 Task: Go to Program & Features. Select Whole Food Market. Add to cart Organic Mangoes-2. Select Amazon Health. Add to cart Vitamin C supplement-1. Place order for Drake Wright, _x000D_
2504 Standardbred Dr_x000D_
Lancaster, Pennsylvania(PA), 17603, Cell Number (717) 299-6227
Action: Mouse moved to (72, 158)
Screenshot: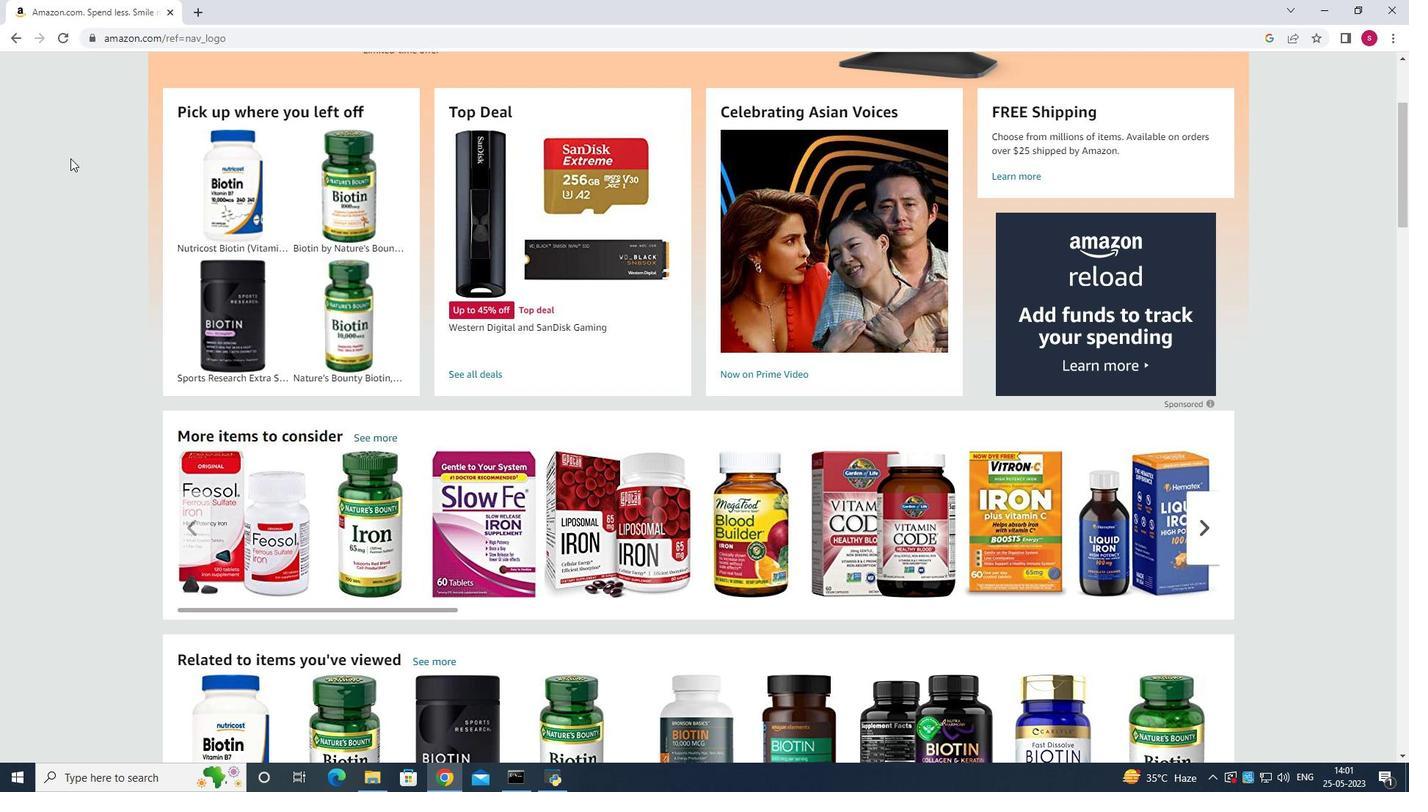 
Action: Mouse scrolled (72, 159) with delta (0, 0)
Screenshot: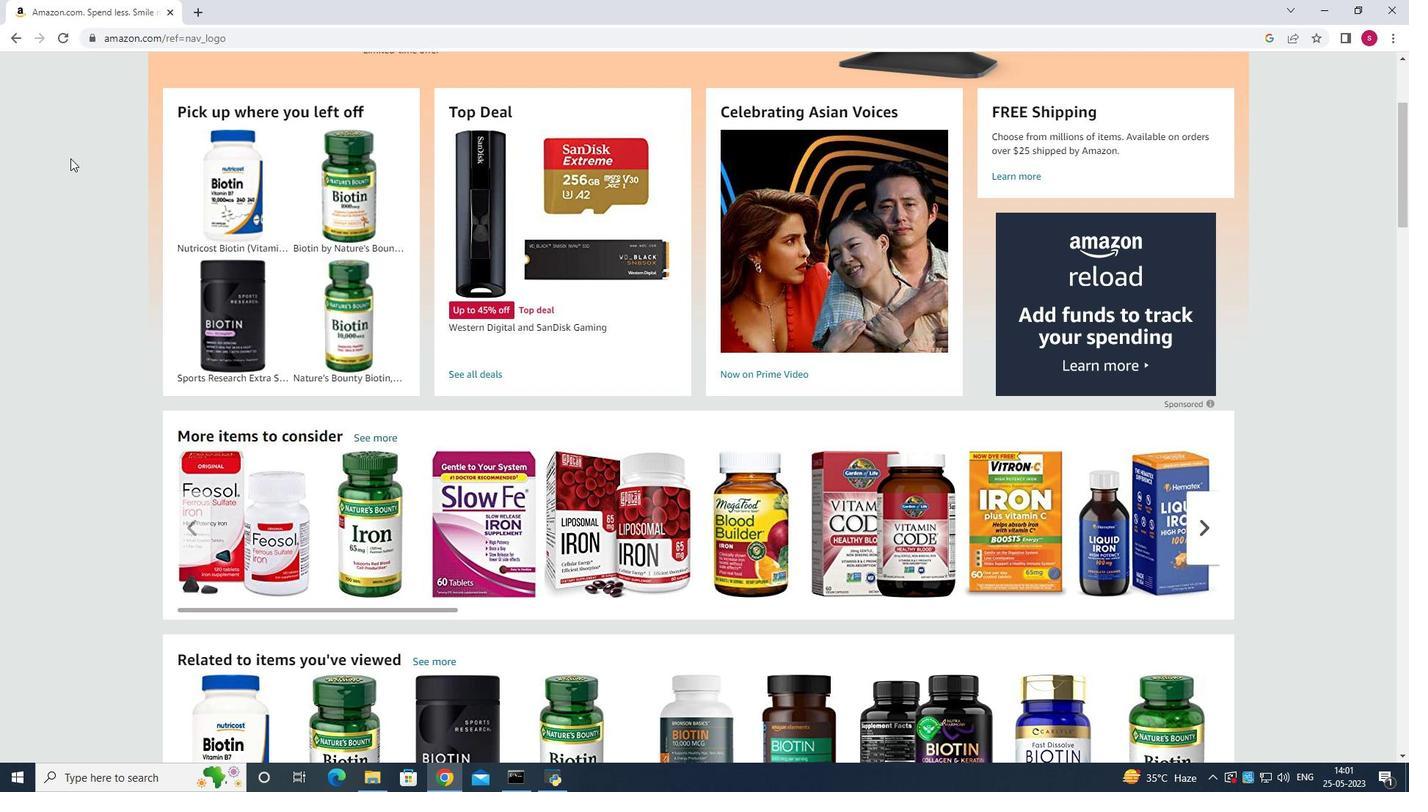 
Action: Mouse scrolled (72, 159) with delta (0, 0)
Screenshot: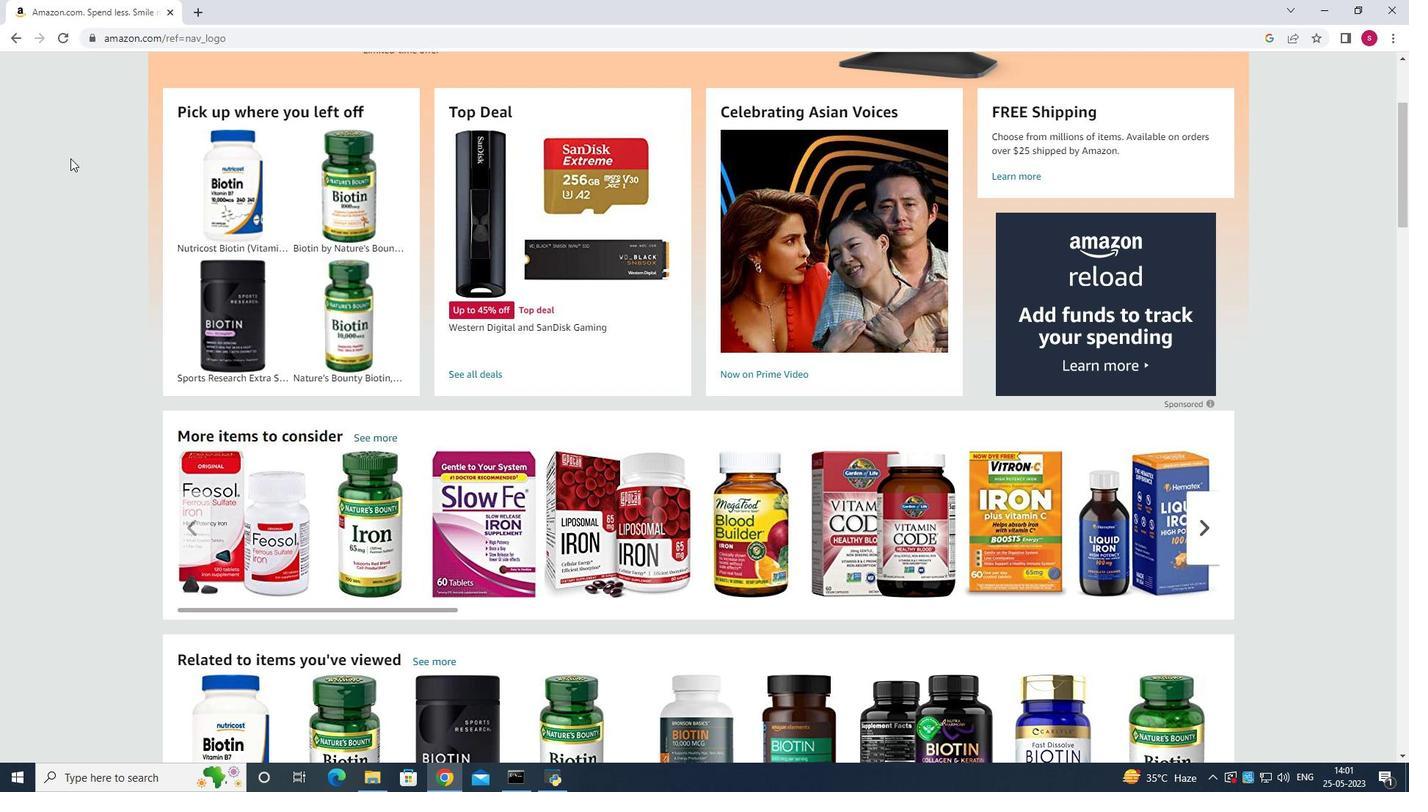 
Action: Mouse moved to (72, 158)
Screenshot: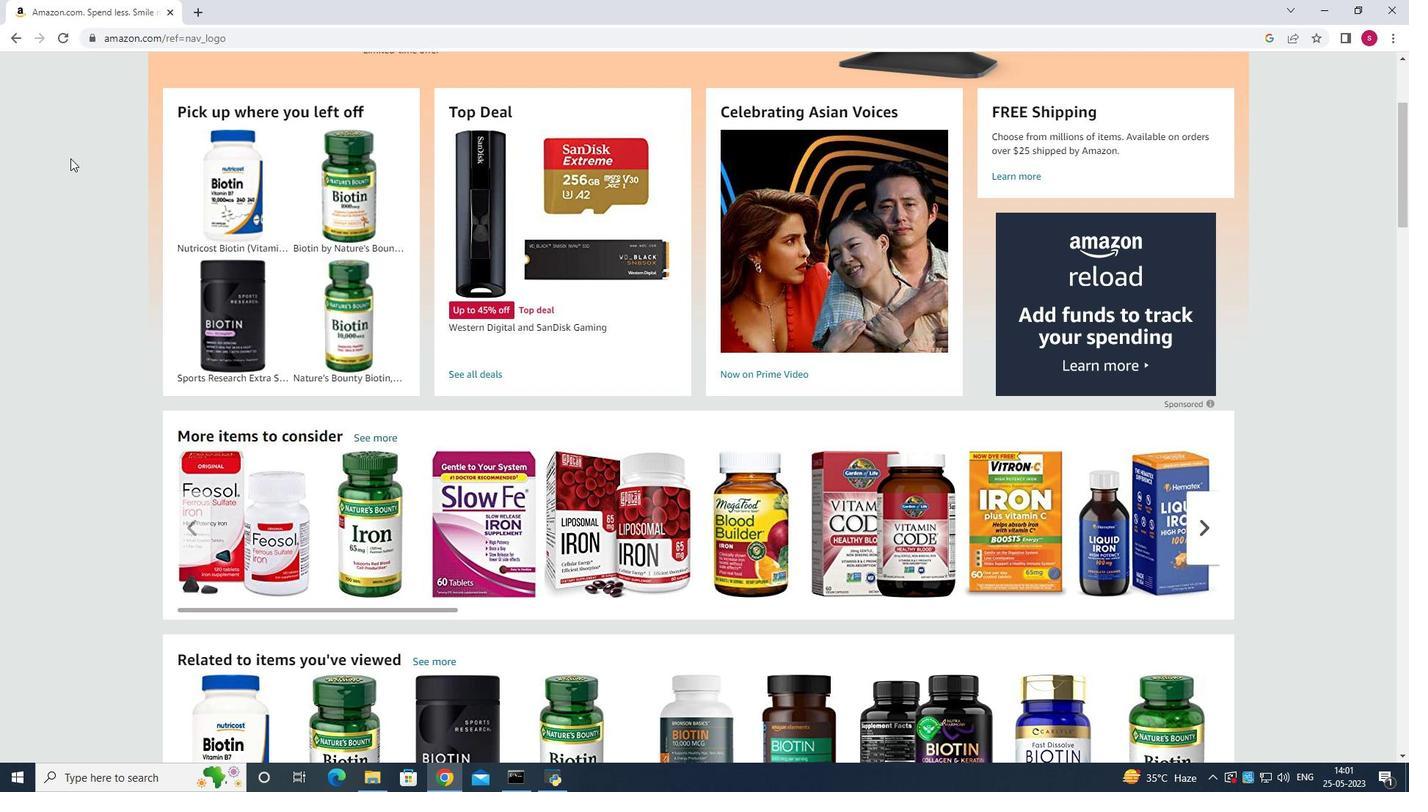 
Action: Mouse scrolled (72, 159) with delta (0, 0)
Screenshot: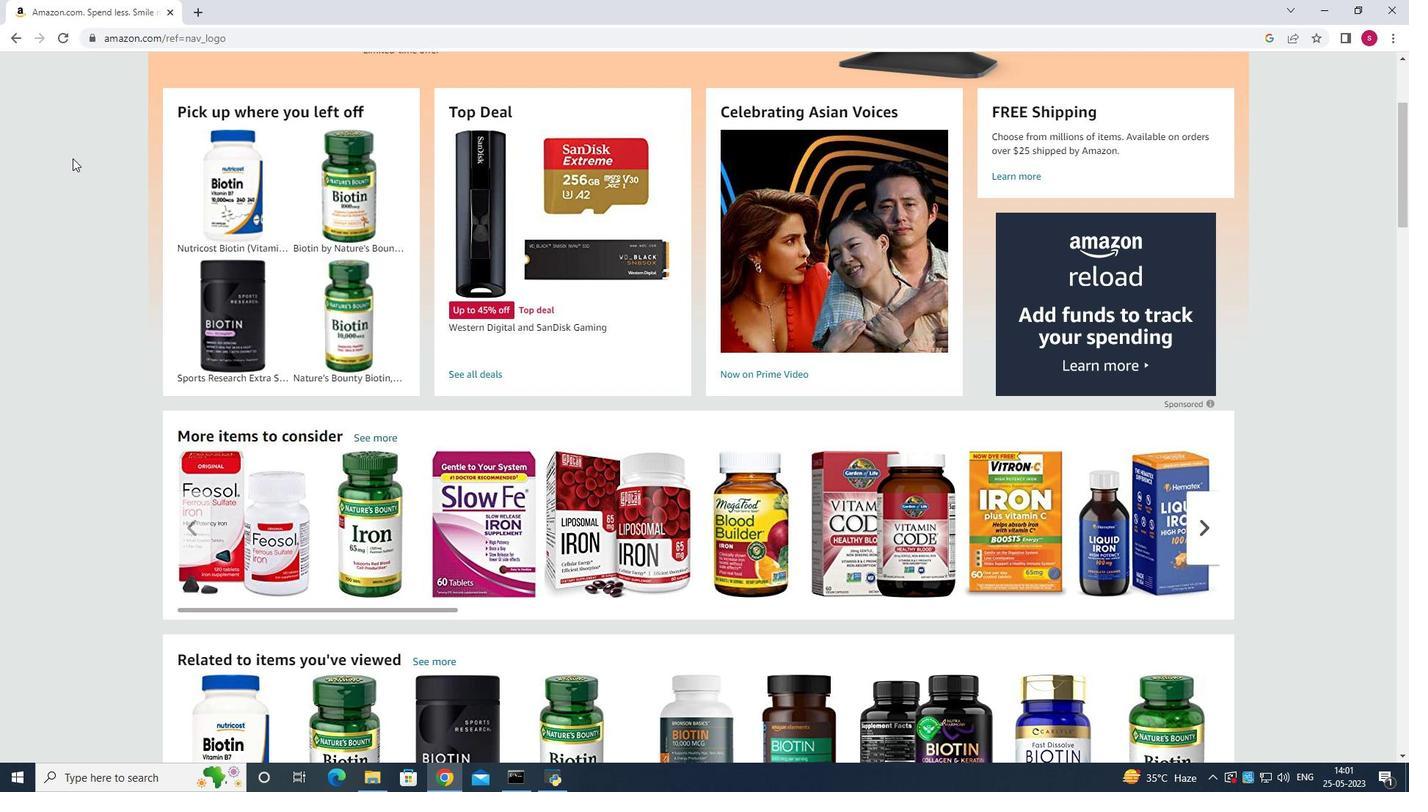 
Action: Mouse scrolled (72, 159) with delta (0, 0)
Screenshot: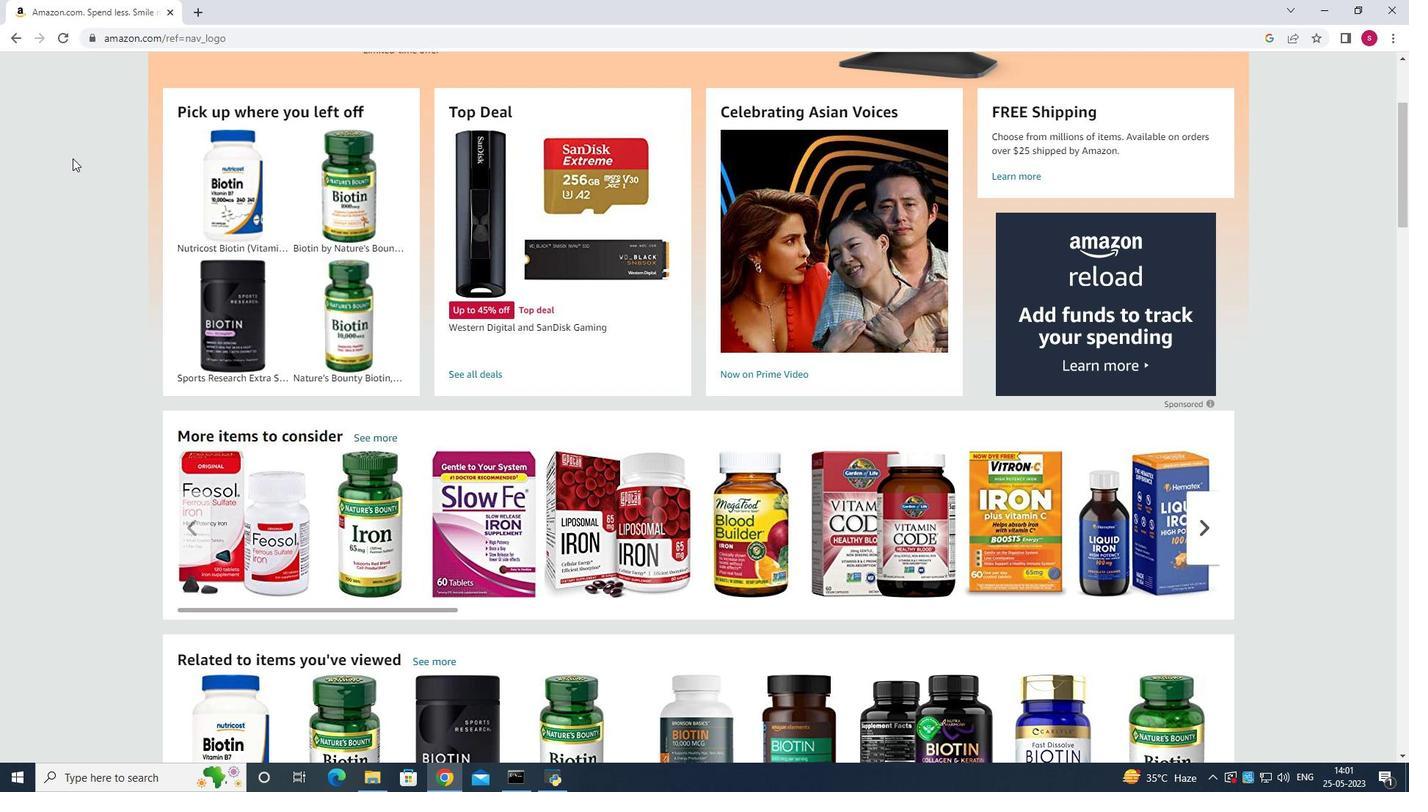 
Action: Mouse scrolled (72, 159) with delta (0, 0)
Screenshot: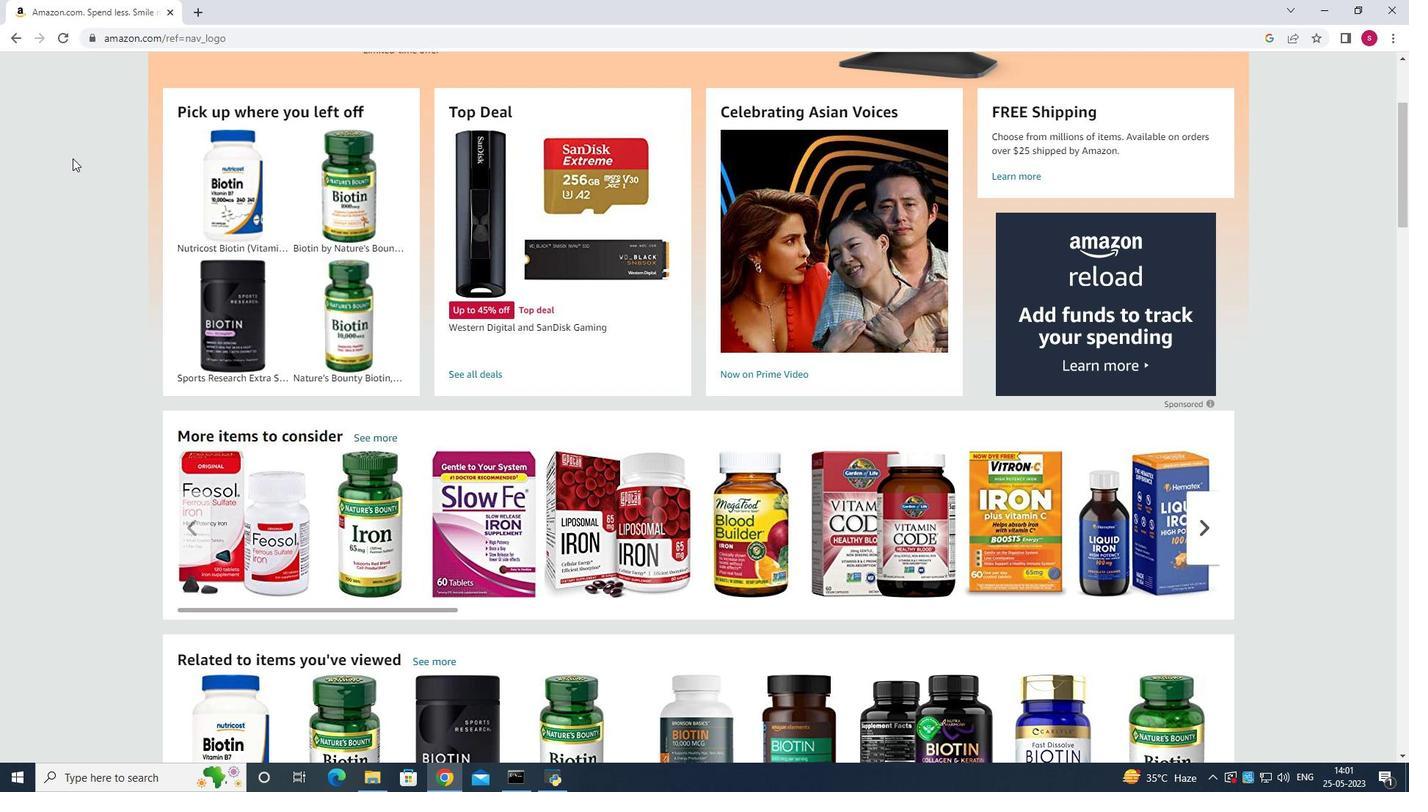 
Action: Mouse scrolled (72, 159) with delta (0, 0)
Screenshot: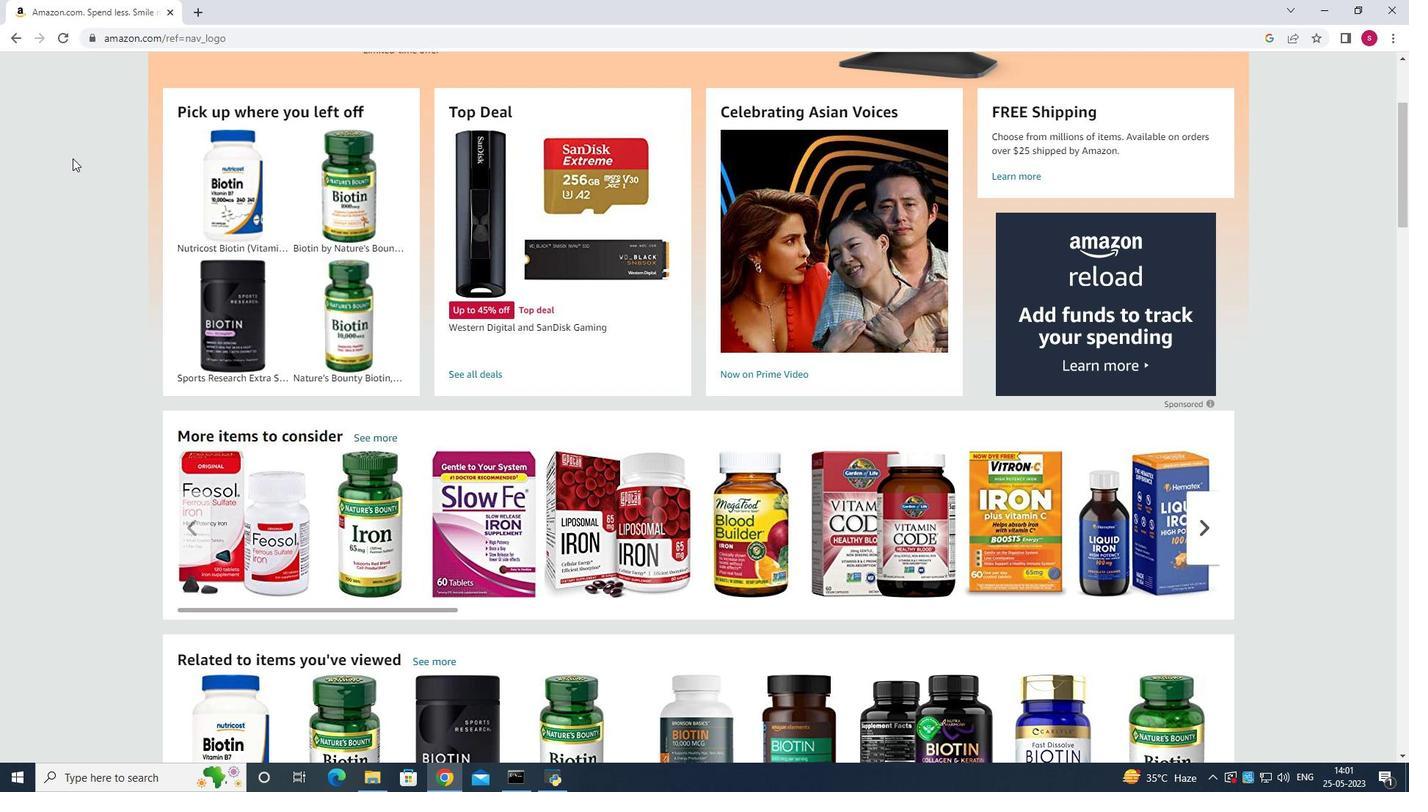 
Action: Mouse scrolled (72, 159) with delta (0, 0)
Screenshot: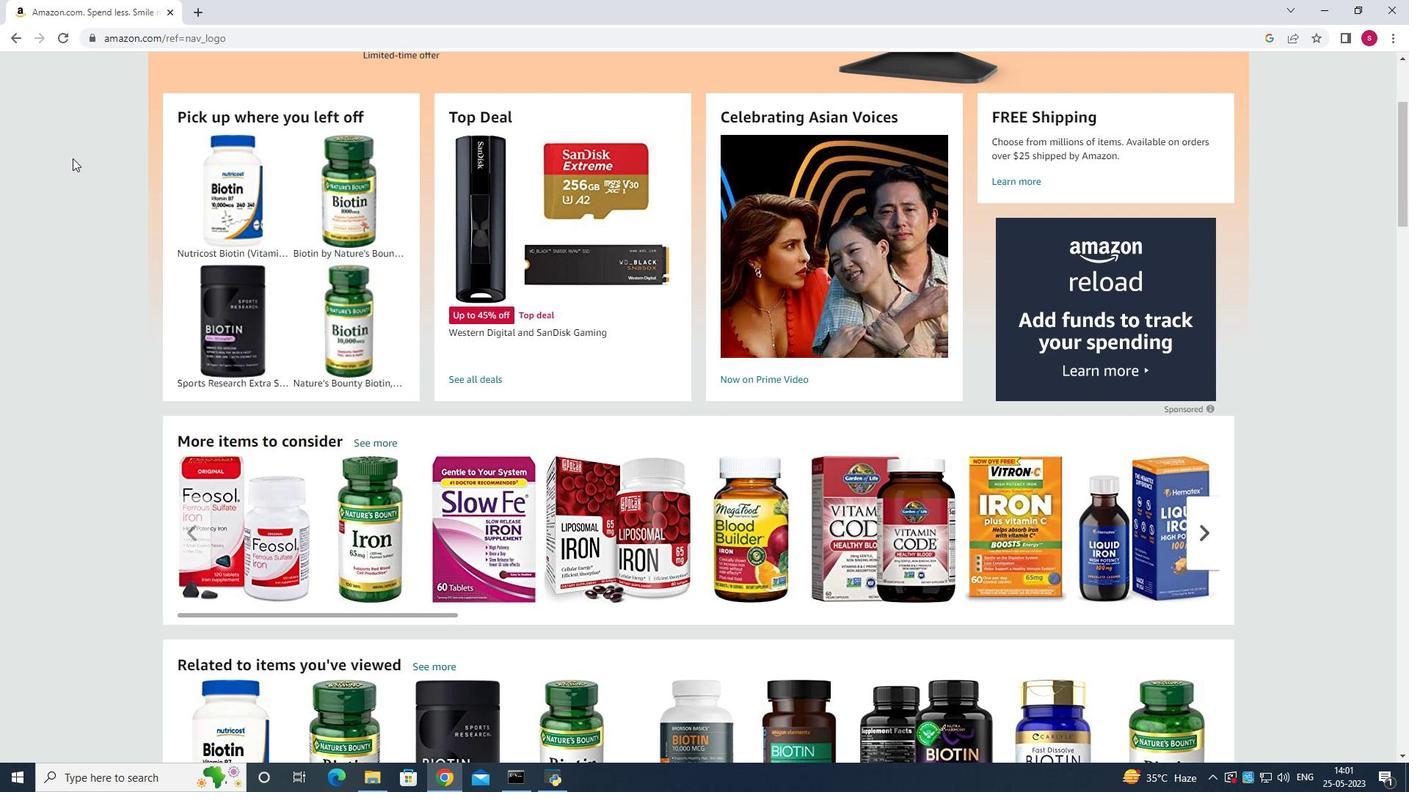 
Action: Mouse scrolled (72, 159) with delta (0, 0)
Screenshot: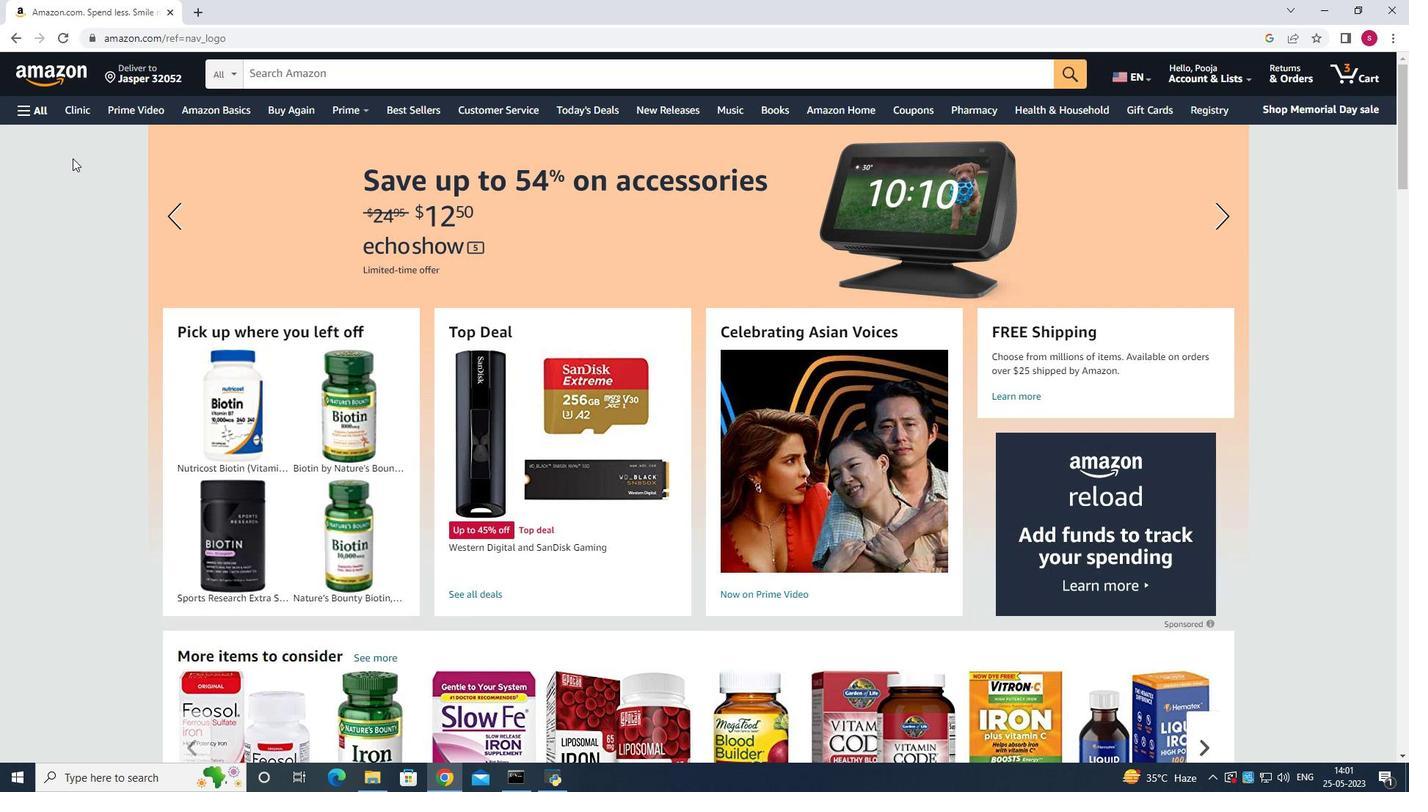 
Action: Mouse scrolled (72, 159) with delta (0, 0)
Screenshot: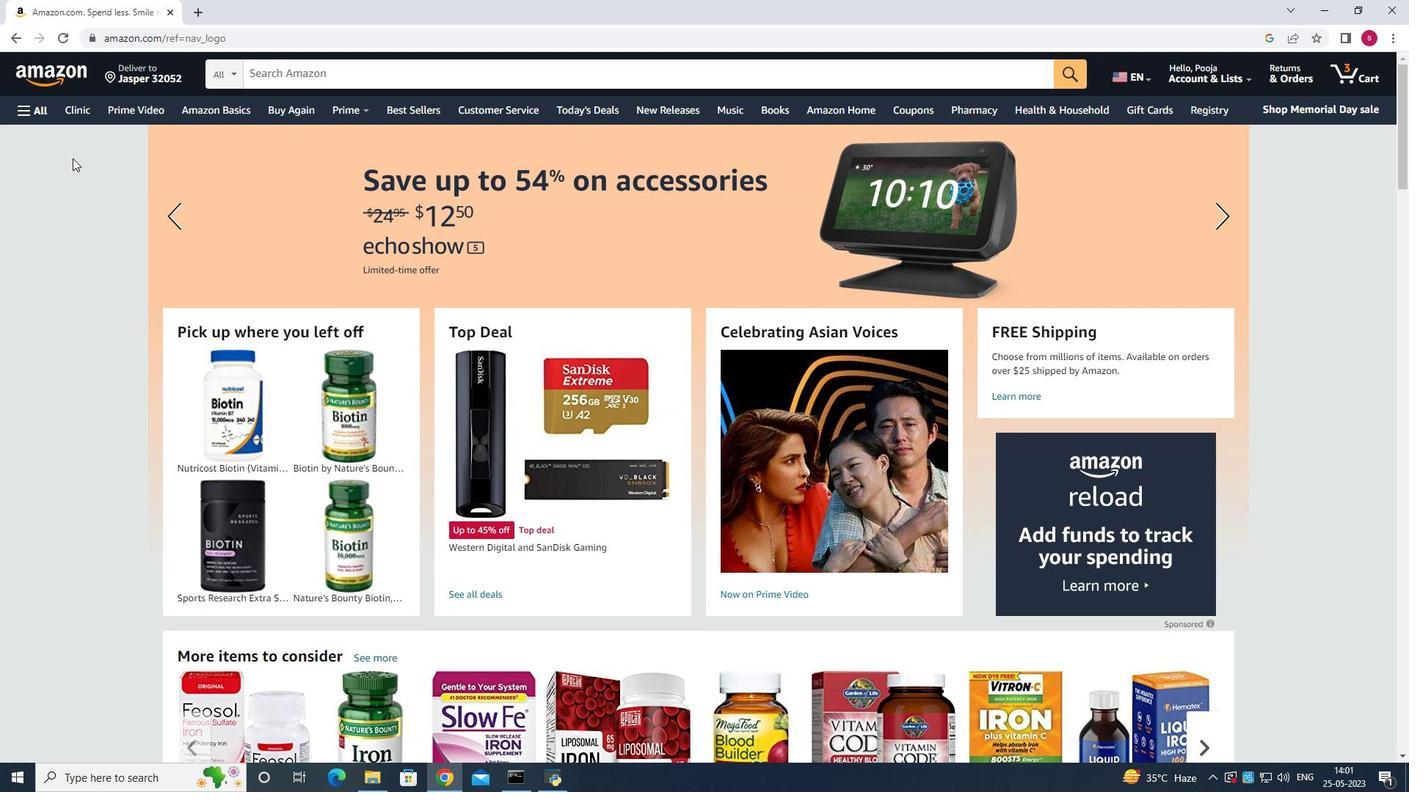 
Action: Mouse scrolled (72, 159) with delta (0, 0)
Screenshot: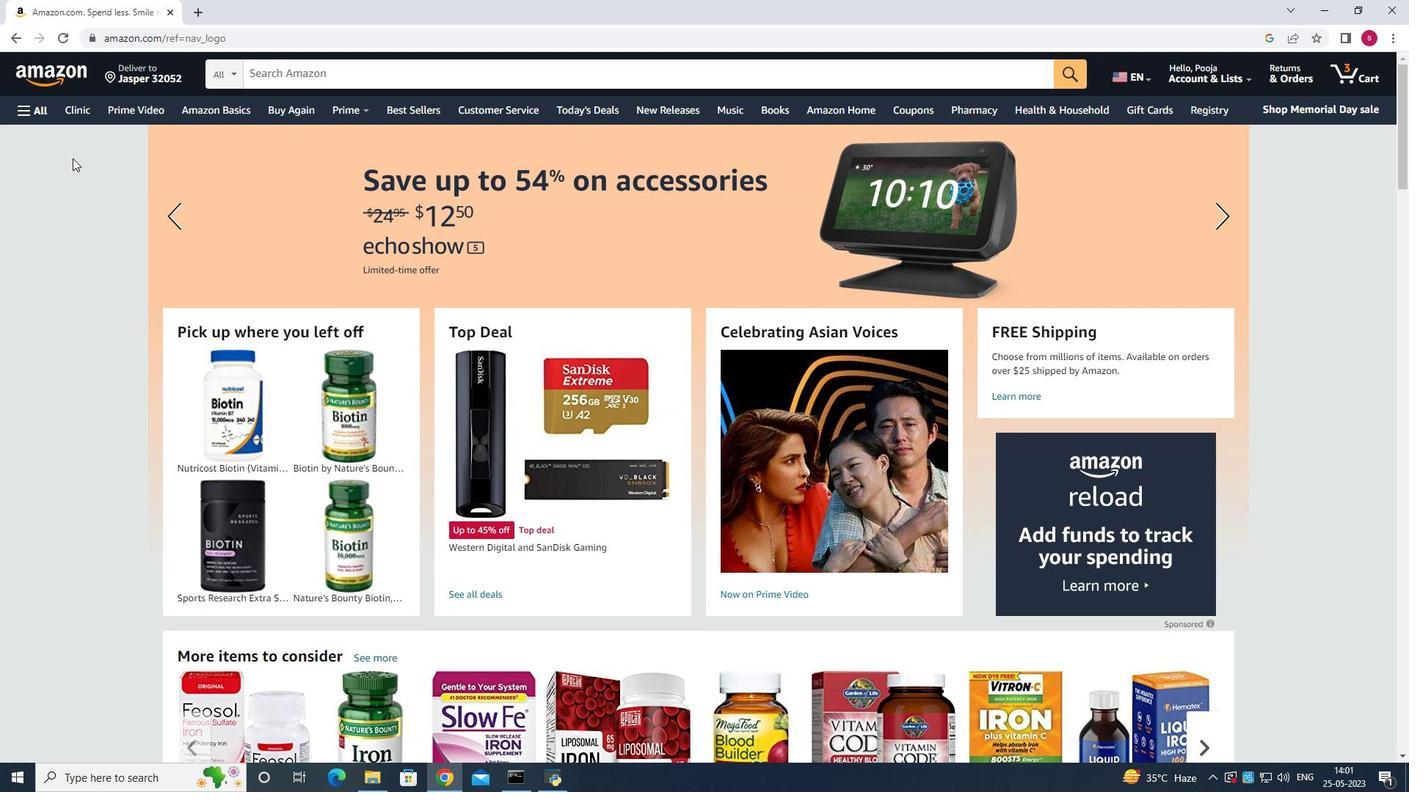 
Action: Mouse scrolled (72, 159) with delta (0, 0)
Screenshot: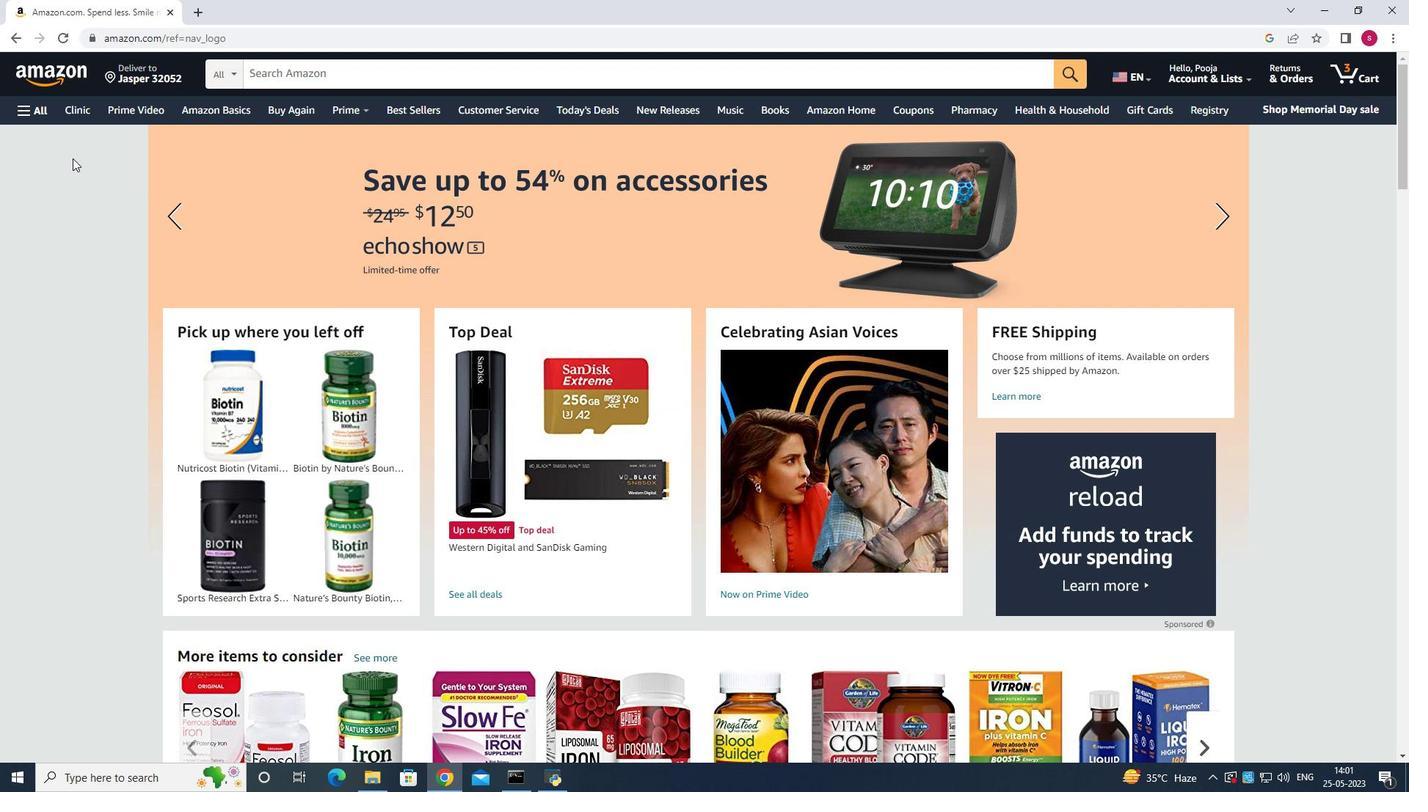 
Action: Mouse moved to (26, 104)
Screenshot: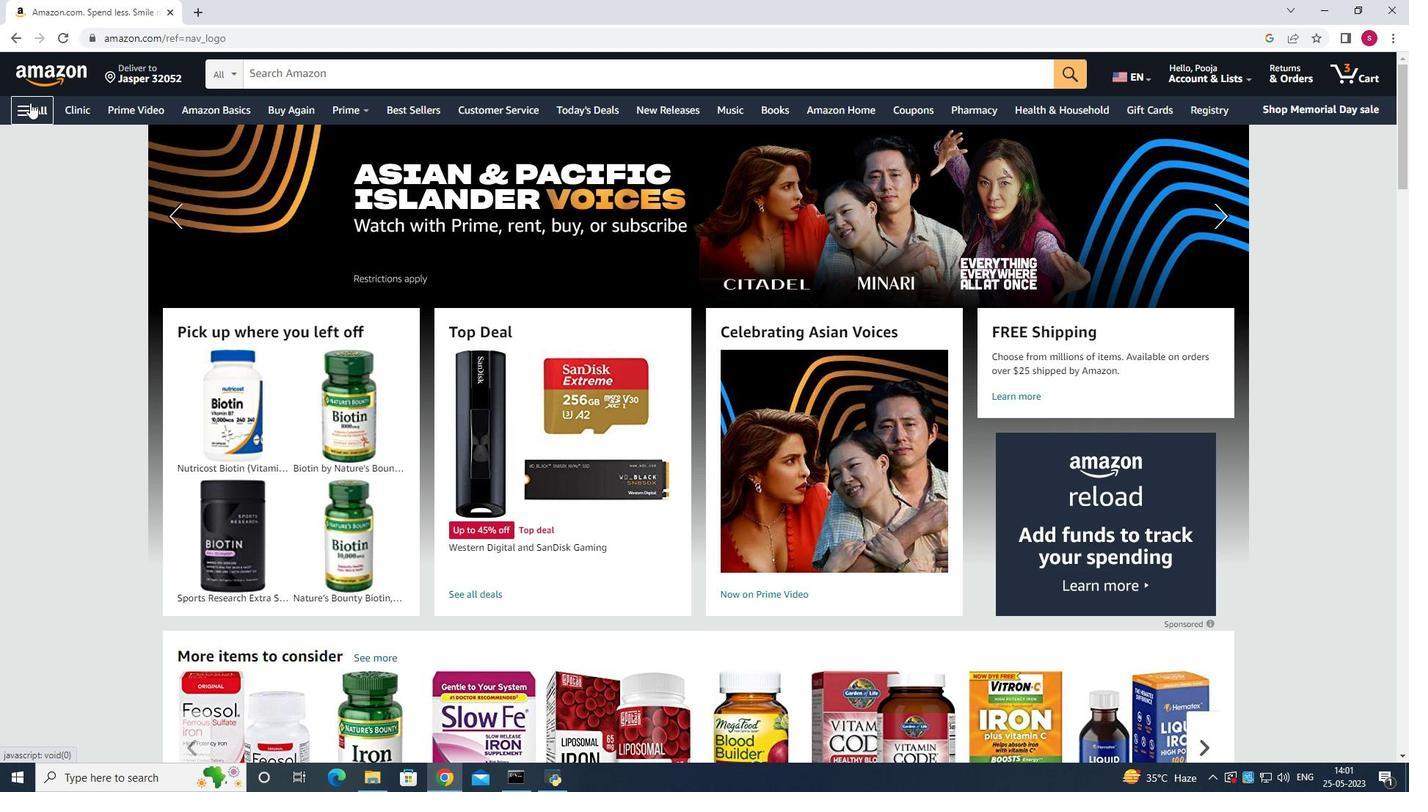 
Action: Mouse pressed left at (26, 104)
Screenshot: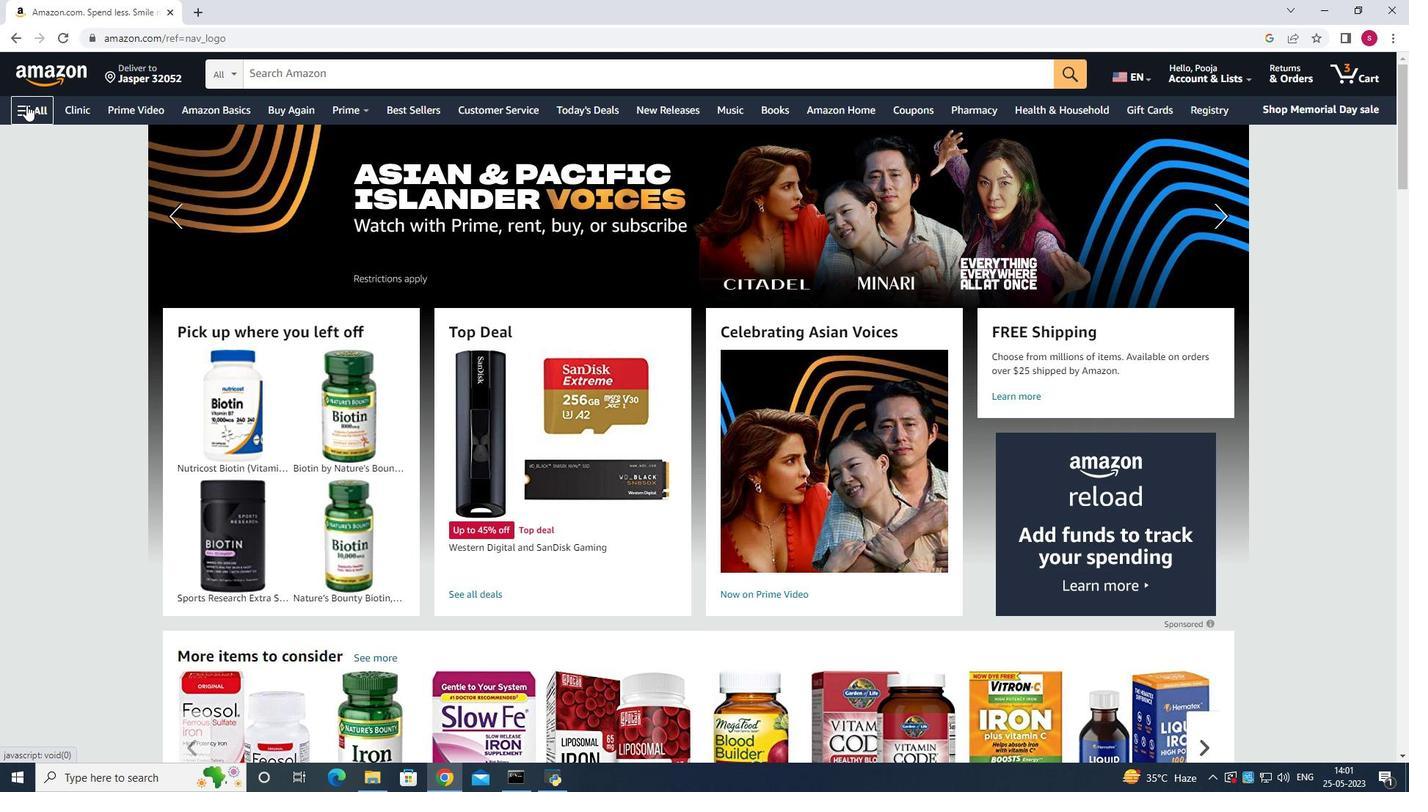 
Action: Mouse moved to (8, 355)
Screenshot: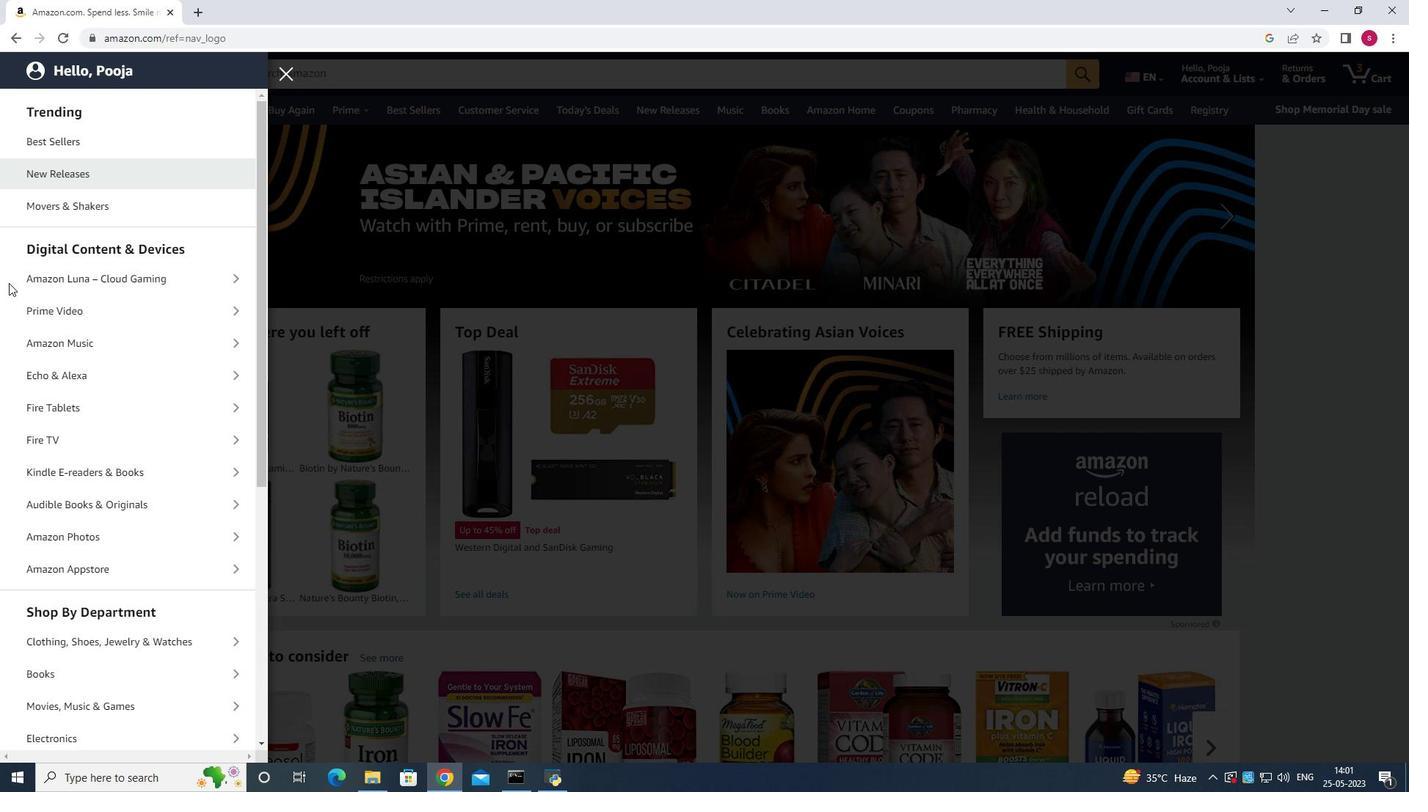 
Action: Mouse scrolled (8, 354) with delta (0, 0)
Screenshot: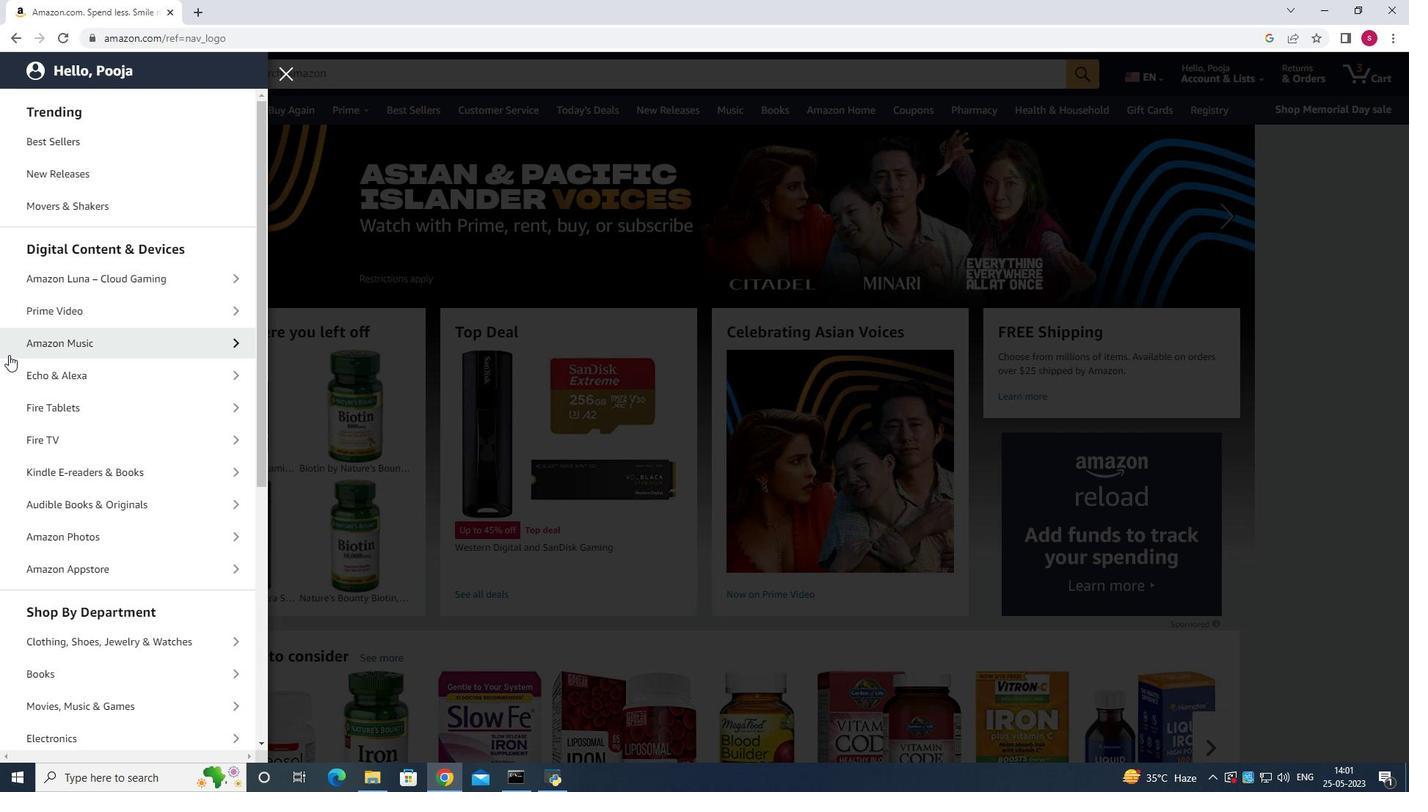 
Action: Mouse scrolled (8, 354) with delta (0, 0)
Screenshot: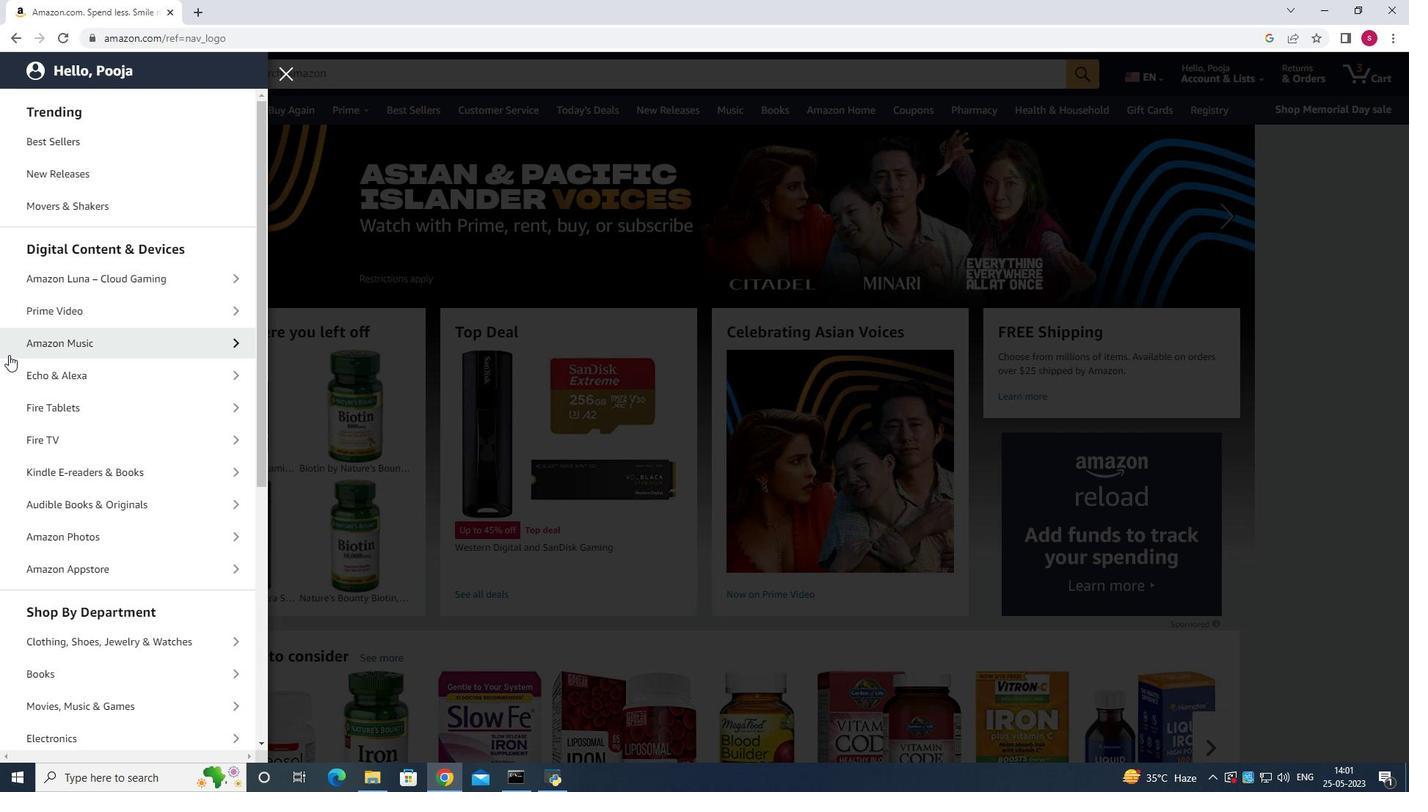
Action: Mouse scrolled (8, 354) with delta (0, 0)
Screenshot: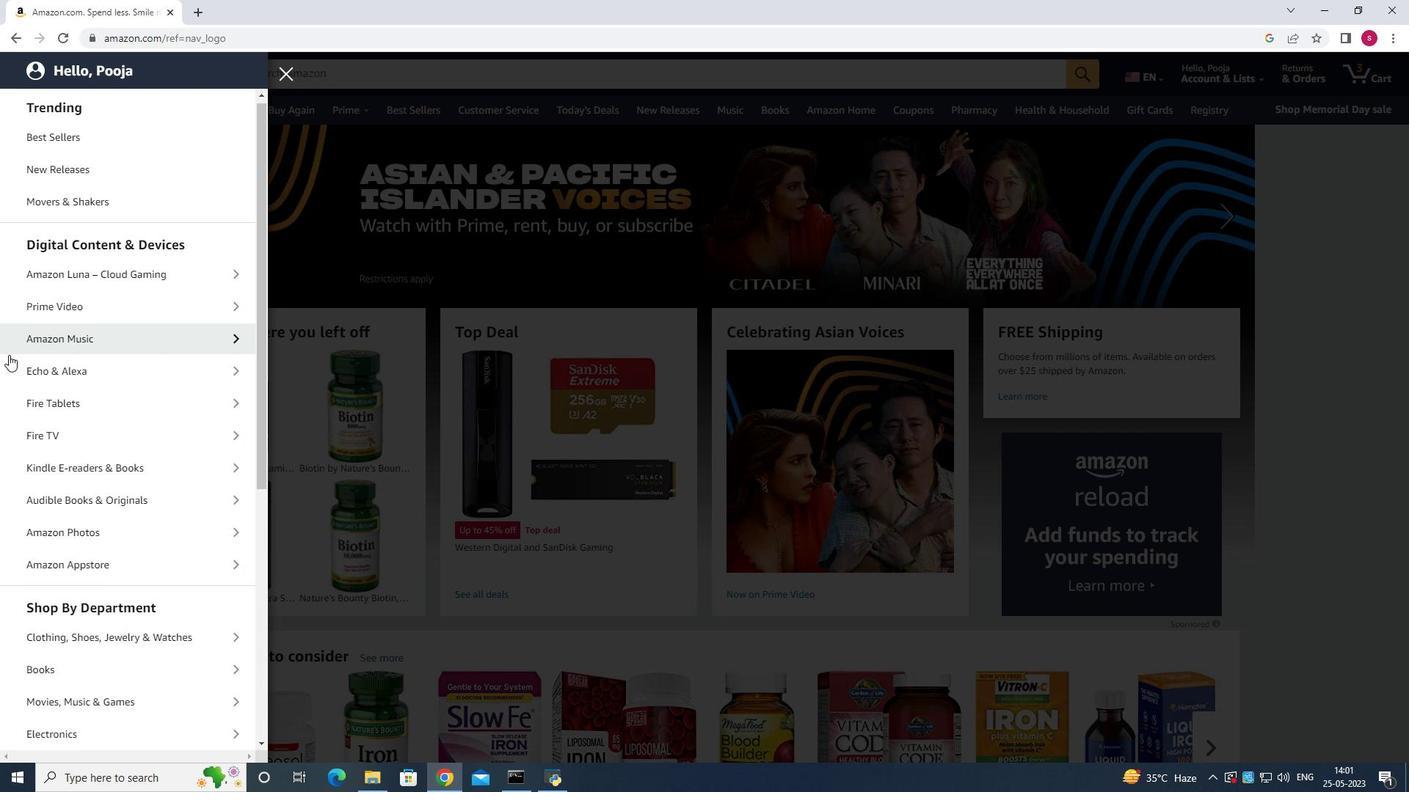 
Action: Mouse moved to (9, 356)
Screenshot: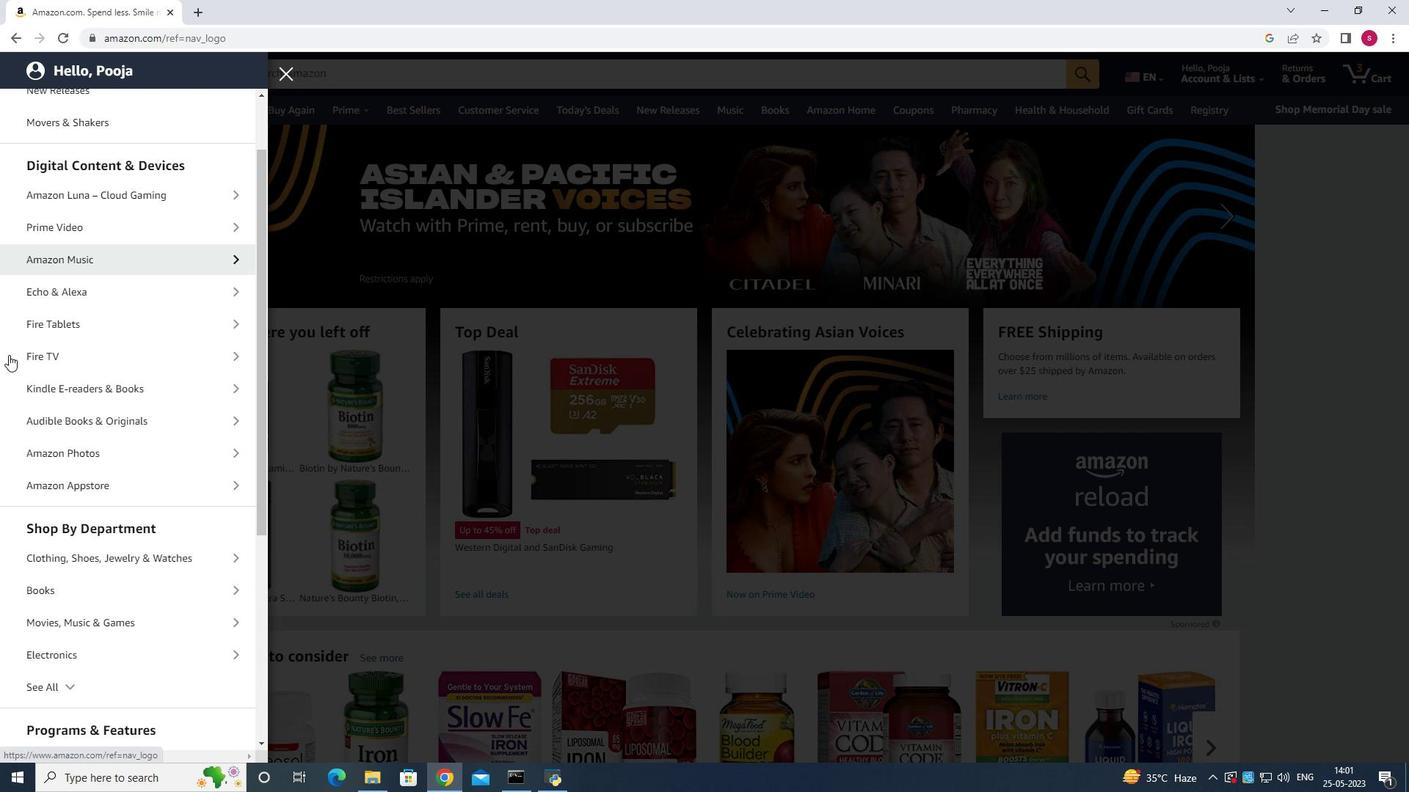 
Action: Mouse scrolled (9, 355) with delta (0, 0)
Screenshot: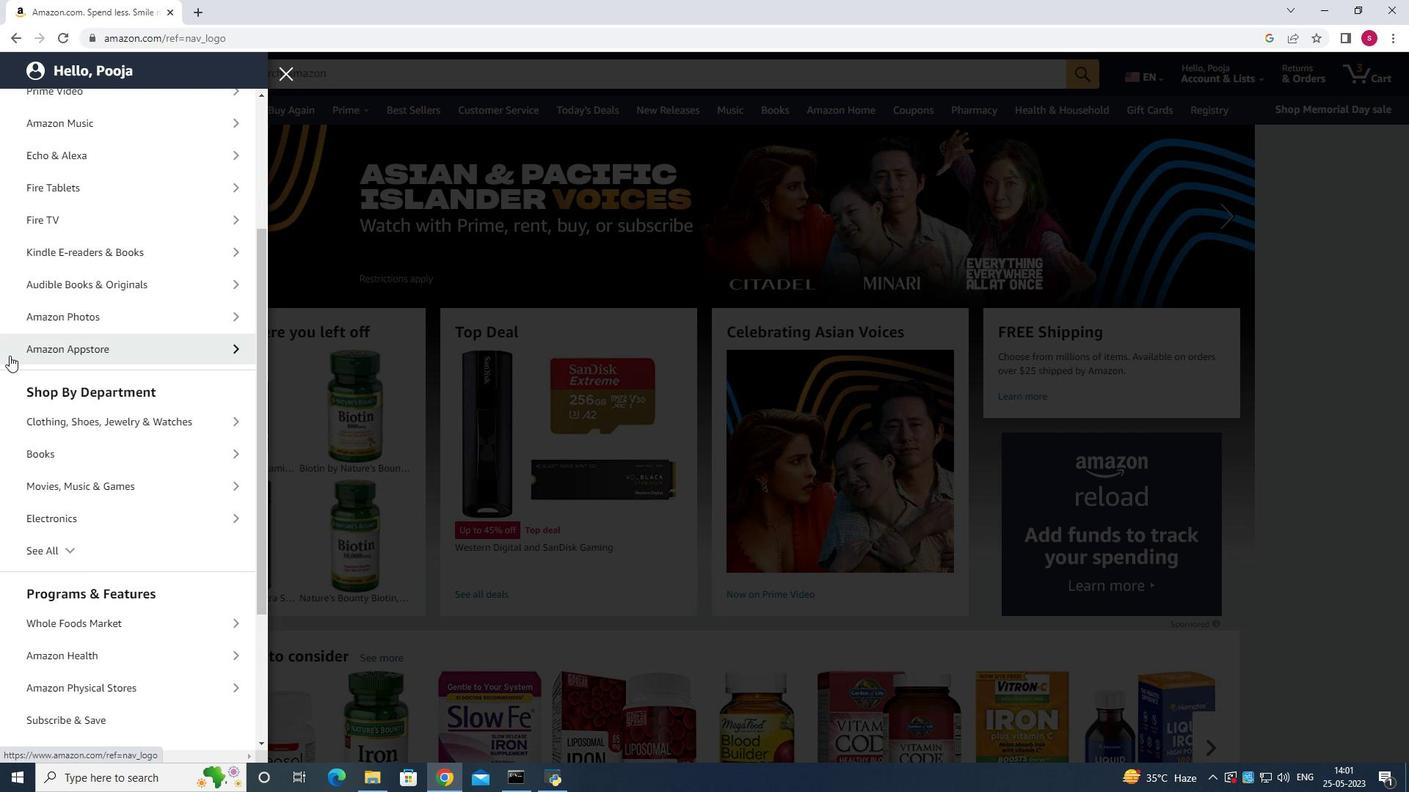 
Action: Mouse moved to (51, 359)
Screenshot: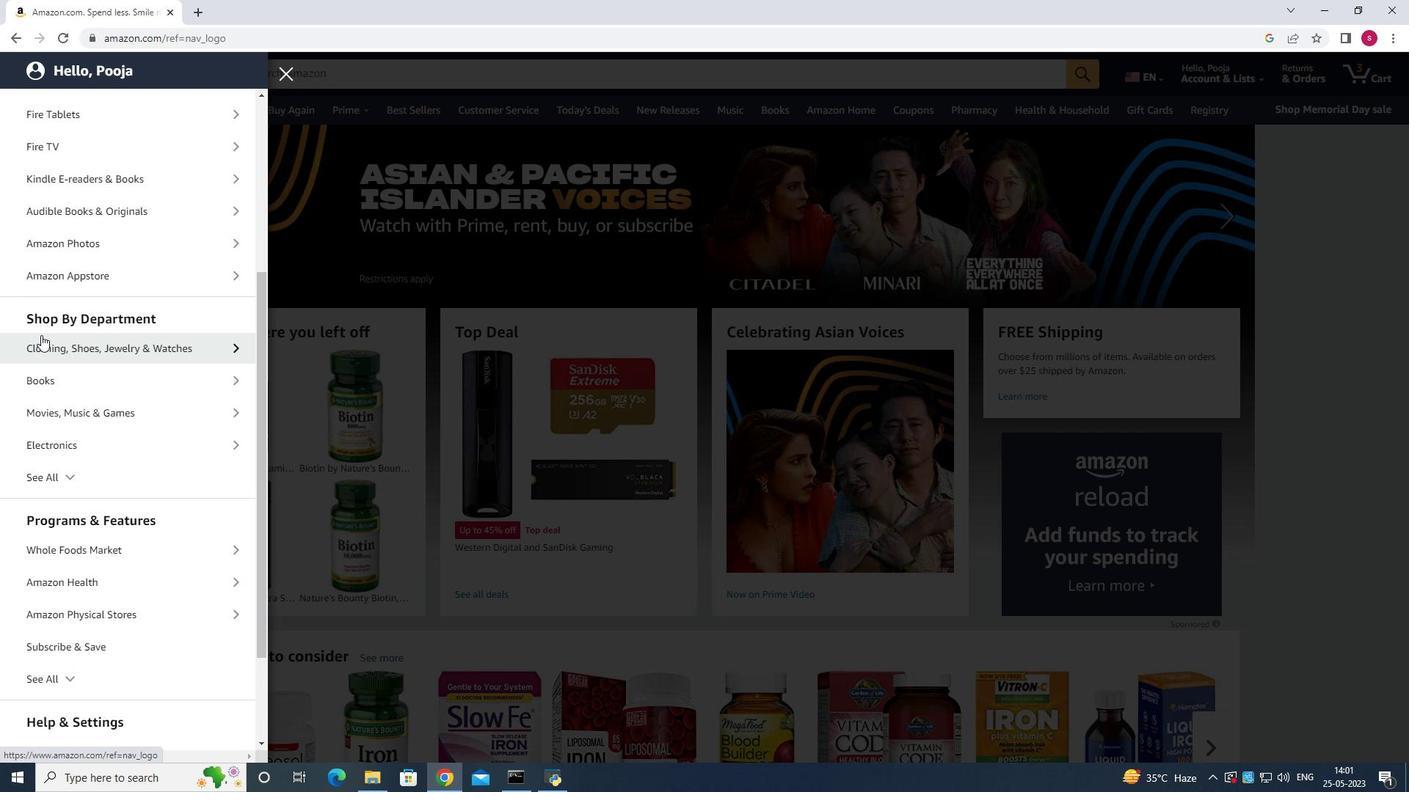 
Action: Mouse scrolled (51, 358) with delta (0, 0)
Screenshot: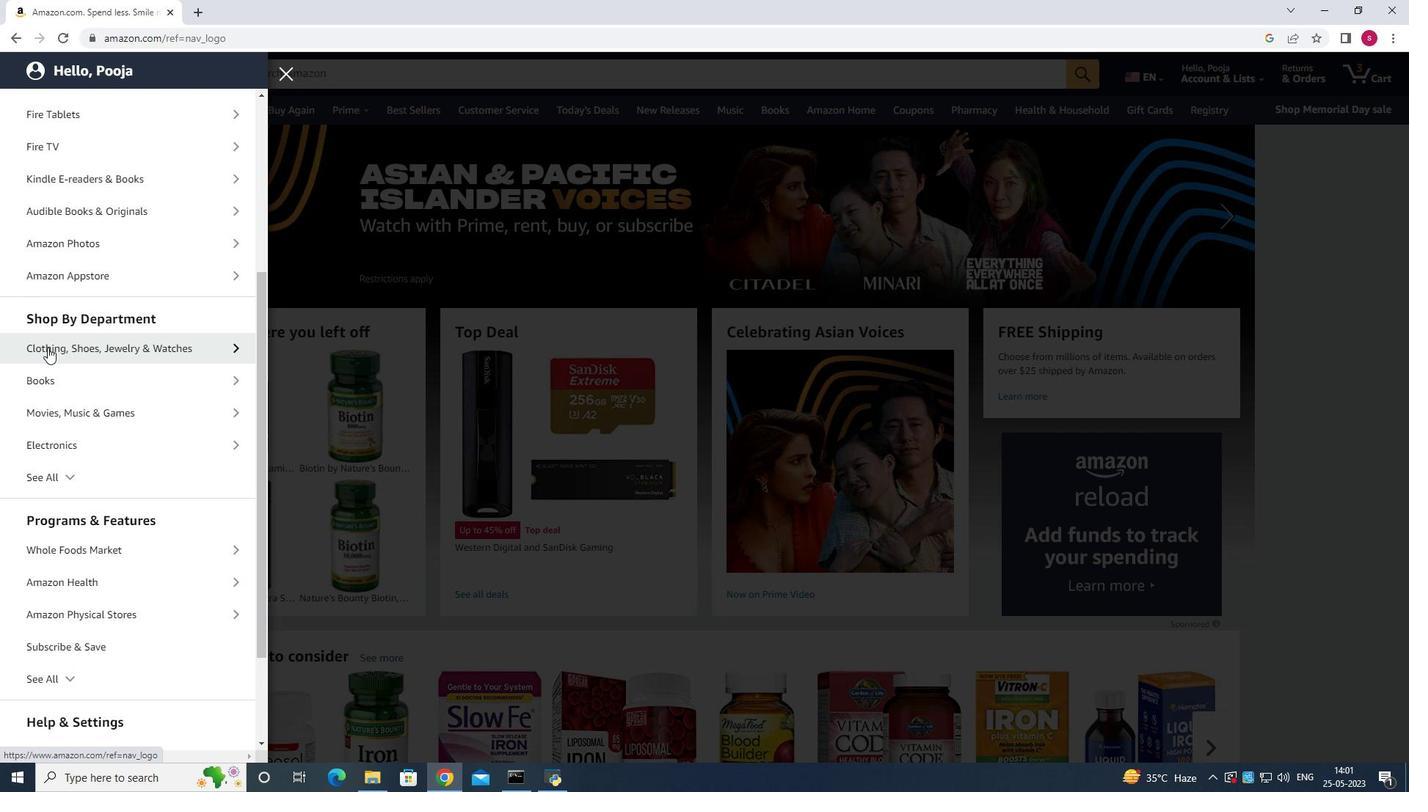 
Action: Mouse moved to (52, 361)
Screenshot: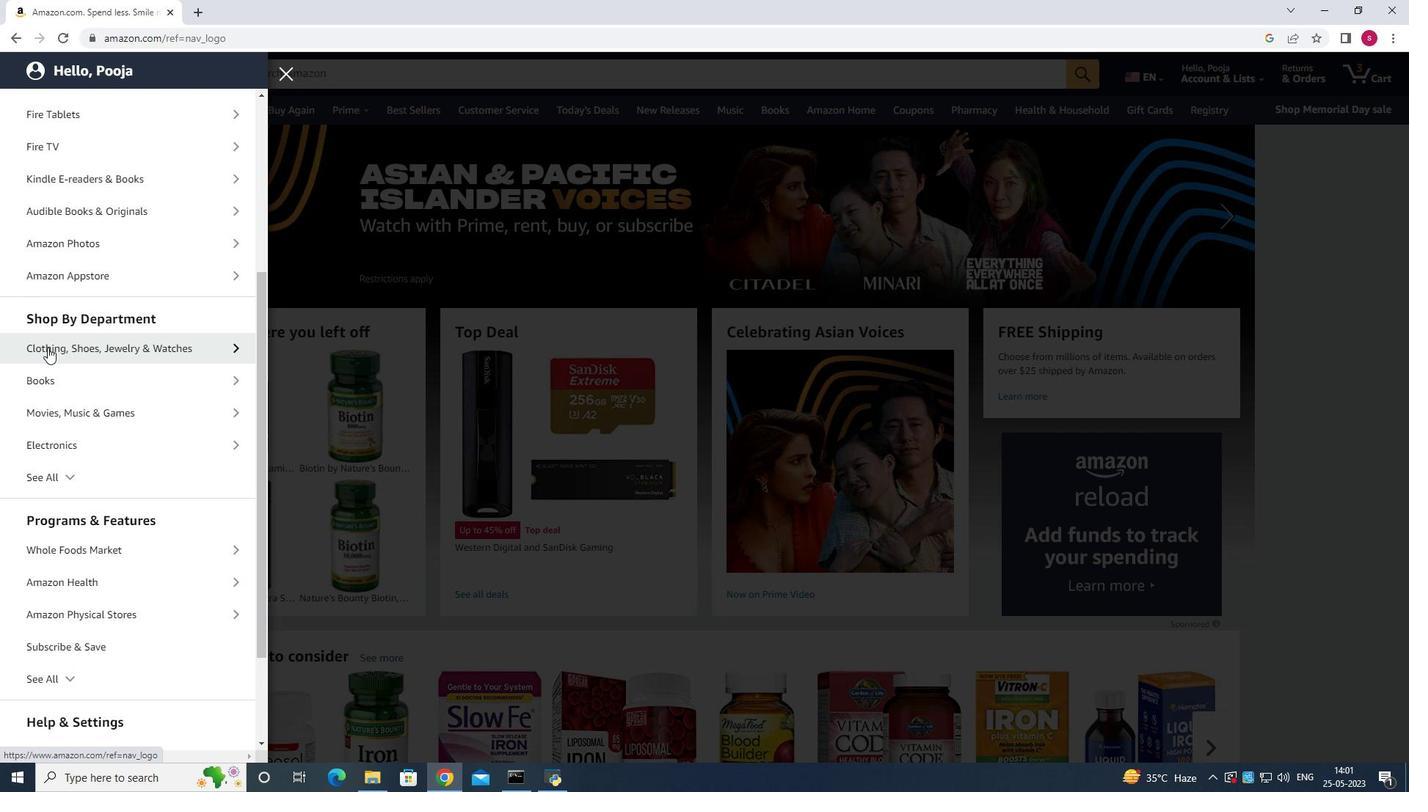 
Action: Mouse pressed left at (52, 361)
Screenshot: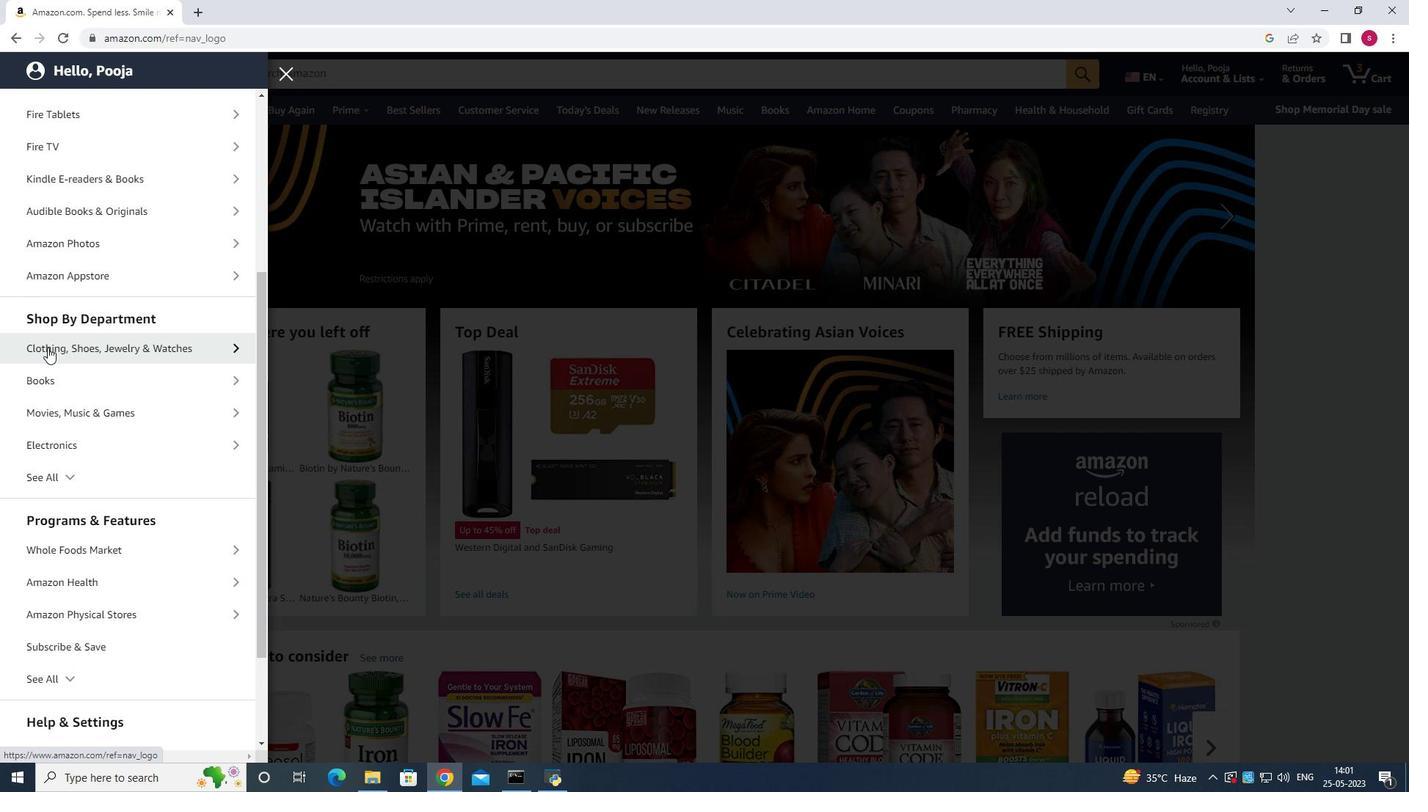 
Action: Mouse moved to (55, 373)
Screenshot: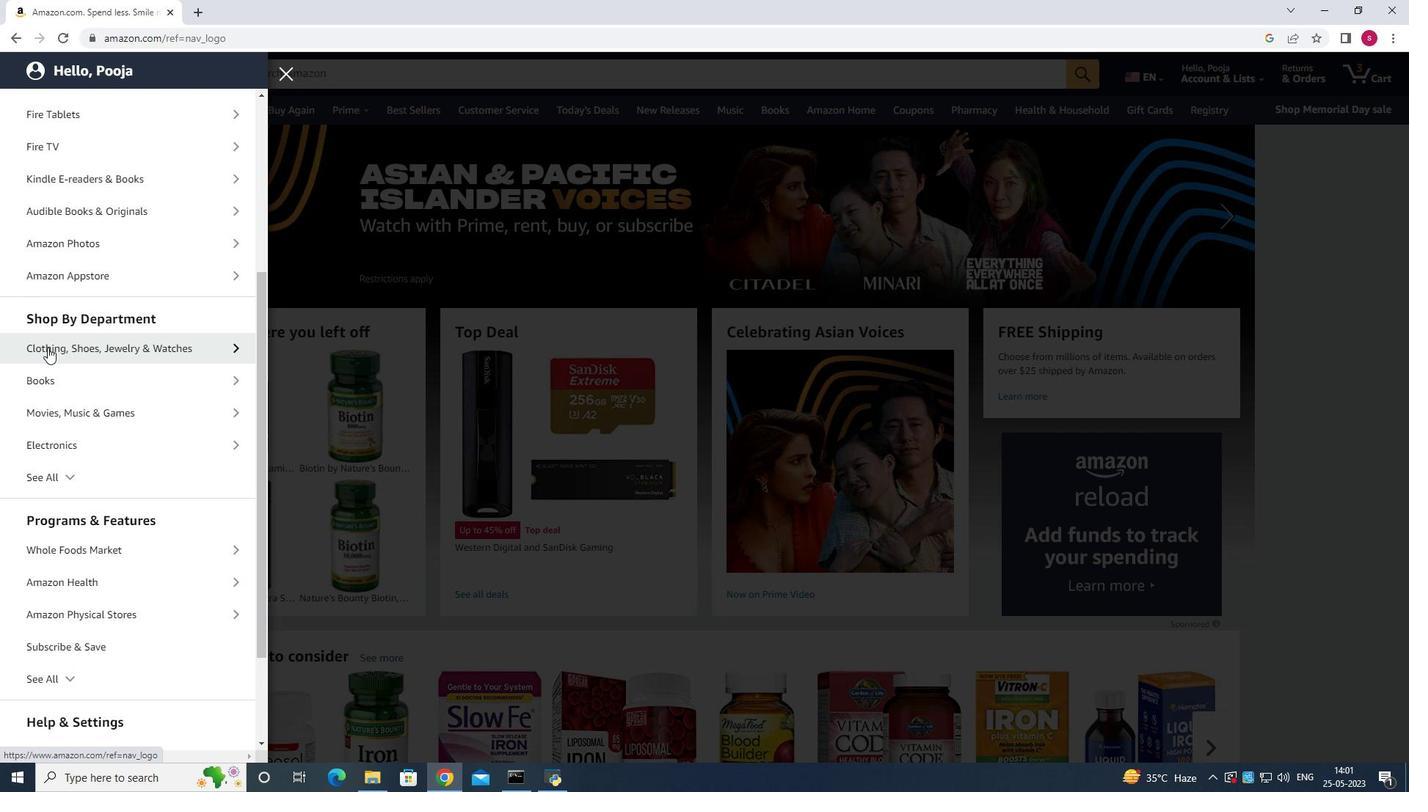 
Action: Mouse scrolled (55, 372) with delta (0, 0)
Screenshot: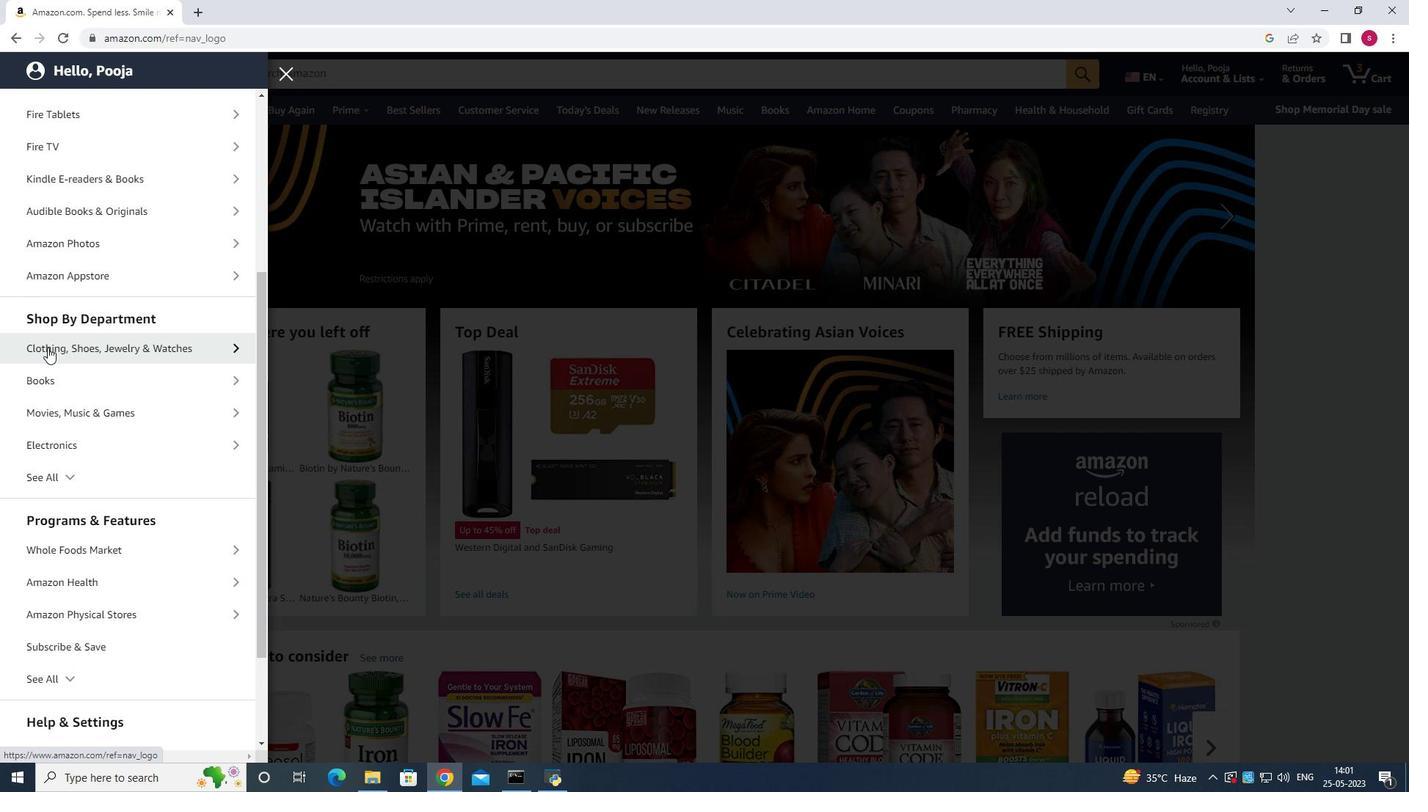
Action: Mouse moved to (56, 375)
Screenshot: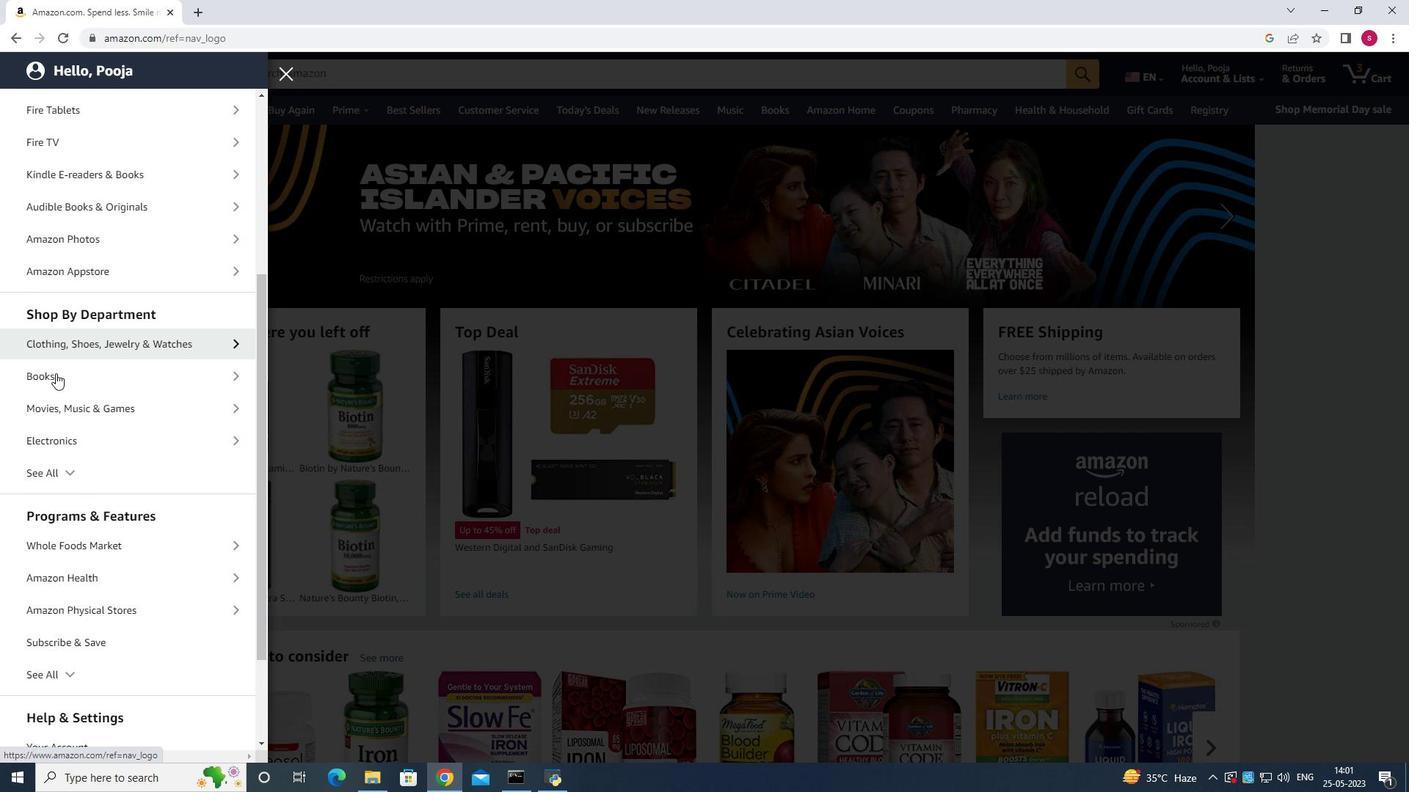 
Action: Mouse scrolled (56, 374) with delta (0, 0)
Screenshot: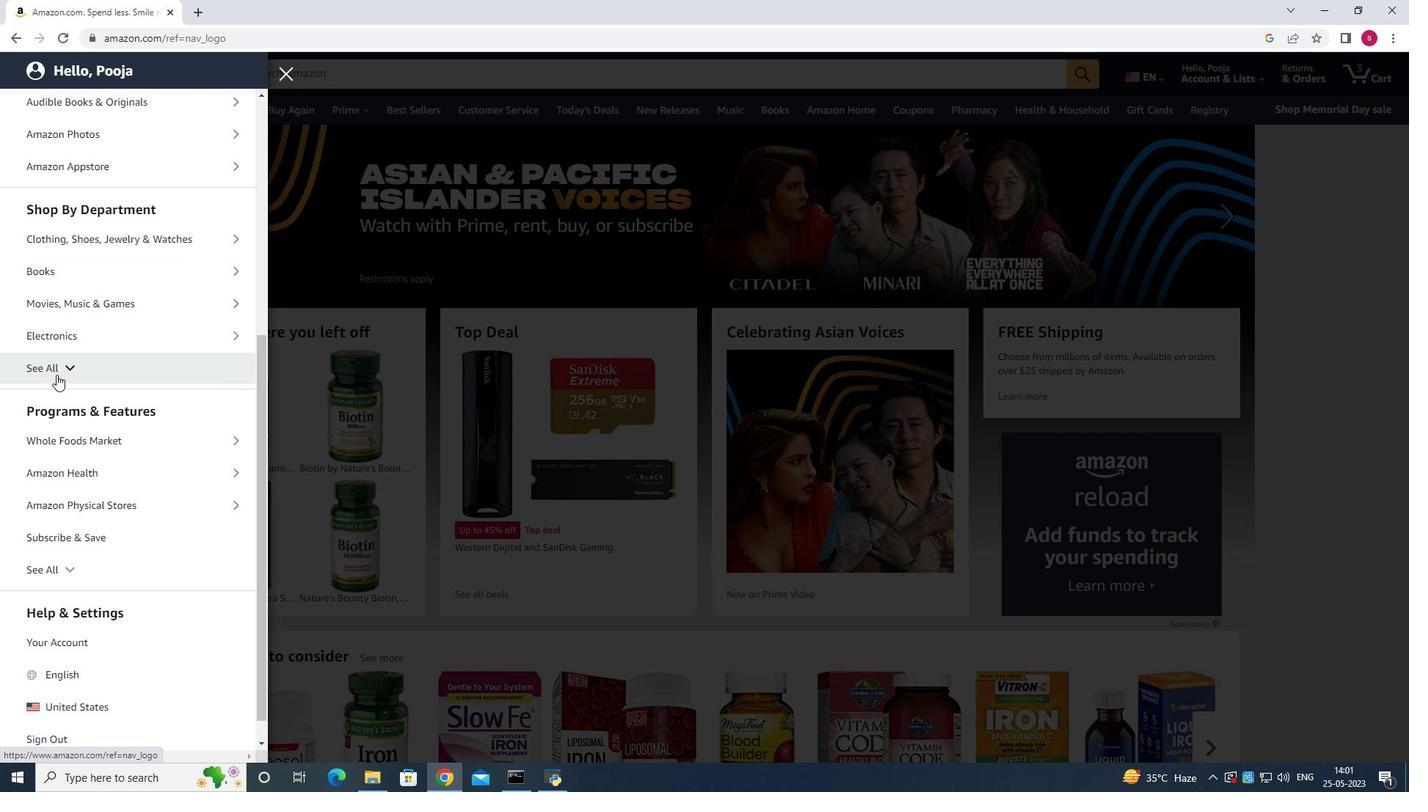 
Action: Mouse scrolled (56, 374) with delta (0, 0)
Screenshot: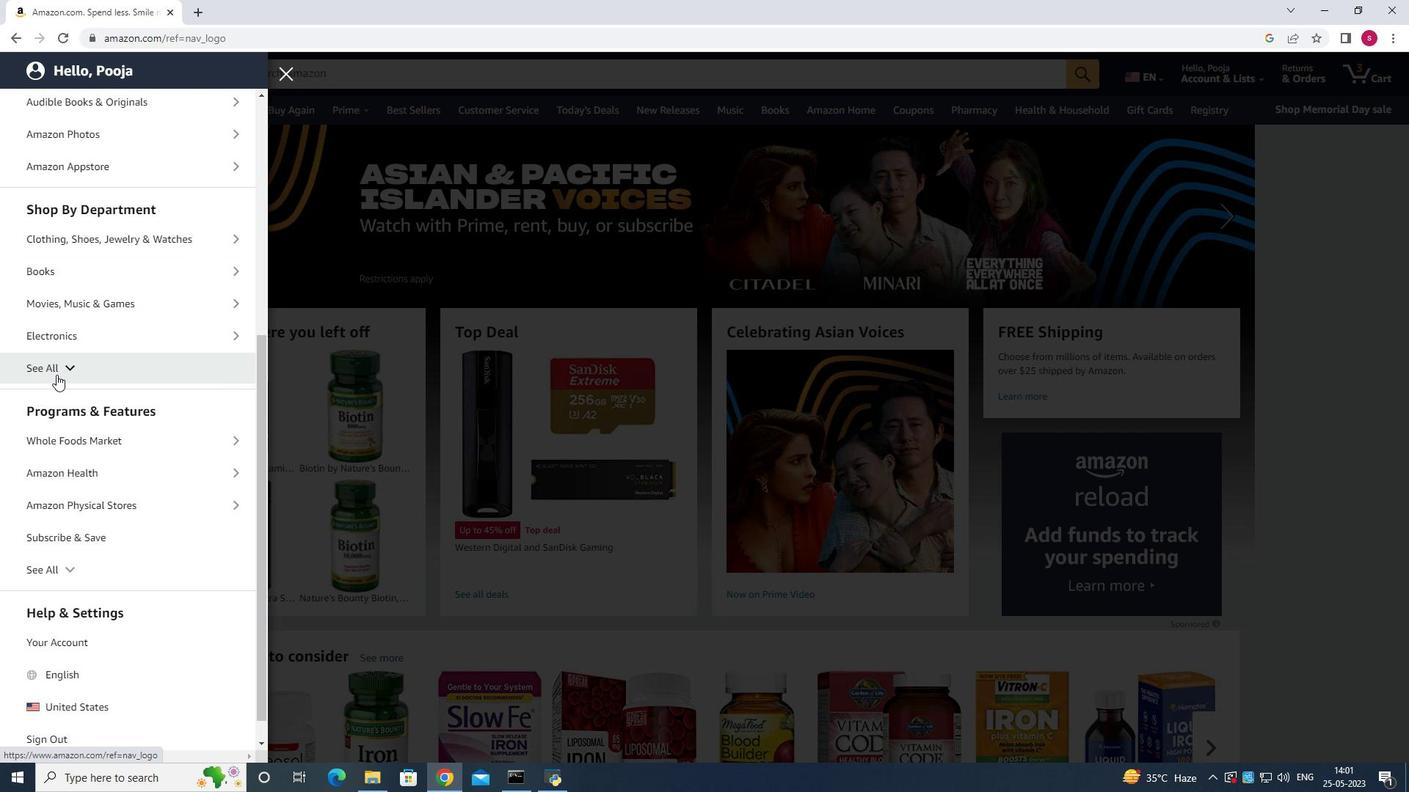 
Action: Mouse scrolled (56, 374) with delta (0, 0)
Screenshot: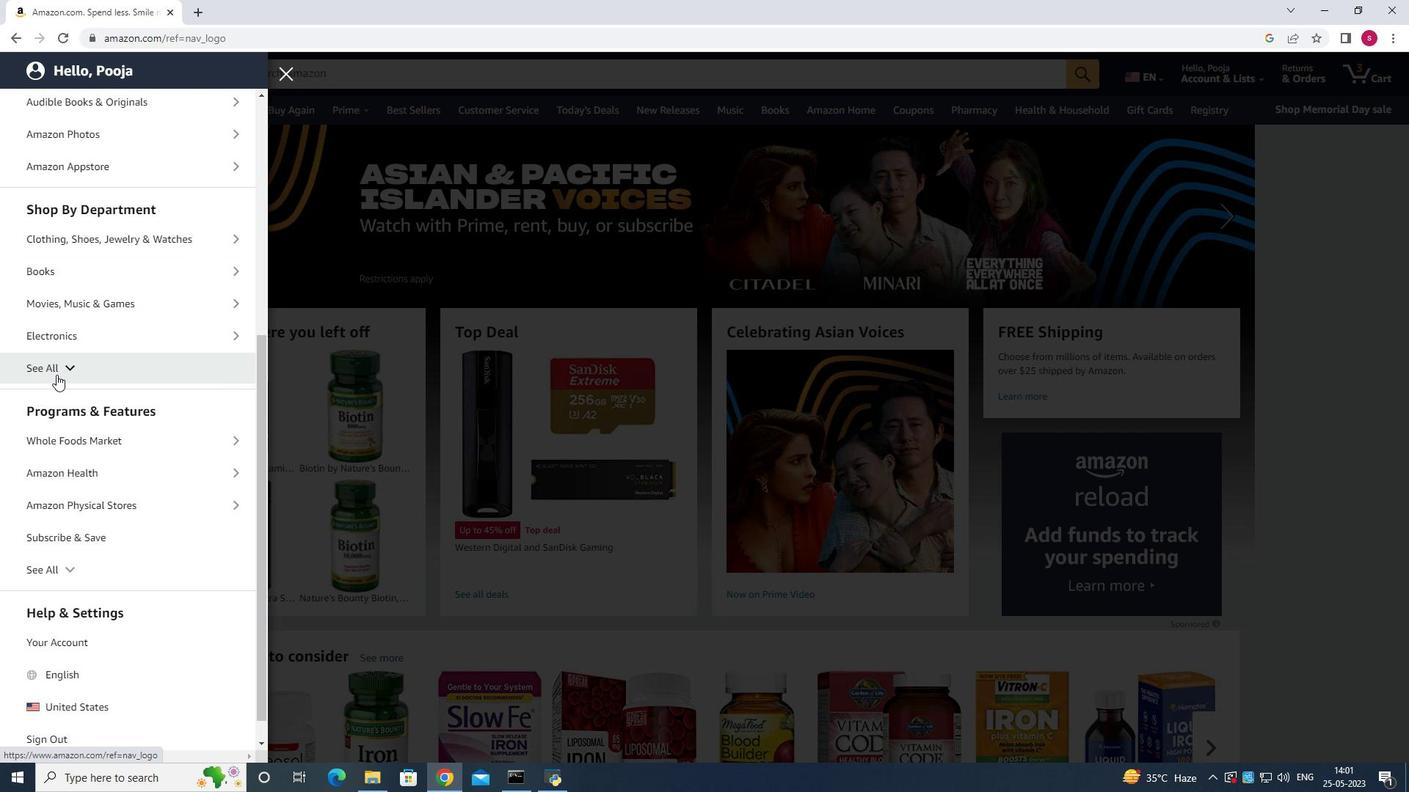 
Action: Mouse moved to (85, 410)
Screenshot: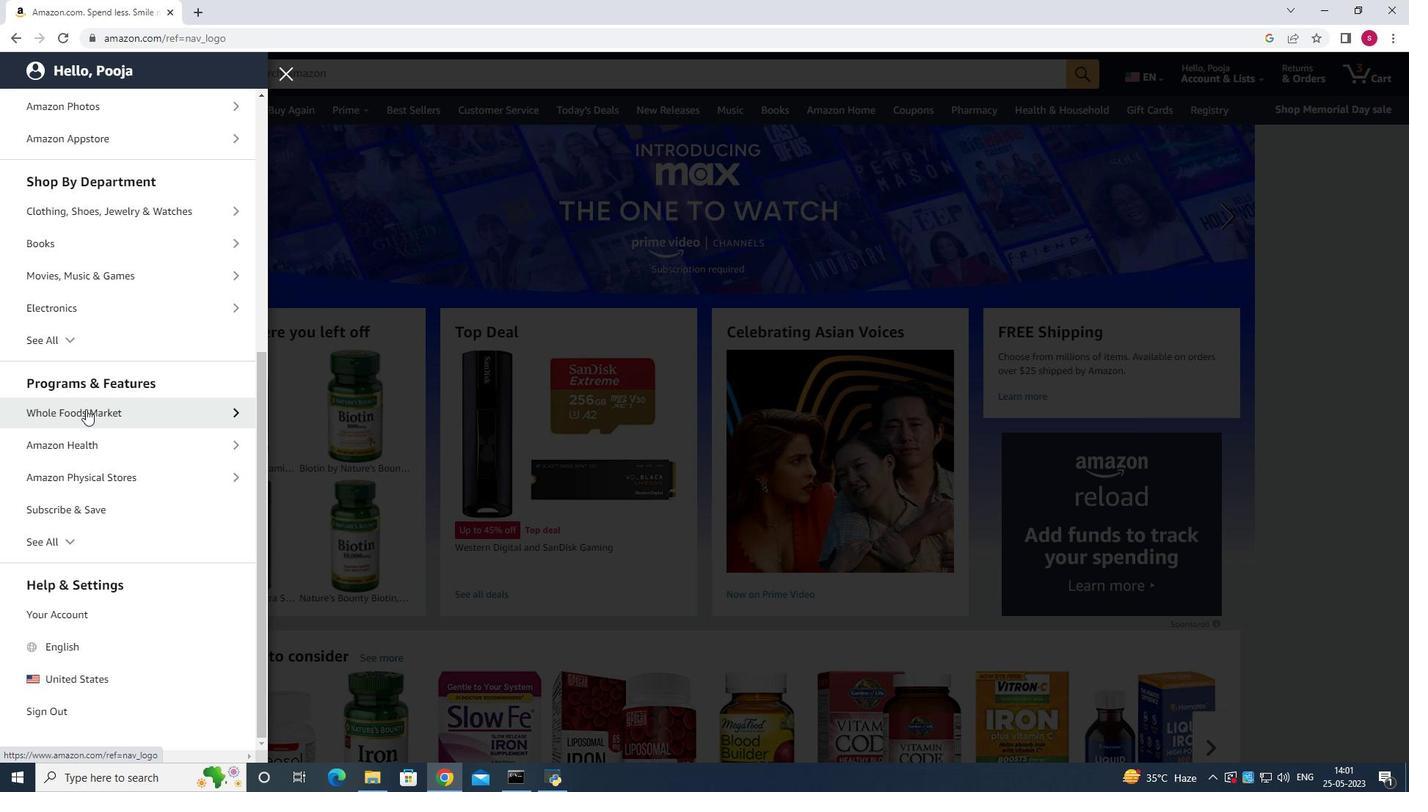 
Action: Mouse pressed left at (85, 410)
Screenshot: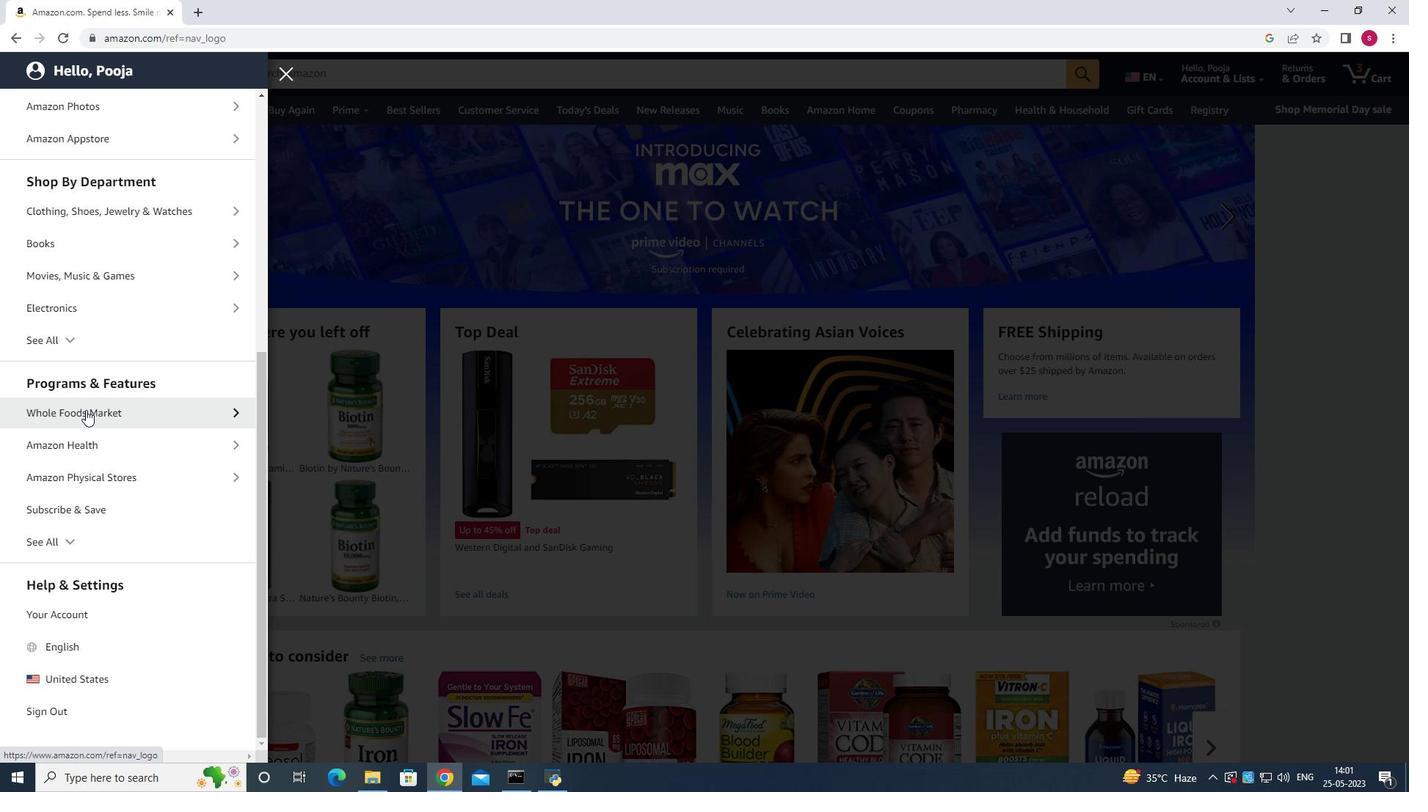
Action: Mouse moved to (185, 173)
Screenshot: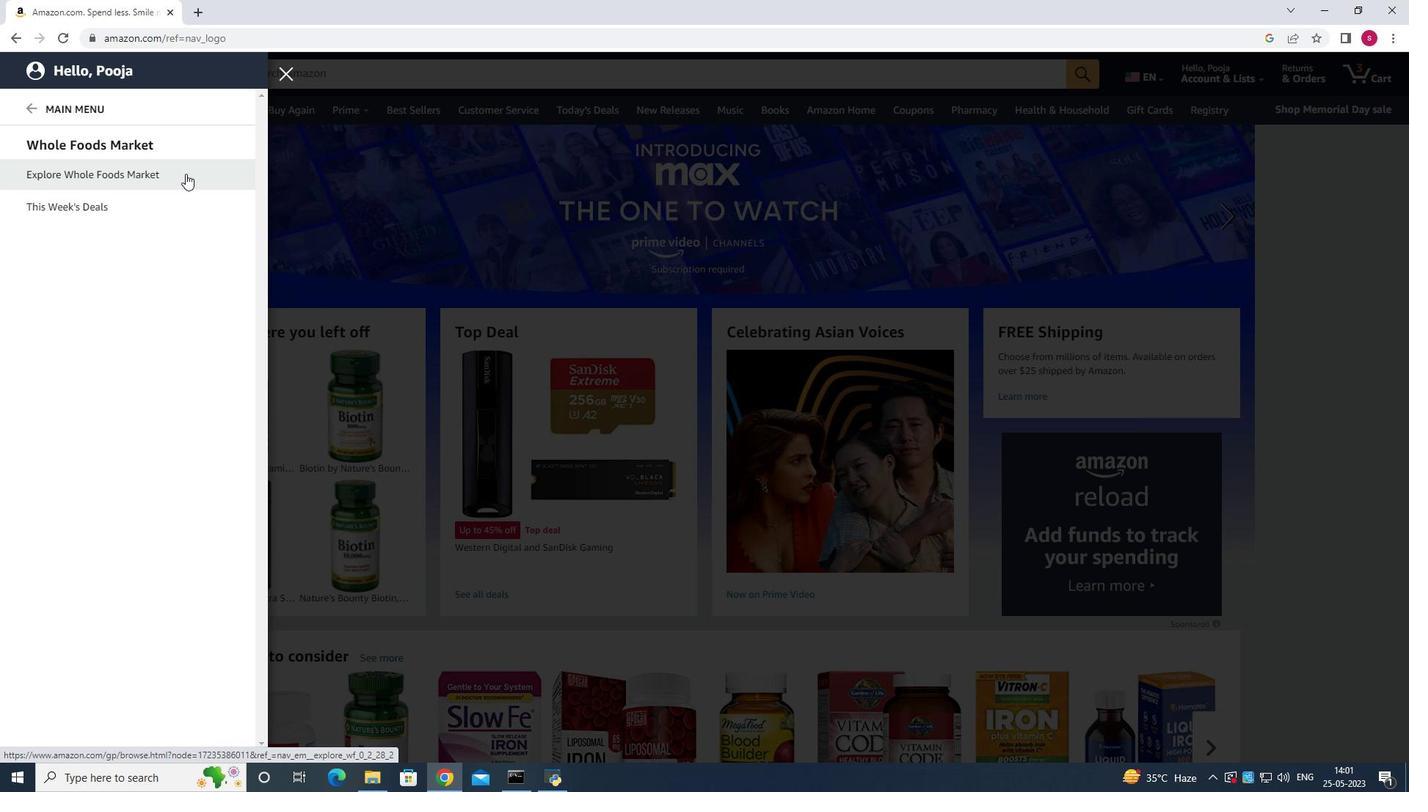 
Action: Mouse pressed left at (185, 173)
Screenshot: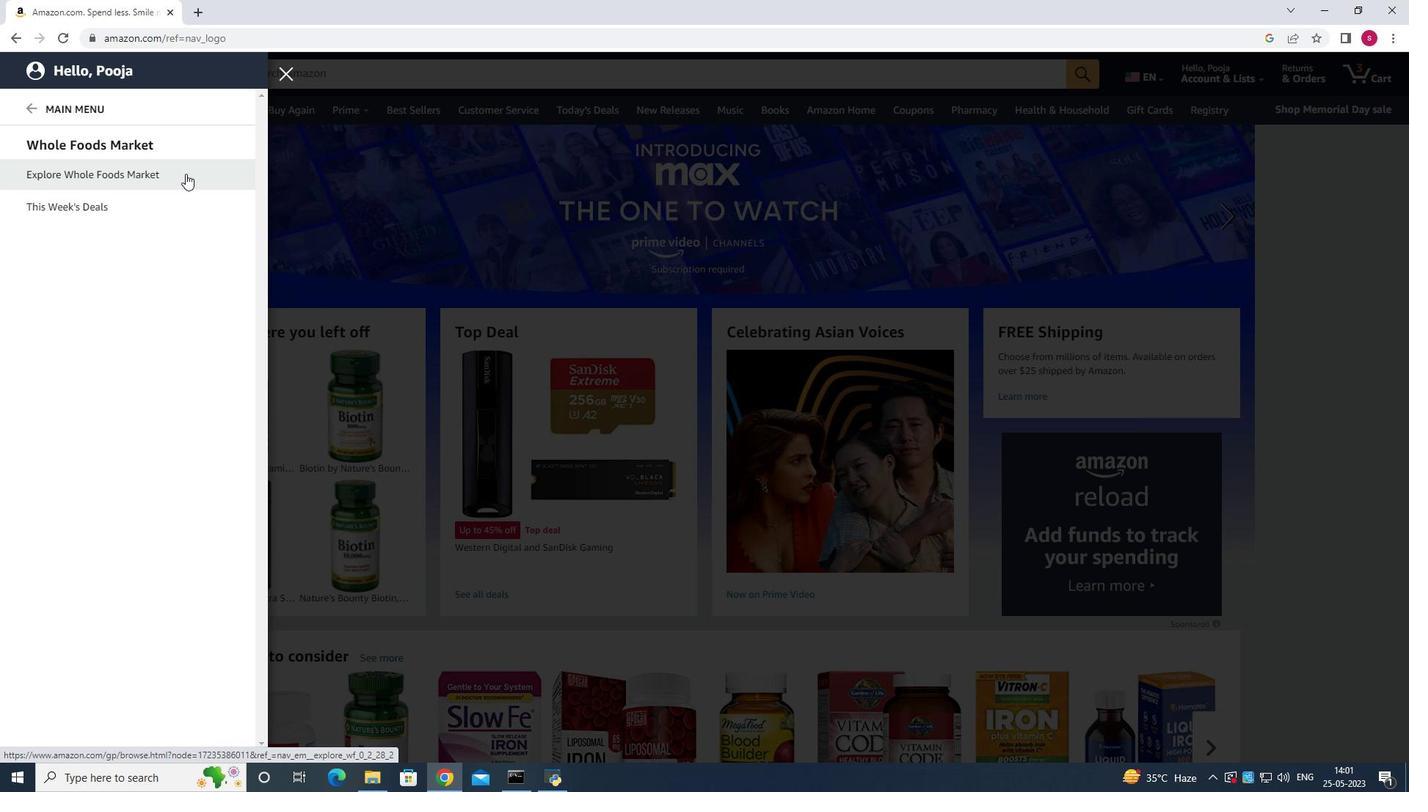 
Action: Mouse moved to (419, 321)
Screenshot: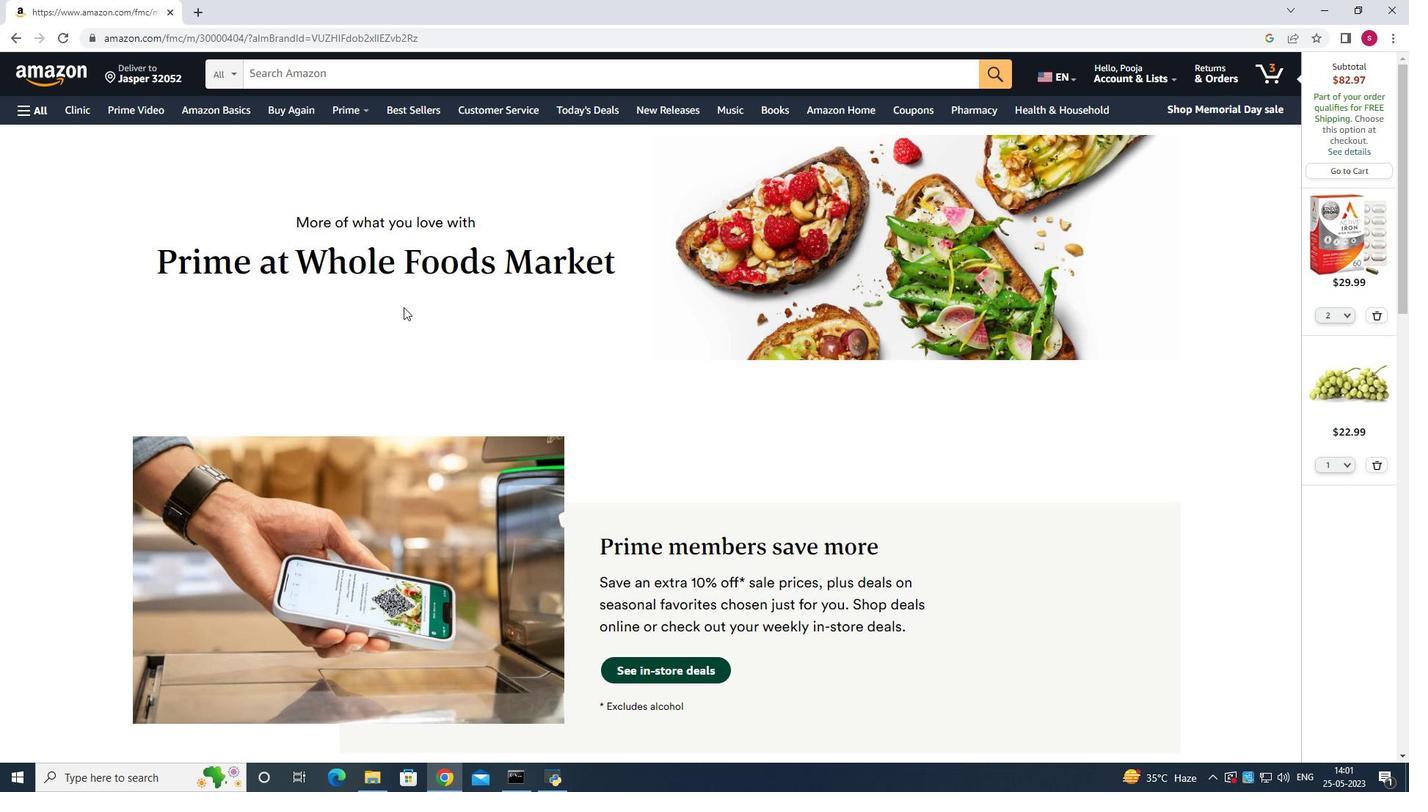 
Action: Mouse scrolled (419, 320) with delta (0, 0)
Screenshot: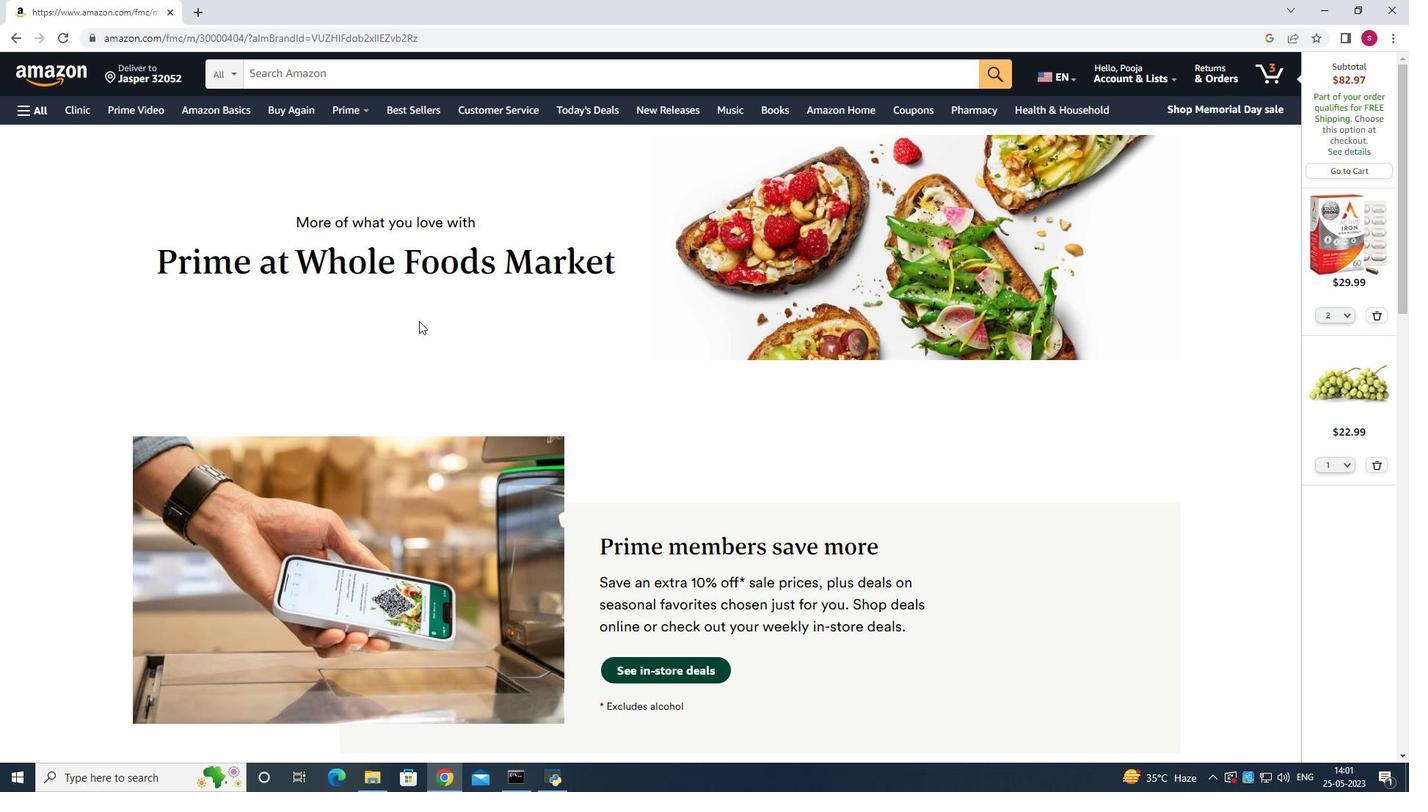 
Action: Mouse scrolled (419, 320) with delta (0, 0)
Screenshot: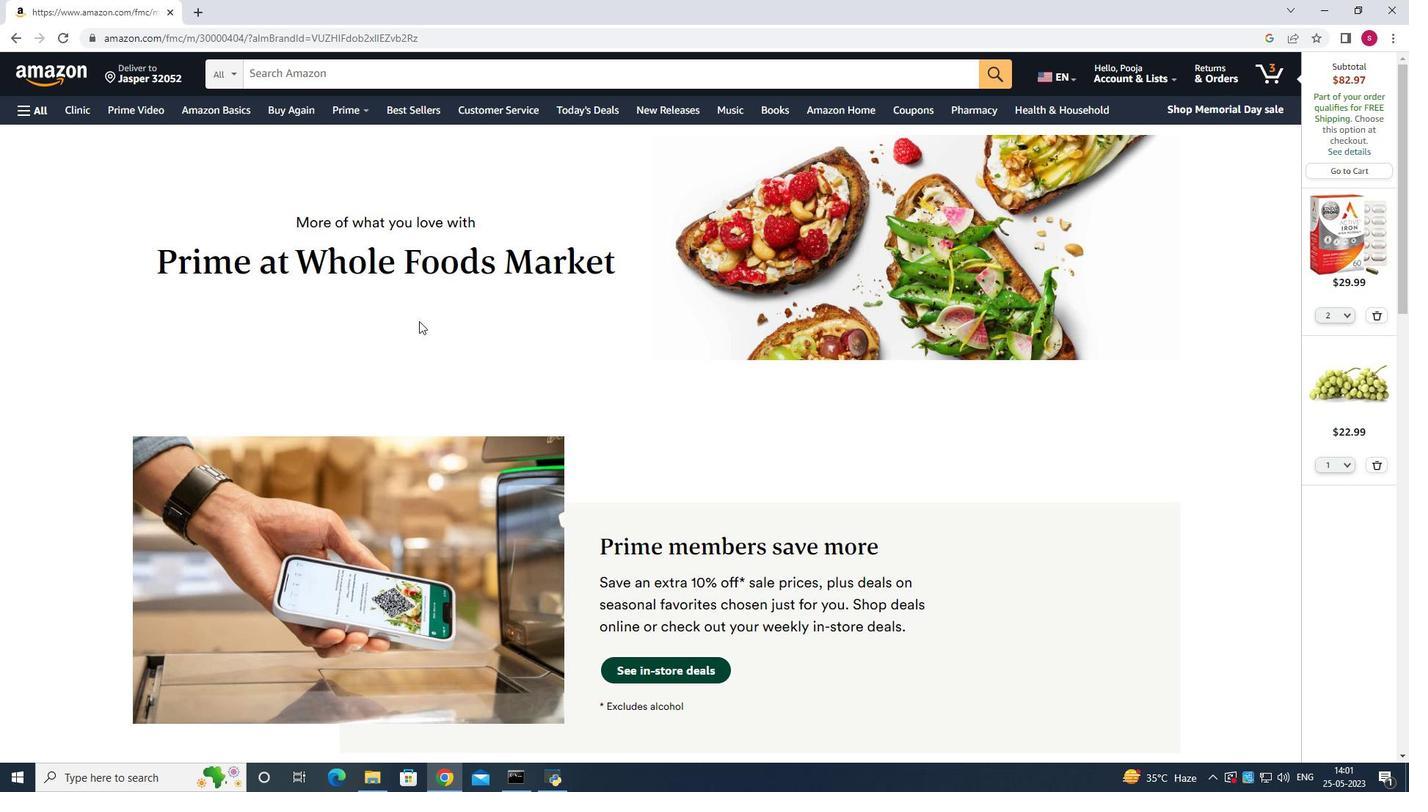 
Action: Mouse scrolled (419, 320) with delta (0, 0)
Screenshot: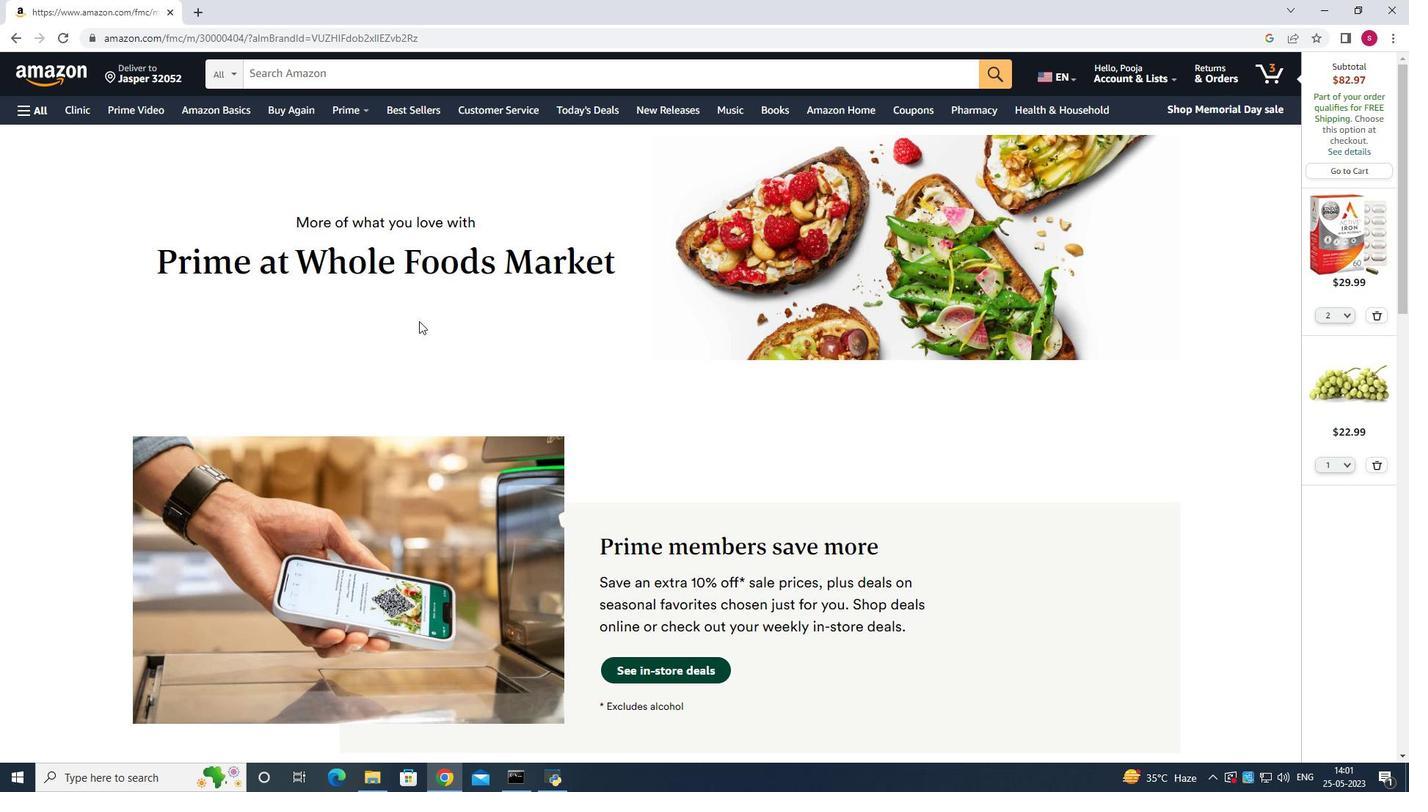 
Action: Mouse scrolled (419, 320) with delta (0, 0)
Screenshot: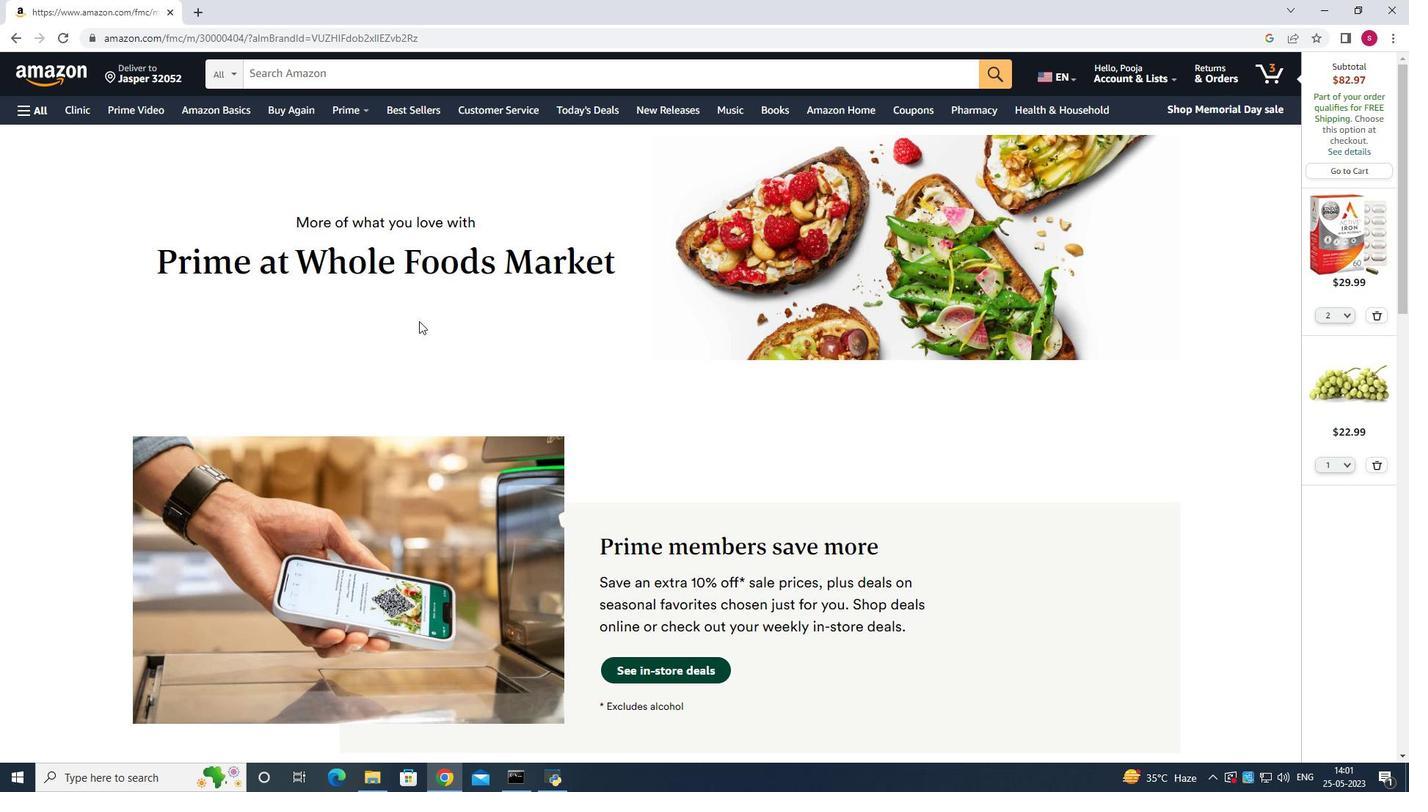 
Action: Mouse scrolled (419, 320) with delta (0, 0)
Screenshot: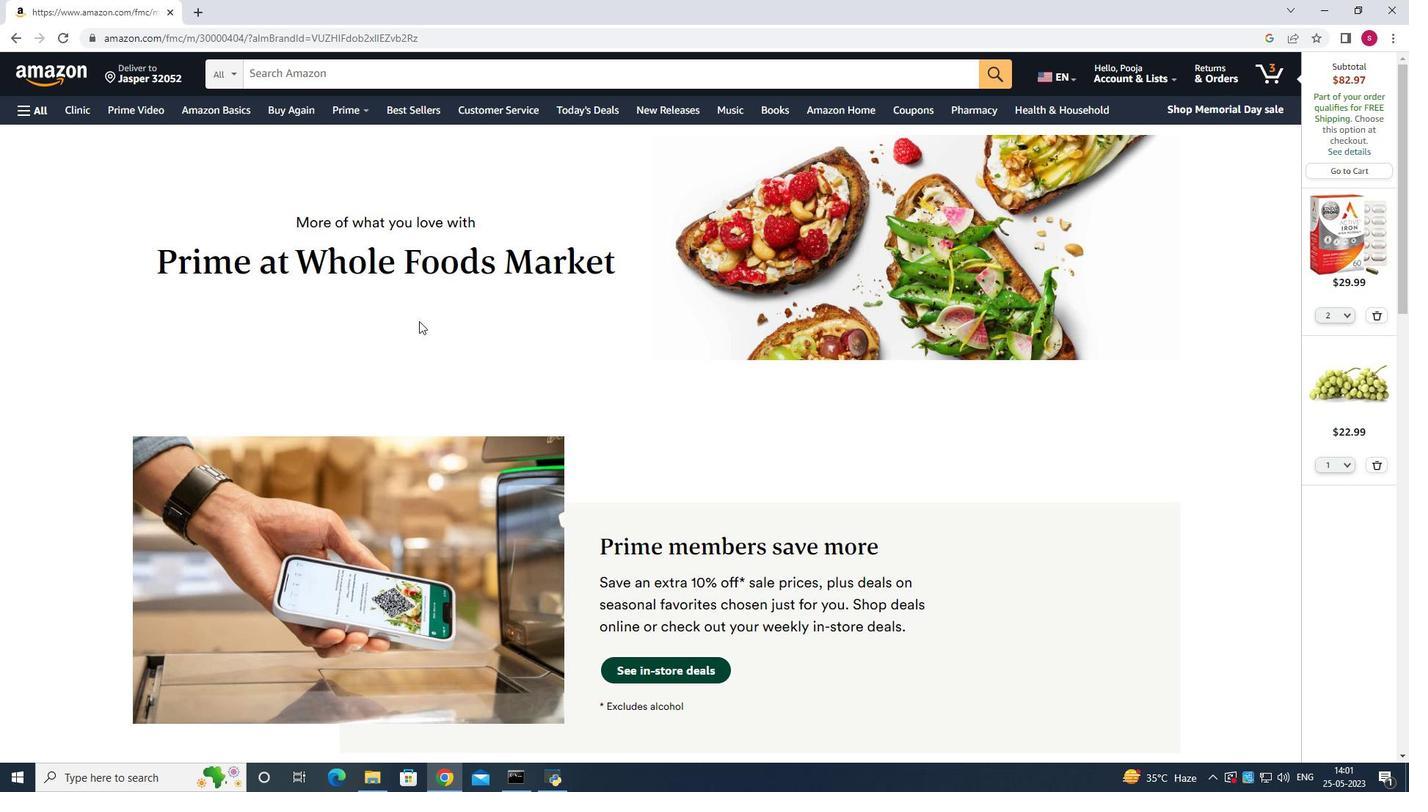 
Action: Mouse moved to (635, 303)
Screenshot: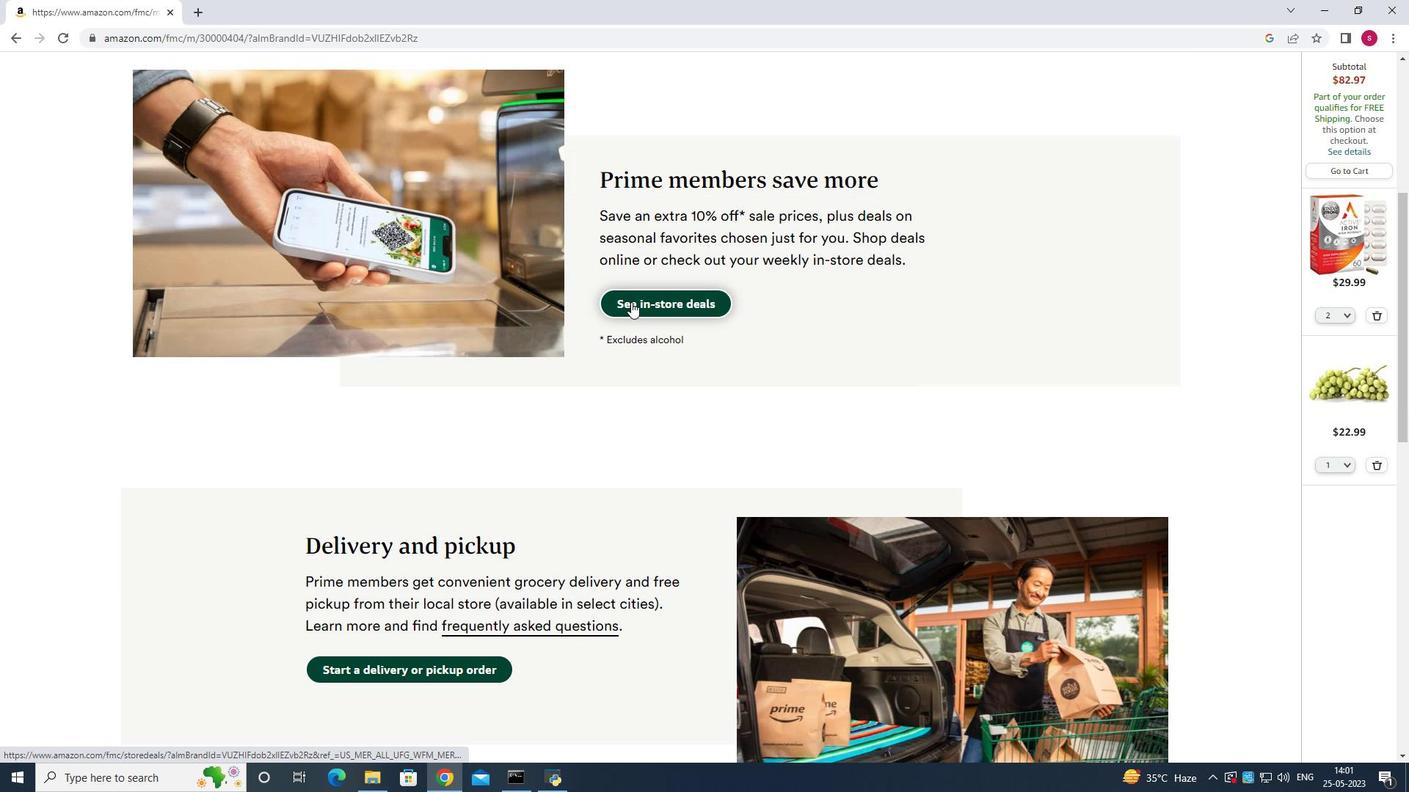 
Action: Mouse pressed left at (635, 303)
Screenshot: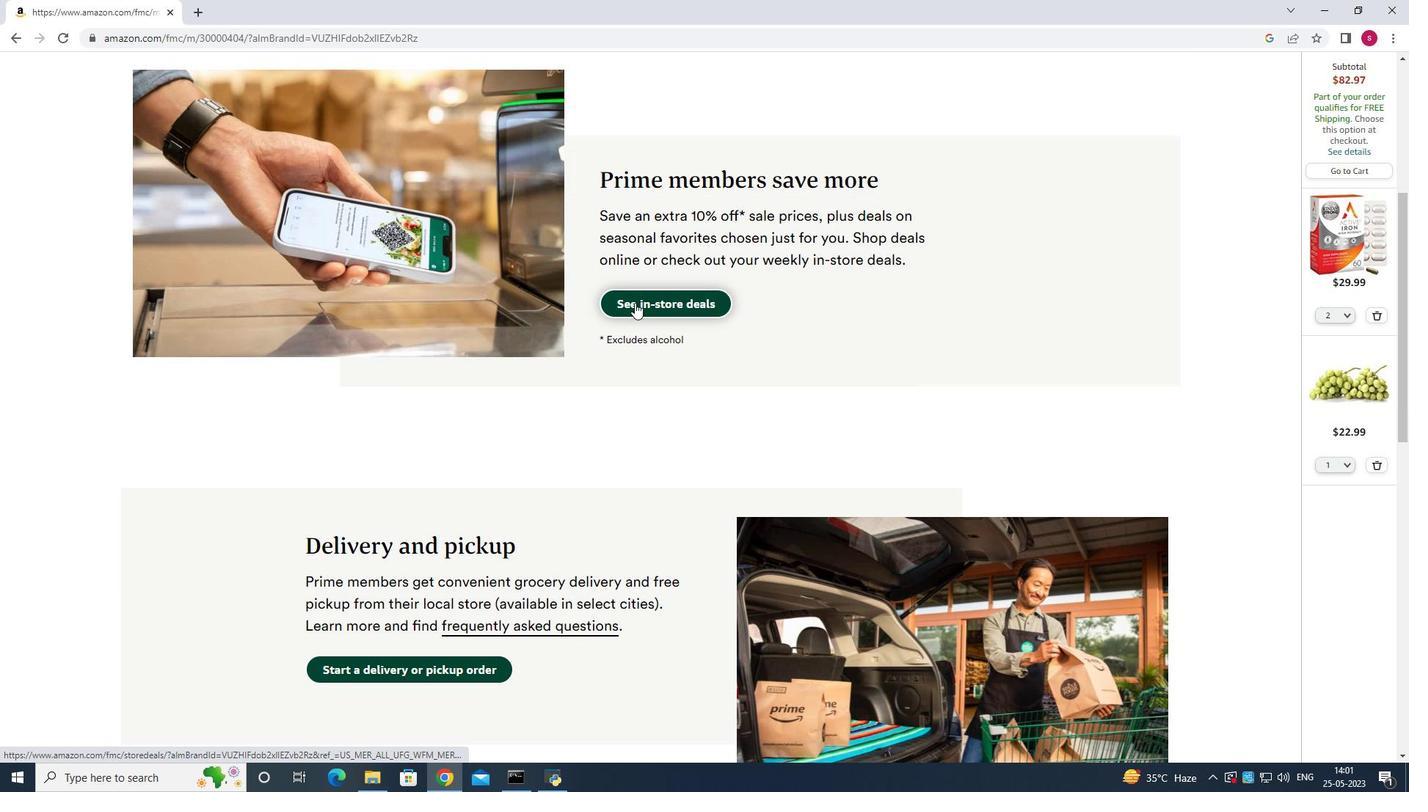 
Action: Mouse moved to (634, 305)
Screenshot: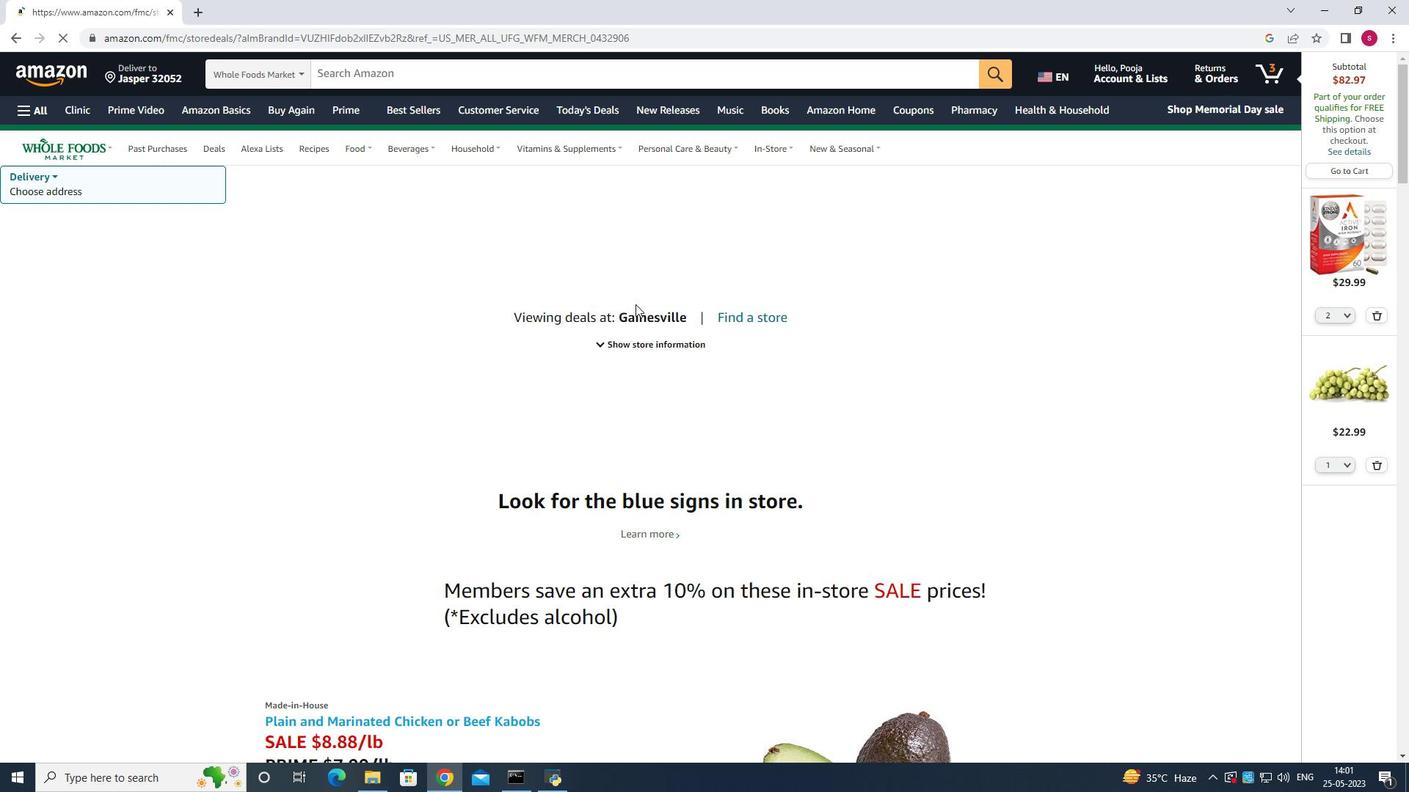 
Action: Mouse scrolled (634, 304) with delta (0, 0)
Screenshot: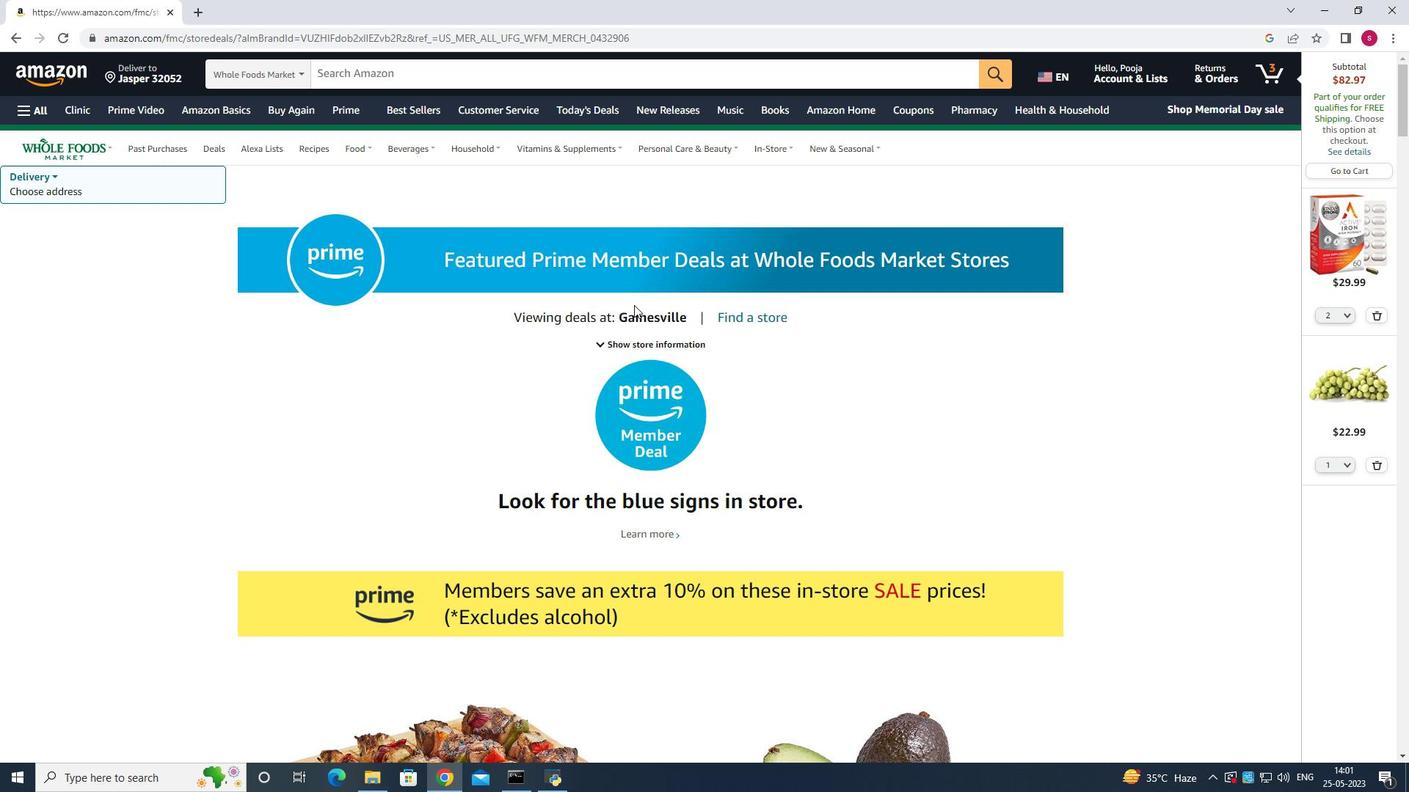 
Action: Mouse moved to (633, 306)
Screenshot: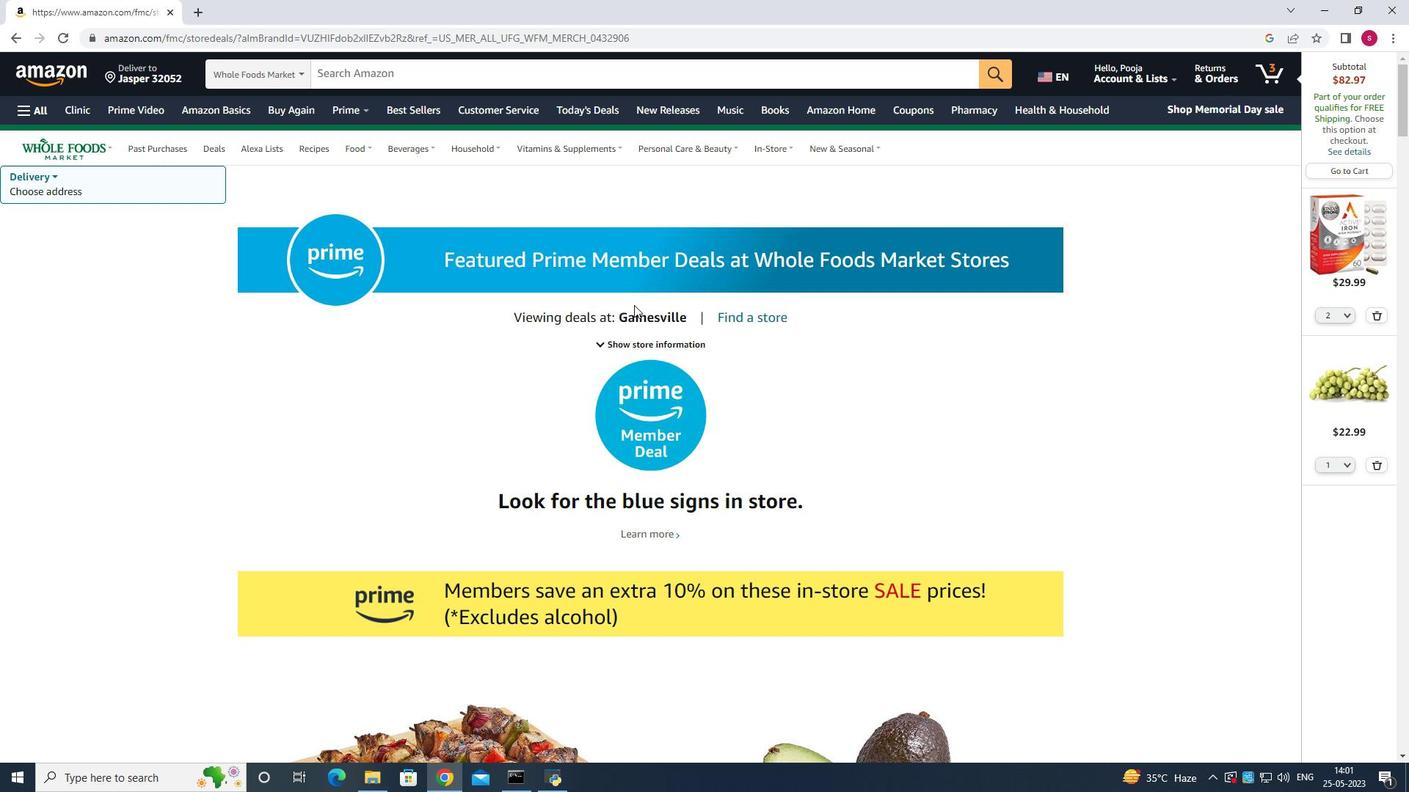 
Action: Mouse scrolled (633, 305) with delta (0, 0)
Screenshot: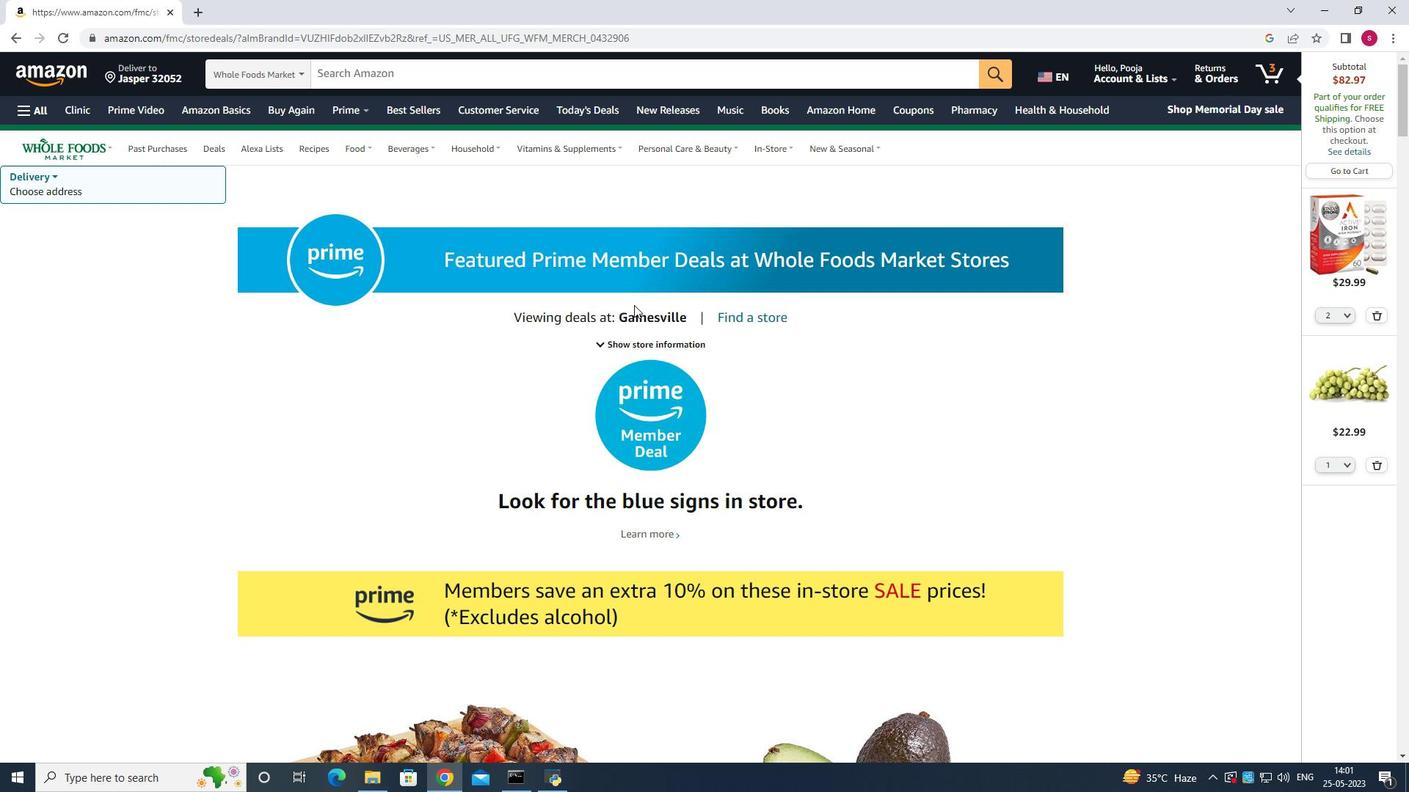 
Action: Mouse scrolled (633, 305) with delta (0, 0)
Screenshot: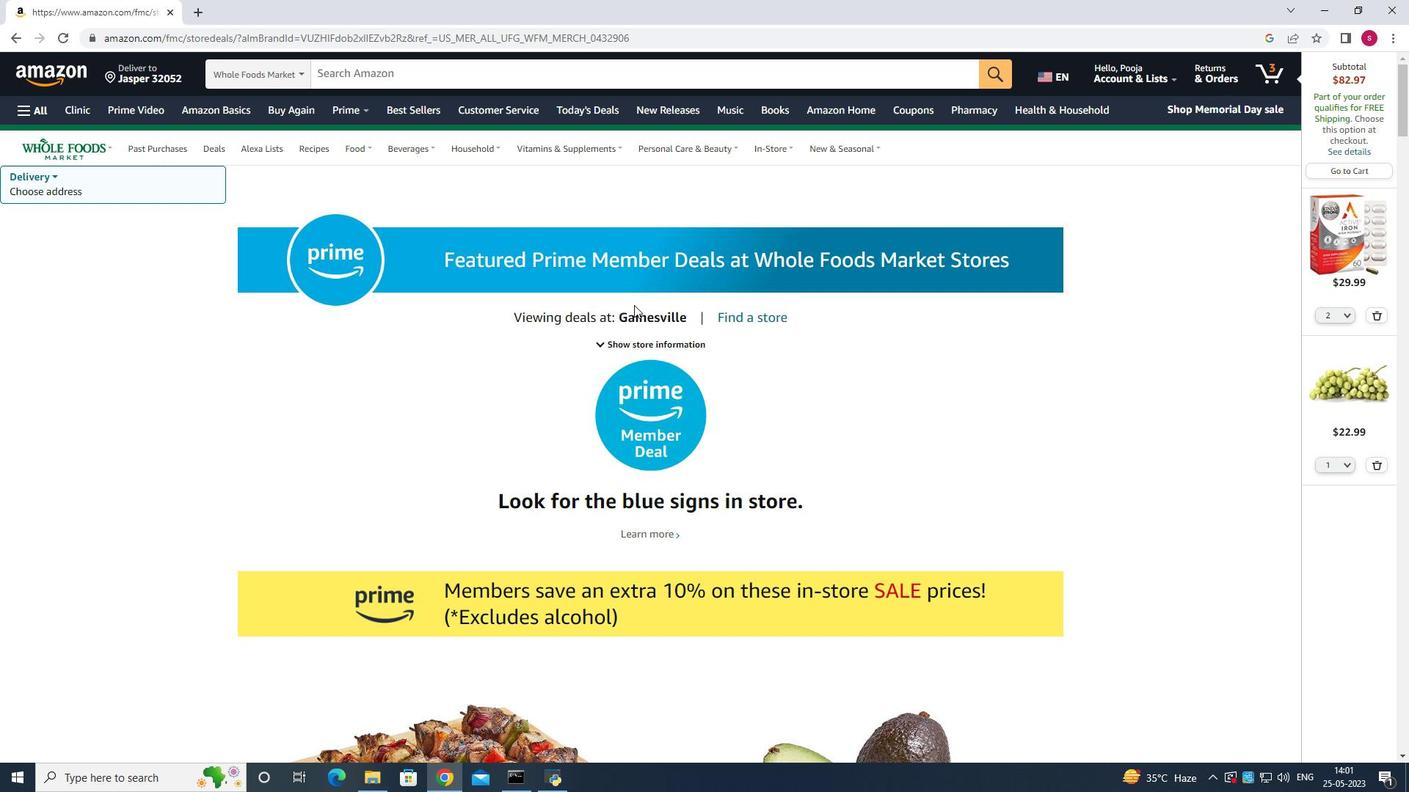 
Action: Mouse scrolled (633, 305) with delta (0, 0)
Screenshot: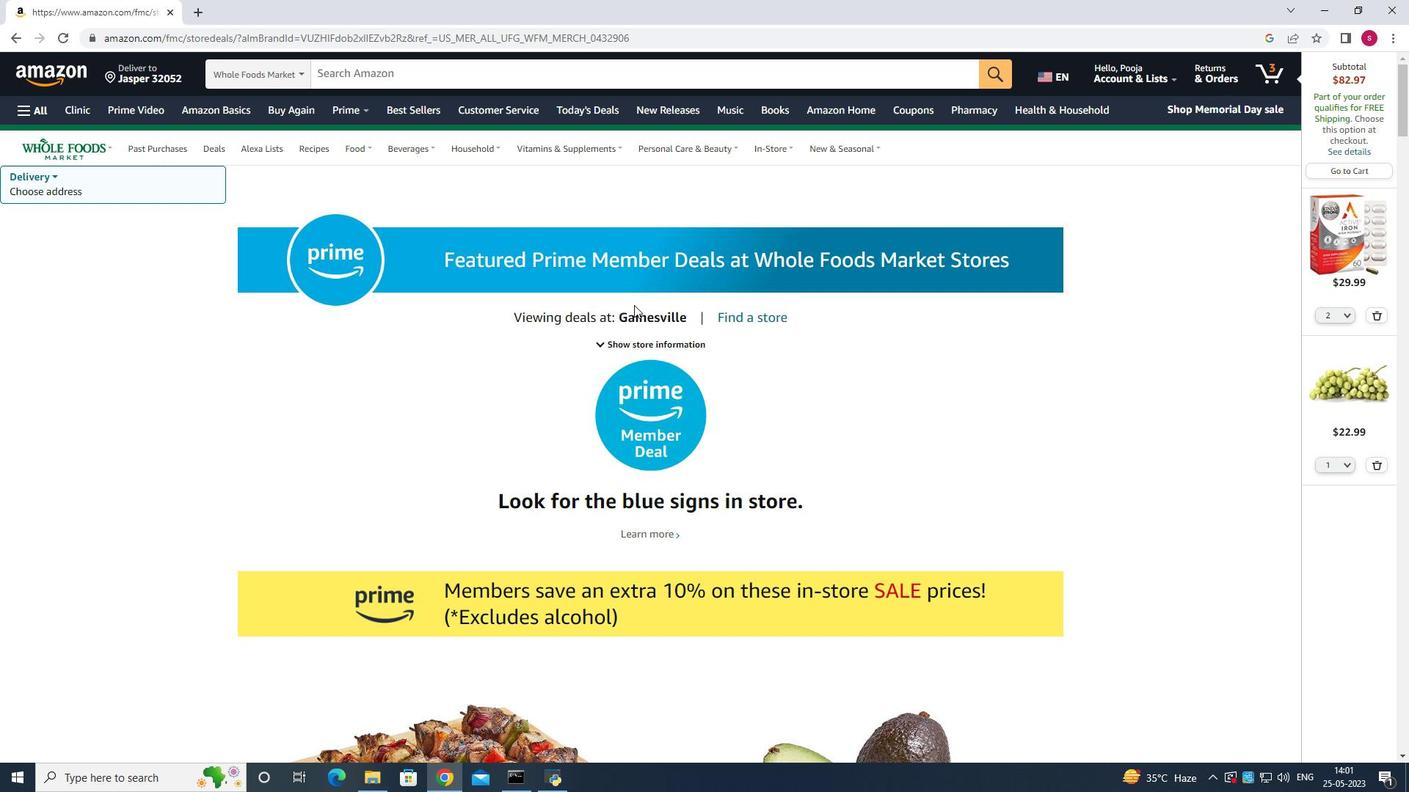 
Action: Mouse scrolled (633, 305) with delta (0, 0)
Screenshot: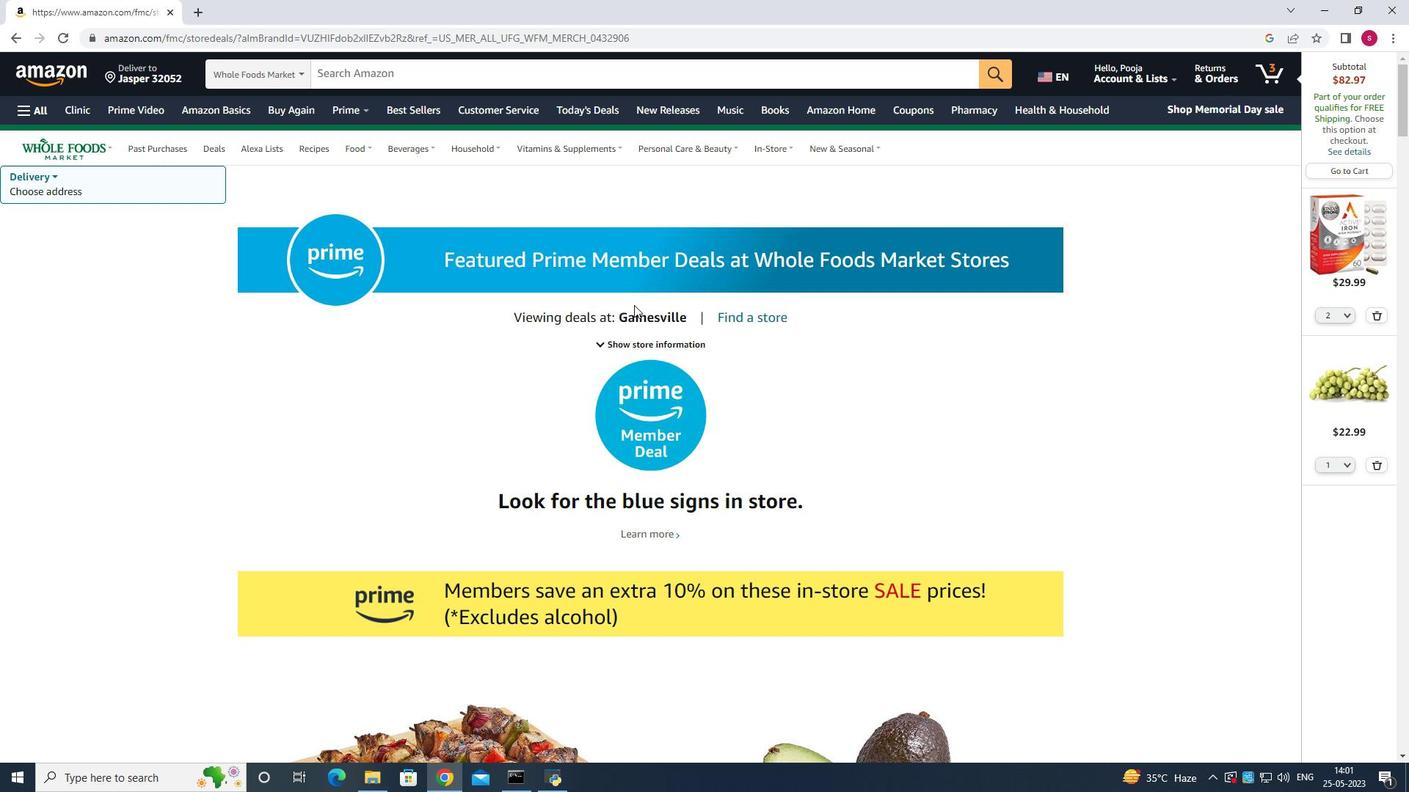 
Action: Mouse scrolled (633, 305) with delta (0, 0)
Screenshot: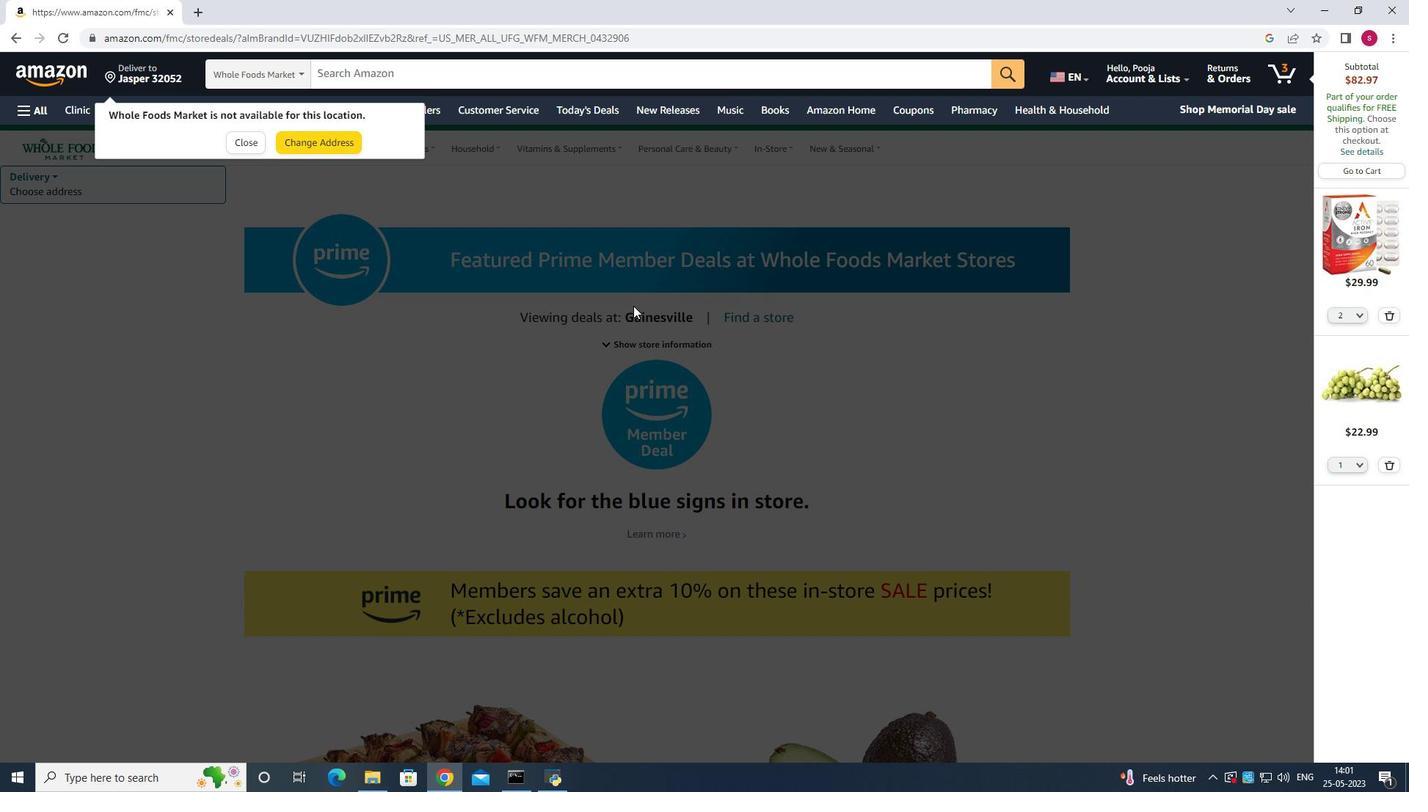 
Action: Mouse scrolled (633, 305) with delta (0, 0)
Screenshot: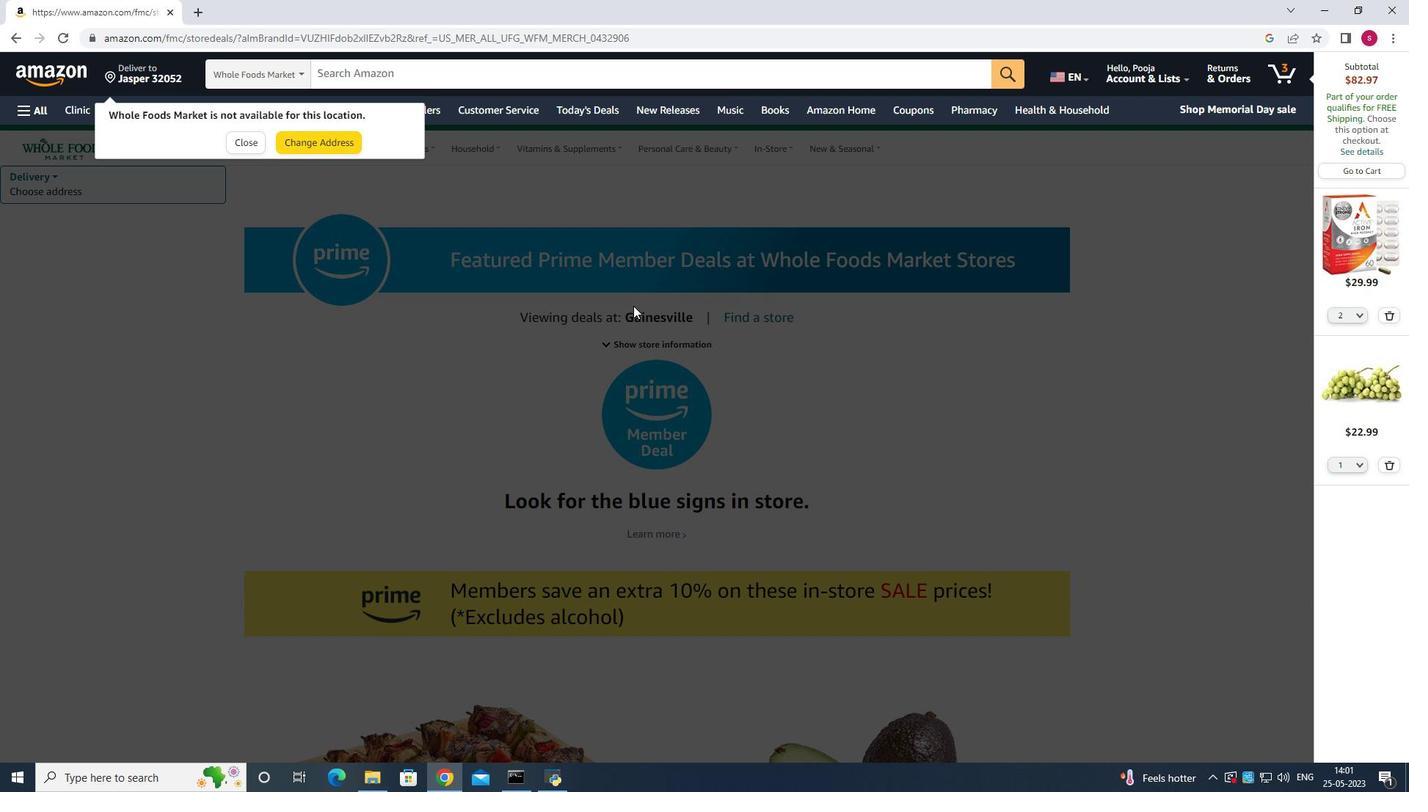 
Action: Mouse scrolled (633, 305) with delta (0, 0)
Screenshot: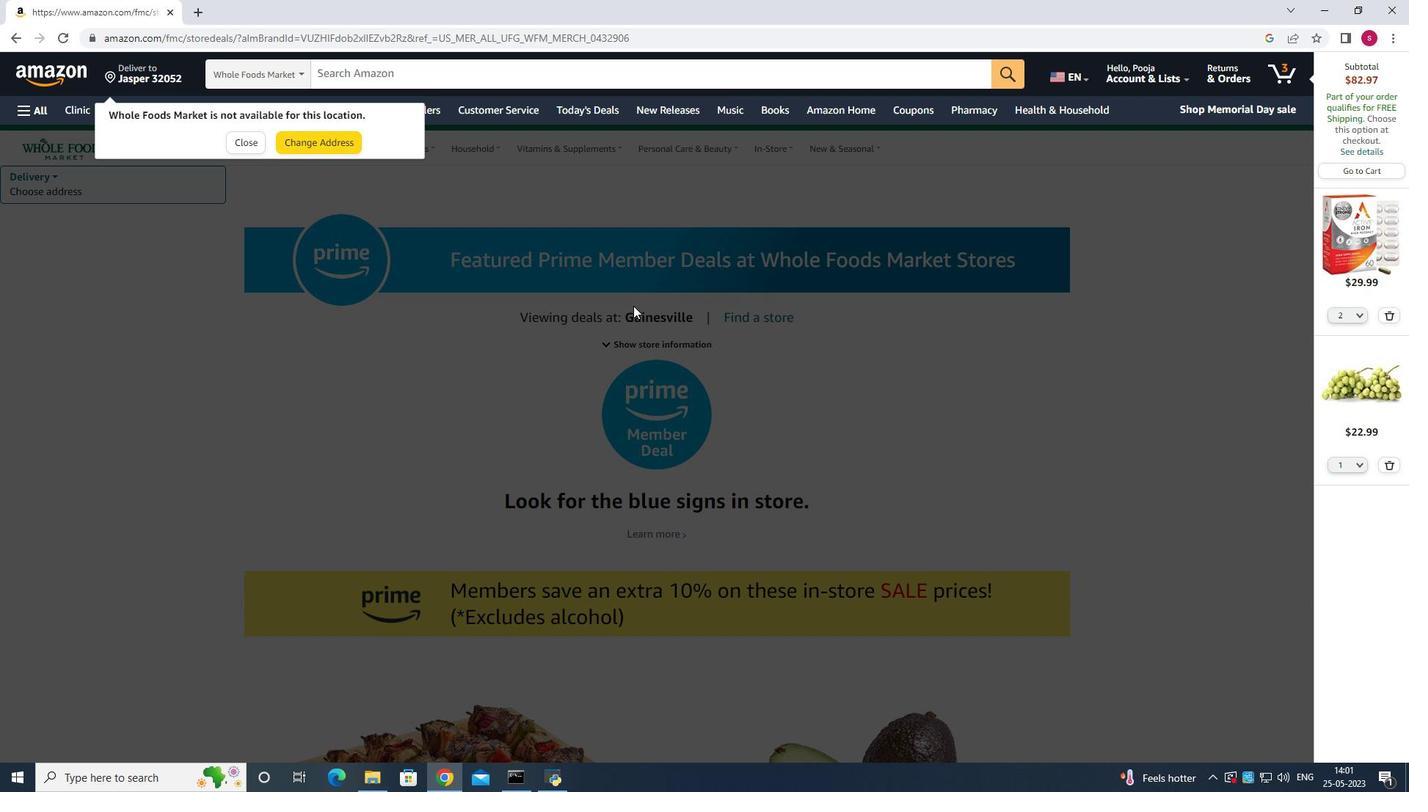 
Action: Mouse scrolled (633, 305) with delta (0, 0)
Screenshot: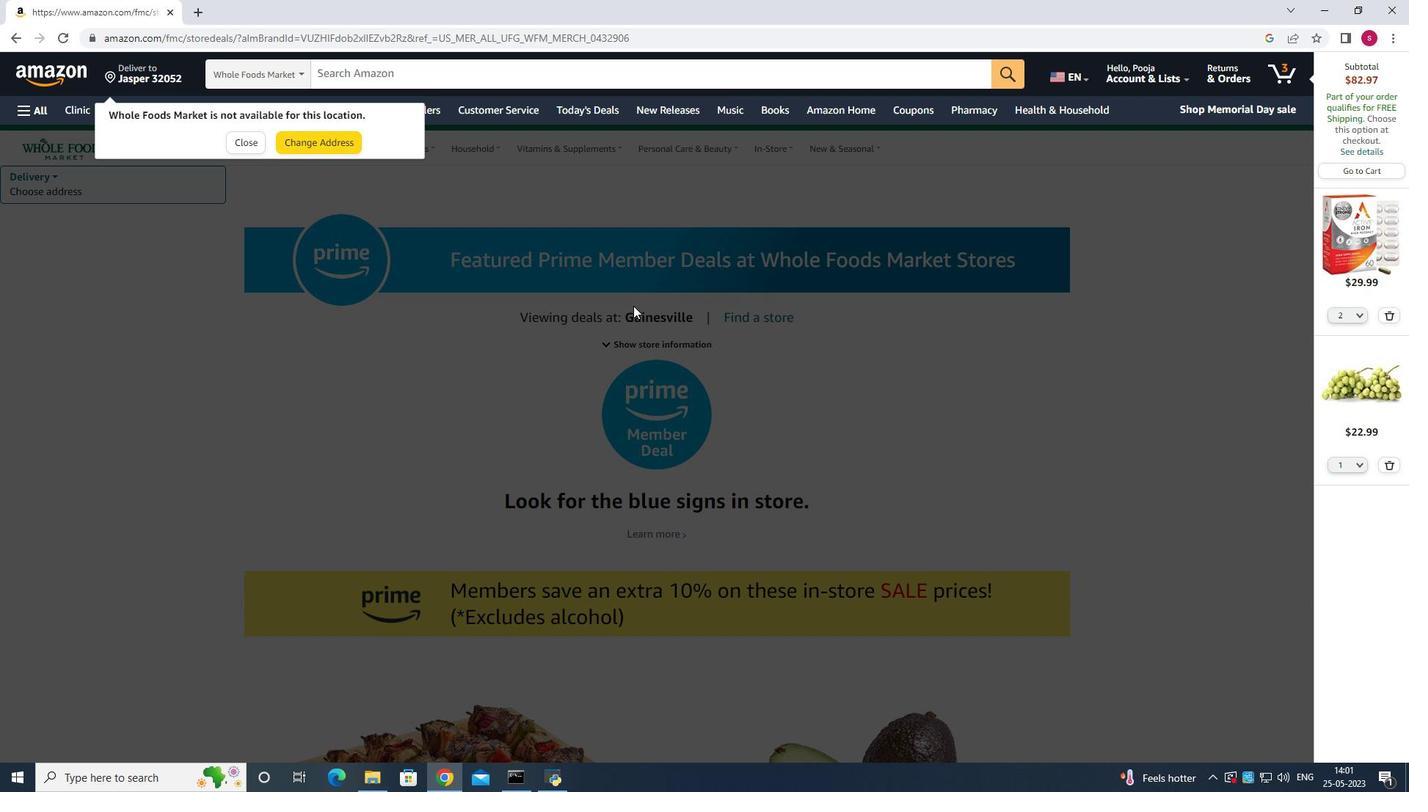 
Action: Mouse scrolled (633, 305) with delta (0, 0)
Screenshot: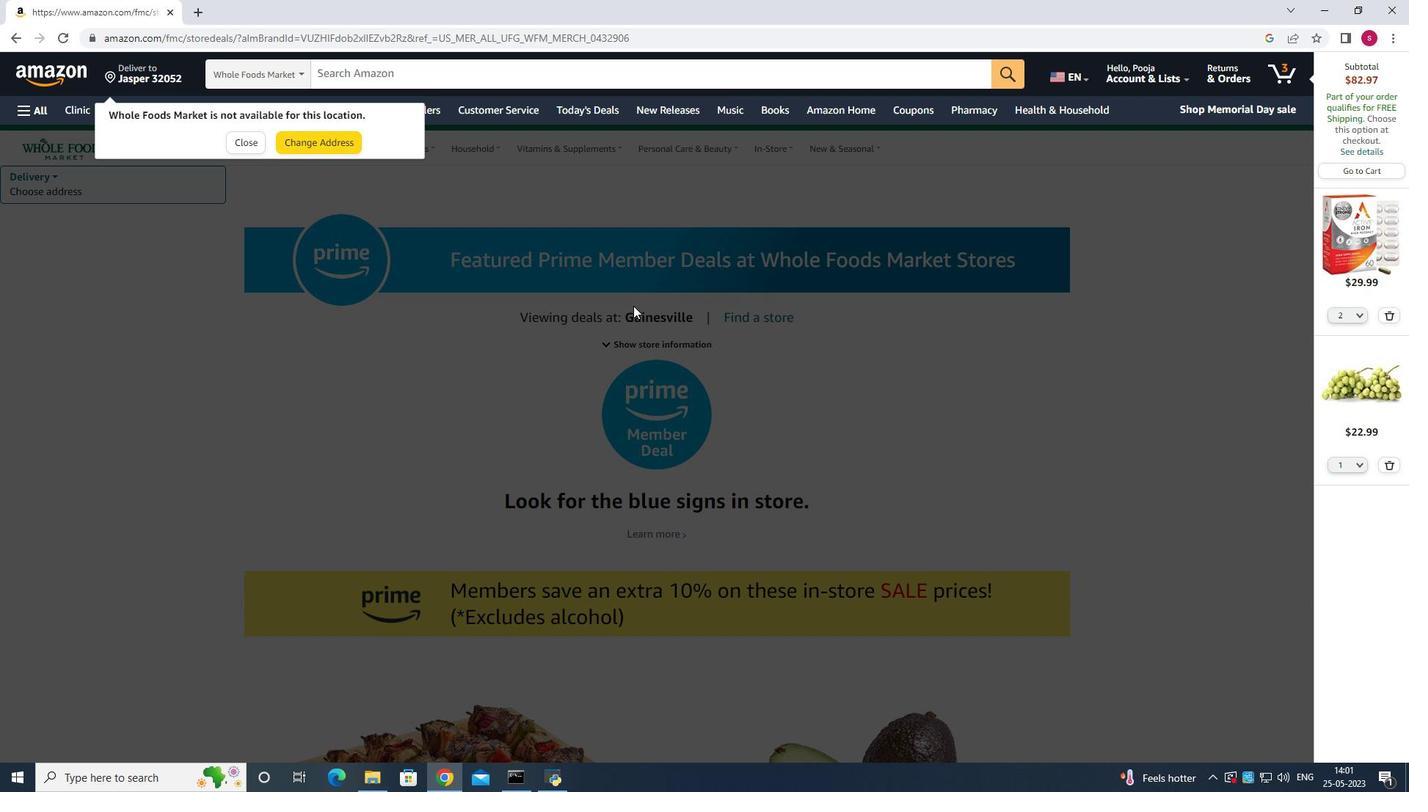 
Action: Mouse scrolled (633, 305) with delta (0, 0)
Screenshot: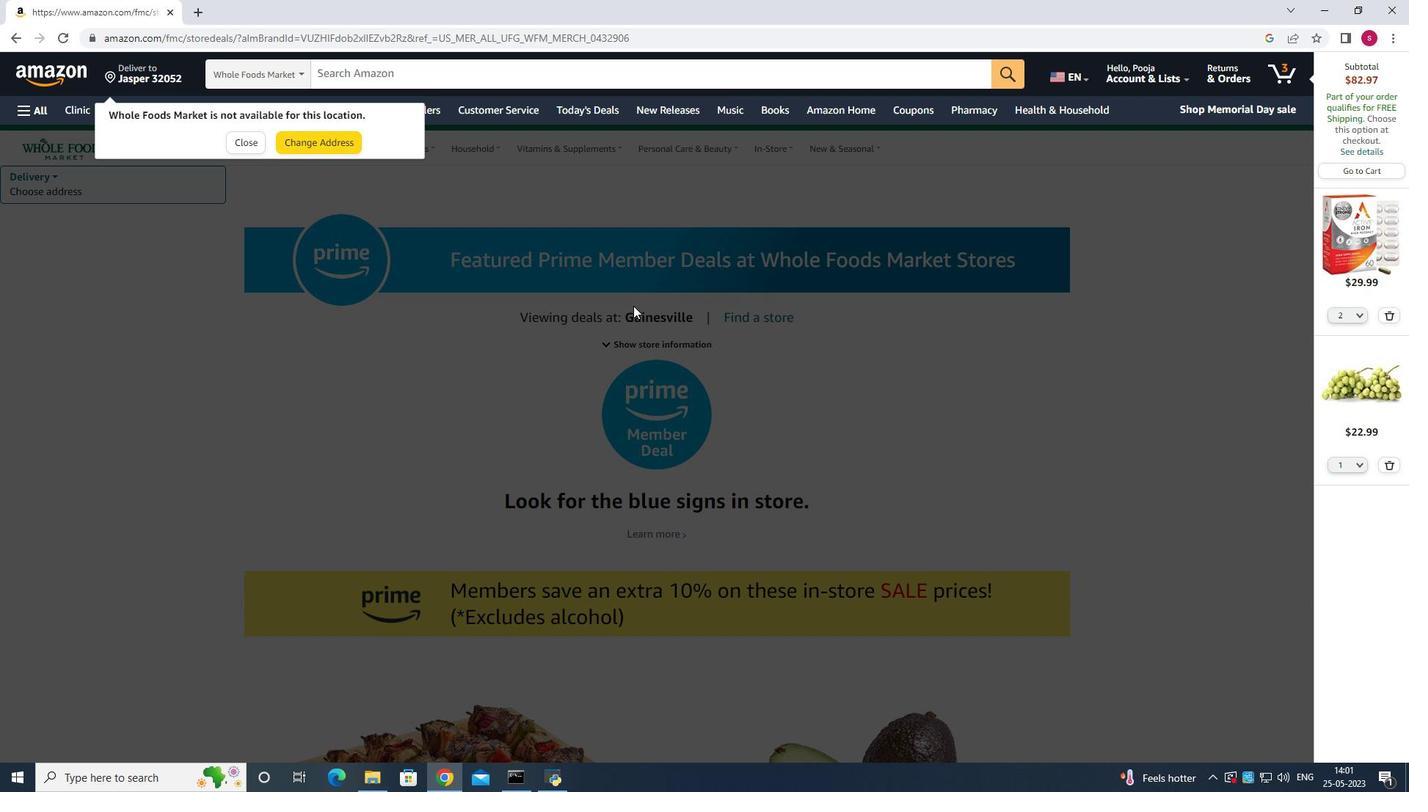 
Action: Mouse moved to (261, 142)
Screenshot: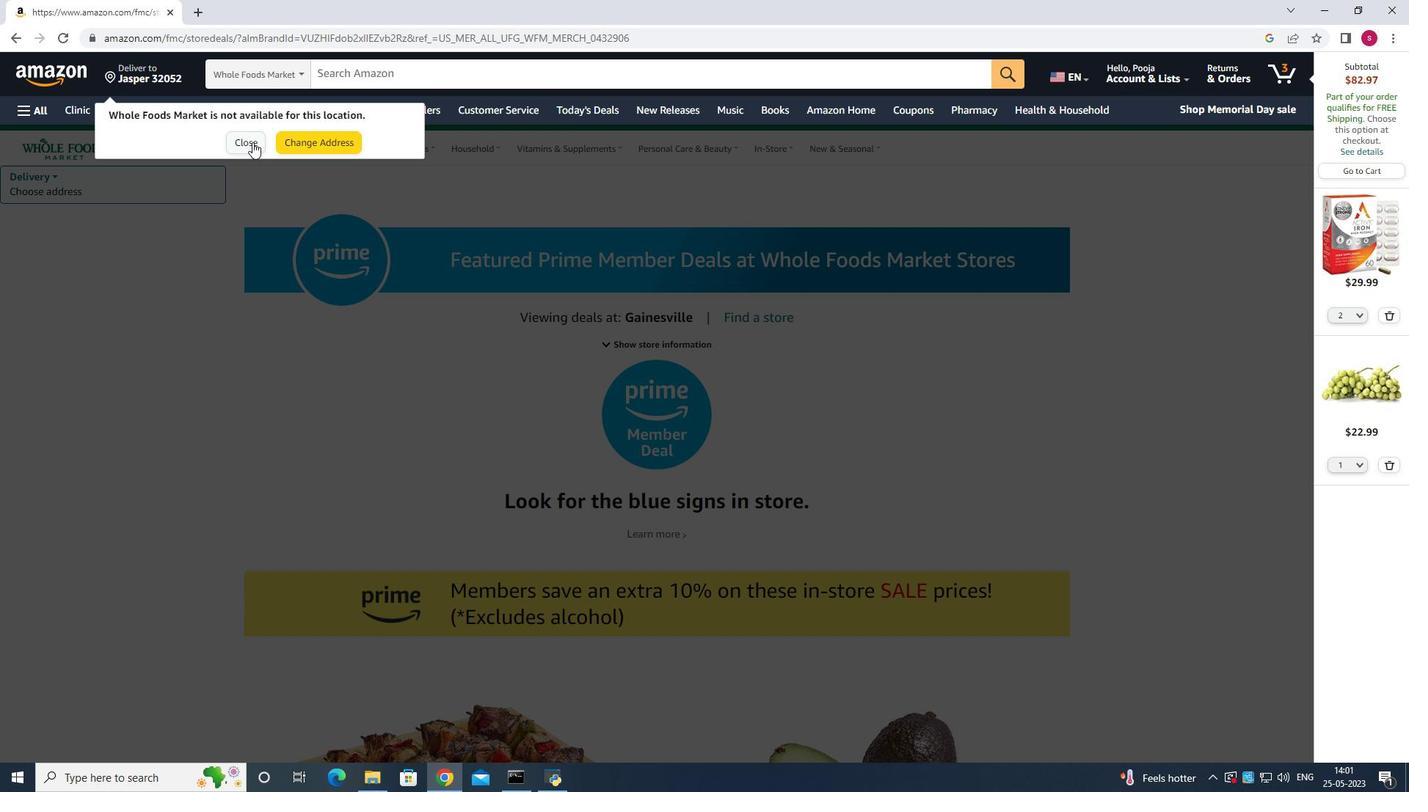 
Action: Mouse pressed left at (261, 142)
Screenshot: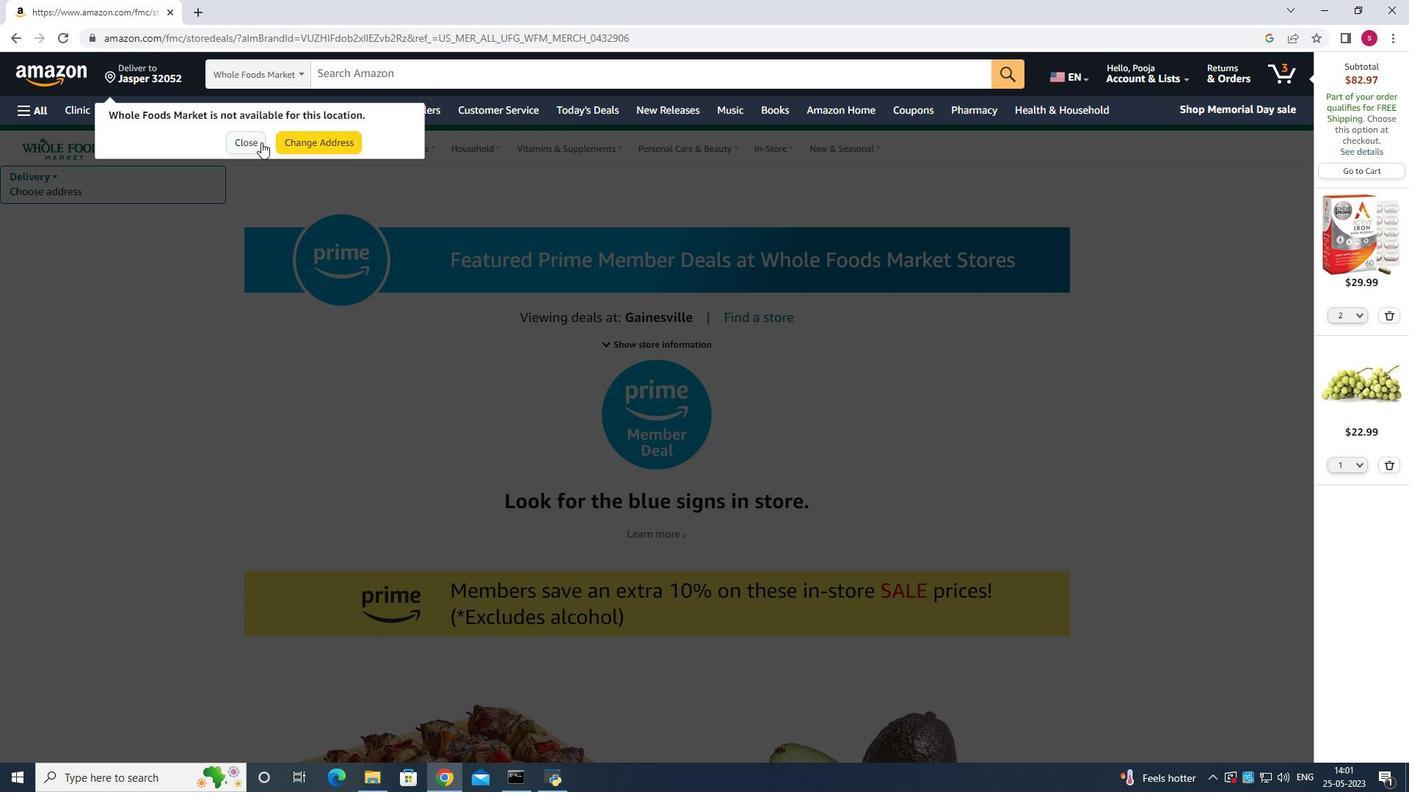 
Action: Mouse moved to (492, 450)
Screenshot: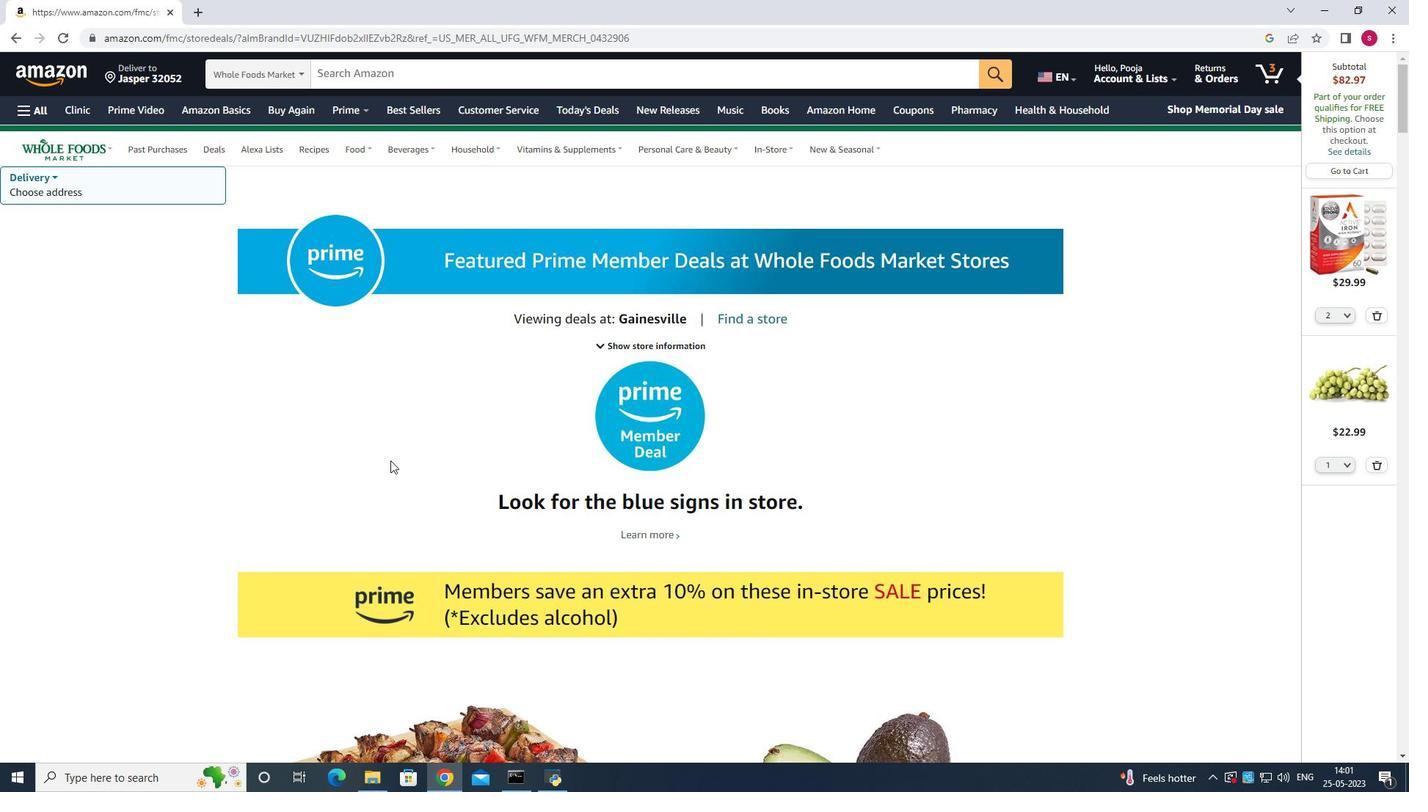 
Action: Mouse scrolled (492, 449) with delta (0, 0)
Screenshot: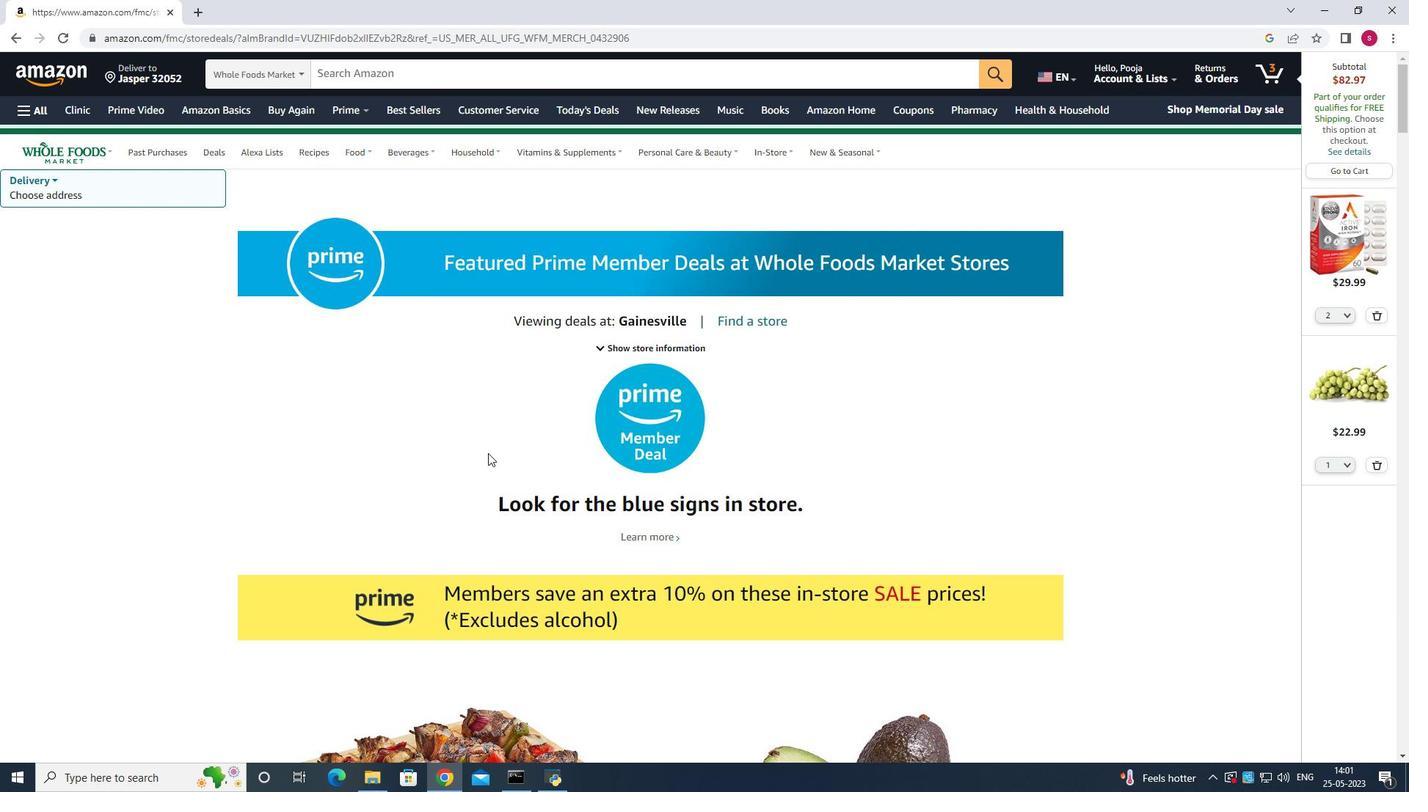 
Action: Mouse scrolled (492, 449) with delta (0, 0)
Screenshot: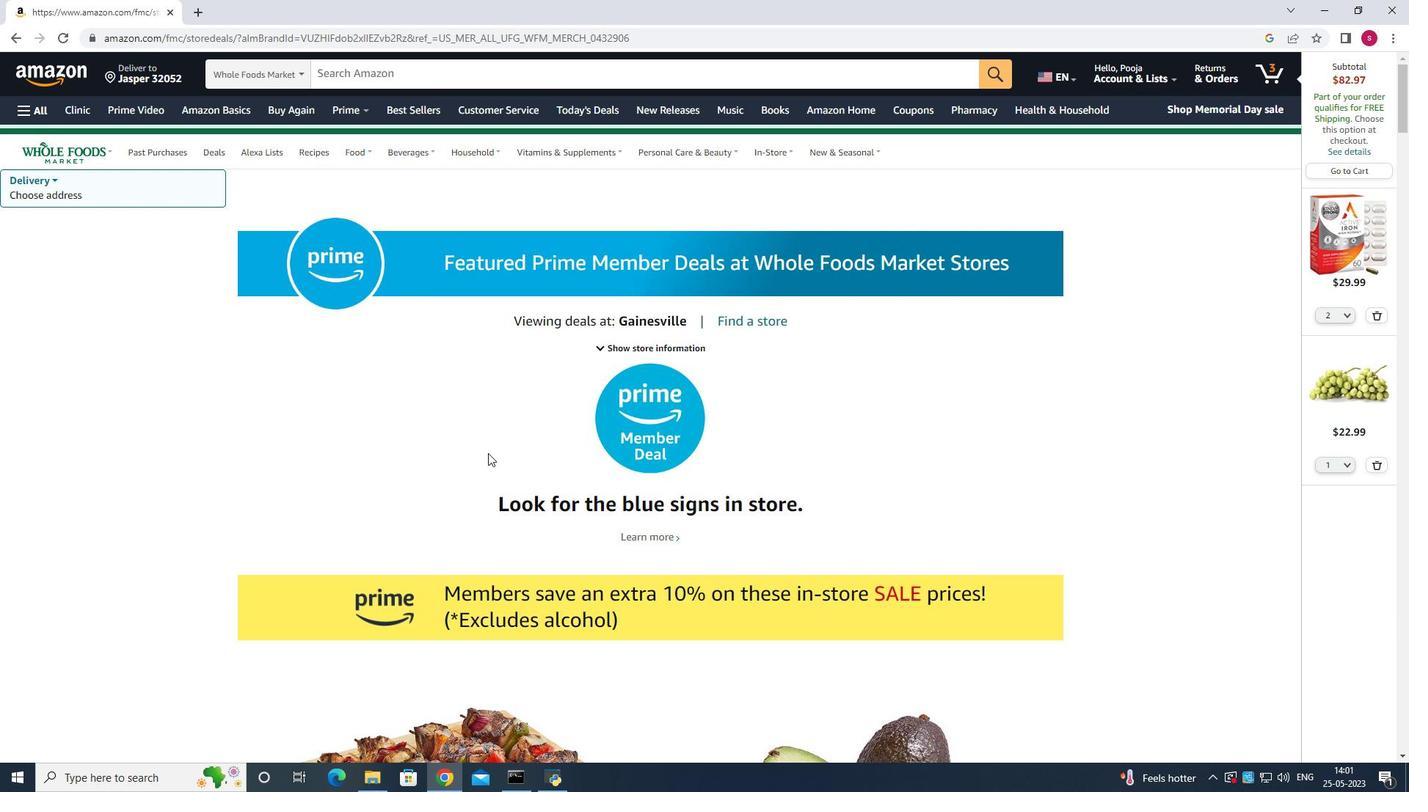 
Action: Mouse scrolled (492, 449) with delta (0, 0)
Screenshot: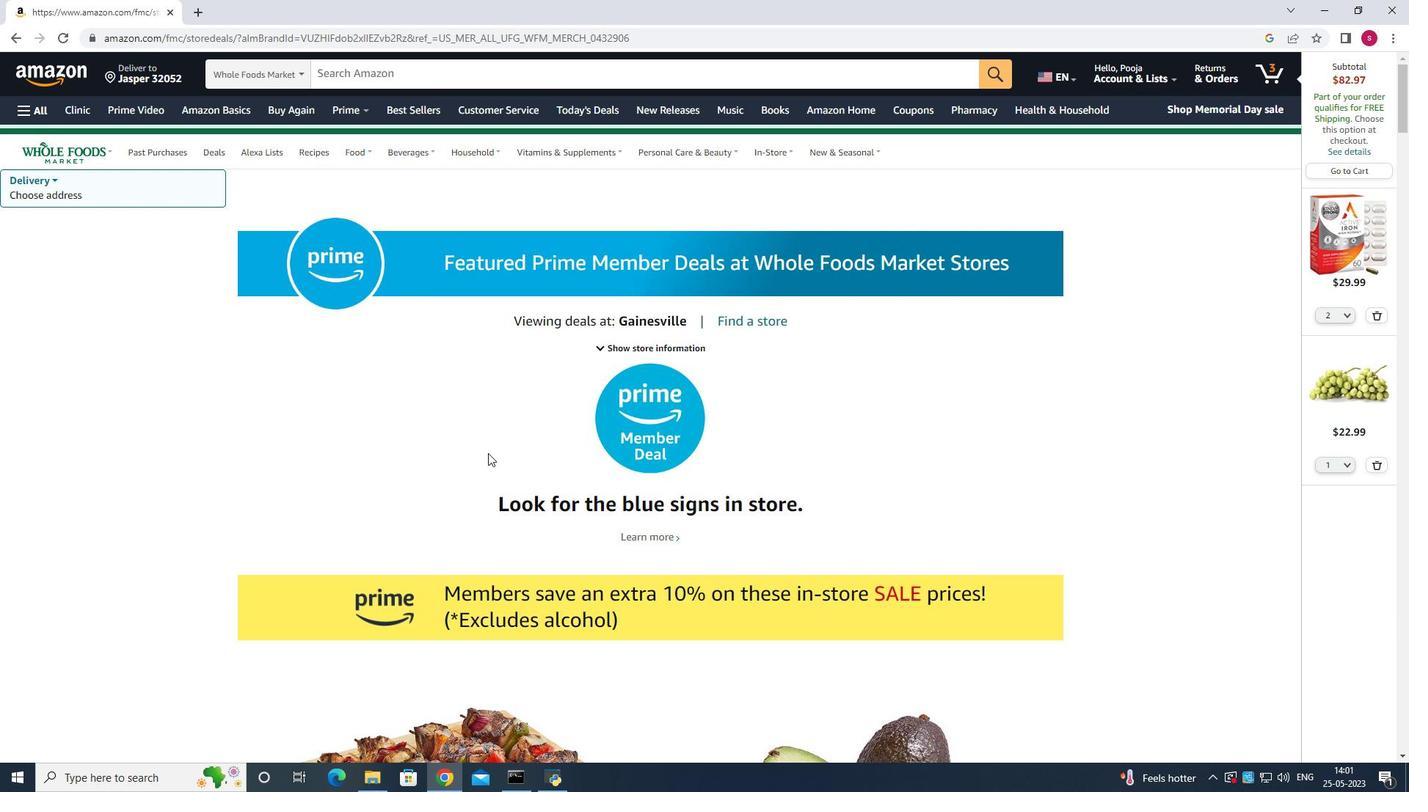 
Action: Mouse scrolled (492, 449) with delta (0, 0)
Screenshot: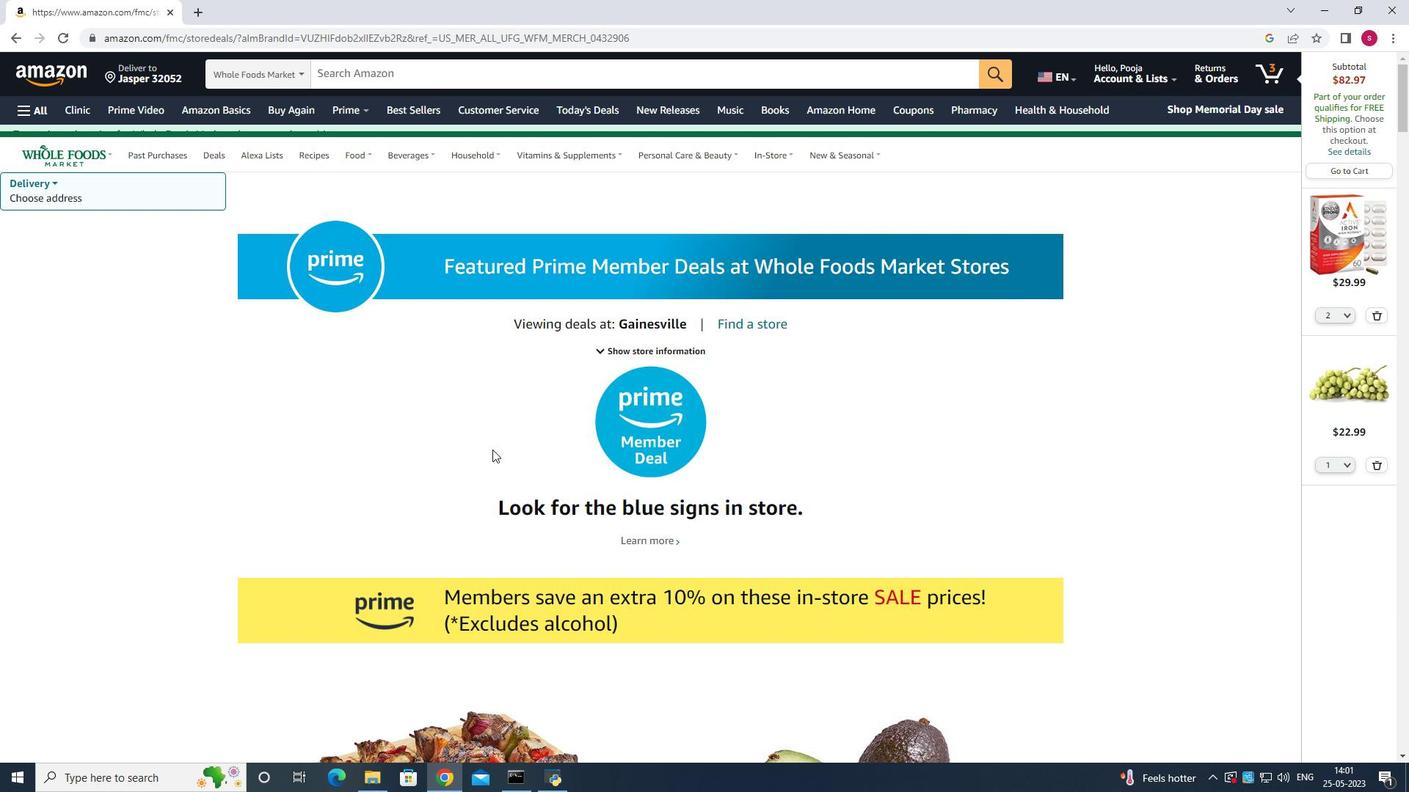 
Action: Mouse scrolled (492, 449) with delta (0, 0)
Screenshot: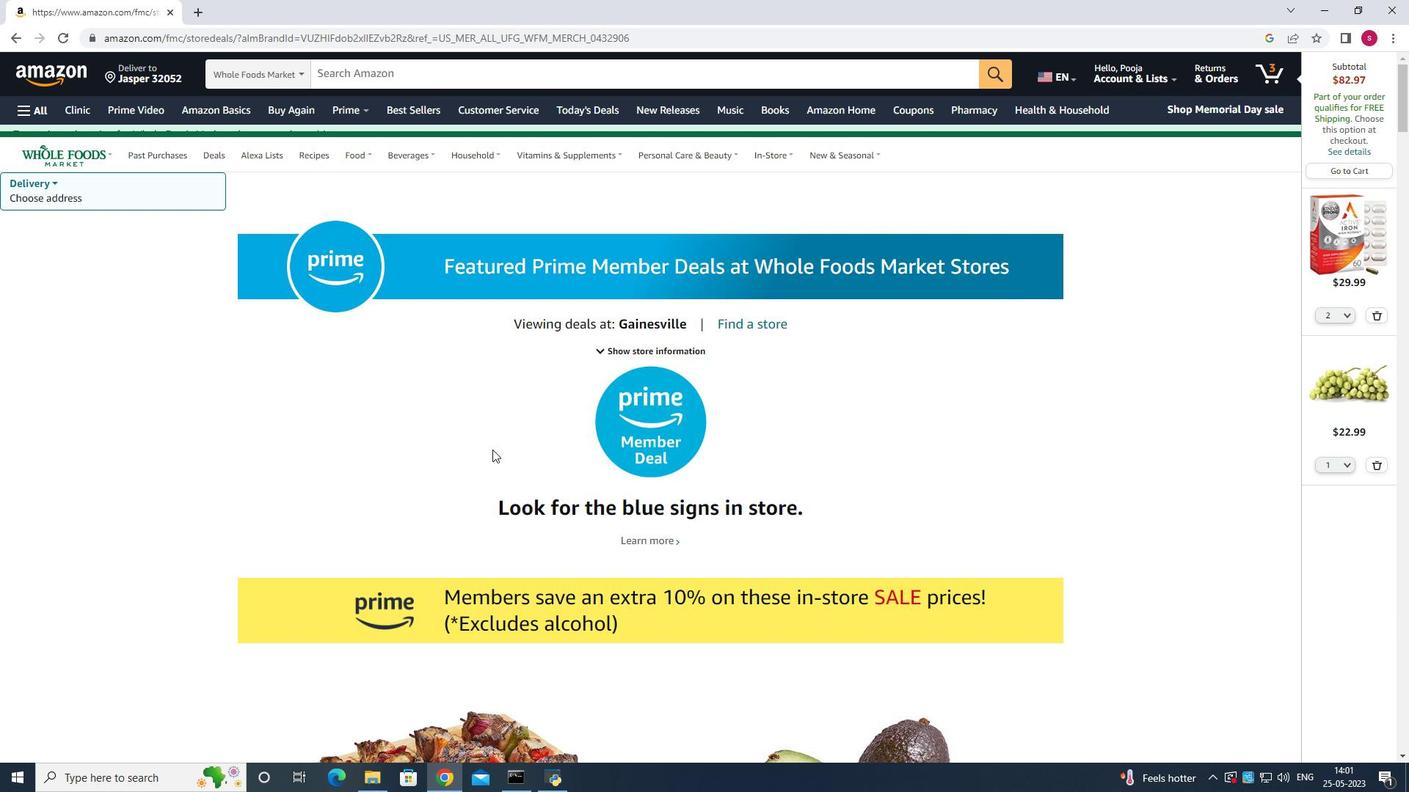 
Action: Mouse scrolled (492, 449) with delta (0, 0)
Screenshot: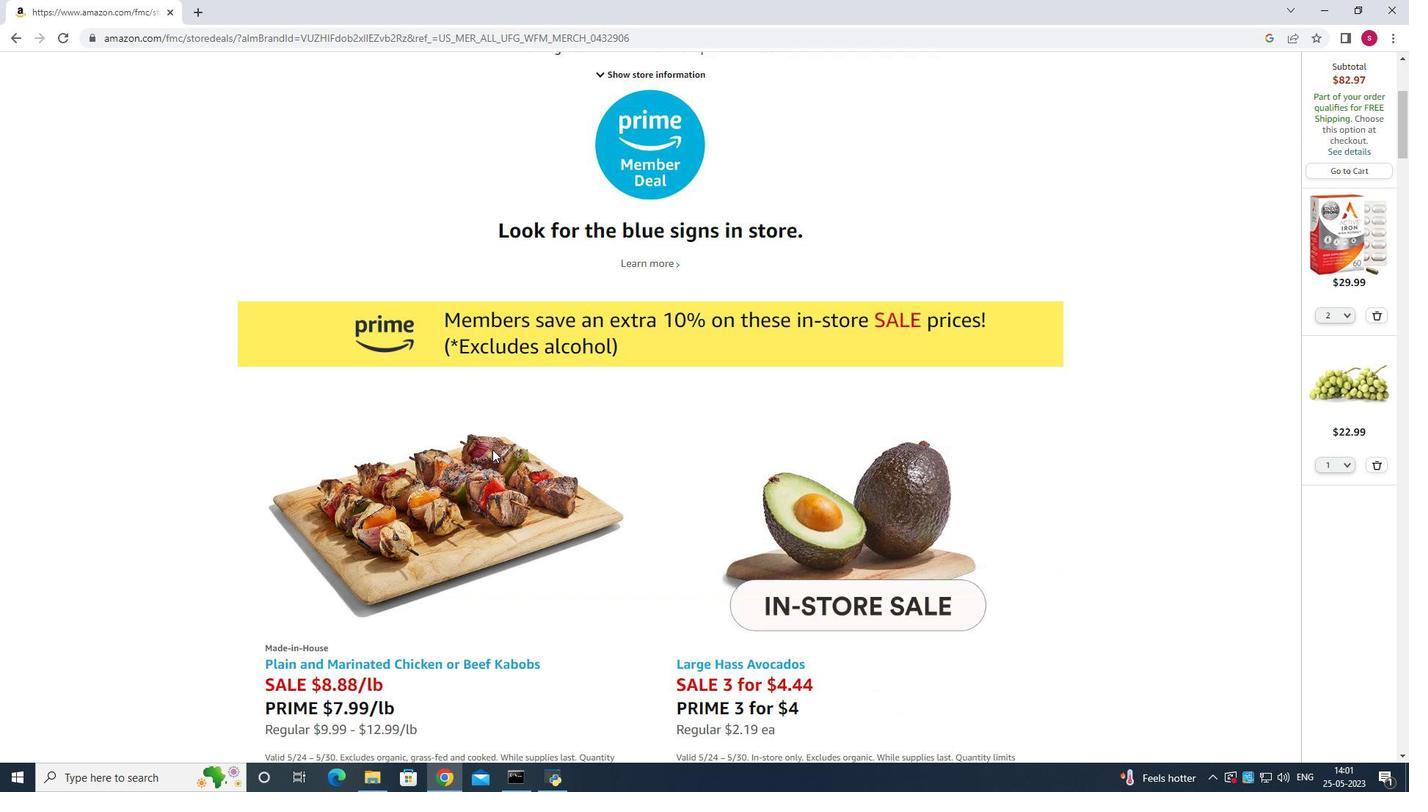 
Action: Mouse scrolled (492, 449) with delta (0, 0)
Screenshot: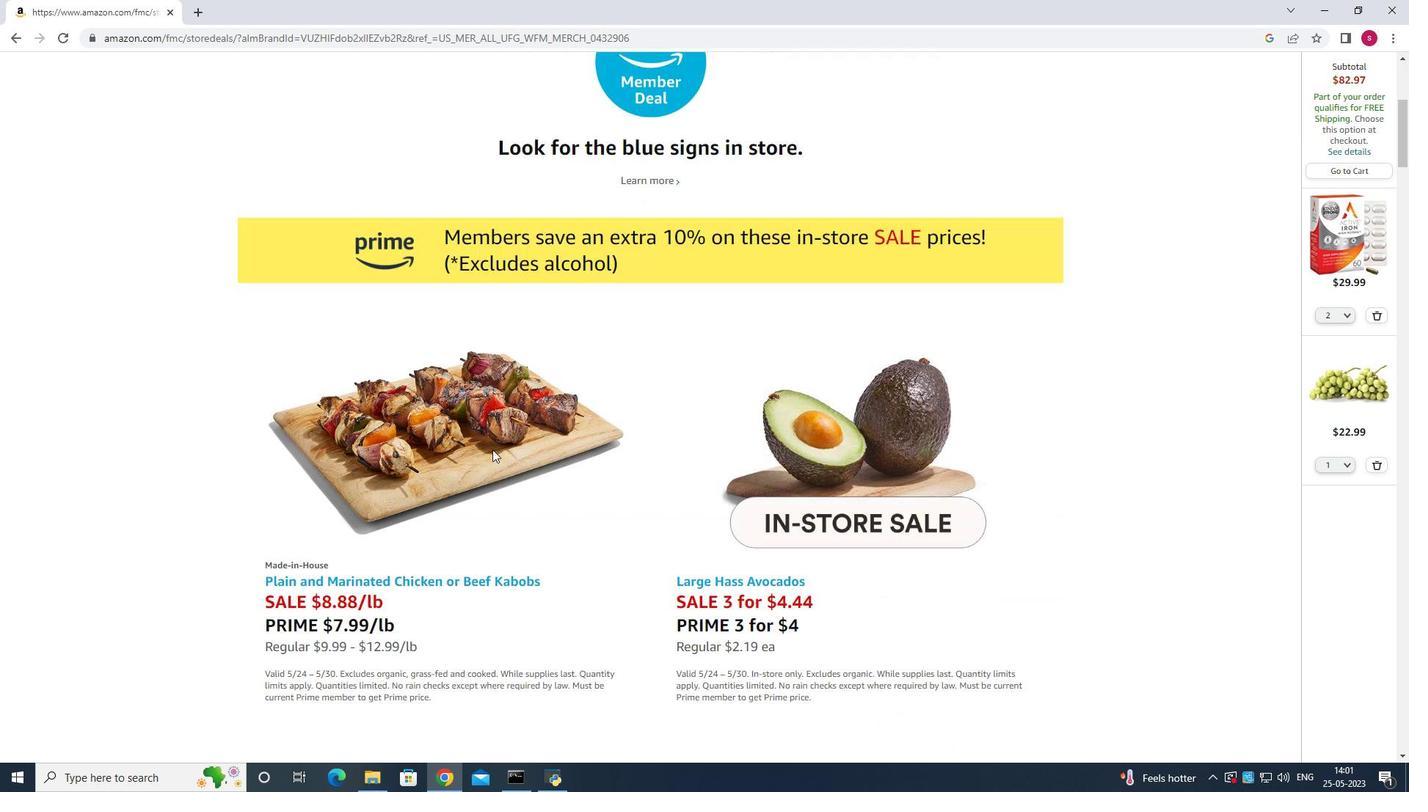 
Action: Mouse scrolled (492, 449) with delta (0, 0)
Screenshot: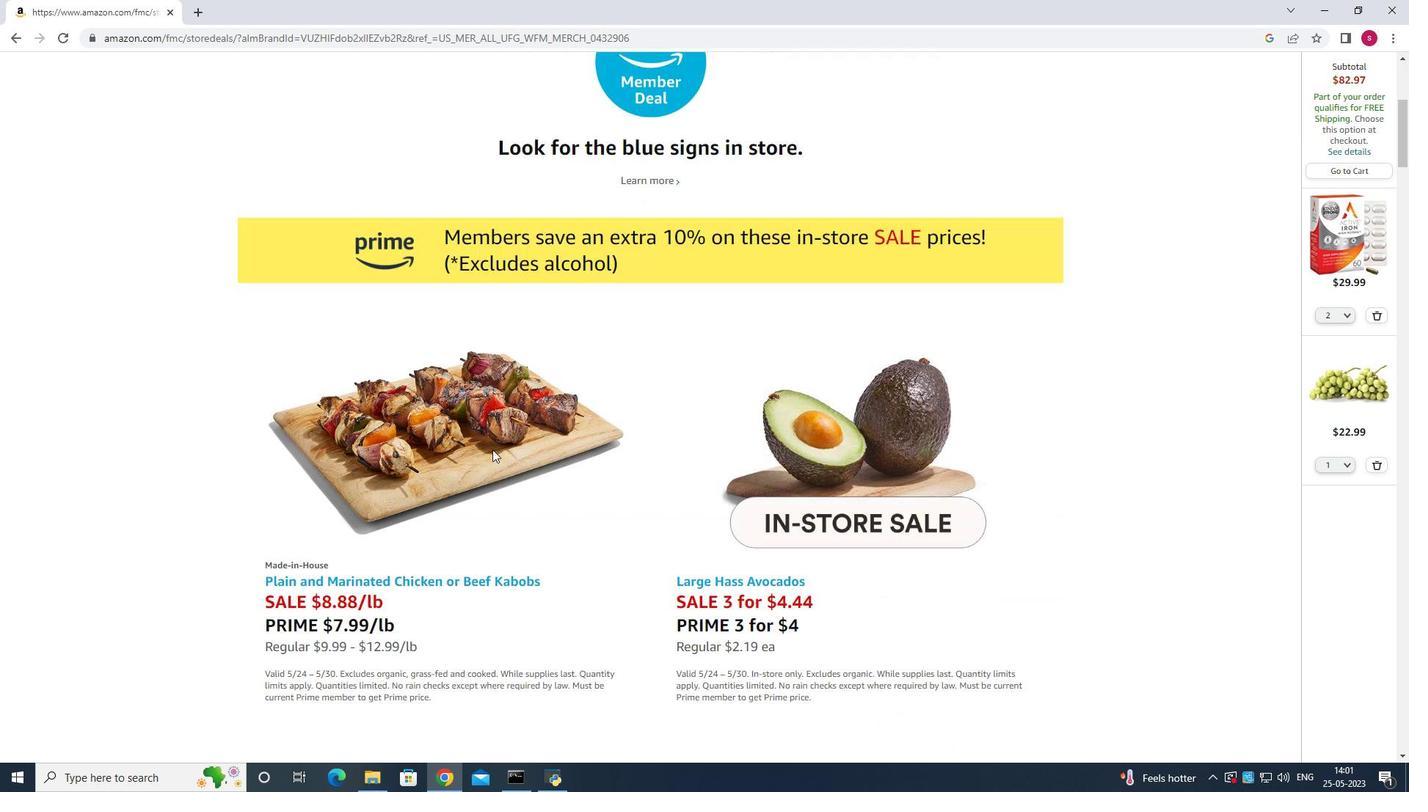 
Action: Mouse scrolled (492, 449) with delta (0, 0)
Screenshot: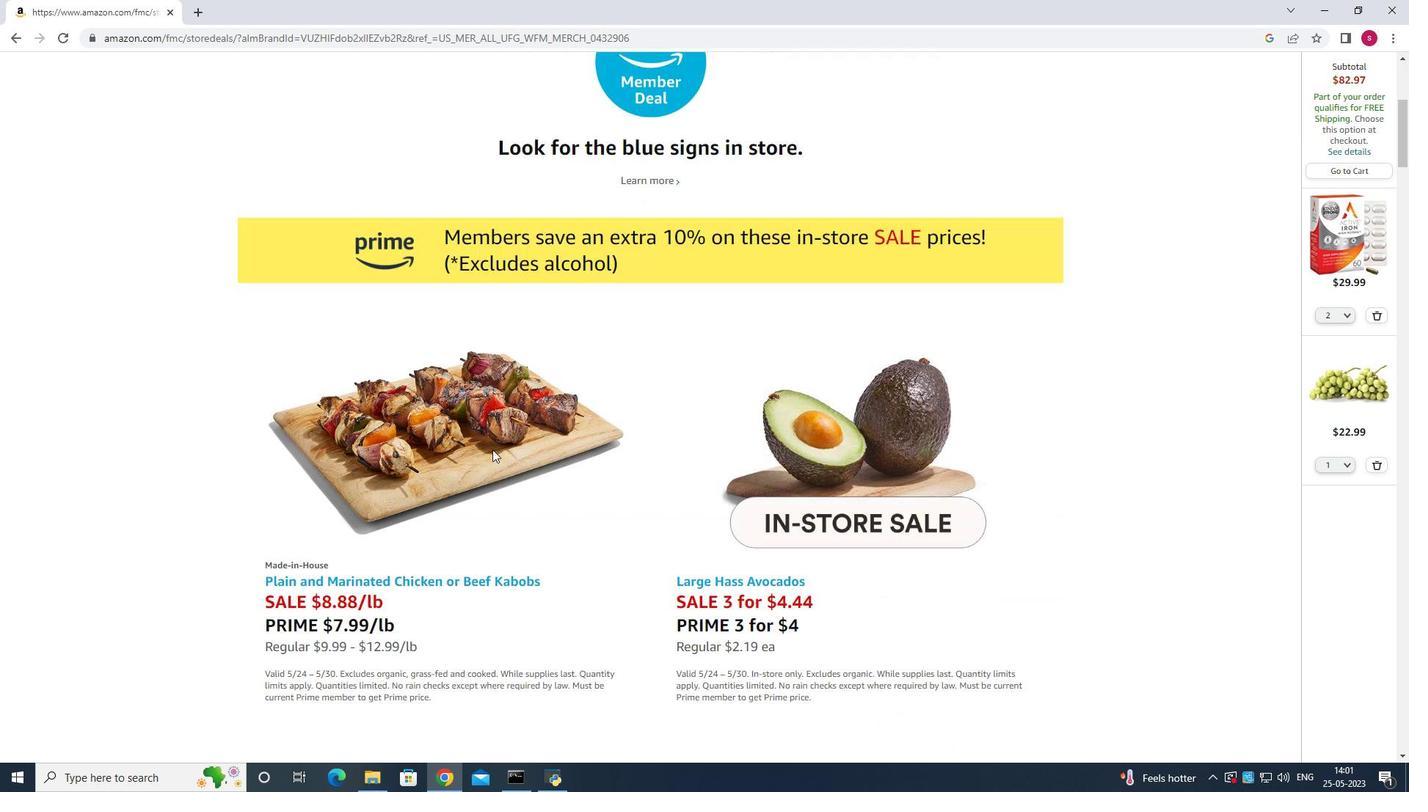 
Action: Mouse scrolled (492, 449) with delta (0, 0)
Screenshot: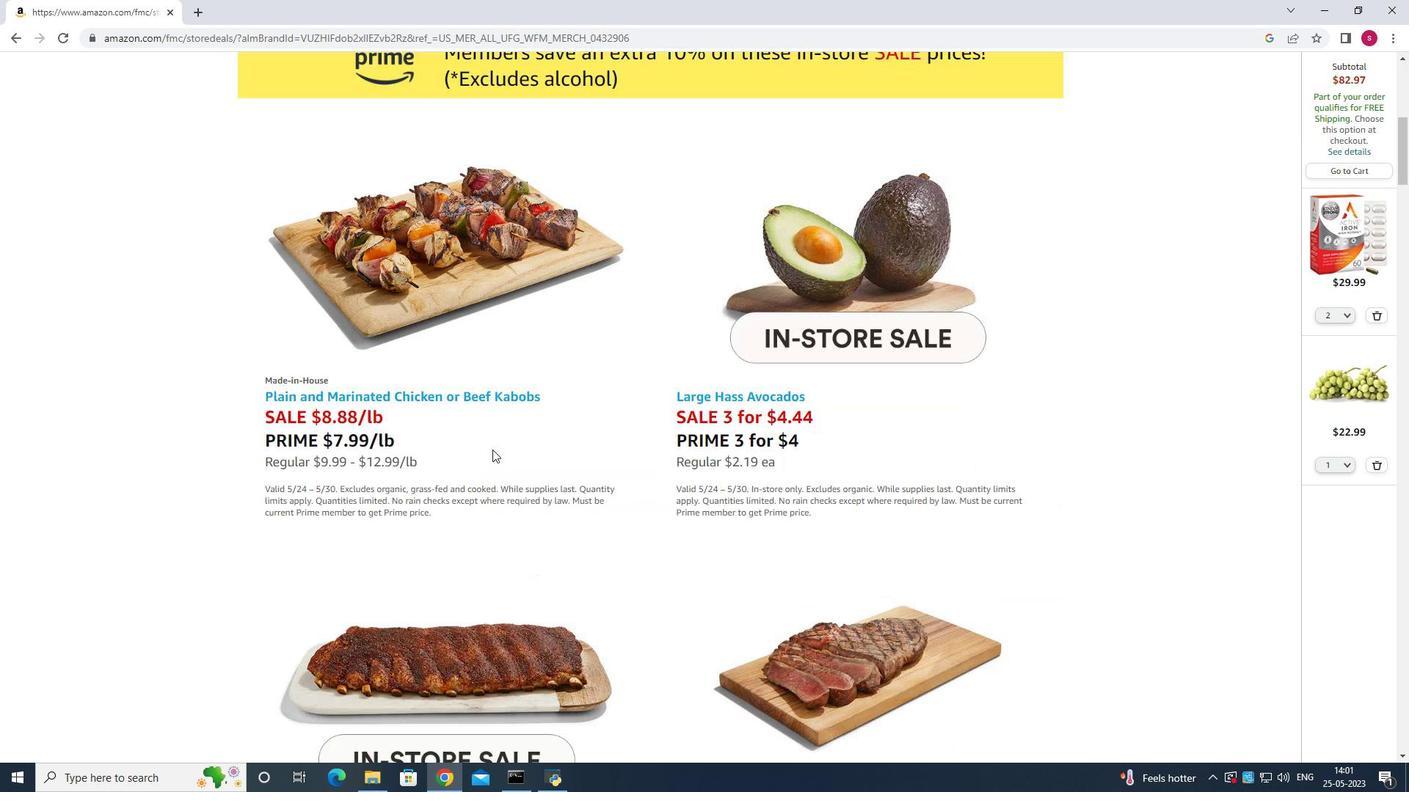 
Action: Mouse scrolled (492, 449) with delta (0, 0)
Screenshot: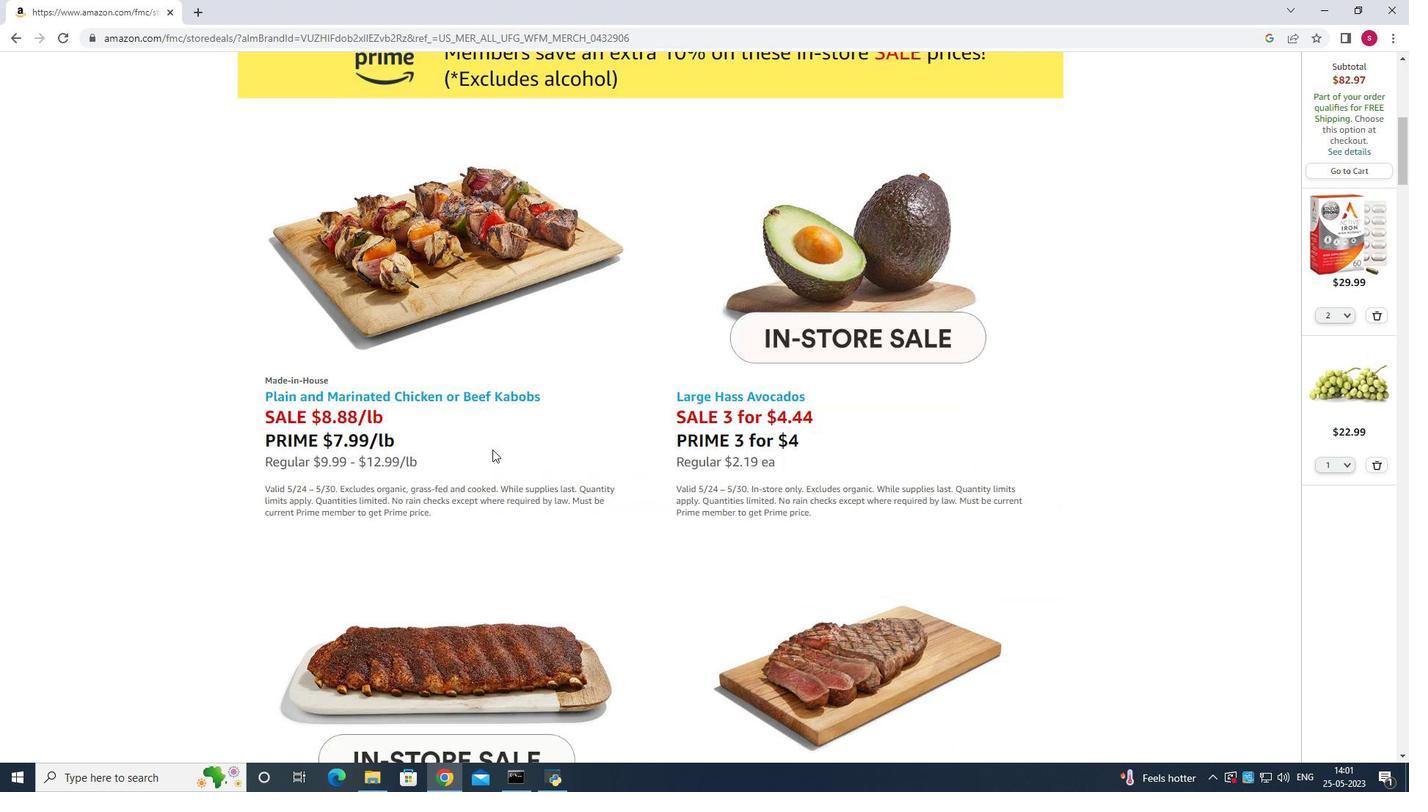 
Action: Mouse scrolled (492, 449) with delta (0, 0)
Screenshot: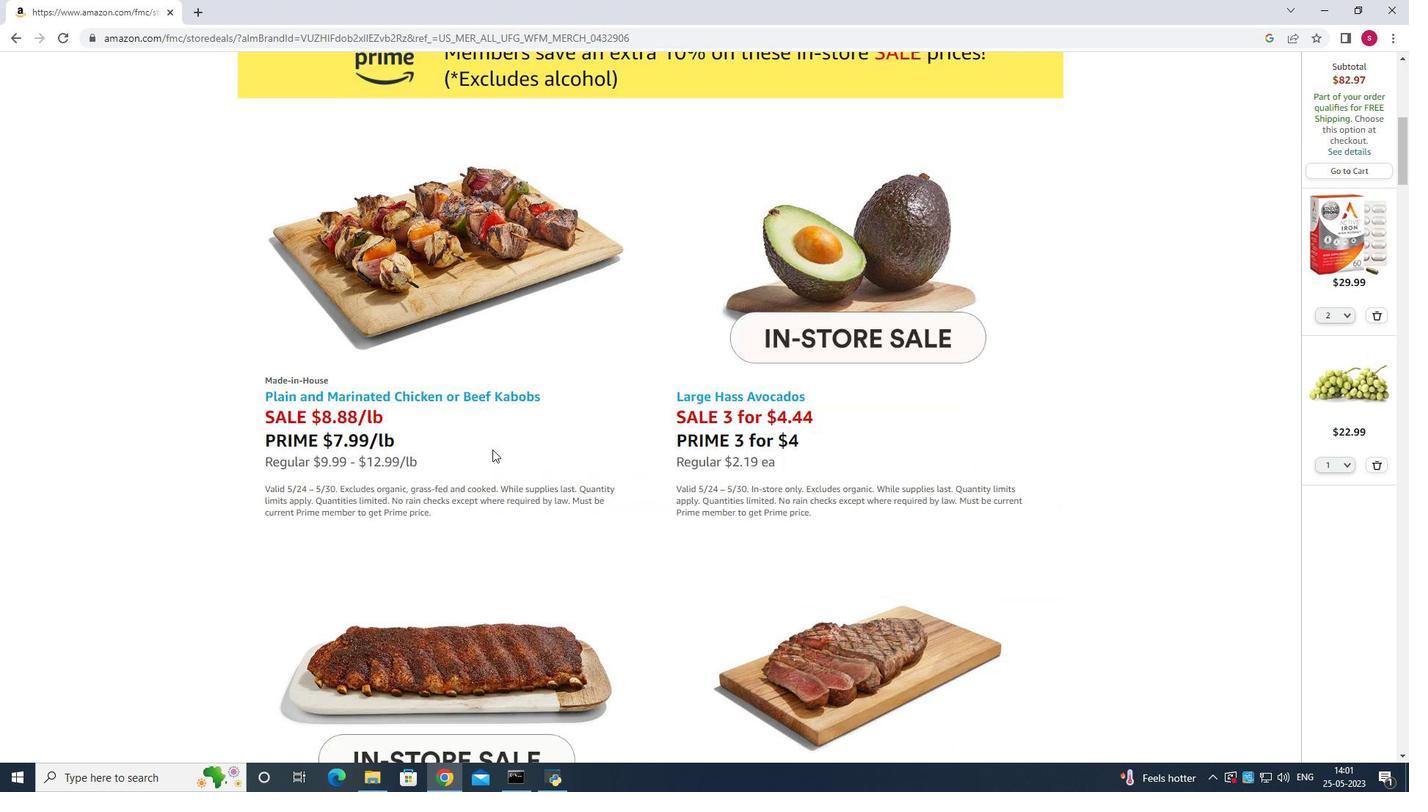 
Action: Mouse scrolled (492, 449) with delta (0, 0)
Screenshot: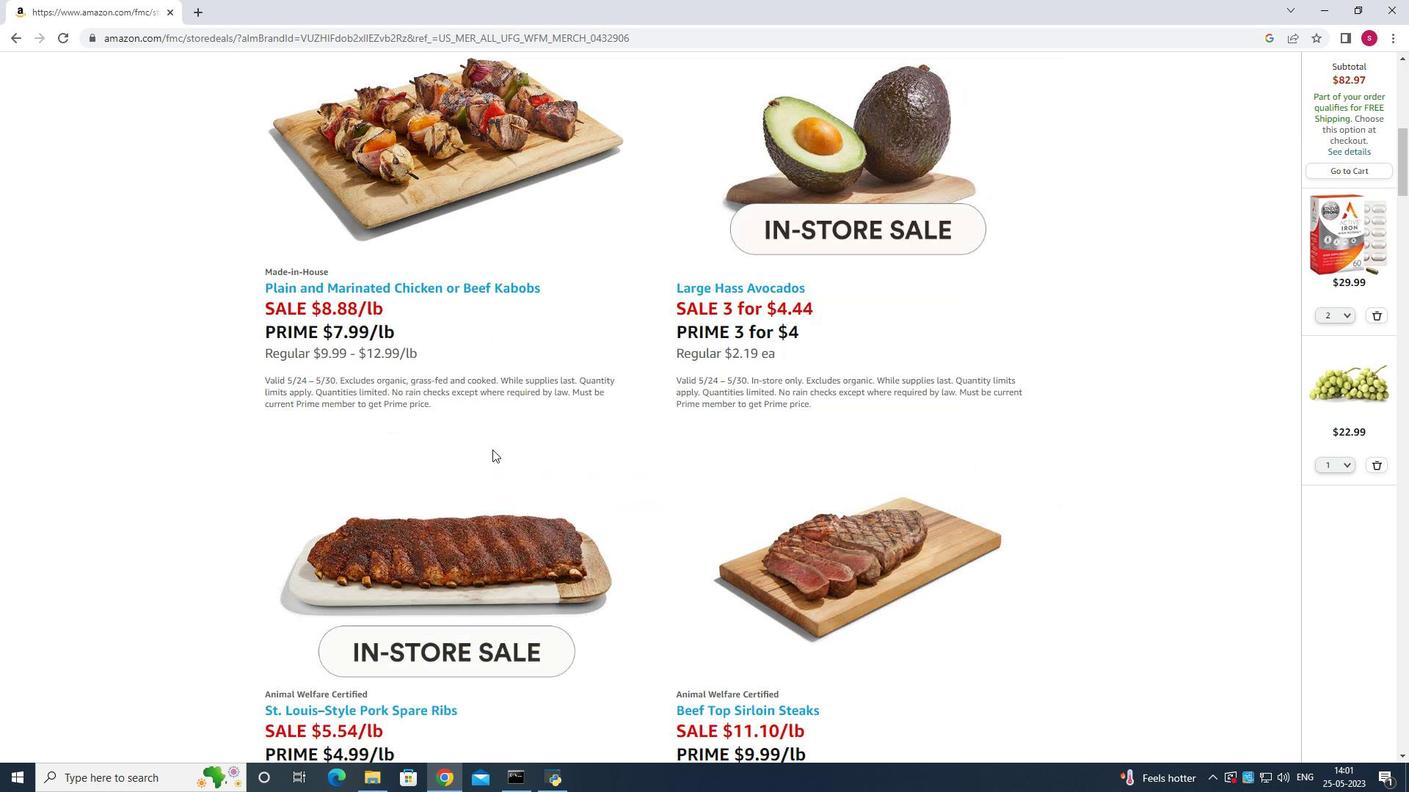 
Action: Mouse scrolled (492, 450) with delta (0, 0)
Screenshot: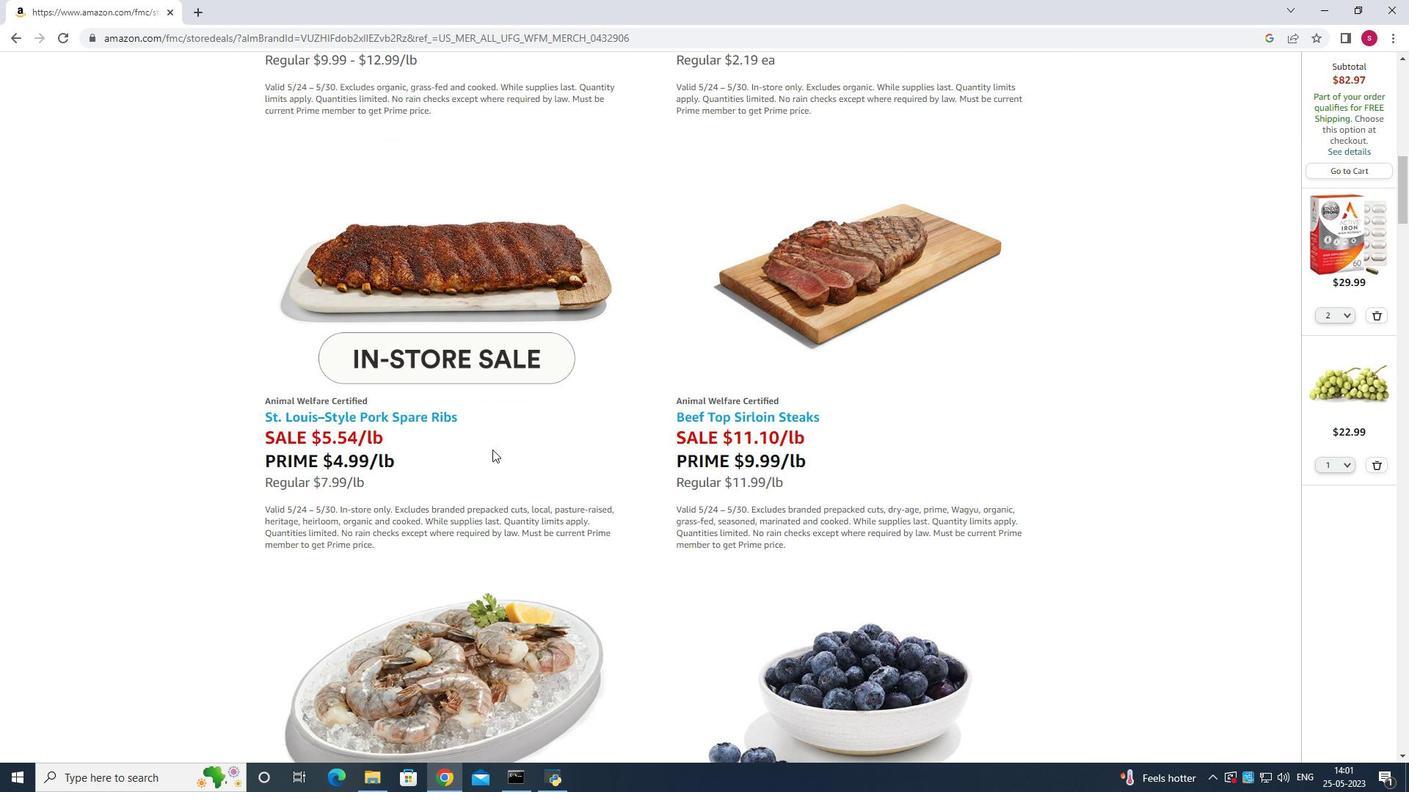 
Action: Mouse scrolled (492, 450) with delta (0, 0)
Screenshot: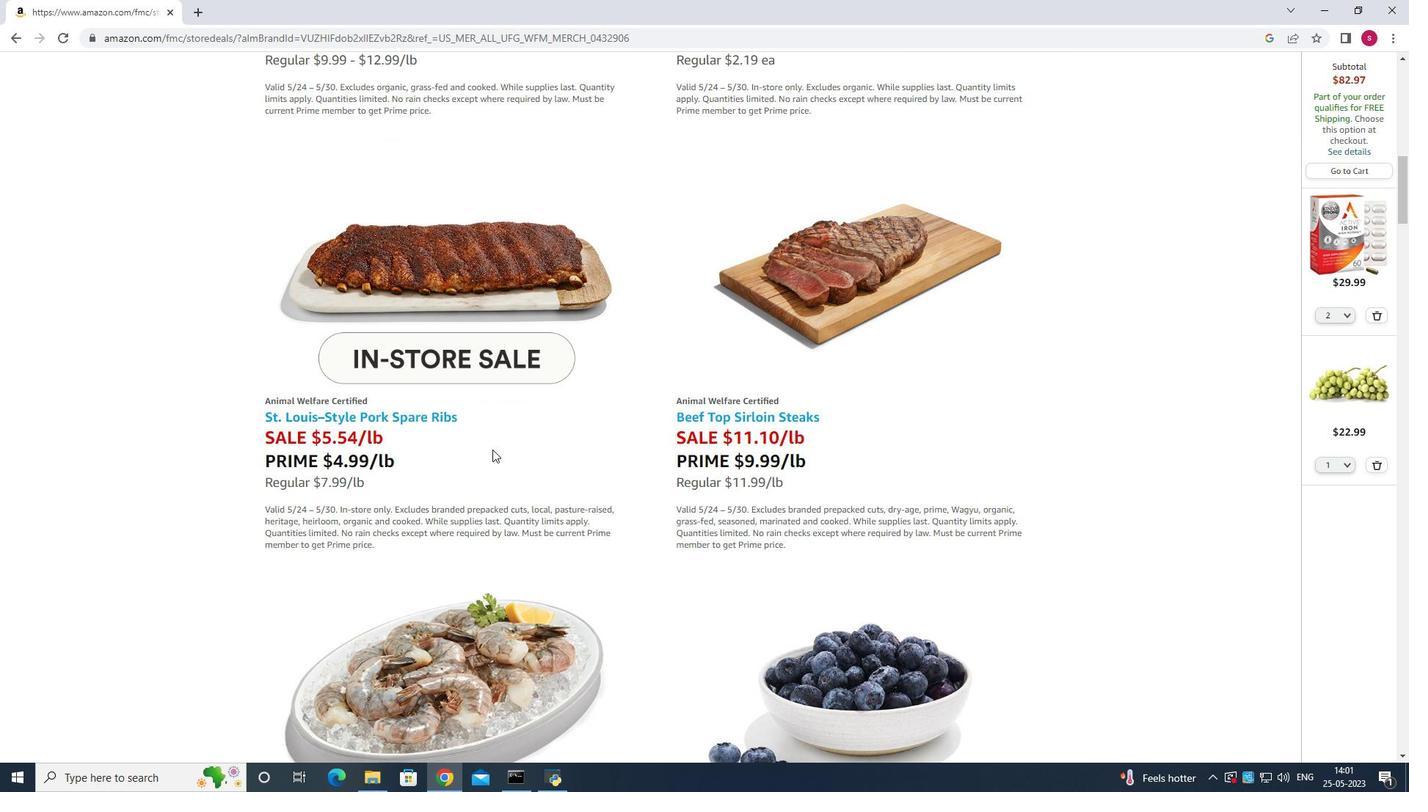 
Action: Mouse scrolled (492, 450) with delta (0, 0)
Screenshot: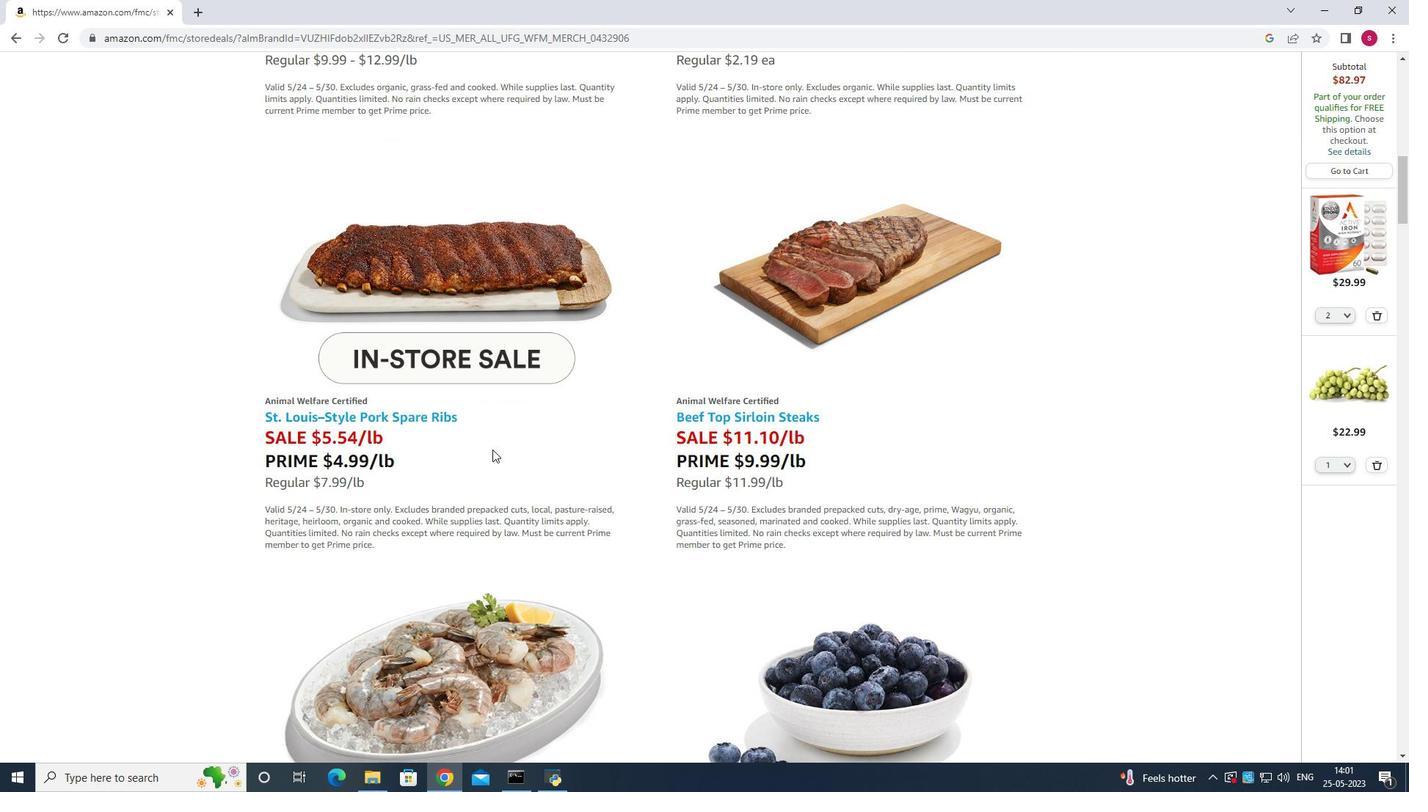 
Action: Mouse scrolled (492, 450) with delta (0, 0)
Screenshot: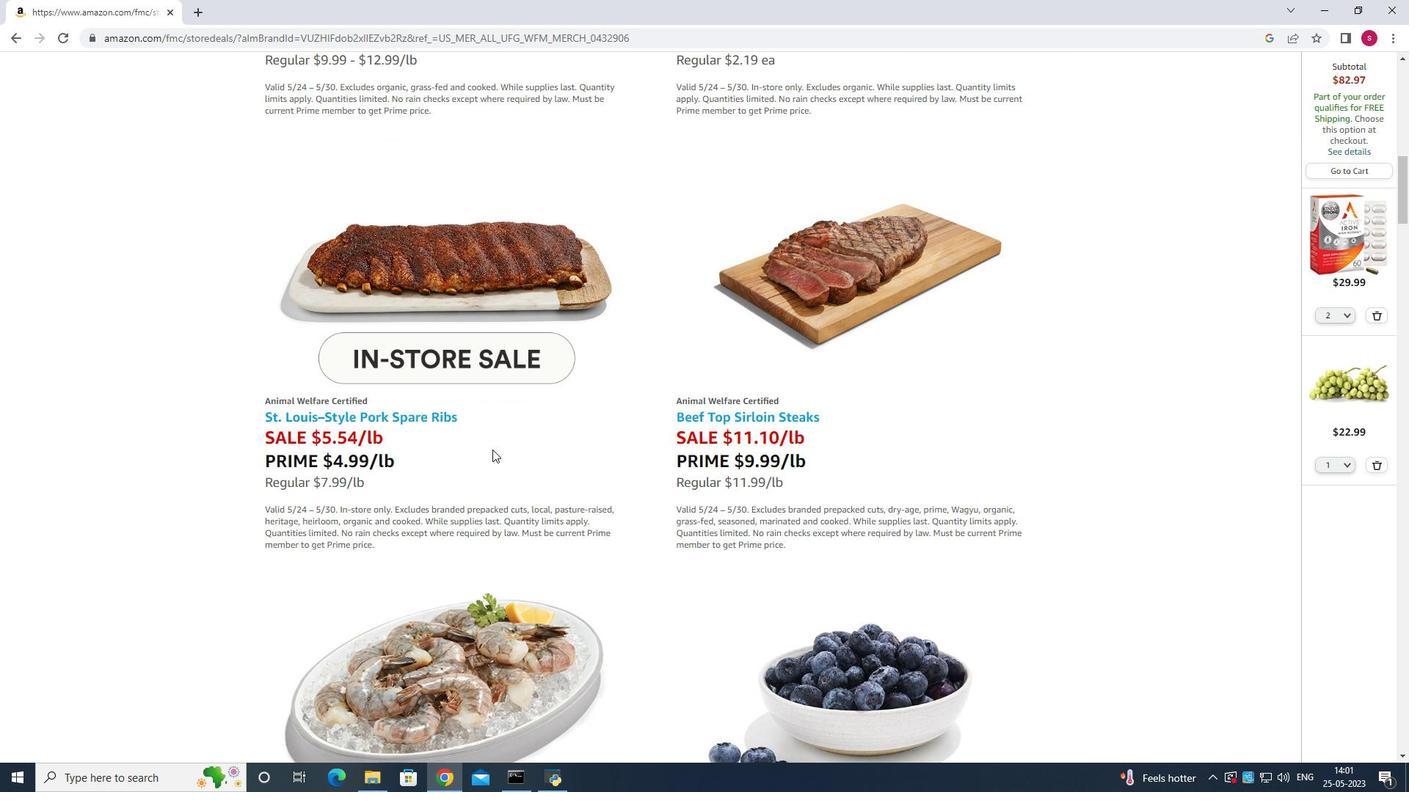 
Action: Mouse scrolled (492, 450) with delta (0, 0)
Screenshot: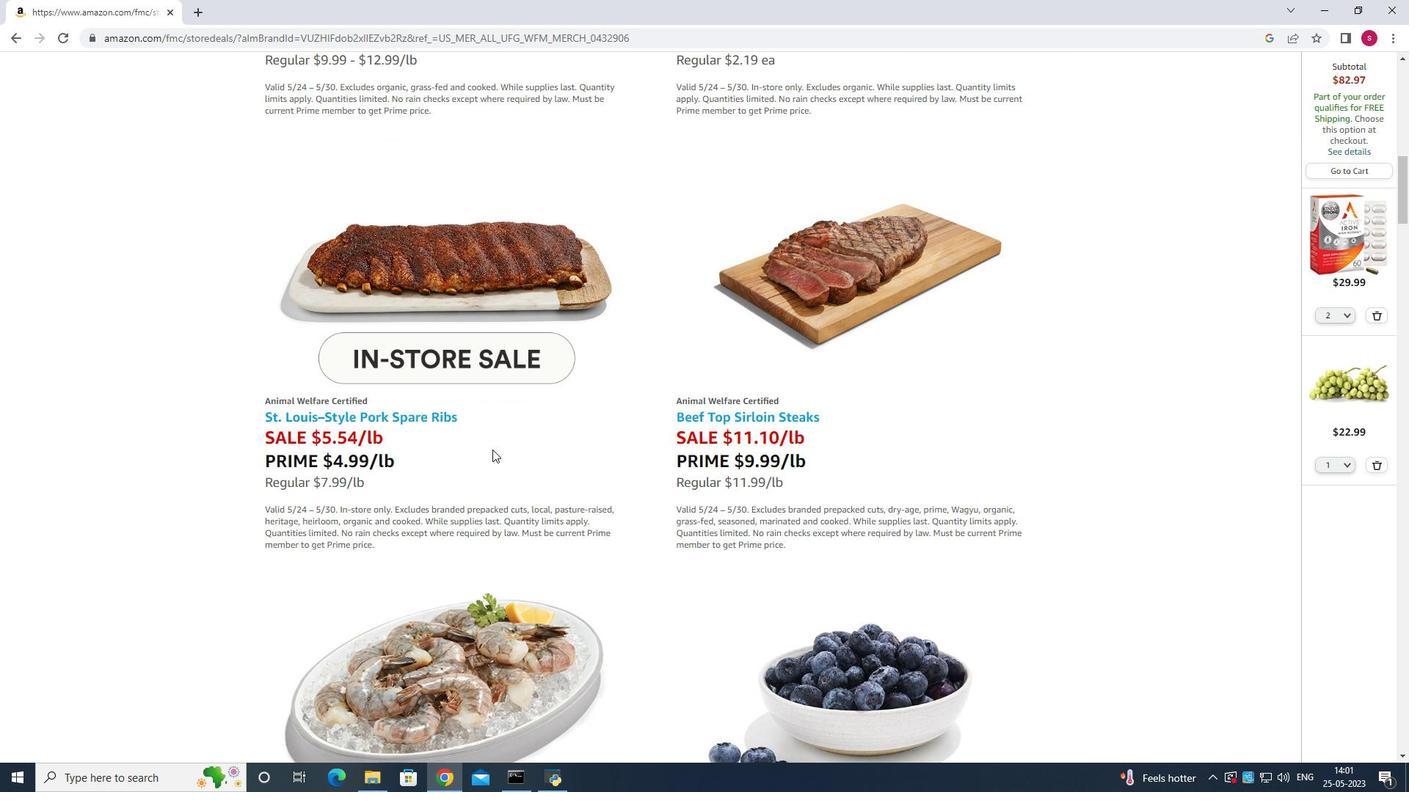 
Action: Mouse scrolled (492, 449) with delta (0, 0)
Screenshot: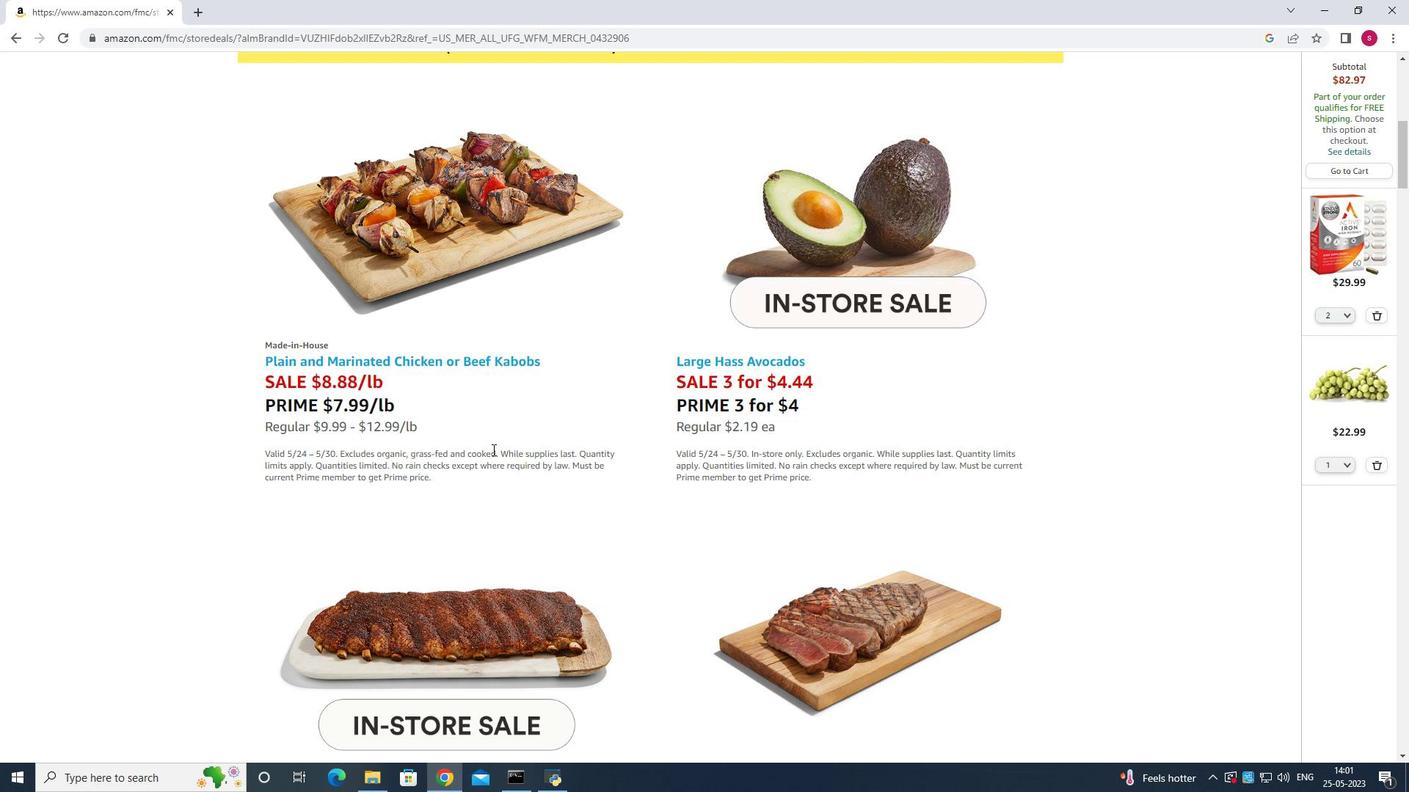 
Action: Mouse scrolled (492, 449) with delta (0, 0)
Screenshot: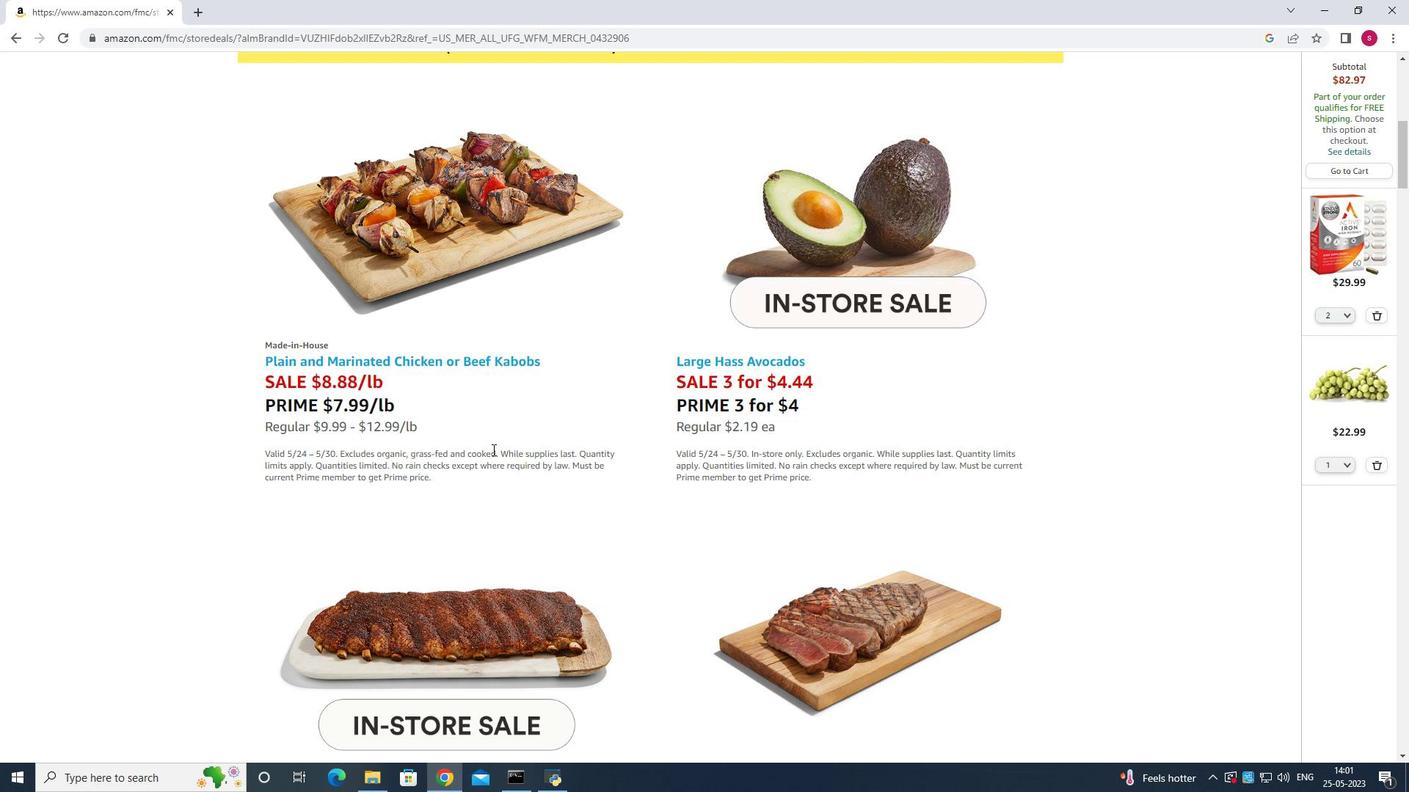 
Action: Mouse scrolled (492, 449) with delta (0, 0)
Screenshot: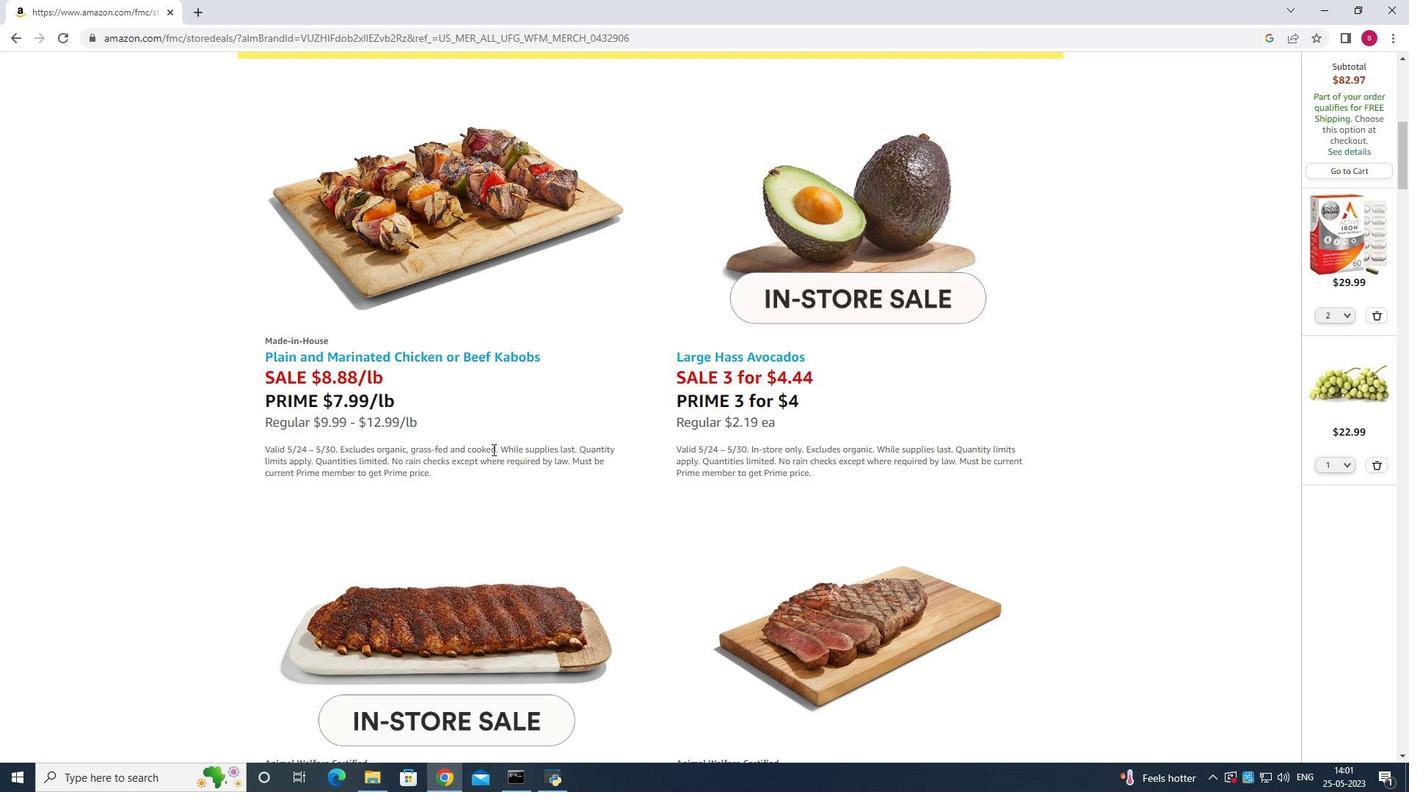 
Action: Mouse scrolled (492, 449) with delta (0, 0)
Screenshot: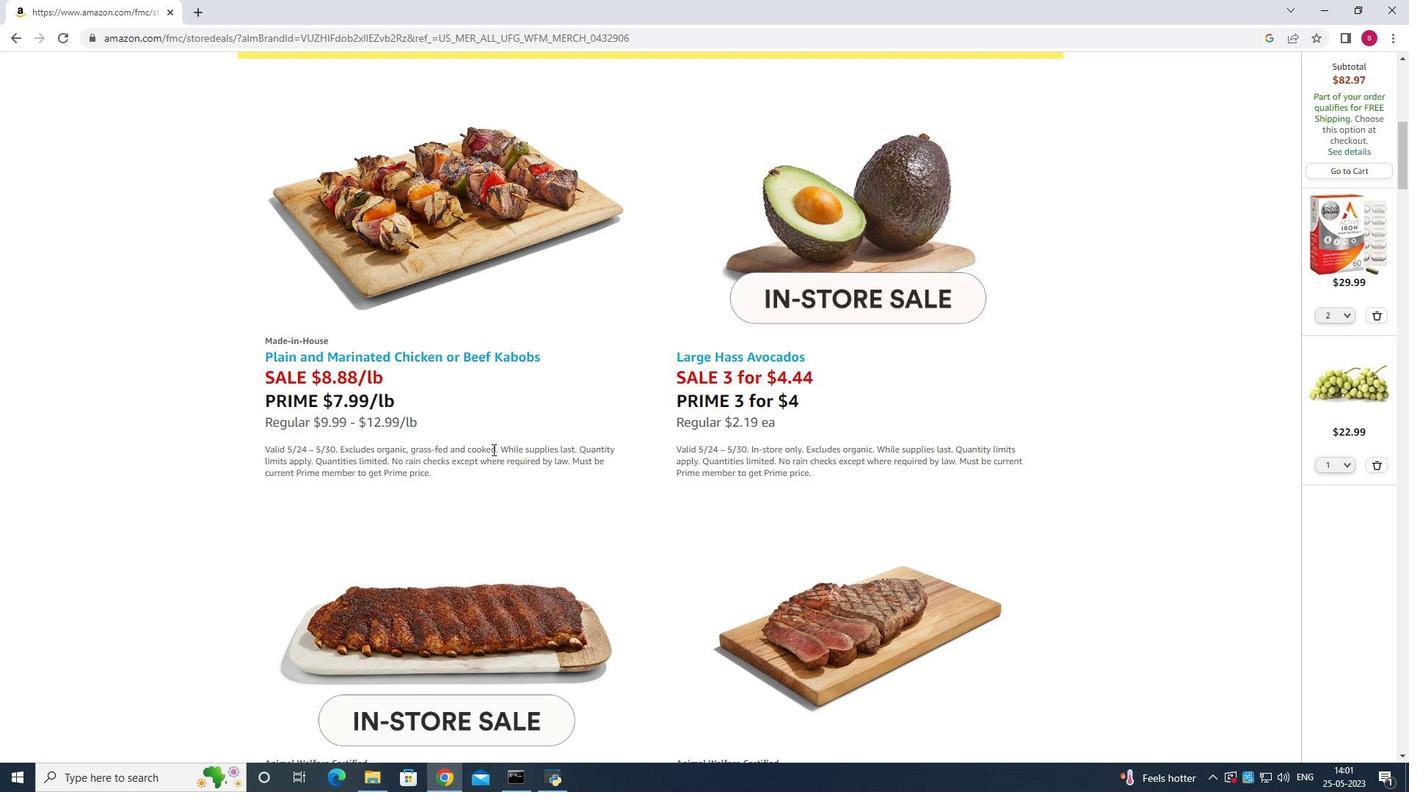 
Action: Mouse scrolled (492, 449) with delta (0, 0)
Screenshot: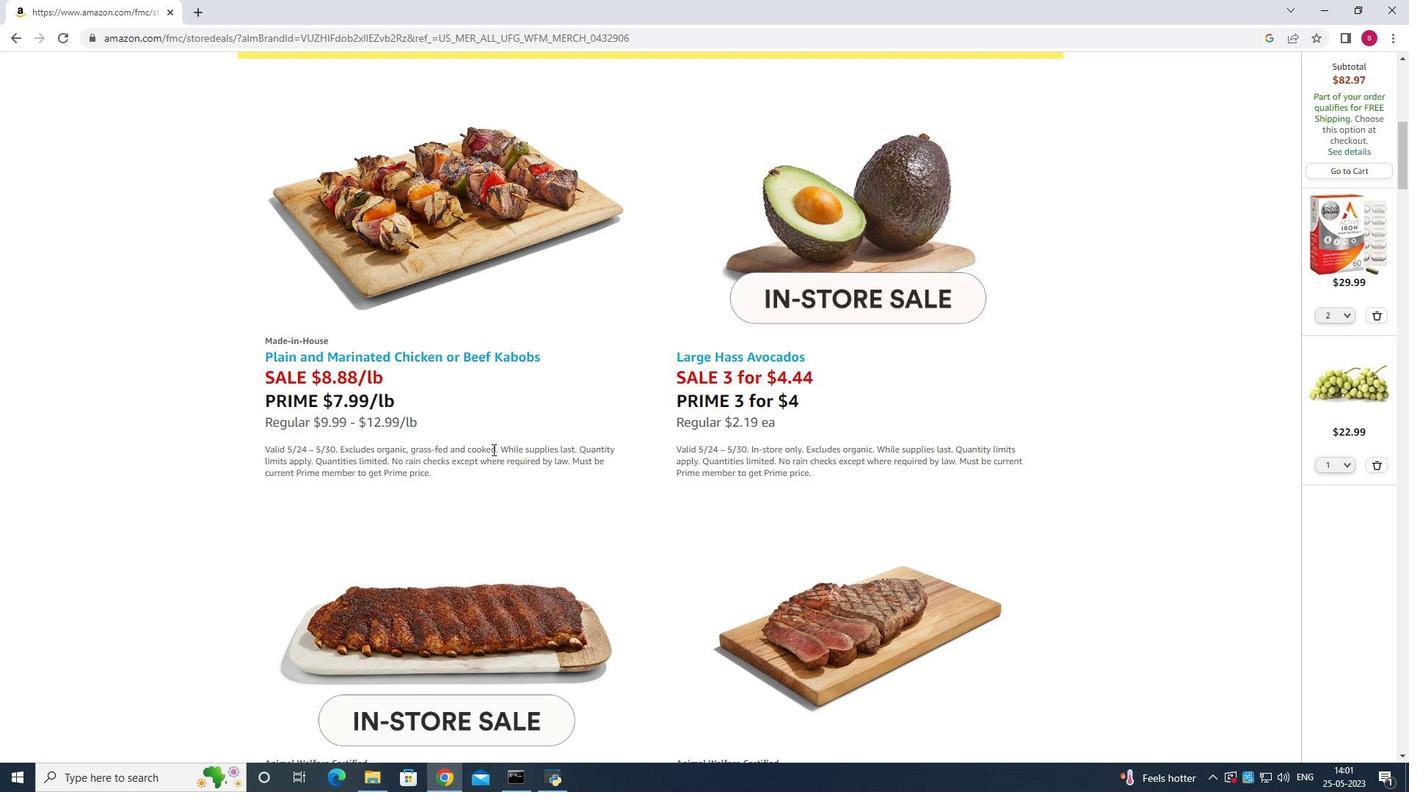 
Action: Mouse scrolled (492, 449) with delta (0, 0)
Screenshot: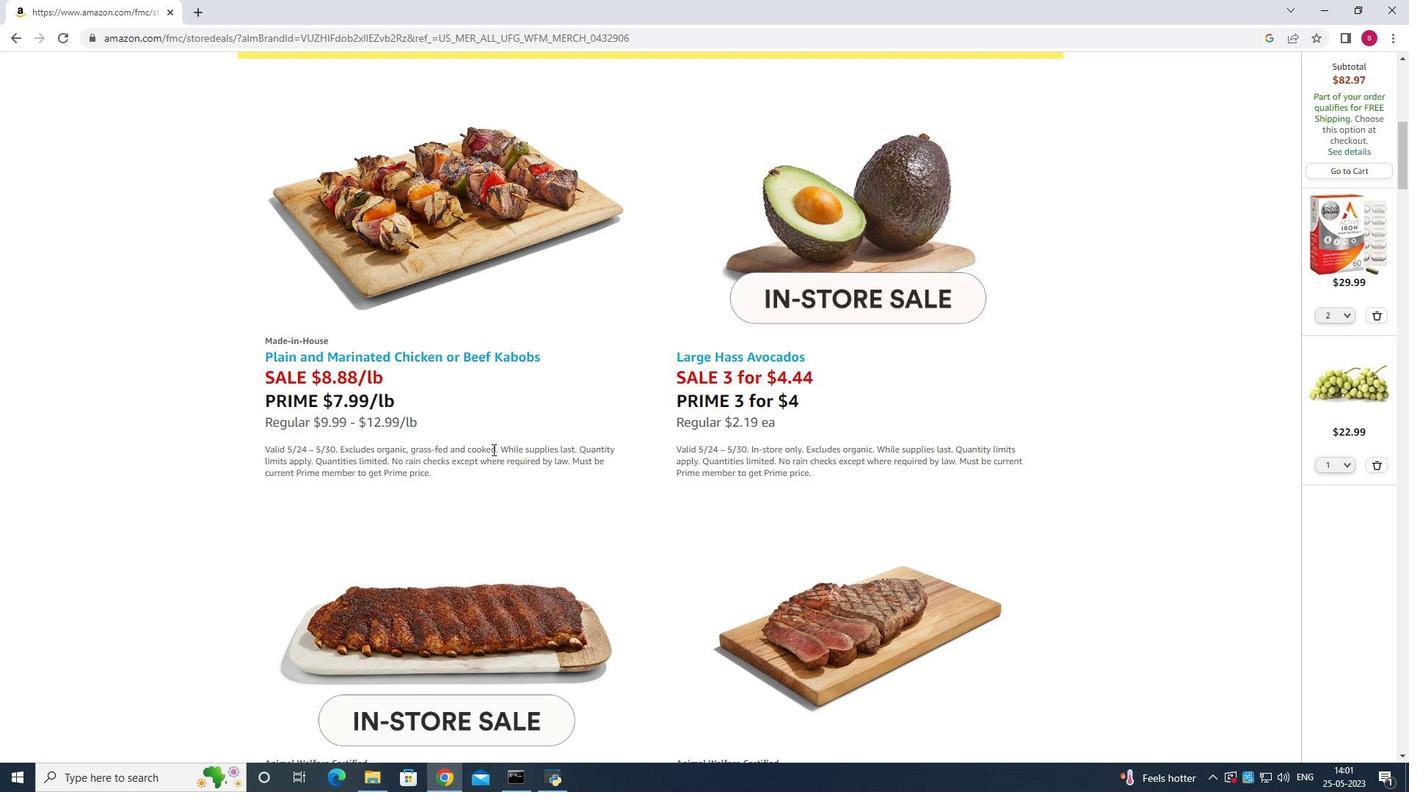 
Action: Mouse scrolled (492, 450) with delta (0, 0)
Screenshot: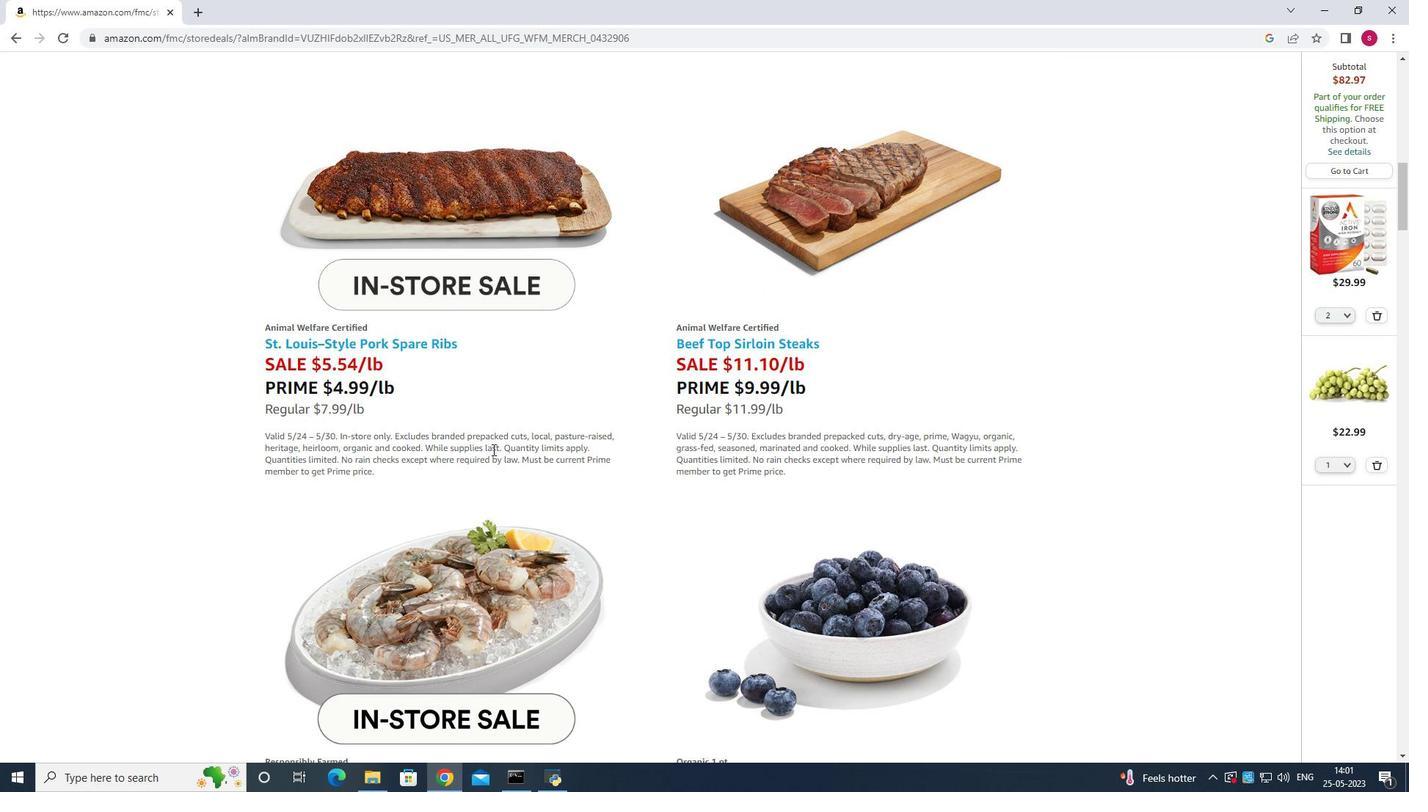 
Action: Mouse scrolled (492, 450) with delta (0, 0)
Screenshot: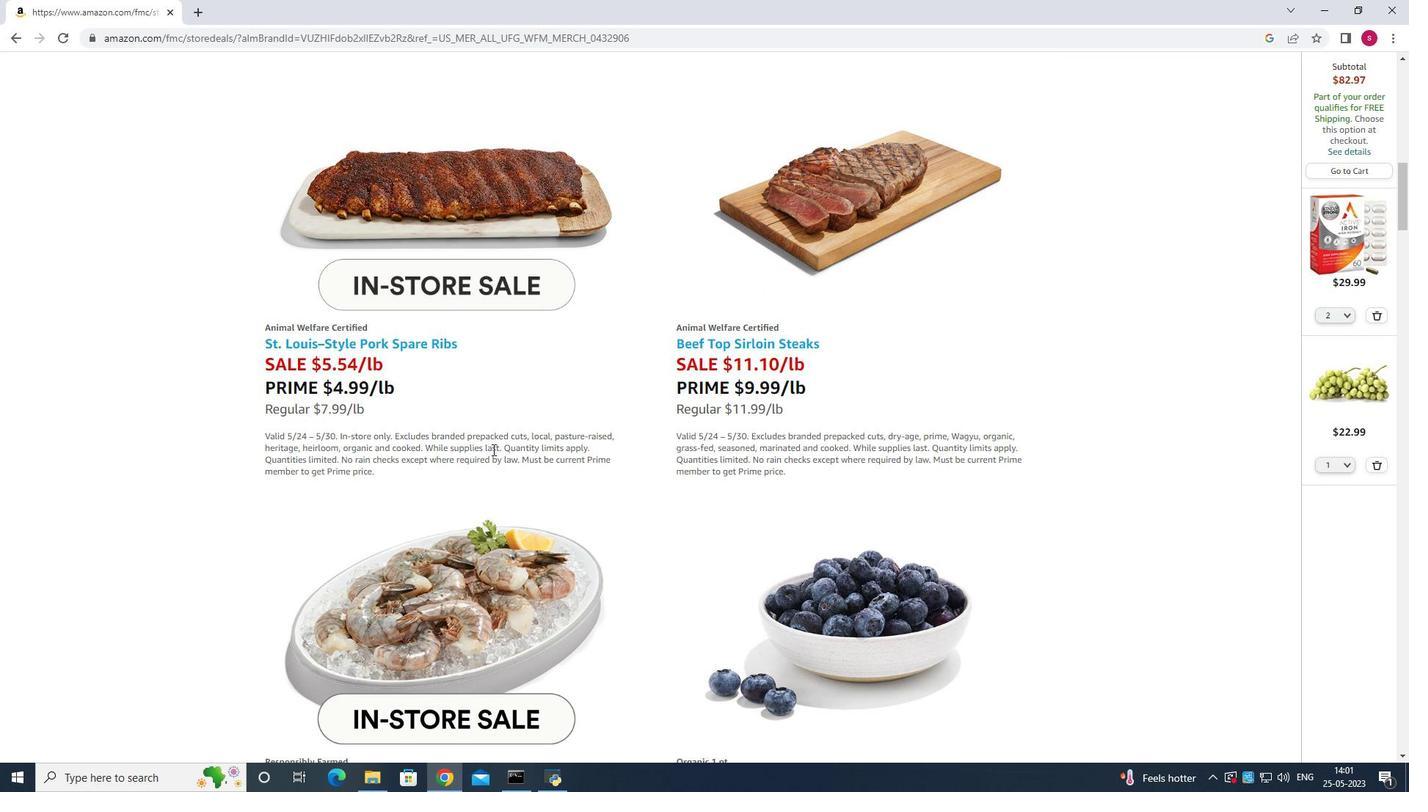 
Action: Mouse moved to (492, 449)
Screenshot: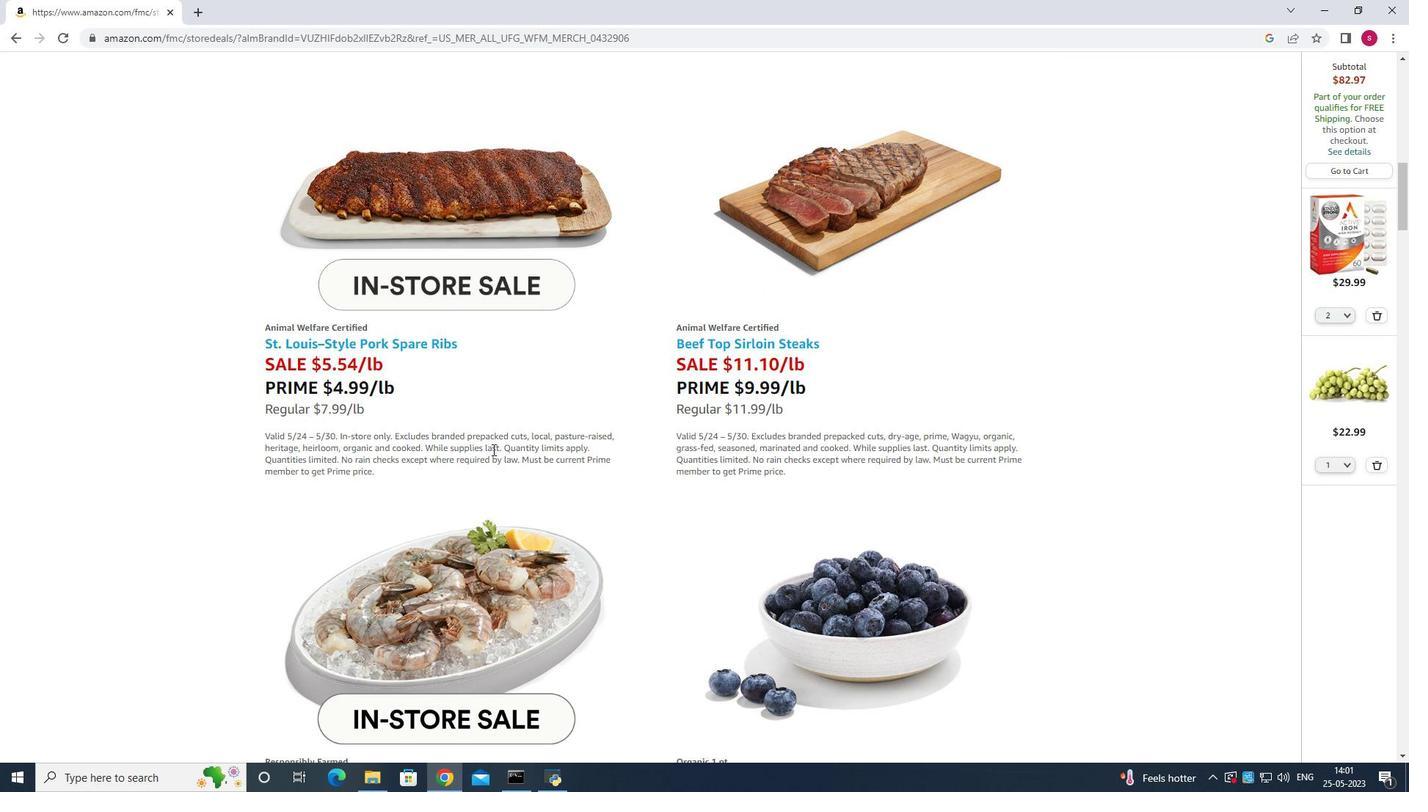 
Action: Mouse scrolled (492, 450) with delta (0, 0)
Screenshot: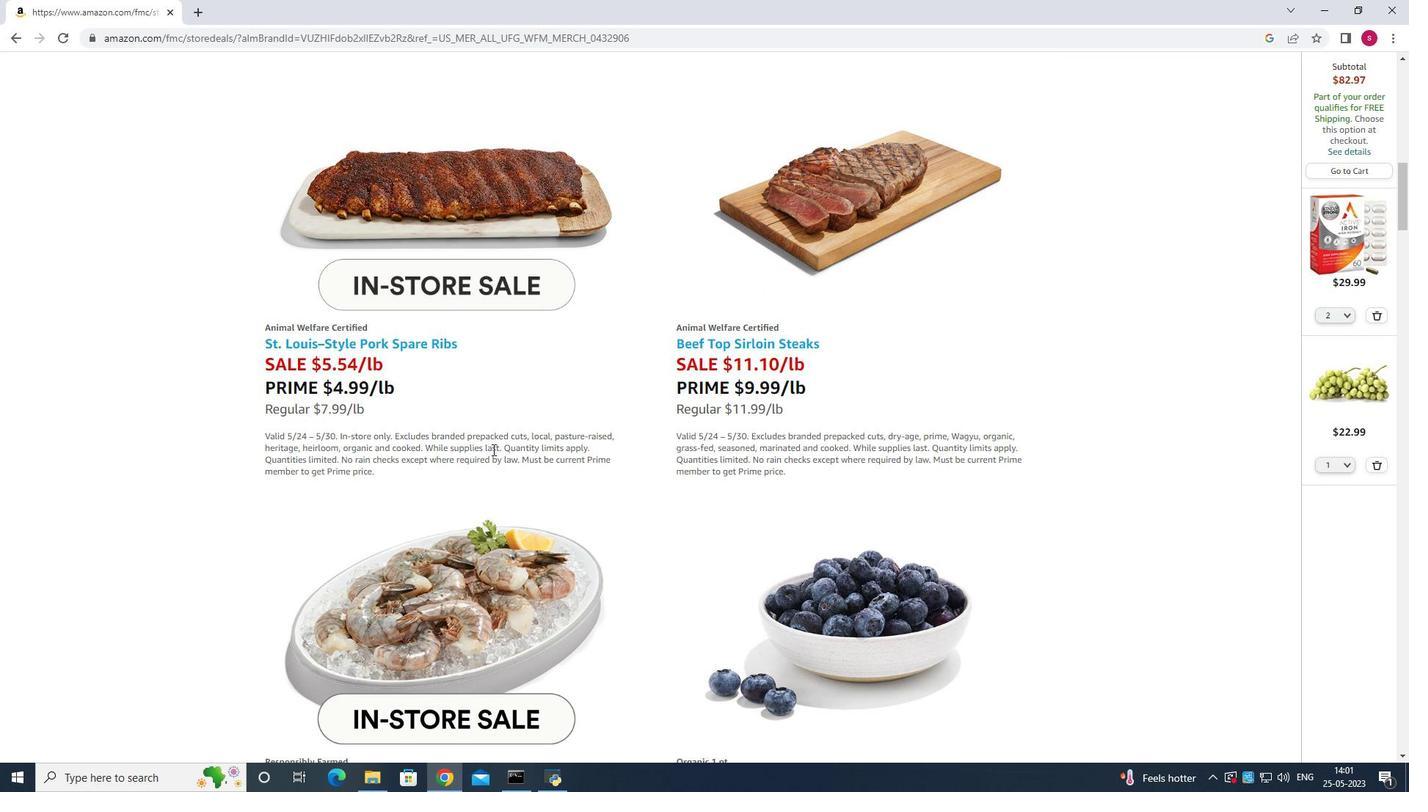
Action: Mouse scrolled (492, 450) with delta (0, 0)
Screenshot: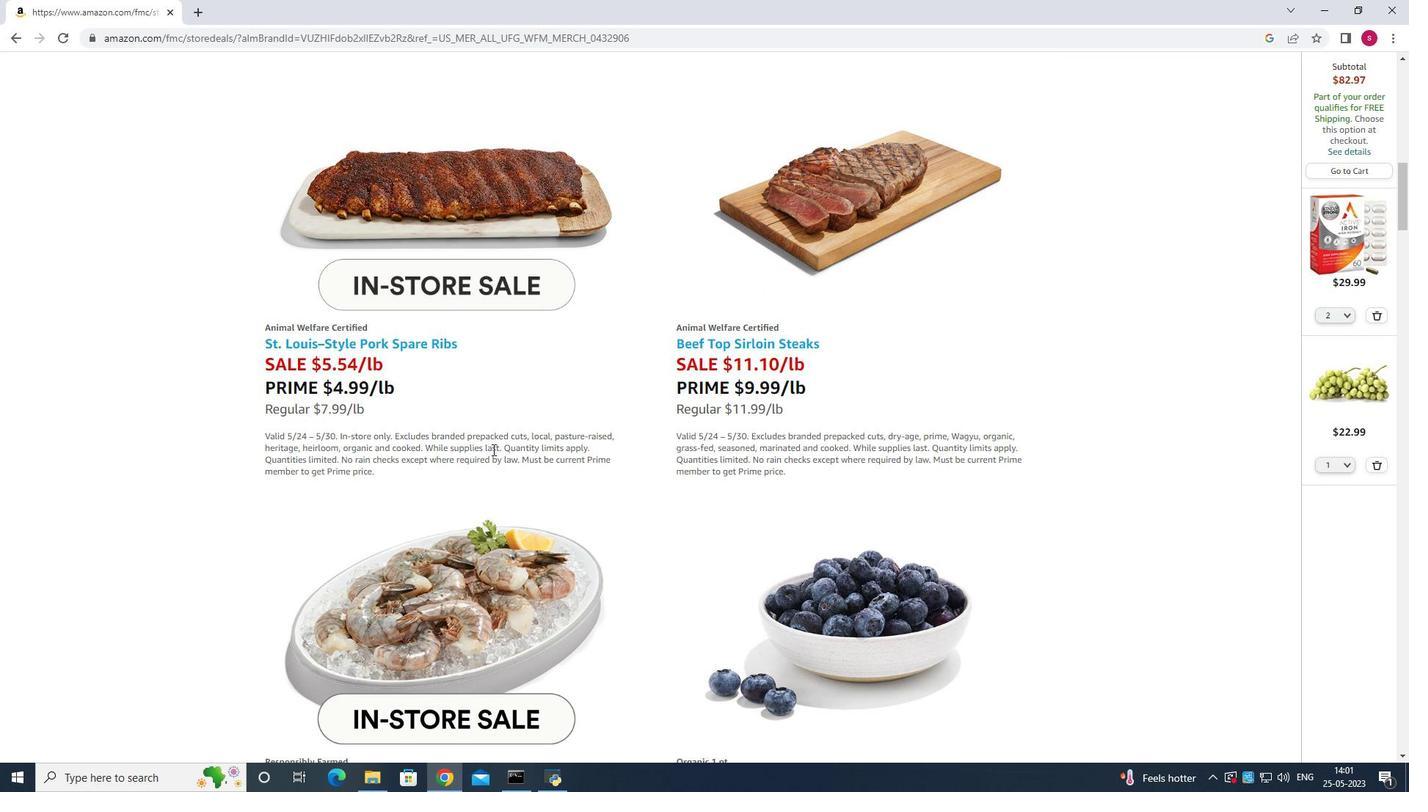 
Action: Mouse scrolled (492, 450) with delta (0, 0)
Screenshot: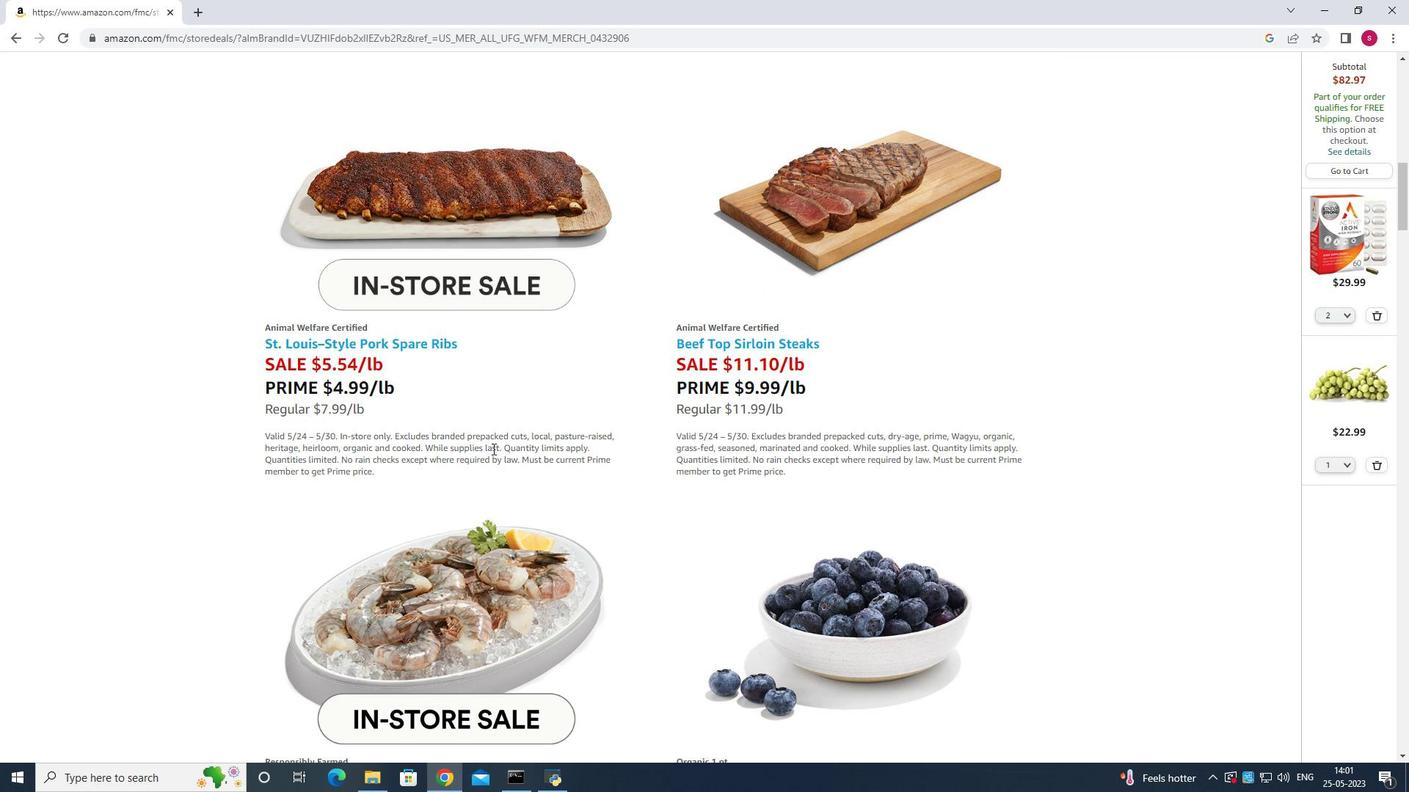 
Action: Mouse scrolled (492, 450) with delta (0, 0)
Screenshot: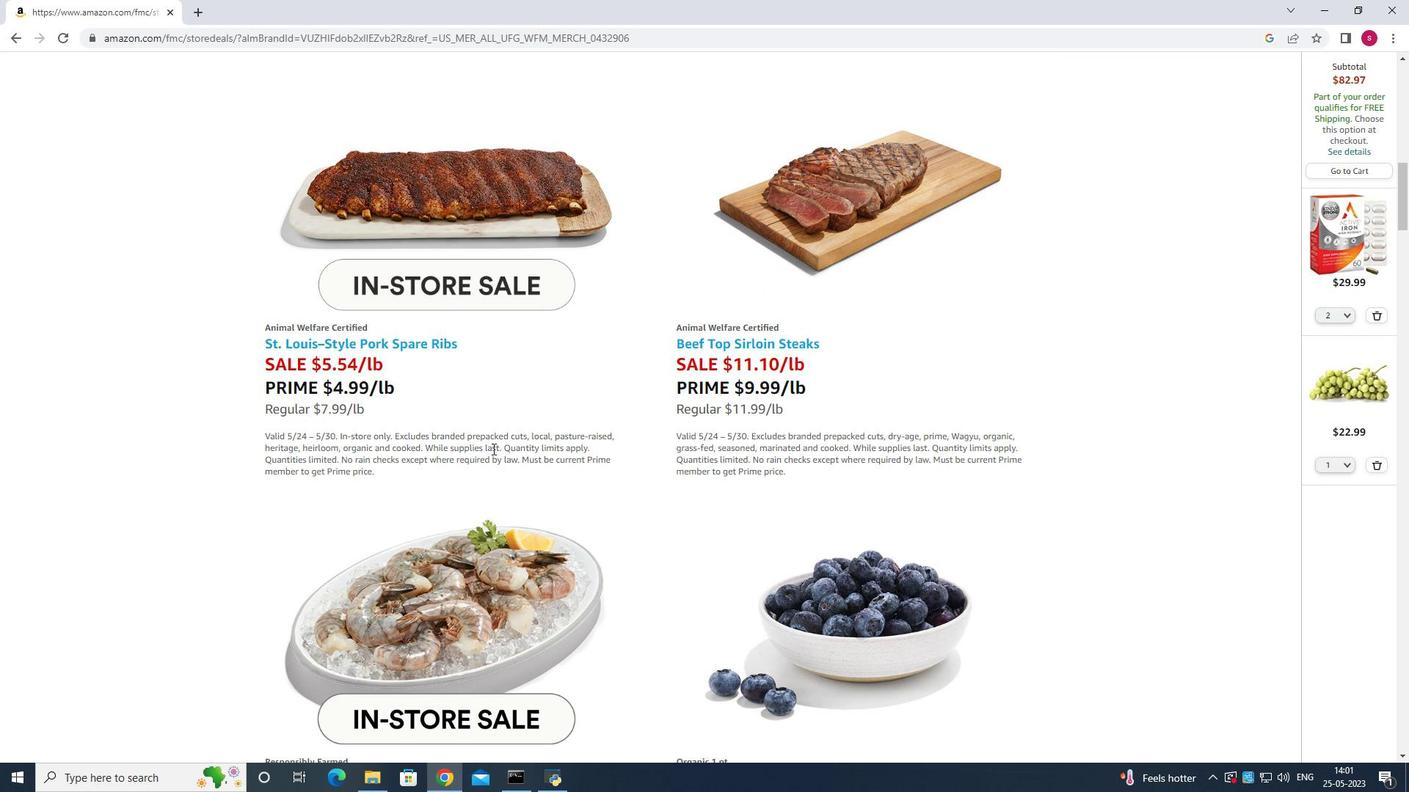 
Action: Mouse moved to (483, 435)
Screenshot: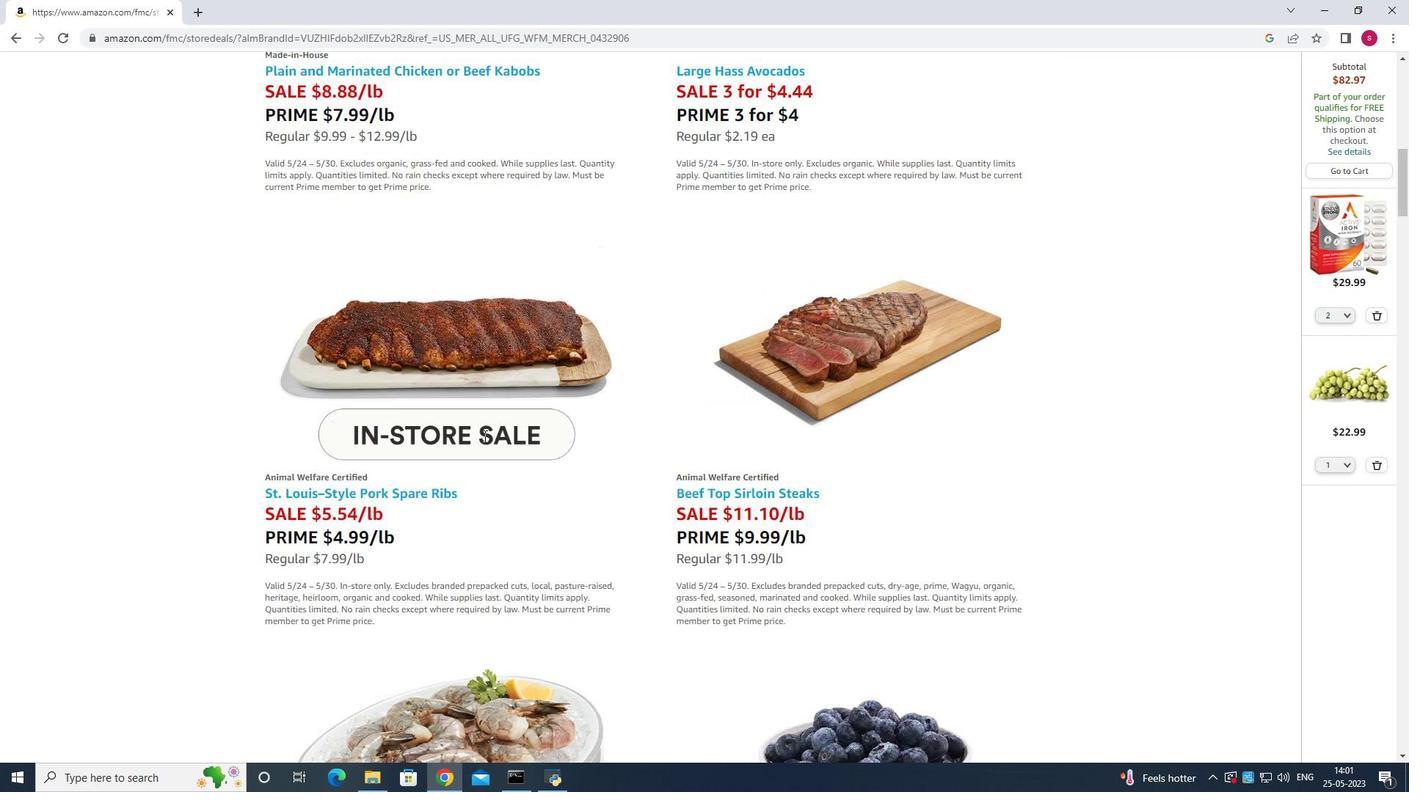 
Action: Mouse scrolled (483, 436) with delta (0, 0)
Screenshot: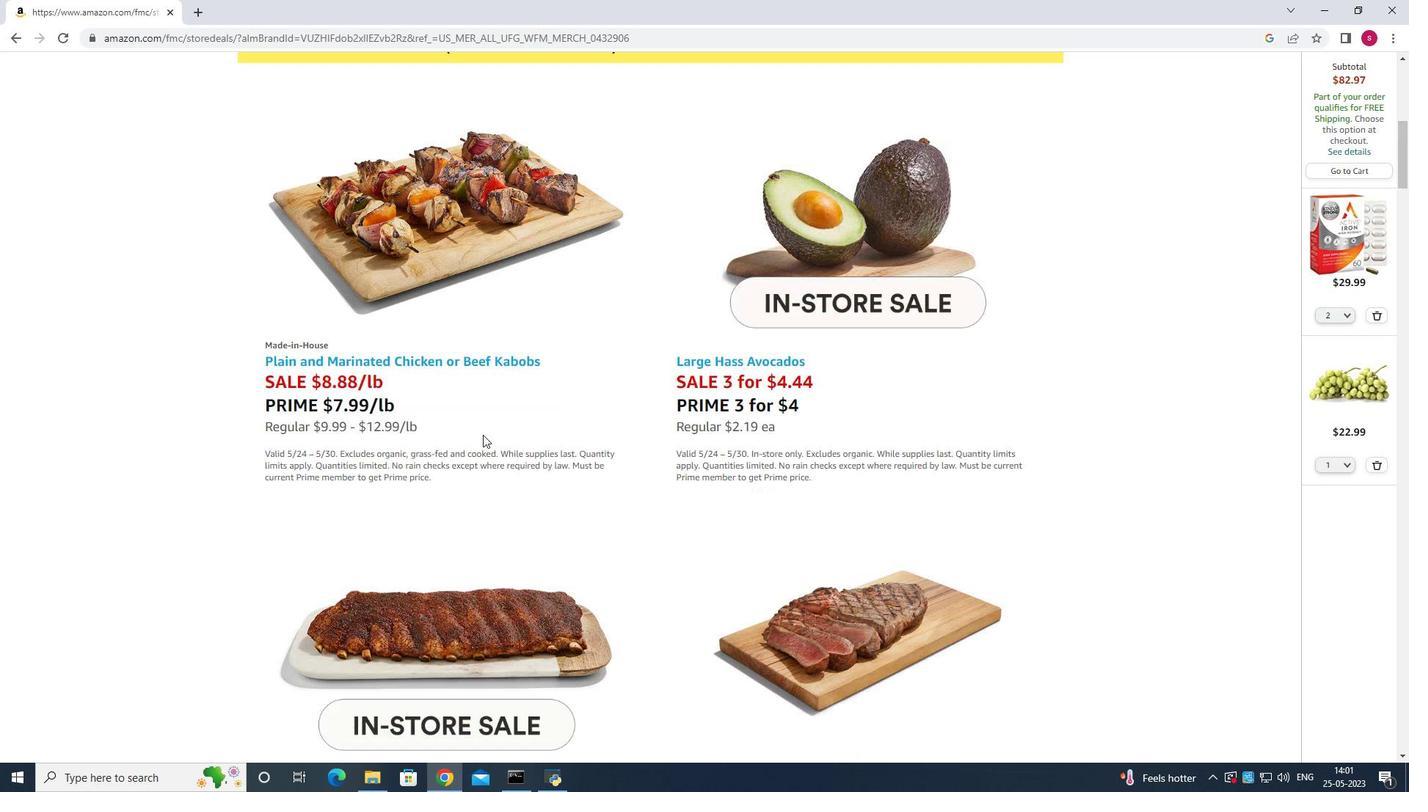 
Action: Mouse scrolled (483, 436) with delta (0, 0)
Screenshot: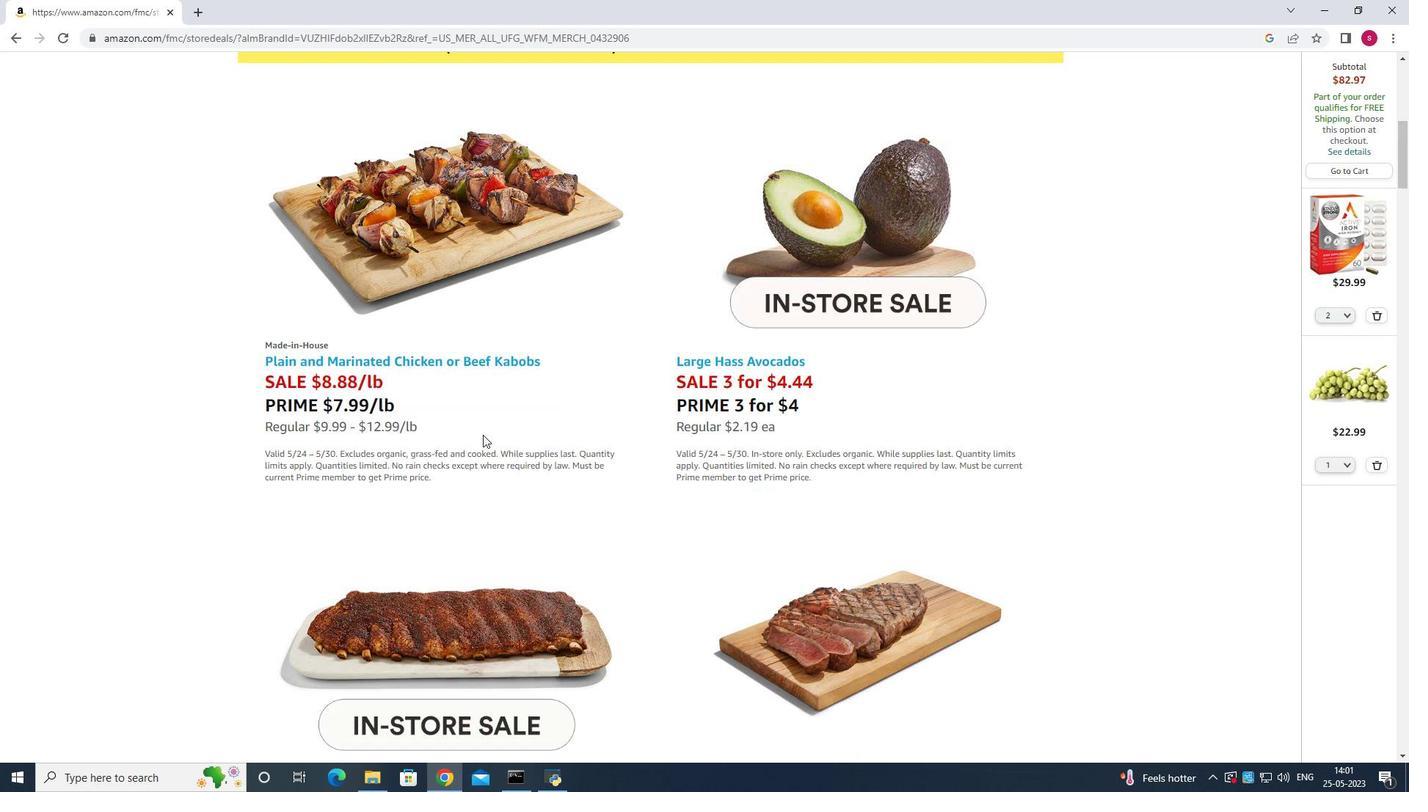 
Action: Mouse scrolled (483, 436) with delta (0, 0)
Screenshot: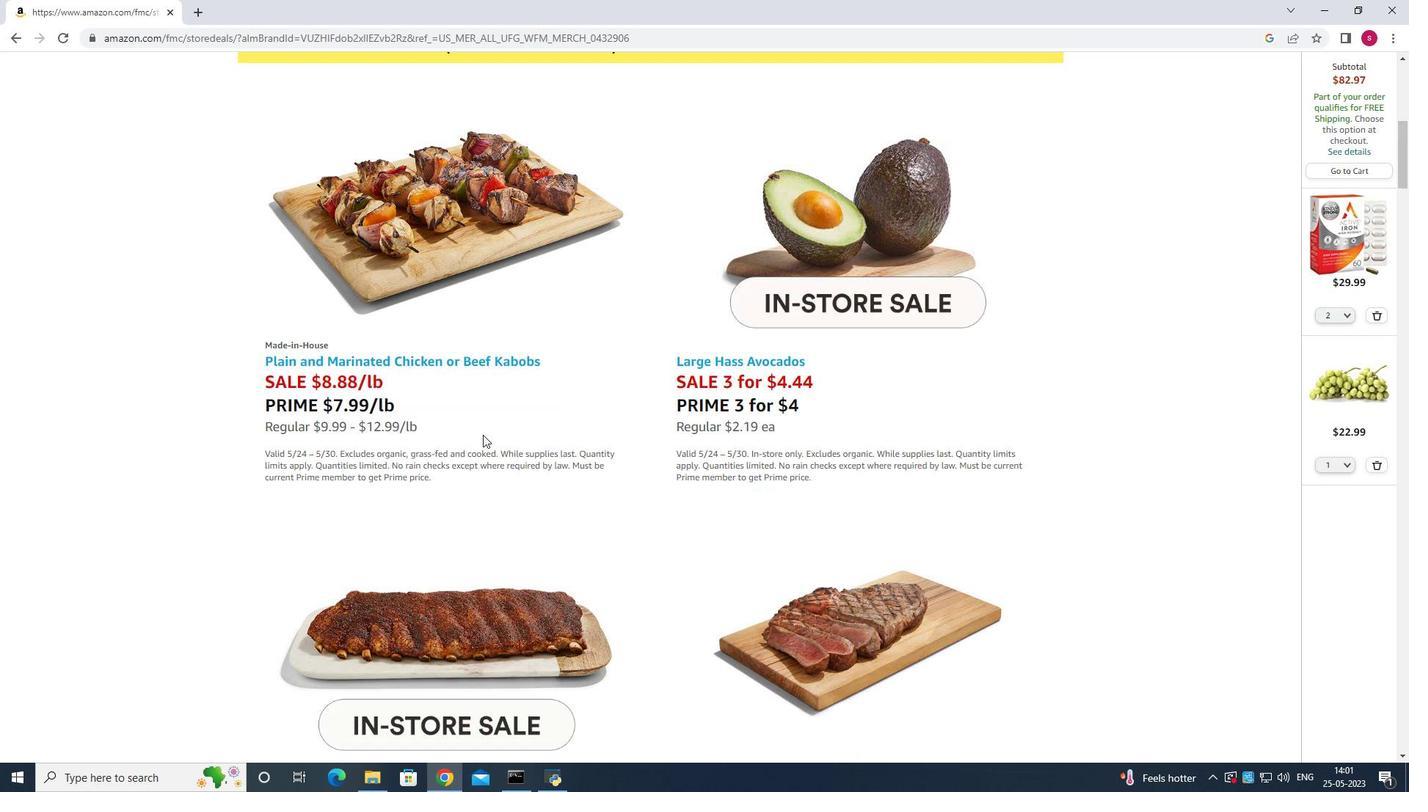 
Action: Mouse scrolled (483, 436) with delta (0, 0)
Screenshot: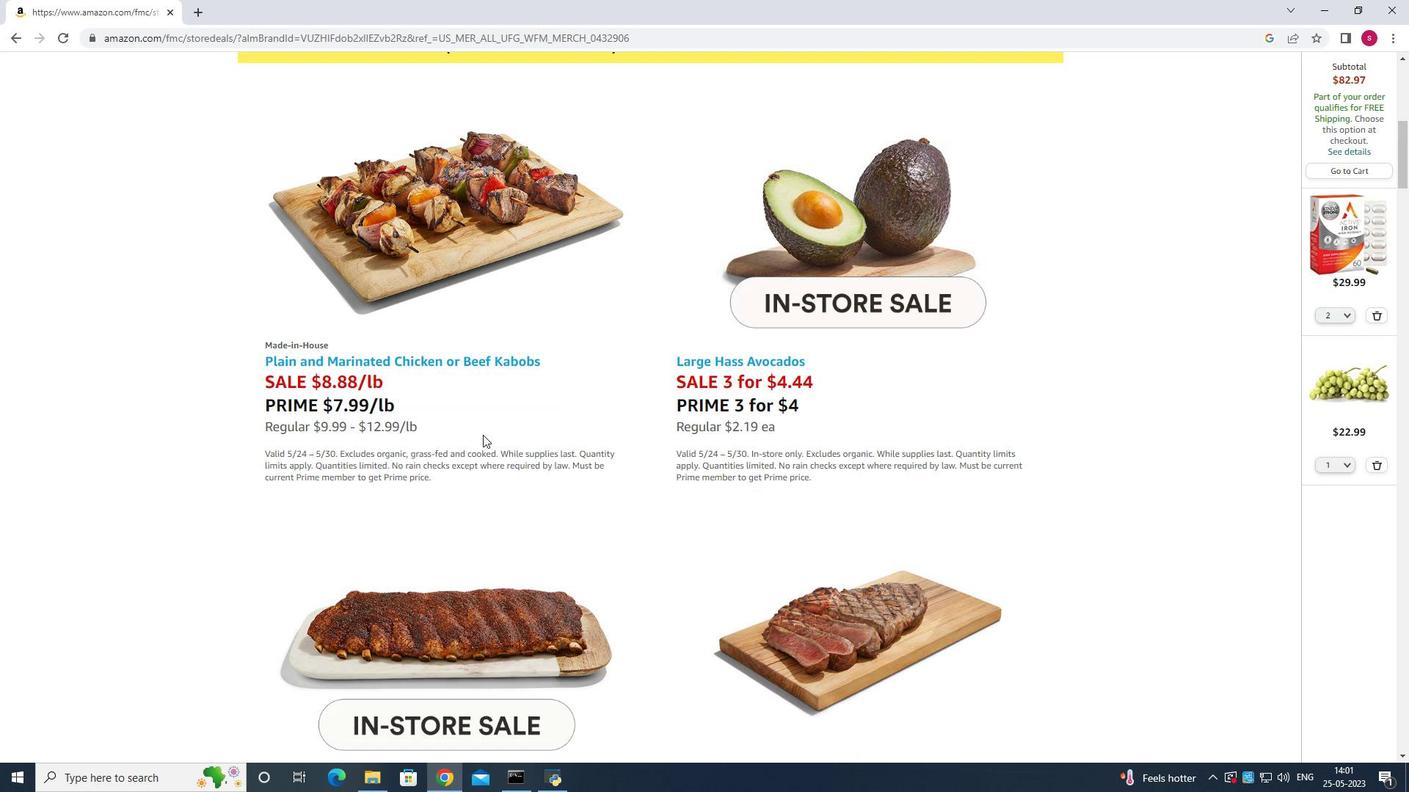 
Action: Mouse scrolled (483, 436) with delta (0, 0)
Screenshot: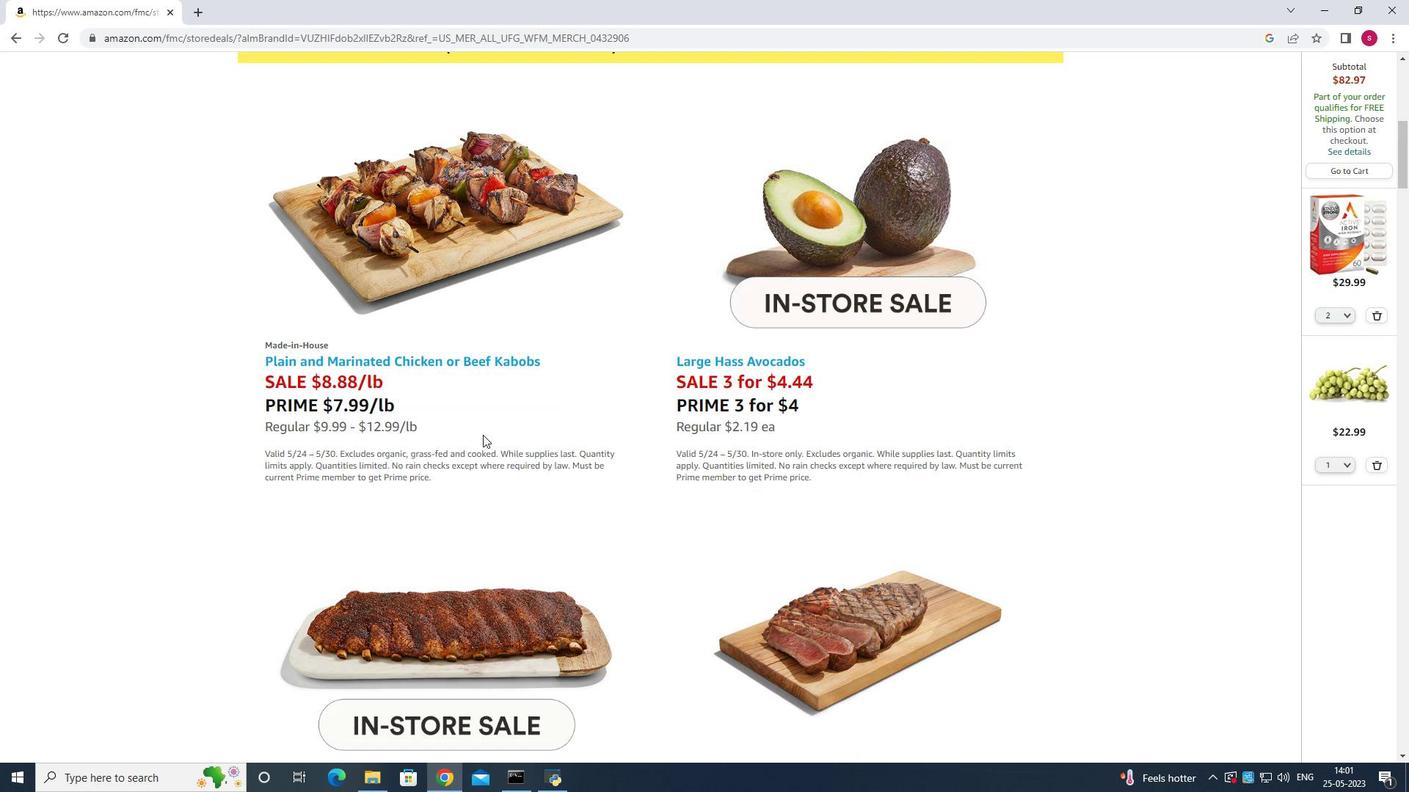 
Action: Mouse scrolled (483, 436) with delta (0, 0)
Screenshot: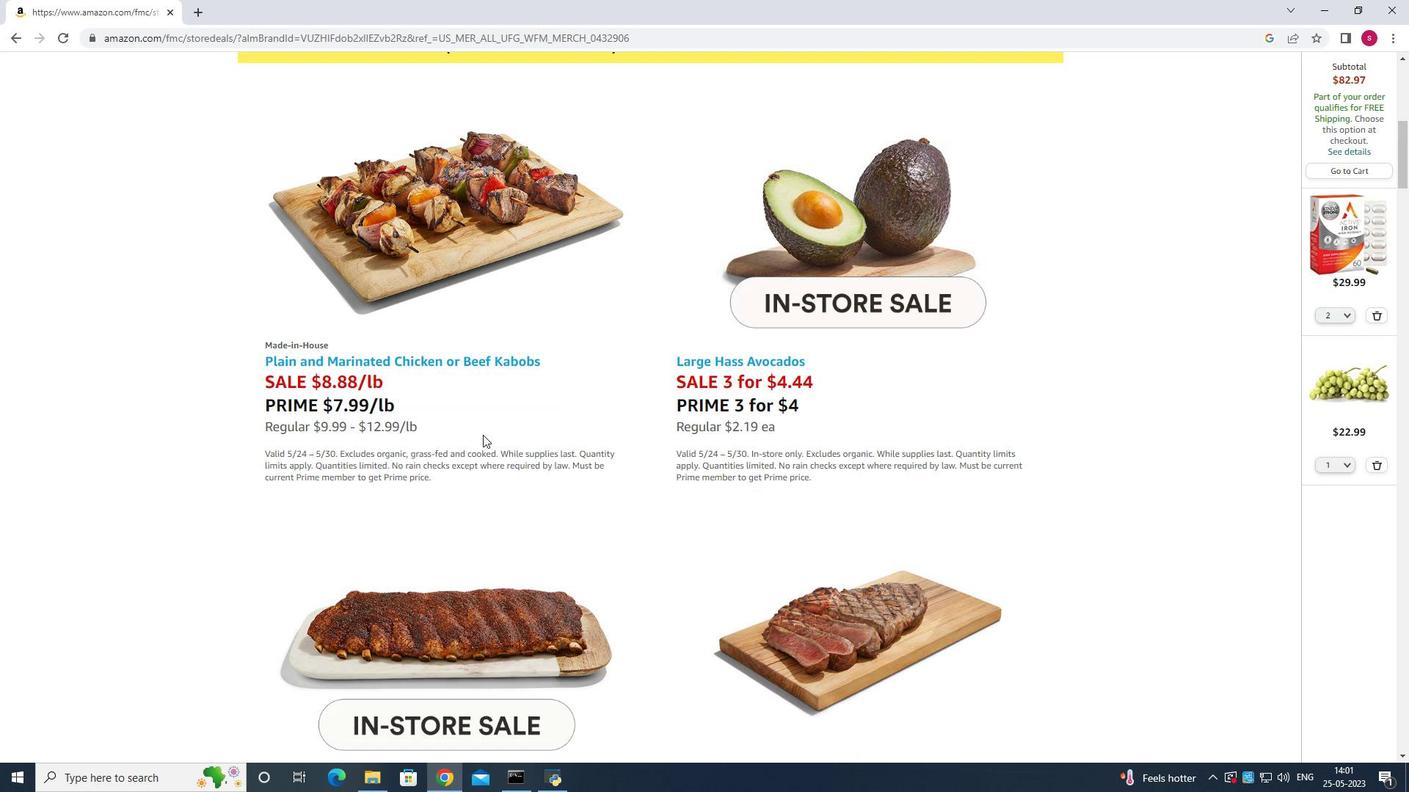
Action: Mouse scrolled (483, 436) with delta (0, 0)
Screenshot: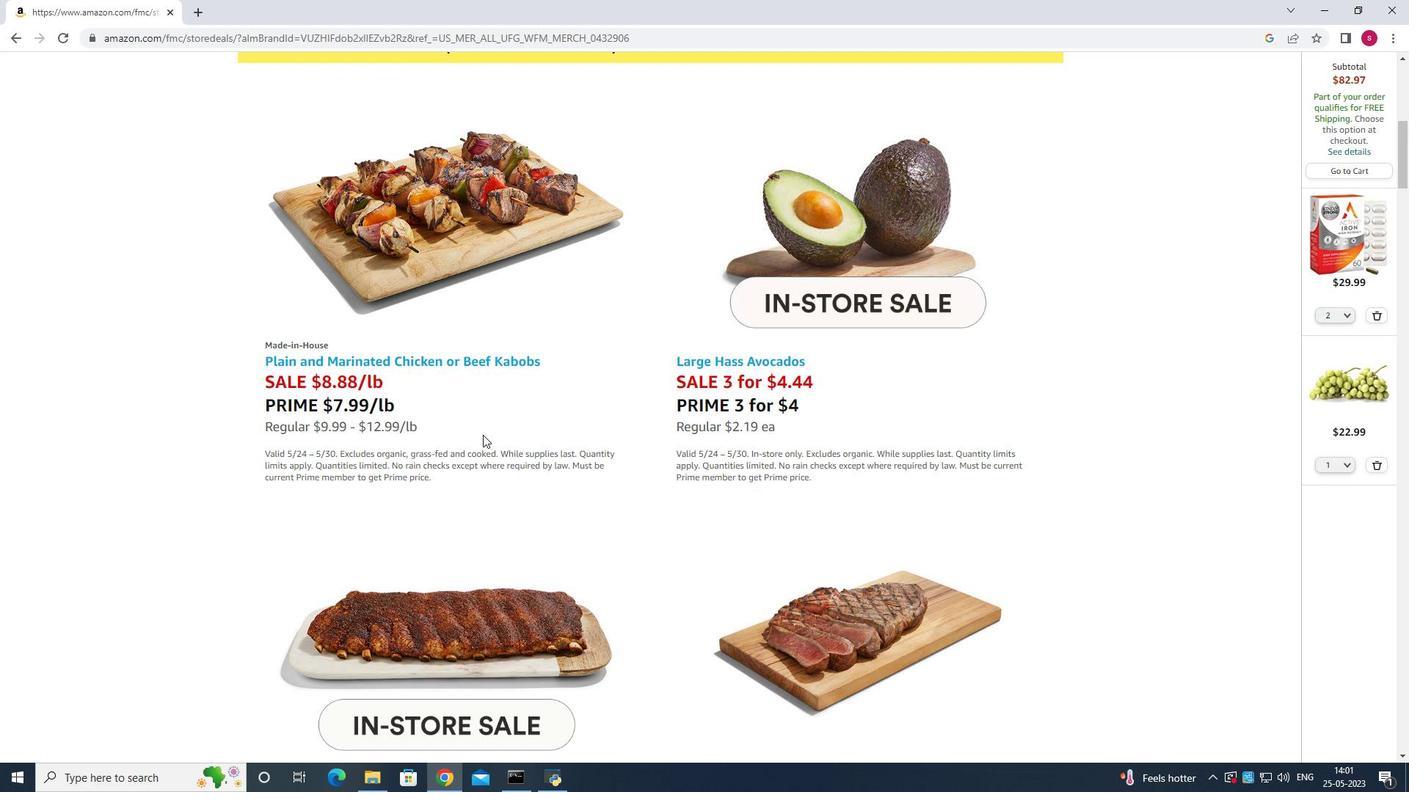 
Action: Mouse scrolled (483, 436) with delta (0, 0)
Screenshot: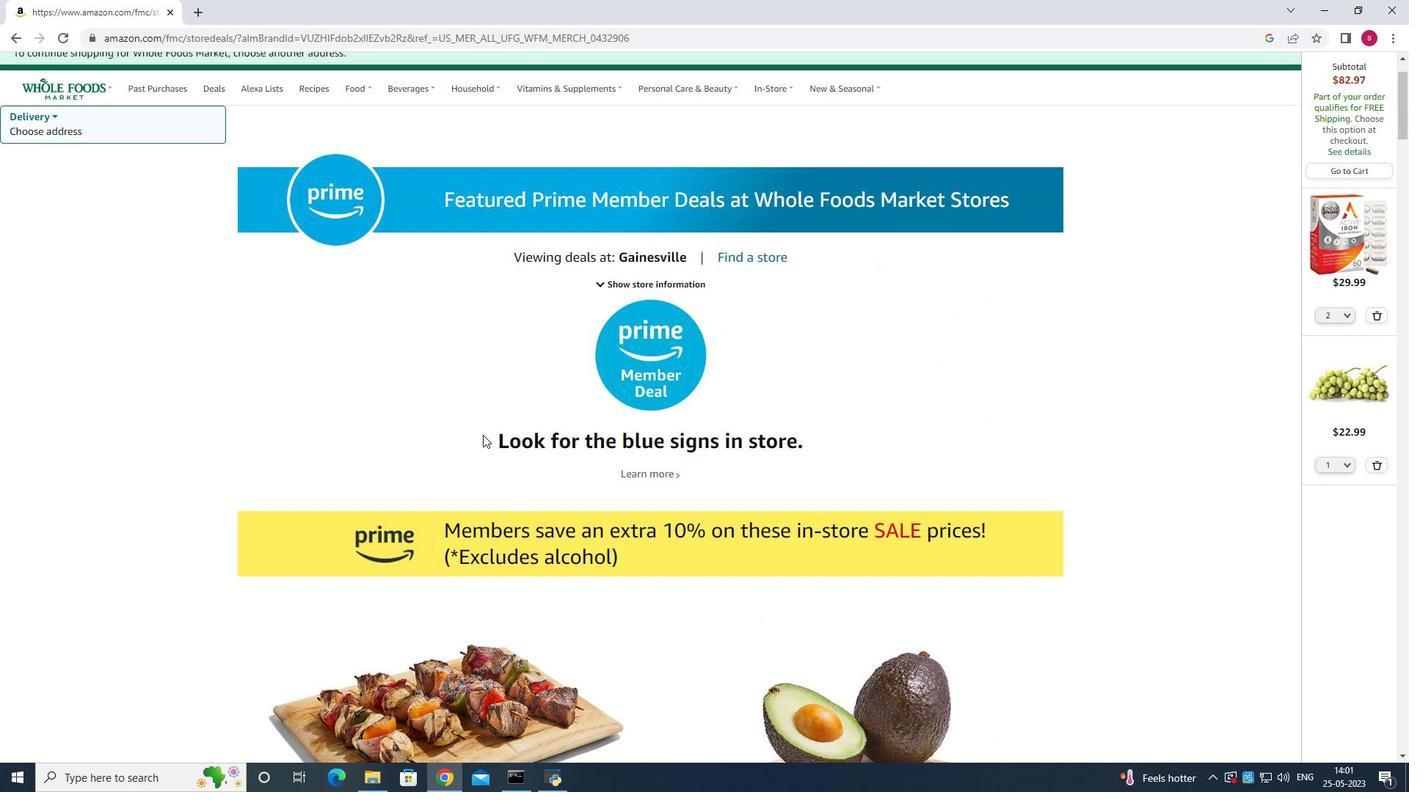 
Action: Mouse scrolled (483, 436) with delta (0, 0)
Screenshot: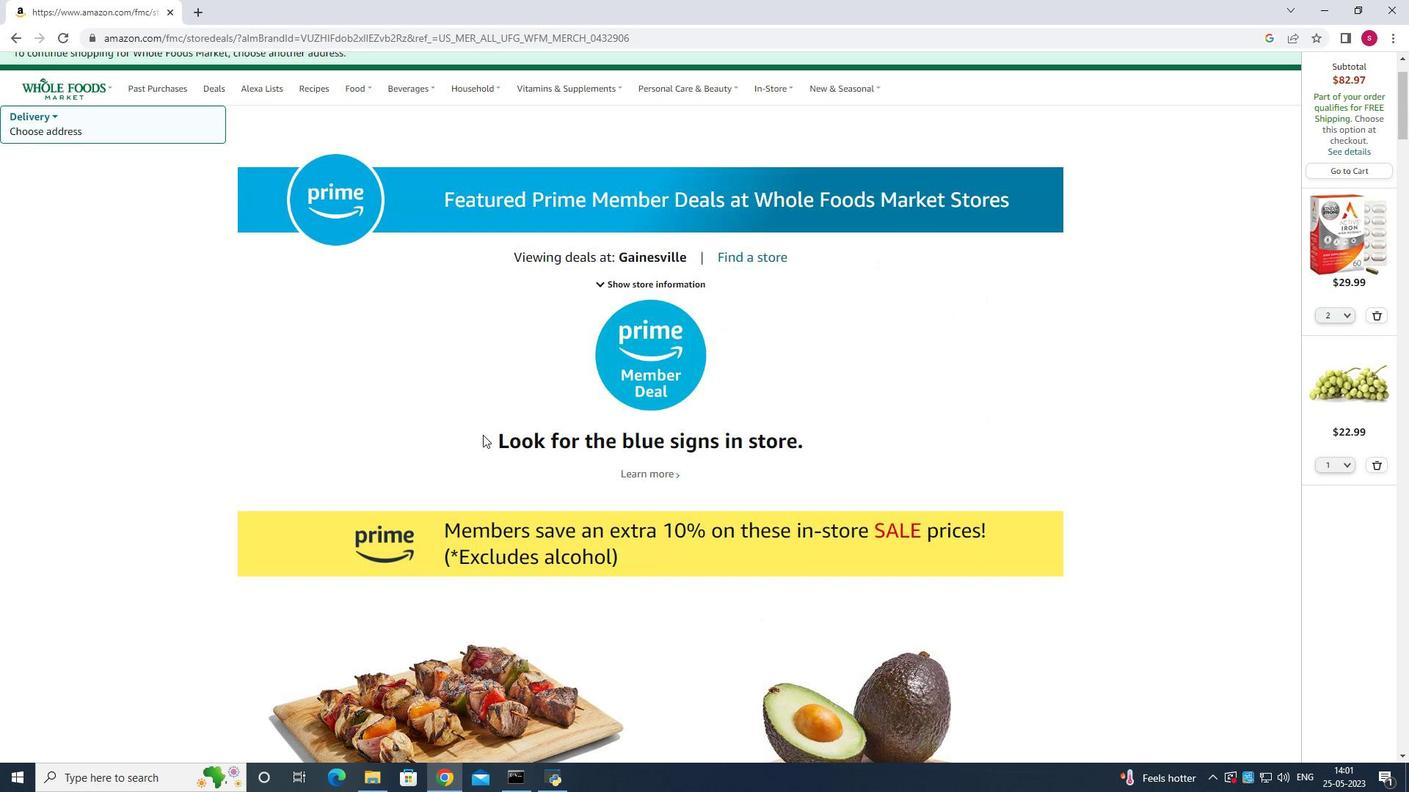 
Action: Mouse scrolled (483, 436) with delta (0, 0)
Screenshot: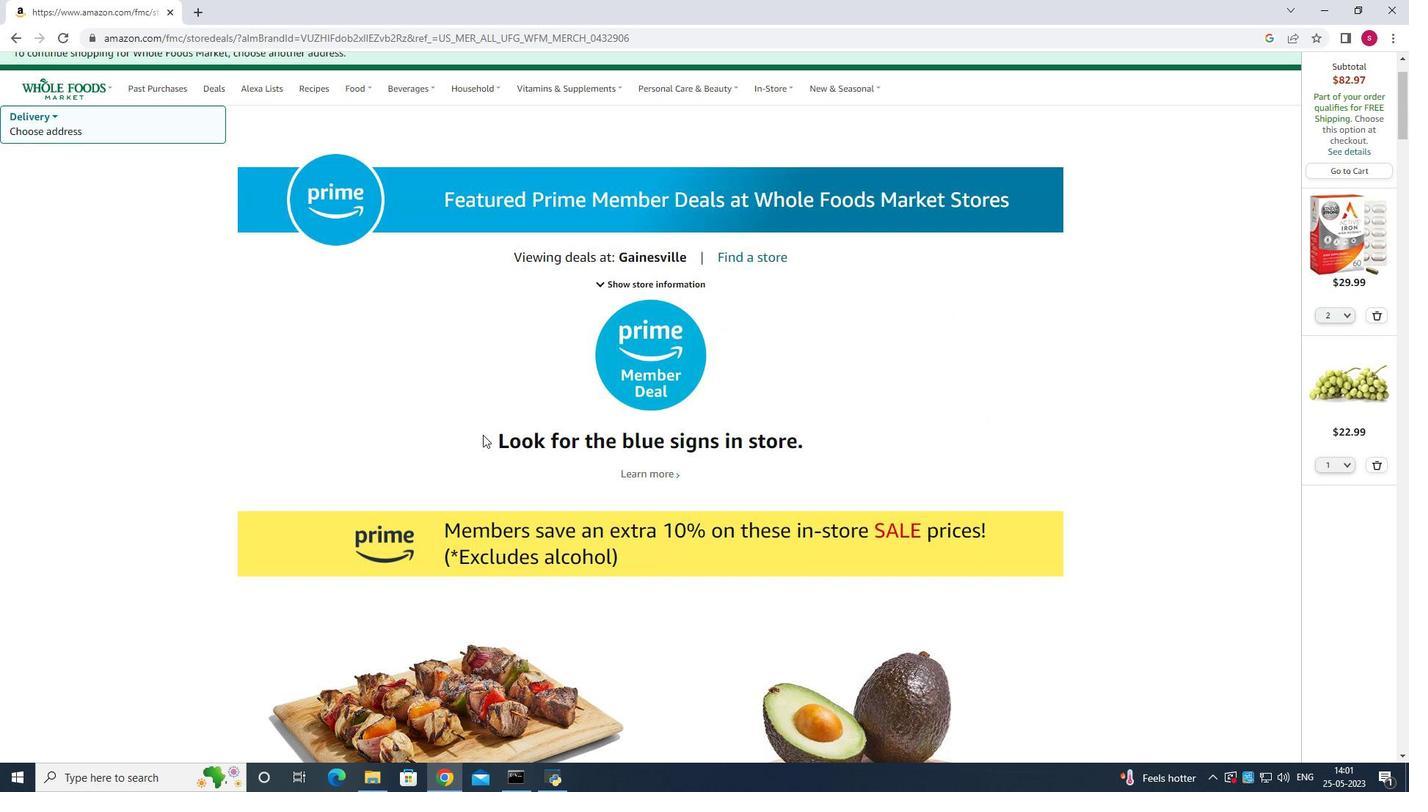 
Action: Mouse scrolled (483, 436) with delta (0, 0)
Screenshot: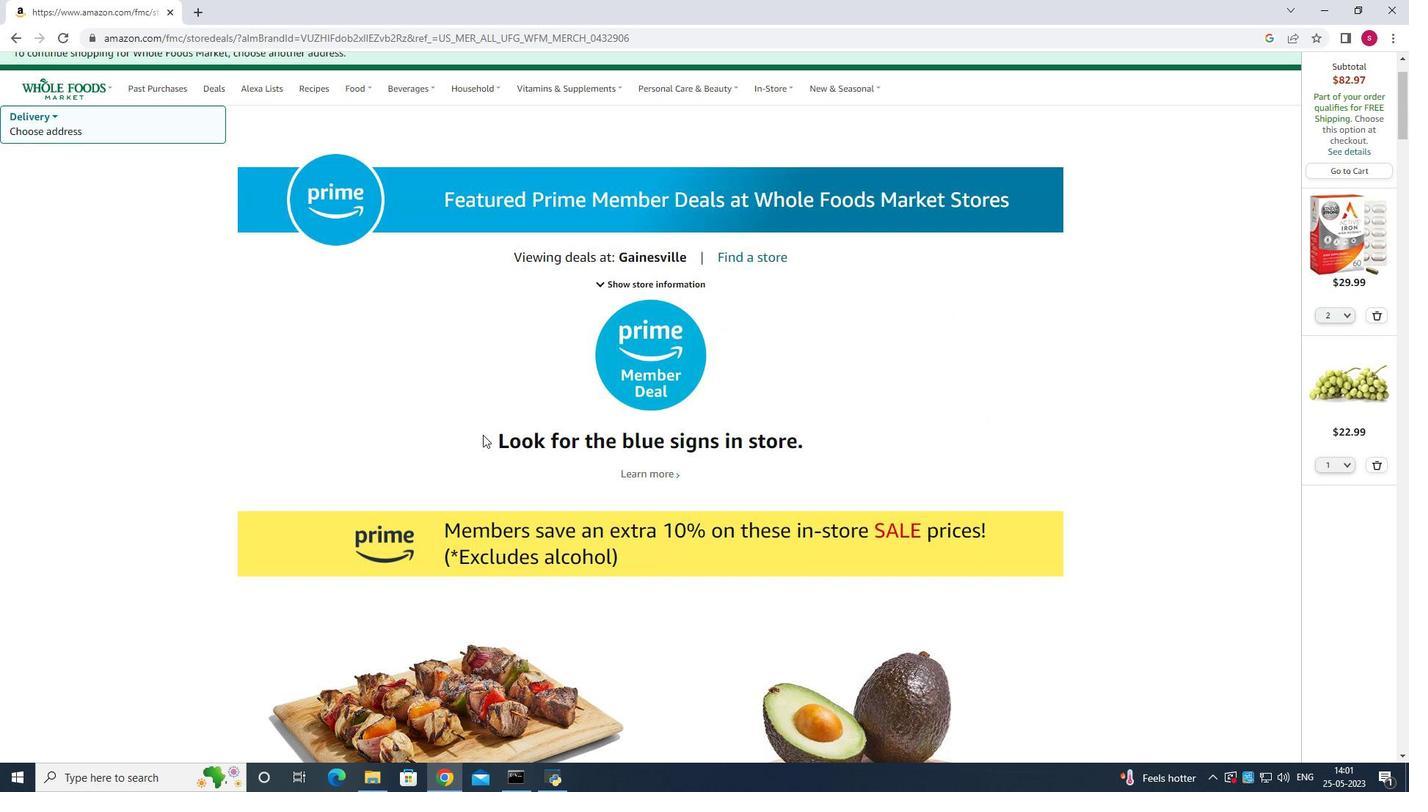 
Action: Mouse scrolled (483, 436) with delta (0, 0)
Screenshot: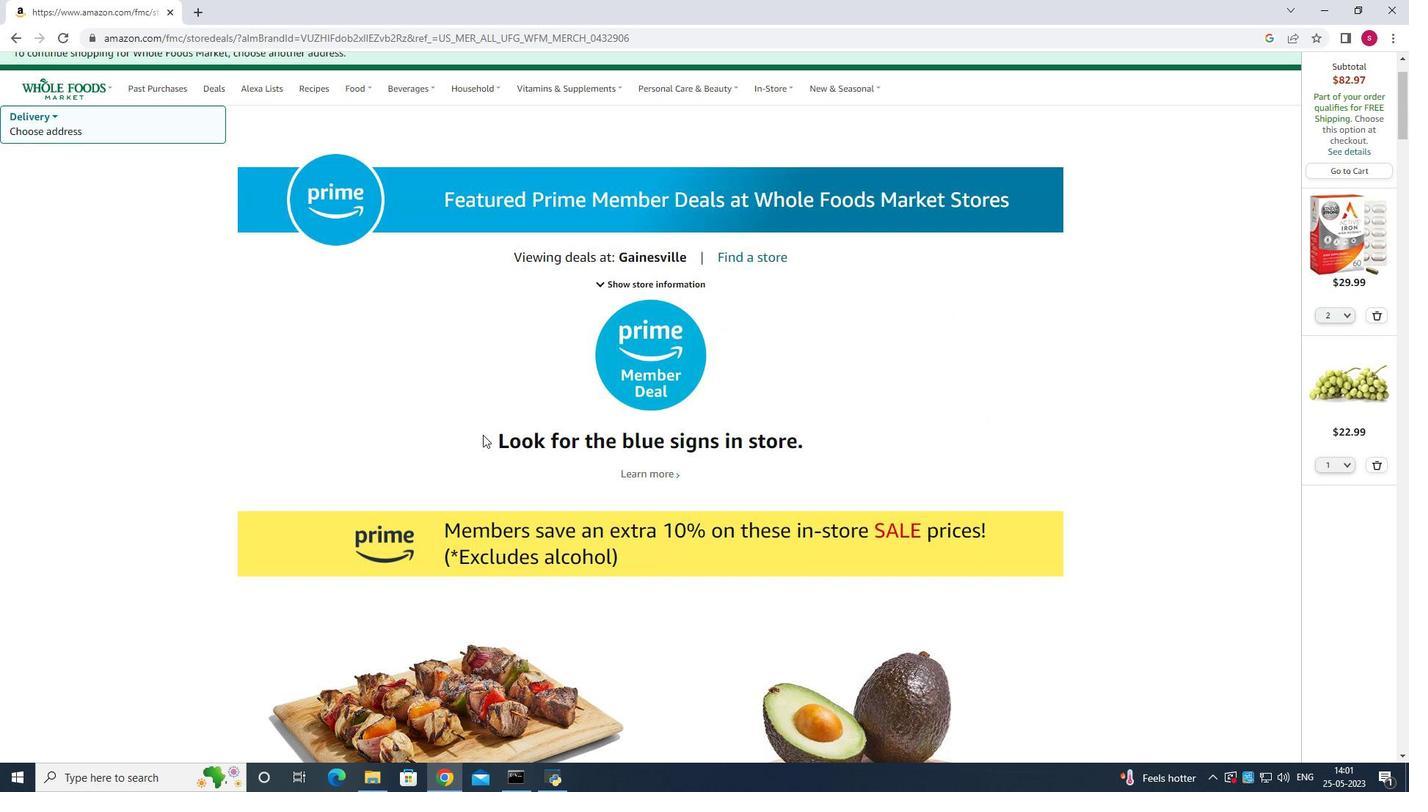
Action: Mouse scrolled (483, 436) with delta (0, 0)
Screenshot: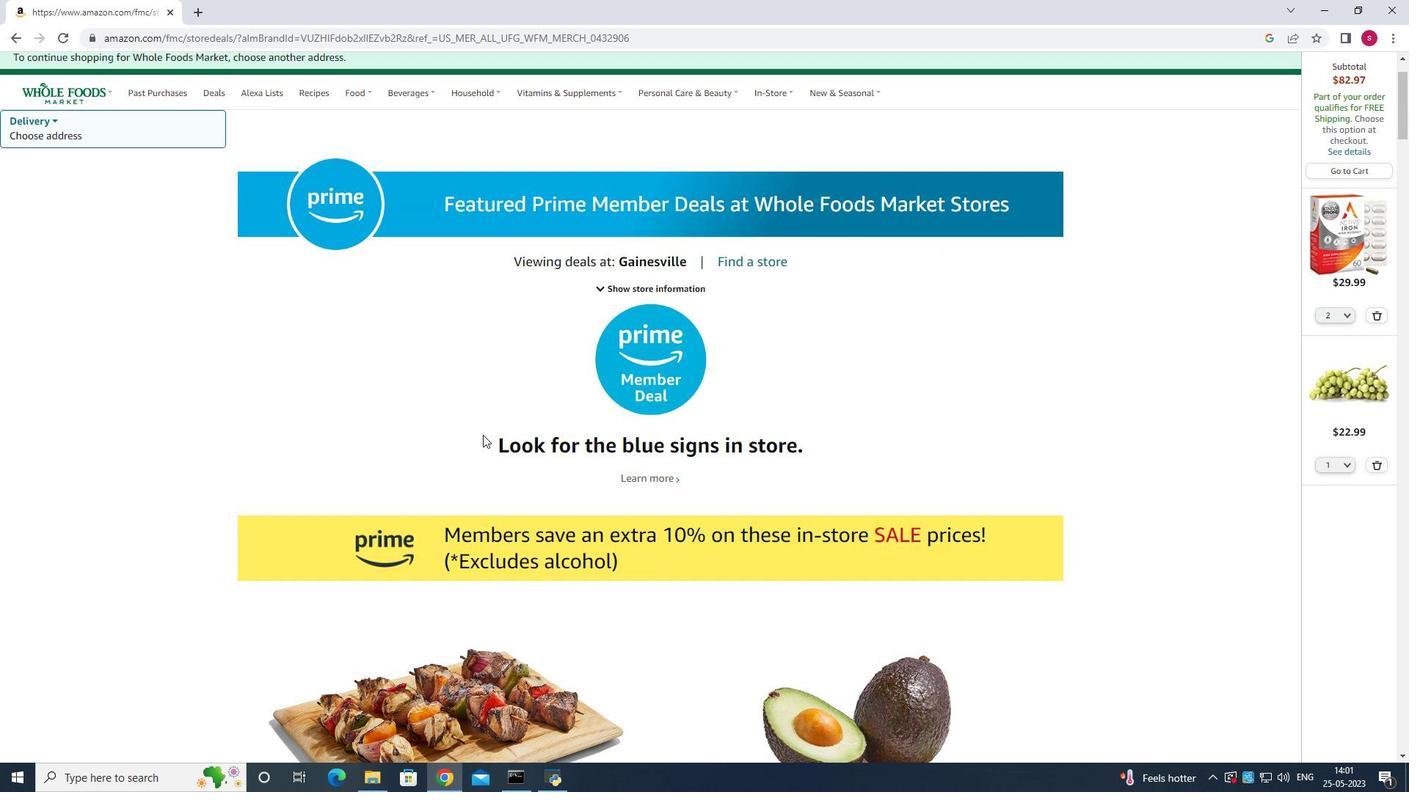 
Action: Mouse moved to (483, 435)
Screenshot: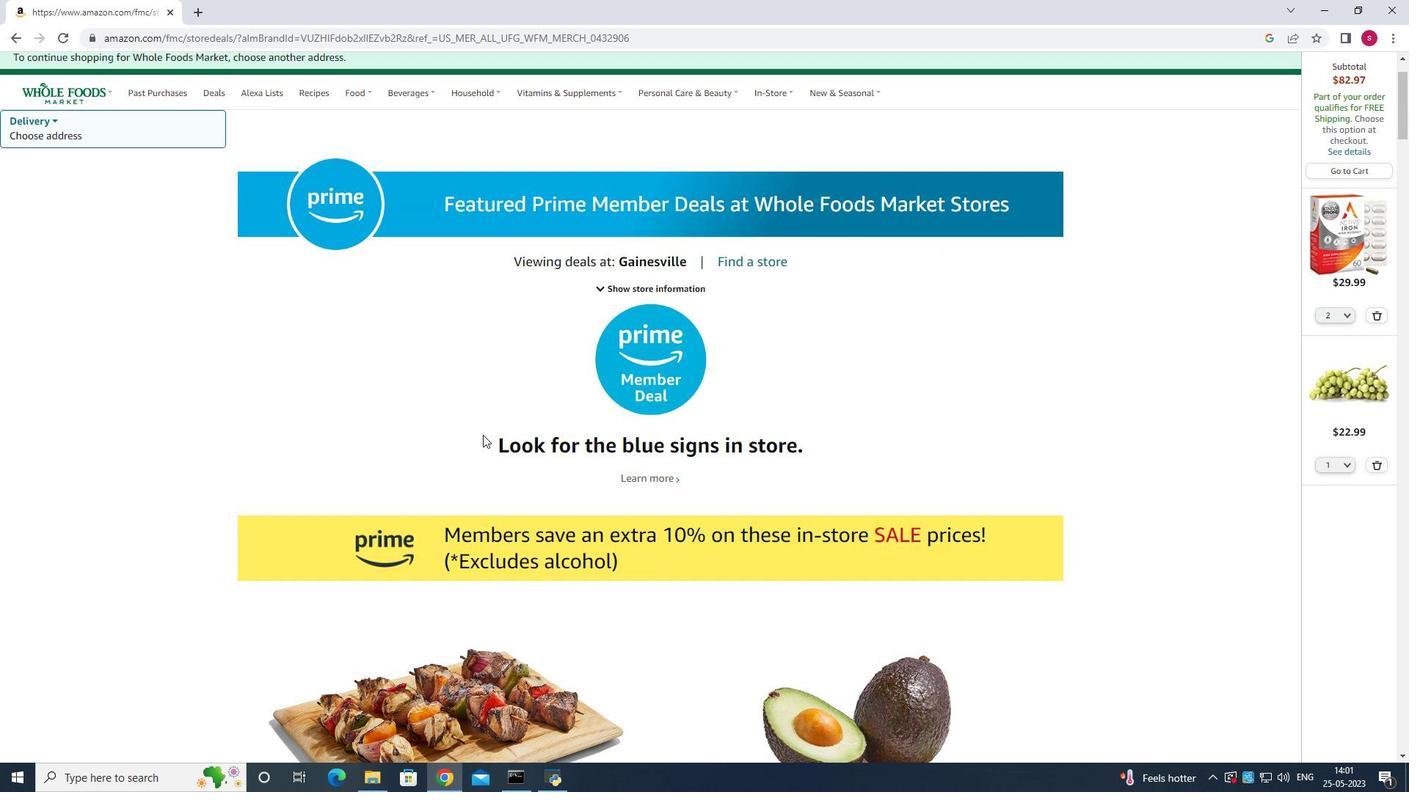 
Action: Mouse scrolled (483, 436) with delta (0, 0)
Screenshot: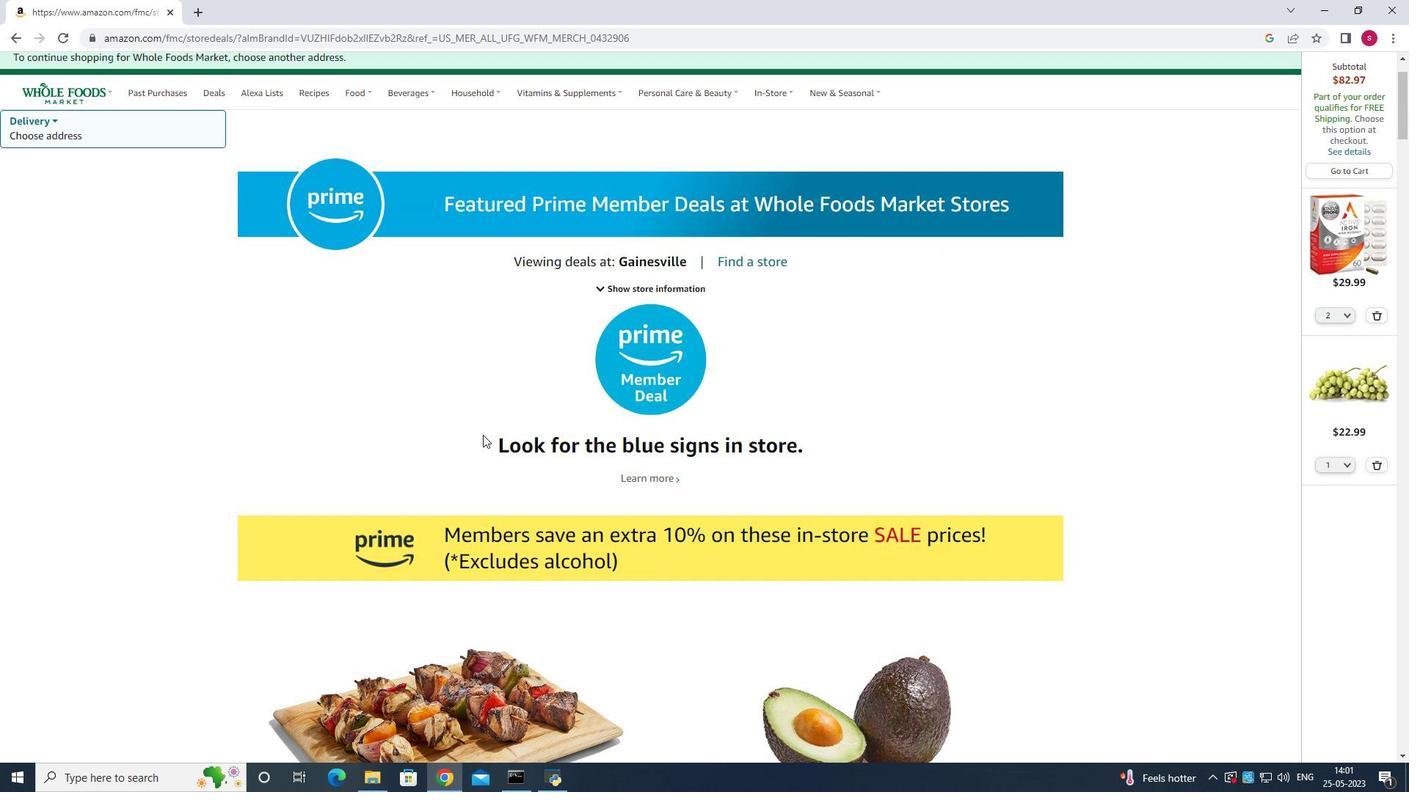 
Action: Mouse scrolled (483, 436) with delta (0, 0)
Screenshot: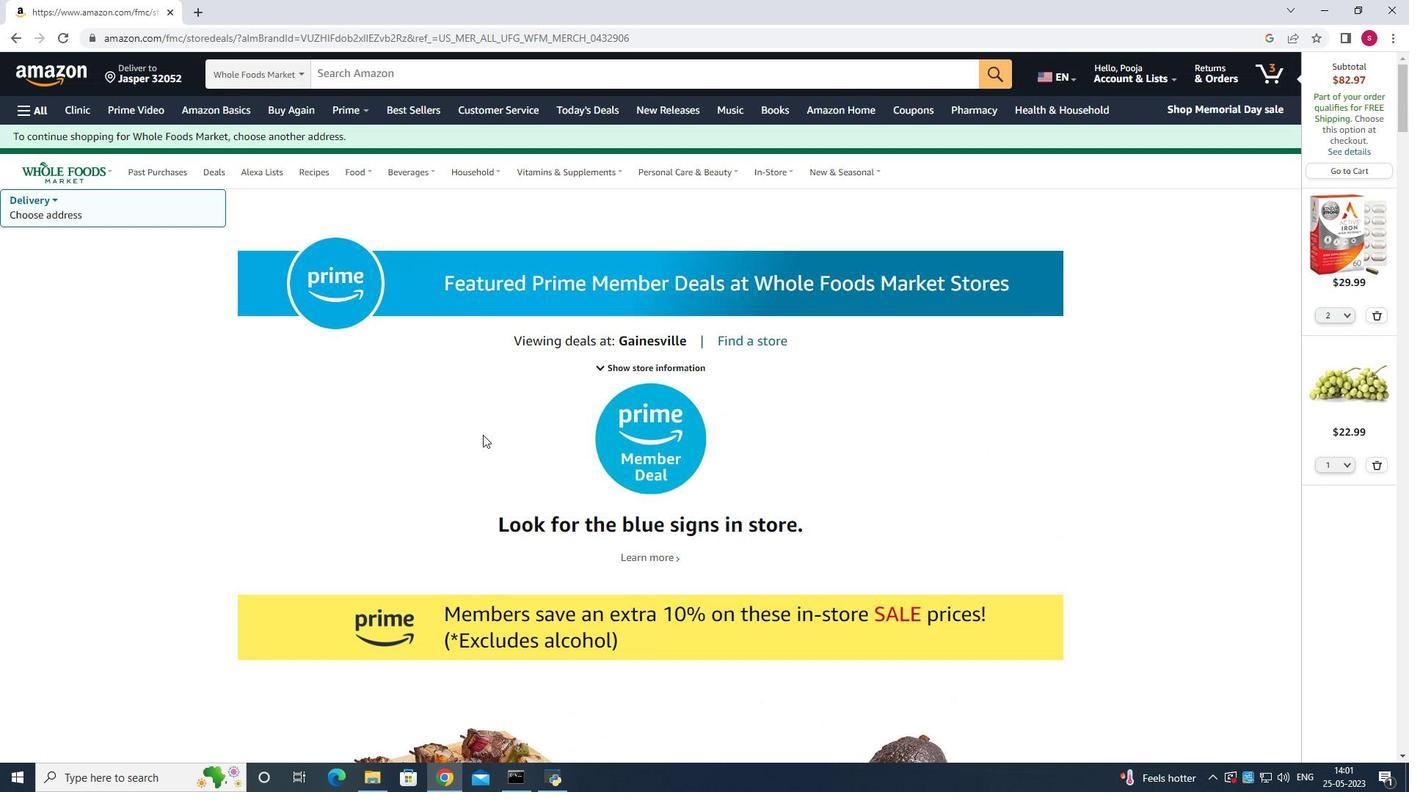 
Action: Mouse scrolled (483, 436) with delta (0, 0)
Screenshot: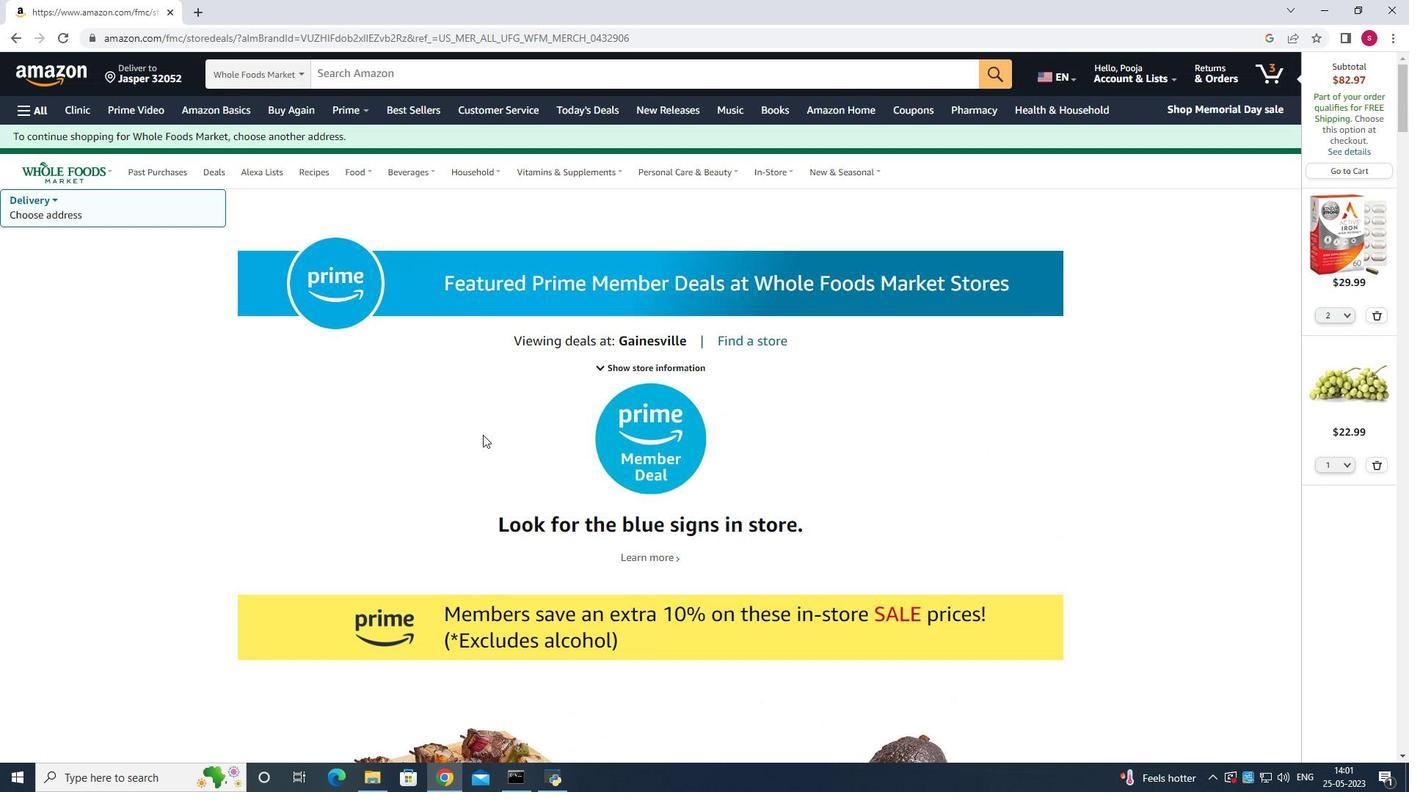 
Action: Mouse scrolled (483, 436) with delta (0, 0)
Screenshot: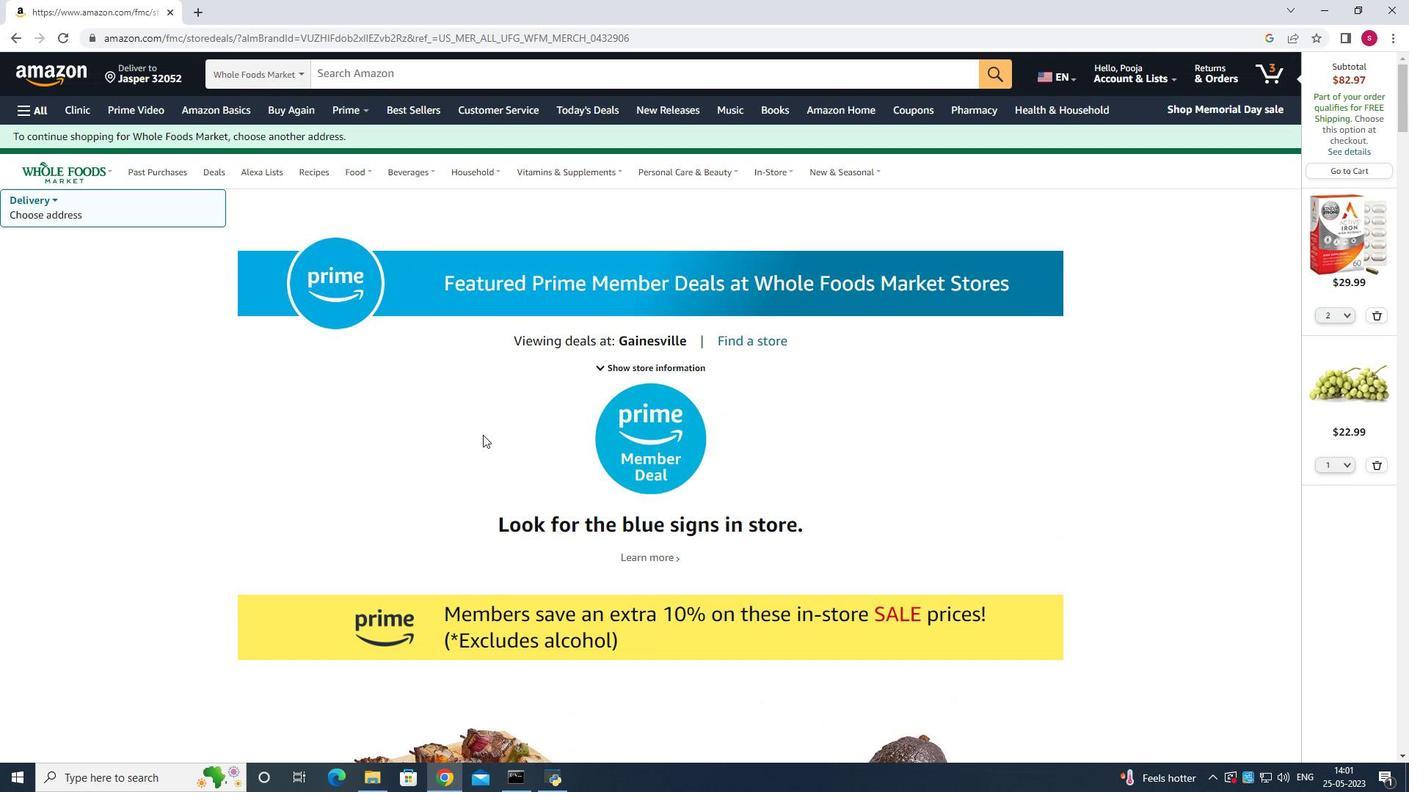 
Action: Mouse scrolled (483, 436) with delta (0, 0)
Screenshot: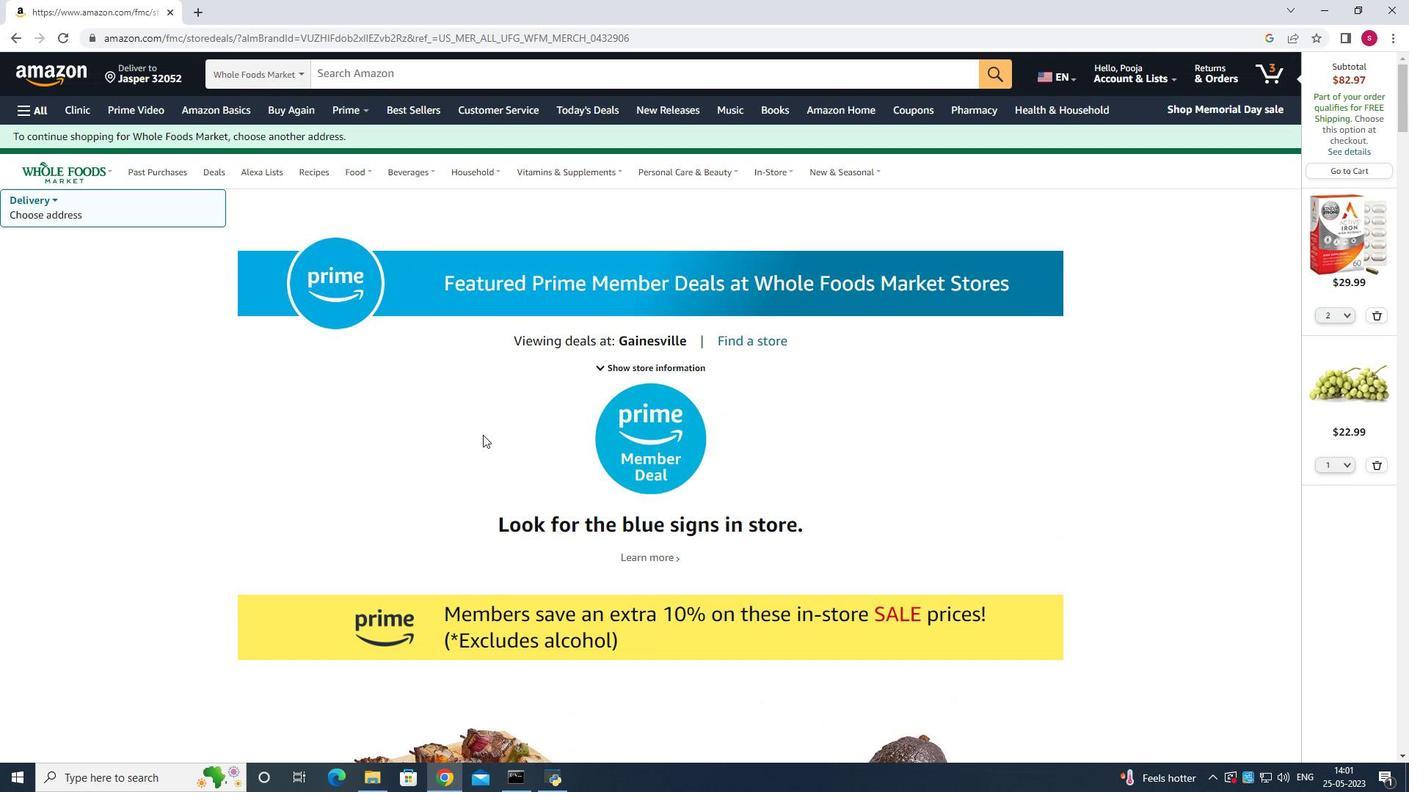 
Action: Mouse scrolled (483, 436) with delta (0, 0)
Screenshot: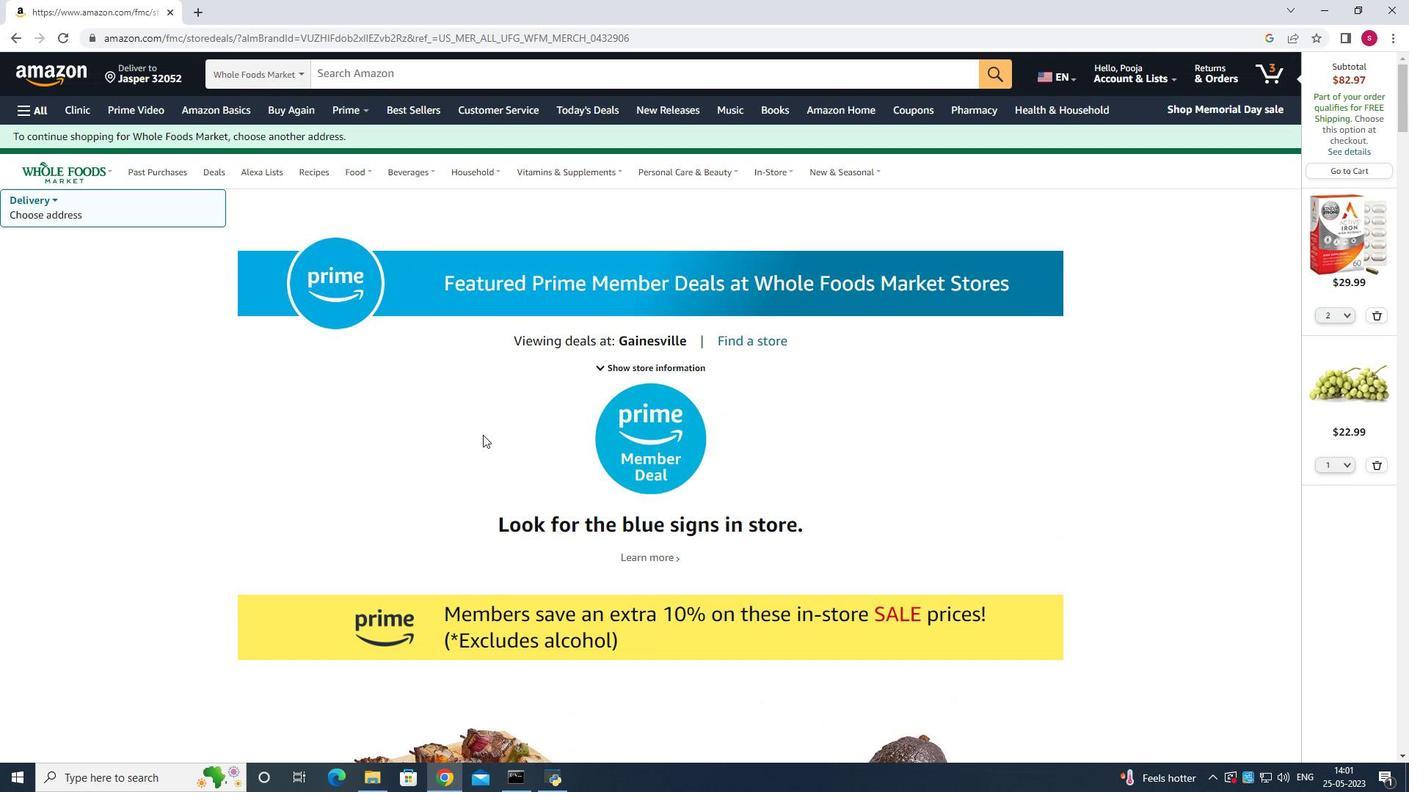 
Action: Mouse moved to (483, 428)
Screenshot: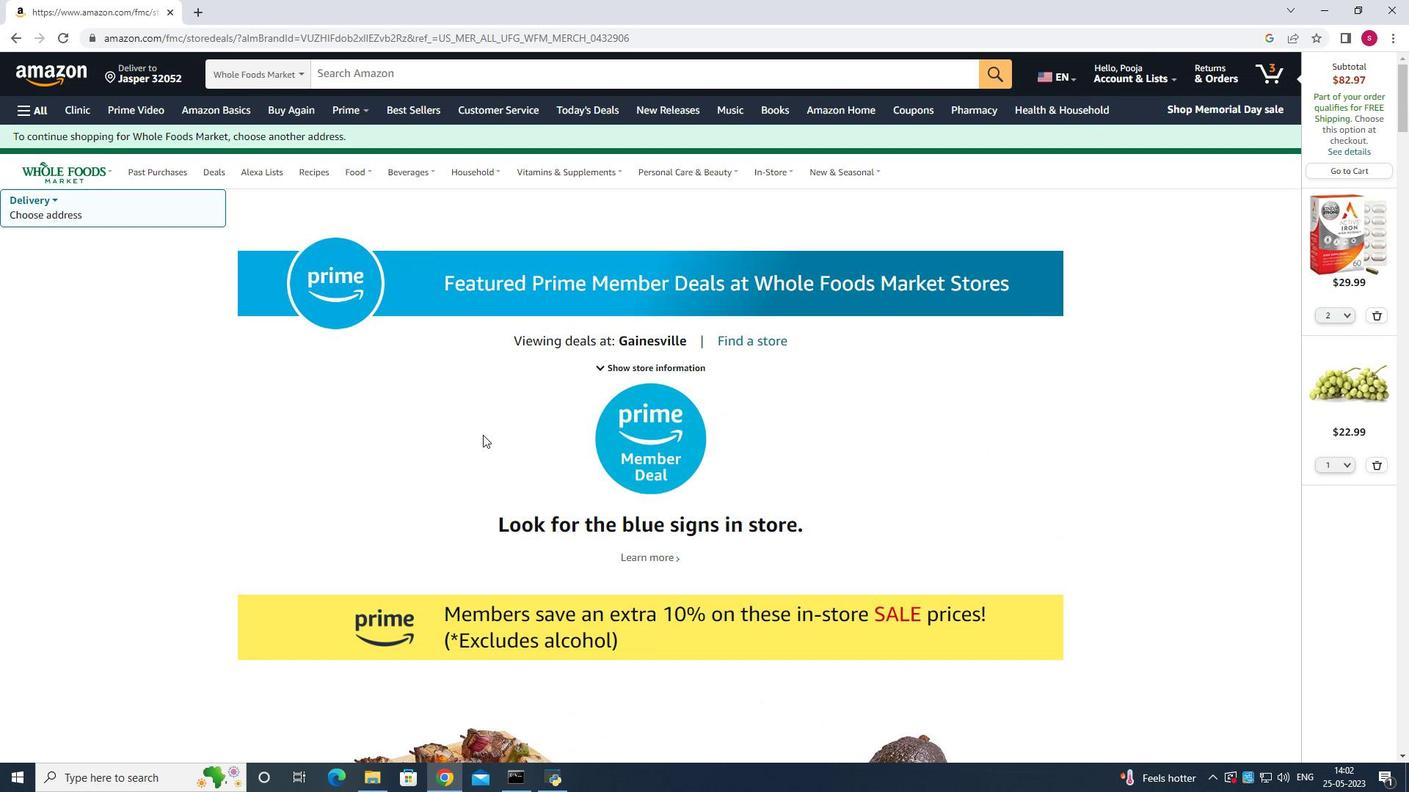 
Action: Mouse scrolled (483, 429) with delta (0, 0)
Screenshot: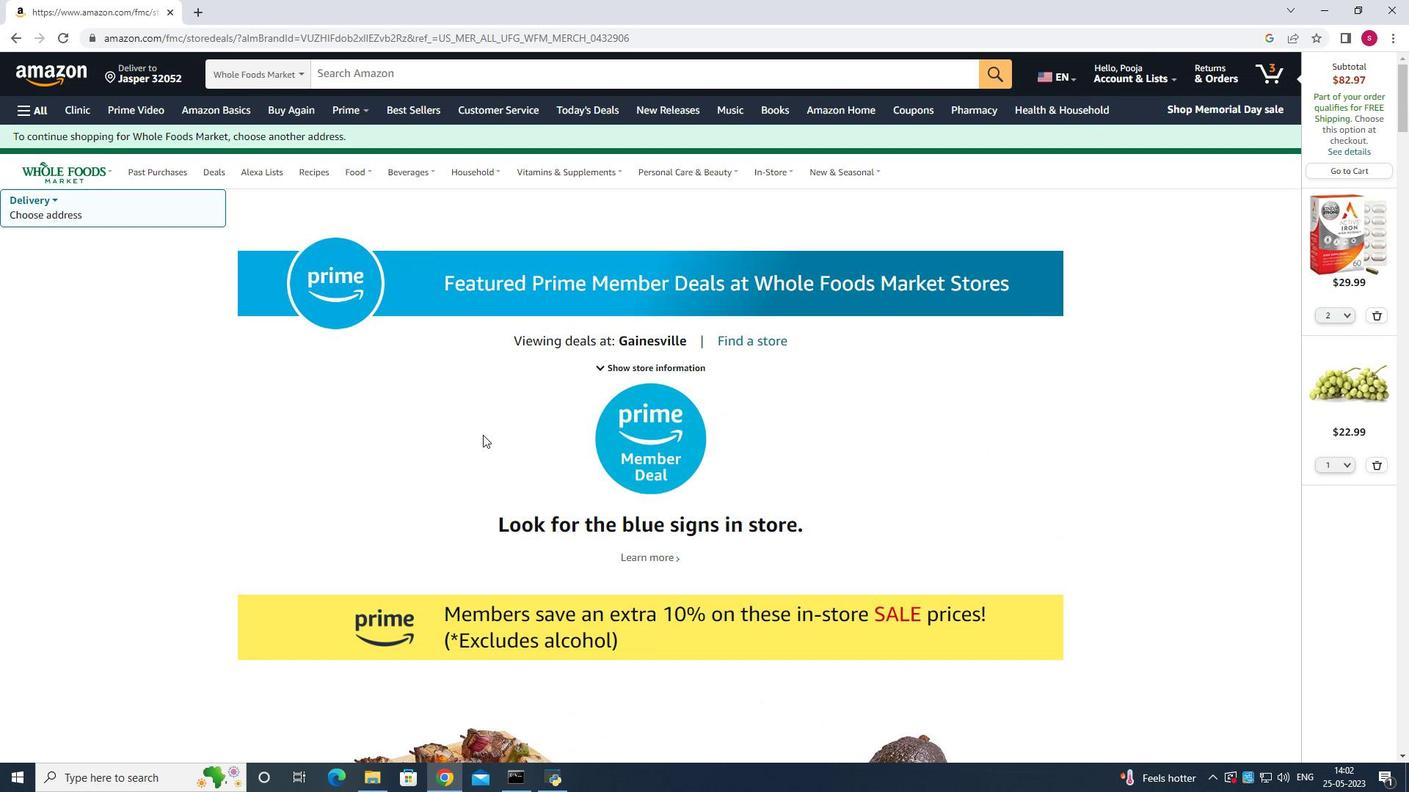 
Action: Mouse moved to (466, 403)
Screenshot: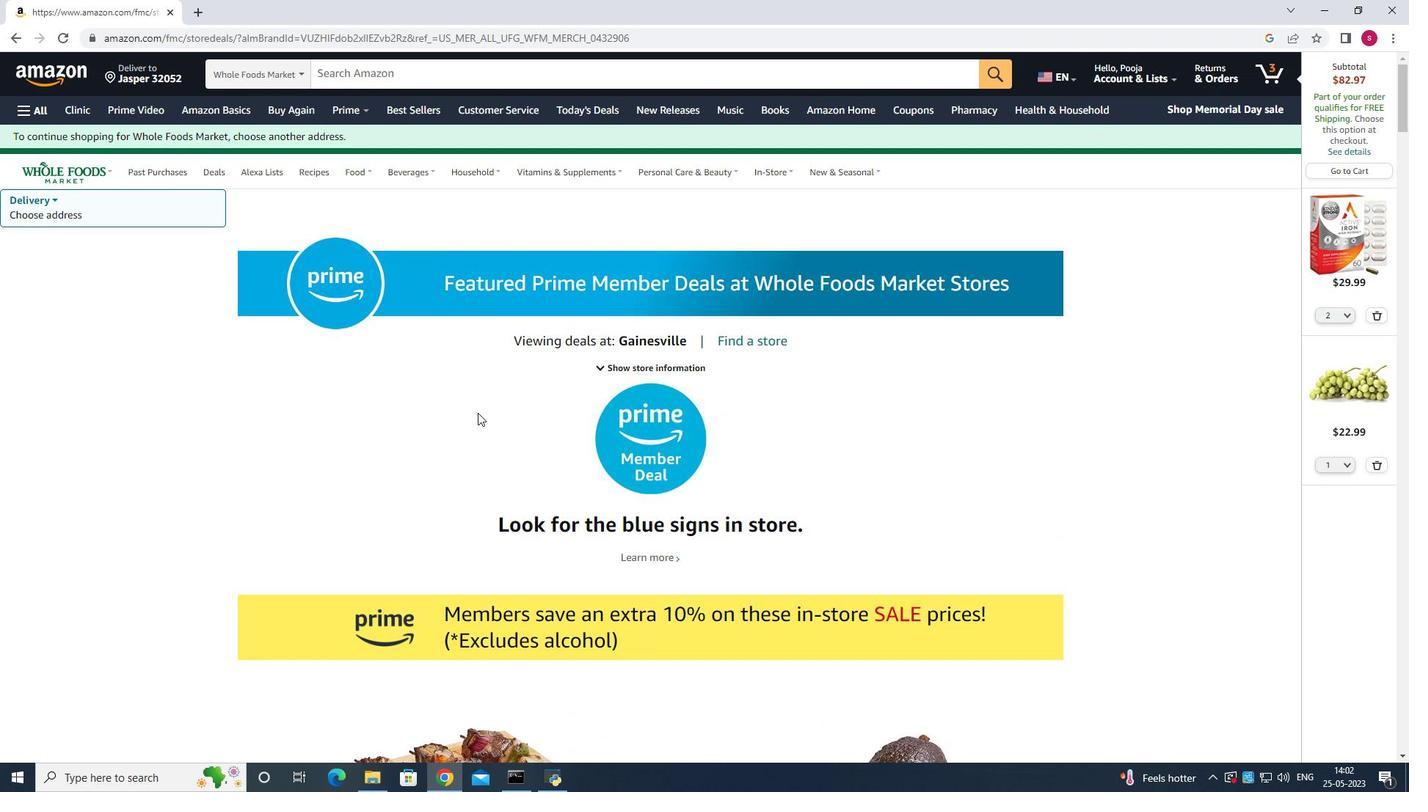 
Action: Mouse scrolled (466, 404) with delta (0, 0)
Screenshot: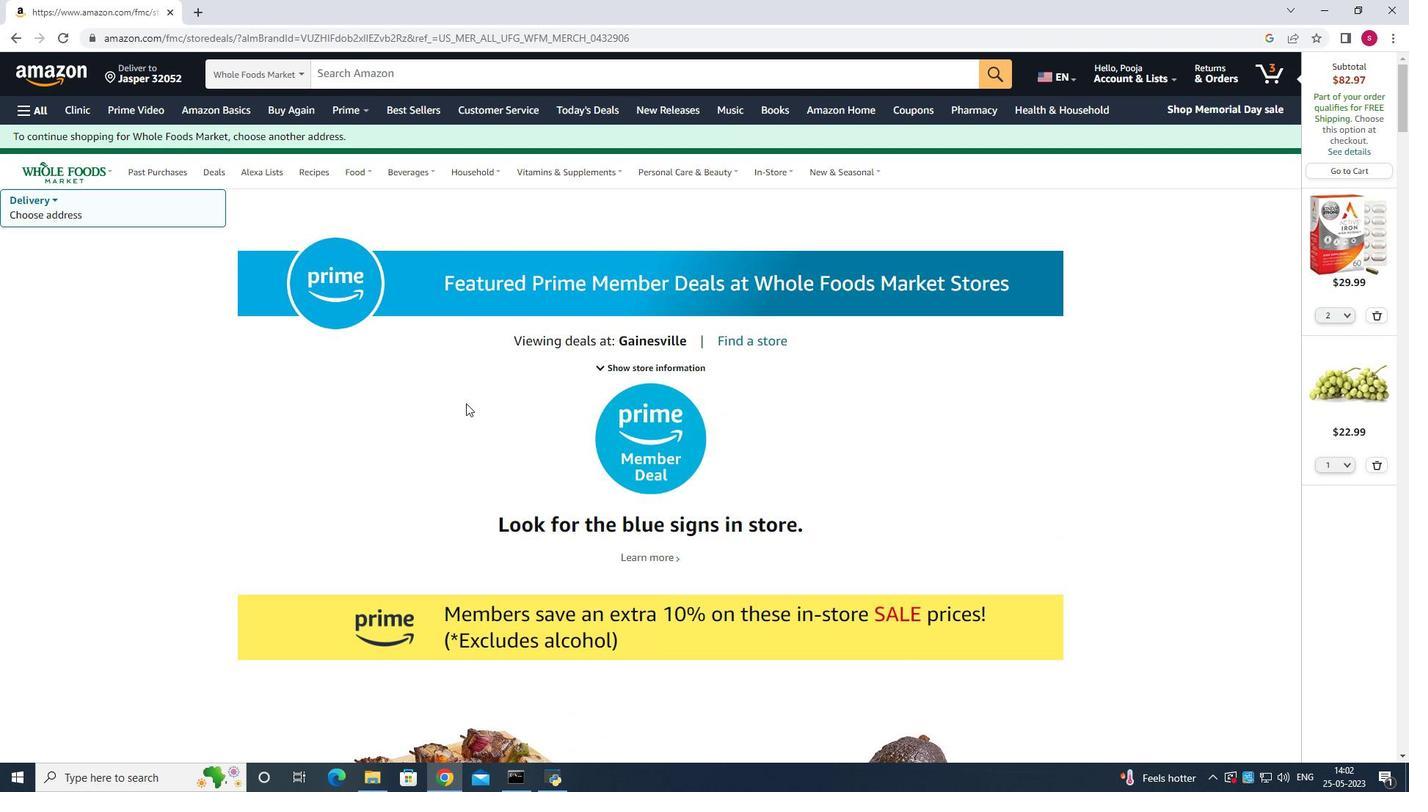 
Action: Mouse scrolled (466, 404) with delta (0, 0)
Screenshot: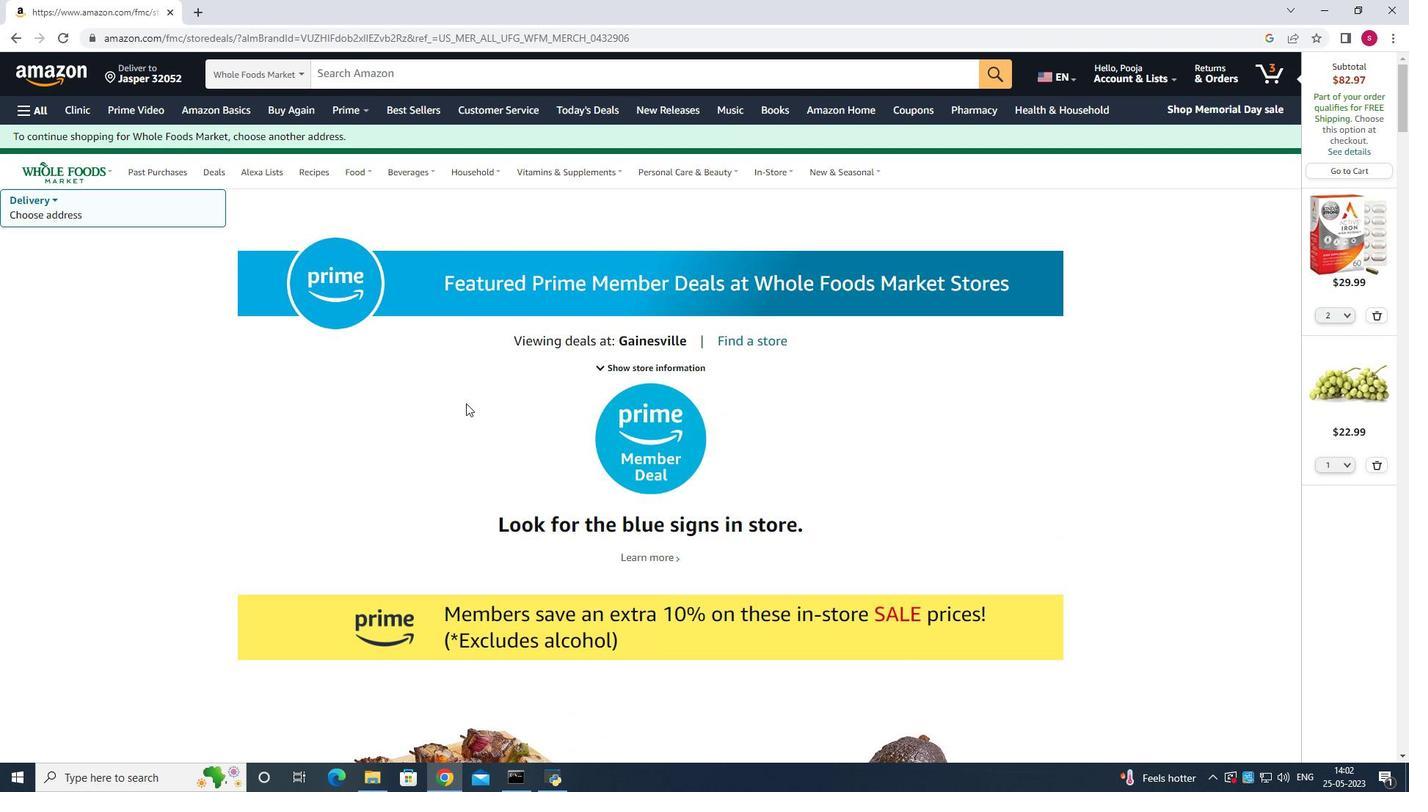 
Action: Mouse scrolled (466, 404) with delta (0, 0)
Screenshot: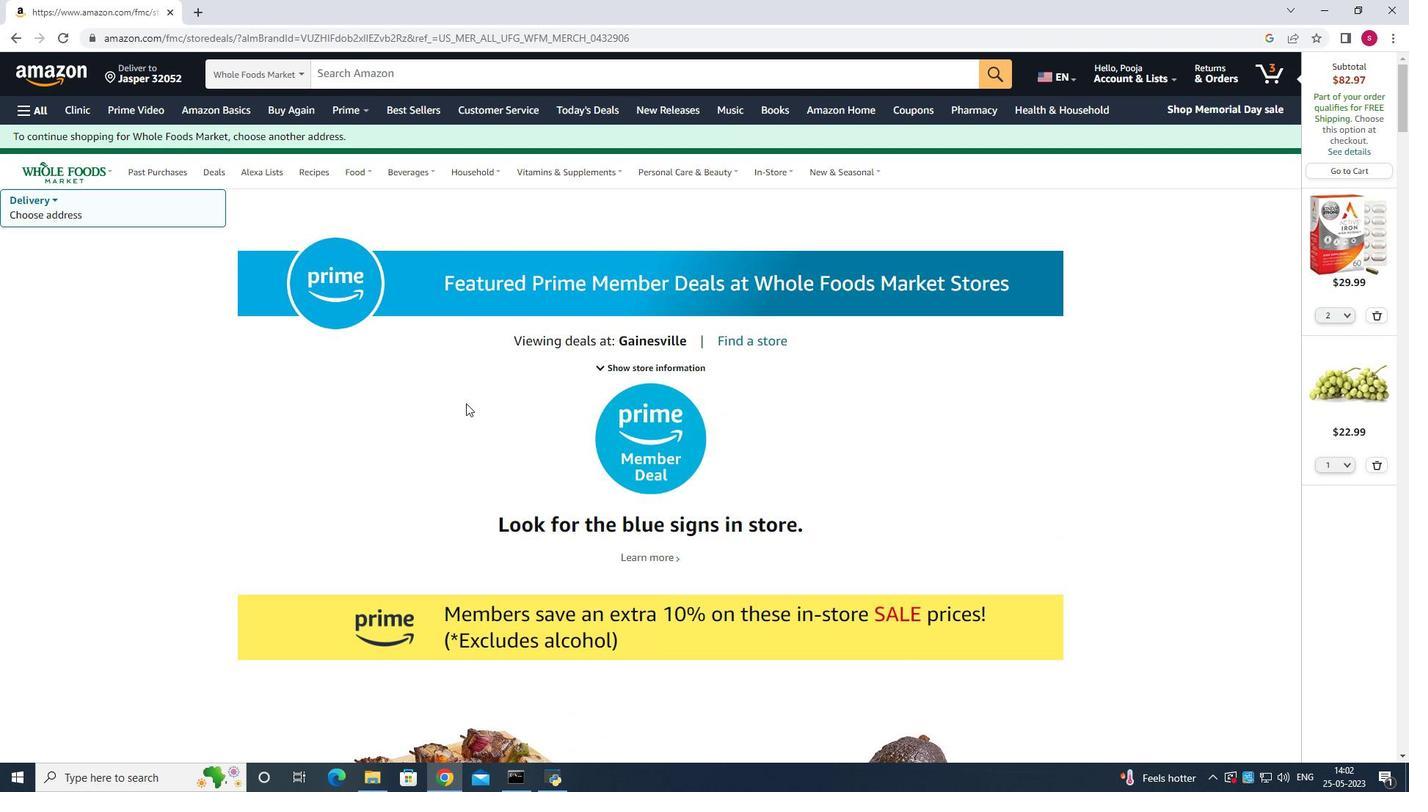 
Action: Mouse scrolled (466, 404) with delta (0, 0)
Screenshot: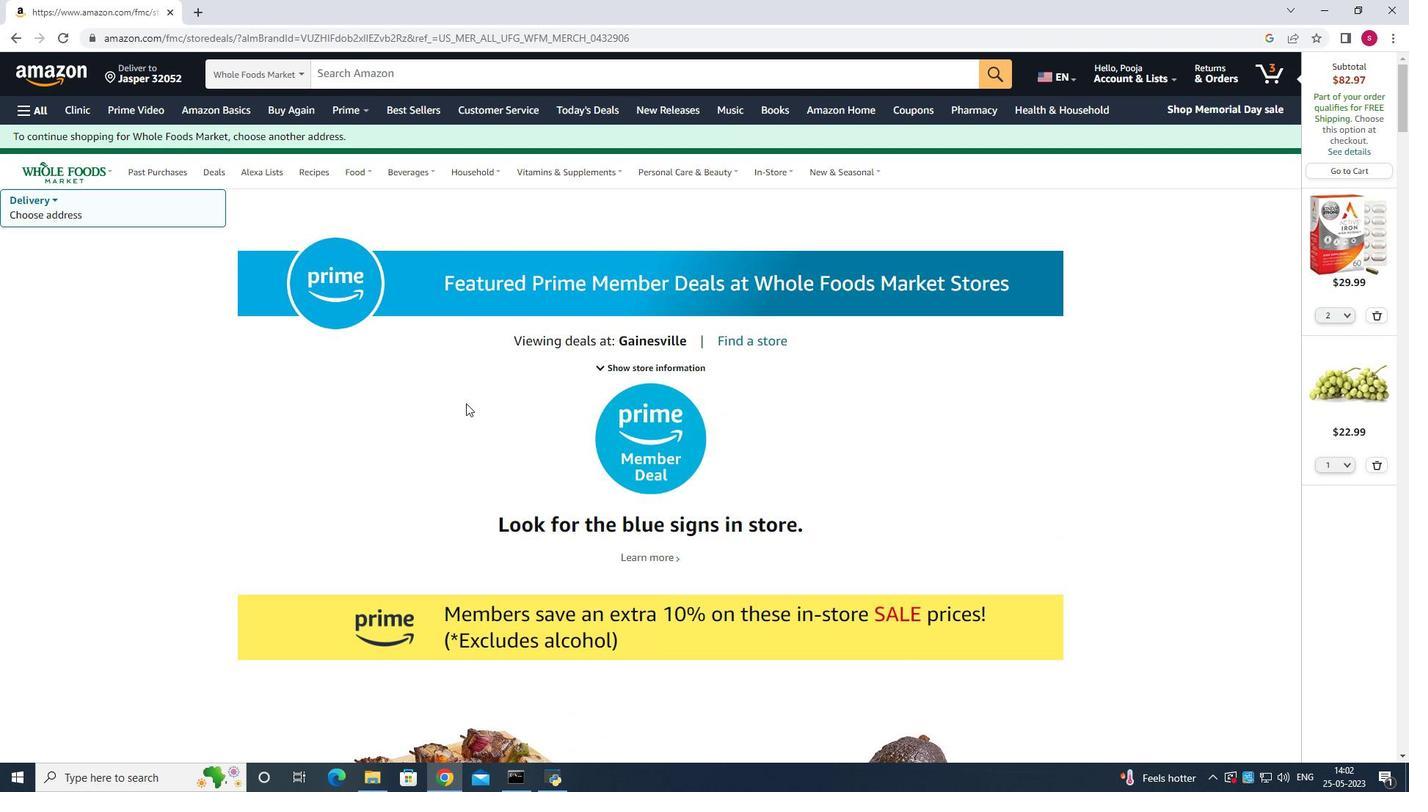
Action: Mouse moved to (10, 38)
Screenshot: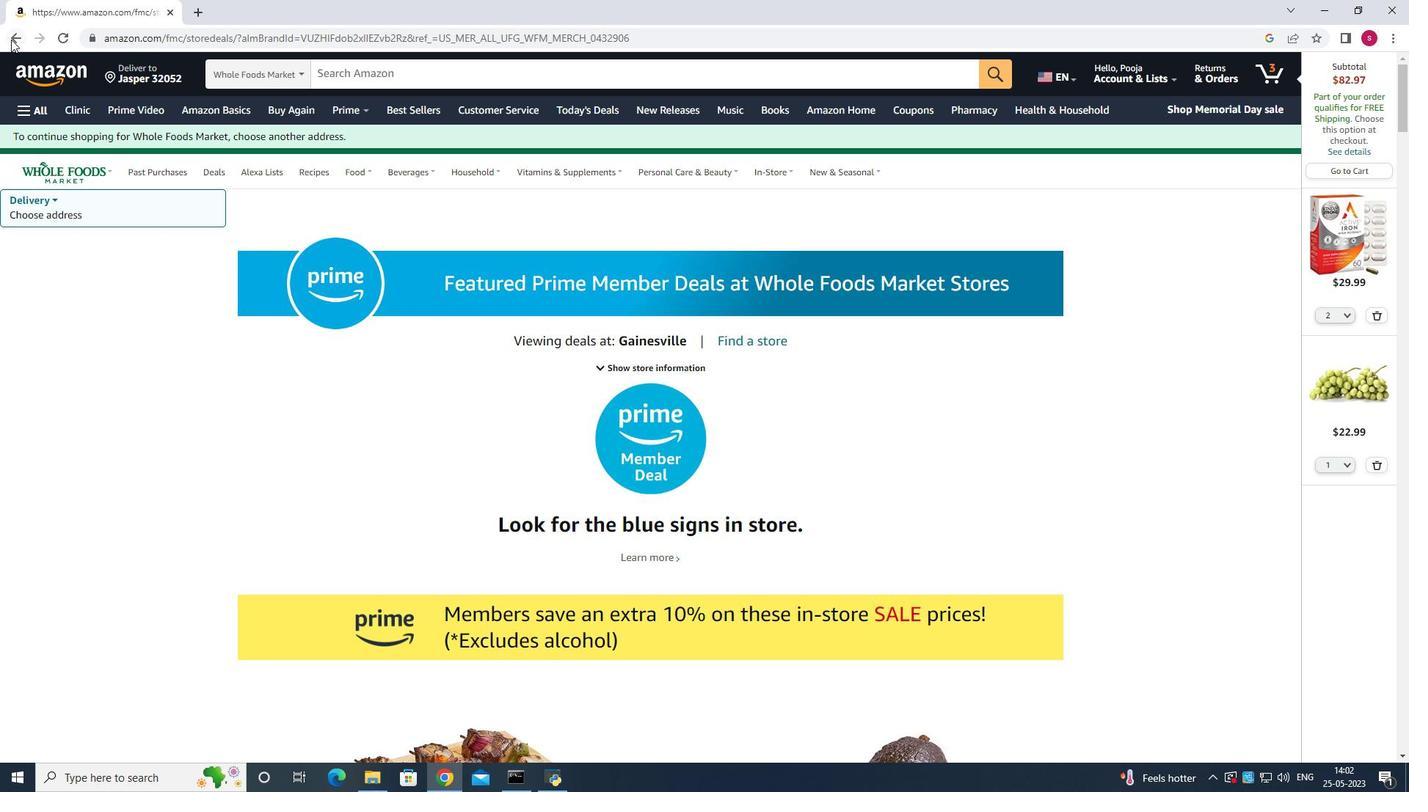 
Action: Mouse pressed left at (10, 38)
Screenshot: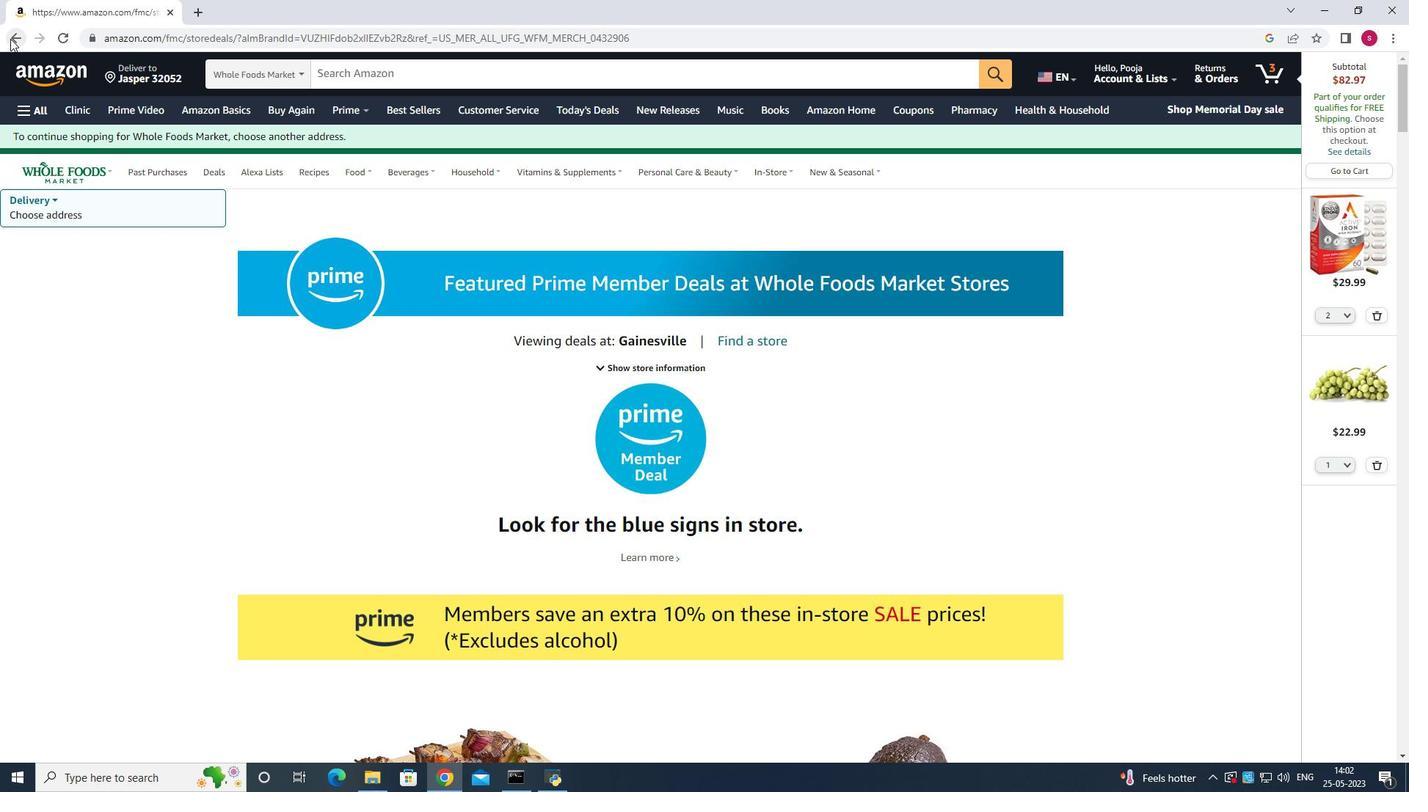 
Action: Mouse moved to (16, 41)
Screenshot: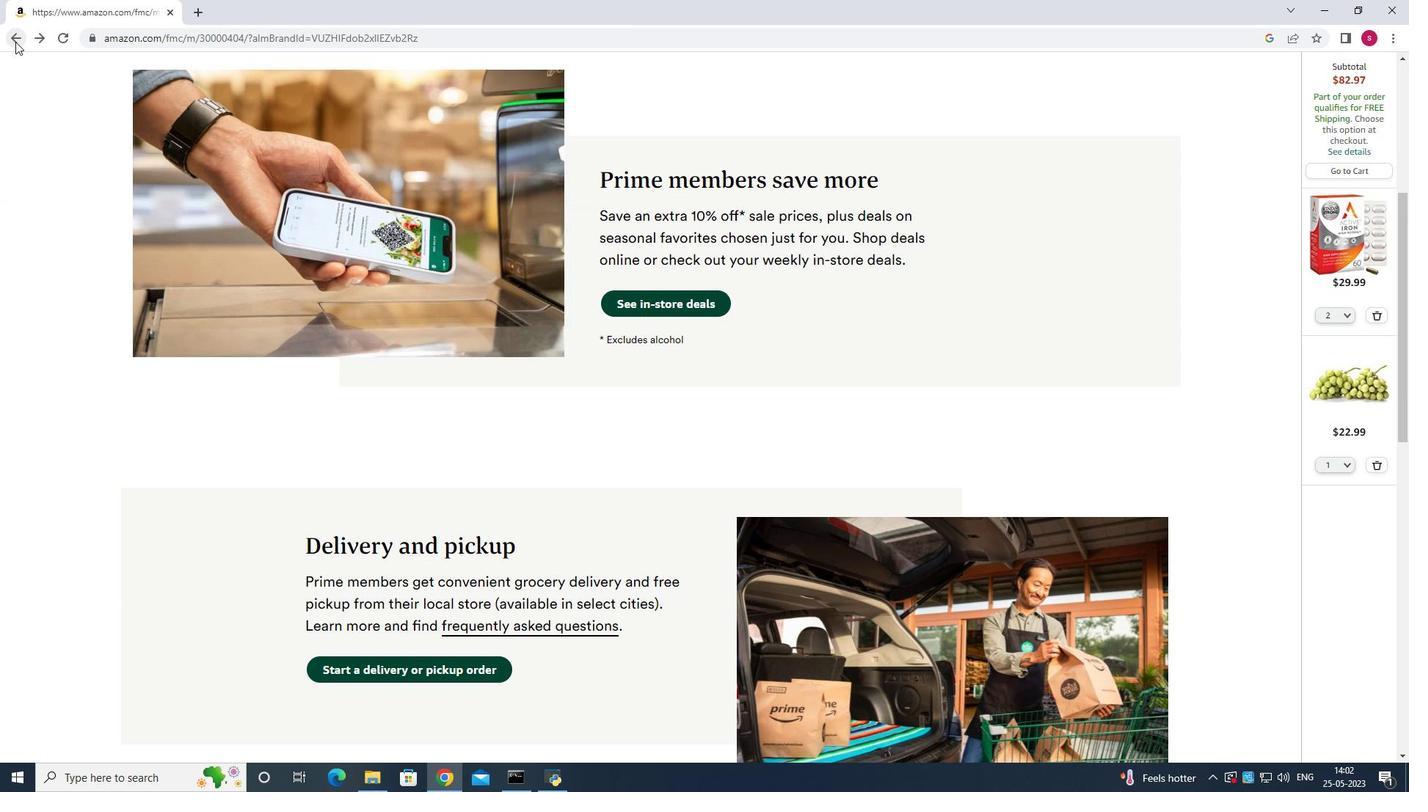 
Action: Mouse pressed left at (16, 41)
Screenshot: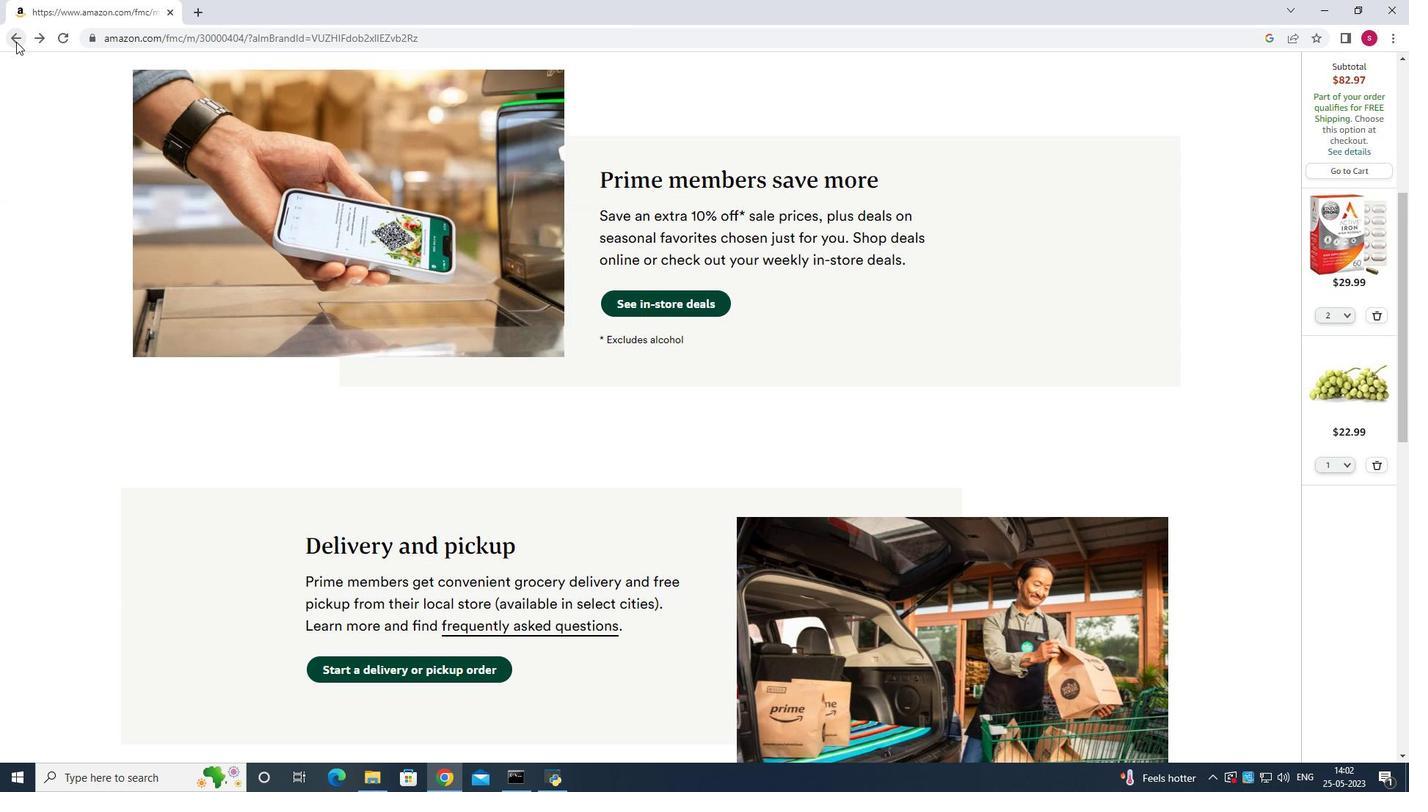 
Action: Mouse moved to (300, 69)
Screenshot: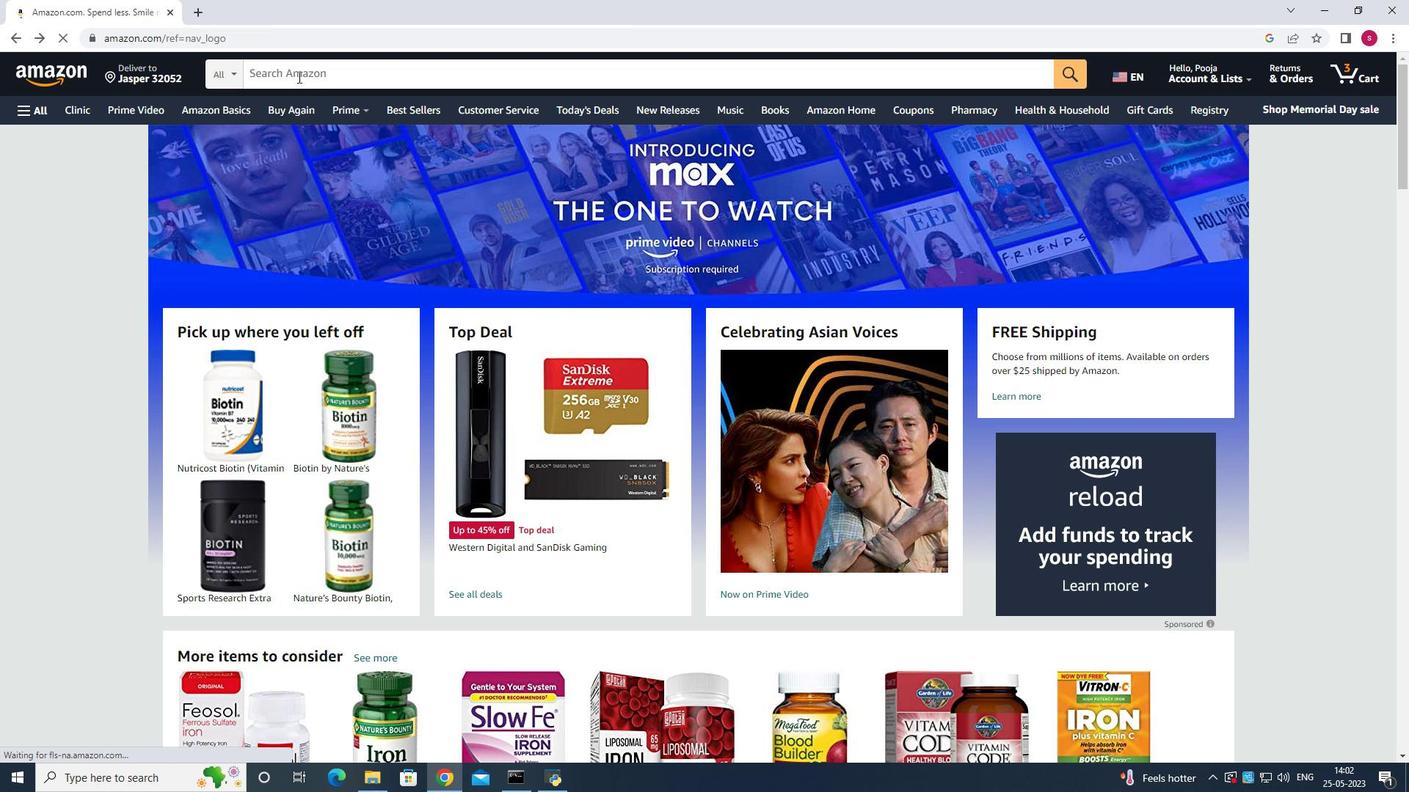 
Action: Mouse pressed left at (300, 69)
Screenshot: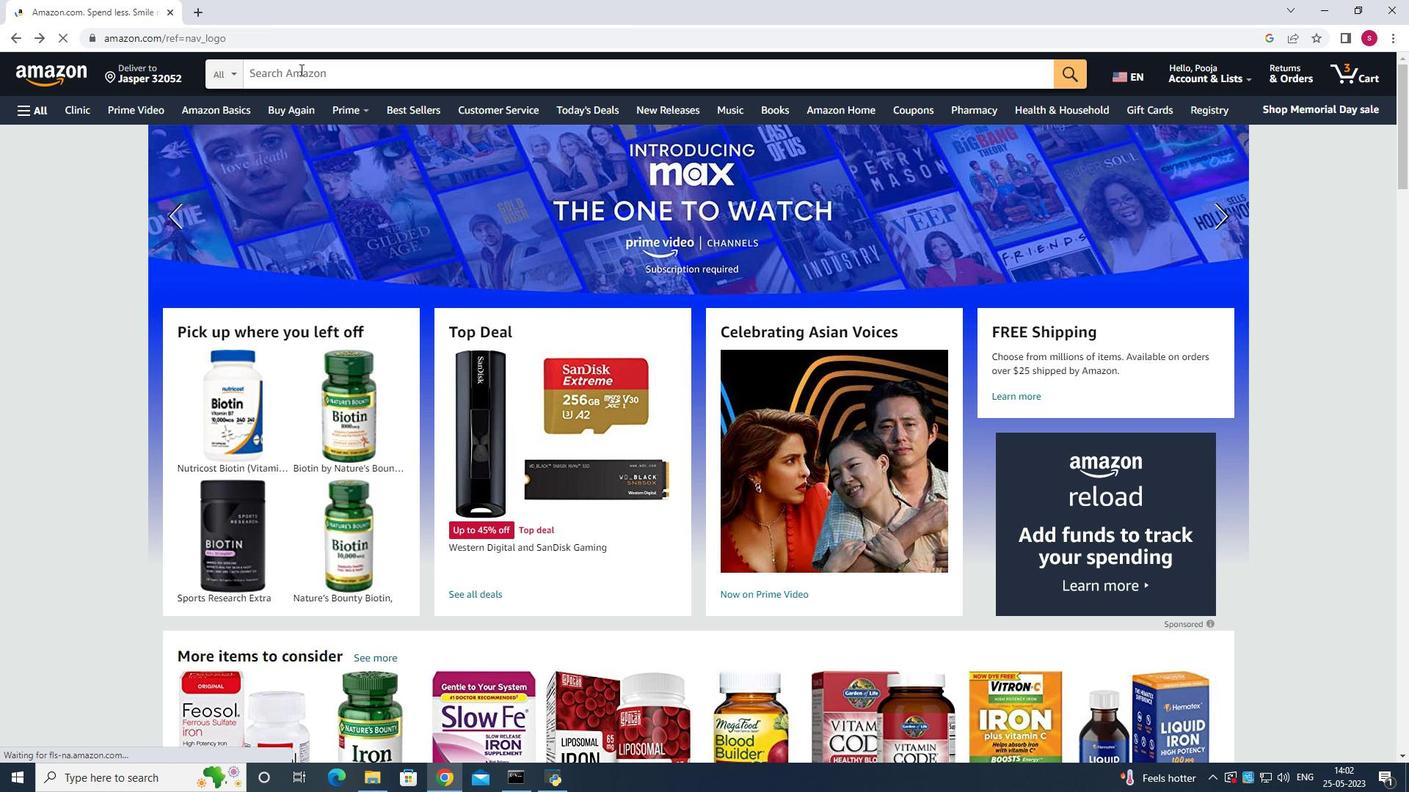
Action: Mouse moved to (256, 87)
Screenshot: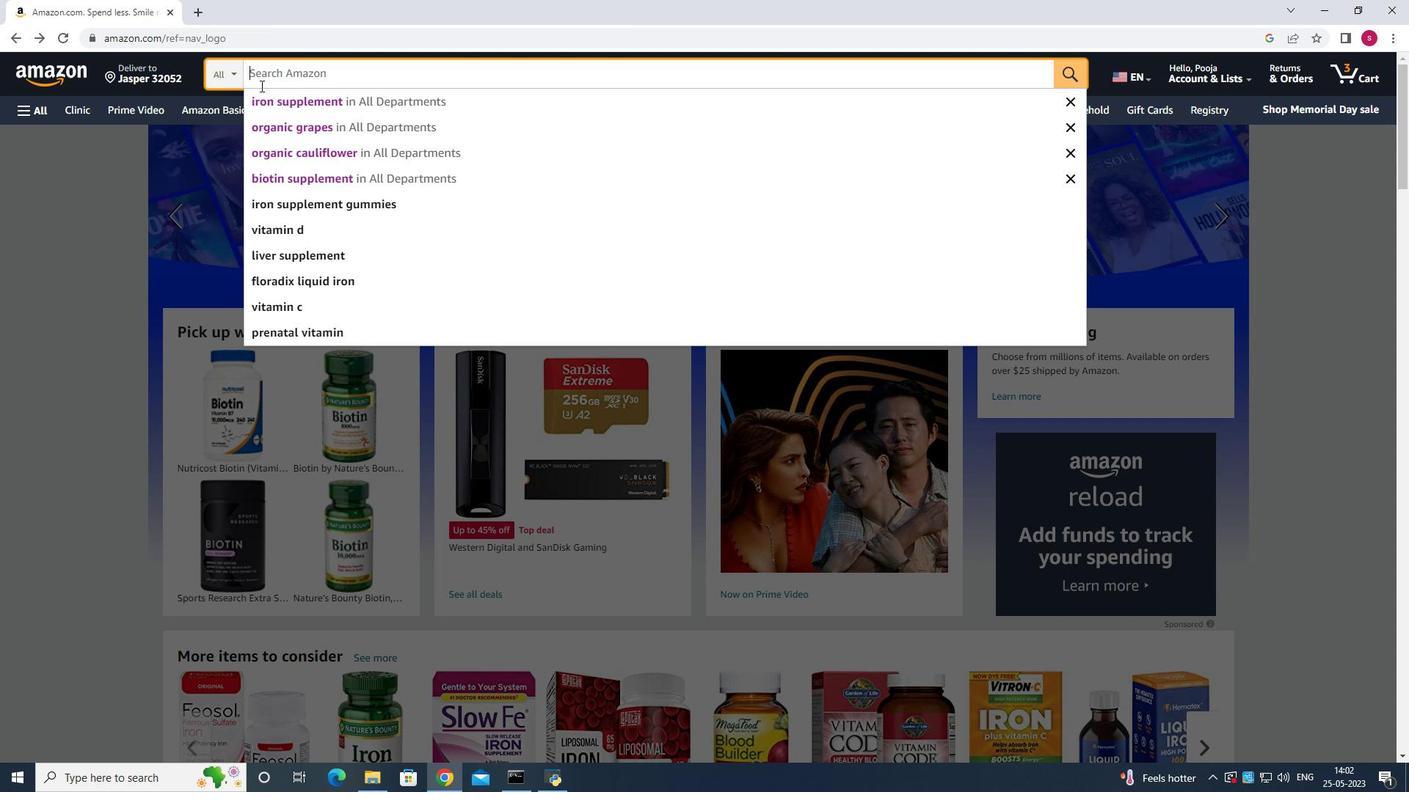 
Action: Key pressed <Key.shift>Oragnic<Key.space>mangoes<Key.enter>
Screenshot: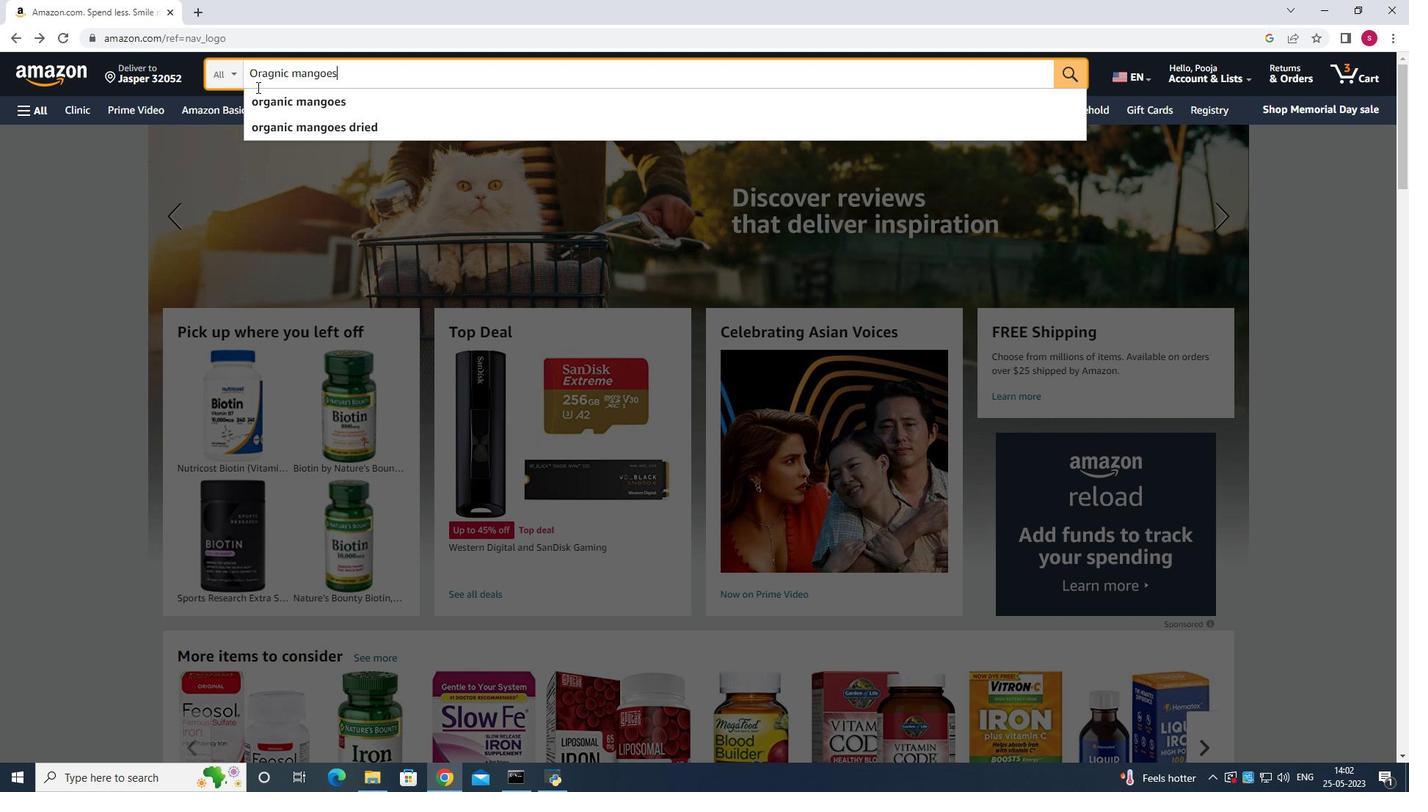 
Action: Mouse moved to (333, 232)
Screenshot: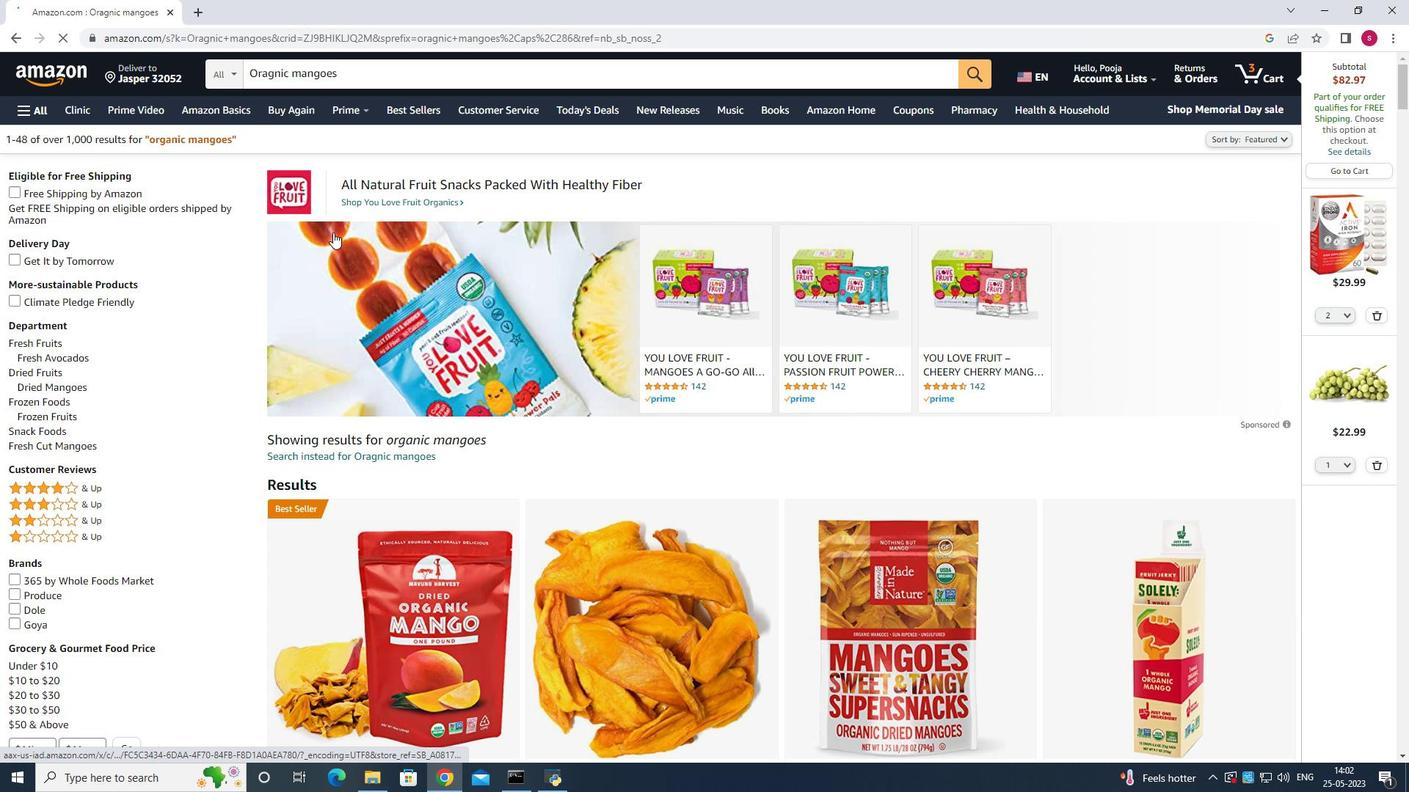
Action: Mouse scrolled (333, 231) with delta (0, 0)
Screenshot: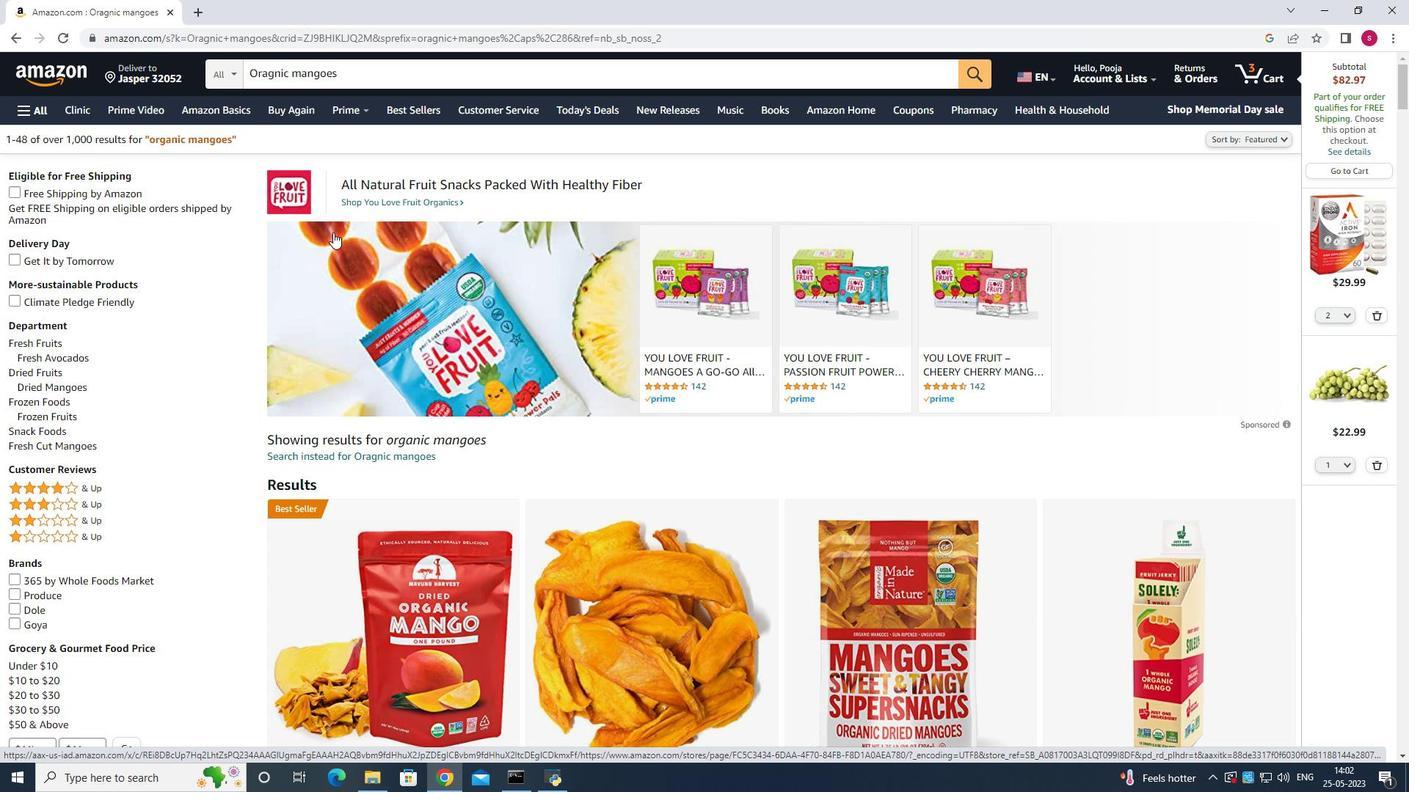 
Action: Mouse moved to (332, 232)
Screenshot: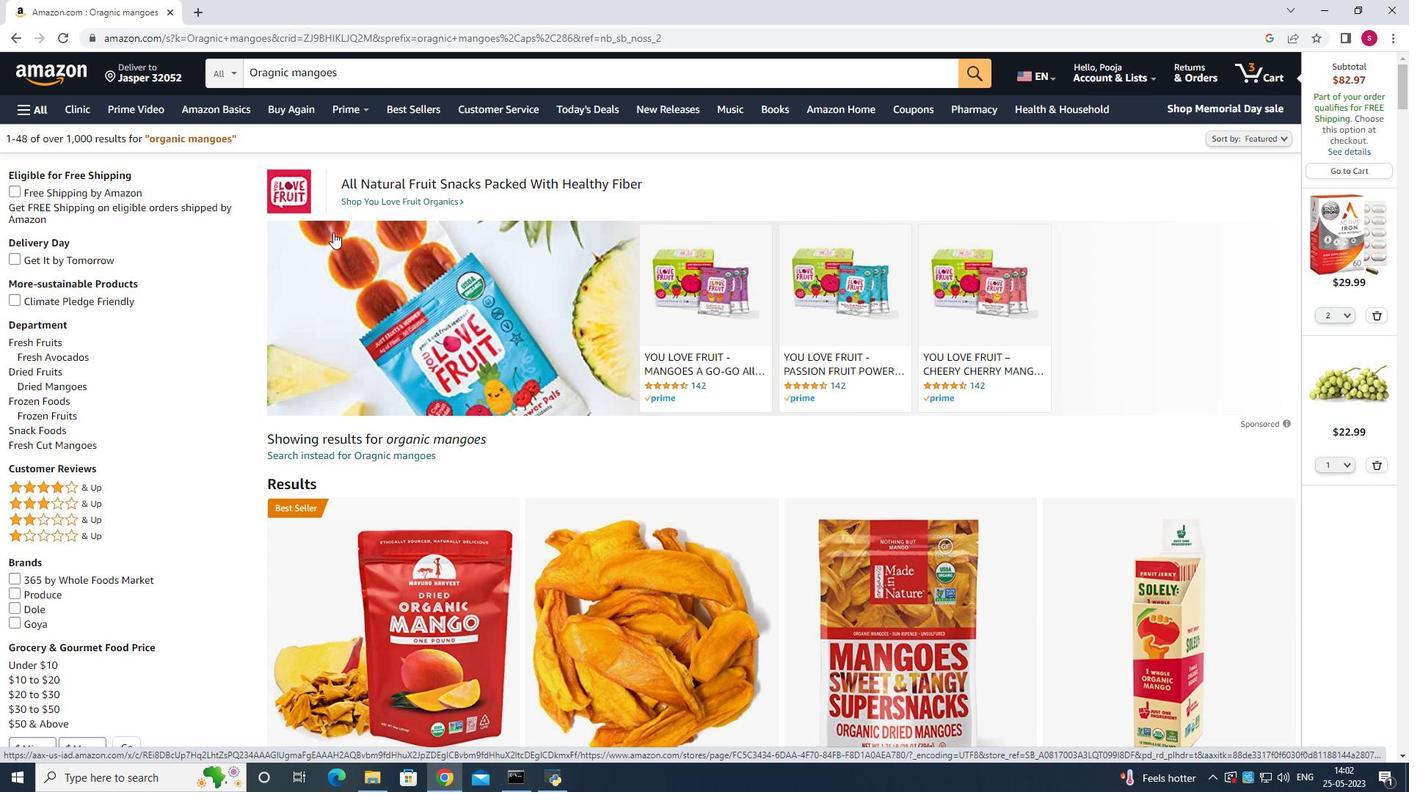 
Action: Mouse scrolled (332, 231) with delta (0, 0)
Screenshot: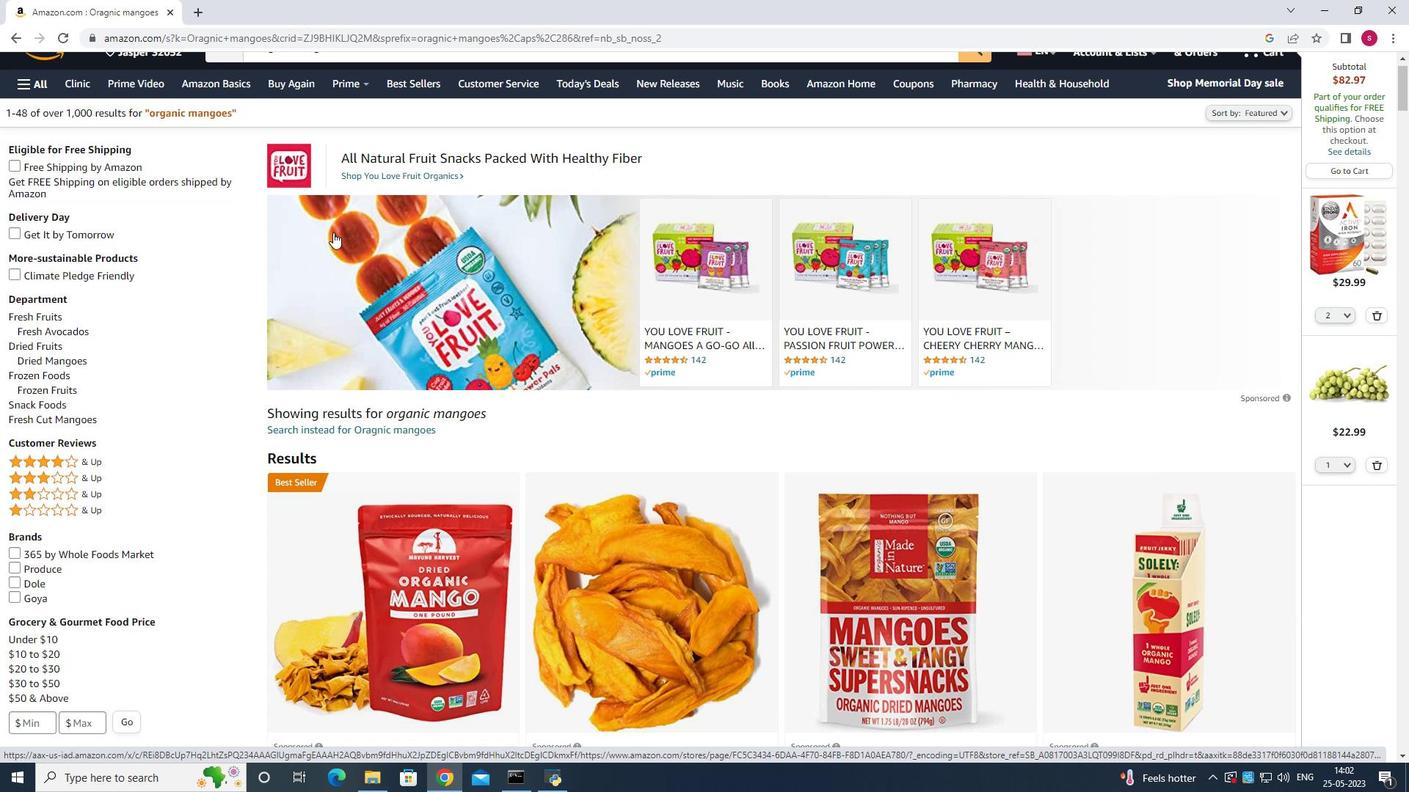 
Action: Mouse moved to (332, 233)
Screenshot: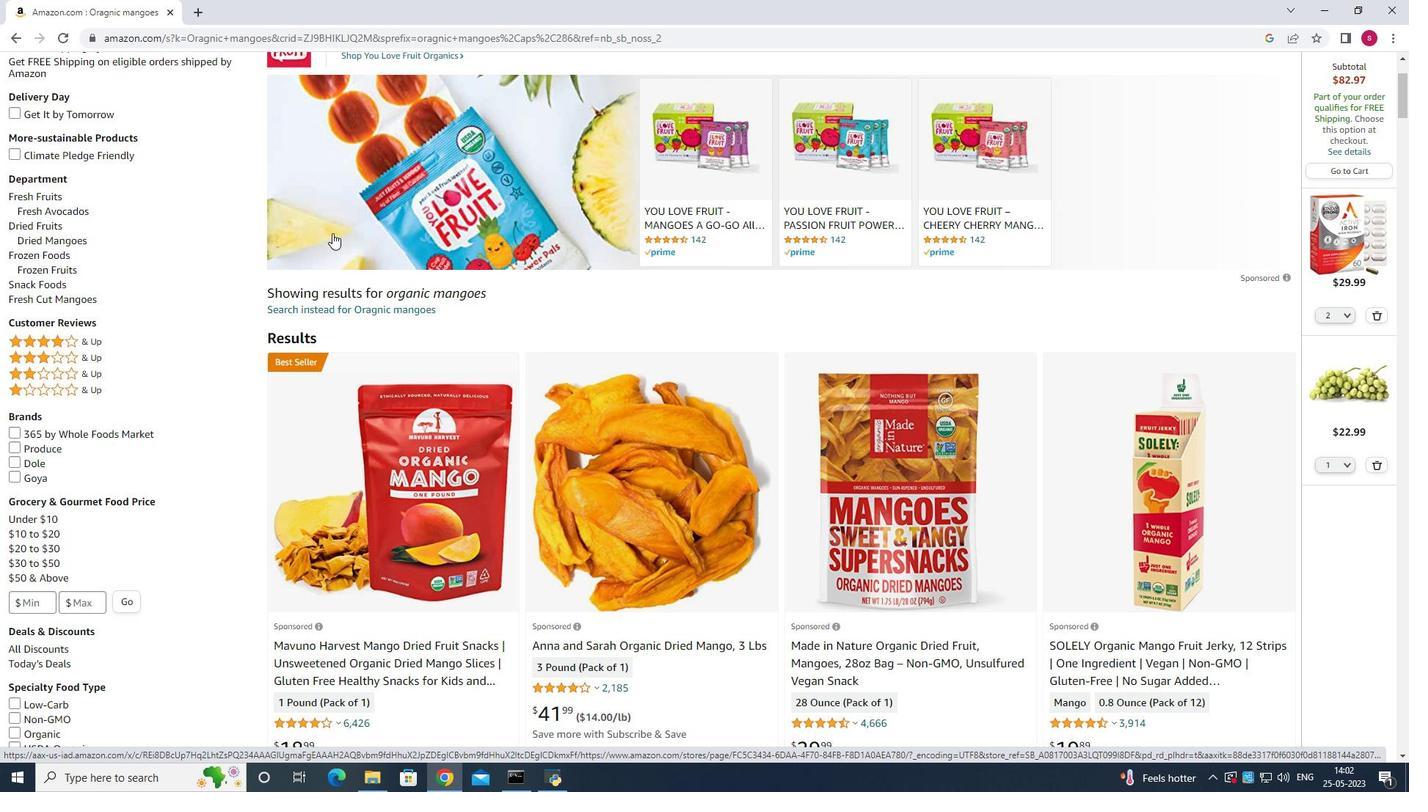 
Action: Mouse scrolled (332, 232) with delta (0, 0)
Screenshot: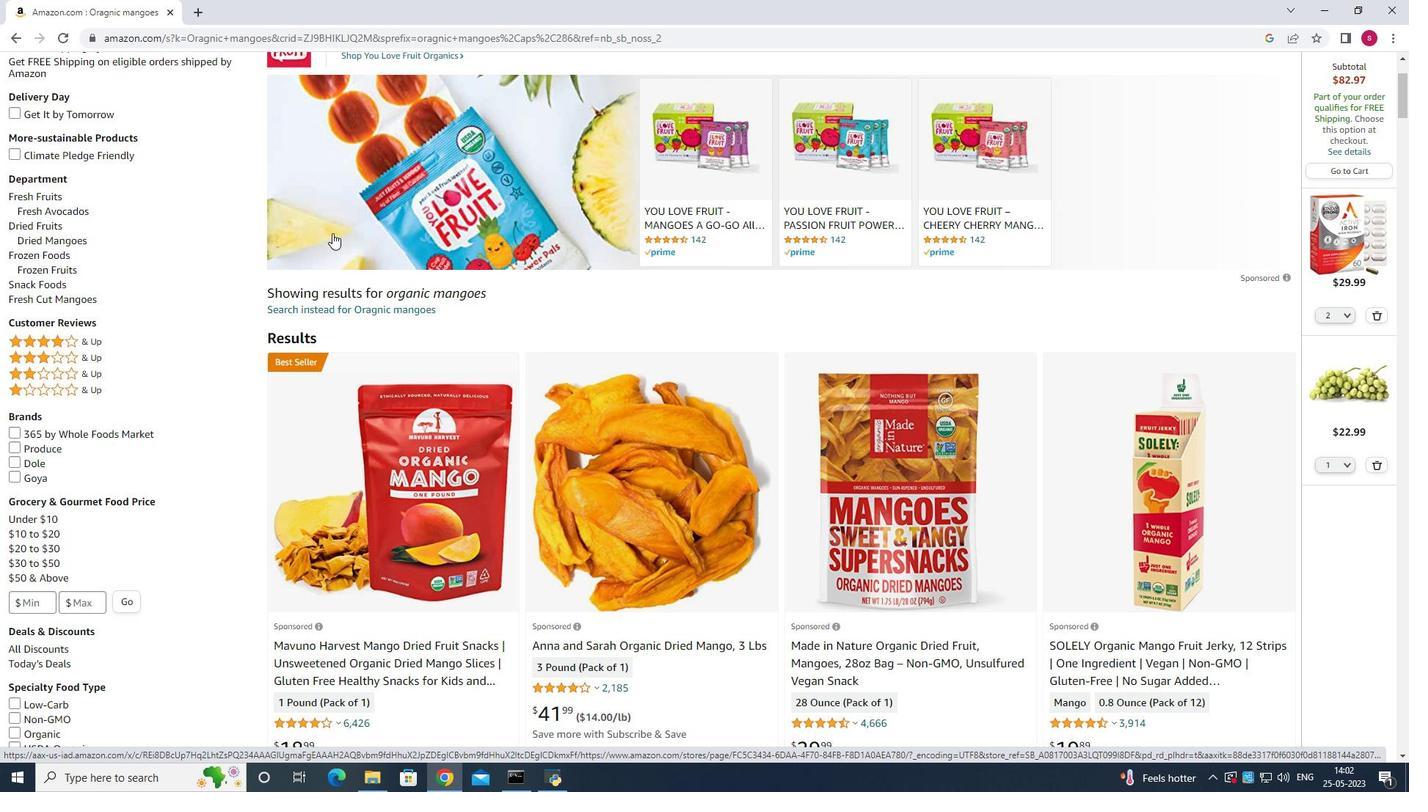 
Action: Mouse scrolled (332, 232) with delta (0, 0)
Screenshot: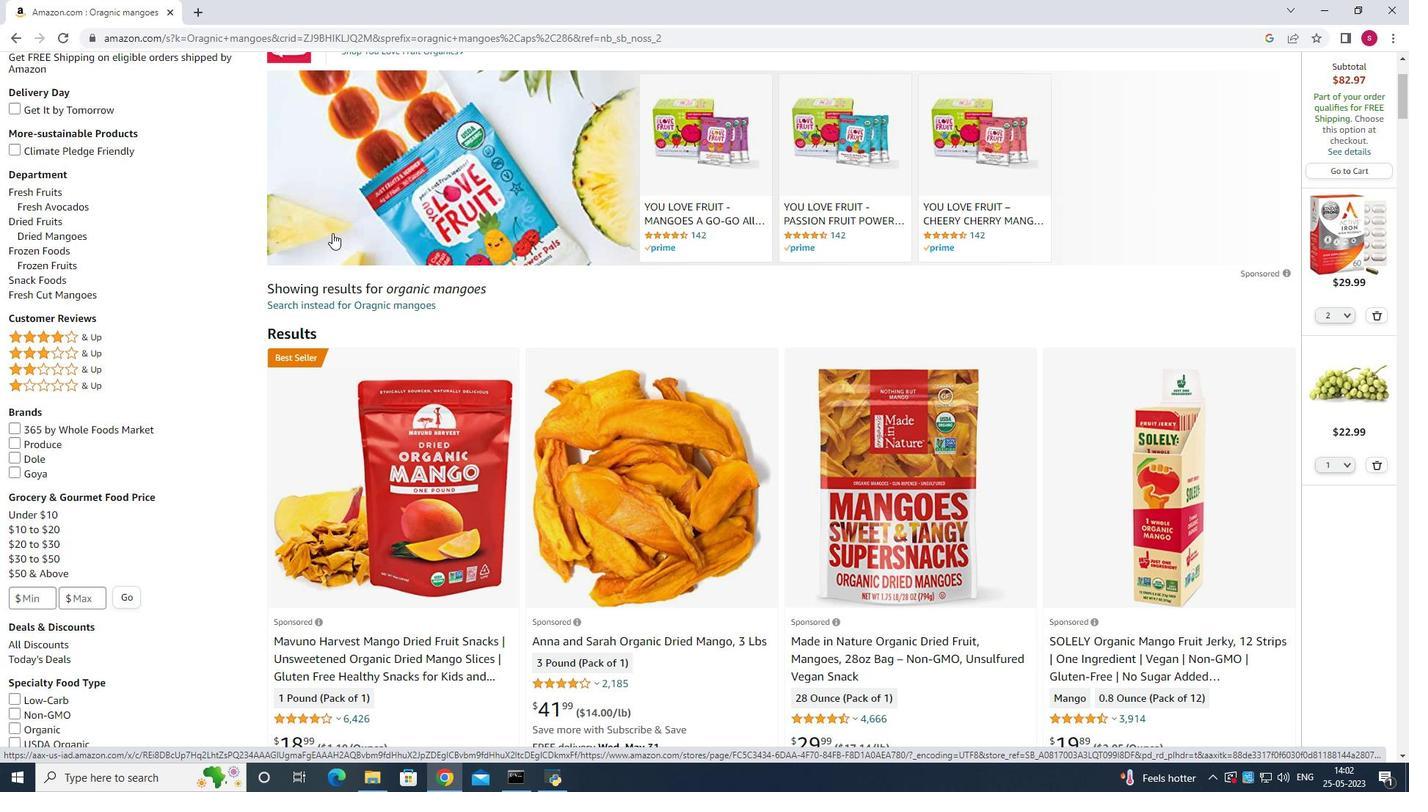 
Action: Mouse moved to (372, 308)
Screenshot: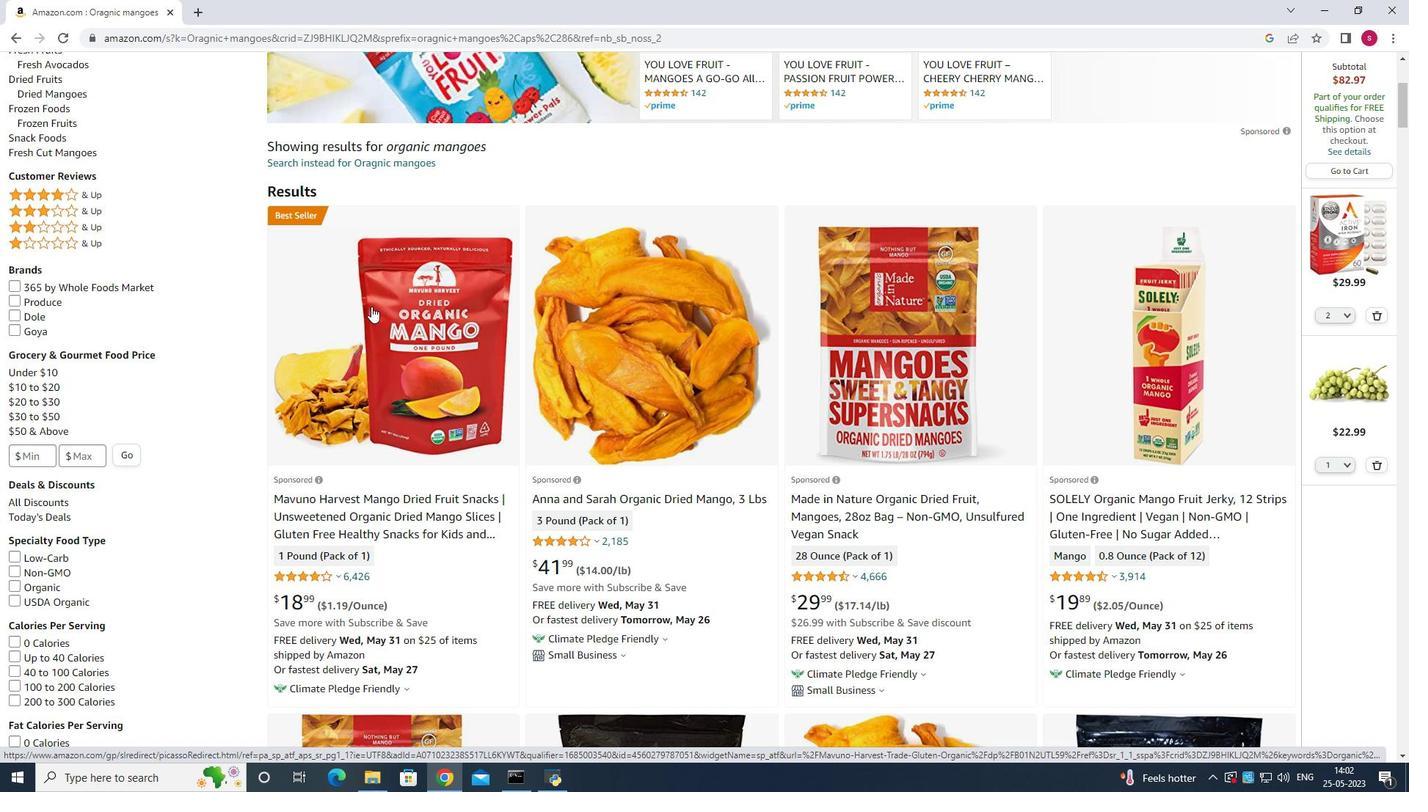 
Action: Mouse pressed left at (372, 308)
Screenshot: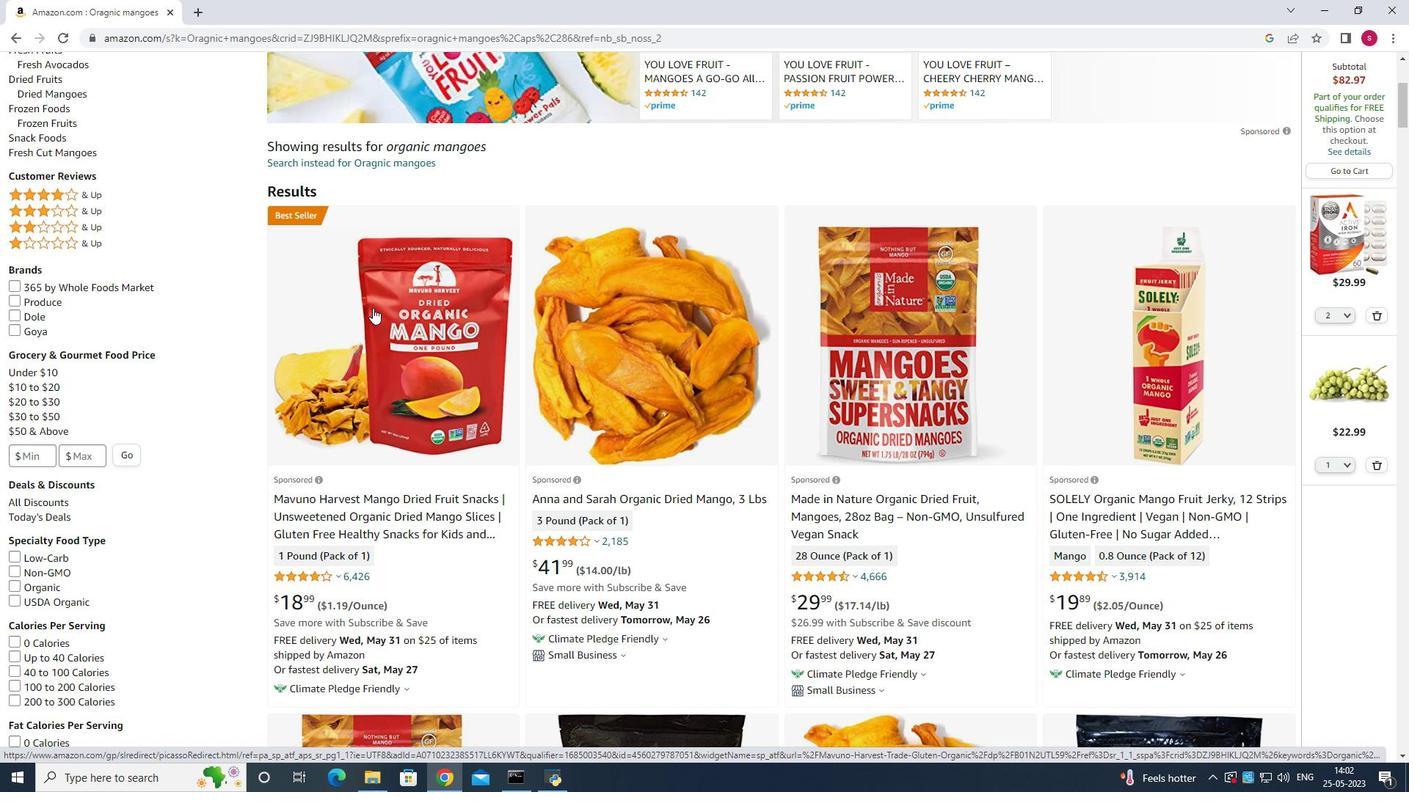 
Action: Mouse moved to (373, 306)
Screenshot: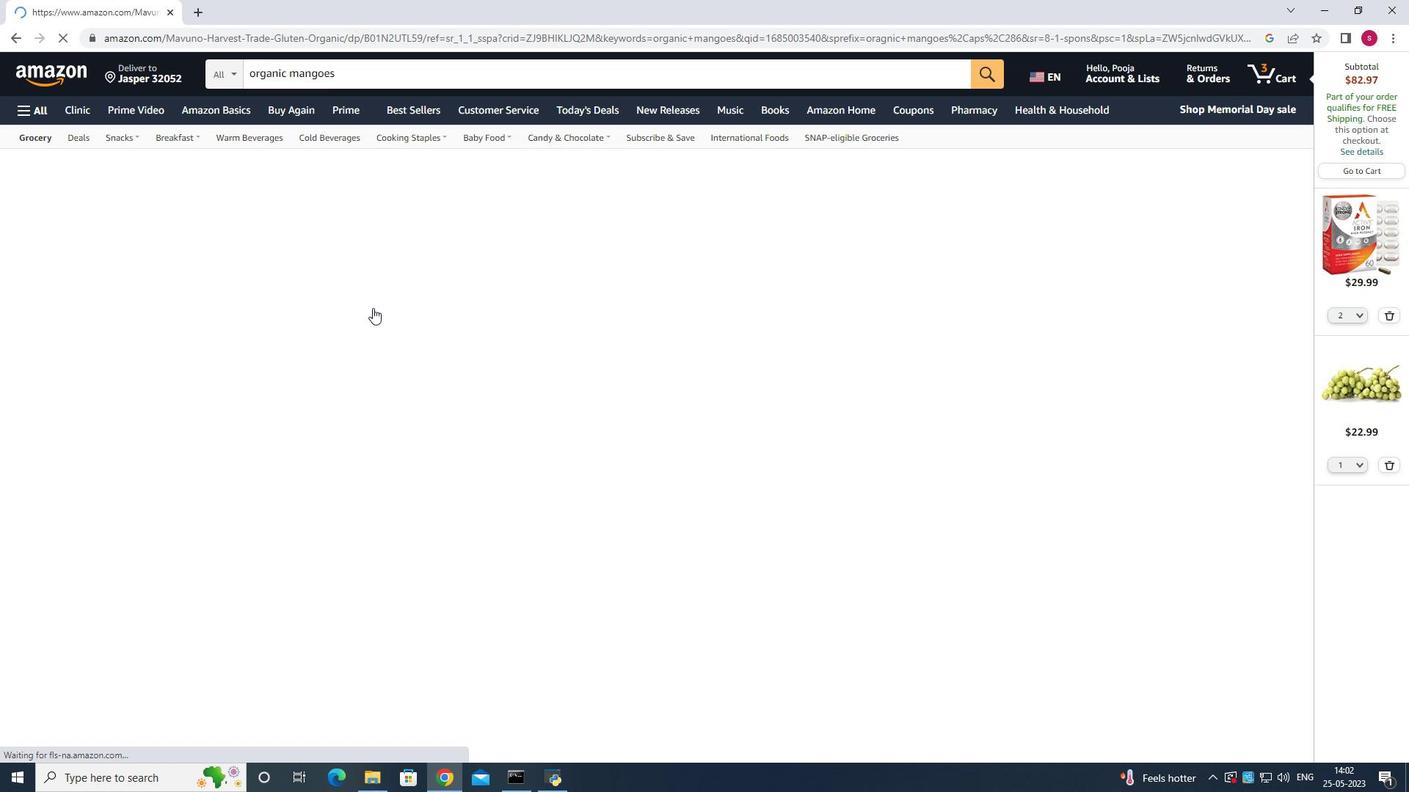 
Action: Mouse scrolled (373, 306) with delta (0, 0)
Screenshot: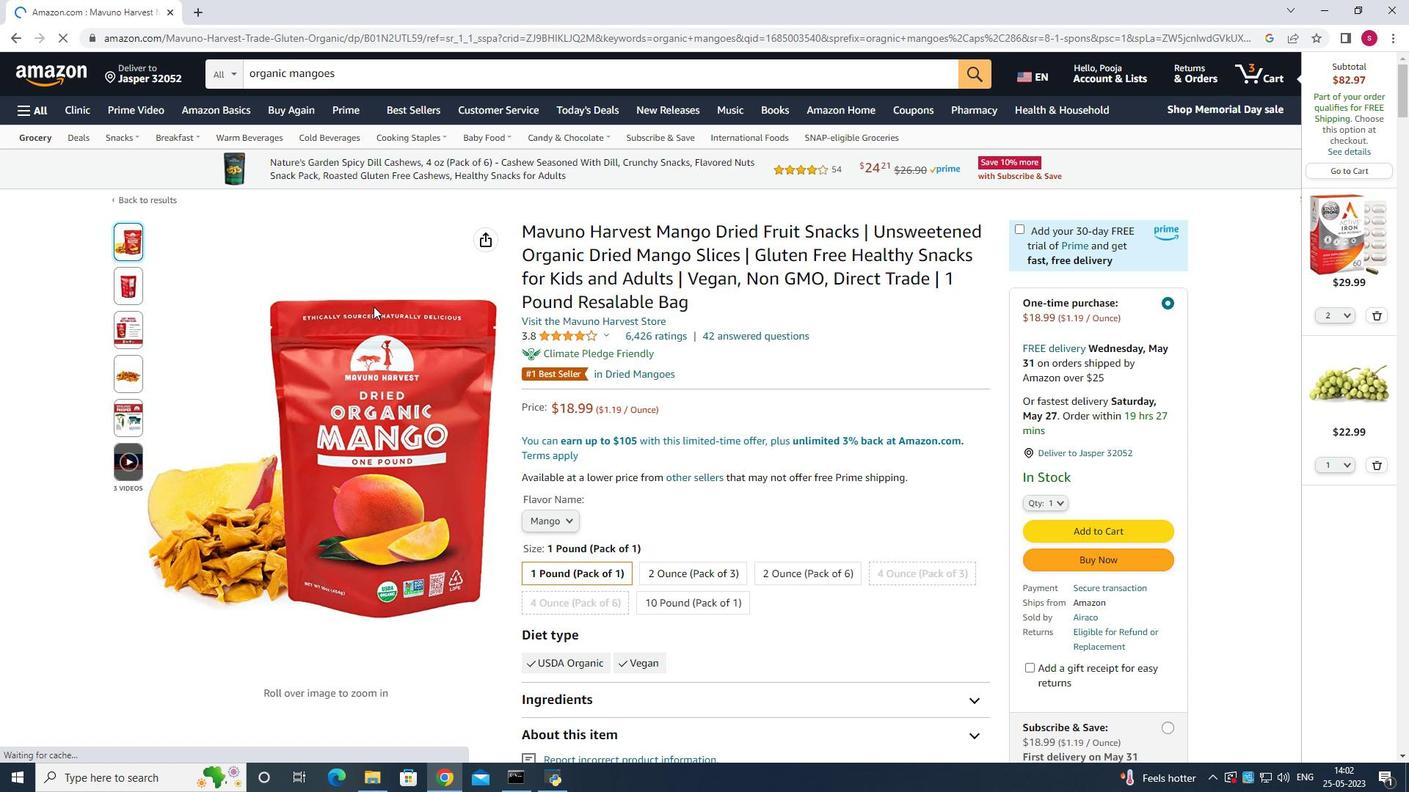 
Action: Mouse scrolled (373, 306) with delta (0, 0)
Screenshot: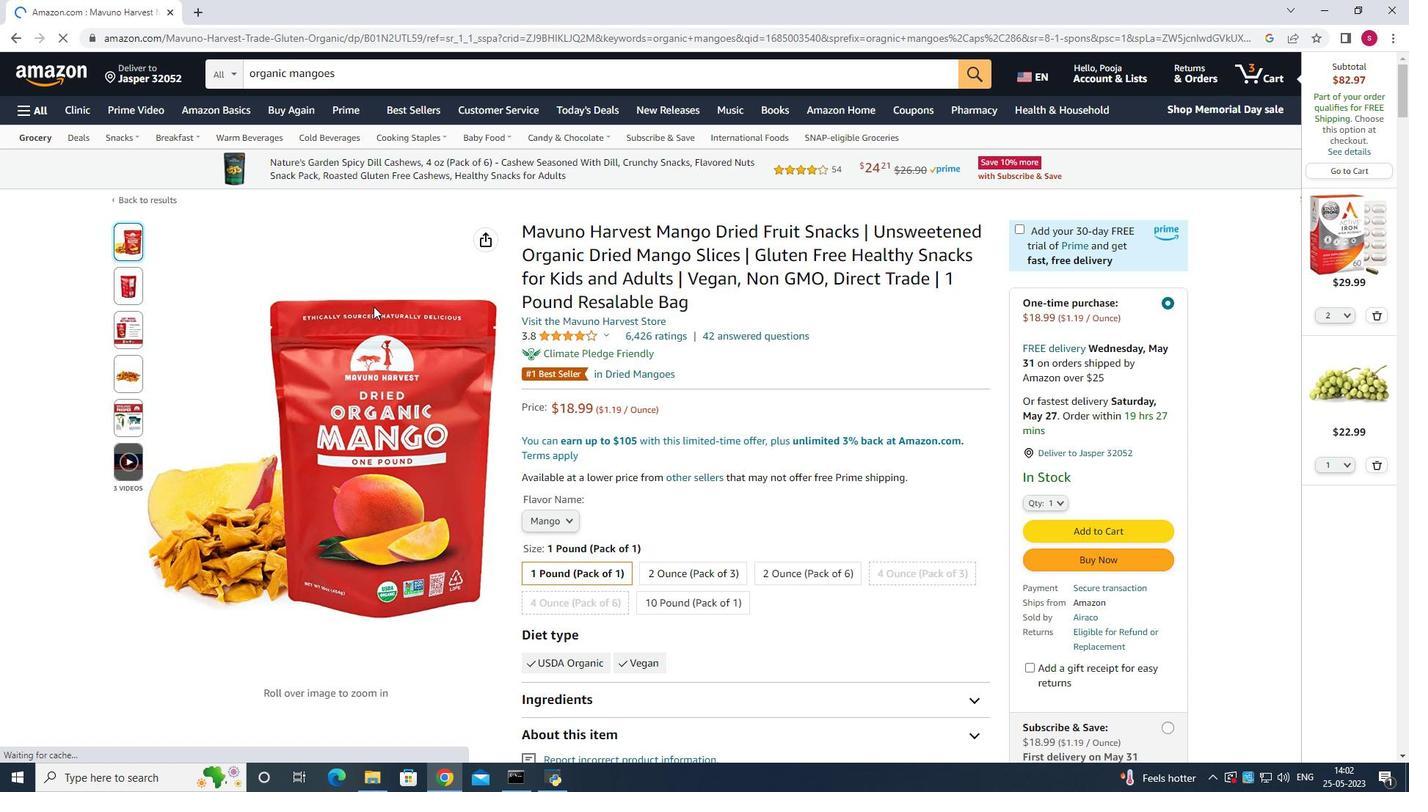 
Action: Mouse moved to (1061, 361)
Screenshot: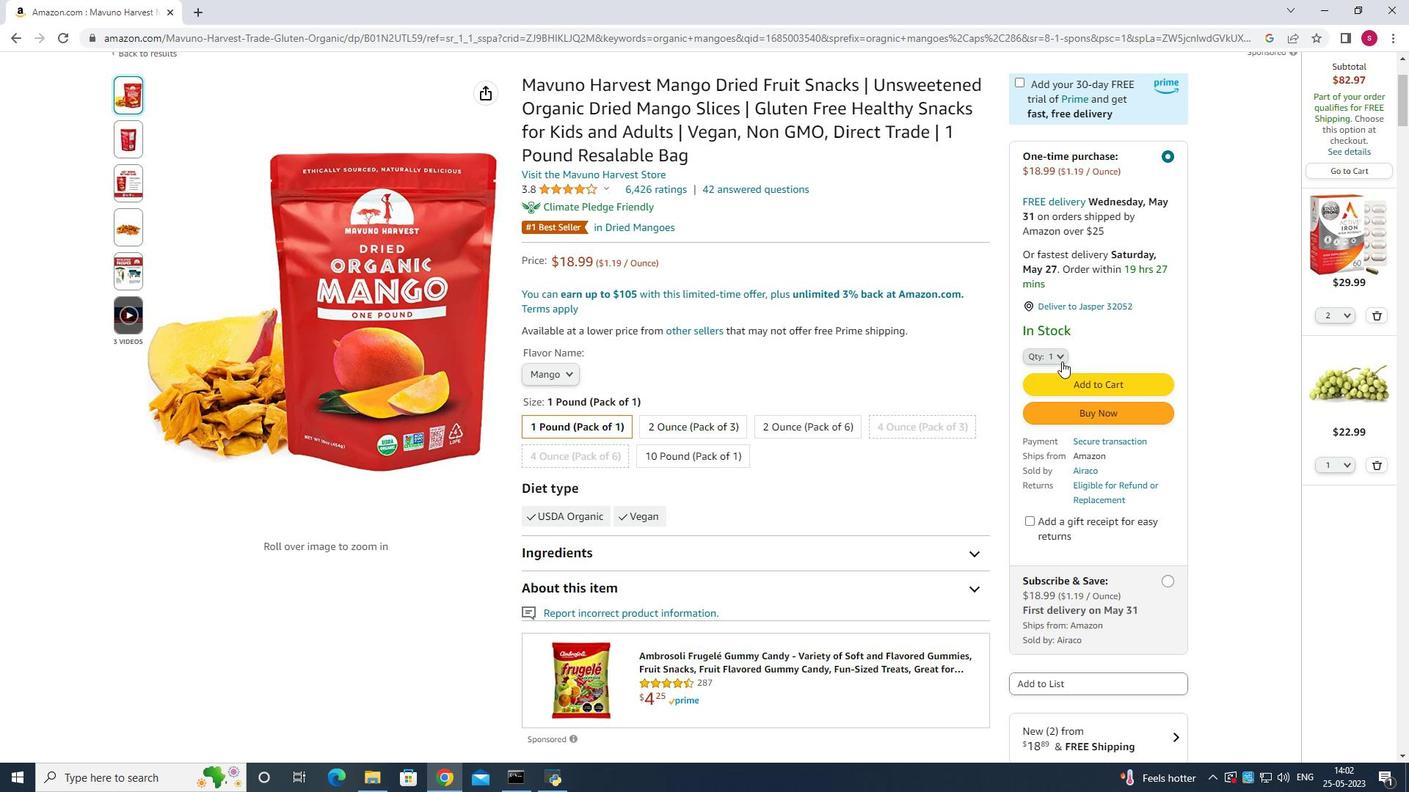 
Action: Mouse pressed left at (1061, 361)
Screenshot: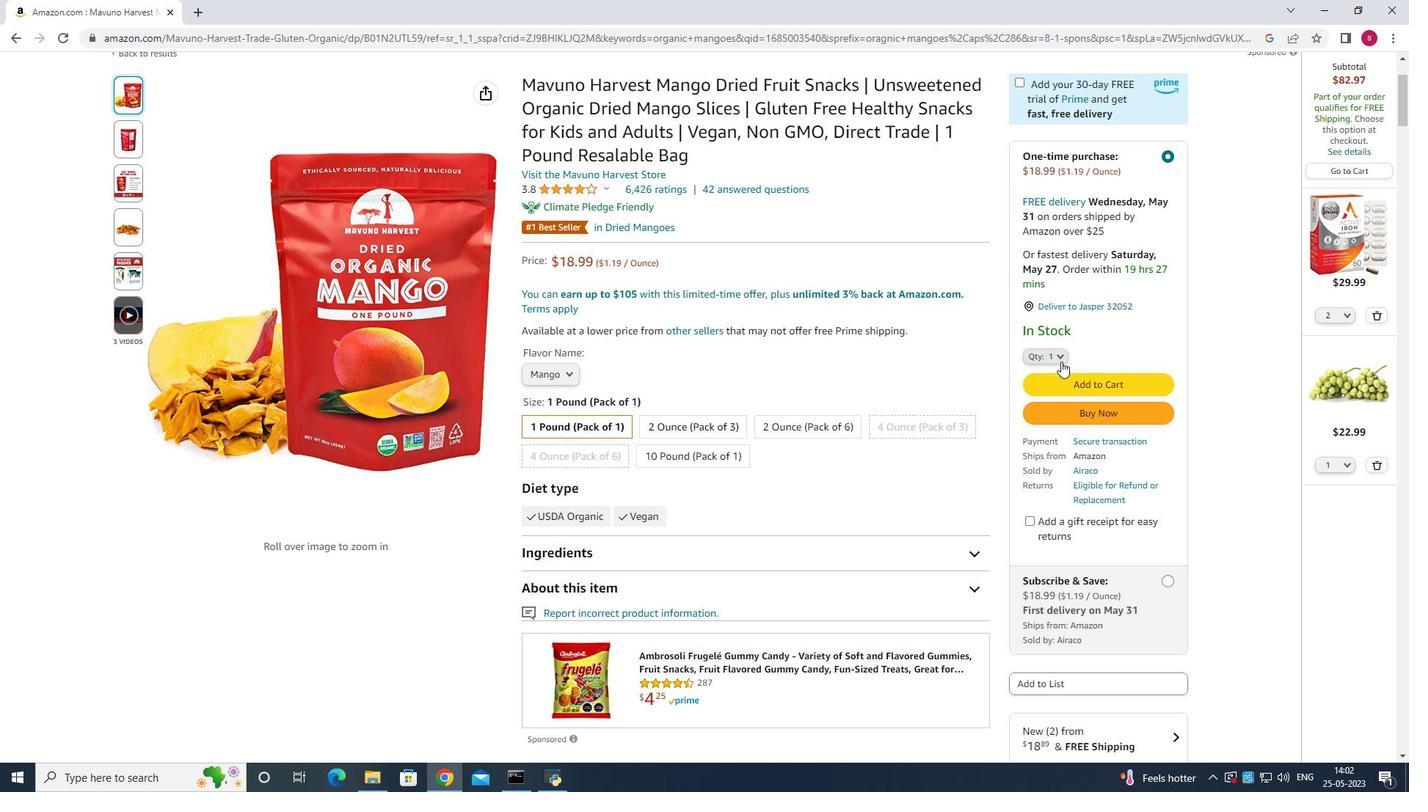
Action: Mouse moved to (1060, 370)
Screenshot: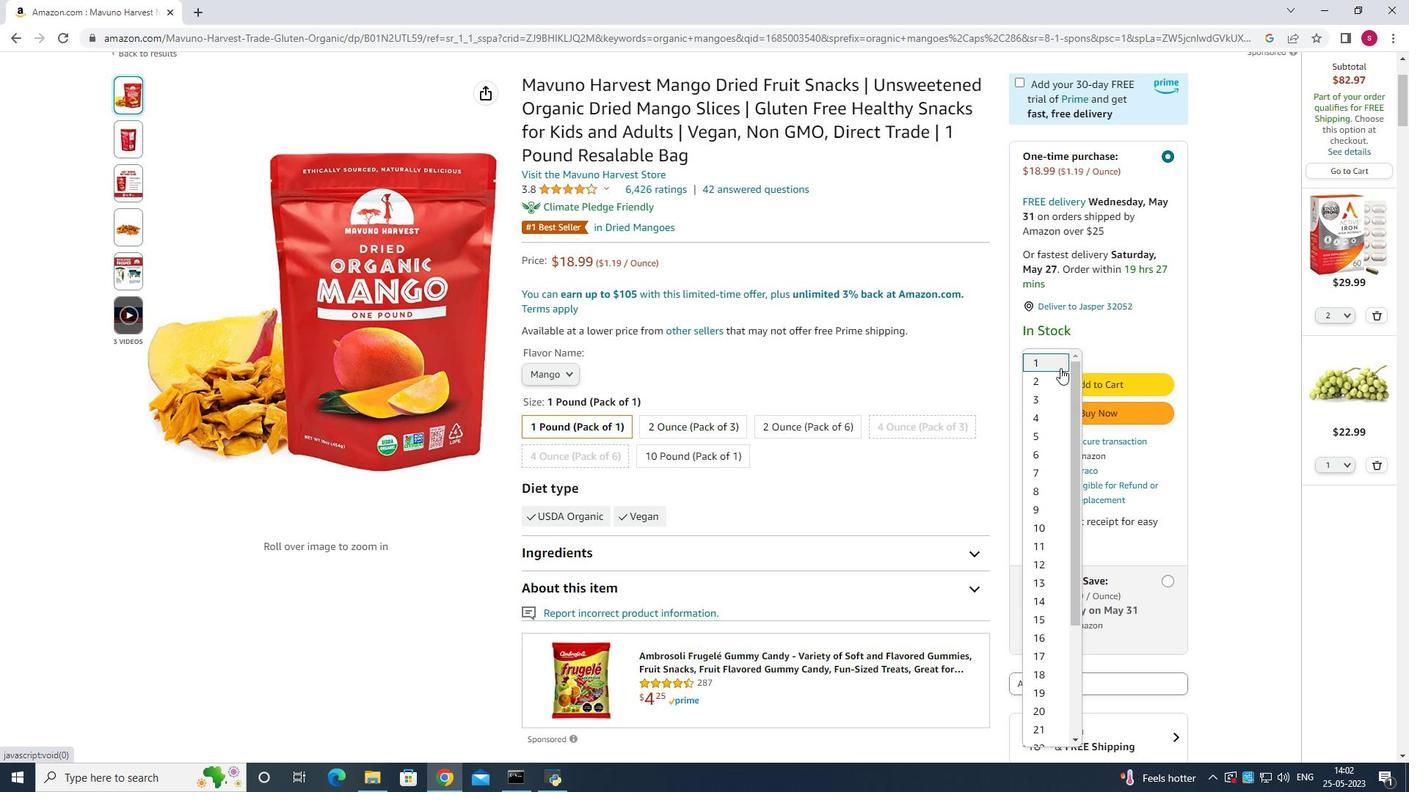
Action: Mouse pressed left at (1060, 370)
Screenshot: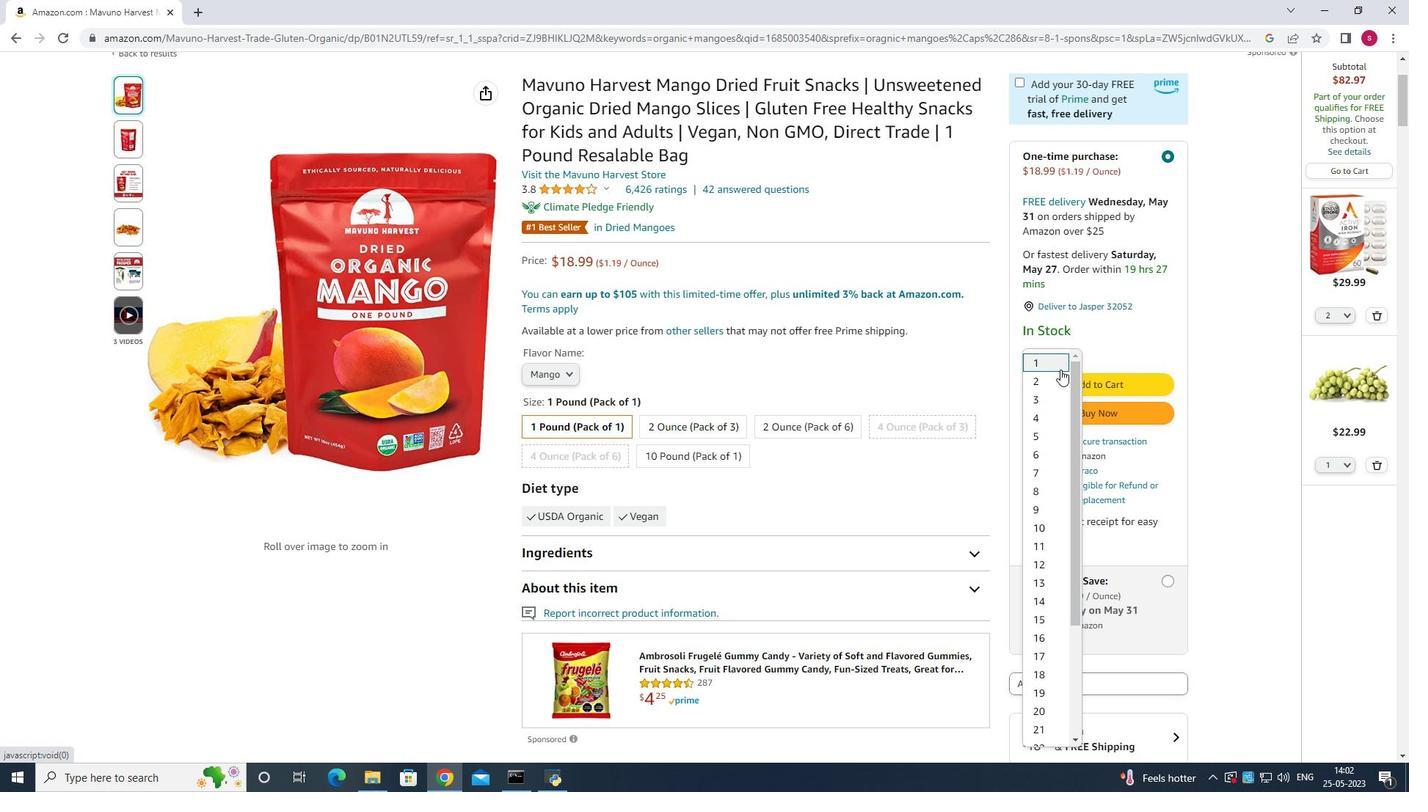 
Action: Mouse moved to (1060, 359)
Screenshot: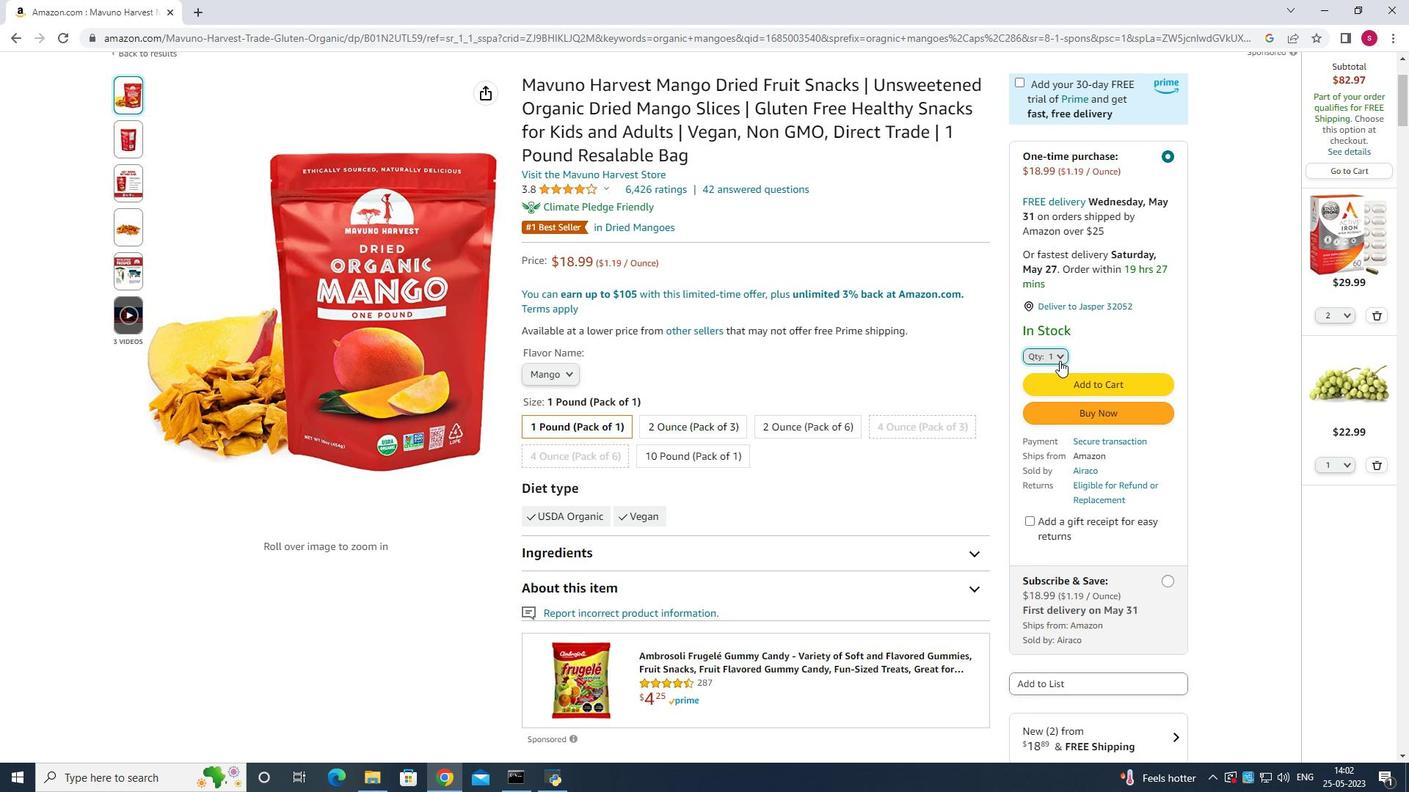 
Action: Mouse pressed left at (1060, 359)
Screenshot: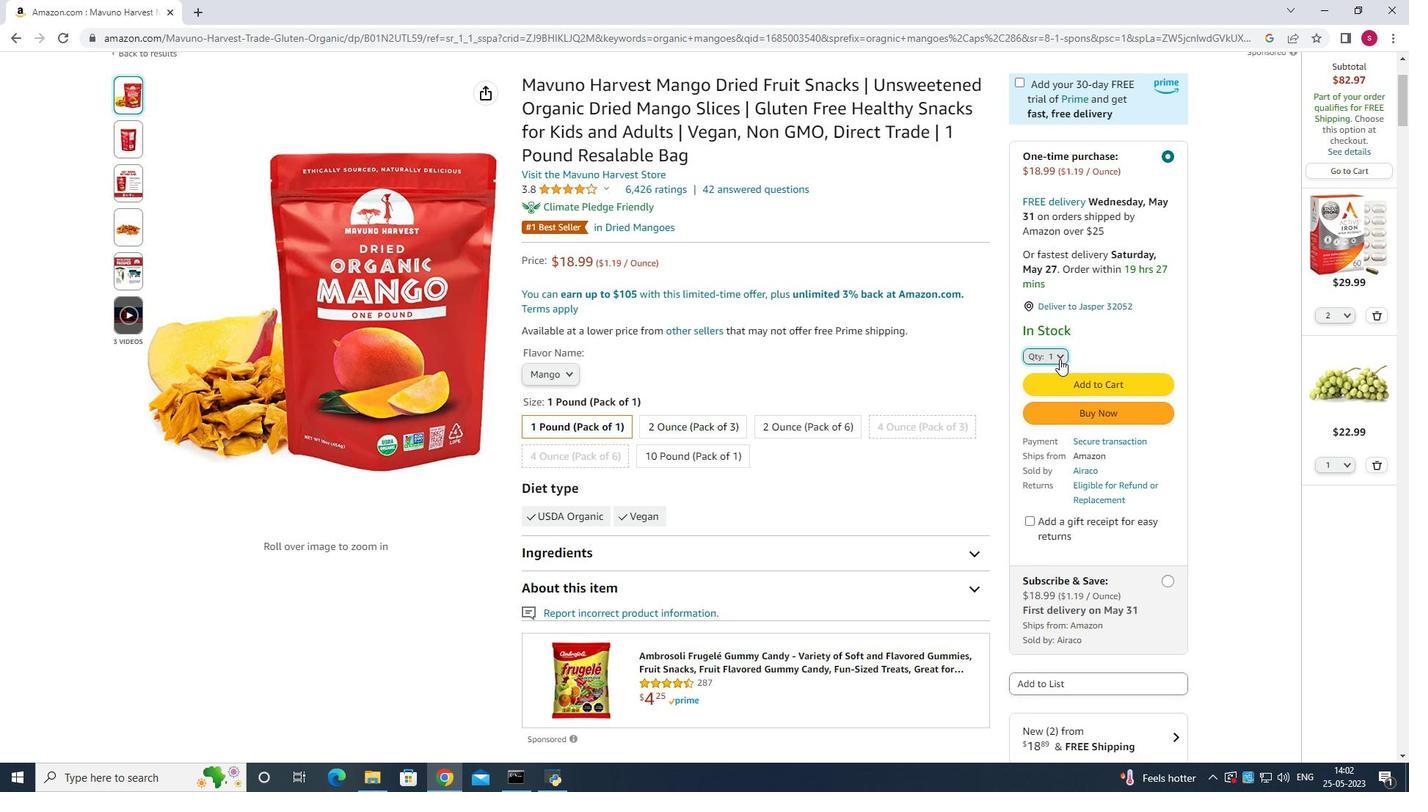 
Action: Mouse moved to (1050, 382)
Screenshot: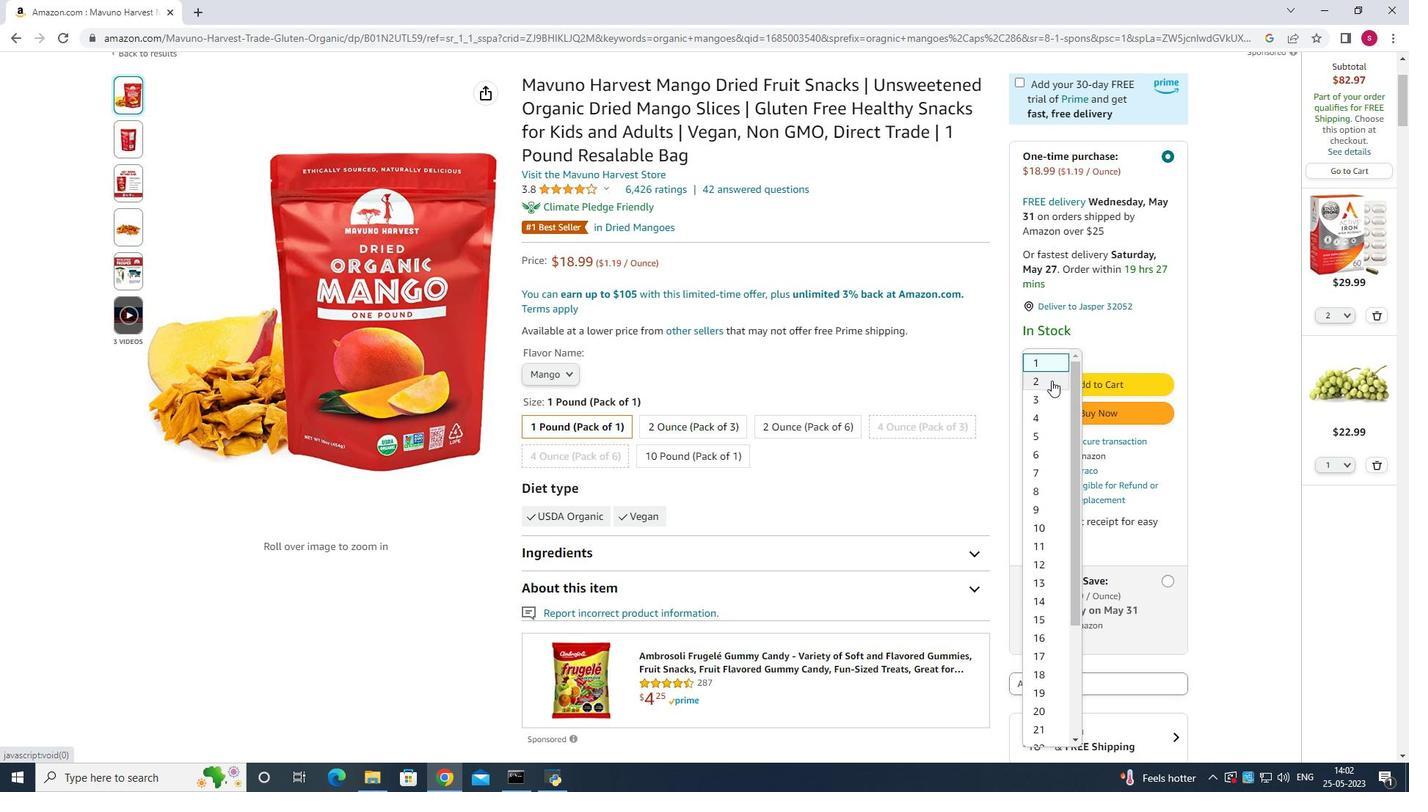 
Action: Mouse pressed left at (1050, 382)
Screenshot: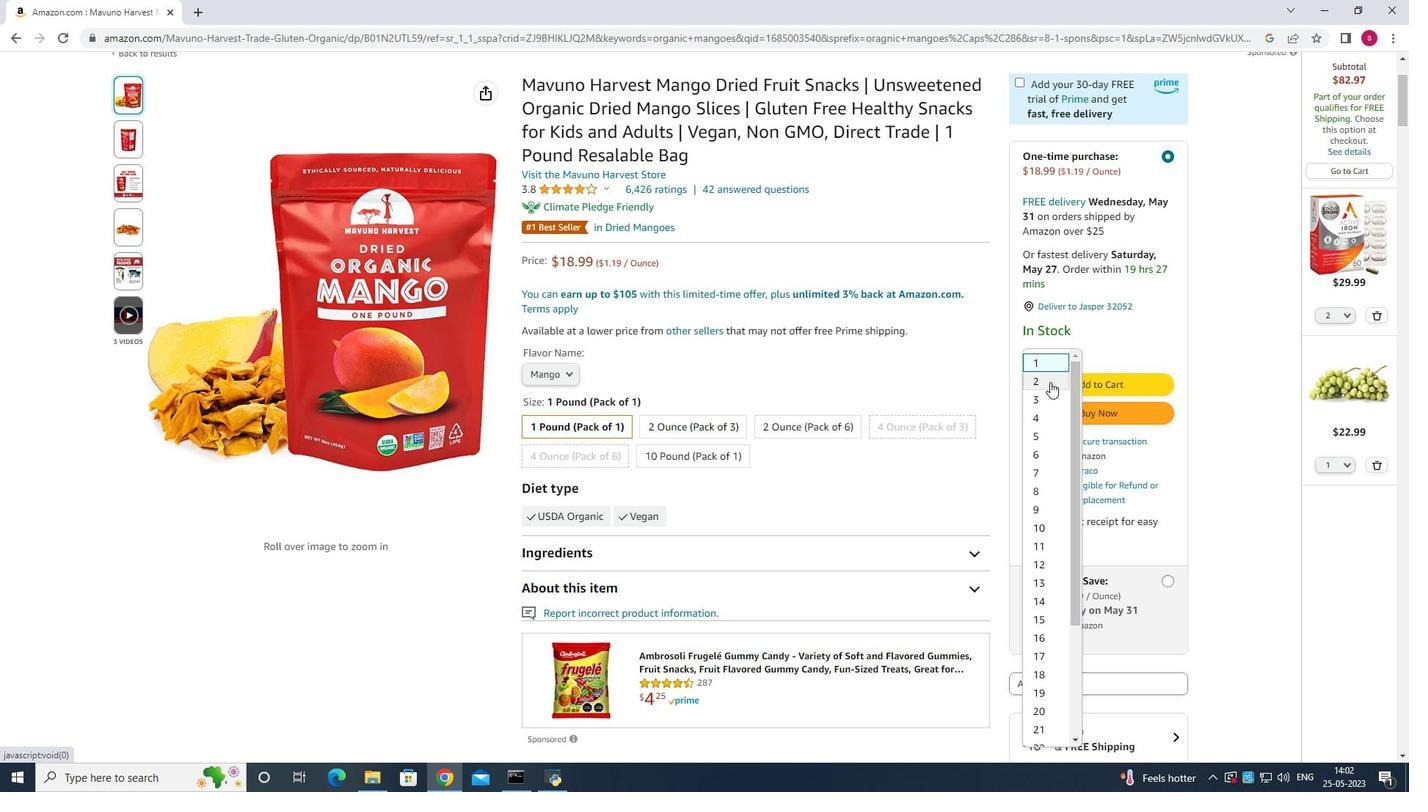 
Action: Mouse moved to (1372, 465)
Screenshot: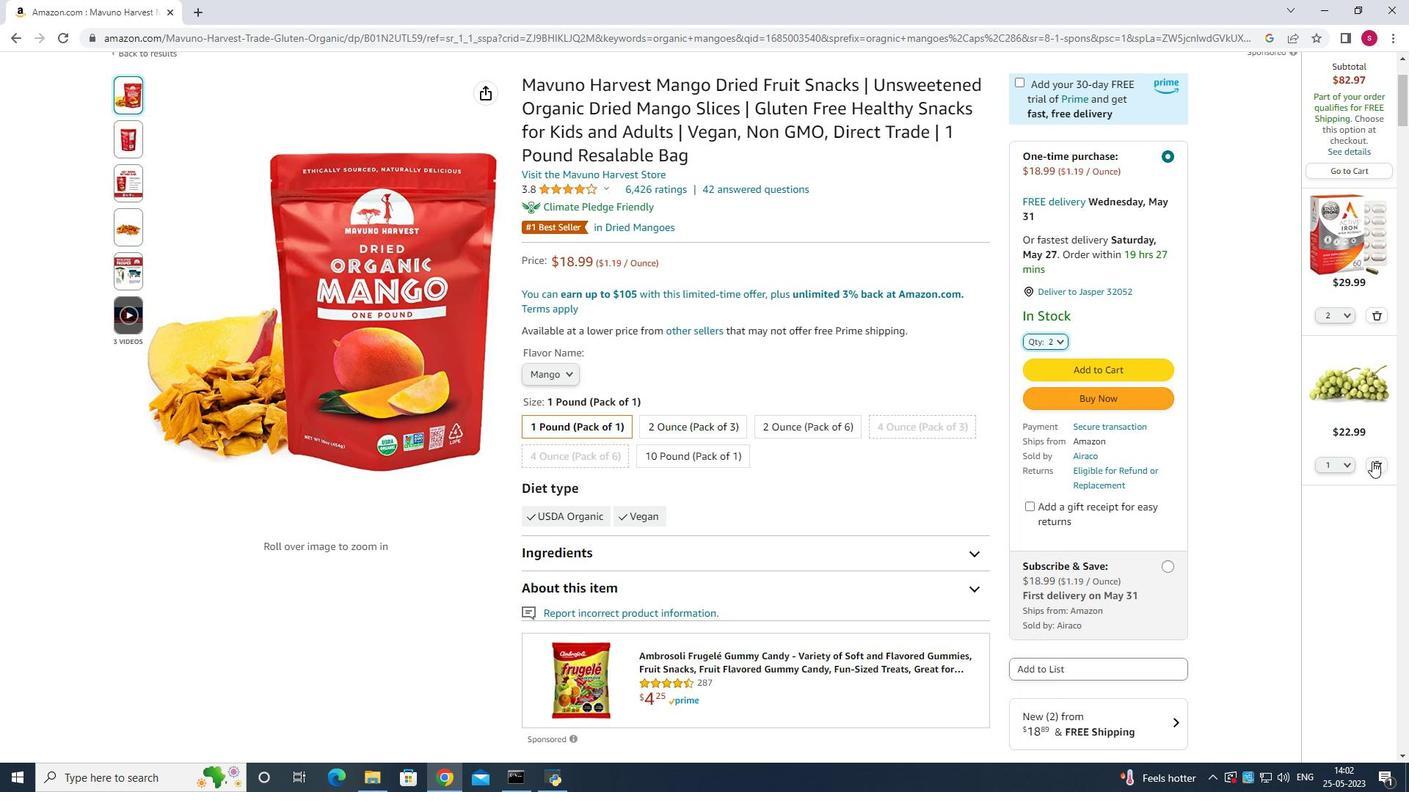 
Action: Mouse pressed left at (1372, 465)
Screenshot: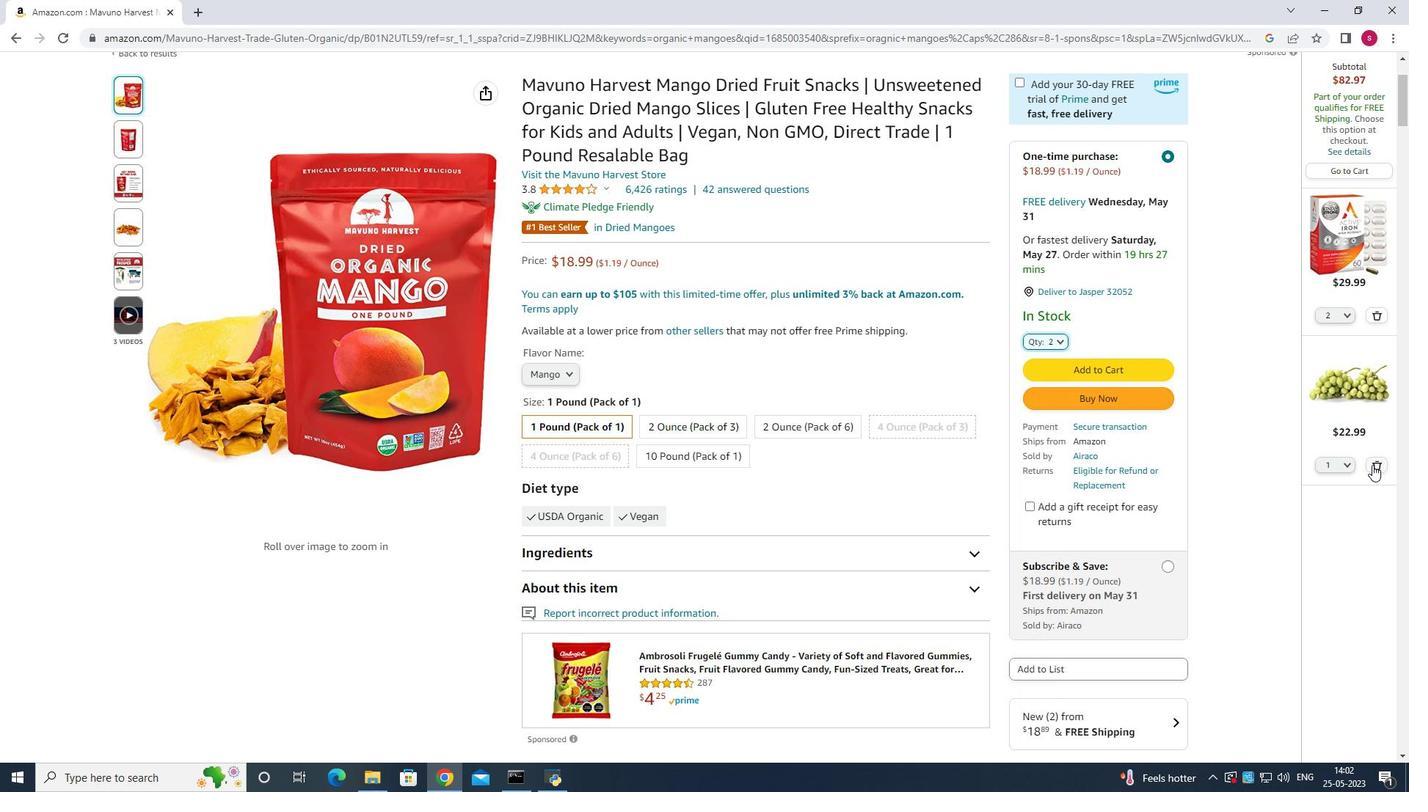 
Action: Mouse moved to (1375, 310)
Screenshot: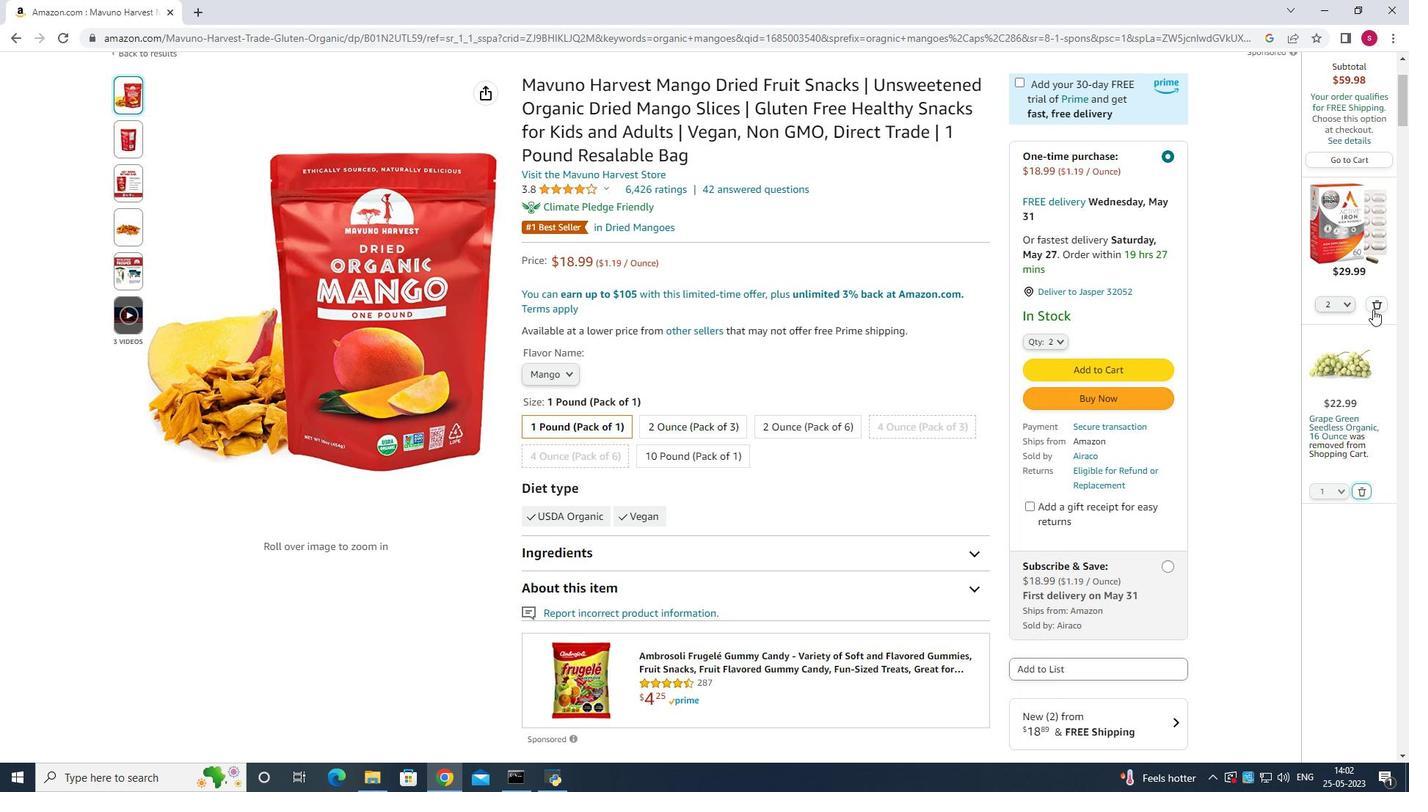 
Action: Mouse pressed left at (1375, 310)
Screenshot: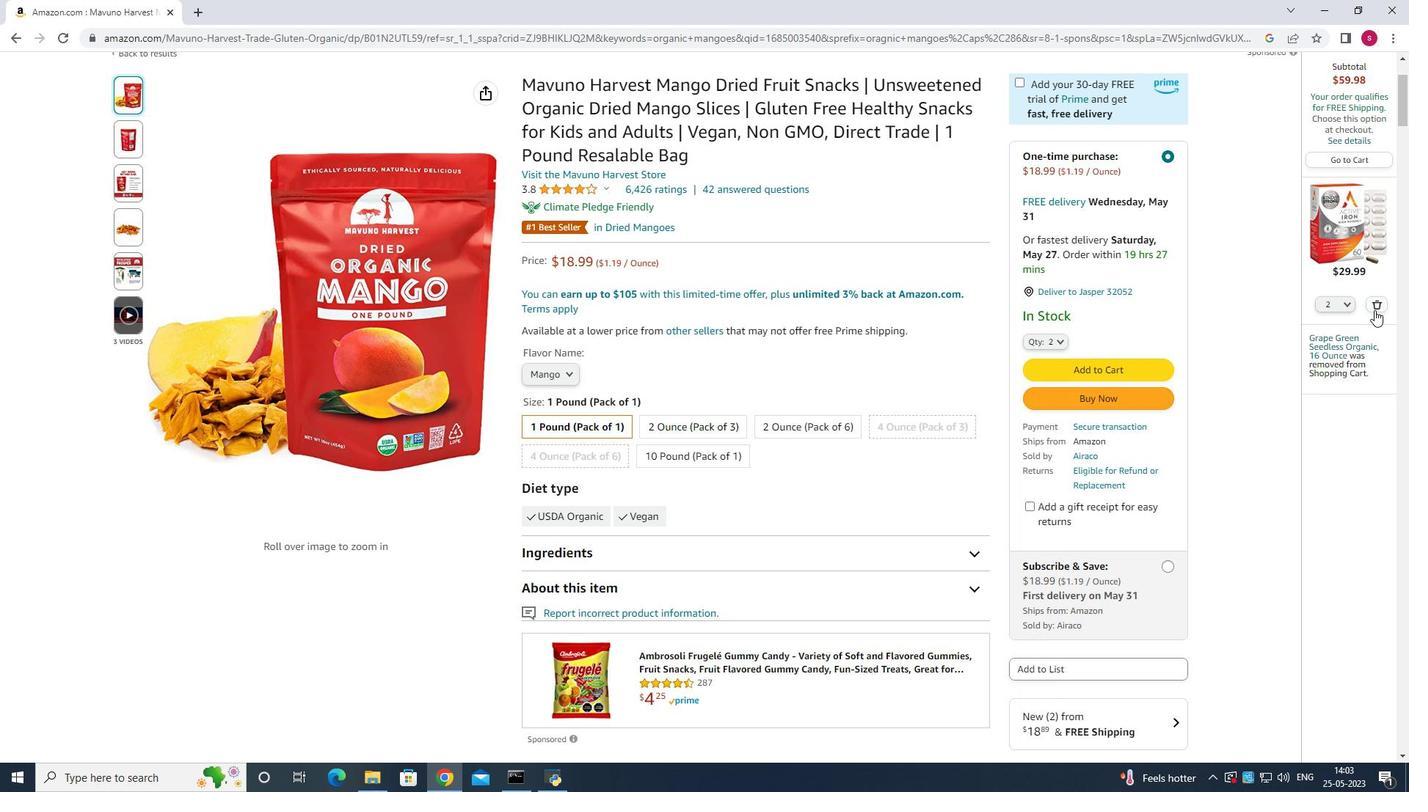 
Action: Mouse moved to (512, 439)
Screenshot: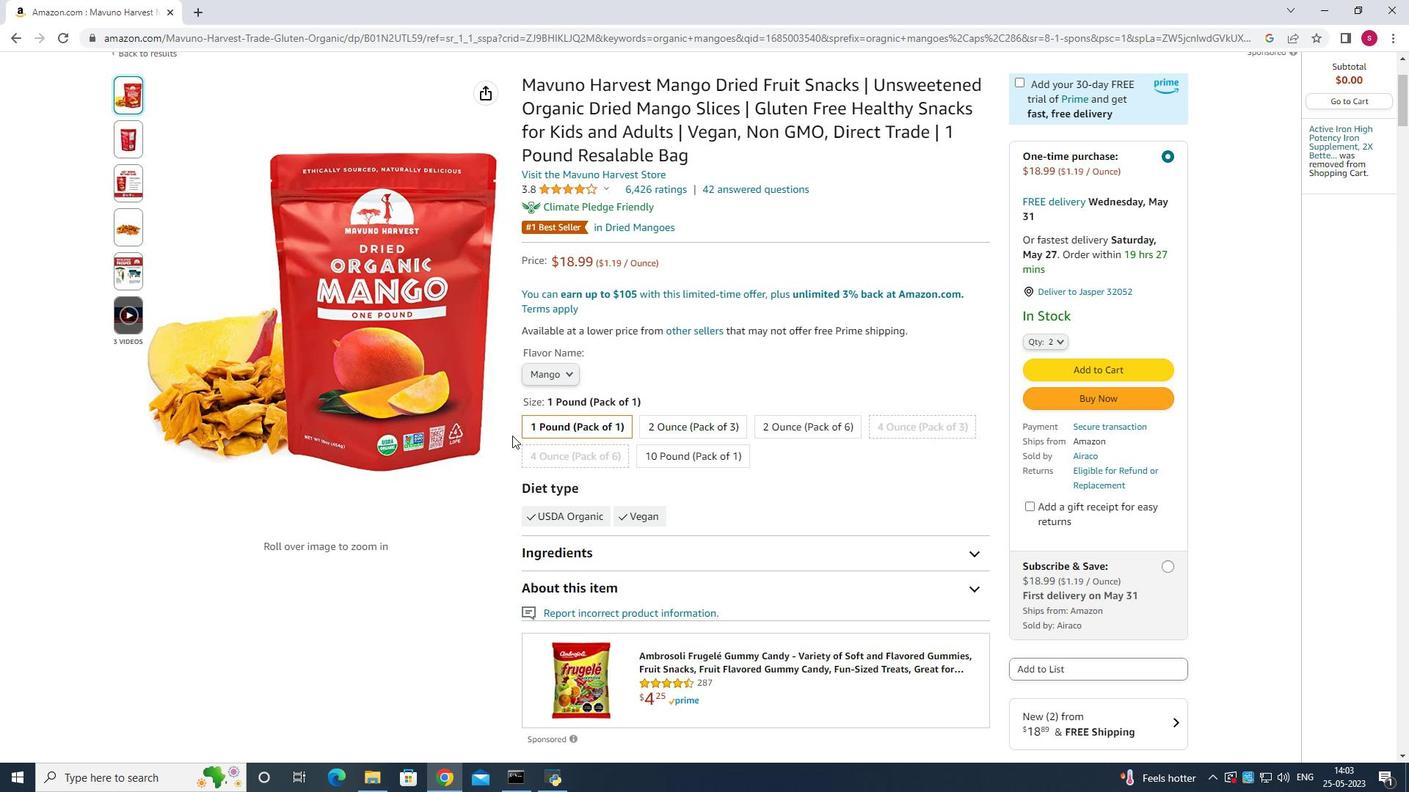 
Action: Mouse scrolled (512, 439) with delta (0, 0)
Screenshot: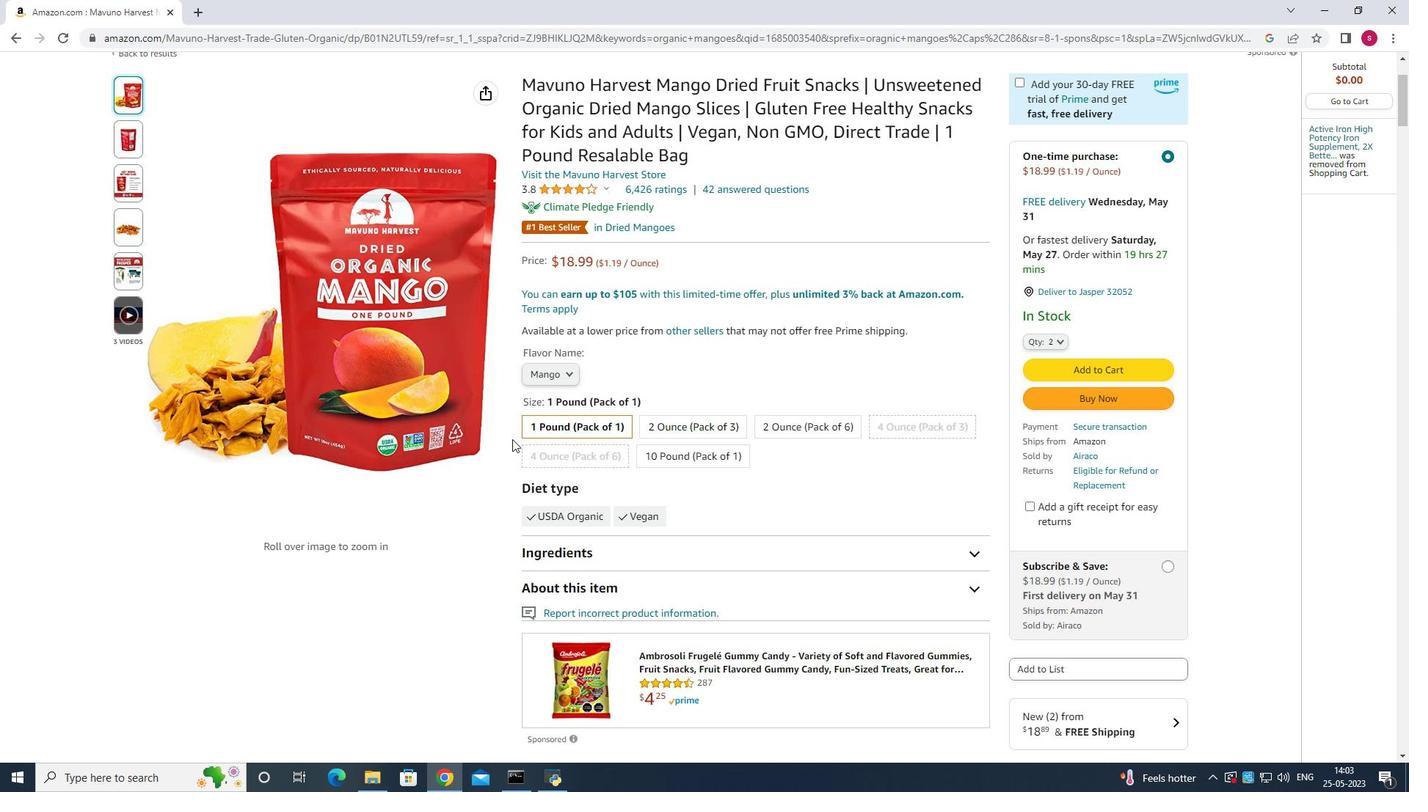 
Action: Mouse scrolled (512, 439) with delta (0, 0)
Screenshot: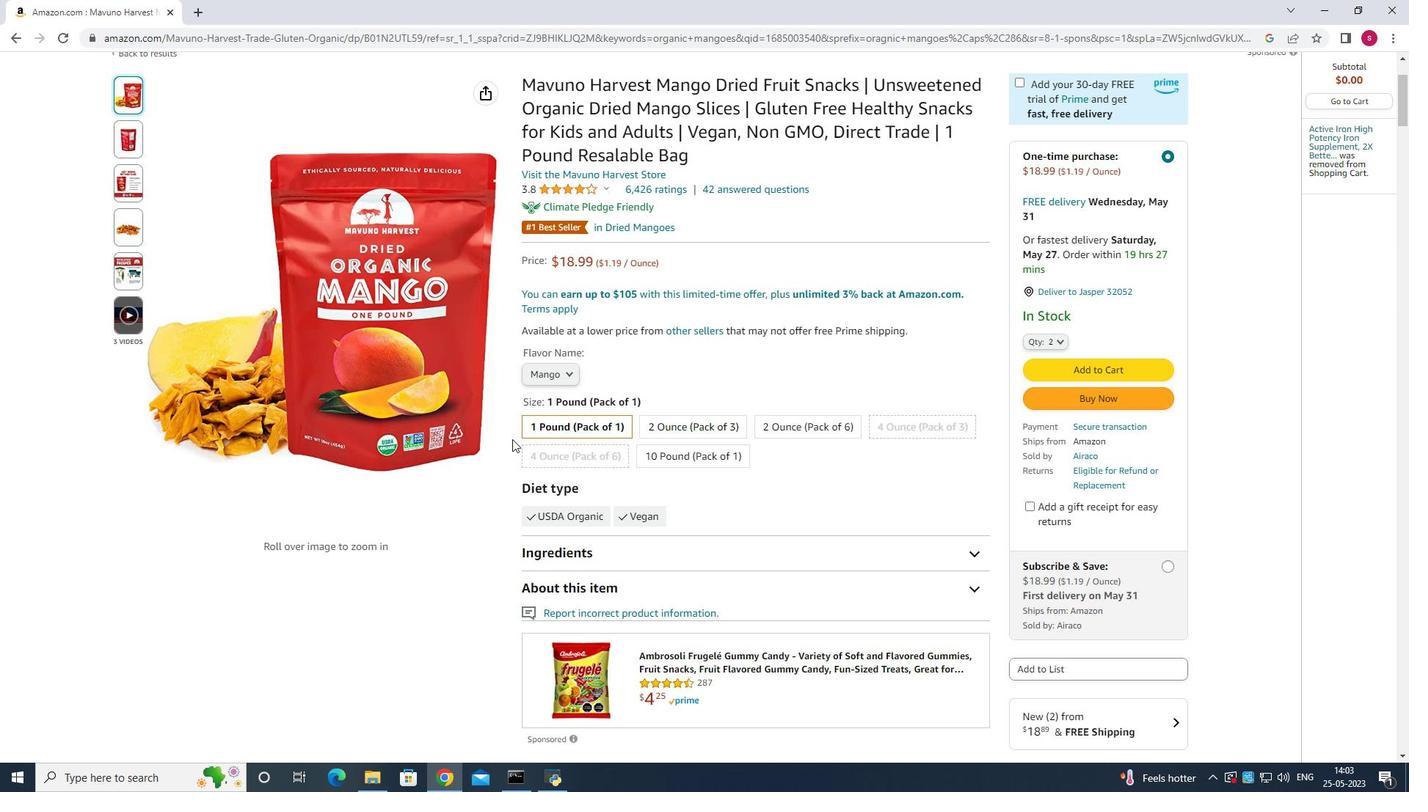 
Action: Mouse scrolled (512, 439) with delta (0, 0)
Screenshot: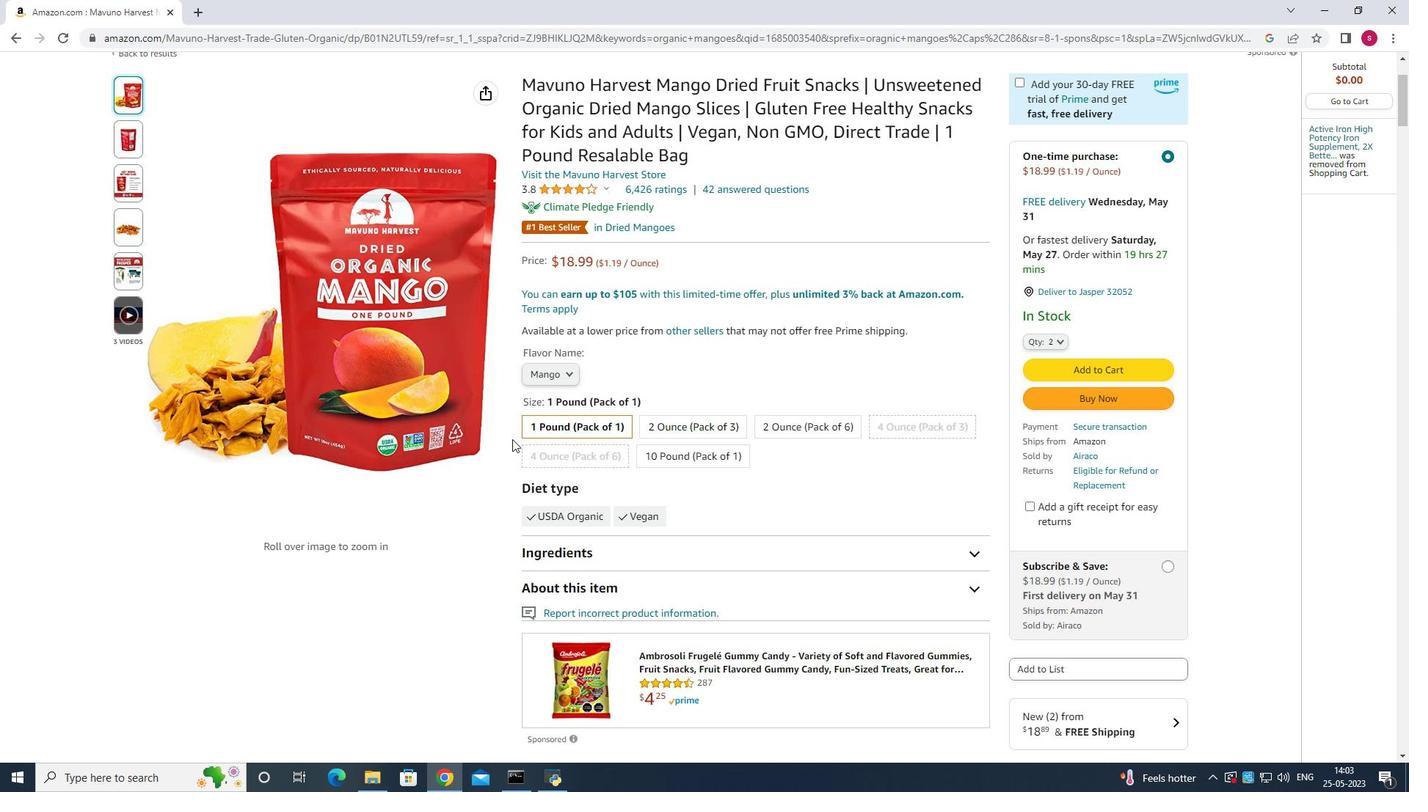 
Action: Mouse scrolled (512, 439) with delta (0, 0)
Screenshot: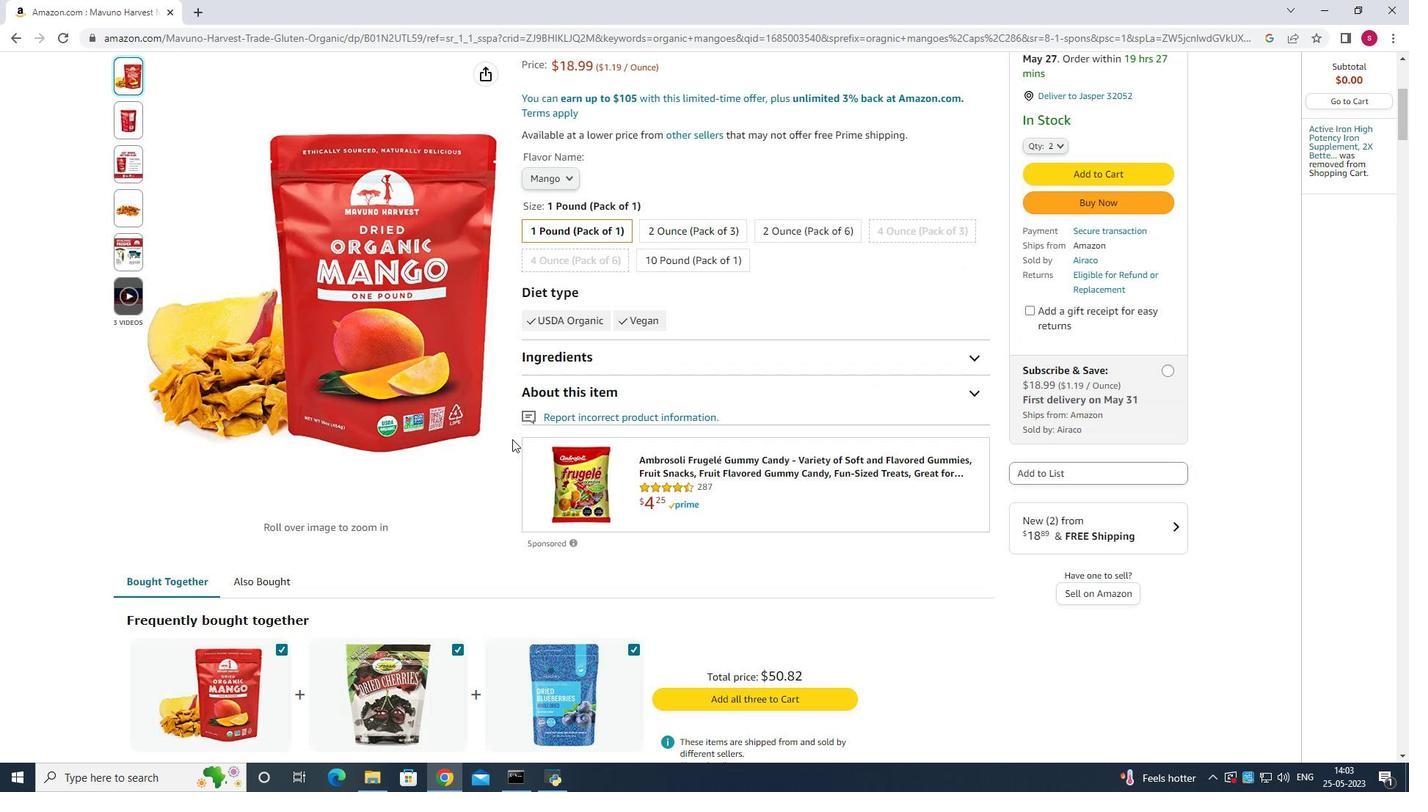 
Action: Mouse moved to (512, 439)
Screenshot: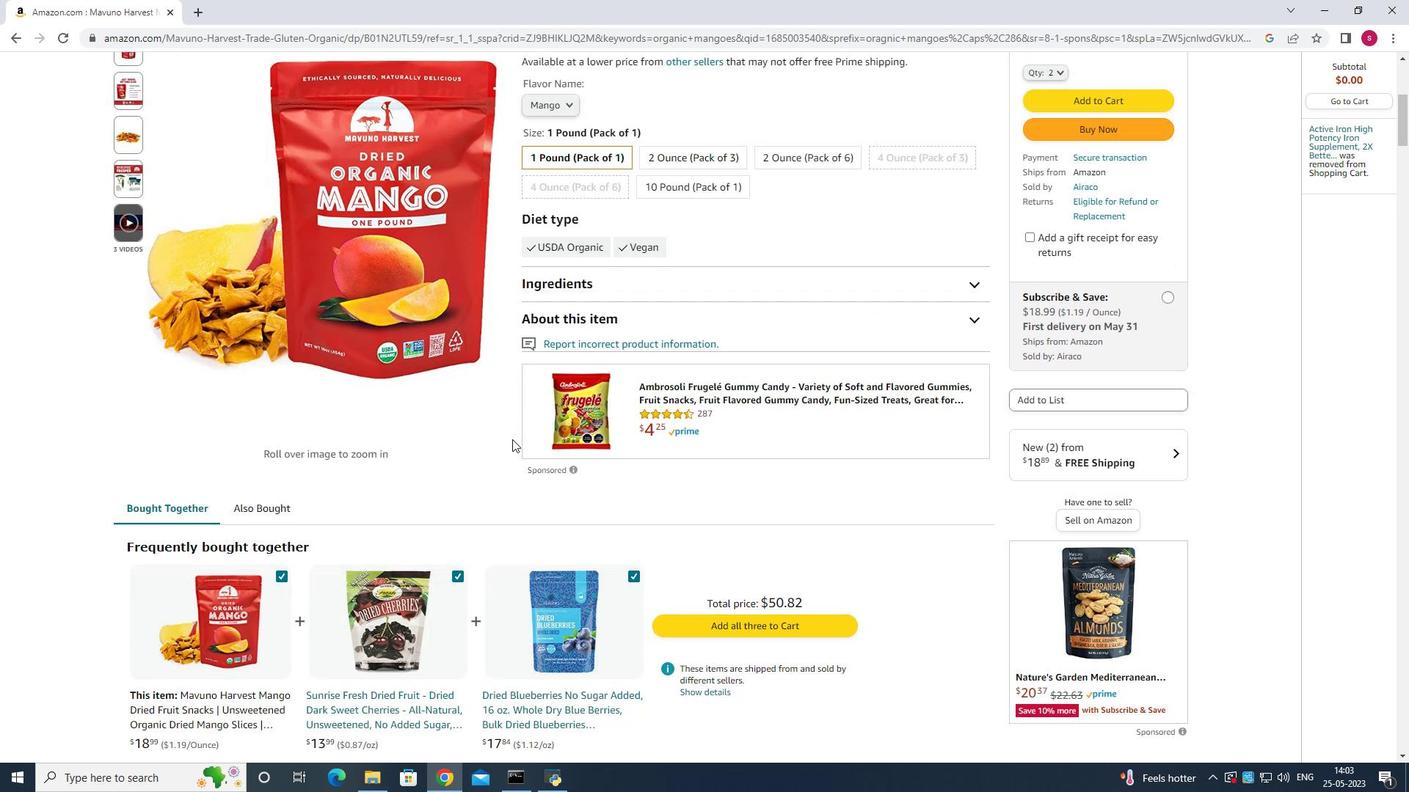 
Action: Mouse scrolled (512, 440) with delta (0, 0)
Screenshot: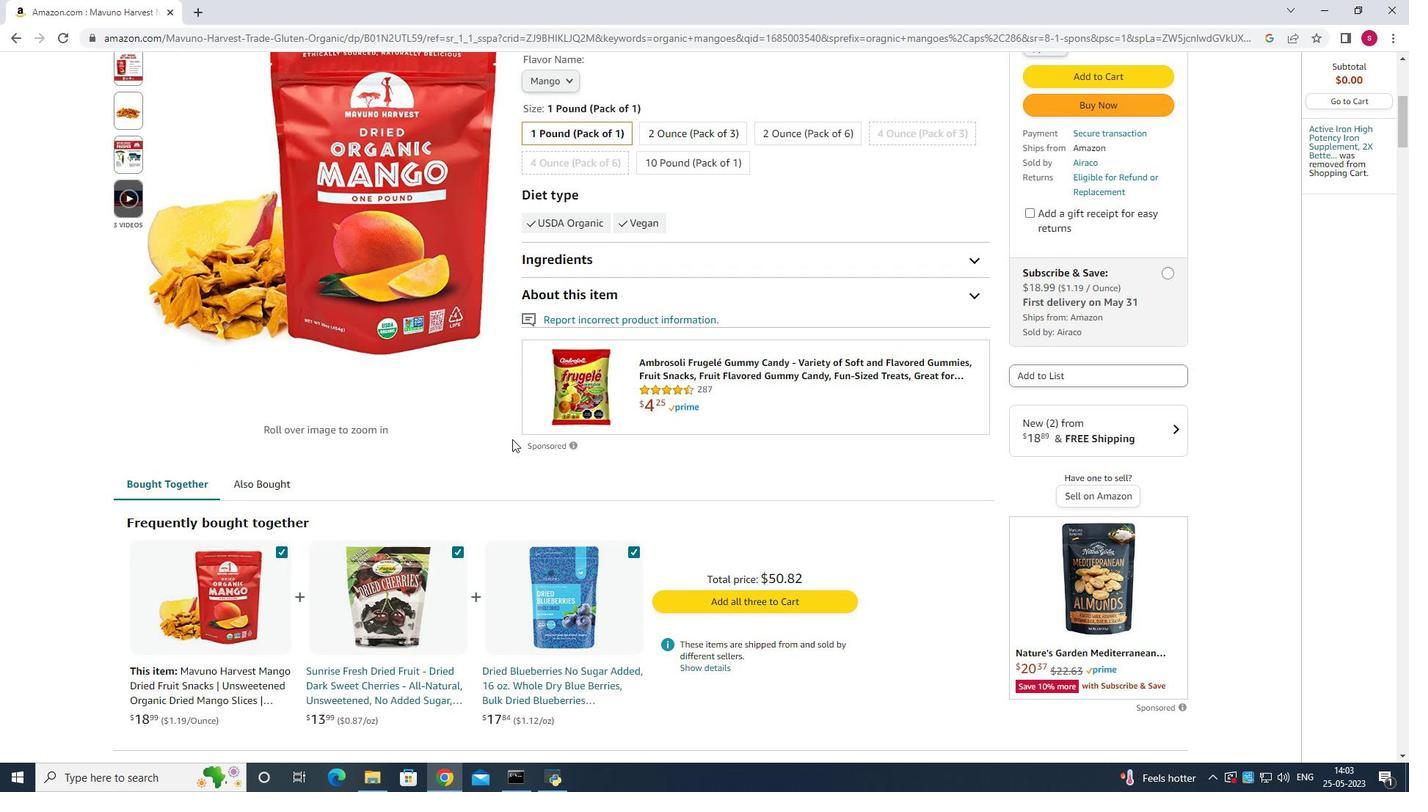 
Action: Mouse moved to (513, 439)
Screenshot: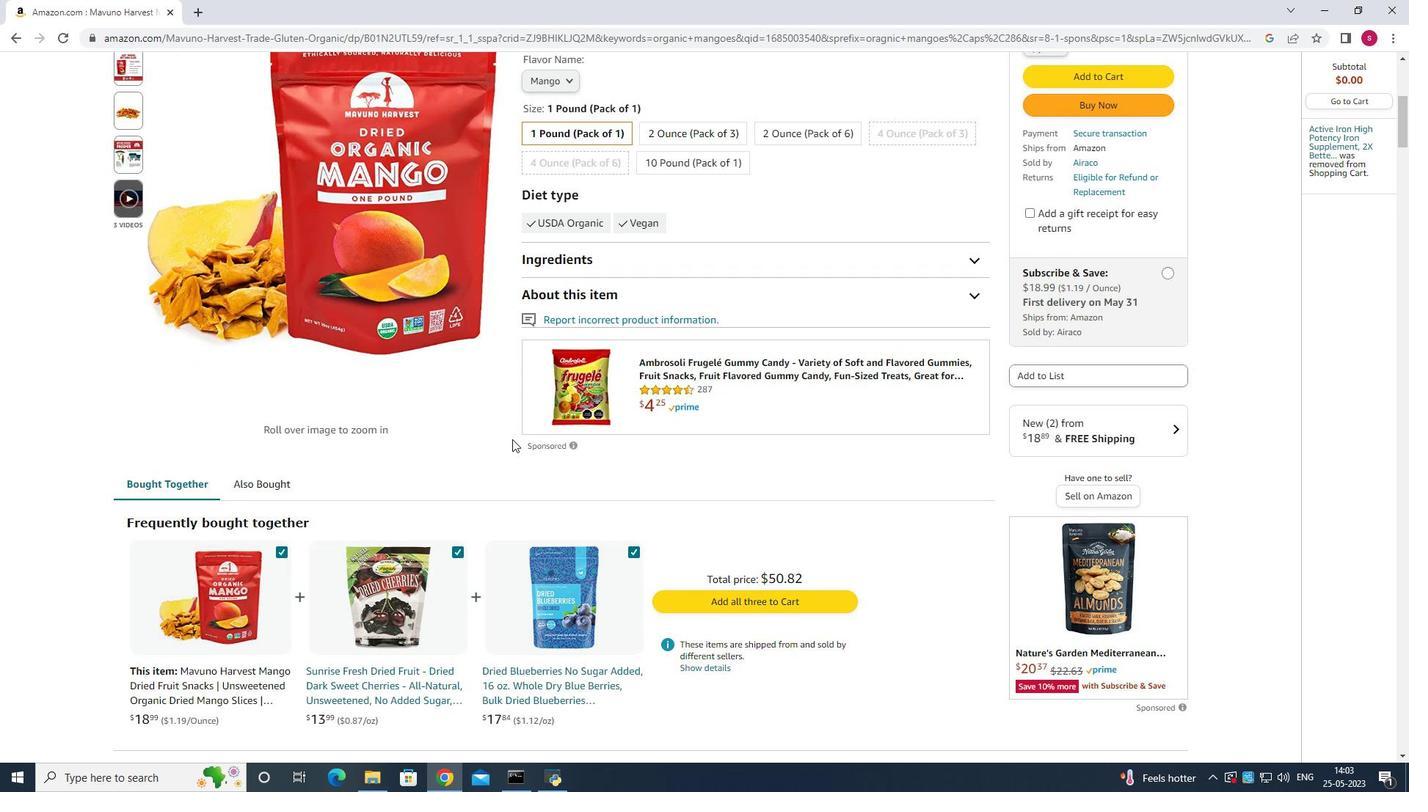 
Action: Mouse scrolled (513, 440) with delta (0, 0)
Screenshot: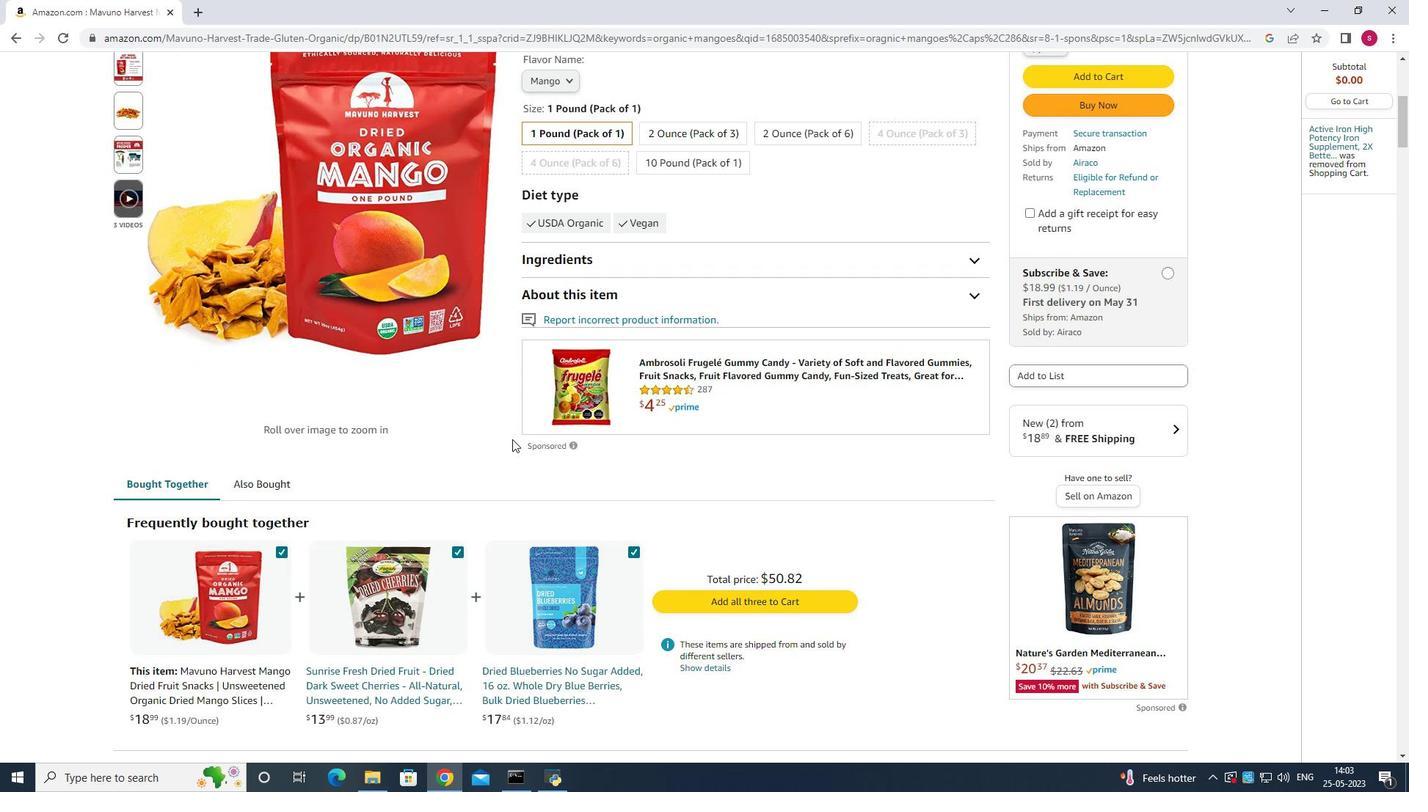 
Action: Mouse moved to (516, 438)
Screenshot: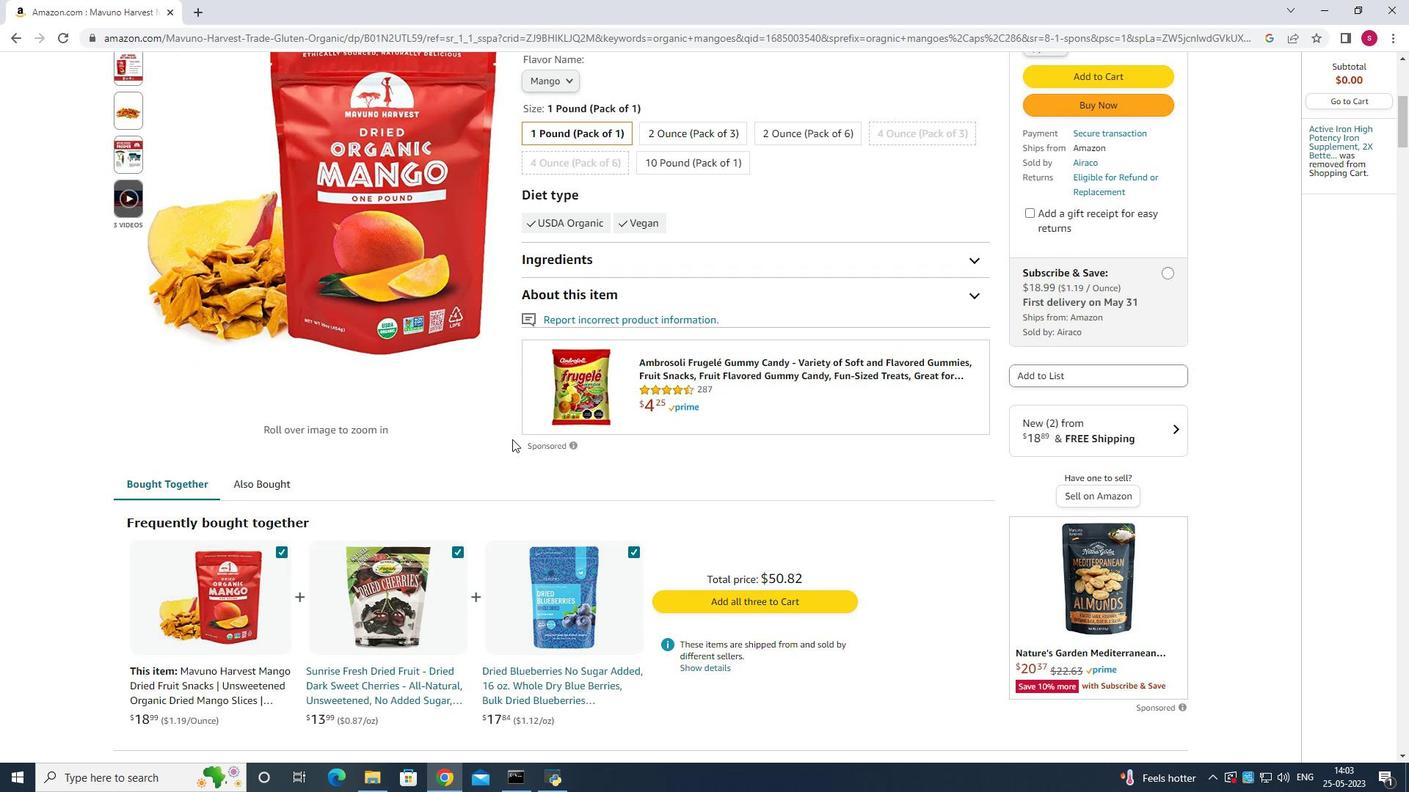 
Action: Mouse scrolled (516, 439) with delta (0, 0)
Screenshot: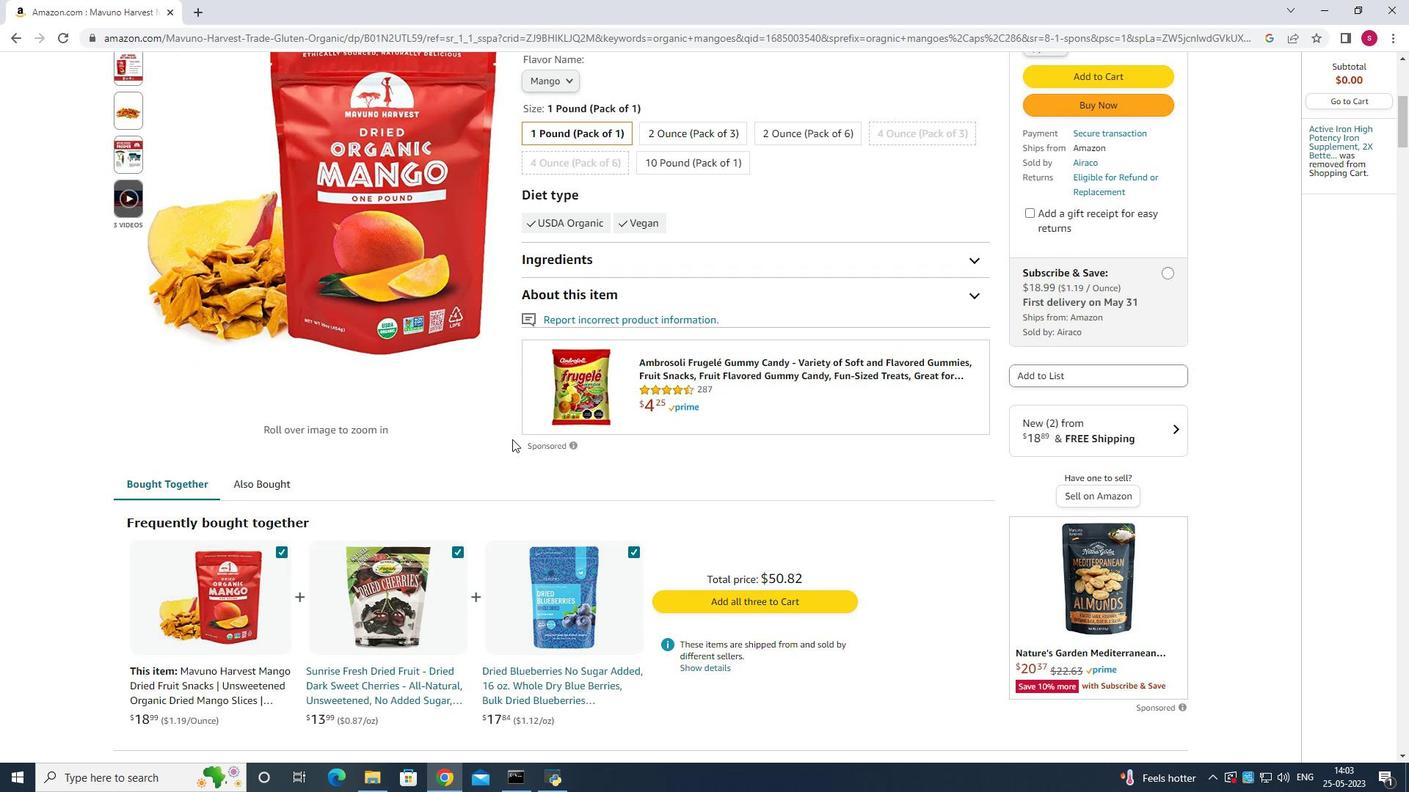 
Action: Mouse scrolled (516, 439) with delta (0, 0)
Screenshot: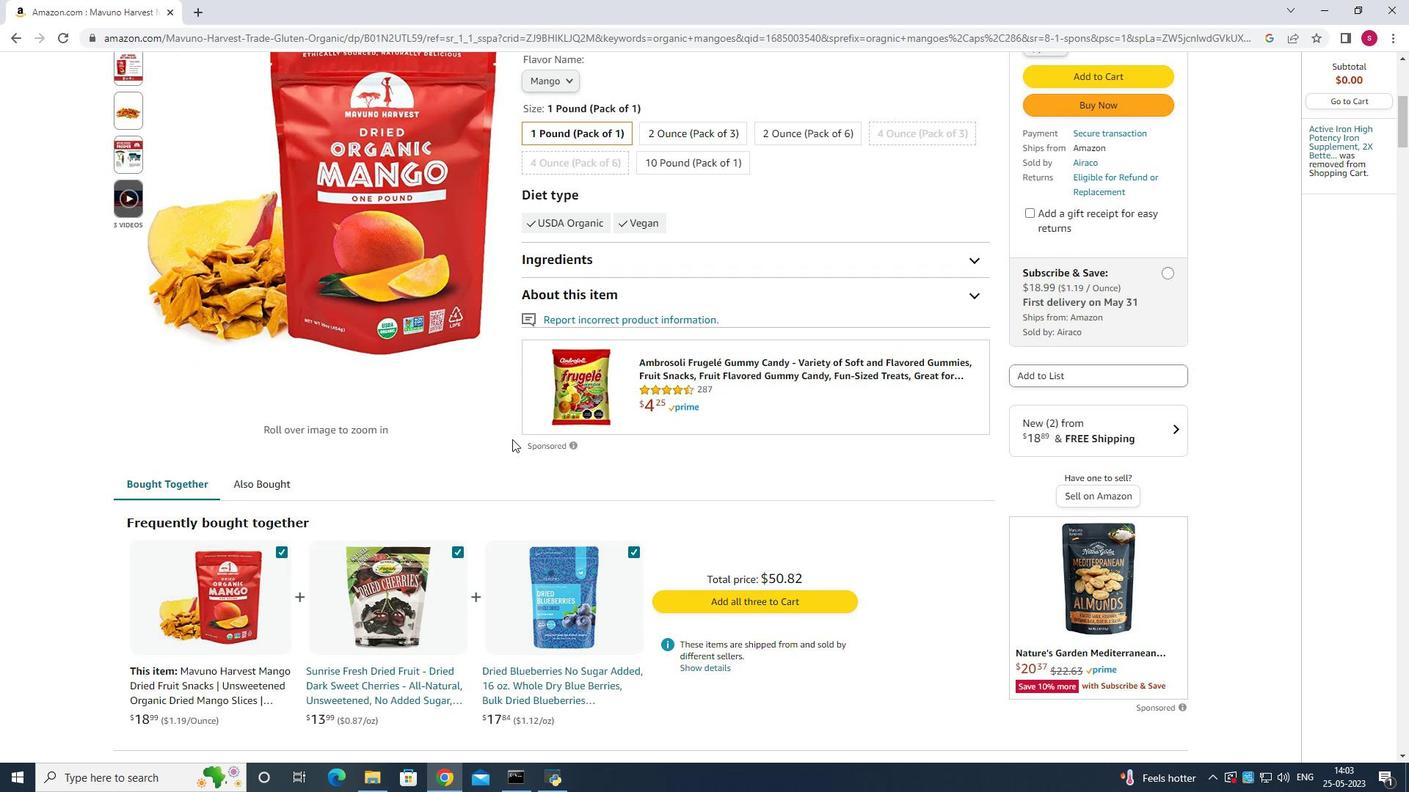 
Action: Mouse moved to (533, 429)
Screenshot: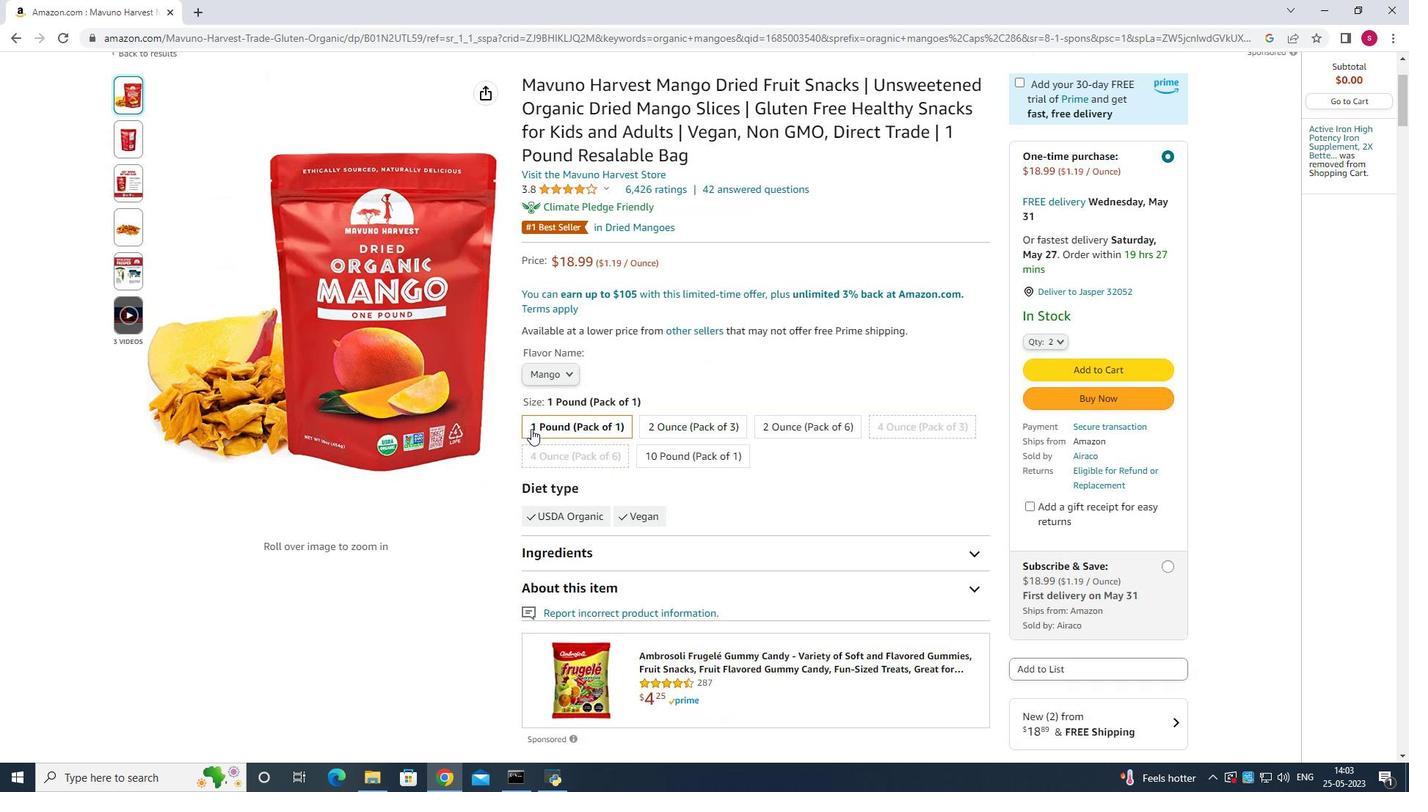 
Action: Mouse scrolled (533, 430) with delta (0, 0)
Screenshot: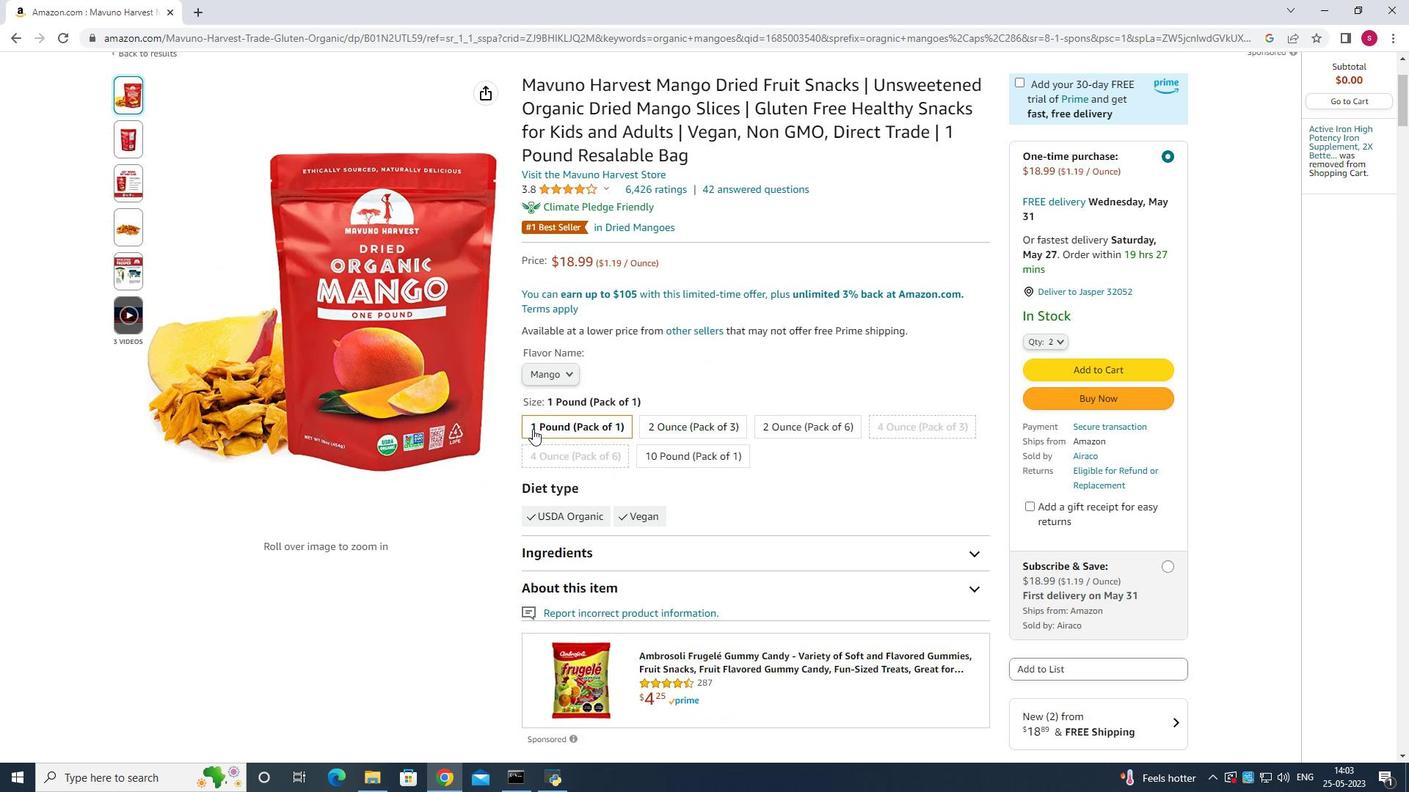 
Action: Mouse scrolled (533, 430) with delta (0, 0)
Screenshot: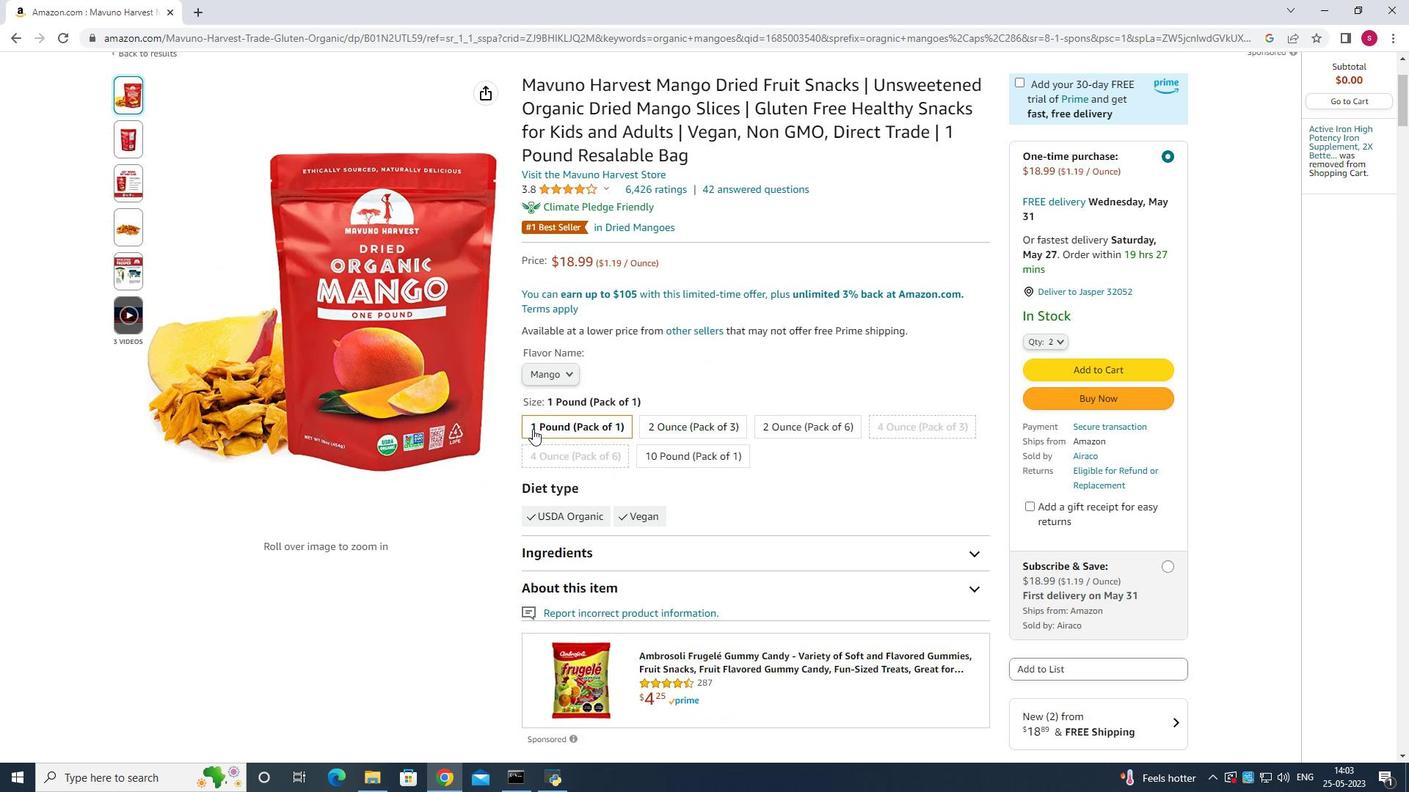 
Action: Mouse moved to (533, 428)
Screenshot: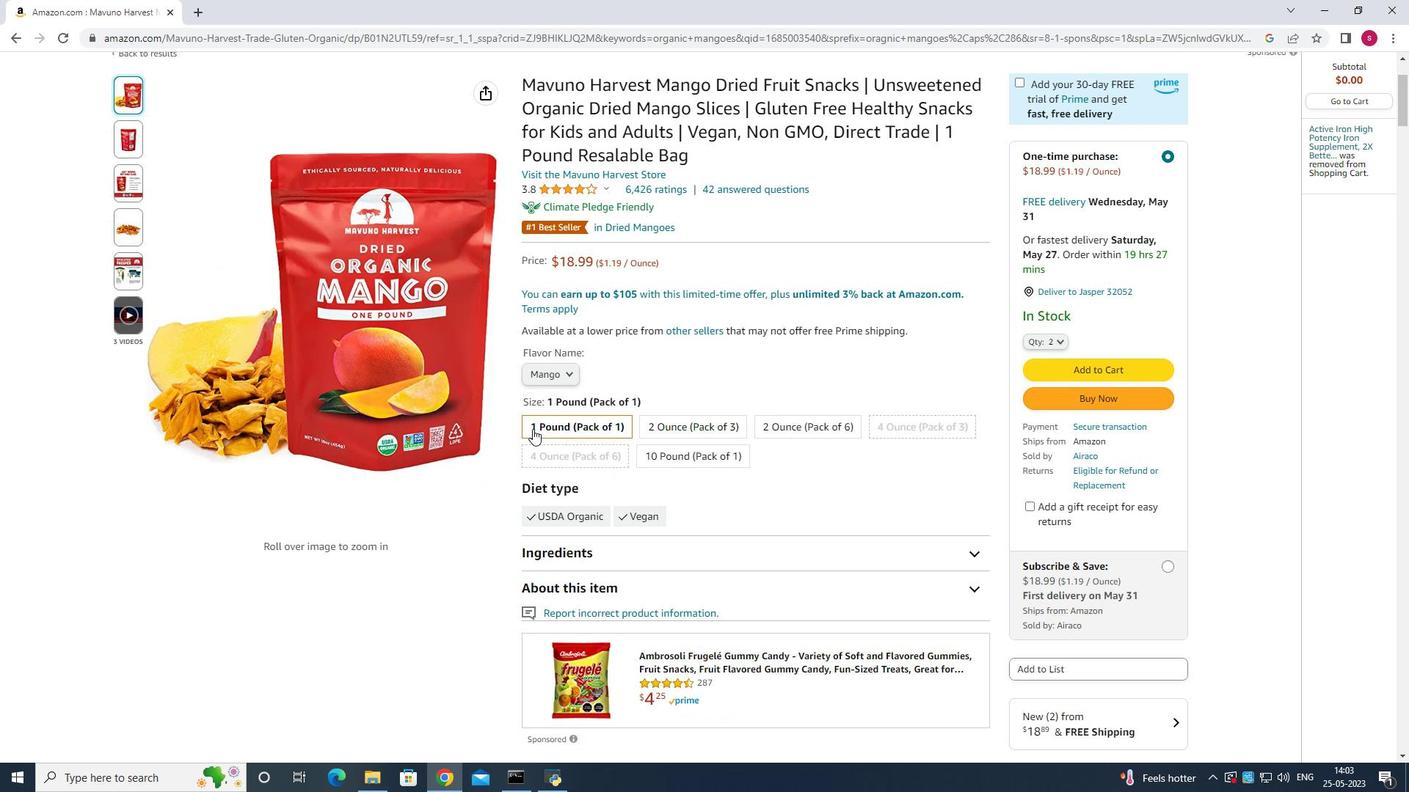 
Action: Mouse scrolled (533, 429) with delta (0, 0)
Screenshot: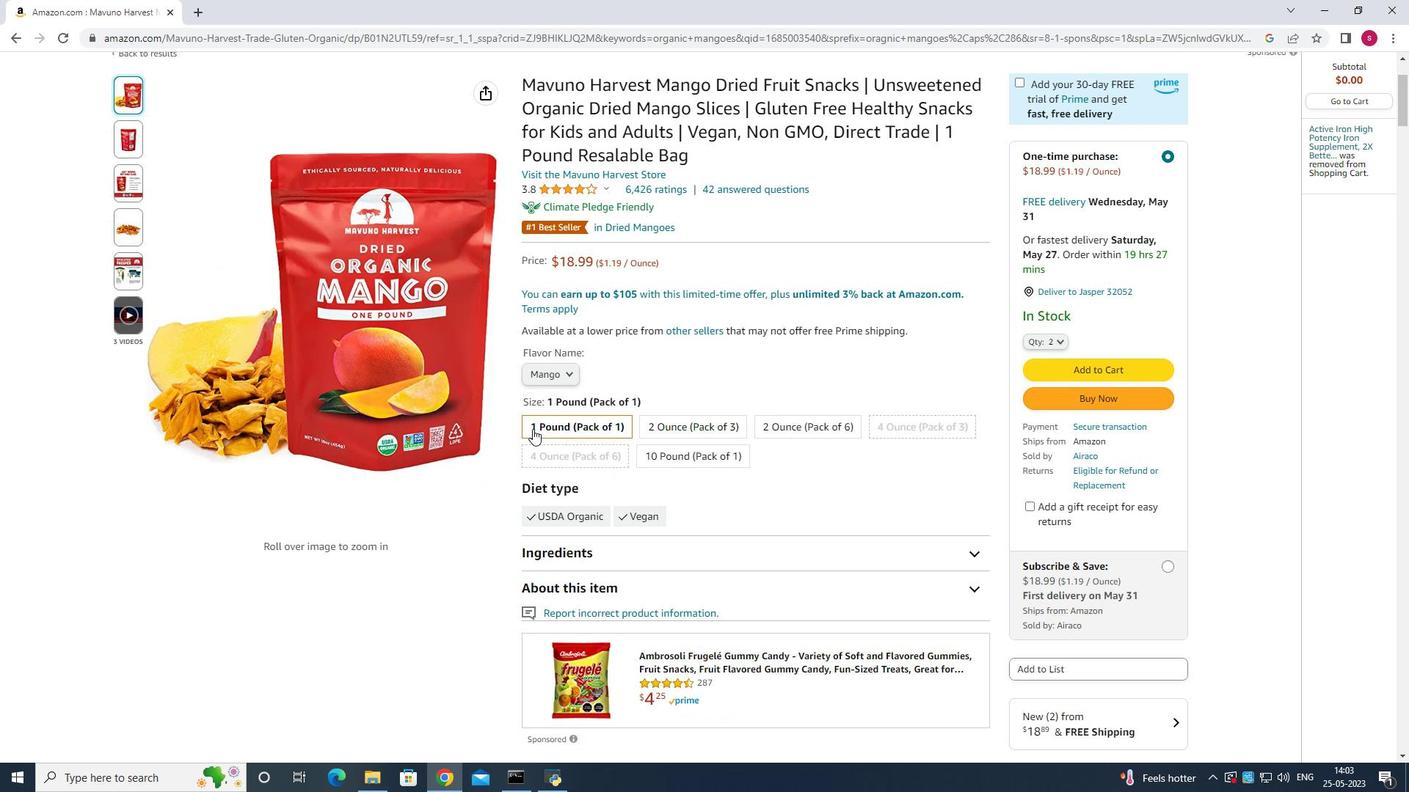 
Action: Mouse scrolled (533, 429) with delta (0, 0)
Screenshot: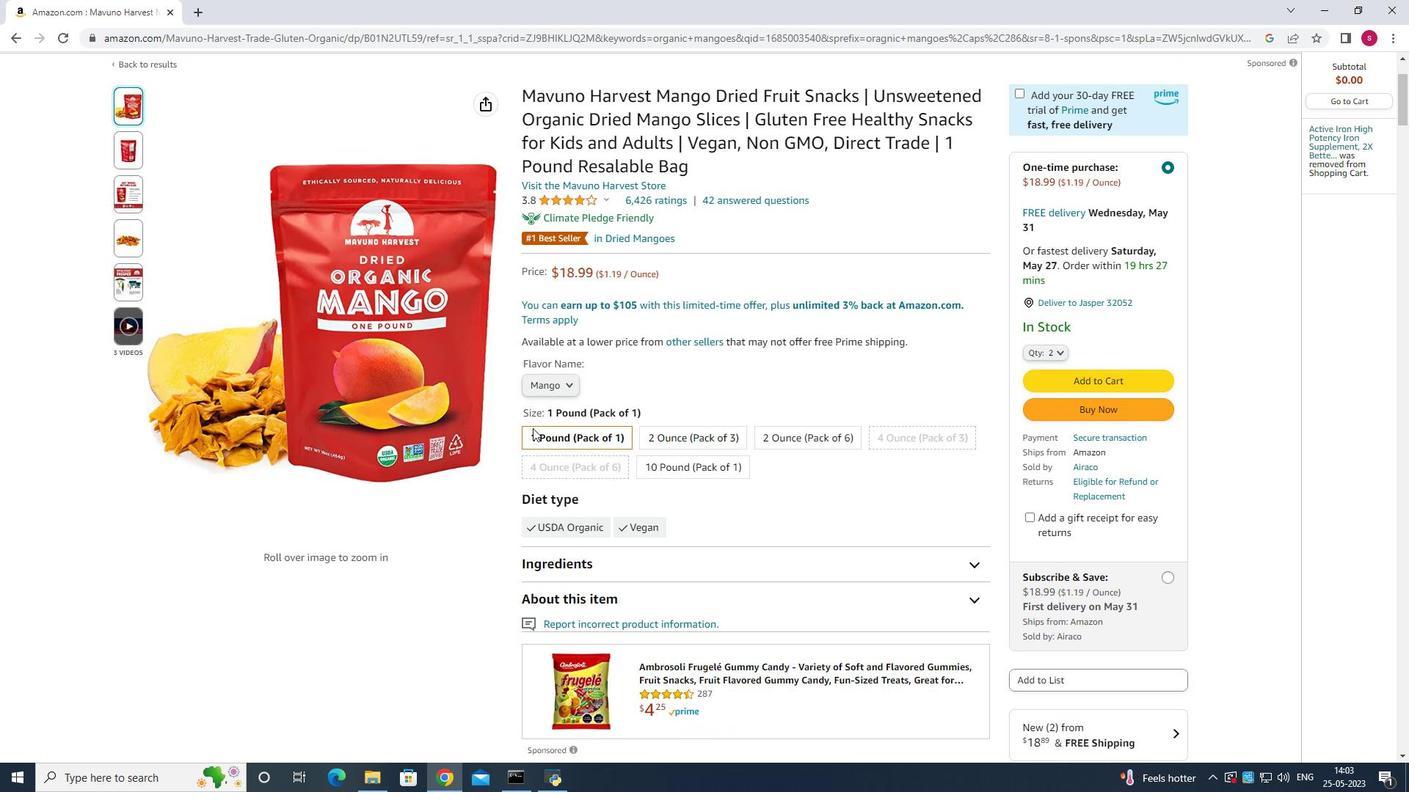 
Action: Mouse moved to (630, 82)
Screenshot: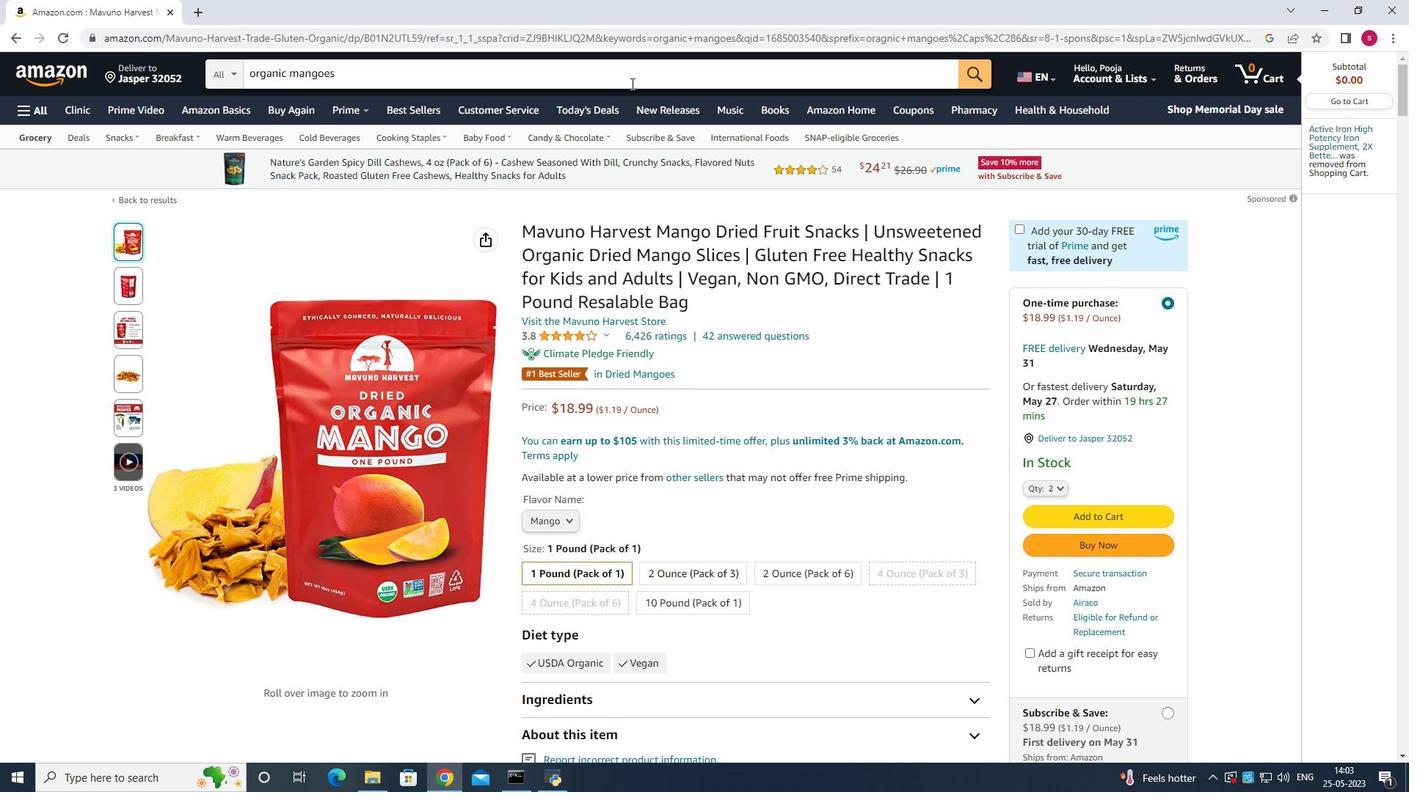 
Action: Mouse pressed left at (630, 82)
Screenshot: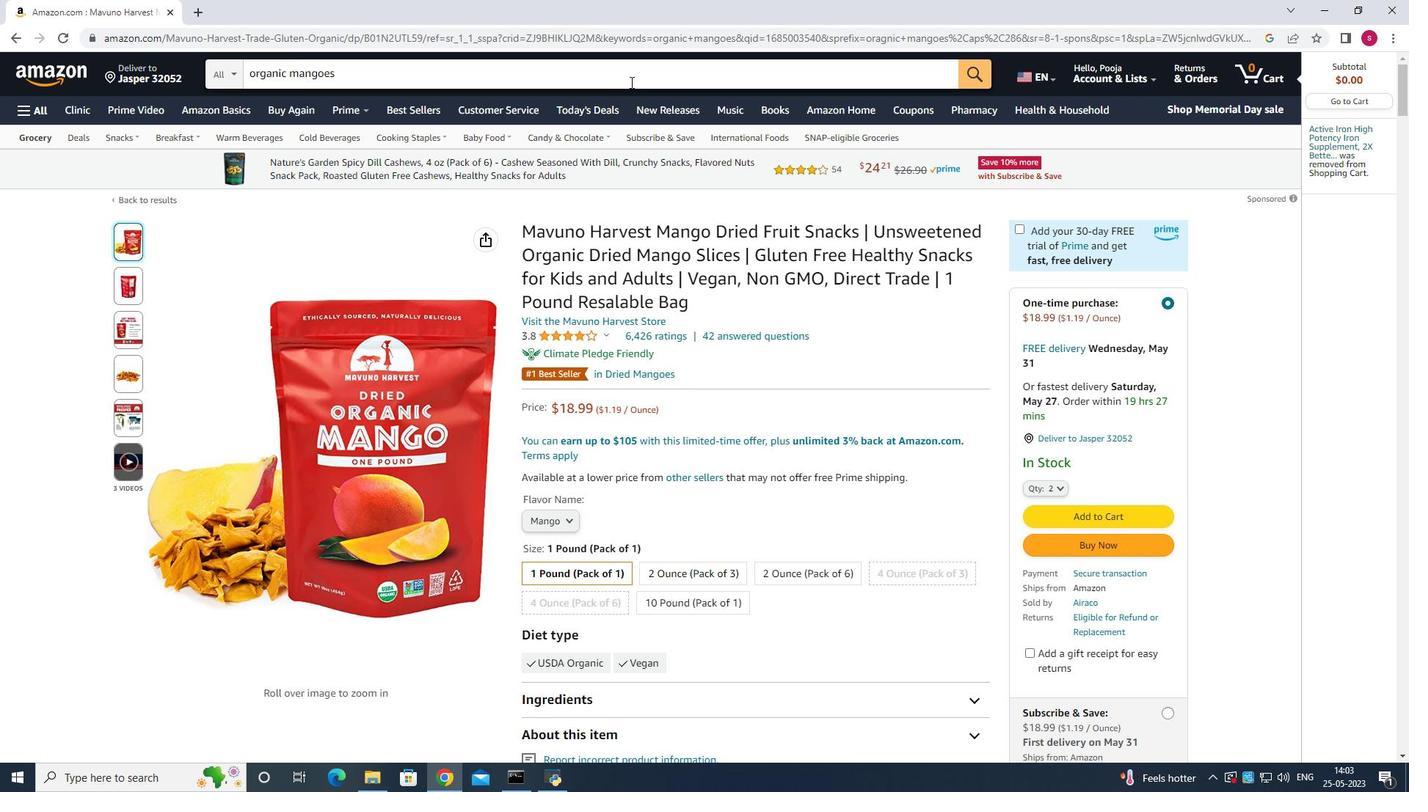 
Action: Mouse moved to (613, 75)
Screenshot: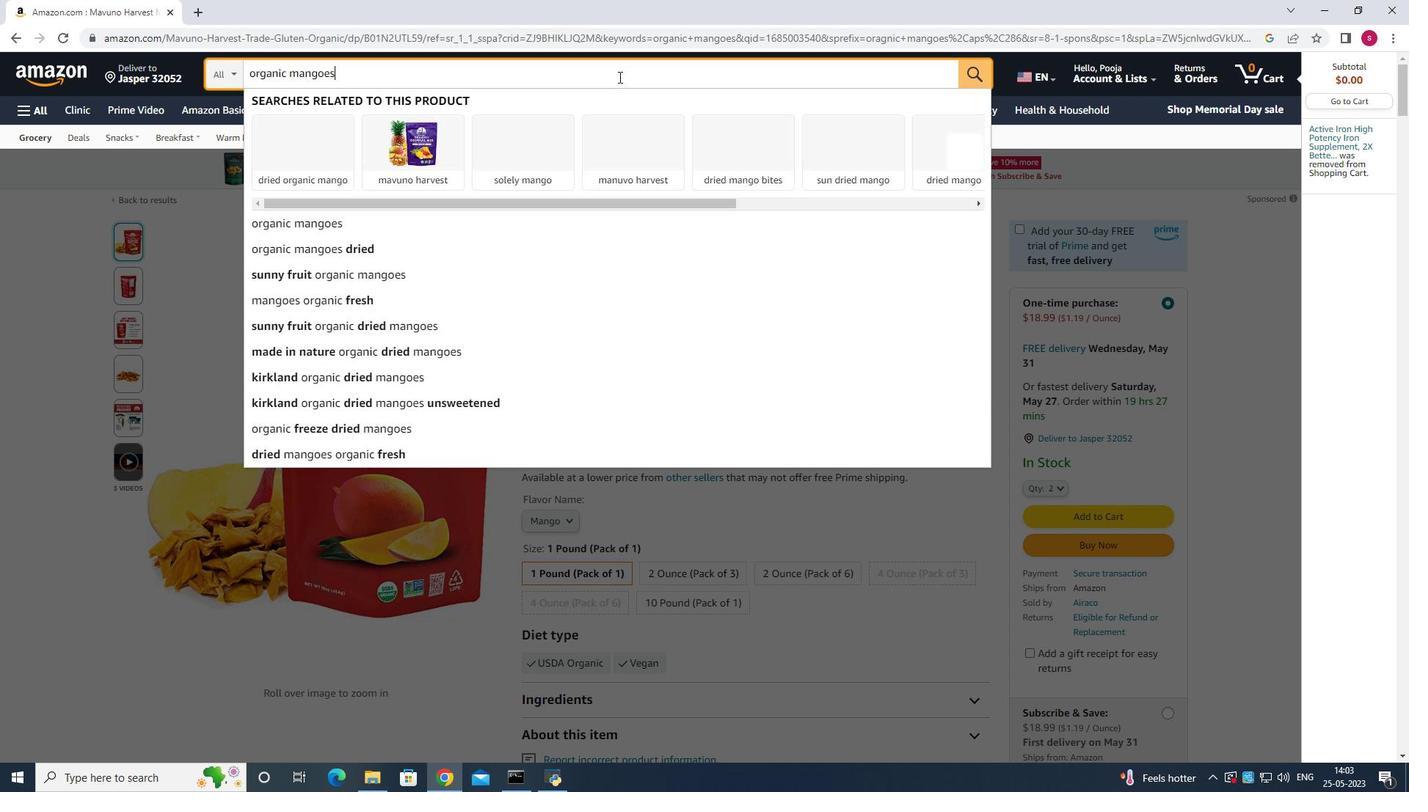 
Action: Key pressed <Key.backspace><Key.backspace><Key.backspace><Key.backspace><Key.backspace><Key.backspace><Key.backspace><Key.backspace><Key.backspace><Key.backspace><Key.backspace><Key.backspace><Key.backspace><Key.backspace><Key.backspace><Key.backspace><Key.backspace><Key.backspace><Key.backspace><Key.backspace><Key.backspace><Key.backspace><Key.backspace><Key.backspace><Key.backspace><Key.backspace><Key.backspace><Key.backspace><Key.backspace><Key.backspace><Key.backspace><Key.backspace><Key.backspace><Key.backspace><Key.backspace><Key.backspace><Key.backspace><Key.backspace><Key.backspace><Key.backspace><Key.backspace><Key.backspace><Key.backspace><Key.backspace><Key.backspace><Key.backspace><Key.backspace><Key.backspace><Key.backspace><Key.backspace><Key.backspace><Key.backspace><Key.backspace><Key.backspace><Key.backspace><Key.backspace><Key.backspace><Key.backspace><Key.backspace><Key.backspace><Key.shift>Viramin<Key.space>c<Key.space>supplem<Key.down><Key.enter>
Screenshot: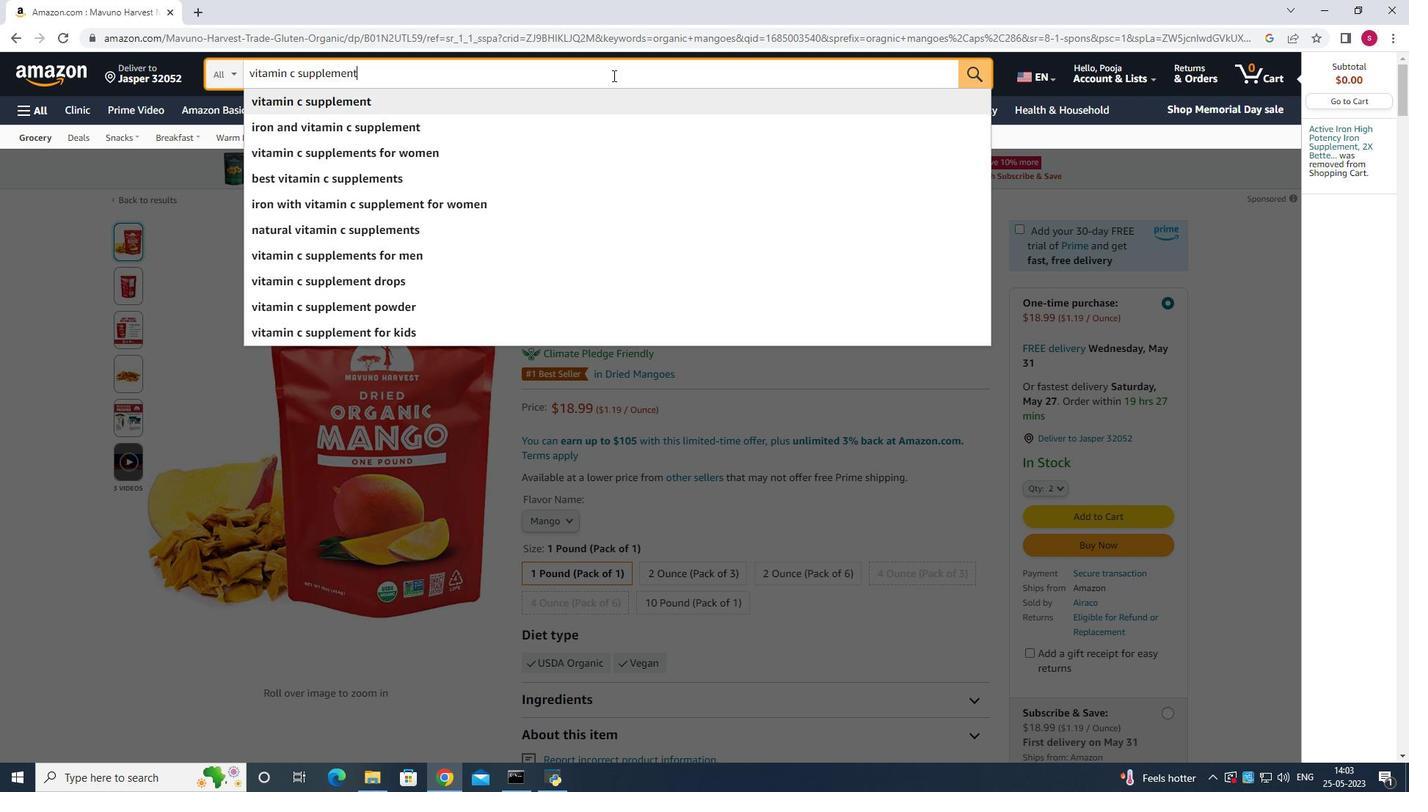 
Action: Mouse moved to (564, 291)
Screenshot: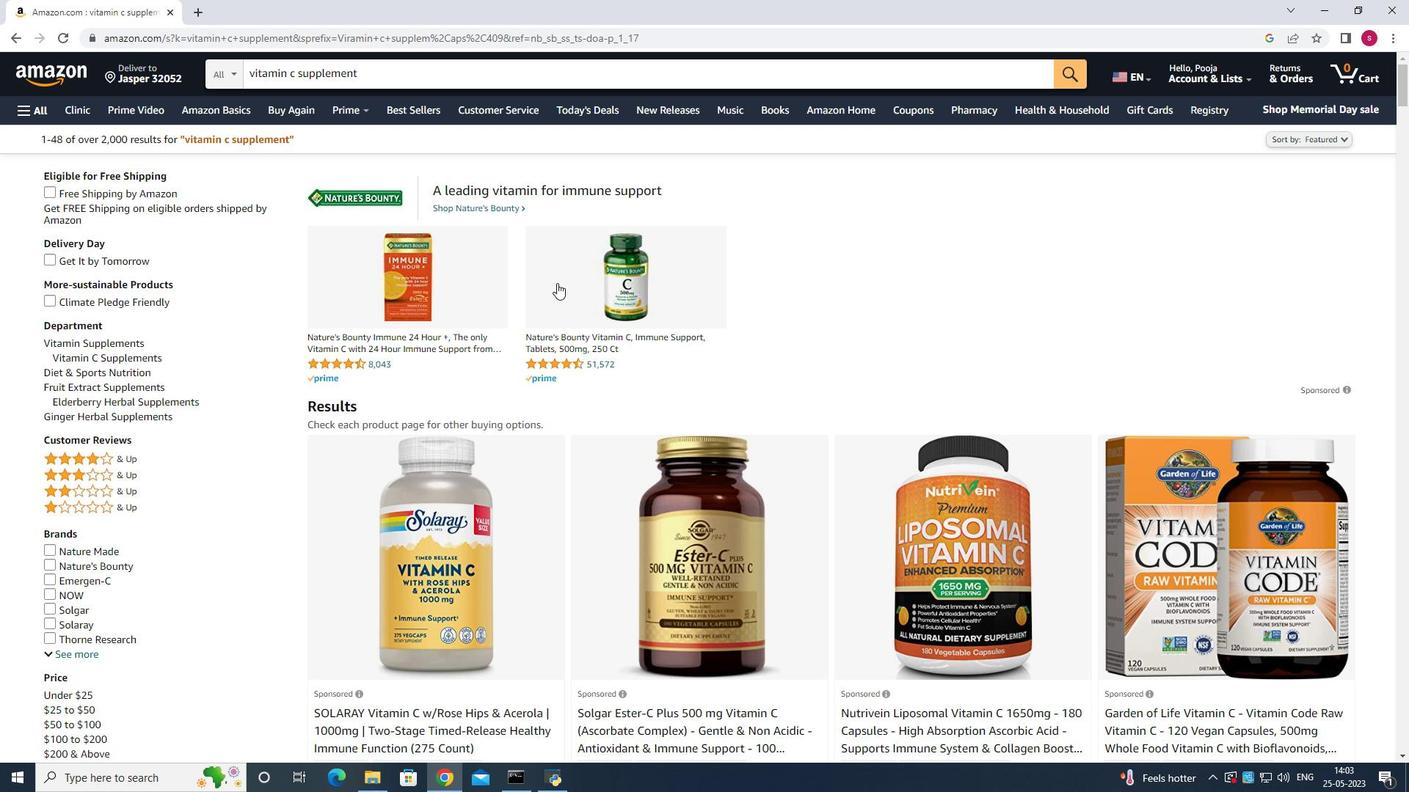 
Action: Mouse scrolled (564, 290) with delta (0, 0)
Screenshot: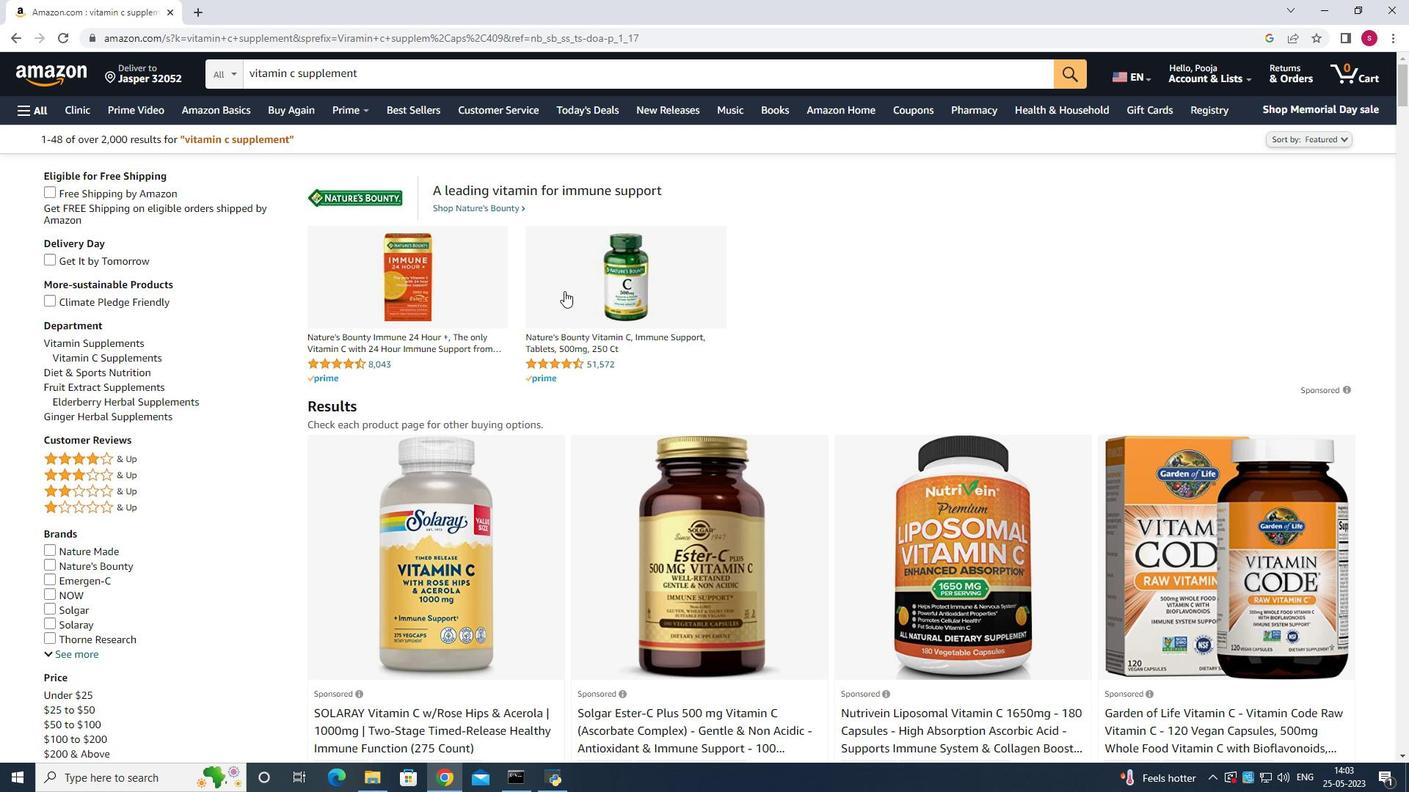 
Action: Mouse moved to (566, 293)
Screenshot: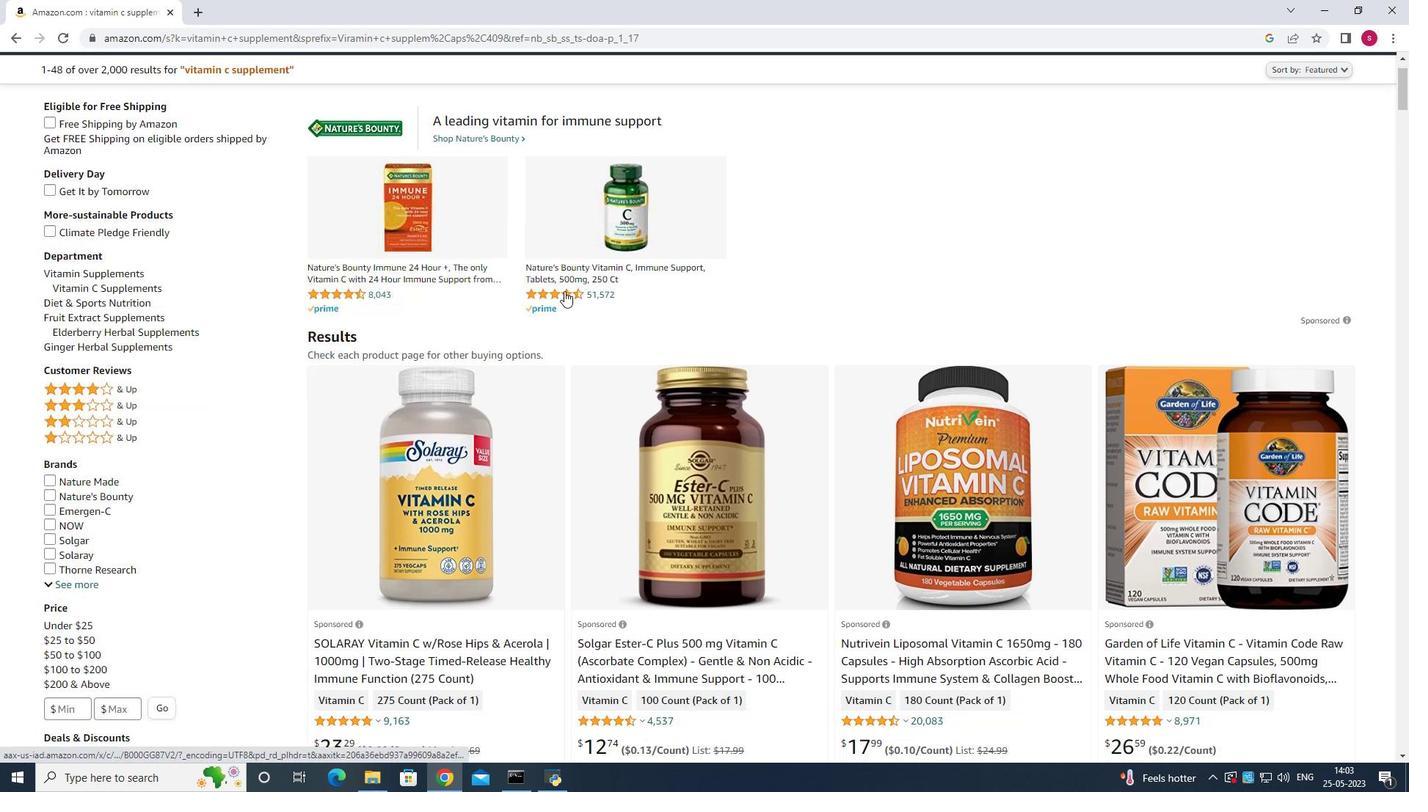 
Action: Mouse scrolled (566, 292) with delta (0, 0)
Screenshot: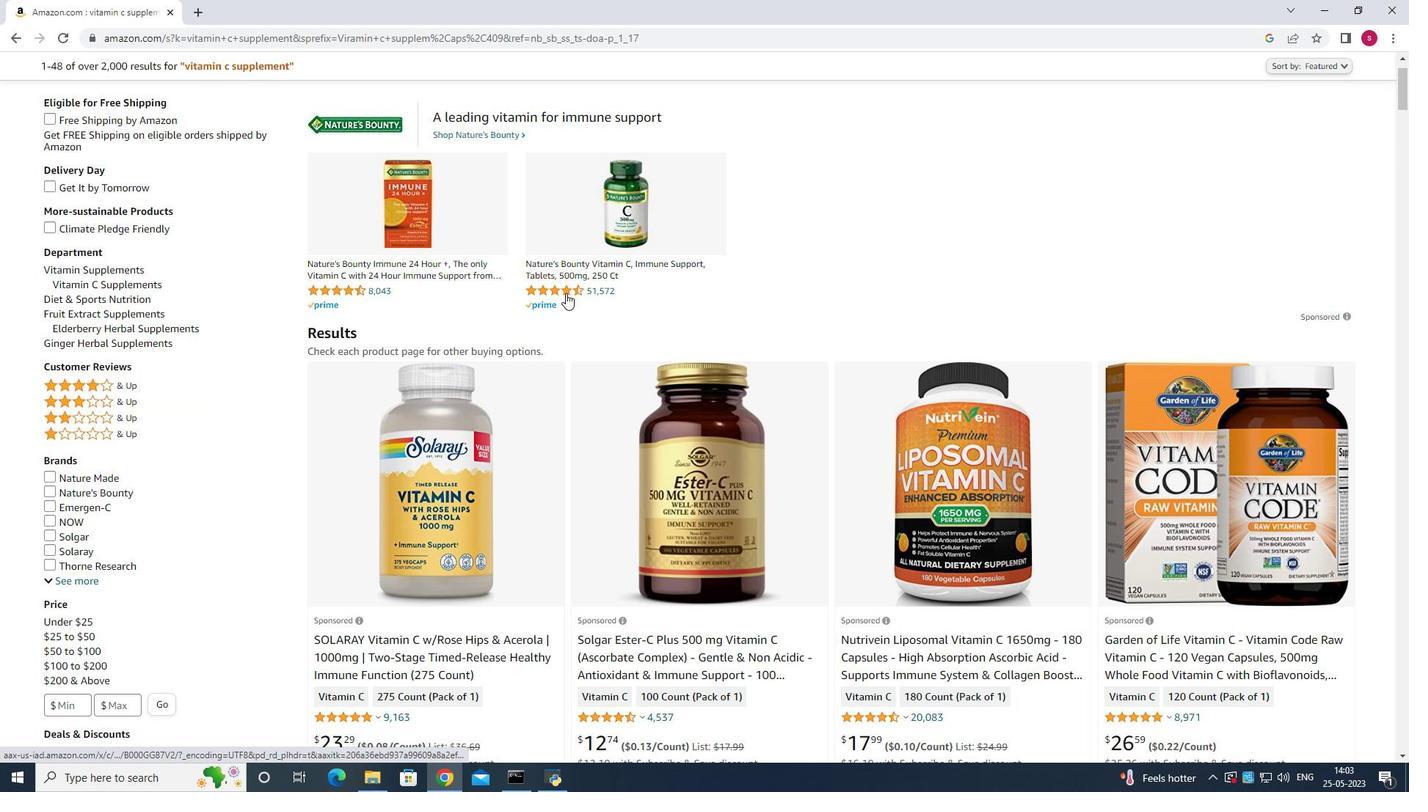
Action: Mouse moved to (441, 455)
Screenshot: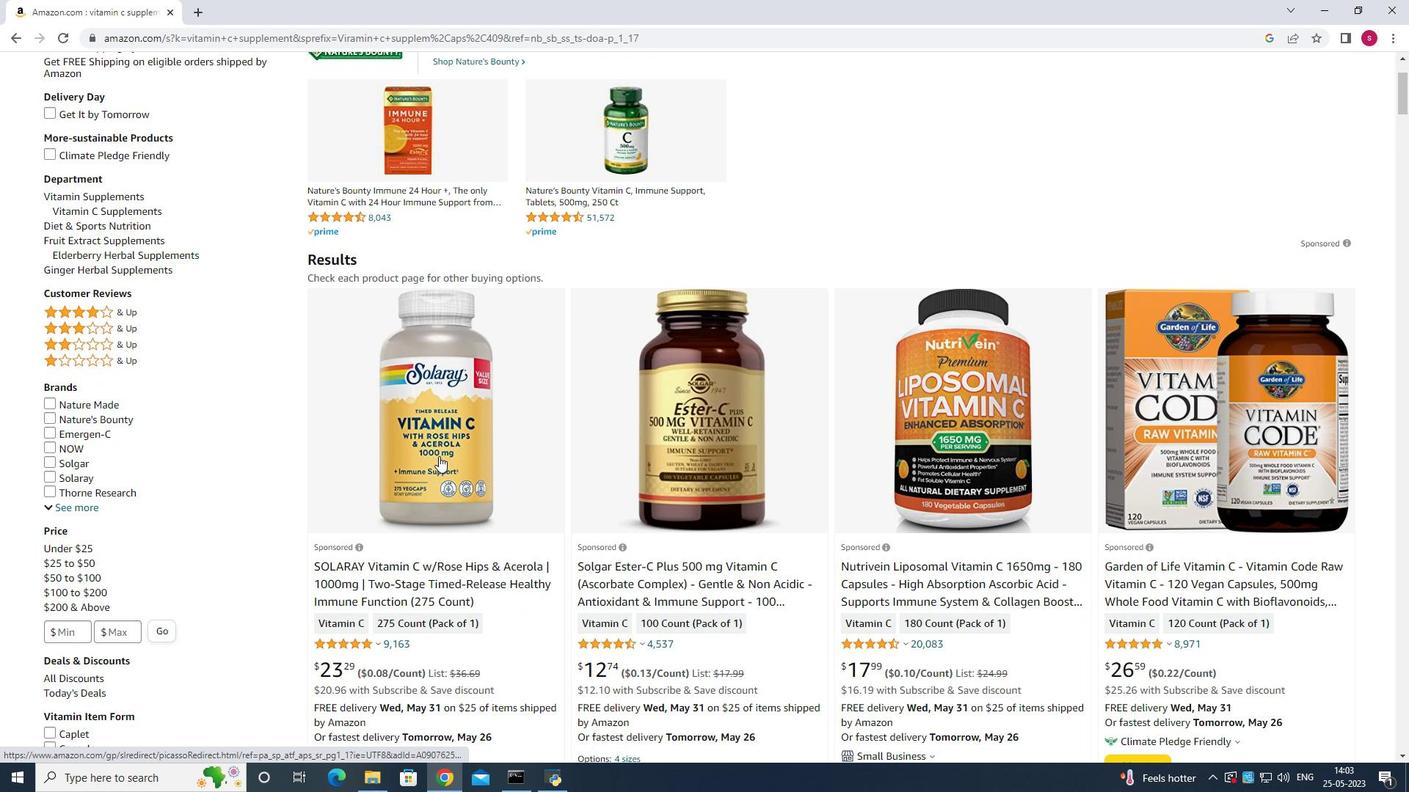 
Action: Mouse pressed left at (441, 455)
Screenshot: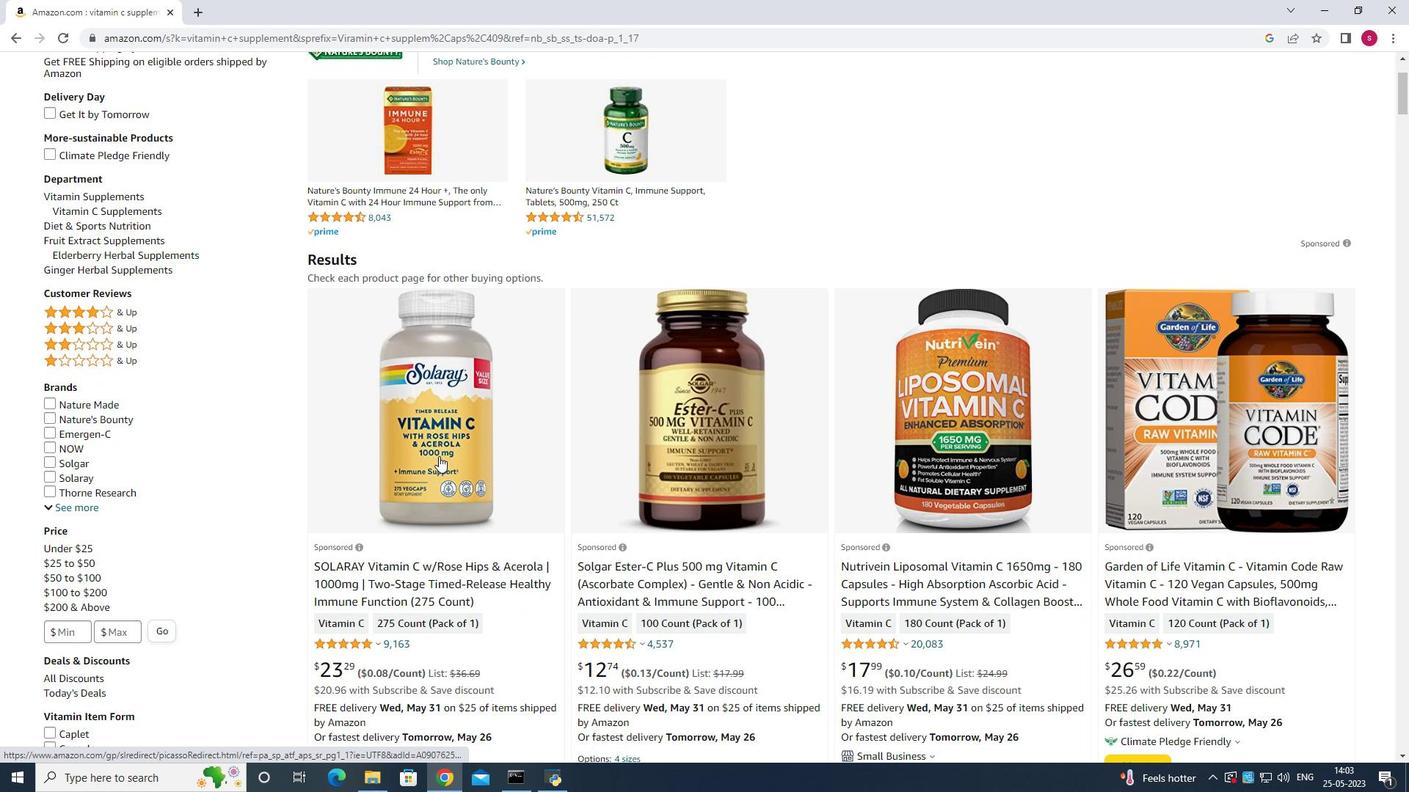 
Action: Mouse moved to (442, 455)
Screenshot: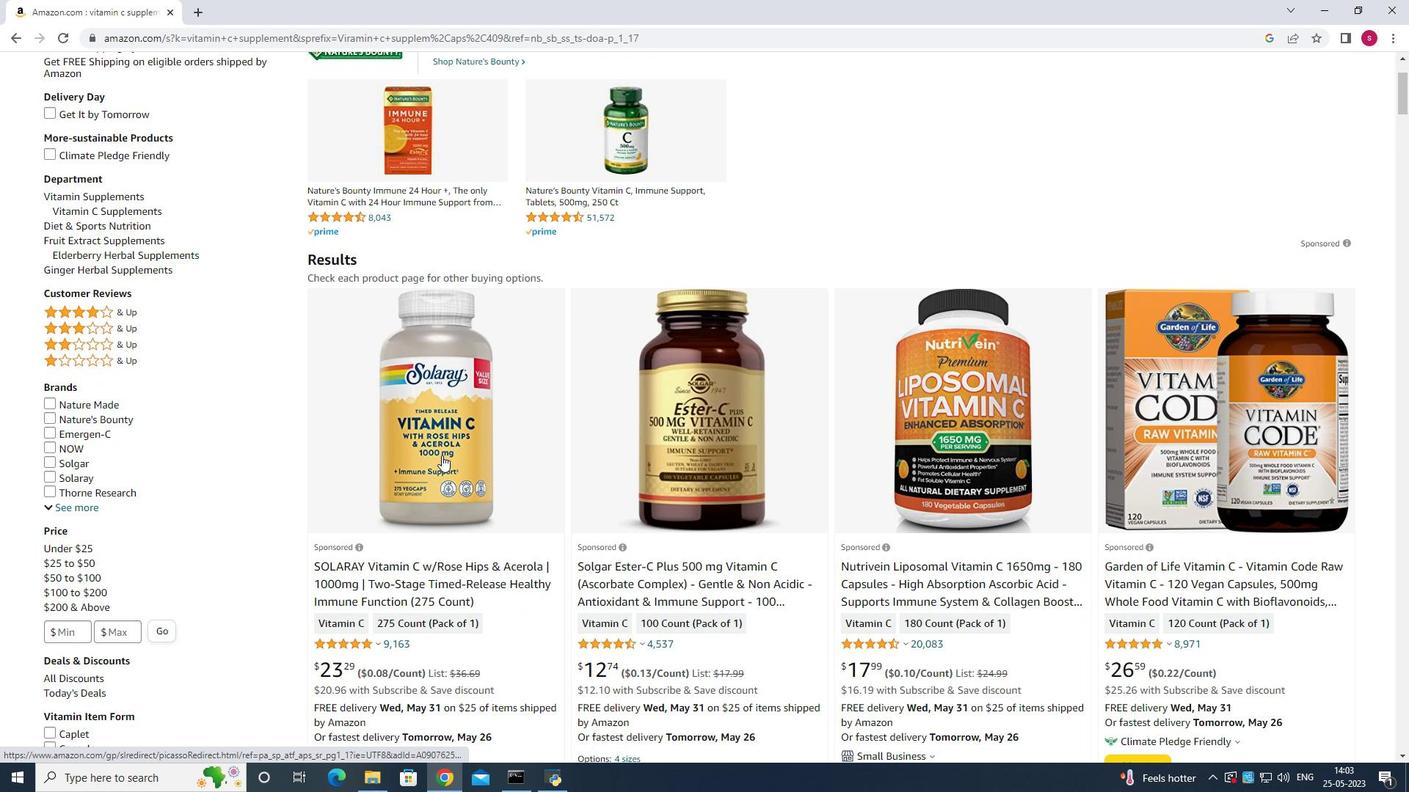 
Action: Mouse scrolled (442, 454) with delta (0, 0)
Screenshot: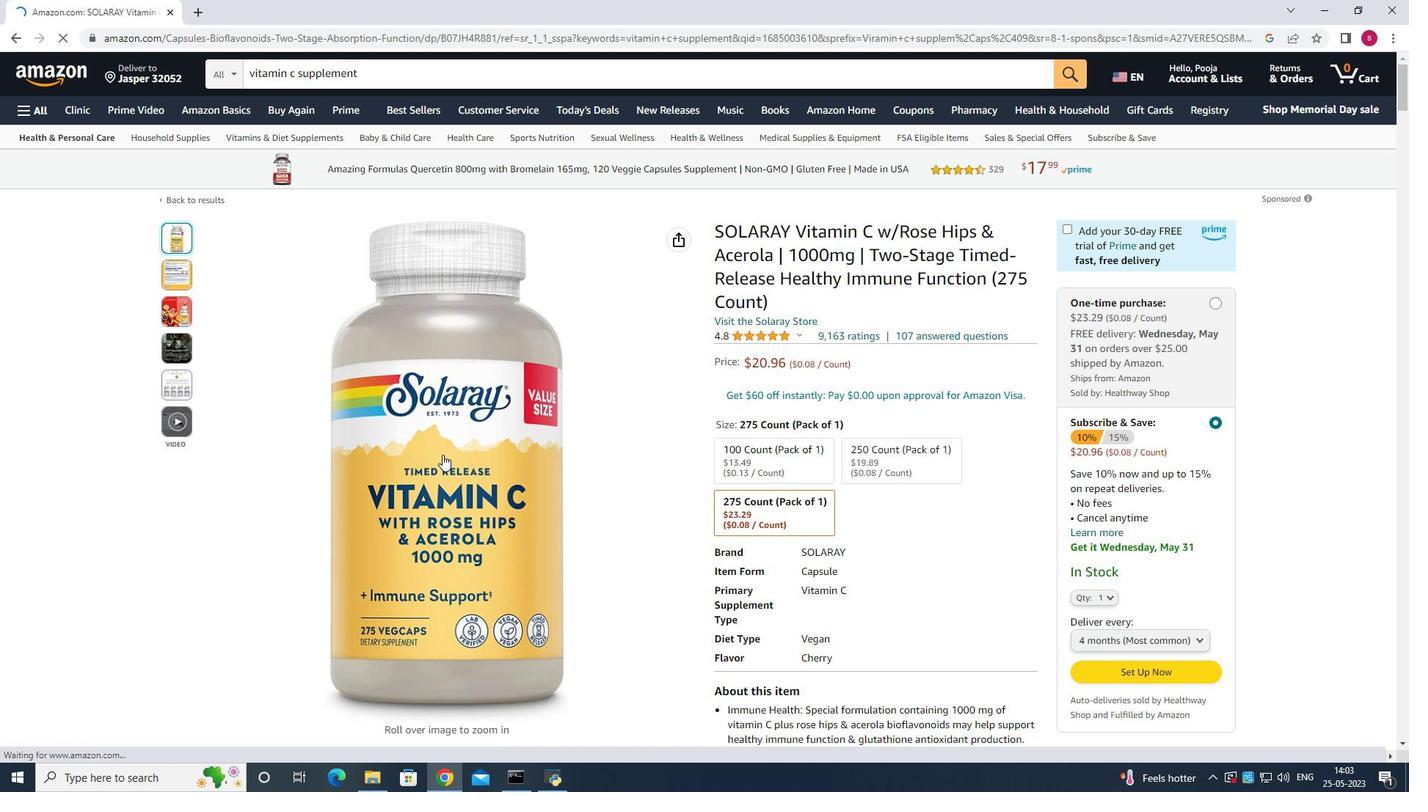 
Action: Mouse scrolled (442, 454) with delta (0, 0)
Screenshot: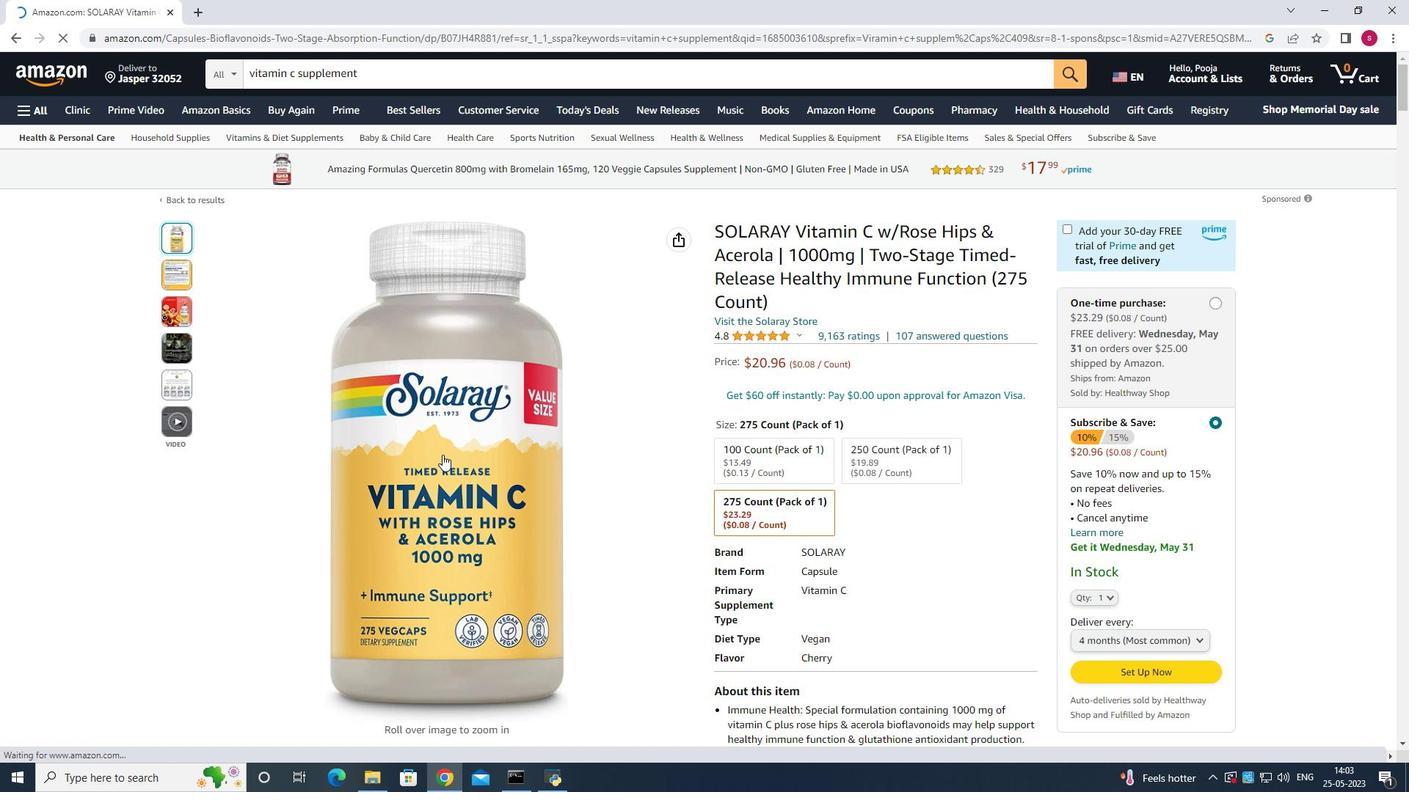 
Action: Mouse scrolled (442, 454) with delta (0, 0)
Screenshot: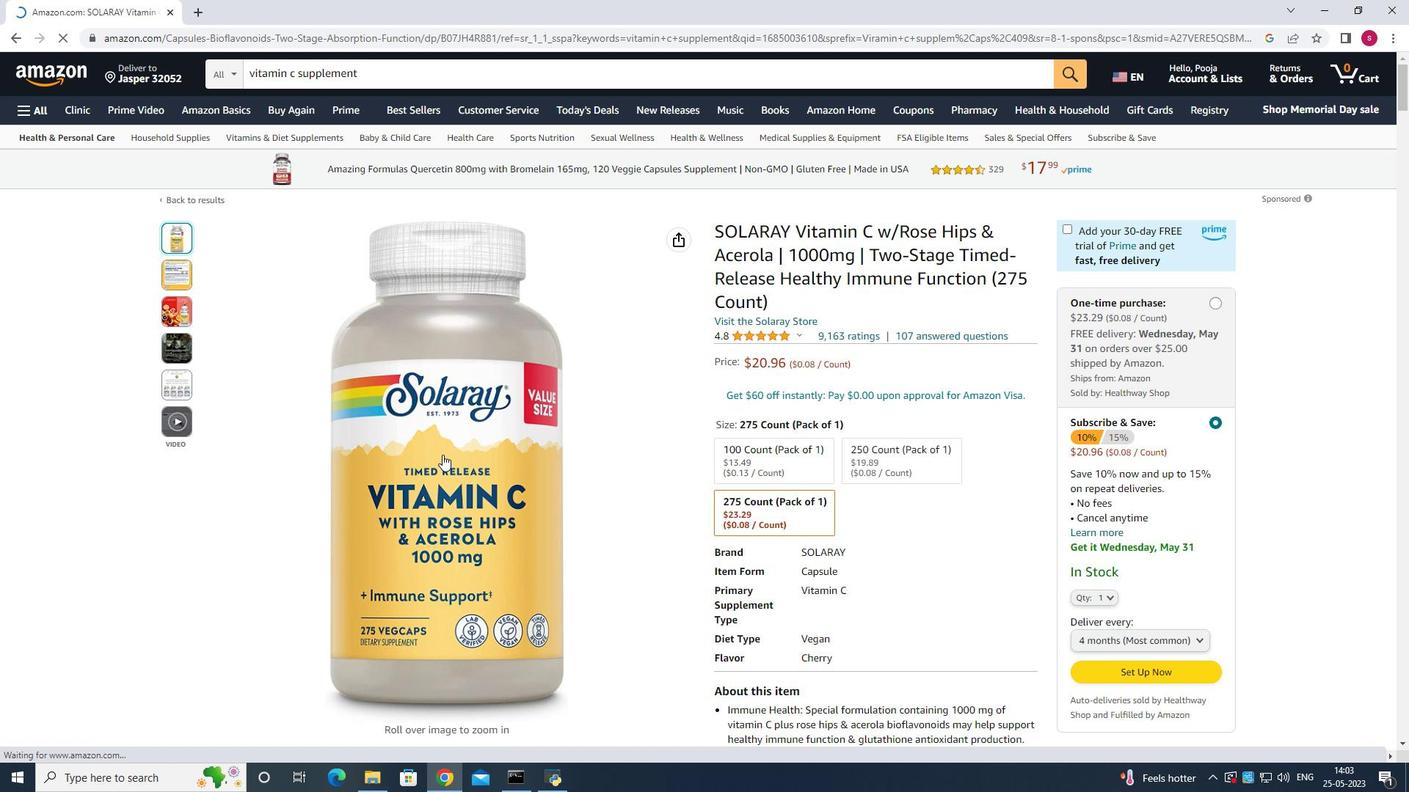 
Action: Mouse moved to (446, 453)
Screenshot: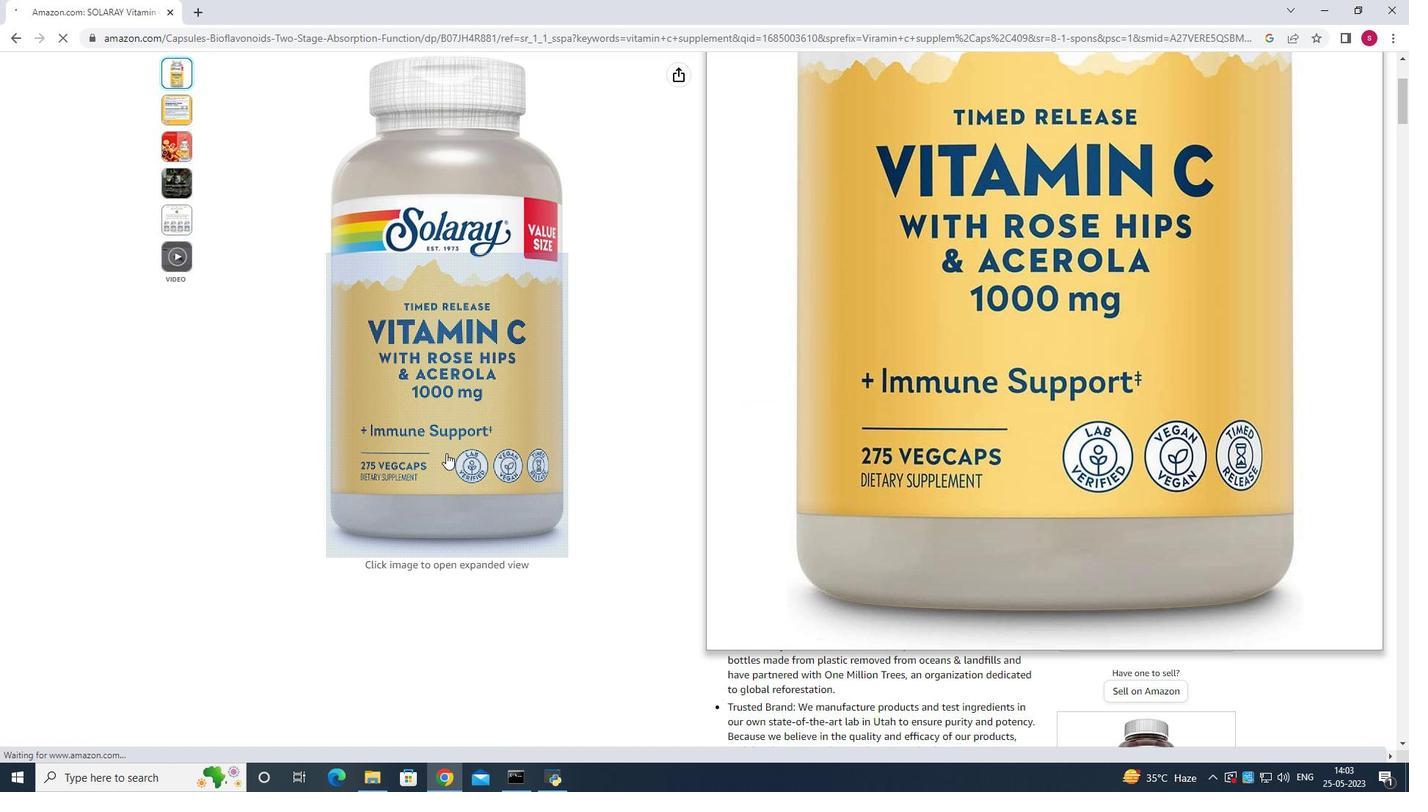 
Action: Mouse scrolled (446, 452) with delta (0, 0)
Screenshot: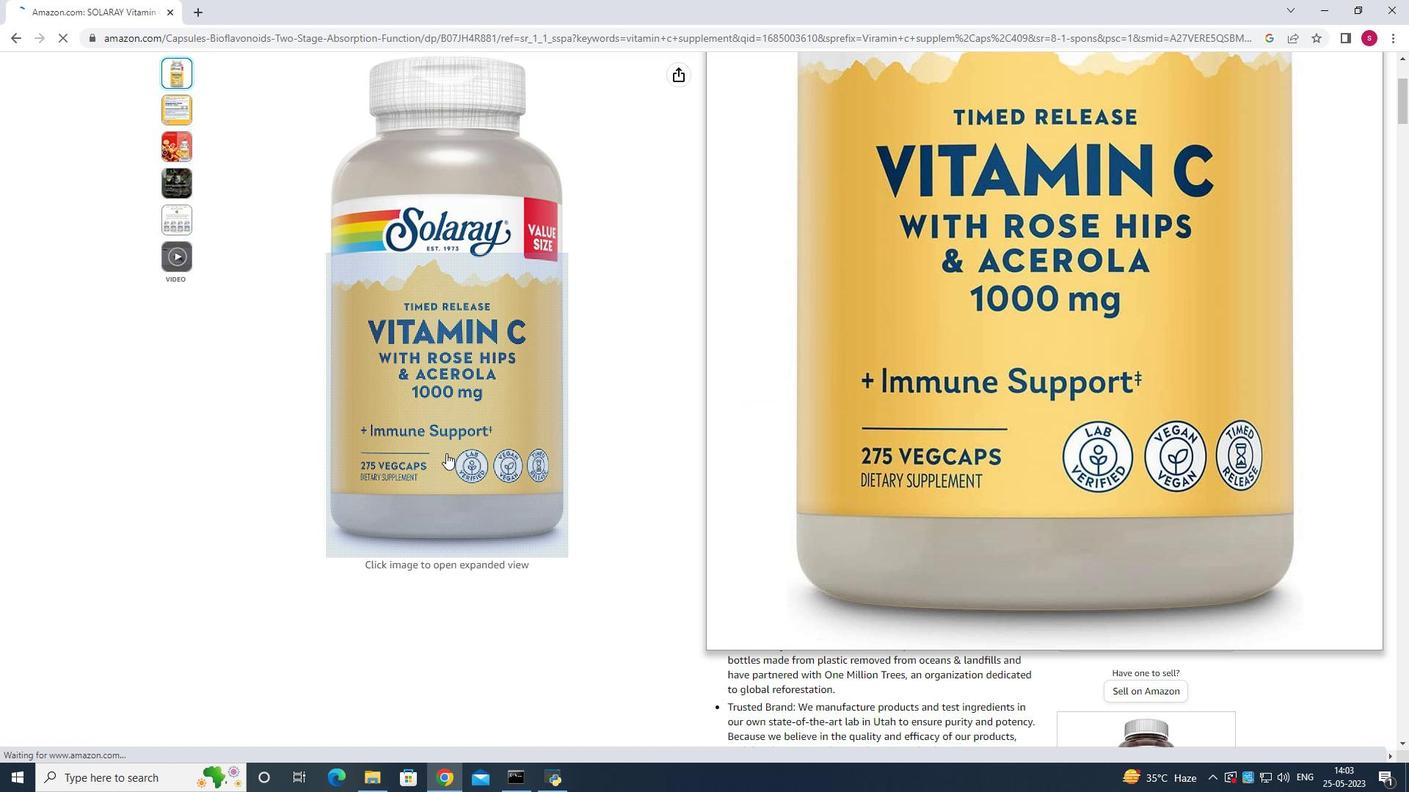 
Action: Mouse scrolled (446, 452) with delta (0, 0)
Screenshot: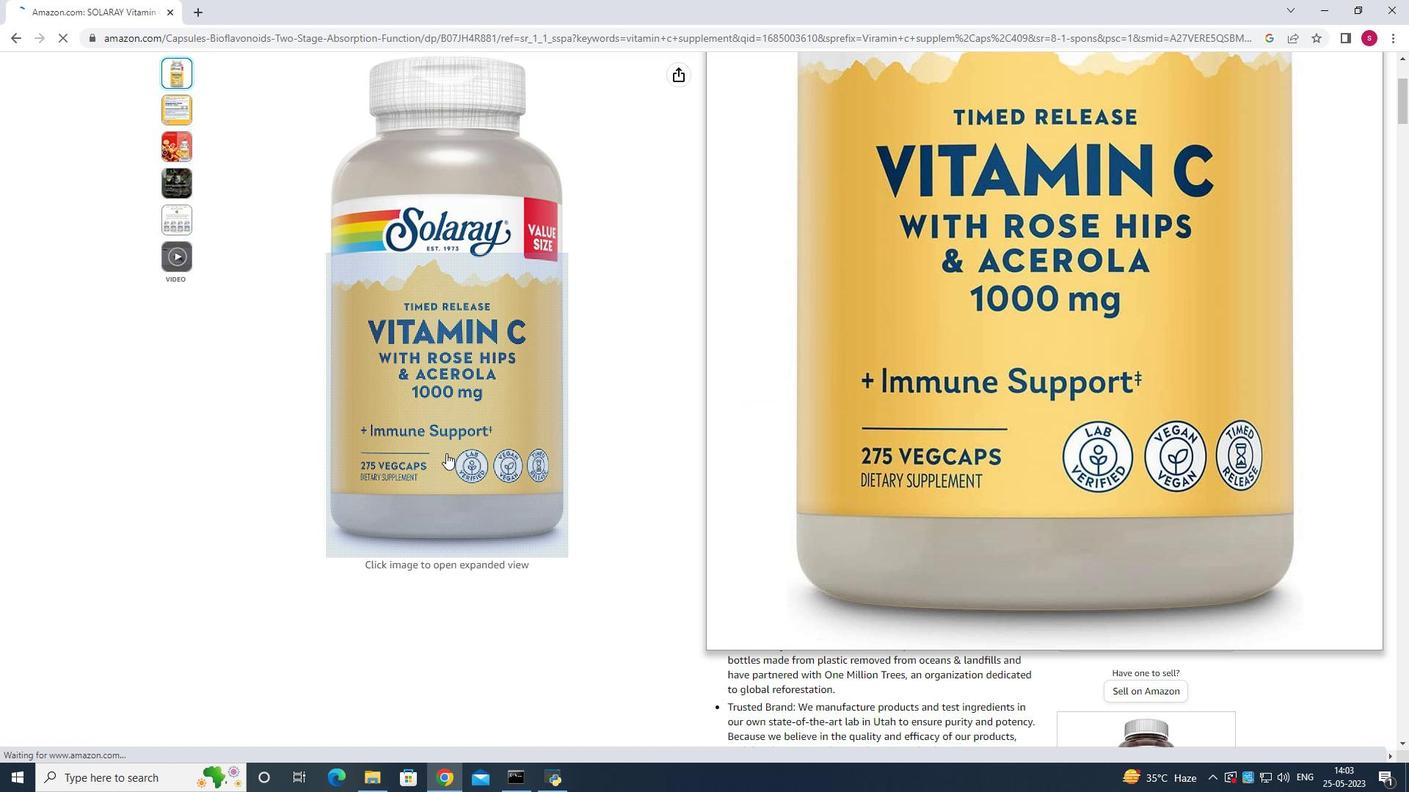 
Action: Mouse scrolled (446, 454) with delta (0, 0)
Screenshot: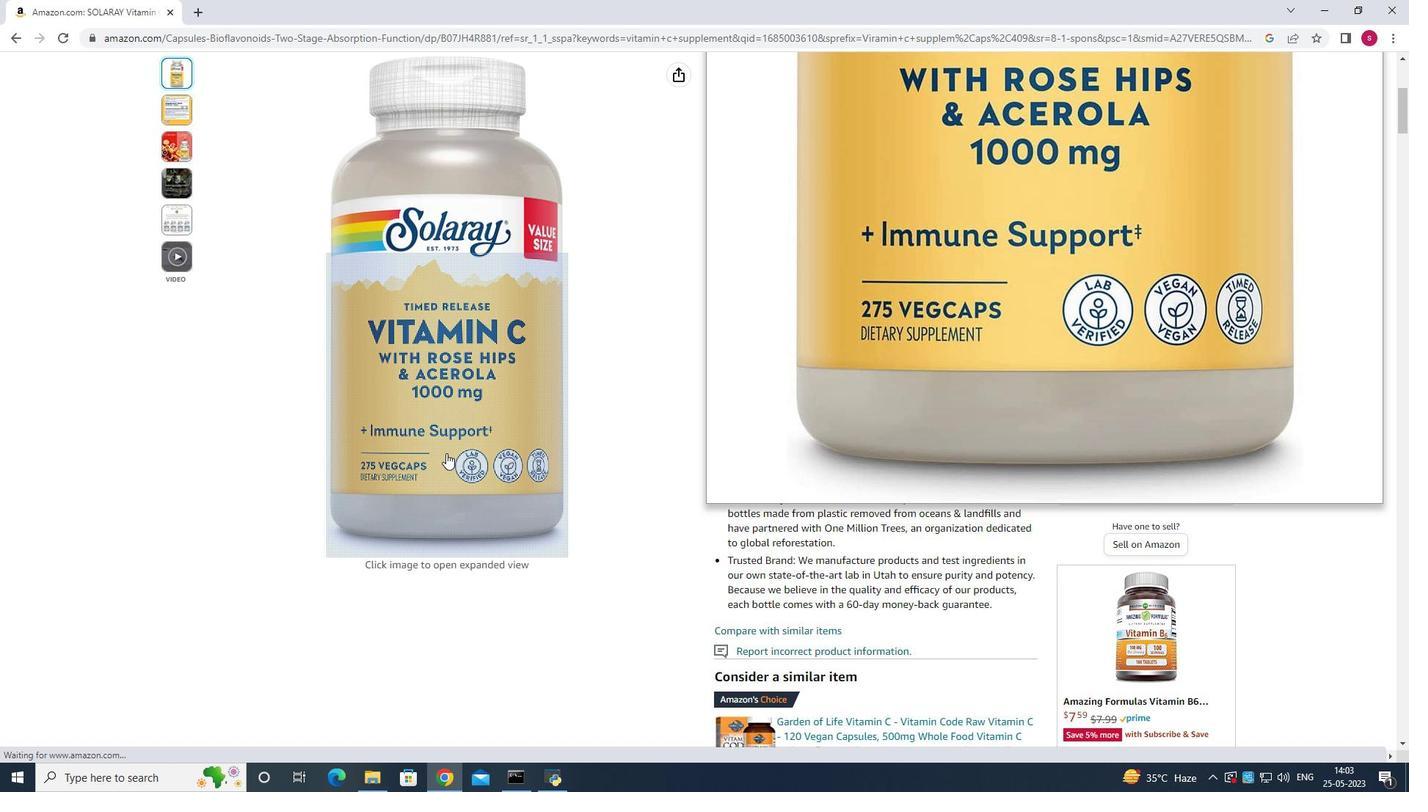 
Action: Mouse scrolled (446, 454) with delta (0, 0)
Screenshot: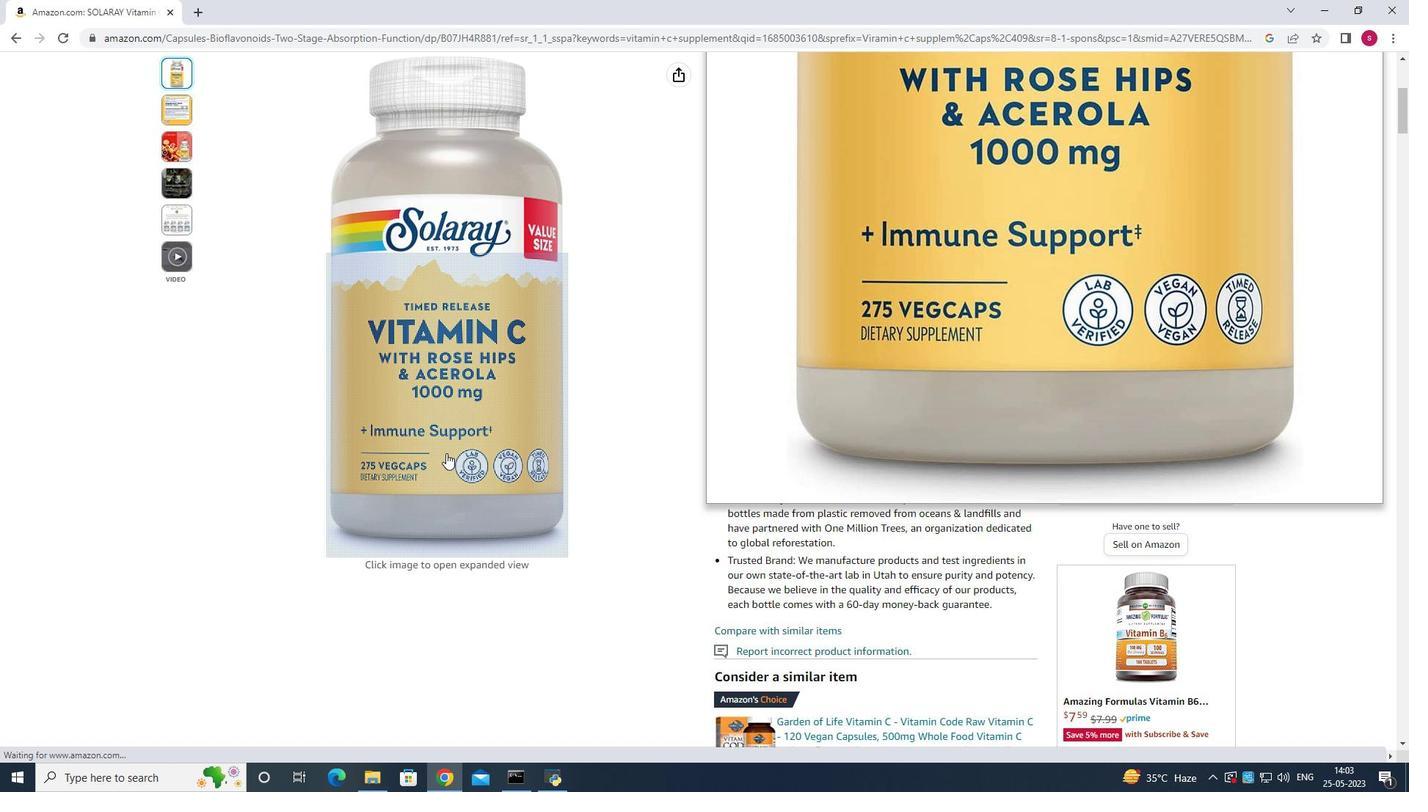
Action: Mouse moved to (1023, 398)
Screenshot: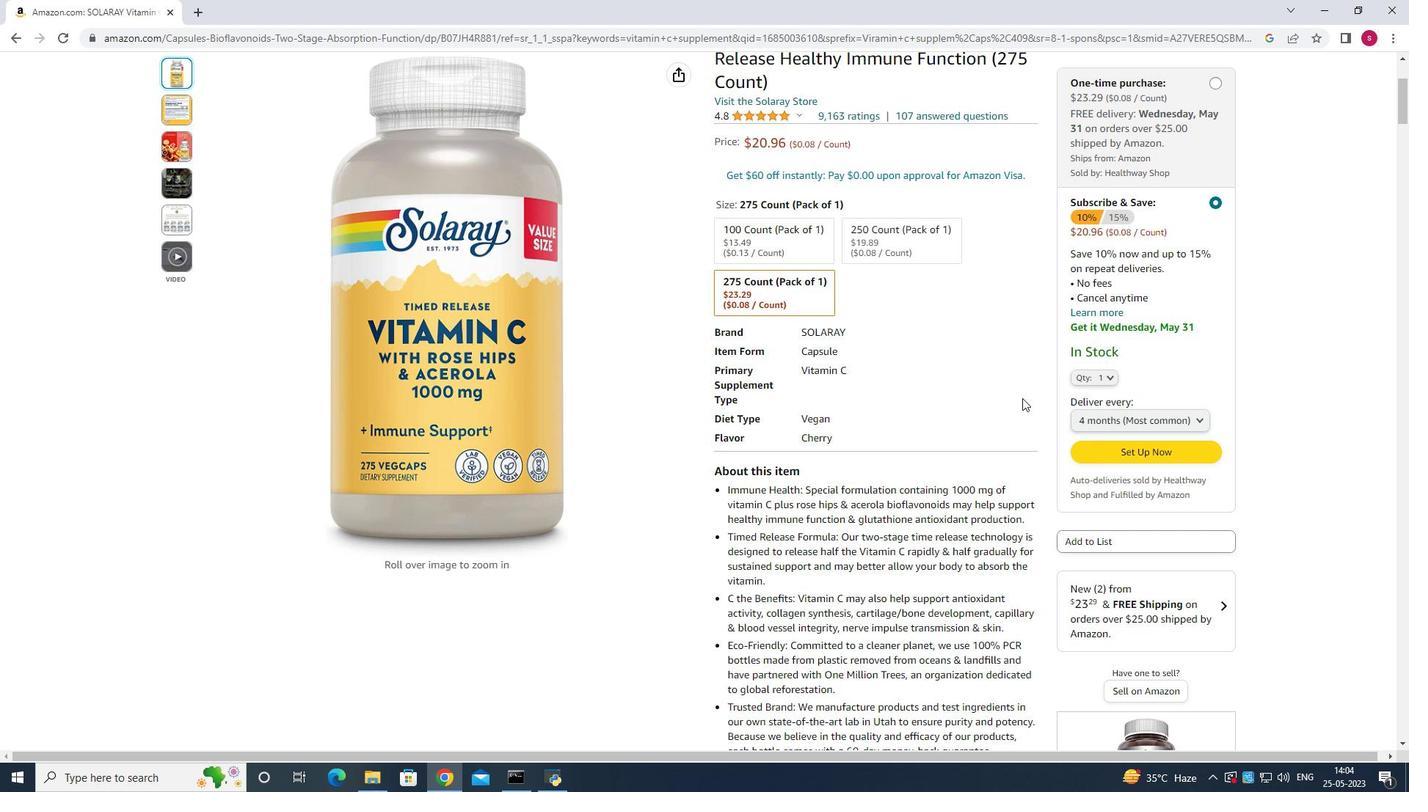 
Action: Mouse scrolled (1023, 399) with delta (0, 0)
Screenshot: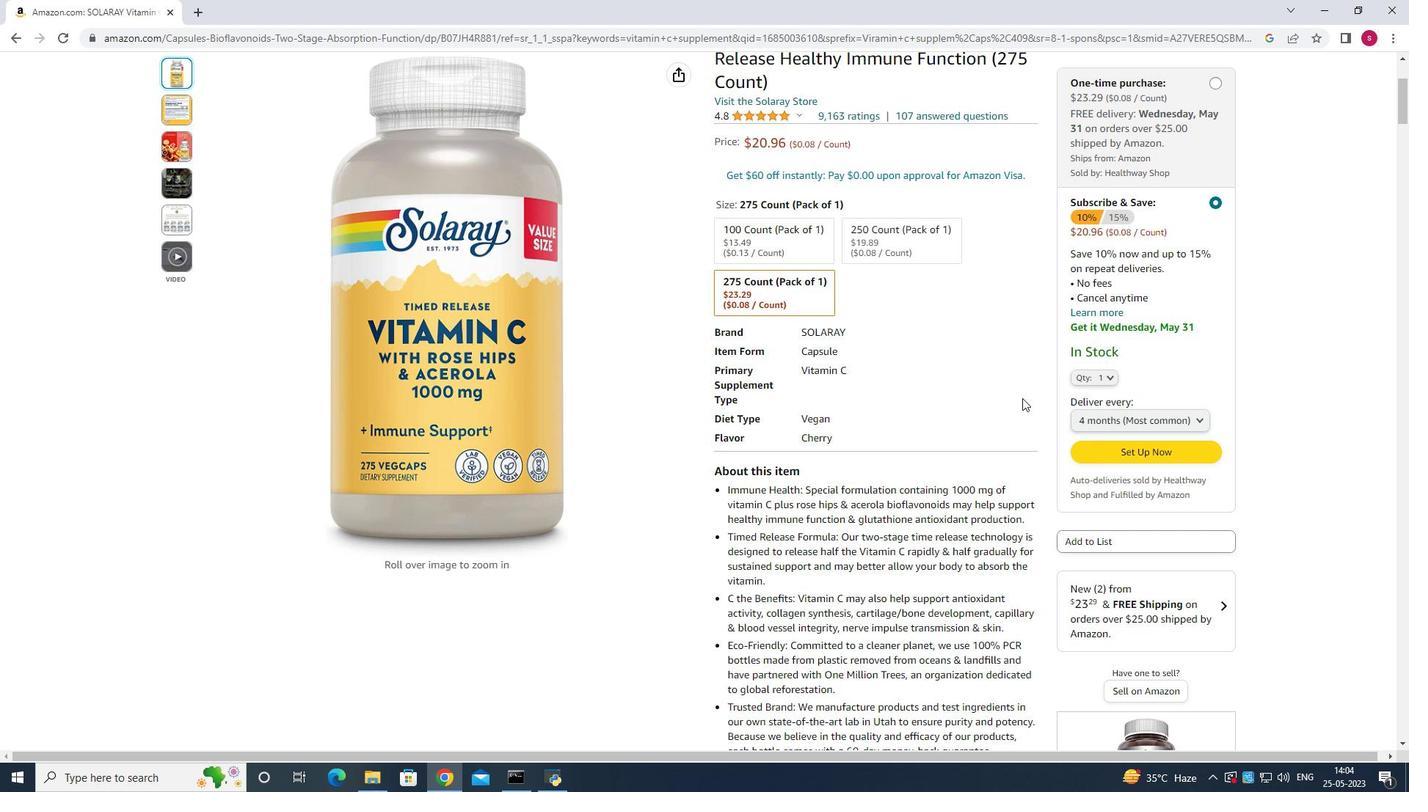 
Action: Mouse moved to (1024, 398)
Screenshot: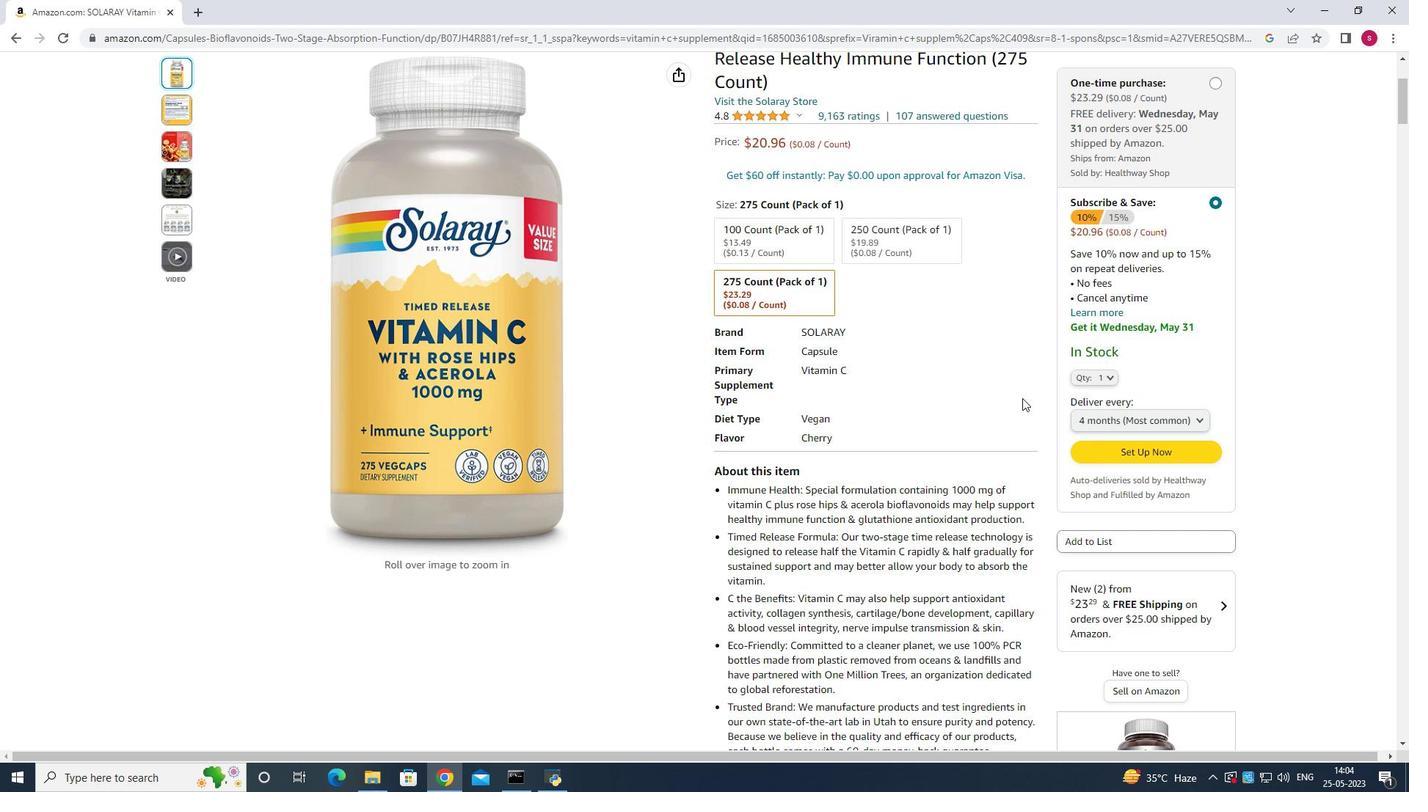 
Action: Mouse scrolled (1023, 399) with delta (0, 0)
Screenshot: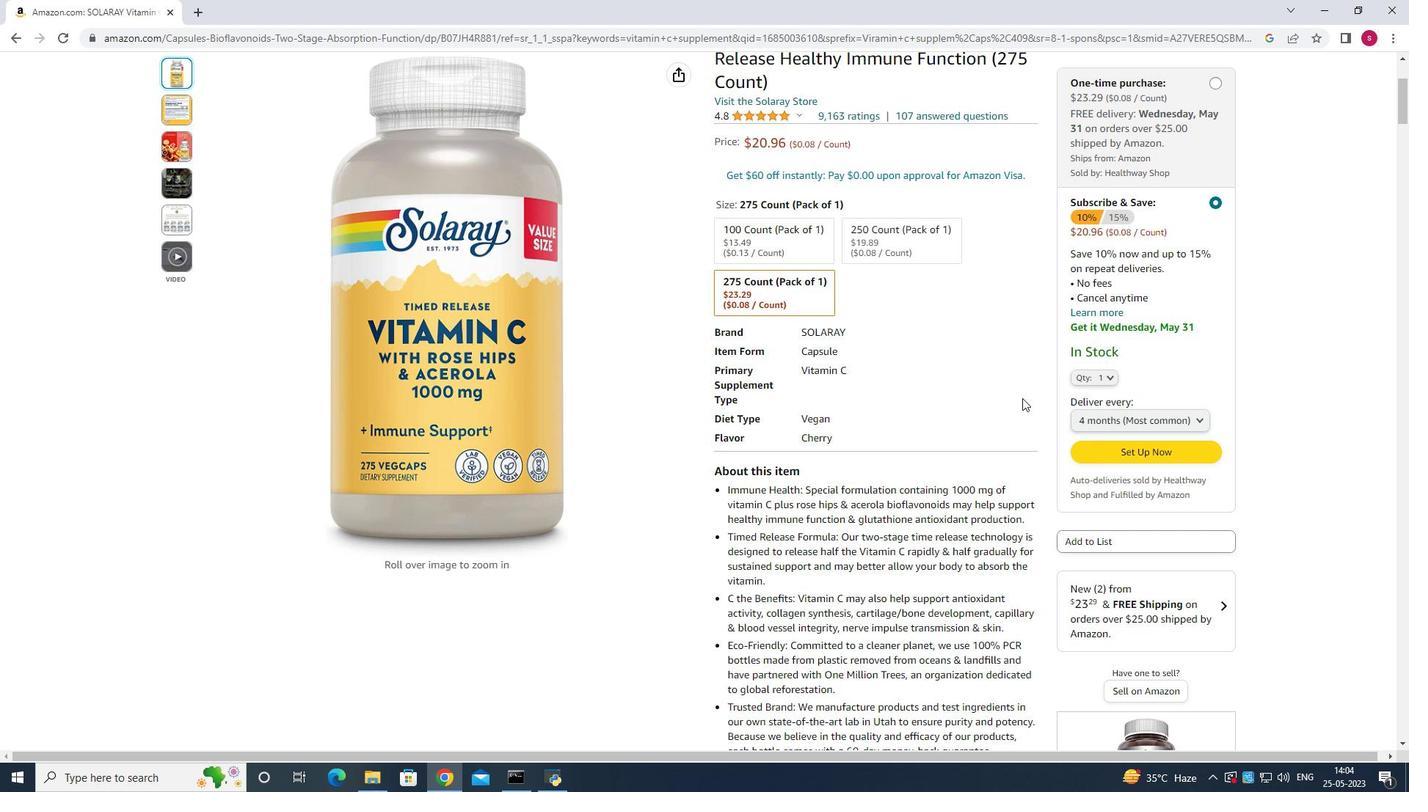 
Action: Mouse moved to (1024, 397)
Screenshot: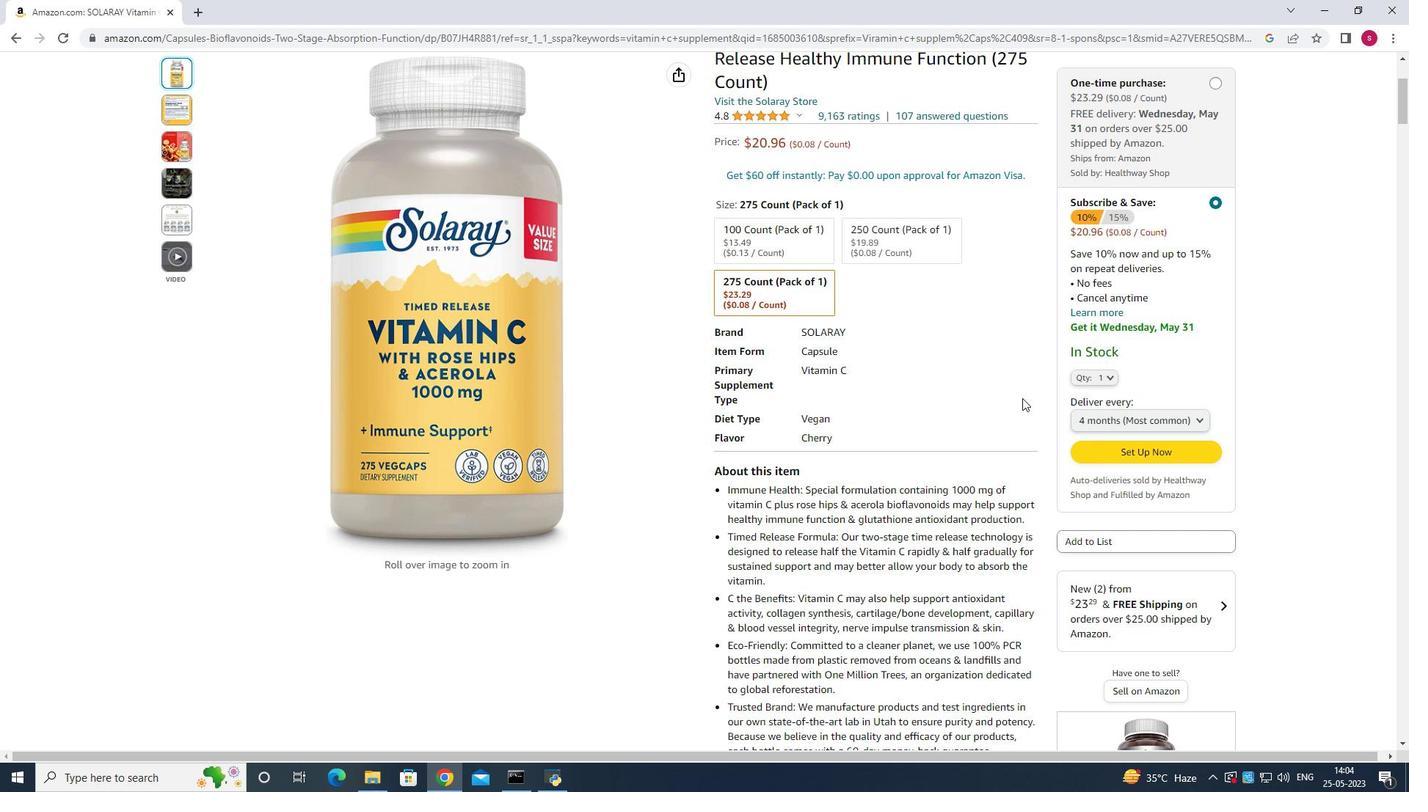 
Action: Mouse scrolled (1023, 399) with delta (0, 0)
Screenshot: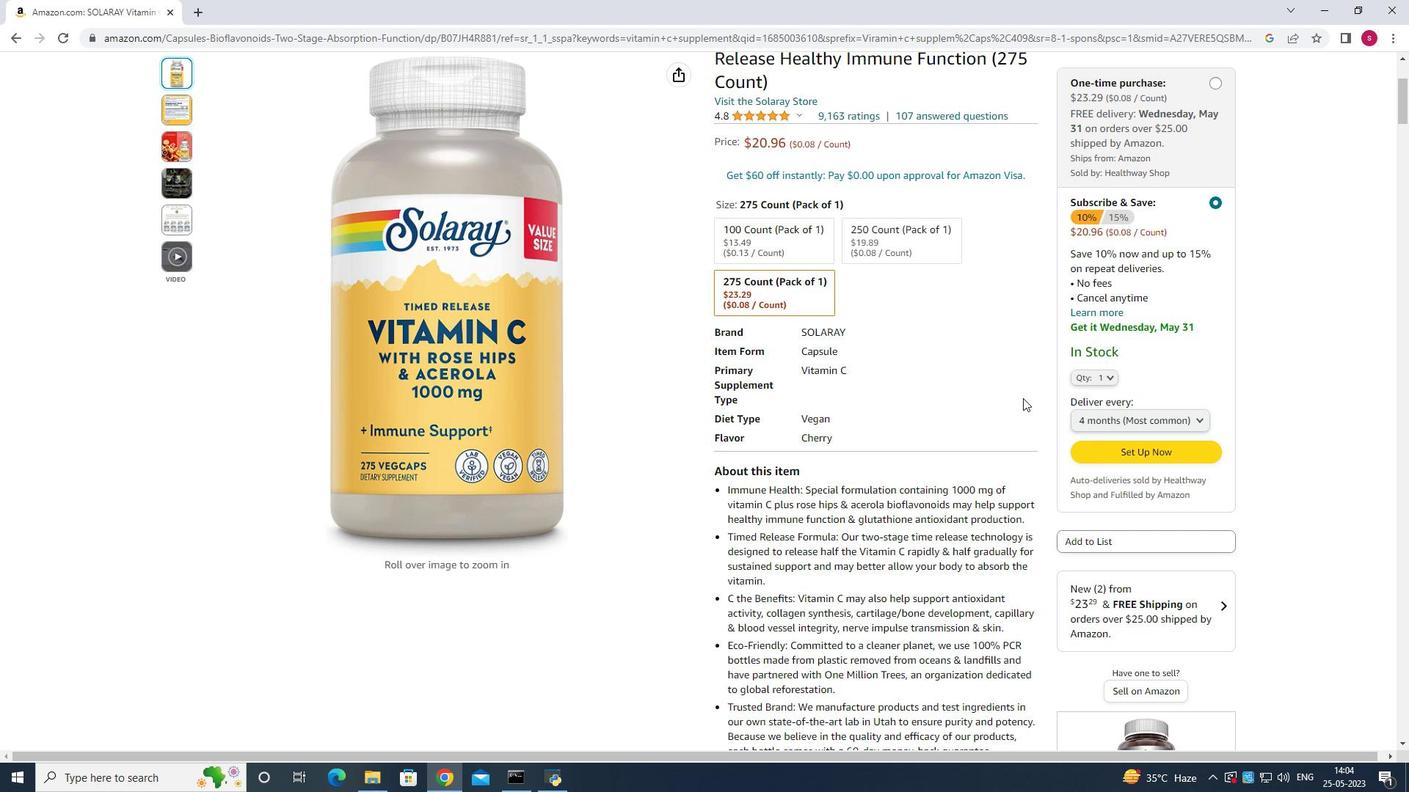 
Action: Mouse scrolled (1024, 399) with delta (0, 0)
Screenshot: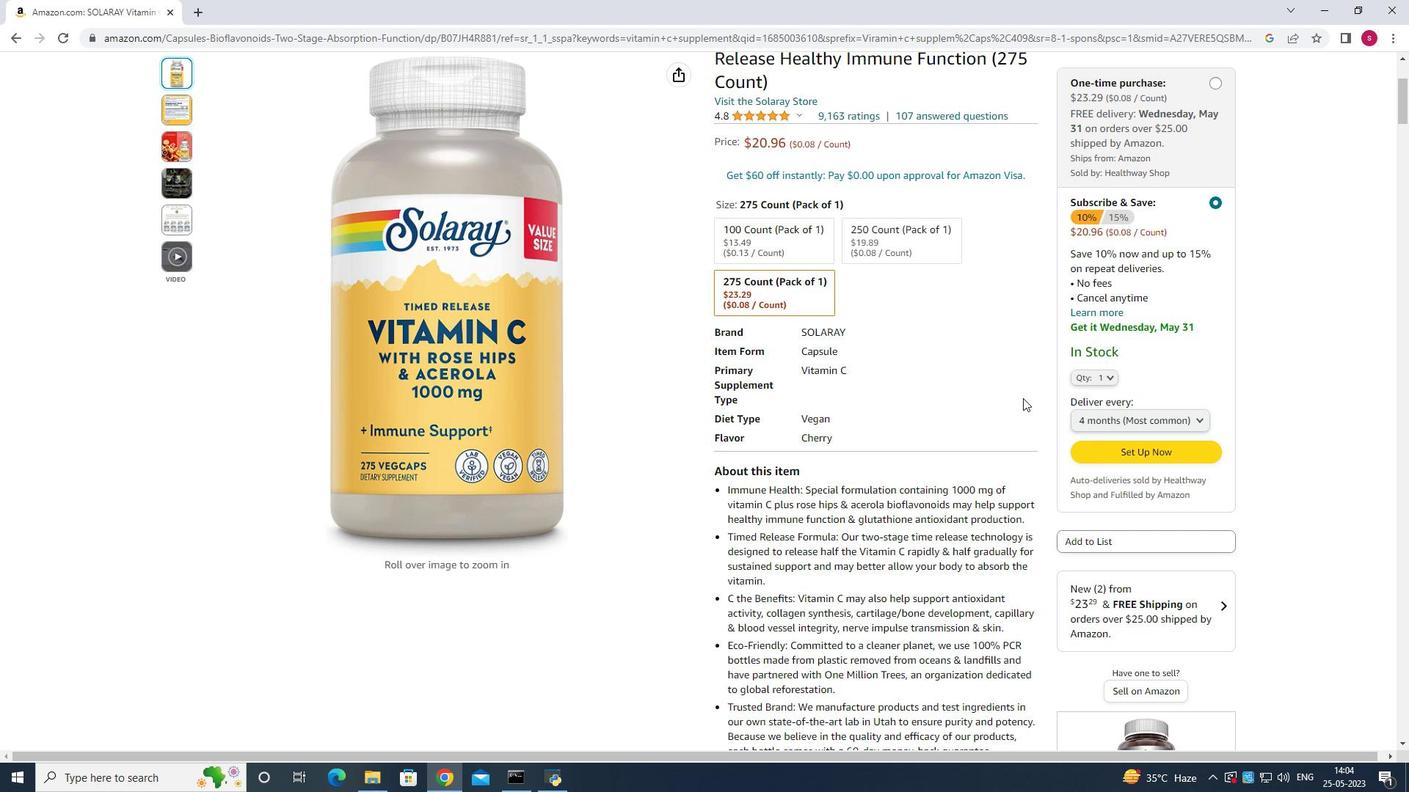 
Action: Mouse scrolled (1024, 399) with delta (0, 0)
Screenshot: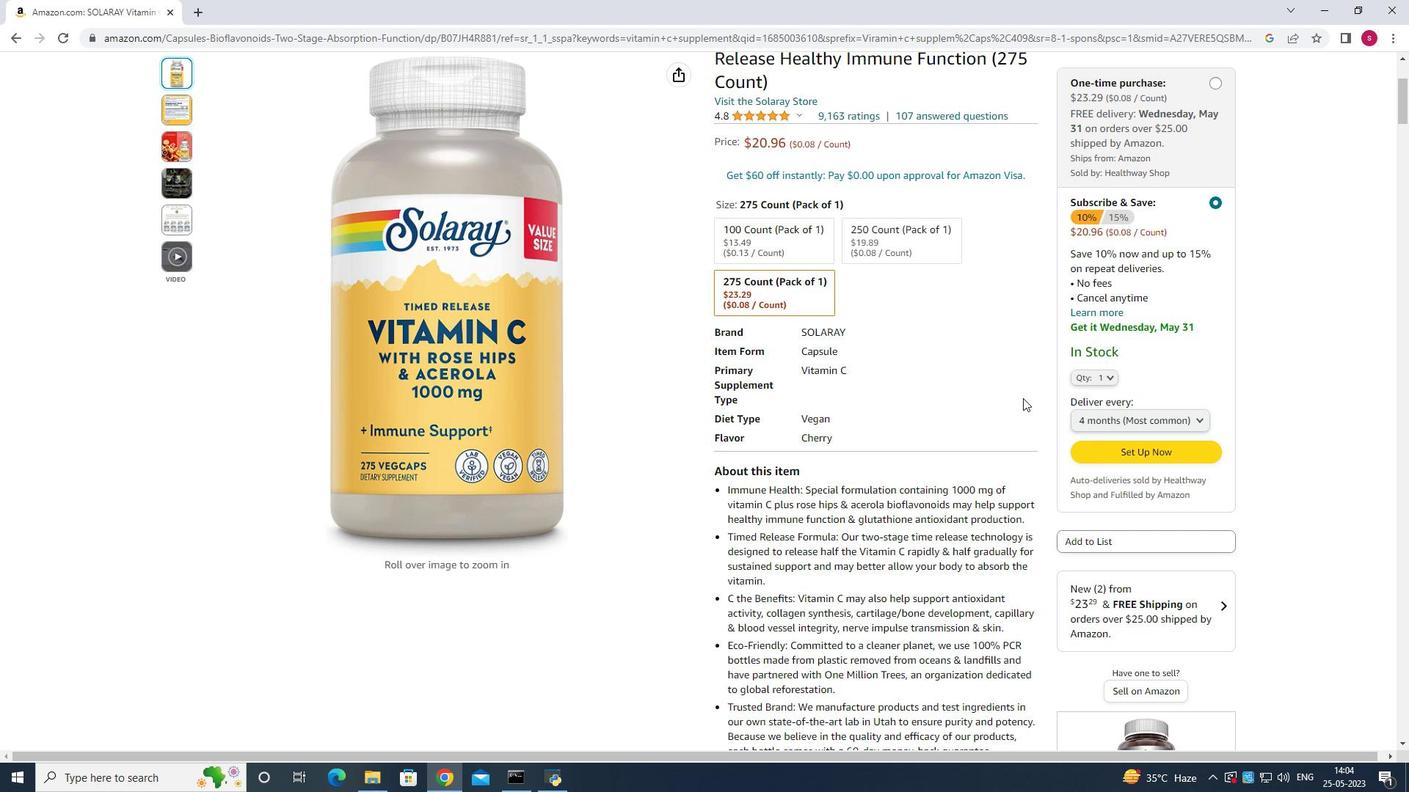 
Action: Mouse moved to (1024, 397)
Screenshot: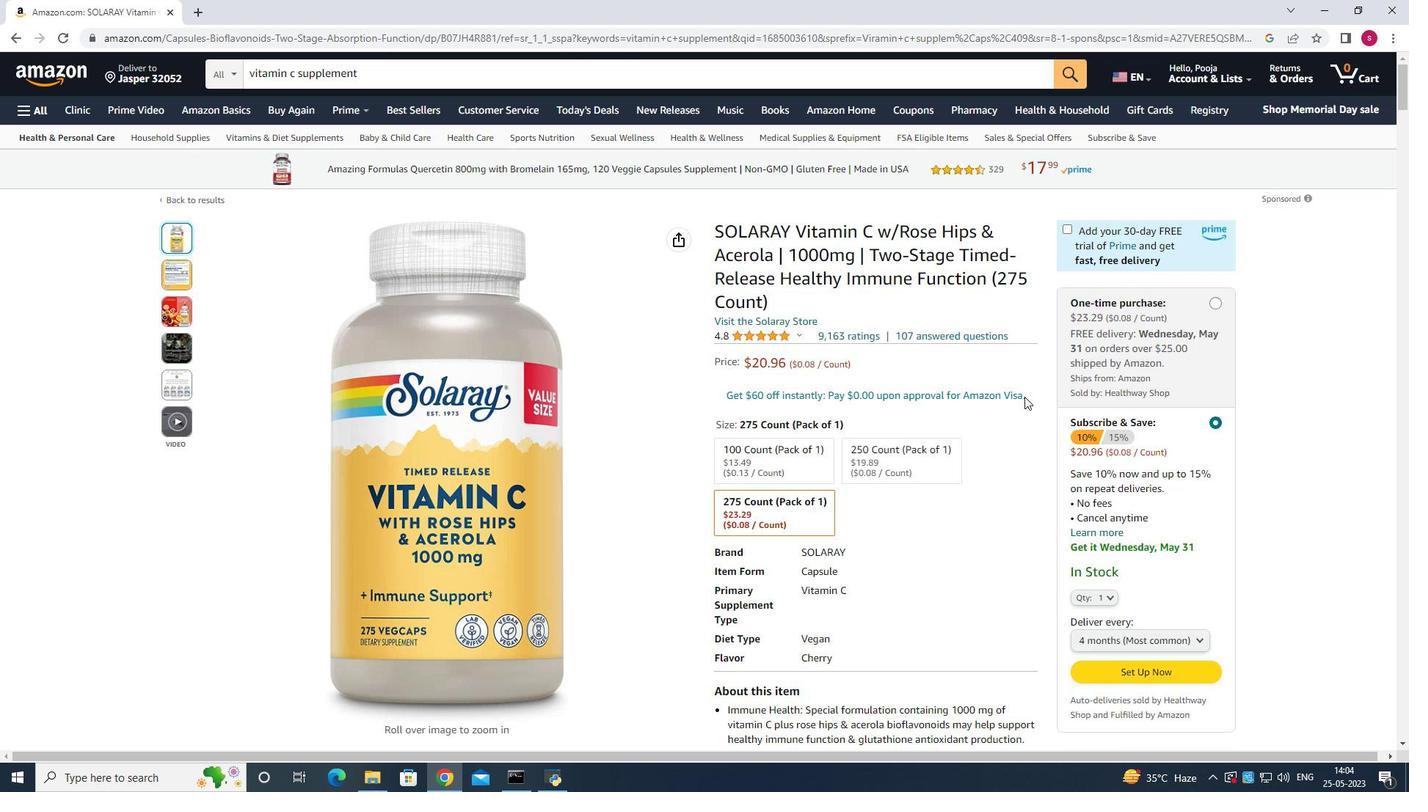 
Action: Mouse scrolled (1024, 397) with delta (0, 0)
Screenshot: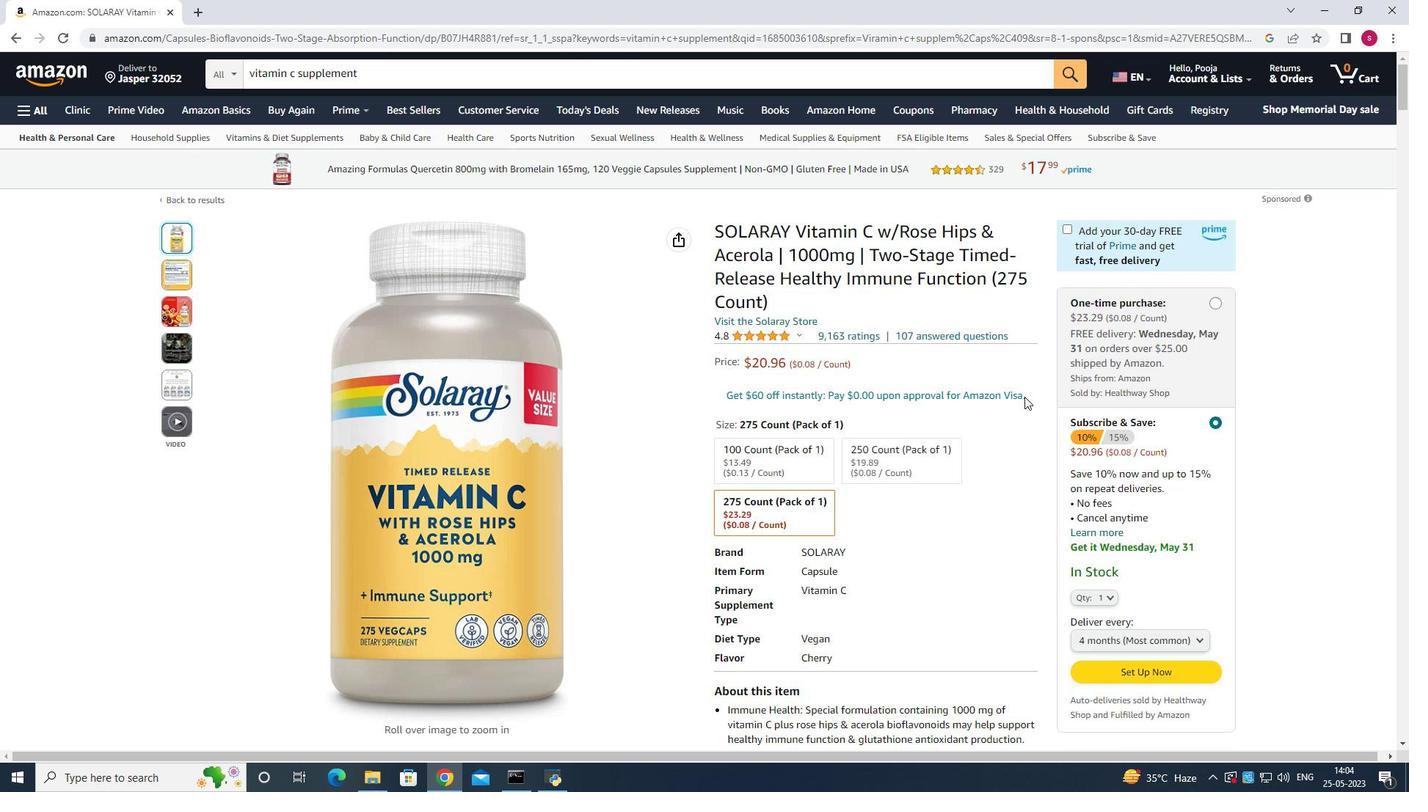
Action: Mouse scrolled (1024, 397) with delta (0, 0)
Screenshot: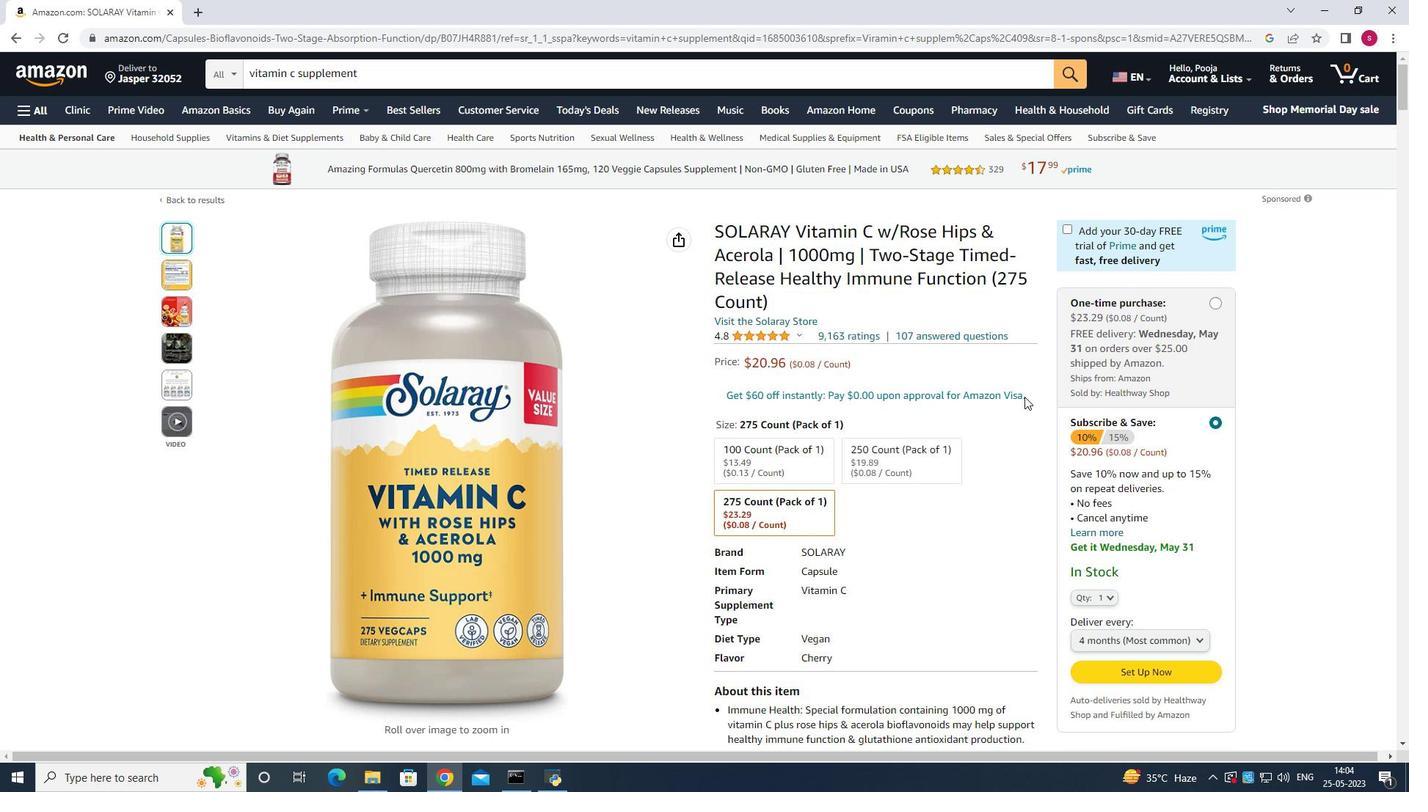 
Action: Mouse scrolled (1024, 397) with delta (0, 0)
Screenshot: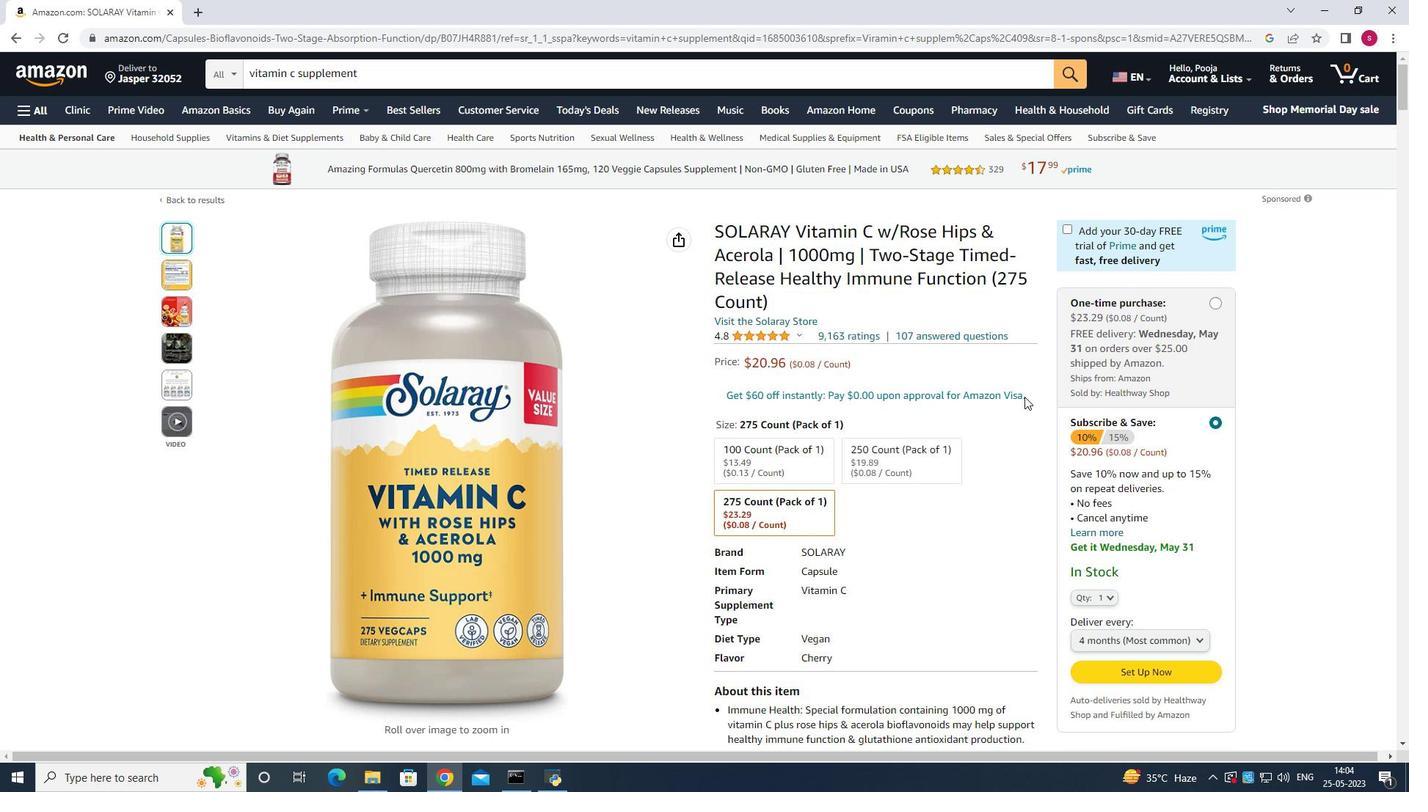
Action: Mouse scrolled (1024, 397) with delta (0, 0)
Screenshot: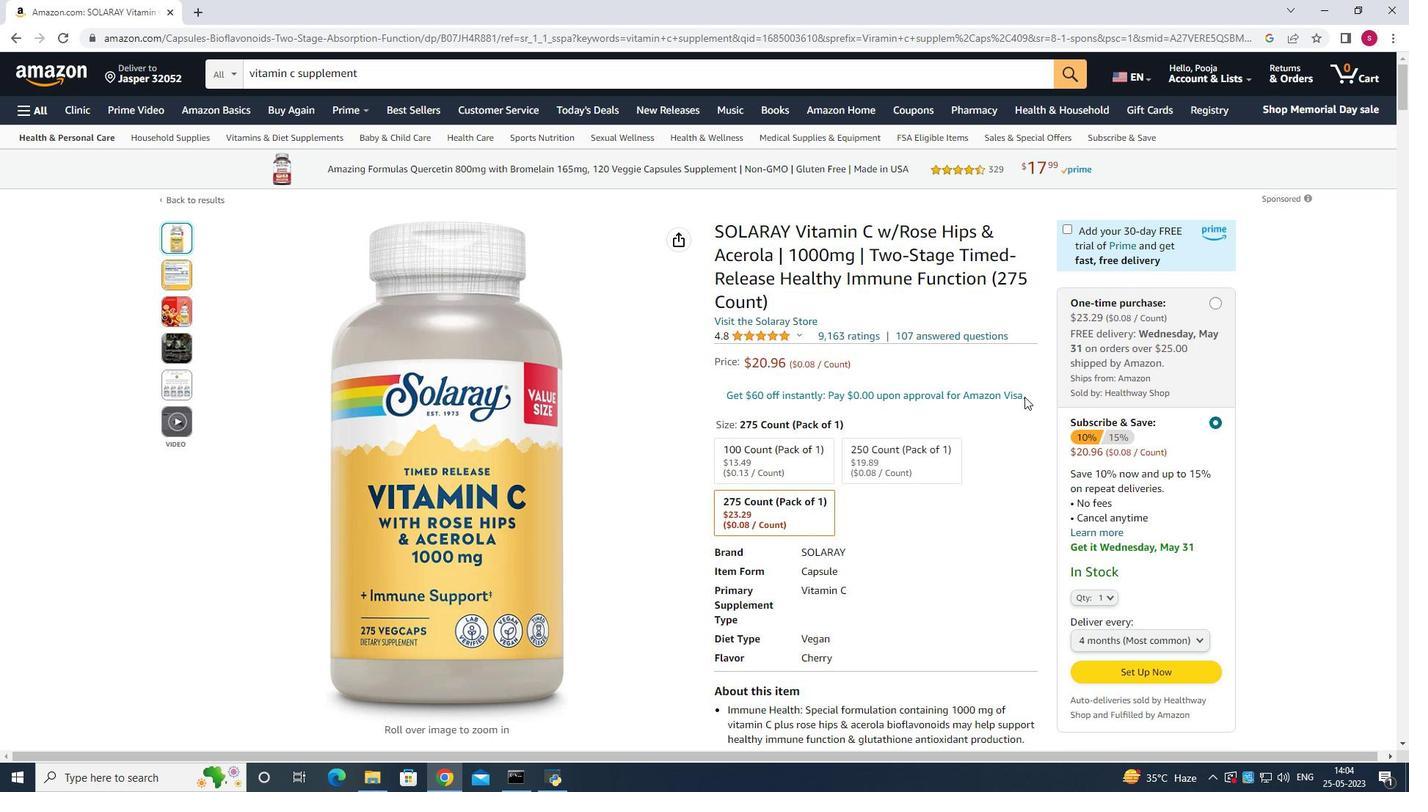 
Action: Mouse scrolled (1024, 397) with delta (0, 0)
Screenshot: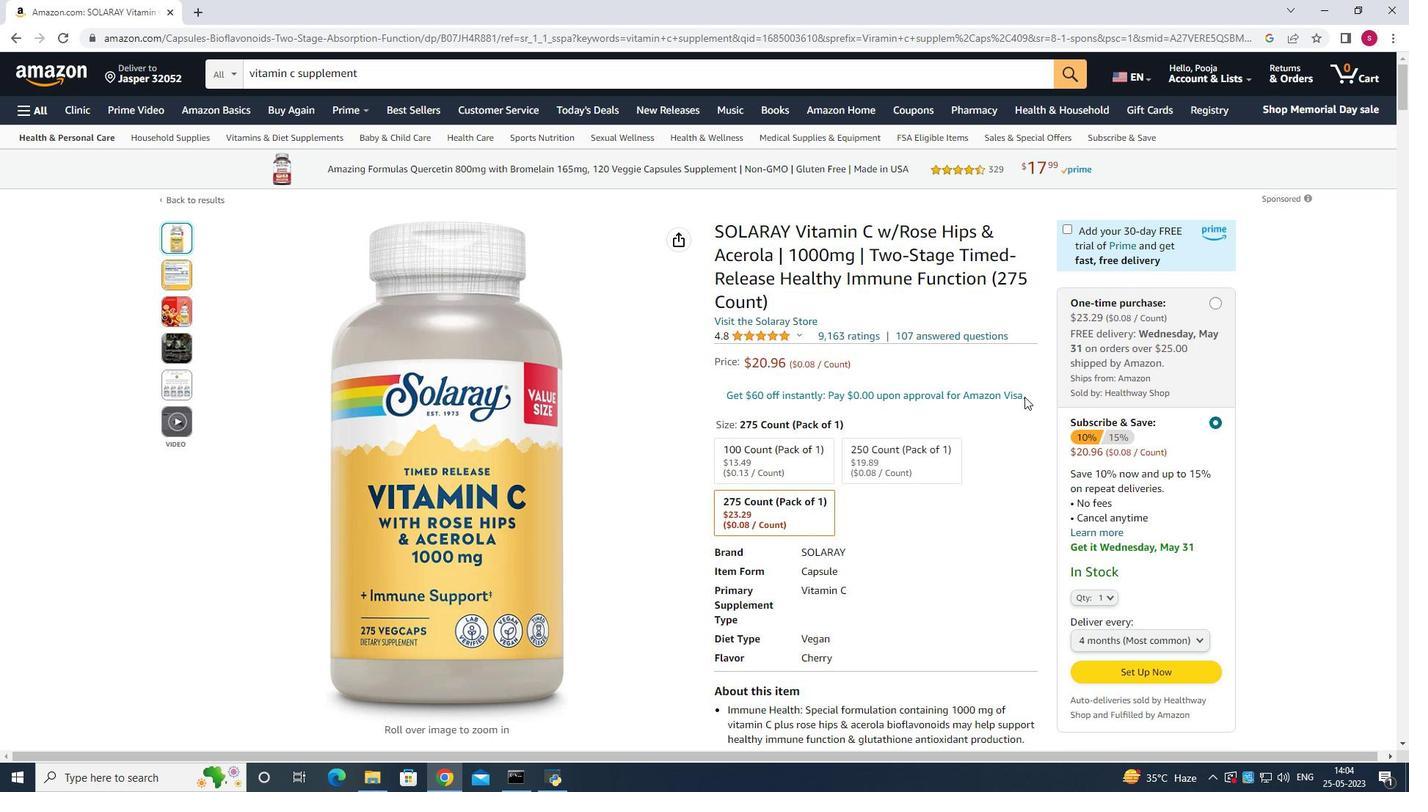 
Action: Mouse moved to (18, 40)
Screenshot: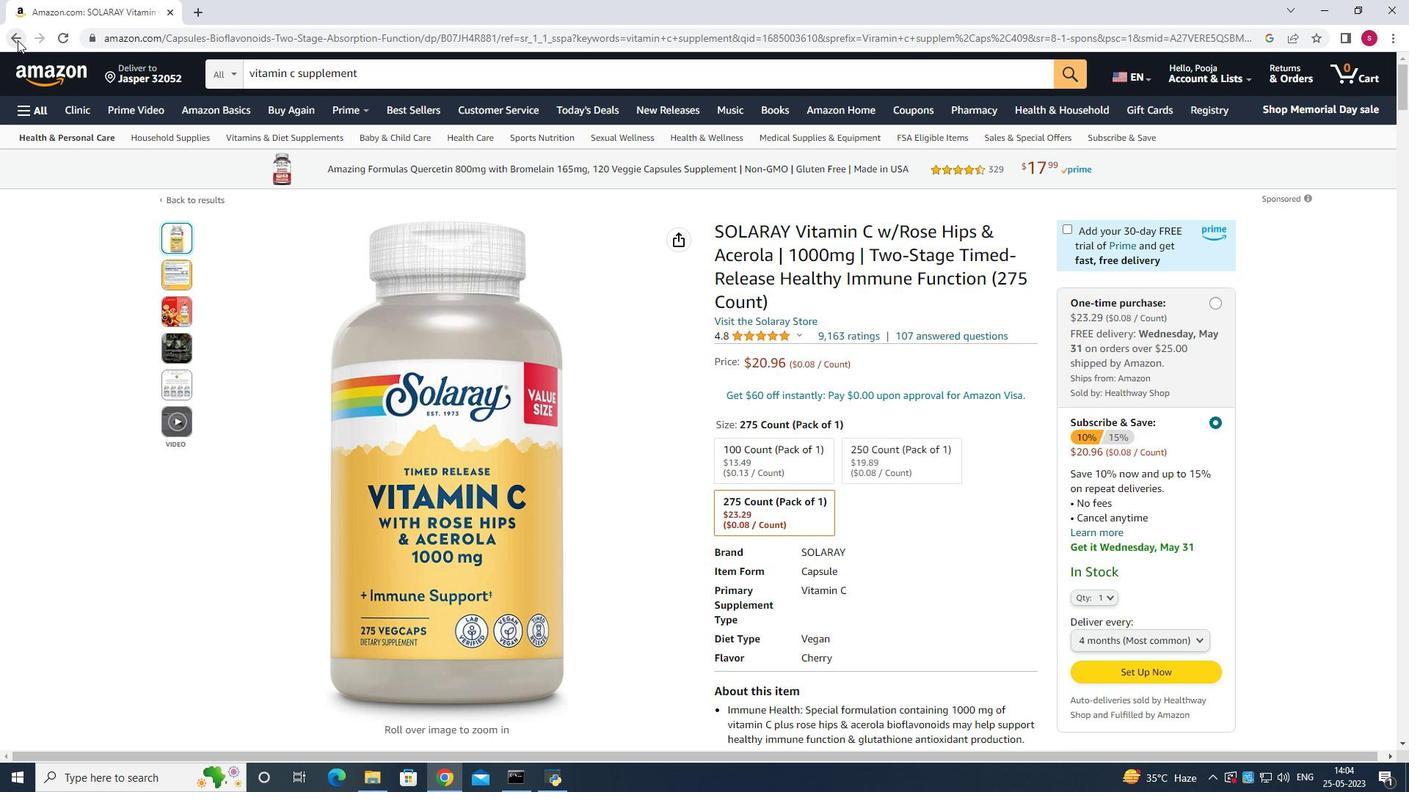 
Action: Mouse pressed left at (18, 40)
Screenshot: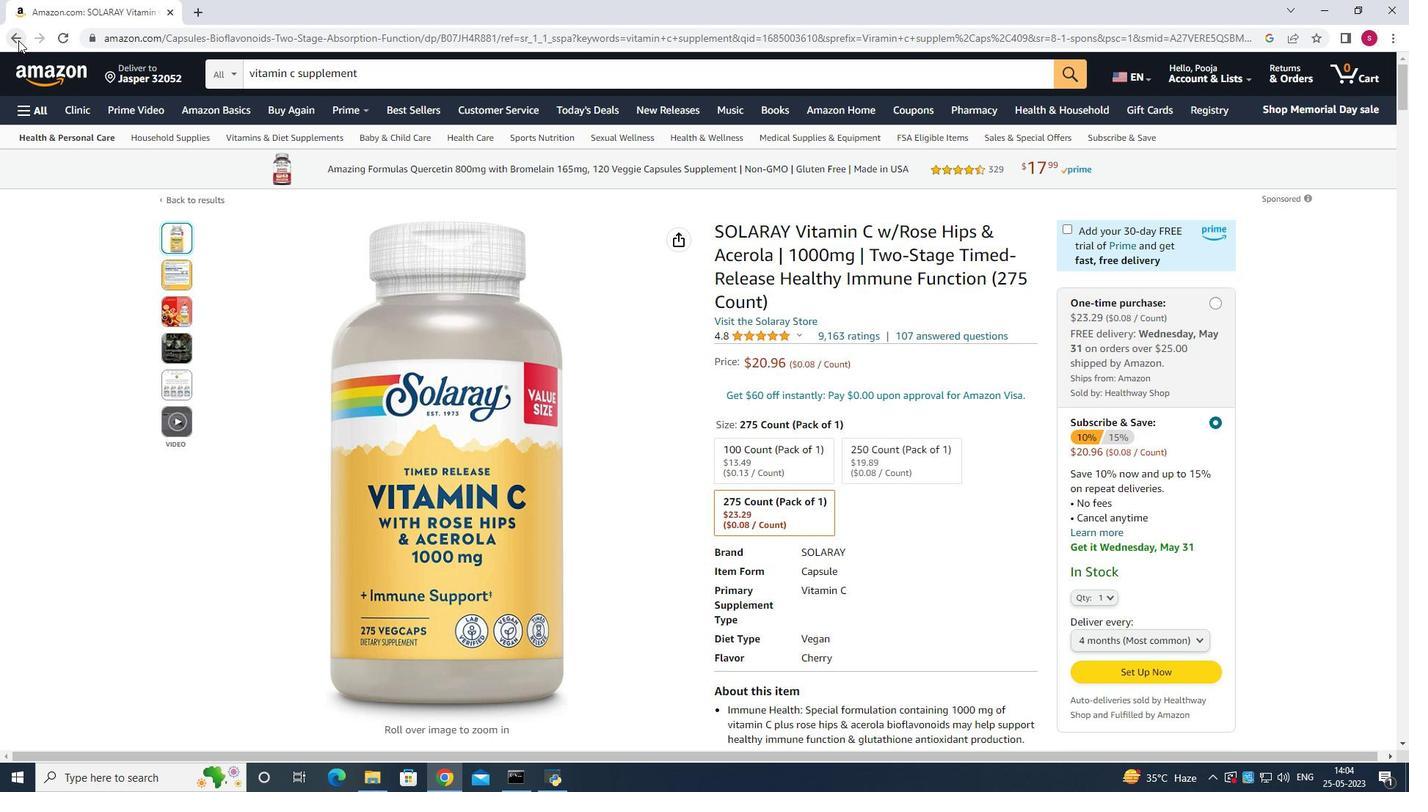 
Action: Mouse moved to (993, 593)
Screenshot: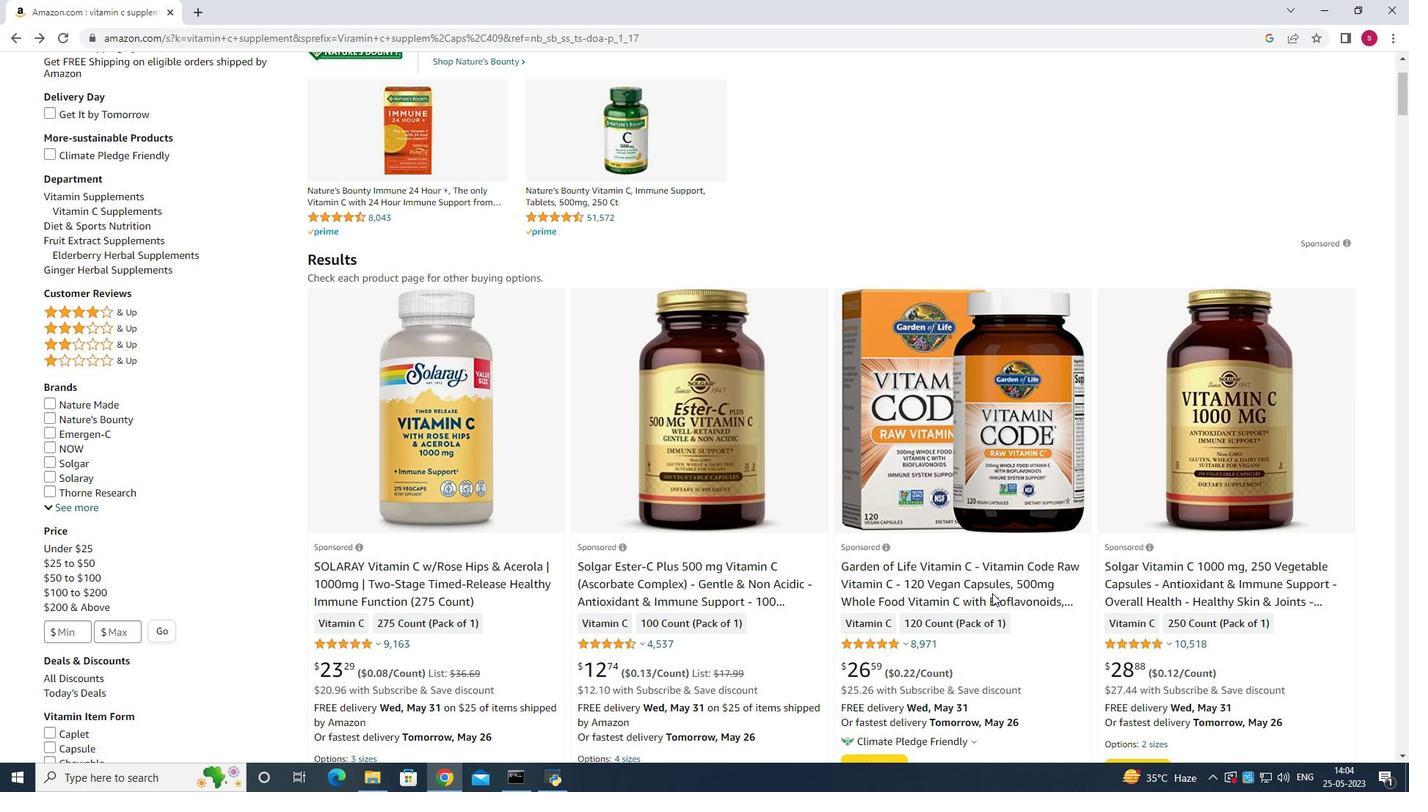 
Action: Mouse scrolled (993, 593) with delta (0, 0)
Screenshot: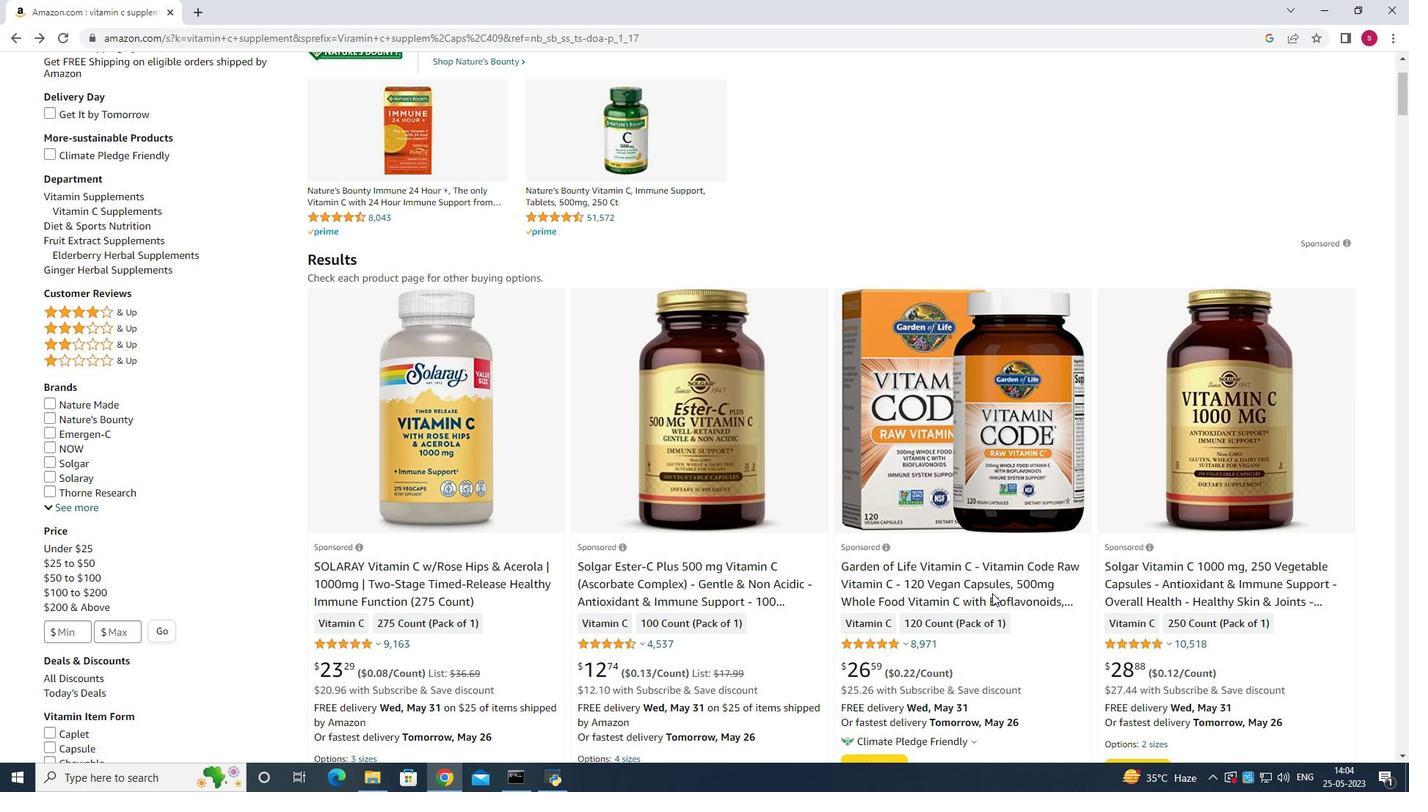 
Action: Mouse scrolled (993, 593) with delta (0, 0)
Screenshot: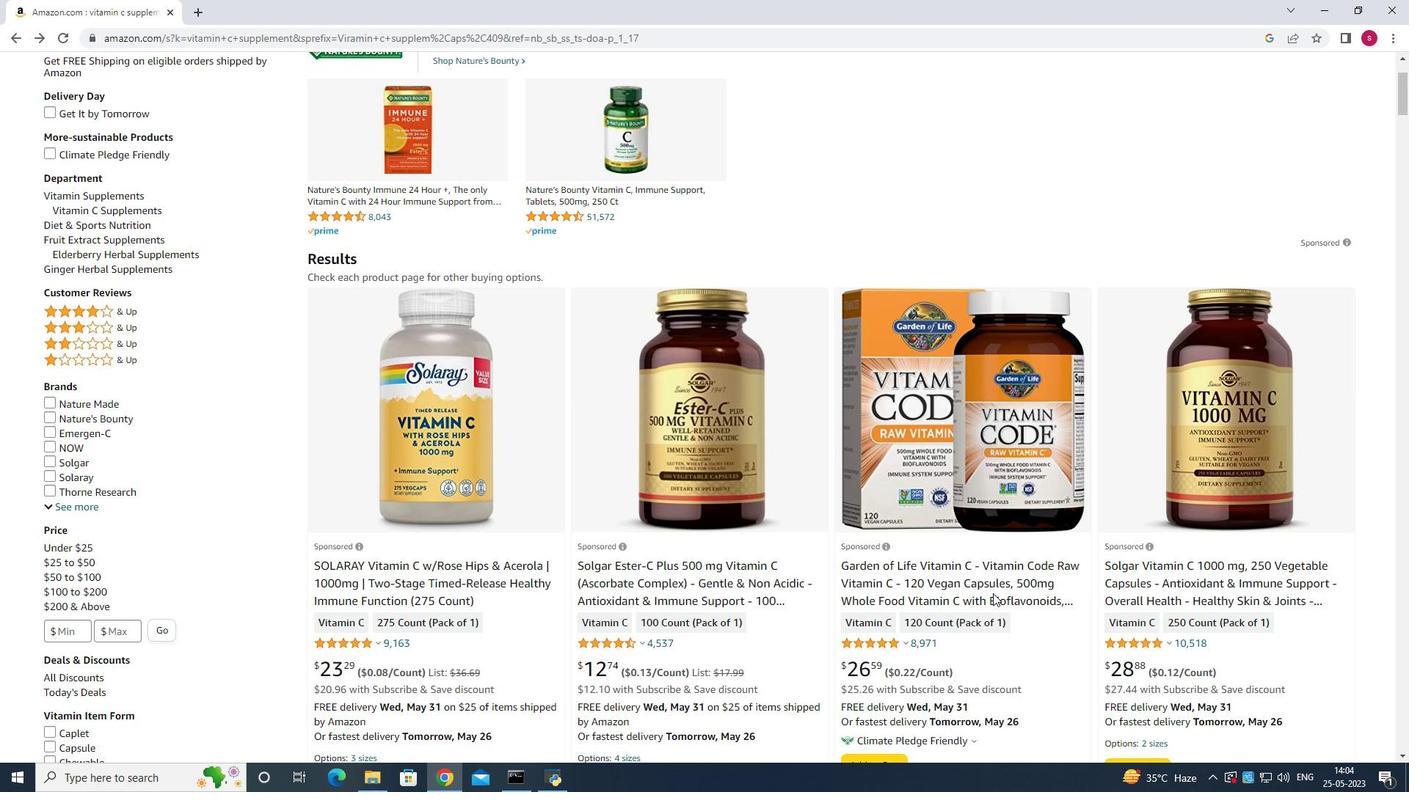 
Action: Mouse scrolled (993, 593) with delta (0, 0)
Screenshot: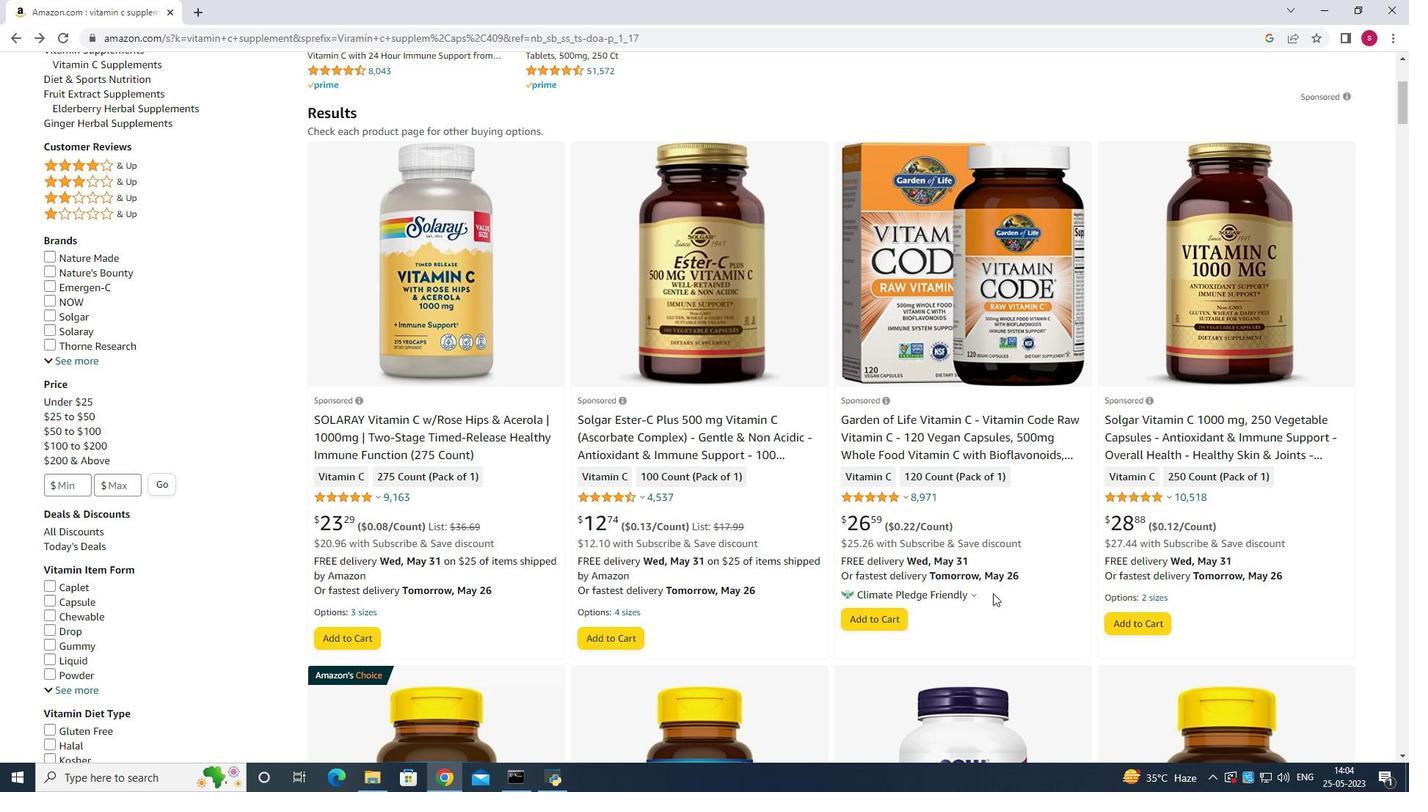
Action: Mouse moved to (942, 605)
Screenshot: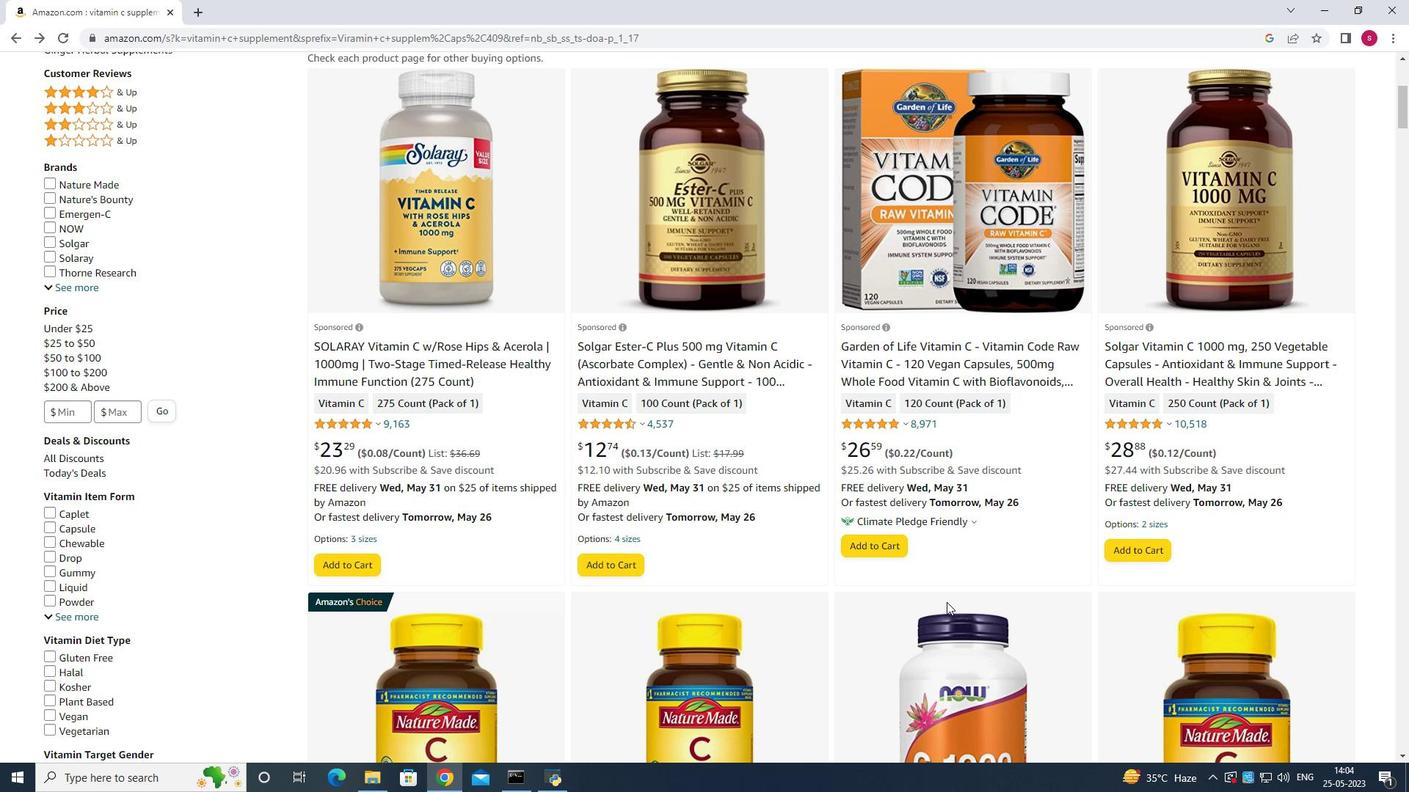 
Action: Mouse scrolled (942, 604) with delta (0, 0)
Screenshot: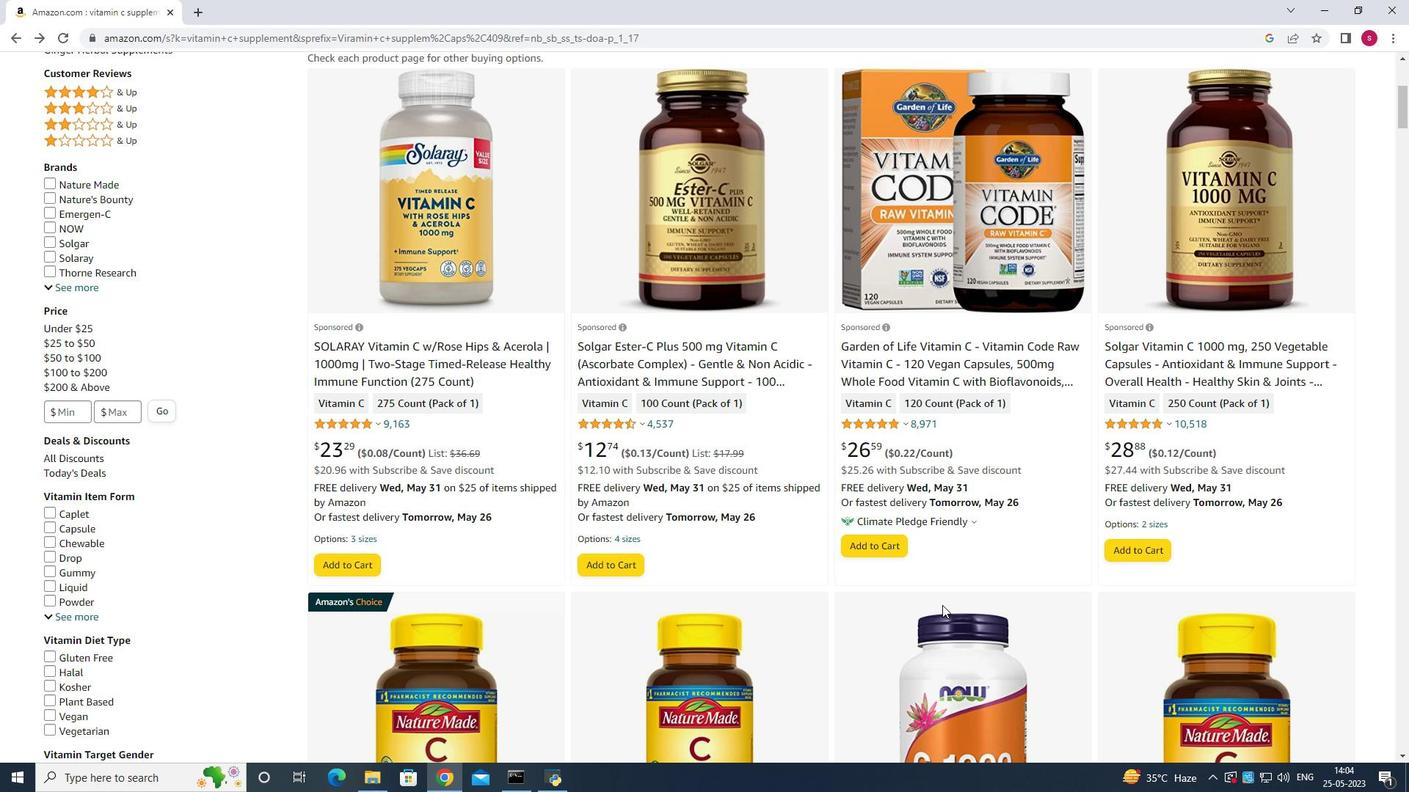 
Action: Mouse scrolled (942, 604) with delta (0, 0)
Screenshot: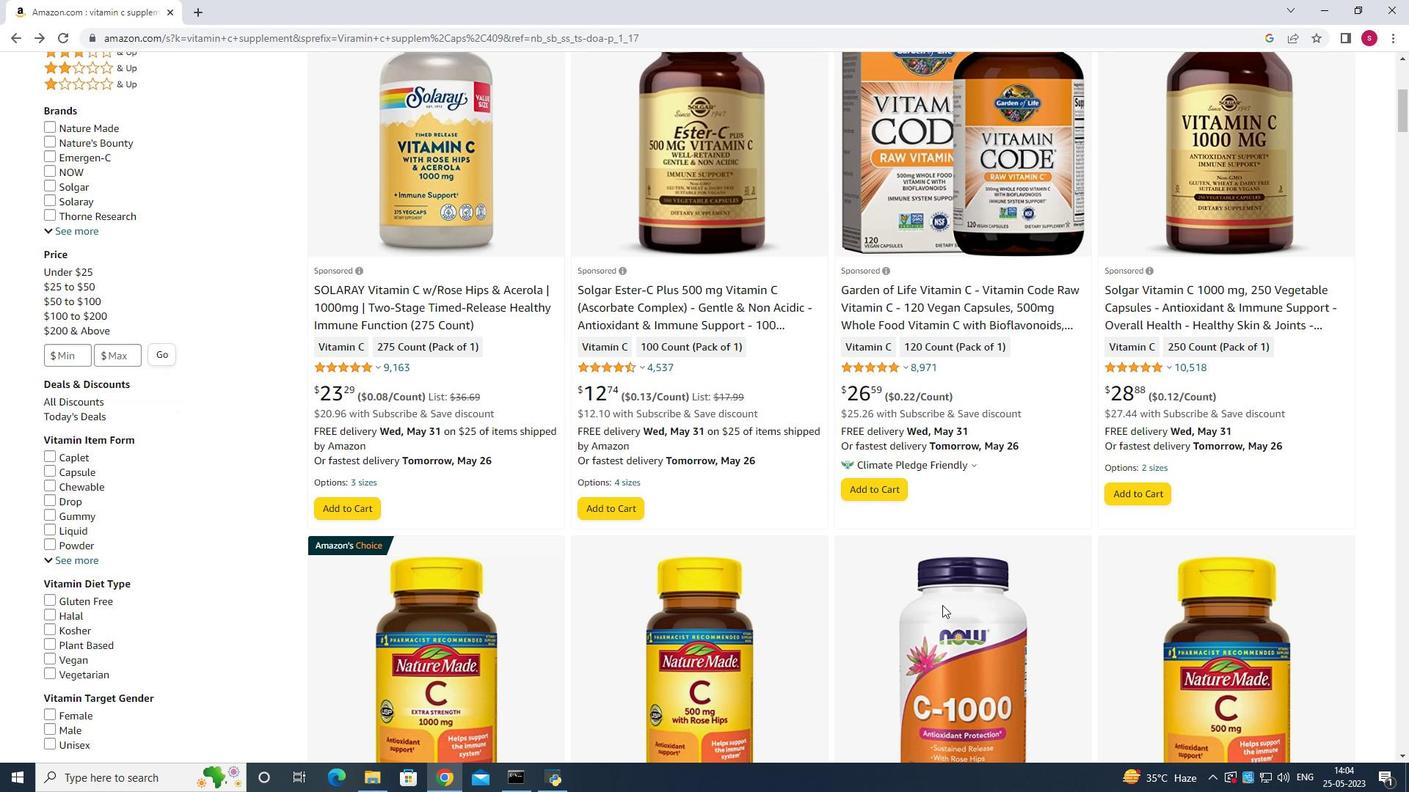 
Action: Mouse scrolled (942, 604) with delta (0, 0)
Screenshot: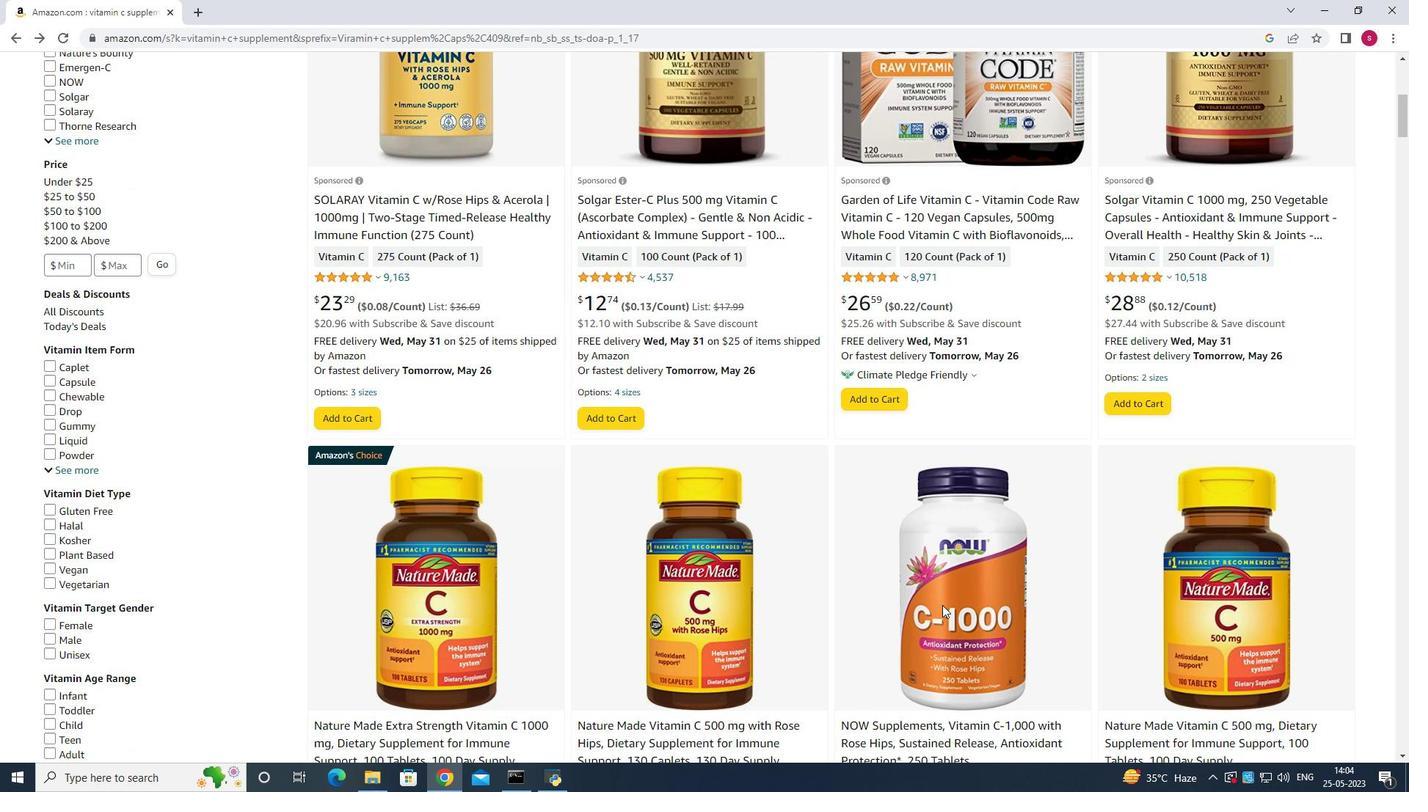 
Action: Mouse scrolled (942, 604) with delta (0, 0)
Screenshot: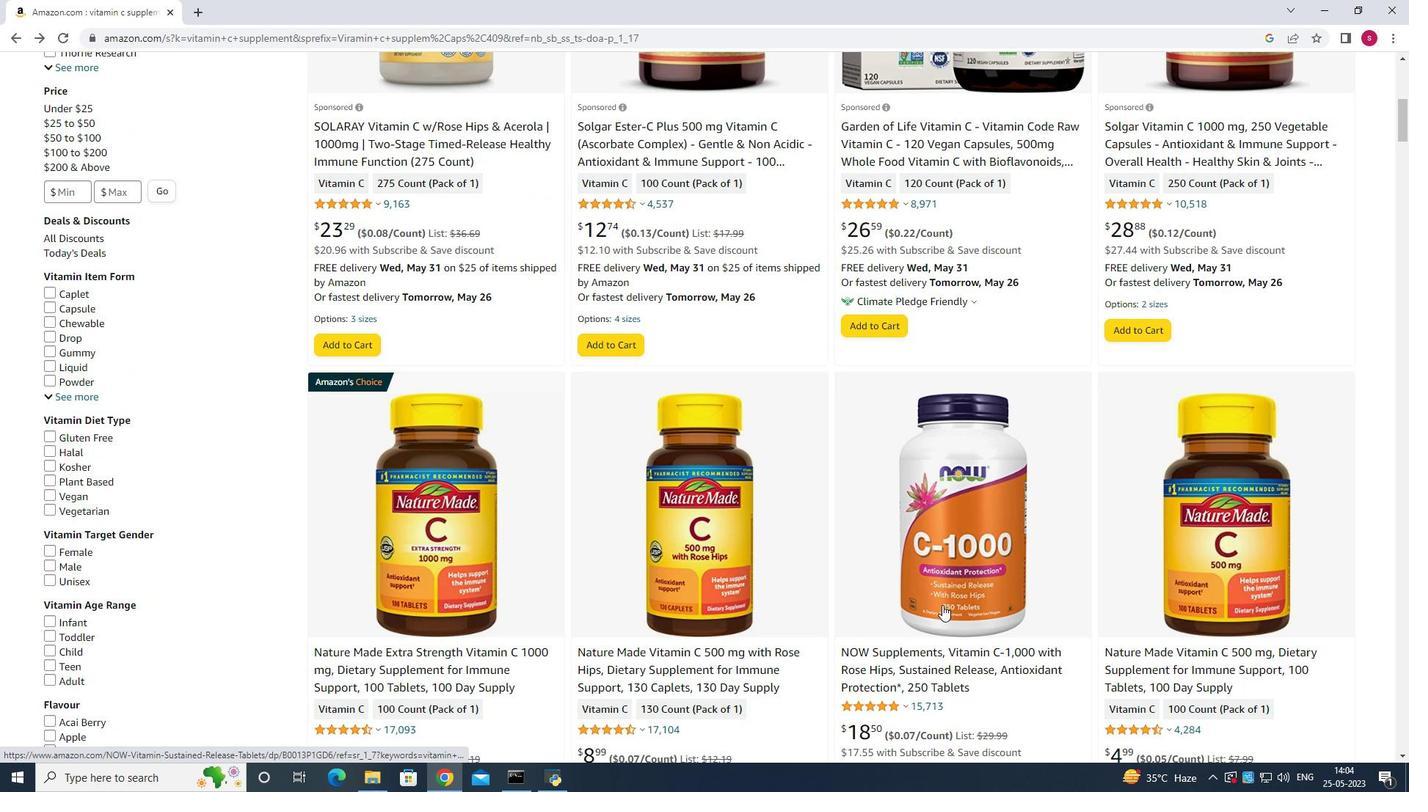 
Action: Mouse scrolled (942, 604) with delta (0, 0)
Screenshot: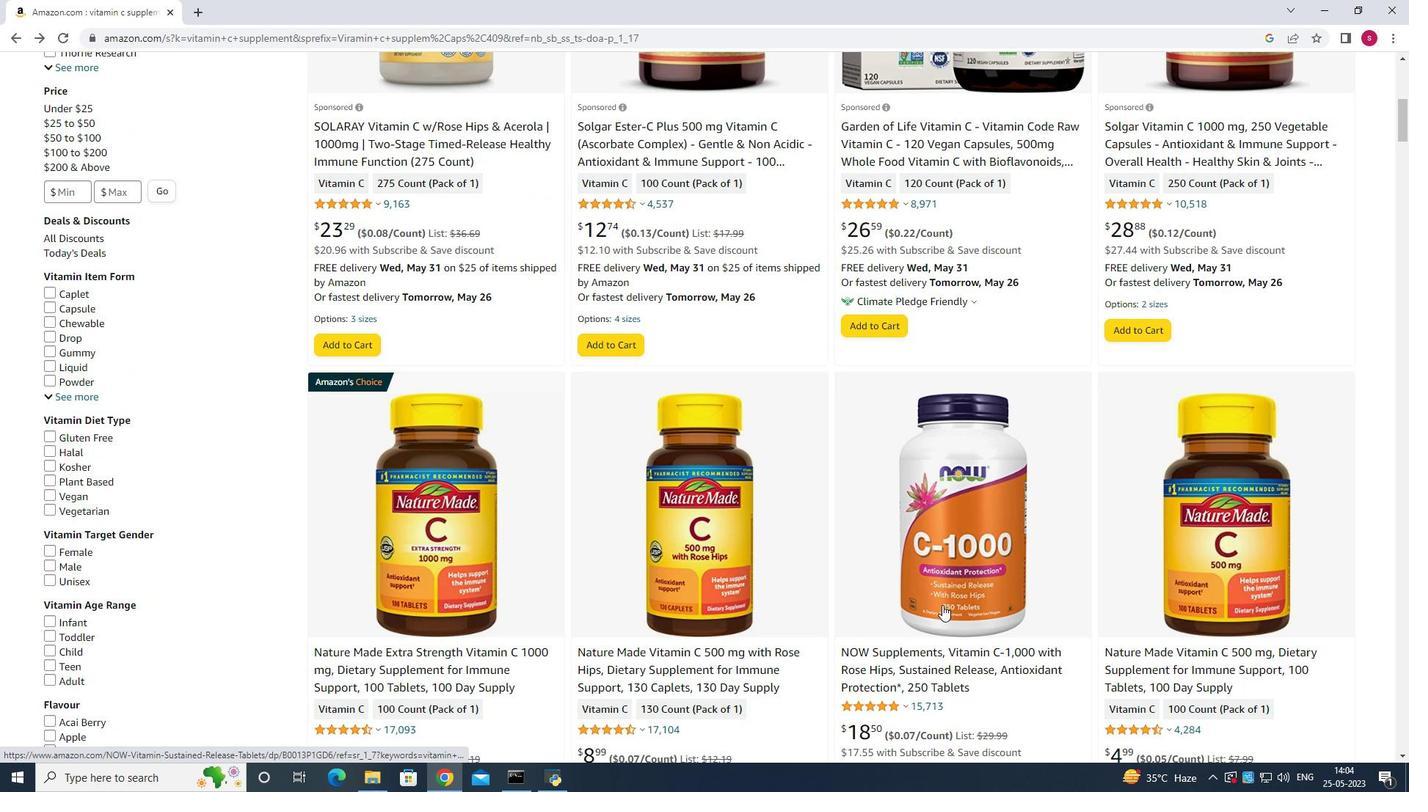 
Action: Mouse scrolled (942, 604) with delta (0, 0)
Screenshot: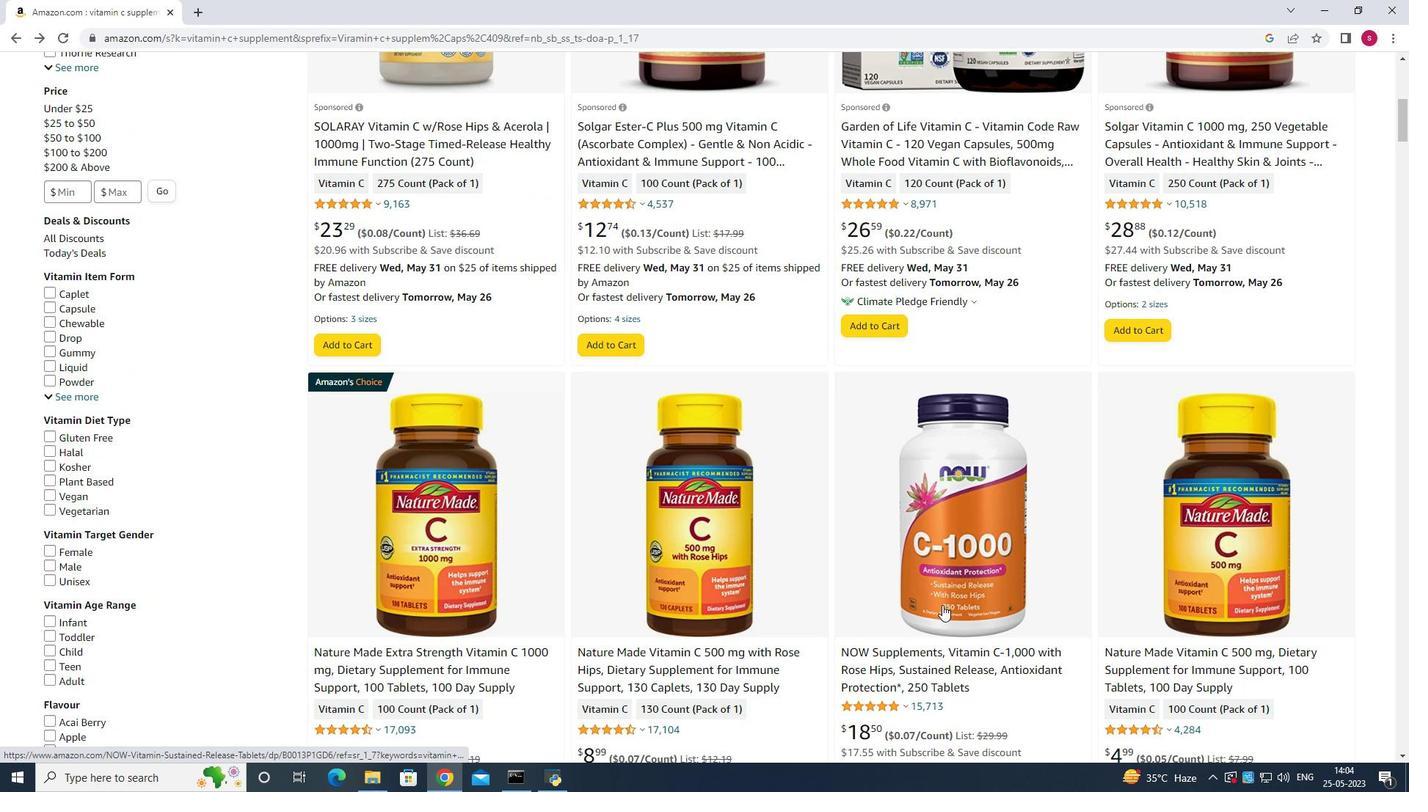 
Action: Mouse scrolled (942, 604) with delta (0, 0)
Screenshot: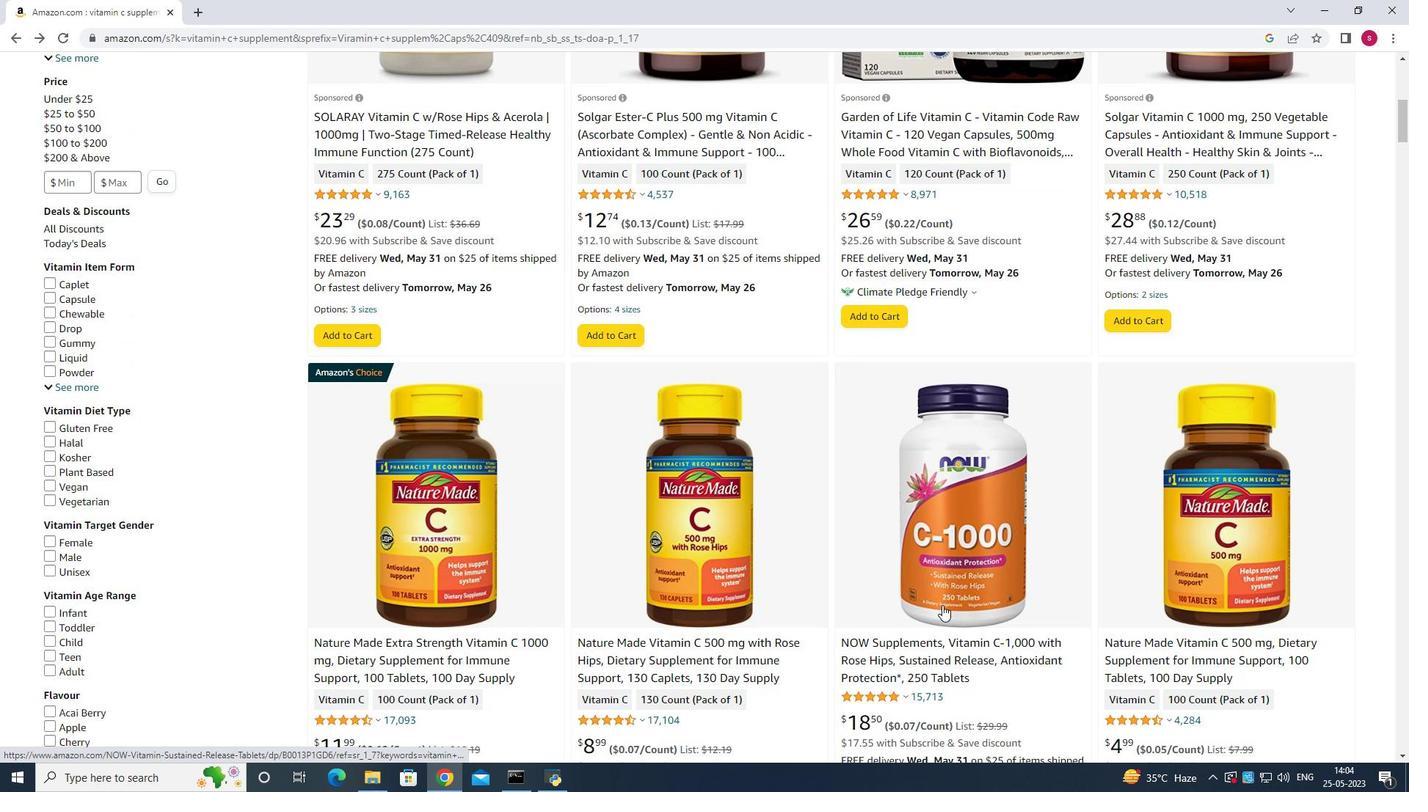 
Action: Mouse scrolled (942, 604) with delta (0, 0)
Screenshot: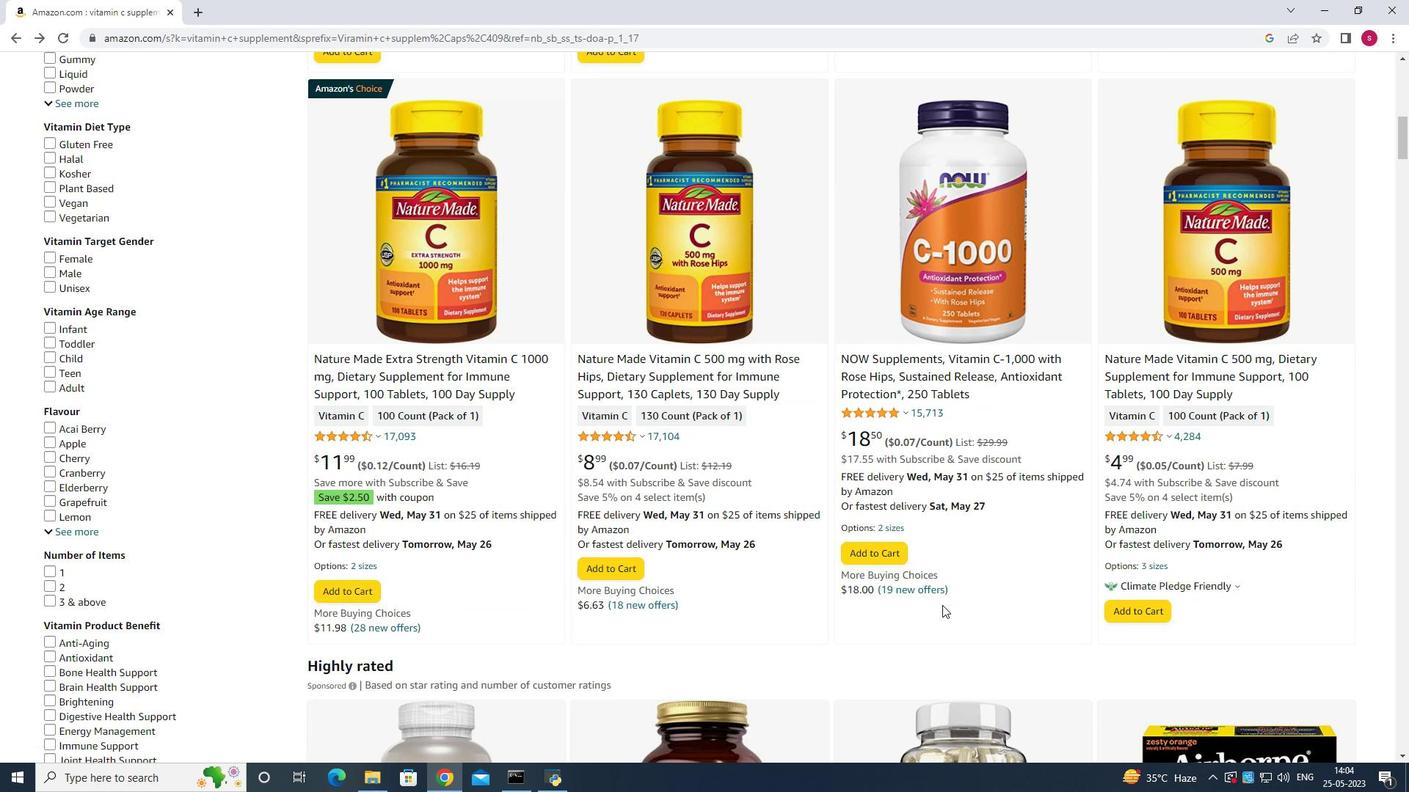 
Action: Mouse scrolled (942, 604) with delta (0, 0)
Screenshot: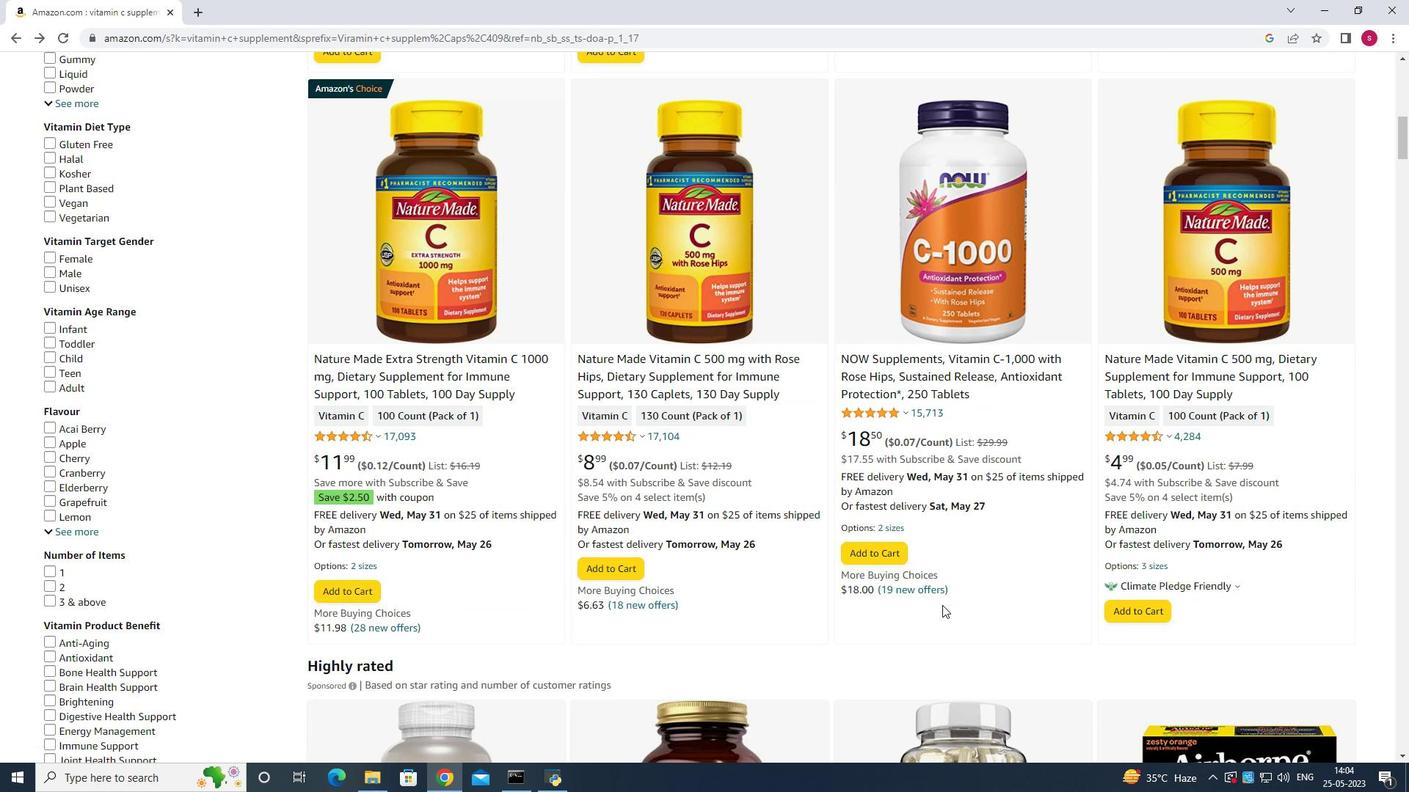 
Action: Mouse scrolled (942, 604) with delta (0, 0)
Screenshot: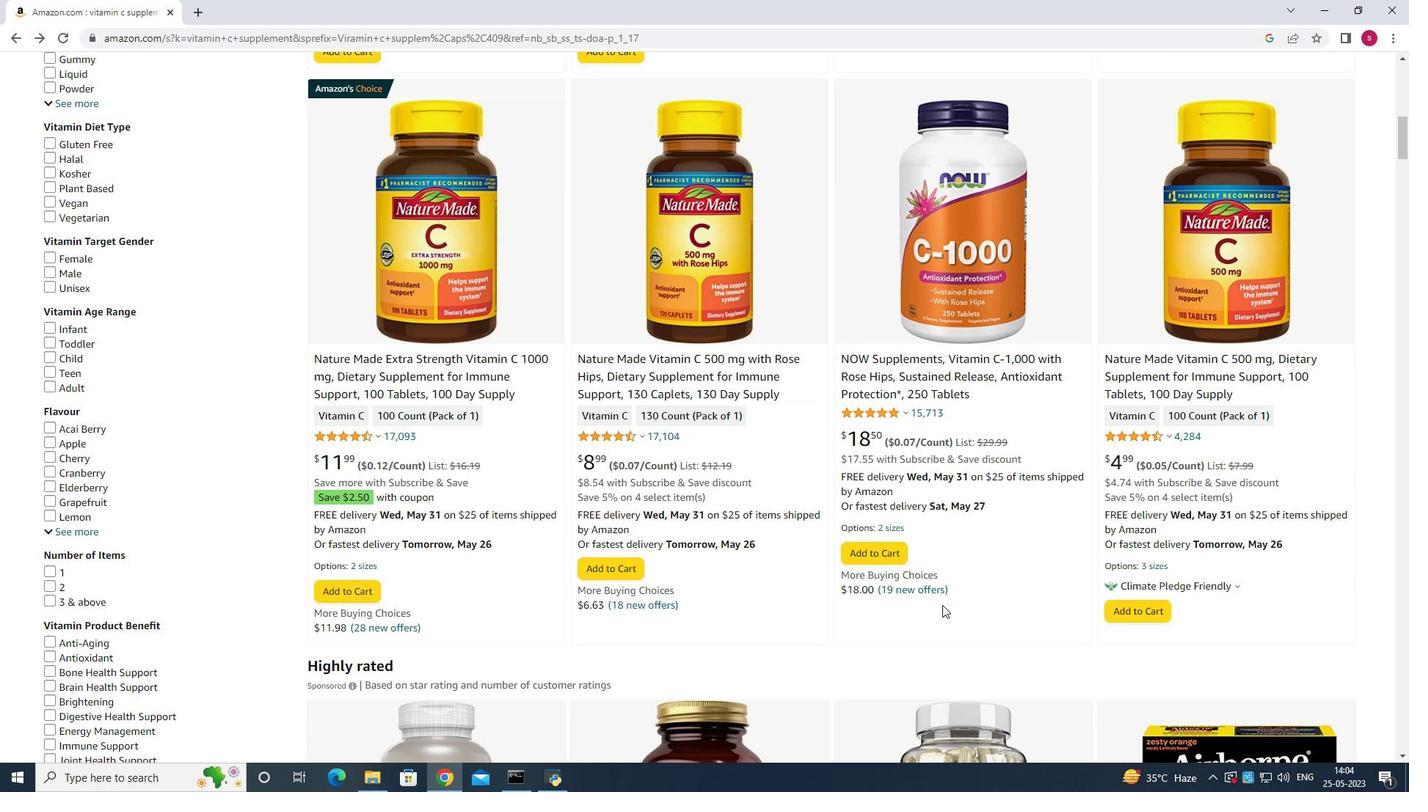 
Action: Mouse moved to (941, 605)
Screenshot: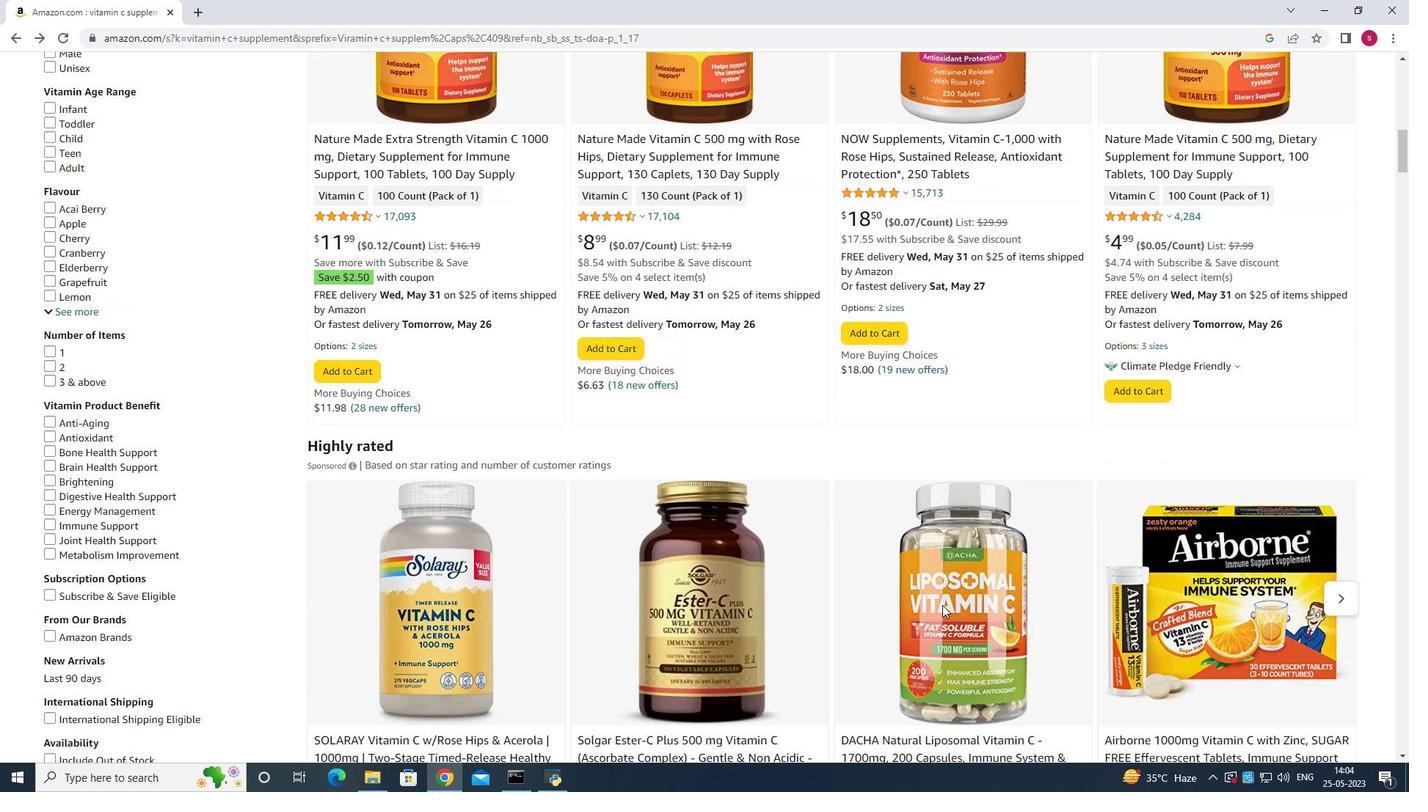 
Action: Mouse scrolled (941, 604) with delta (0, 0)
Screenshot: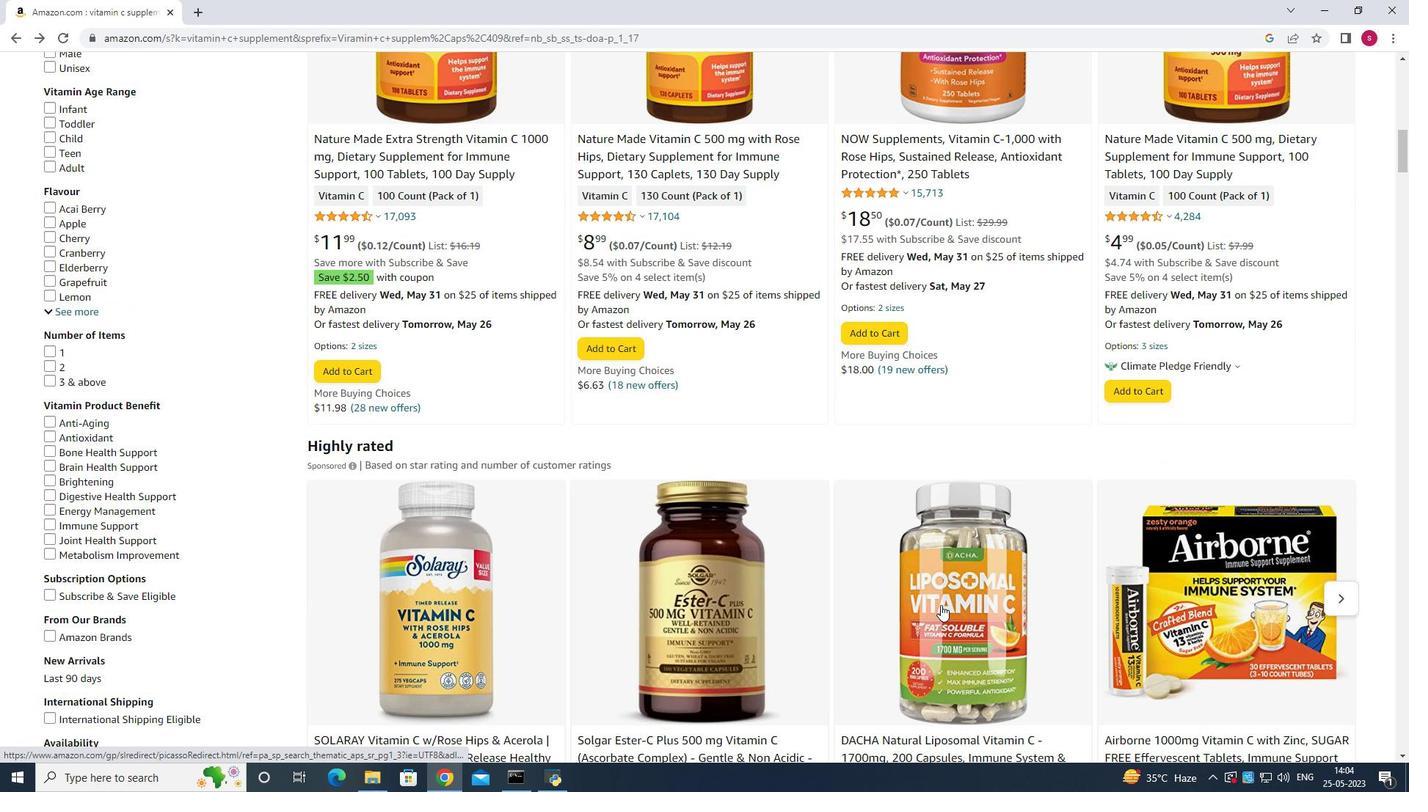 
Action: Mouse scrolled (941, 604) with delta (0, 0)
Screenshot: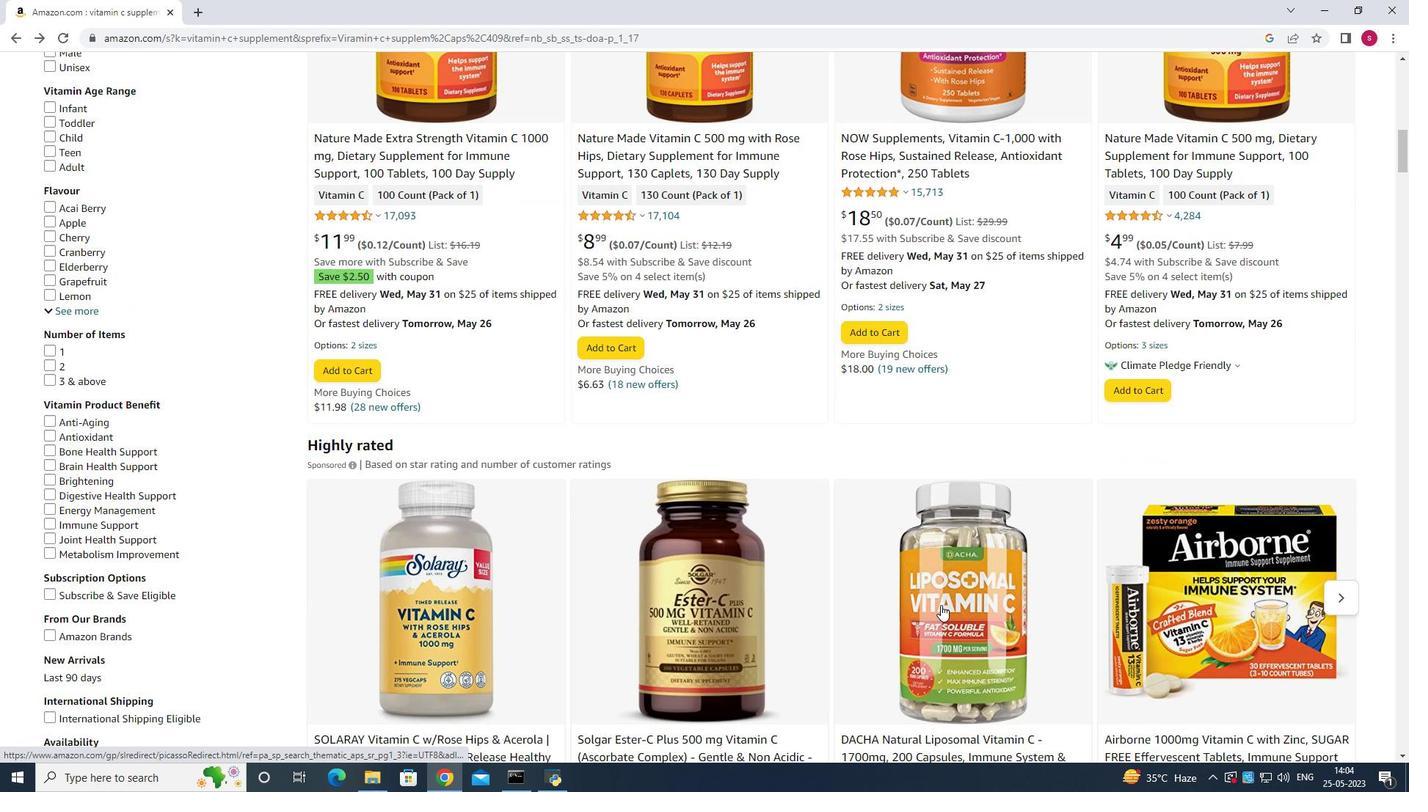 
Action: Mouse scrolled (941, 604) with delta (0, 0)
Screenshot: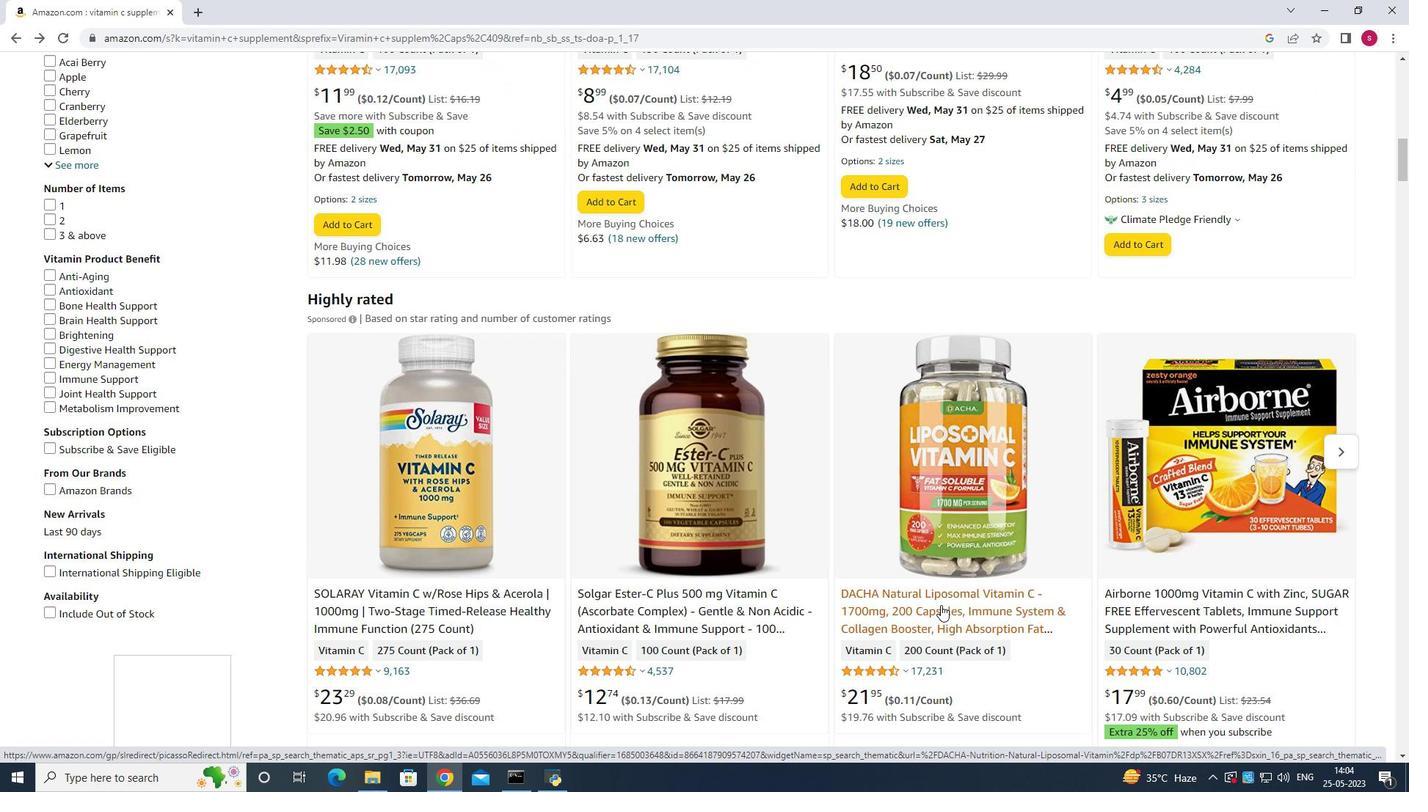 
Action: Mouse scrolled (941, 604) with delta (0, 0)
Screenshot: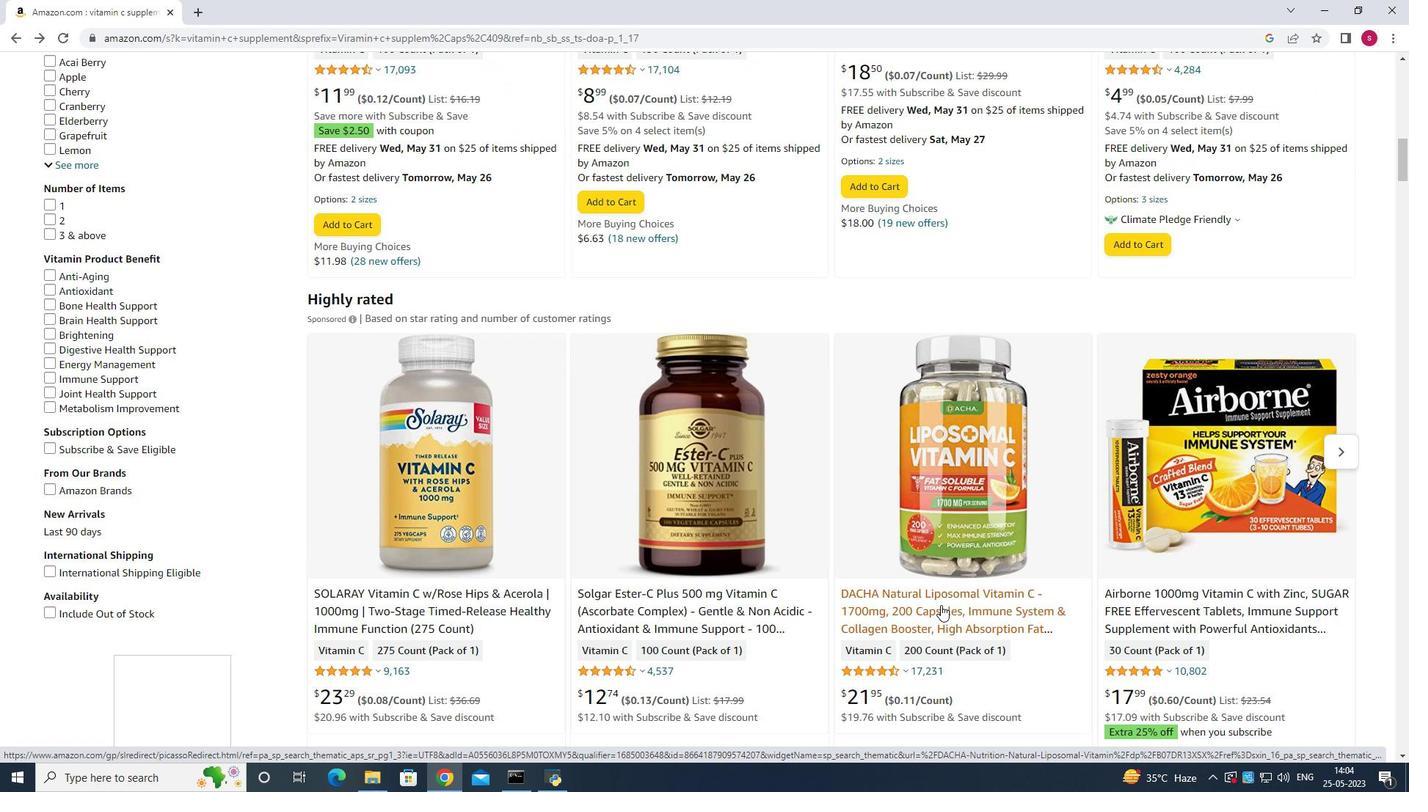 
Action: Mouse scrolled (941, 604) with delta (0, 0)
Screenshot: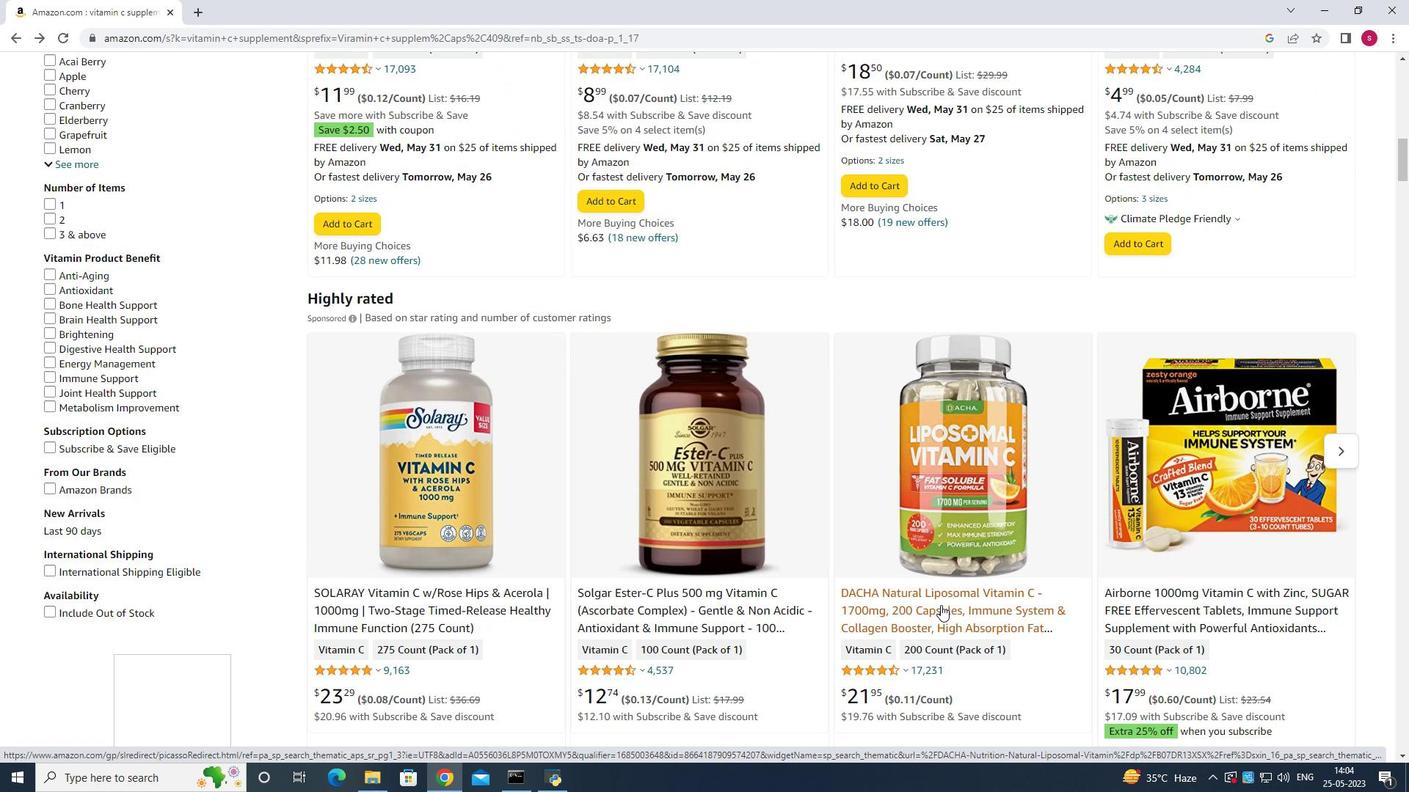 
Action: Mouse scrolled (941, 604) with delta (0, 0)
Screenshot: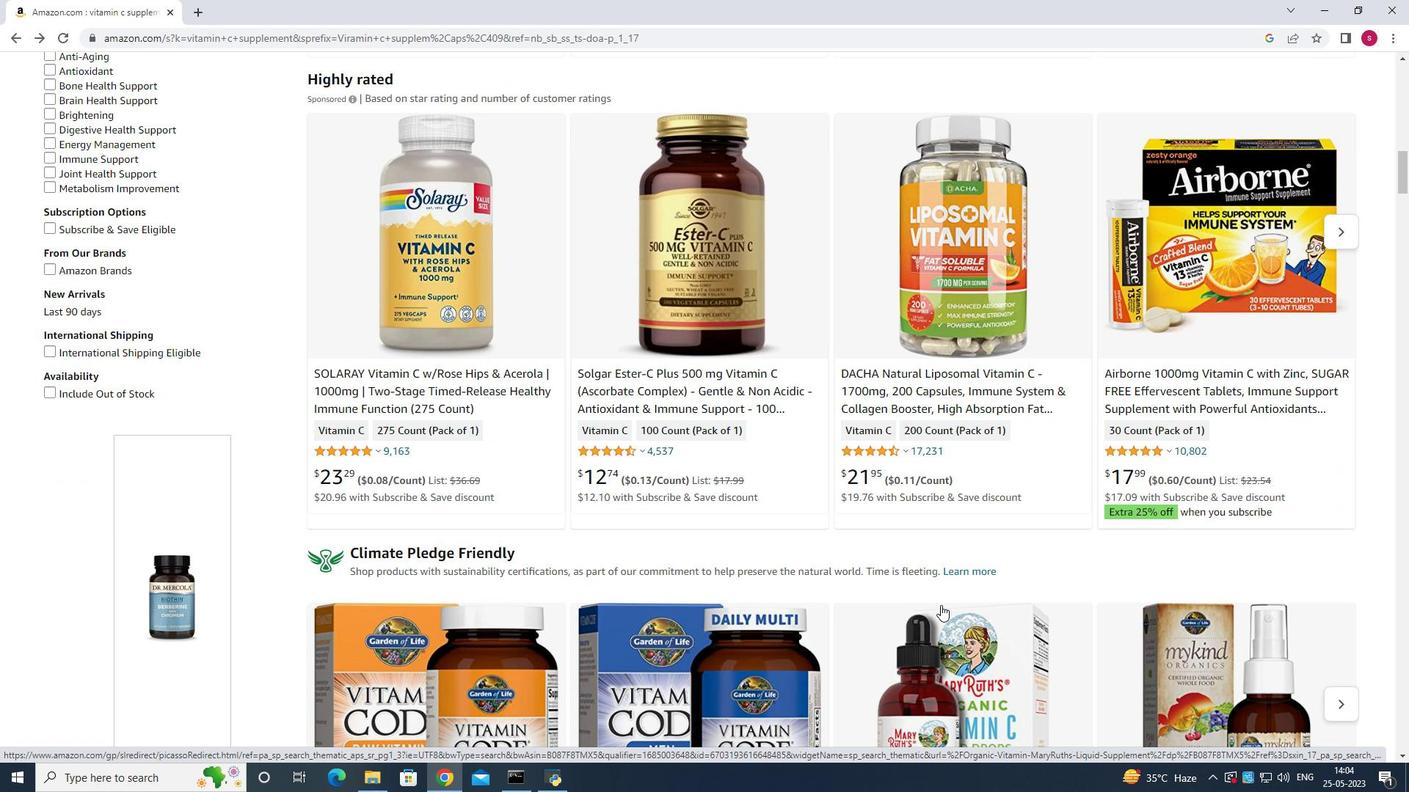 
Action: Mouse scrolled (941, 604) with delta (0, 0)
Screenshot: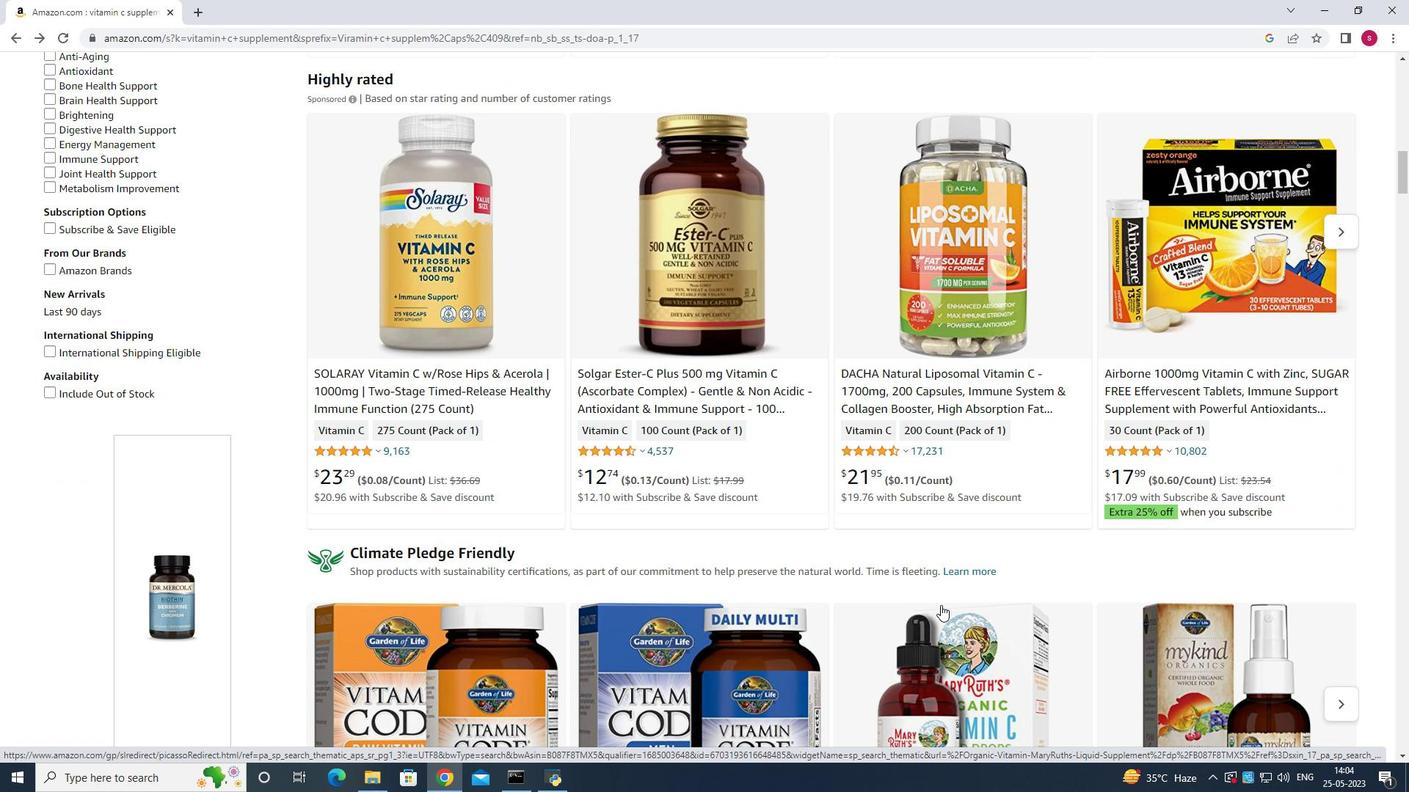 
Action: Mouse scrolled (941, 604) with delta (0, 0)
Screenshot: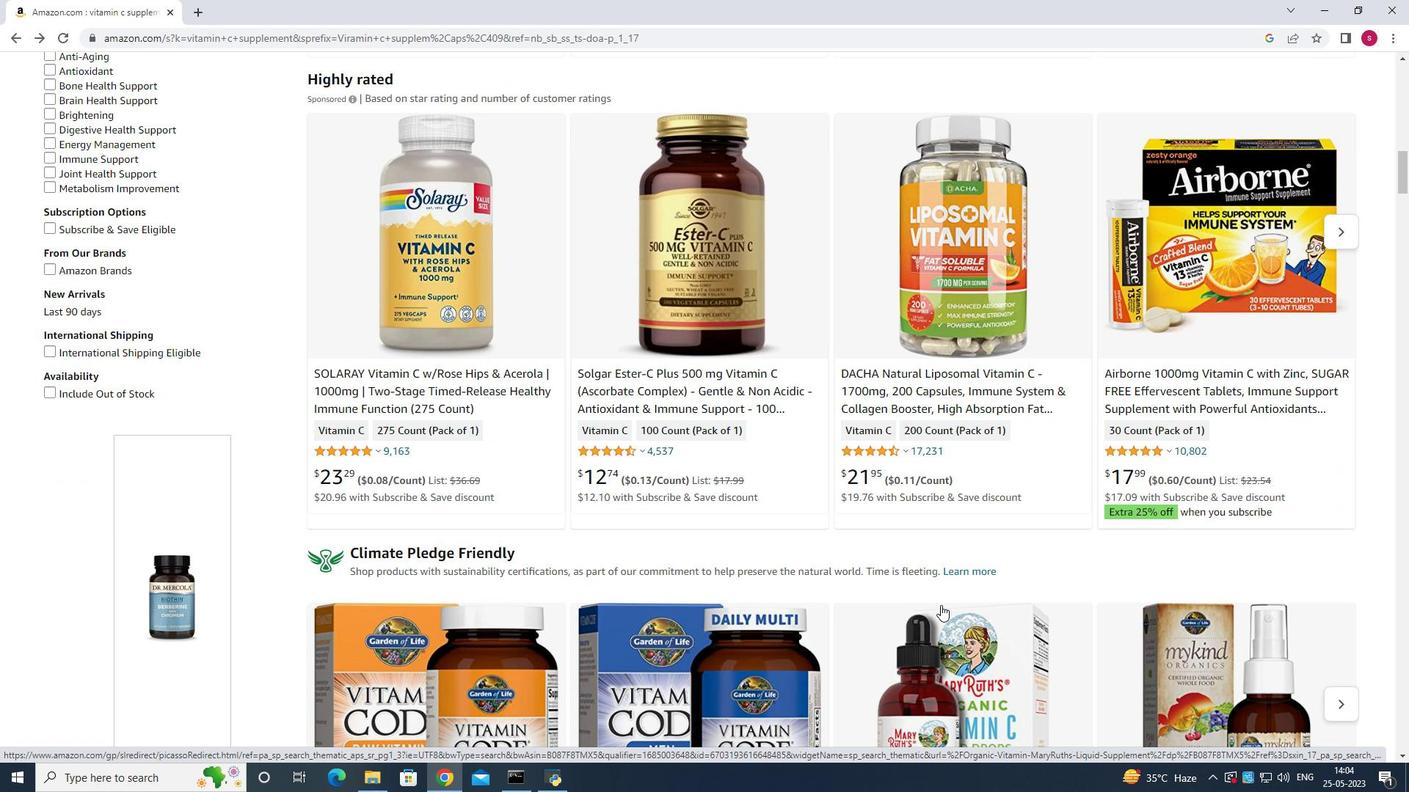 
Action: Mouse moved to (897, 626)
Screenshot: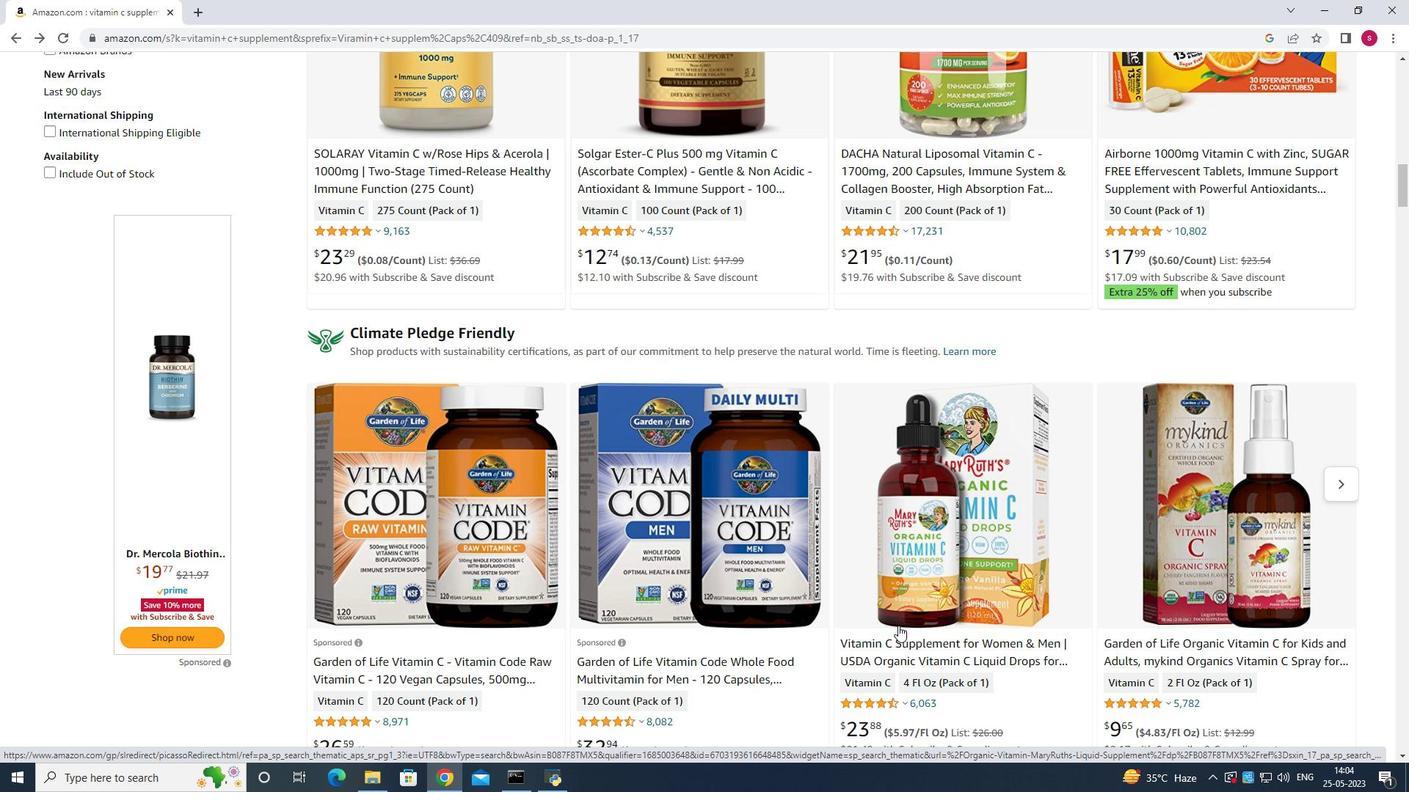 
Action: Mouse scrolled (897, 625) with delta (0, 0)
Screenshot: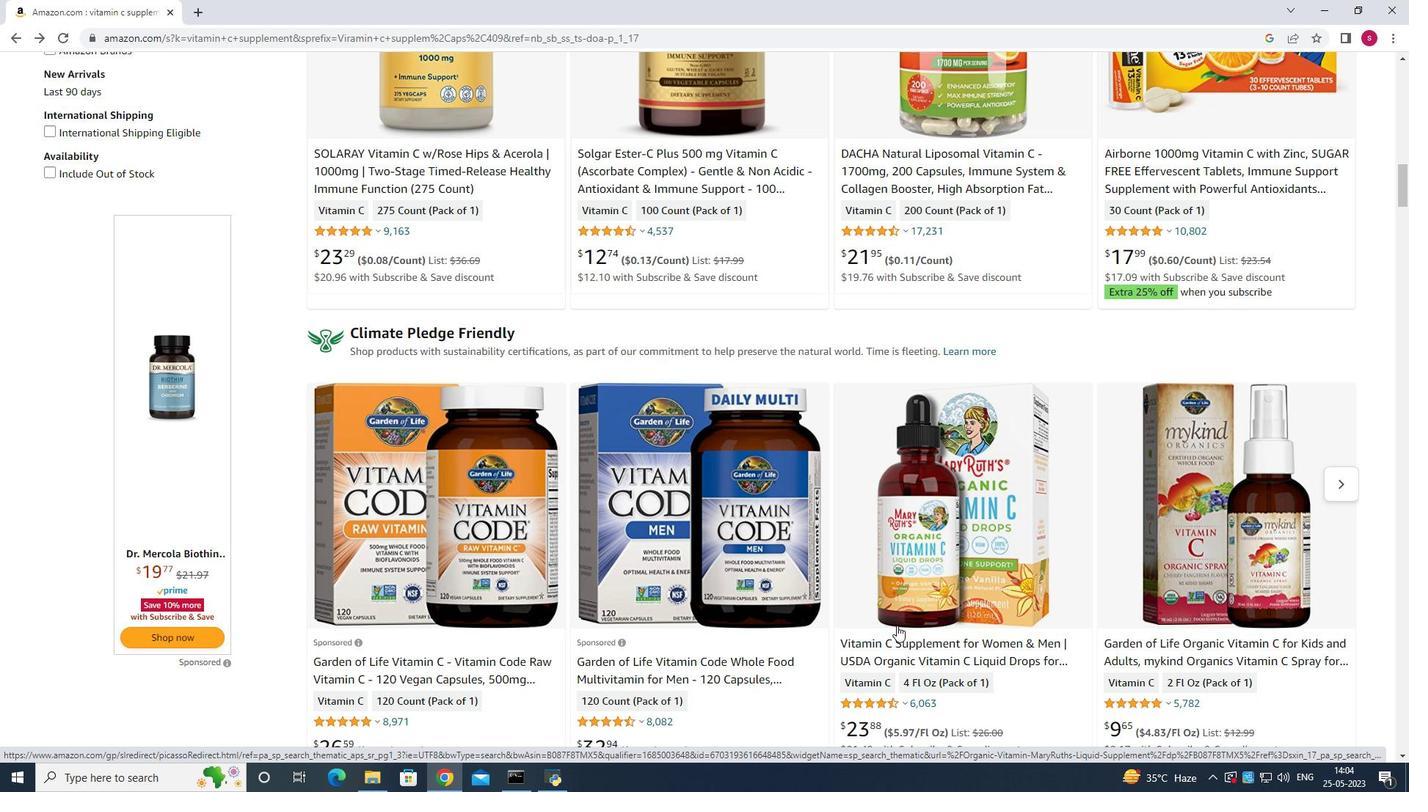 
Action: Mouse scrolled (897, 625) with delta (0, 0)
Screenshot: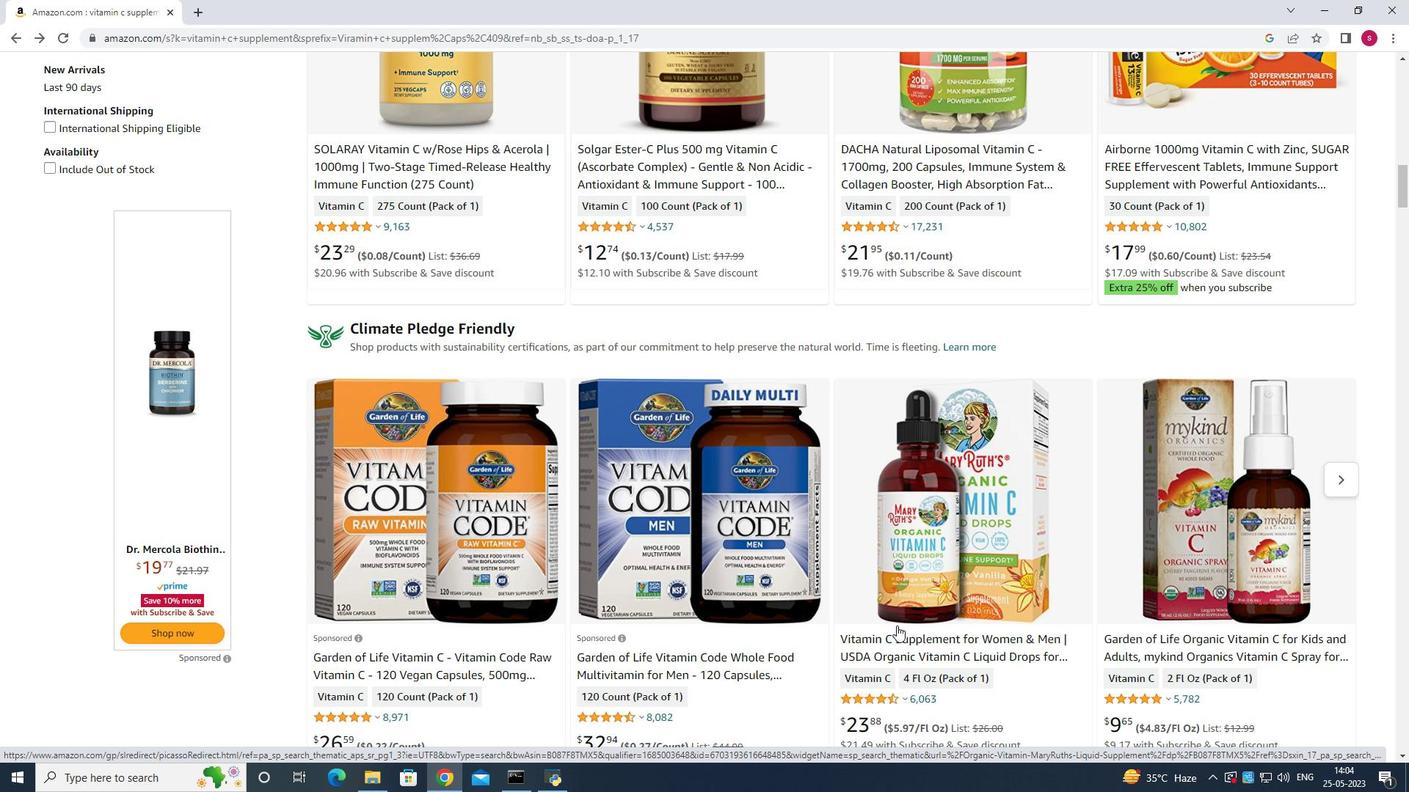 
Action: Mouse moved to (903, 623)
Screenshot: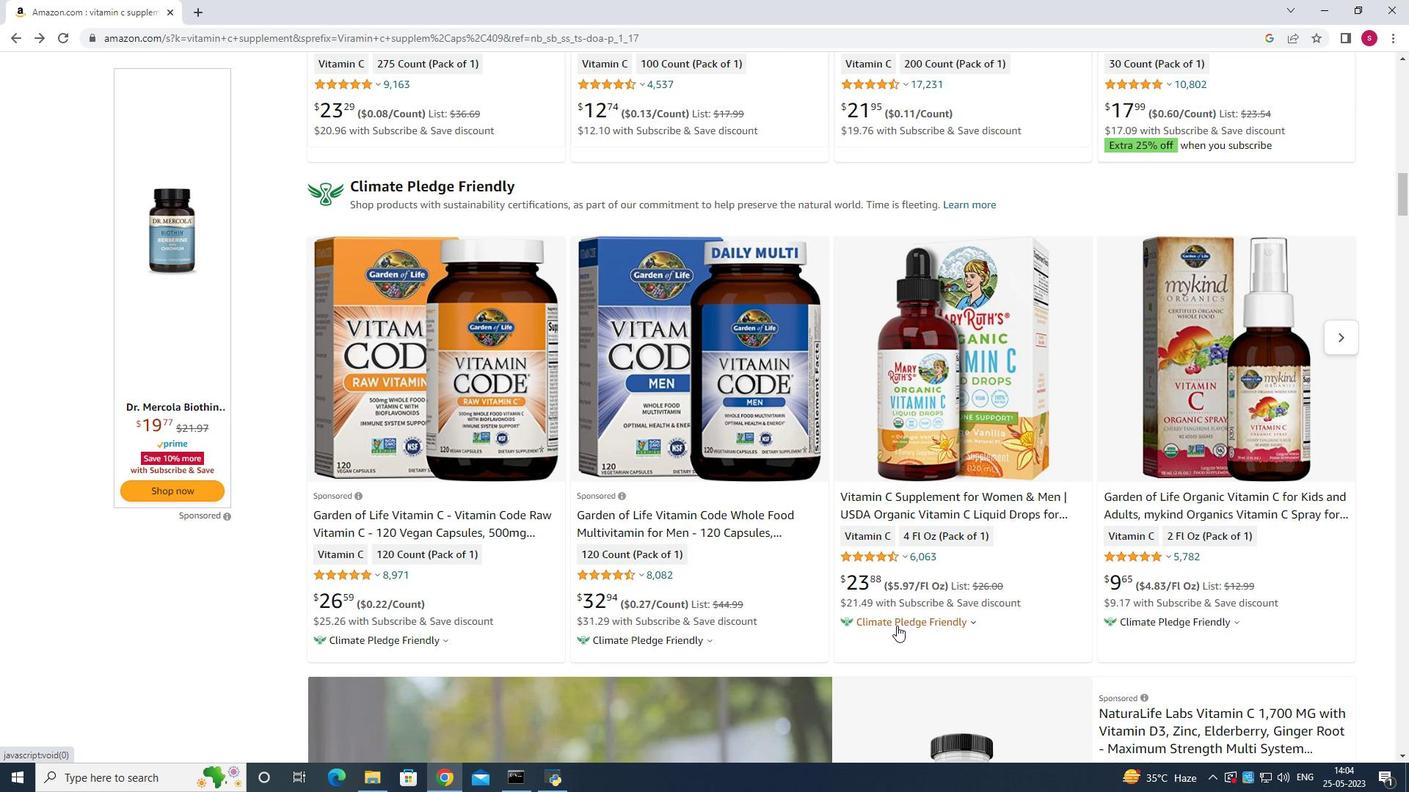 
Action: Mouse scrolled (903, 622) with delta (0, 0)
Screenshot: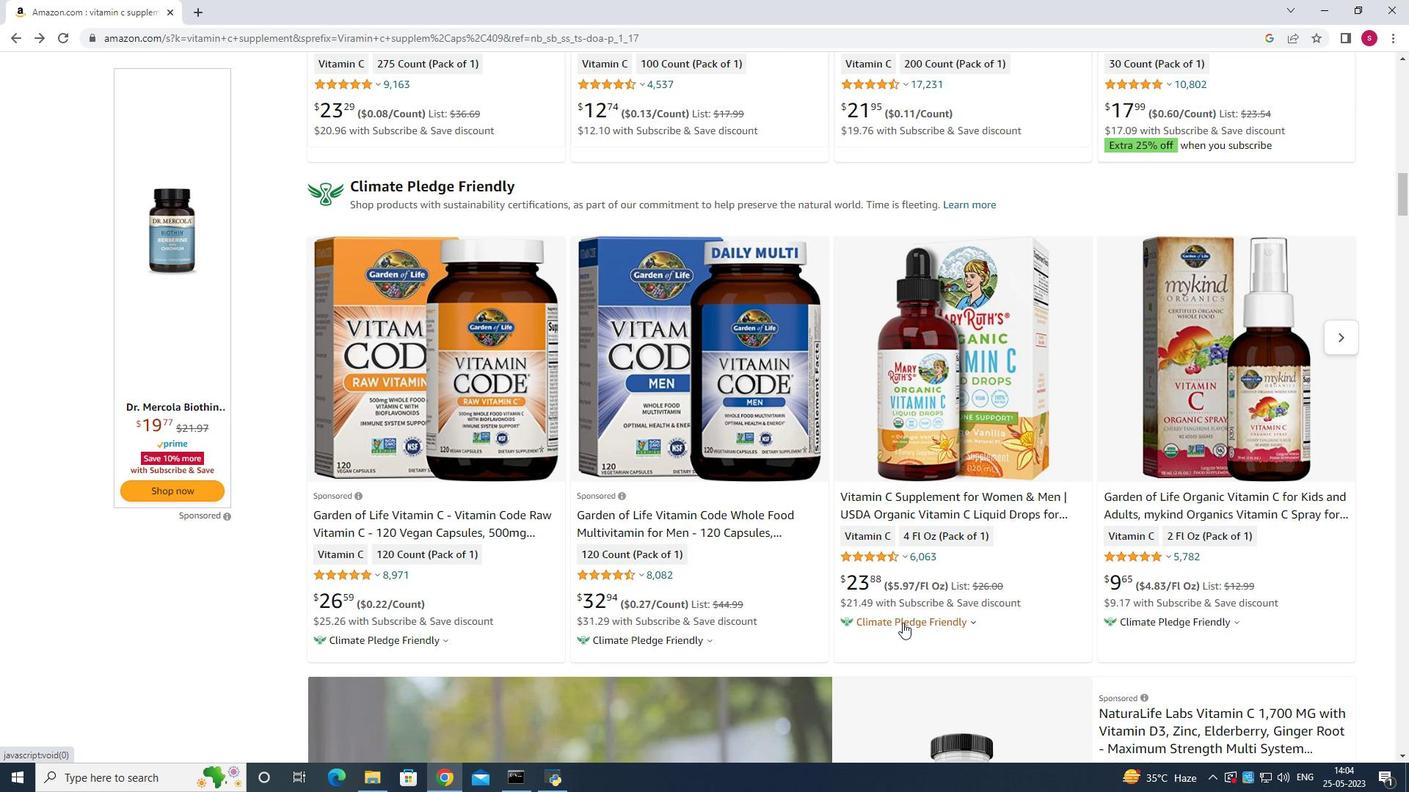 
Action: Mouse moved to (903, 623)
Screenshot: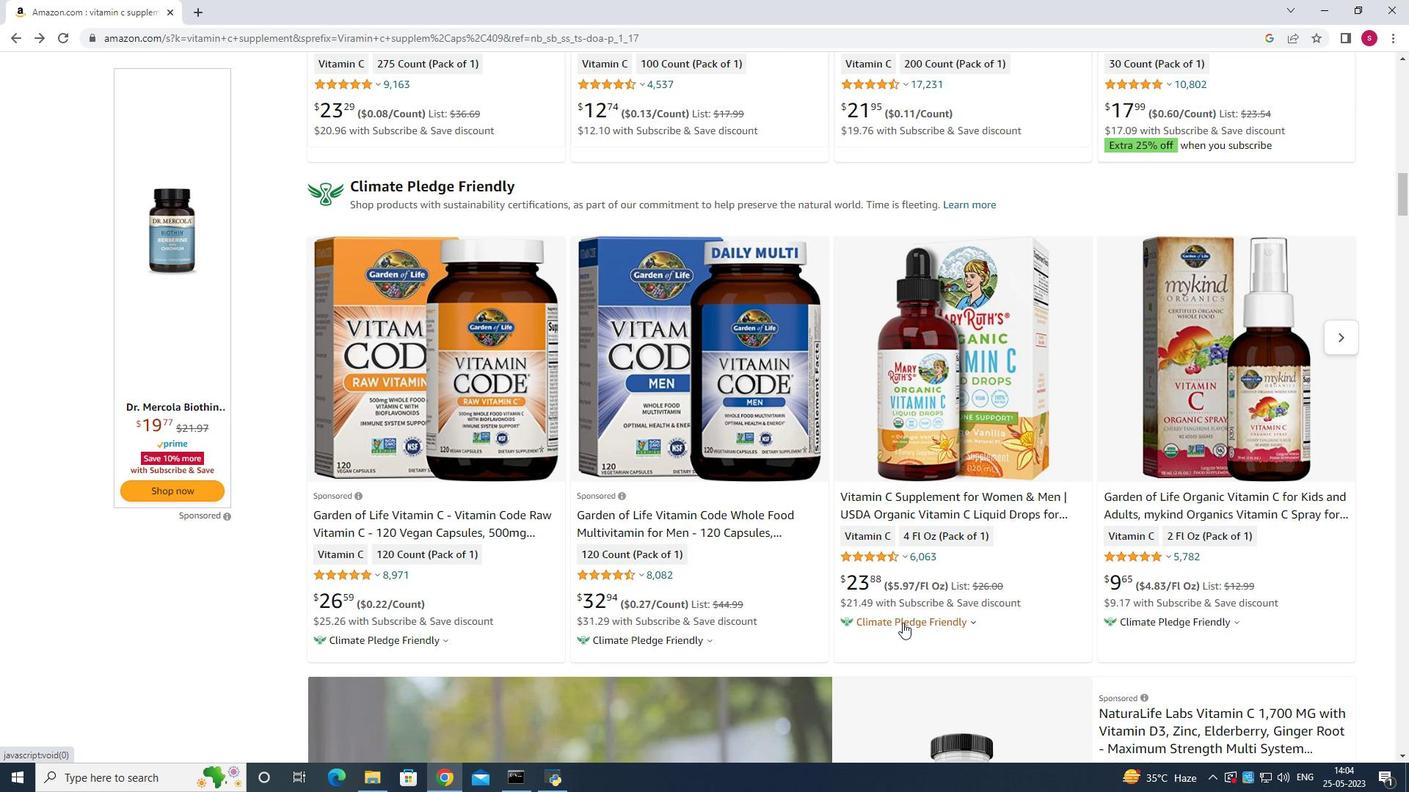 
Action: Mouse scrolled (903, 622) with delta (0, 0)
Screenshot: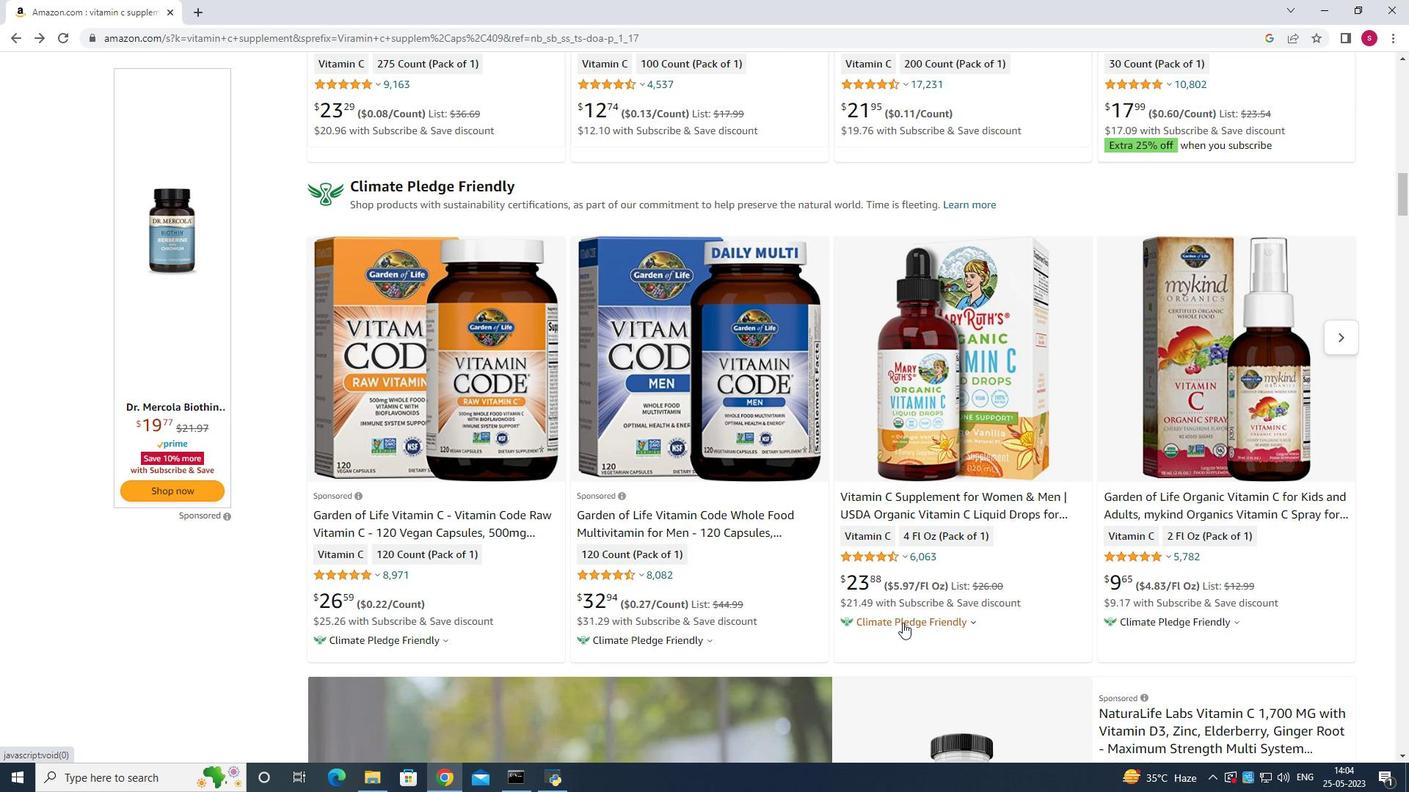 
Action: Mouse scrolled (903, 622) with delta (0, 0)
Screenshot: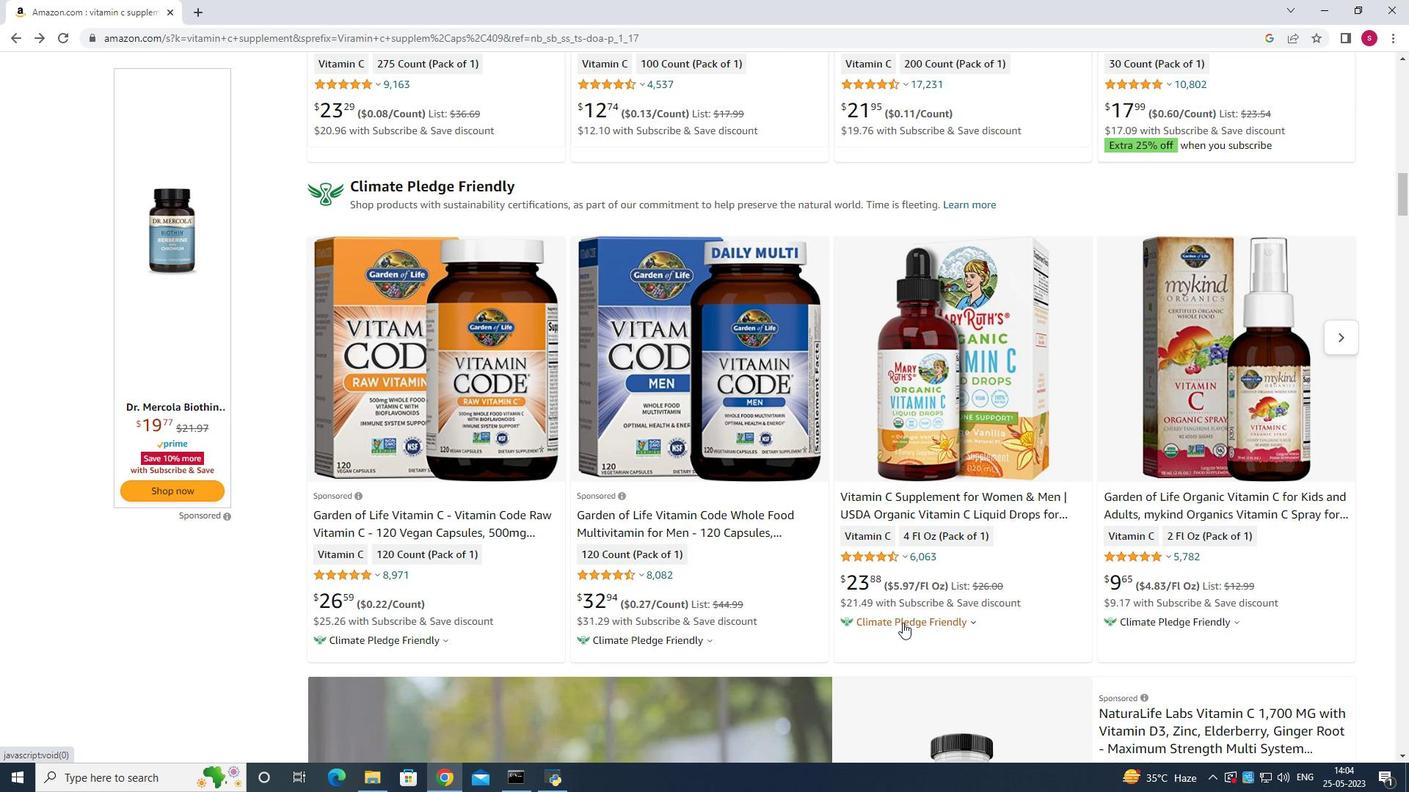 
Action: Mouse scrolled (903, 622) with delta (0, 0)
Screenshot: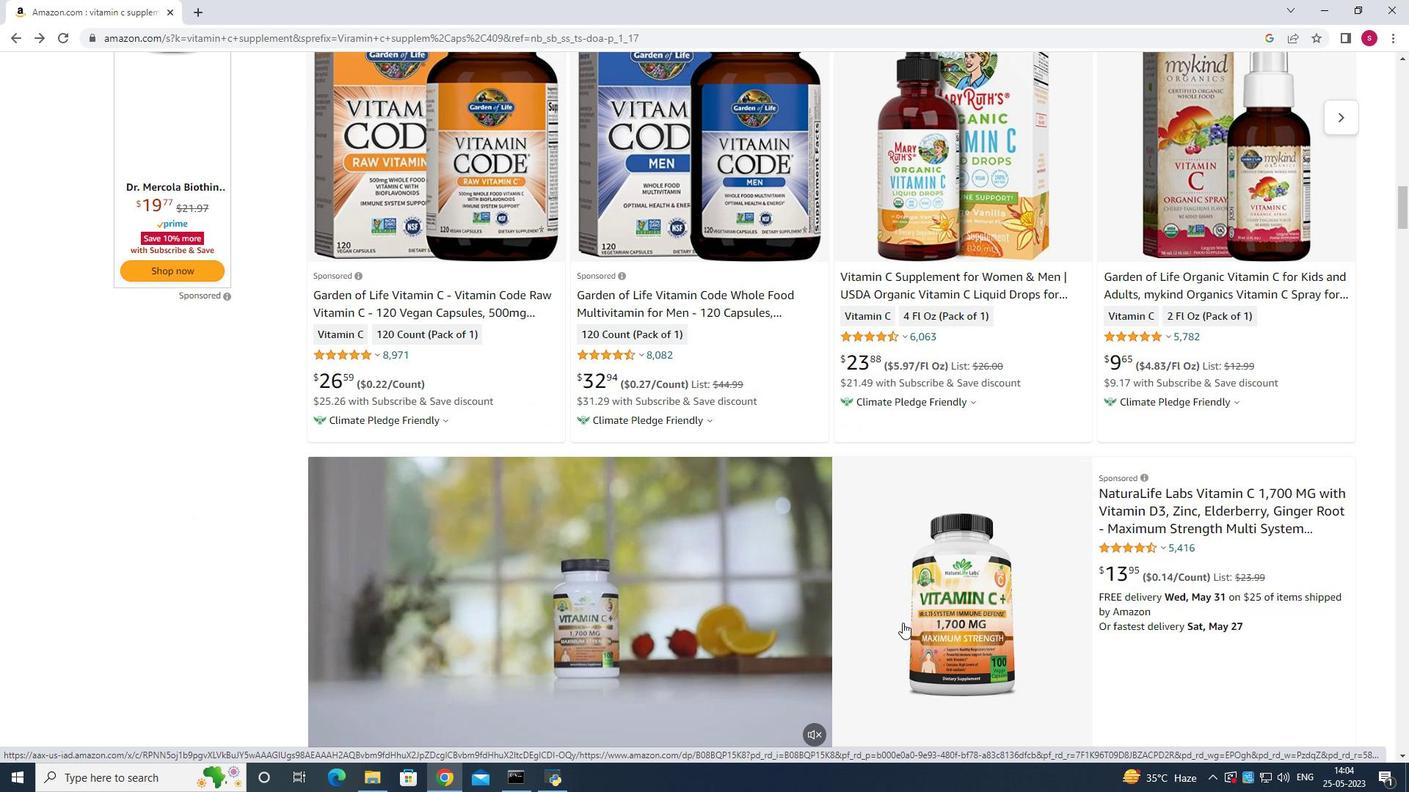 
Action: Mouse scrolled (903, 622) with delta (0, 0)
Screenshot: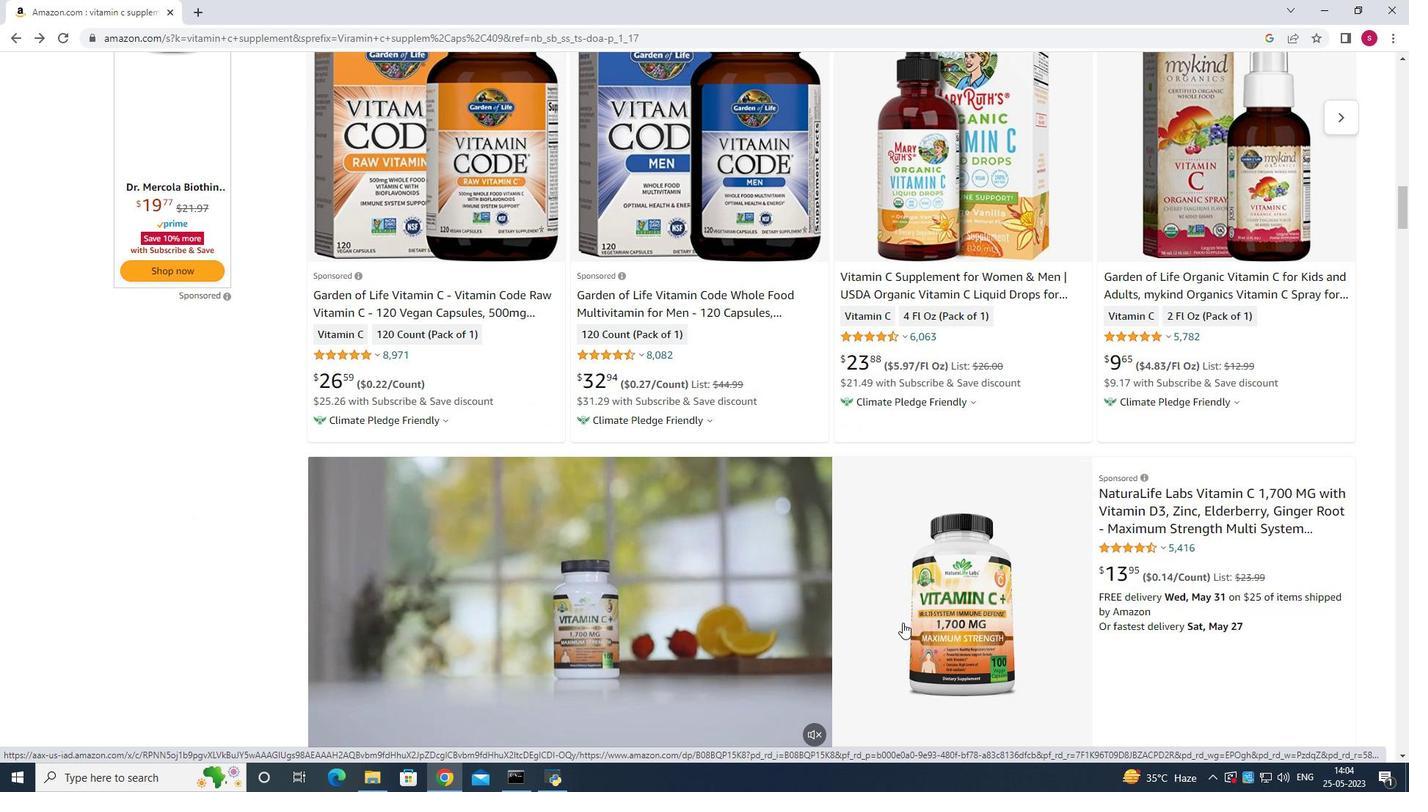 
Action: Mouse scrolled (903, 622) with delta (0, 0)
Screenshot: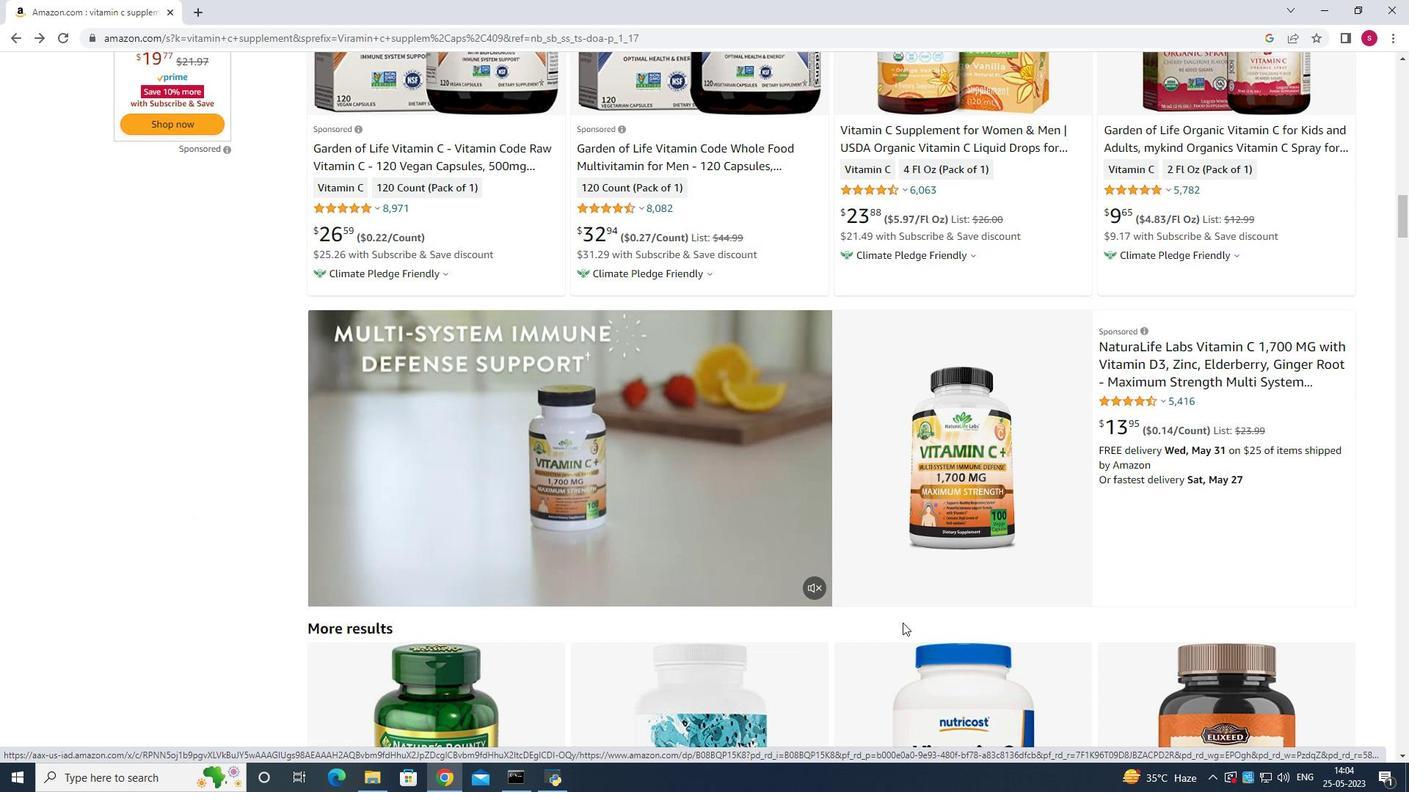 
Action: Mouse scrolled (903, 622) with delta (0, 0)
Screenshot: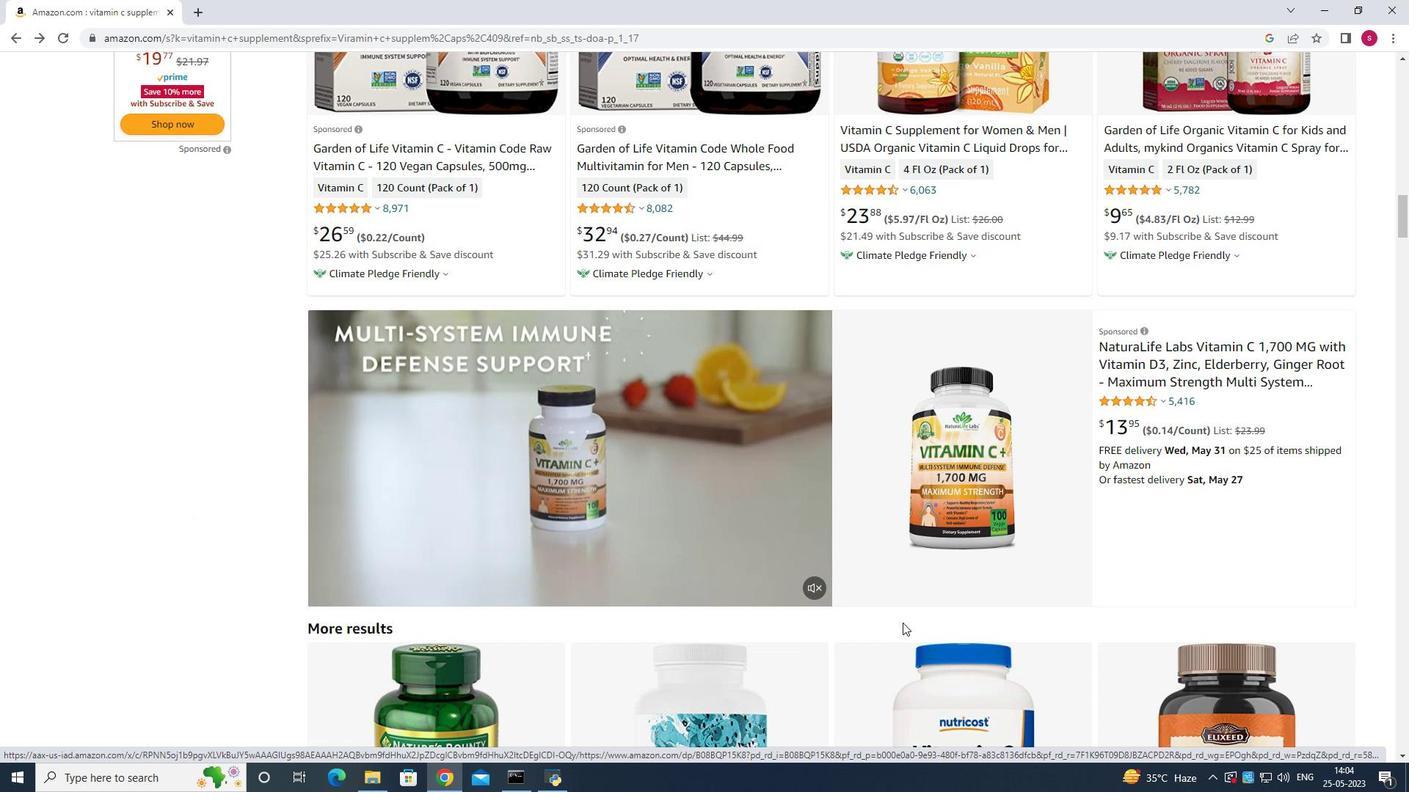 
Action: Mouse scrolled (903, 622) with delta (0, 0)
Screenshot: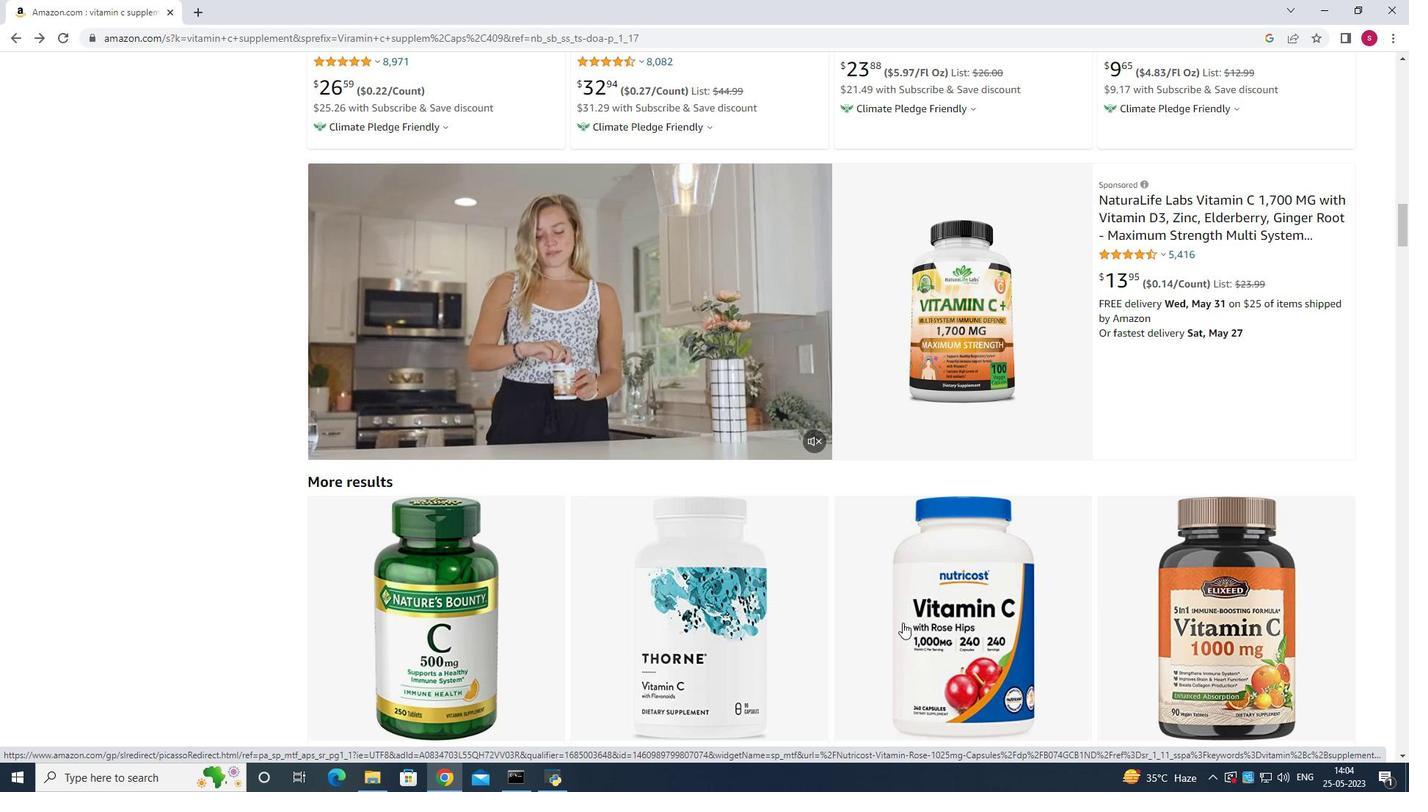 
Action: Mouse moved to (454, 572)
Screenshot: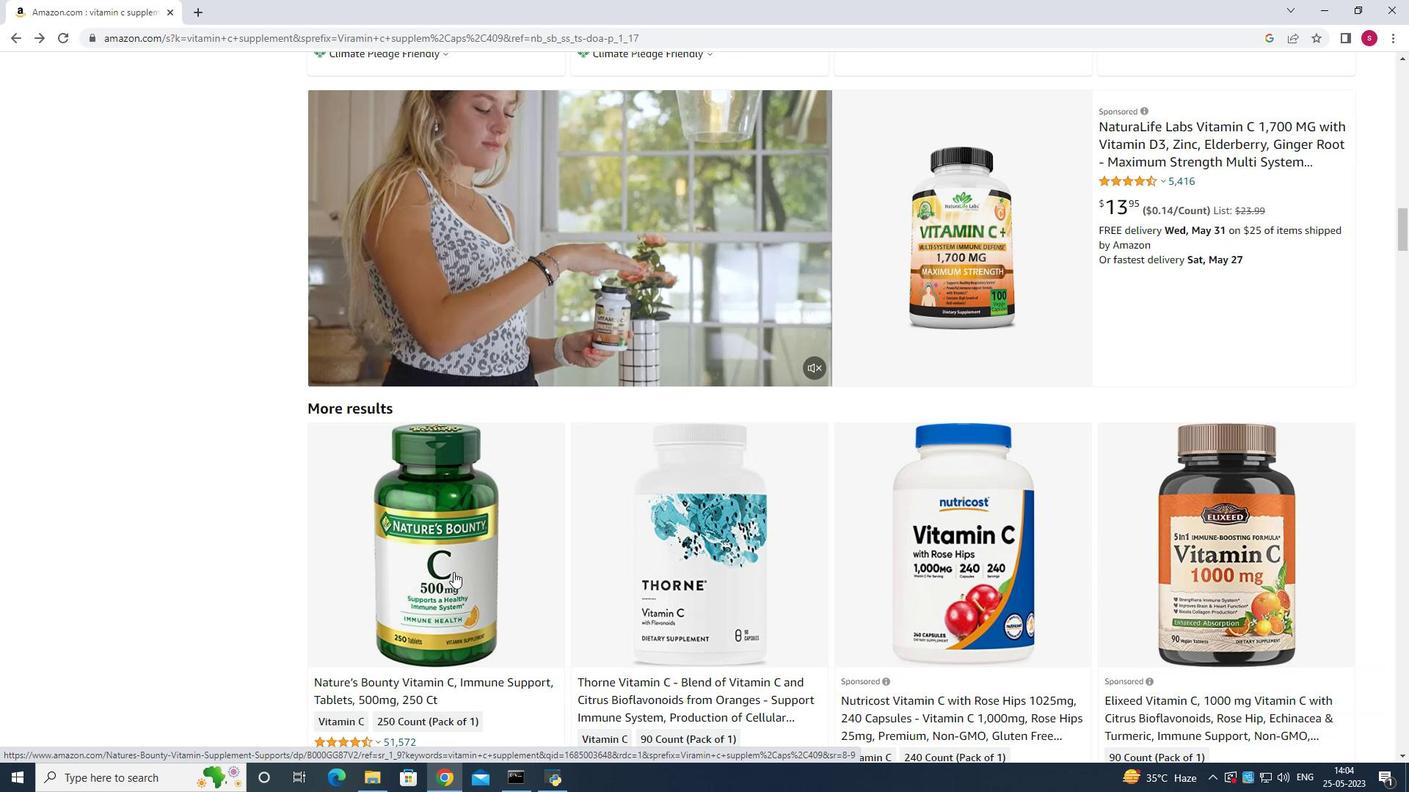 
Action: Mouse pressed left at (454, 572)
Screenshot: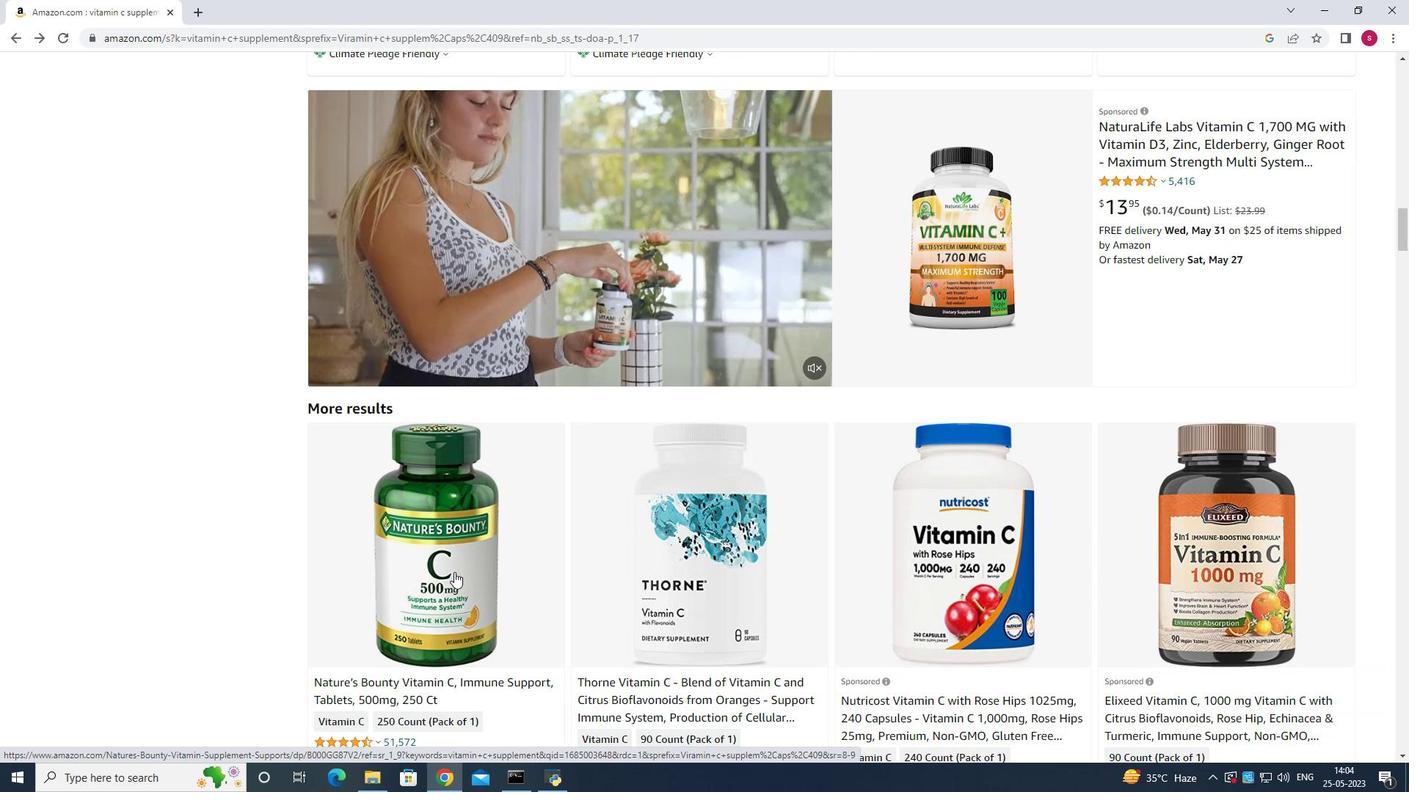 
Action: Mouse moved to (757, 457)
Screenshot: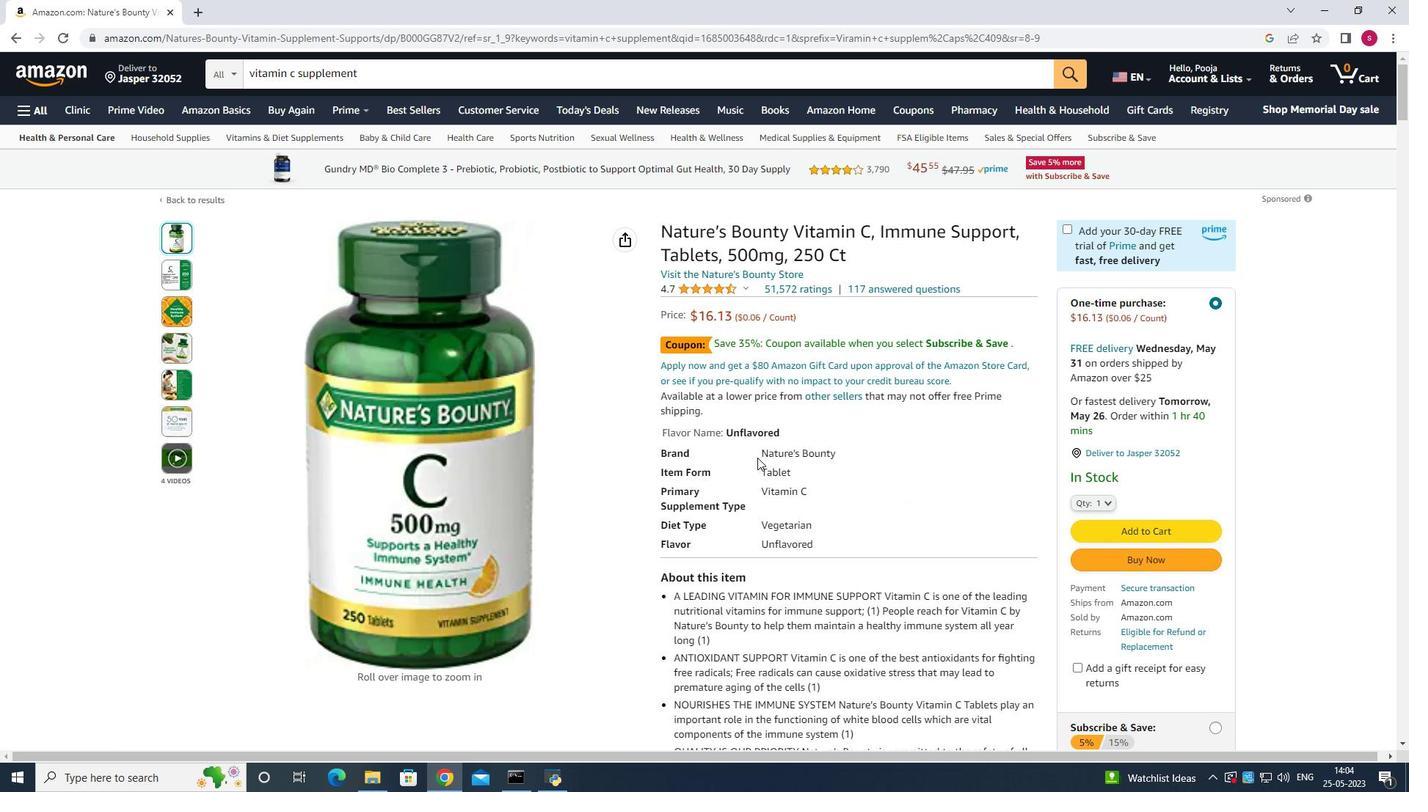 
Action: Mouse scrolled (757, 456) with delta (0, 0)
Screenshot: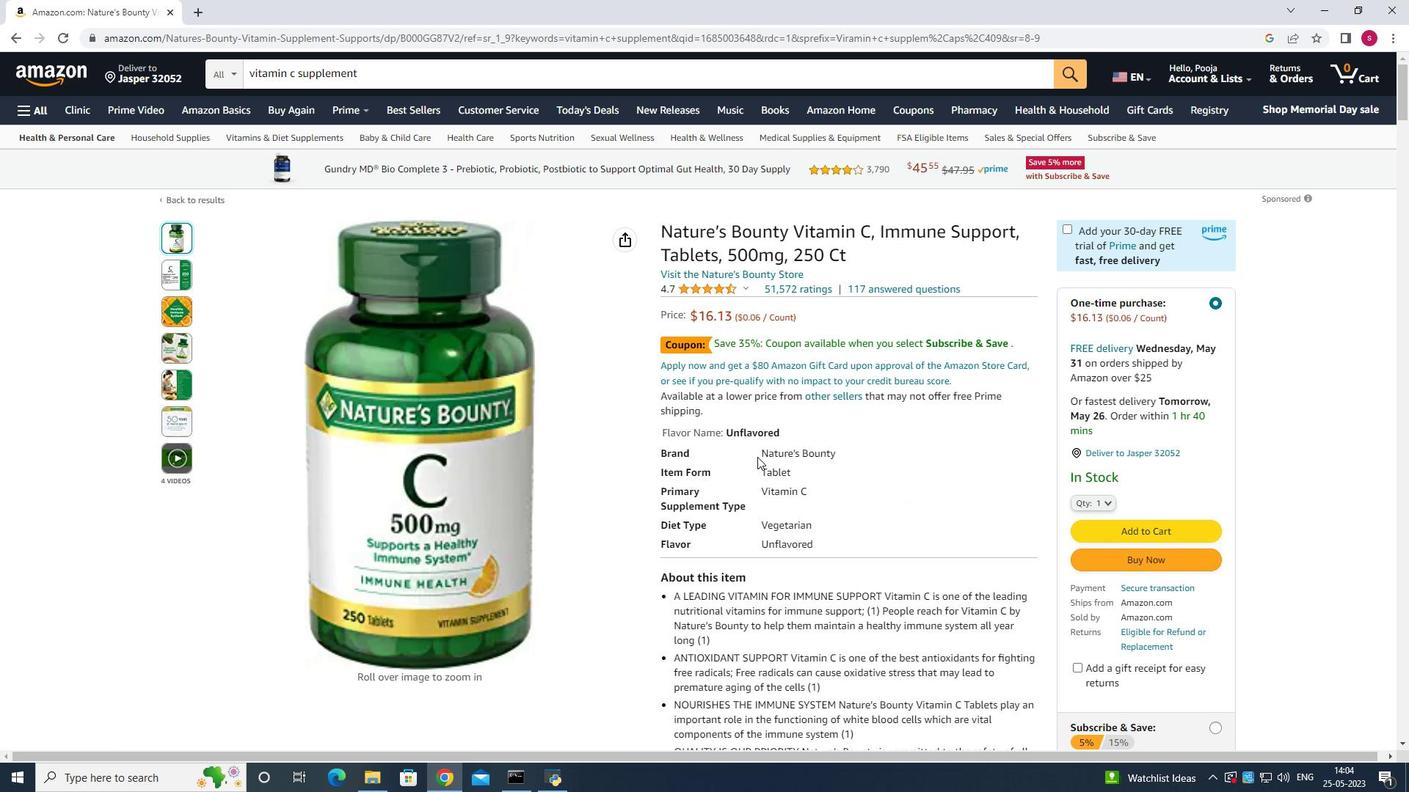 
Action: Mouse scrolled (757, 456) with delta (0, 0)
Screenshot: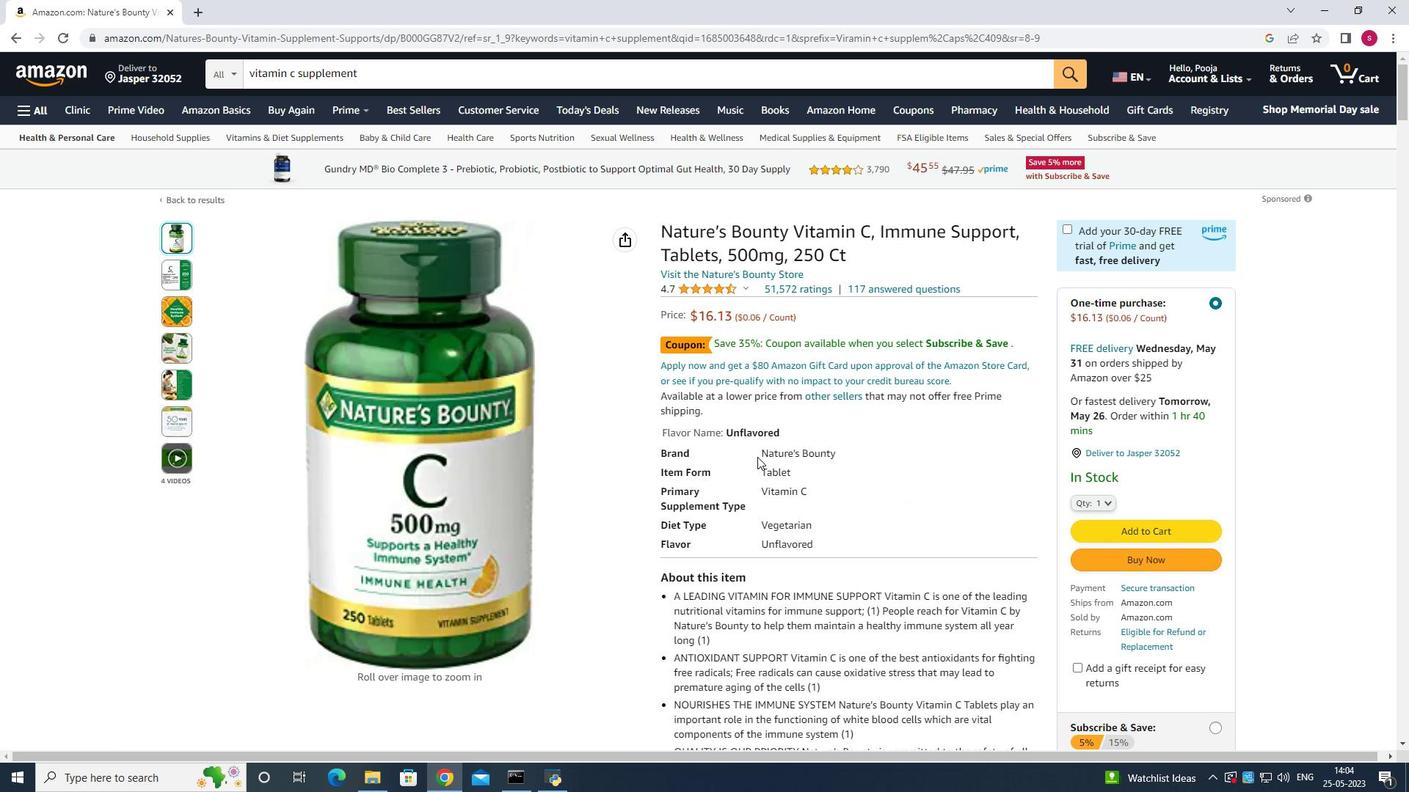 
Action: Mouse scrolled (757, 456) with delta (0, 0)
Screenshot: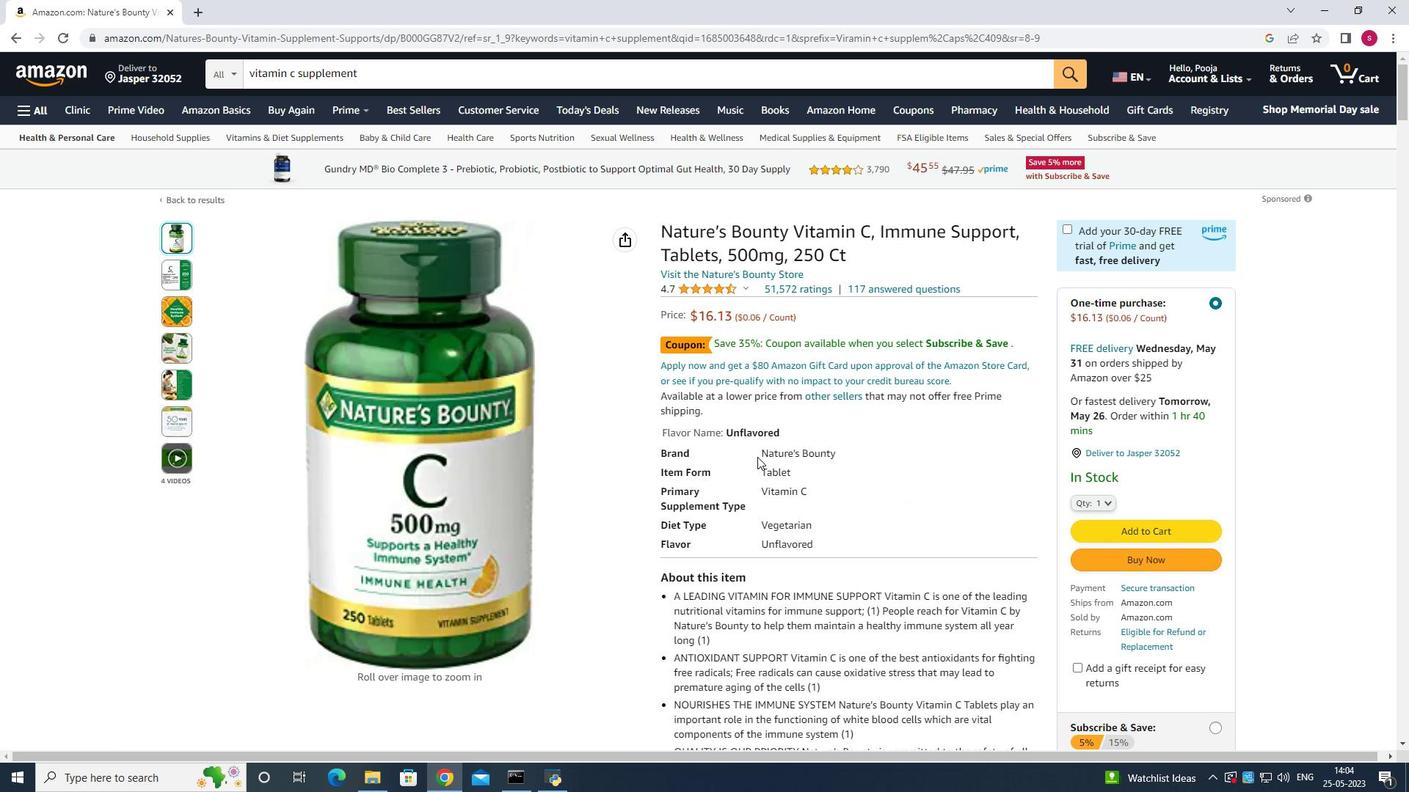 
Action: Mouse scrolled (757, 456) with delta (0, 0)
Screenshot: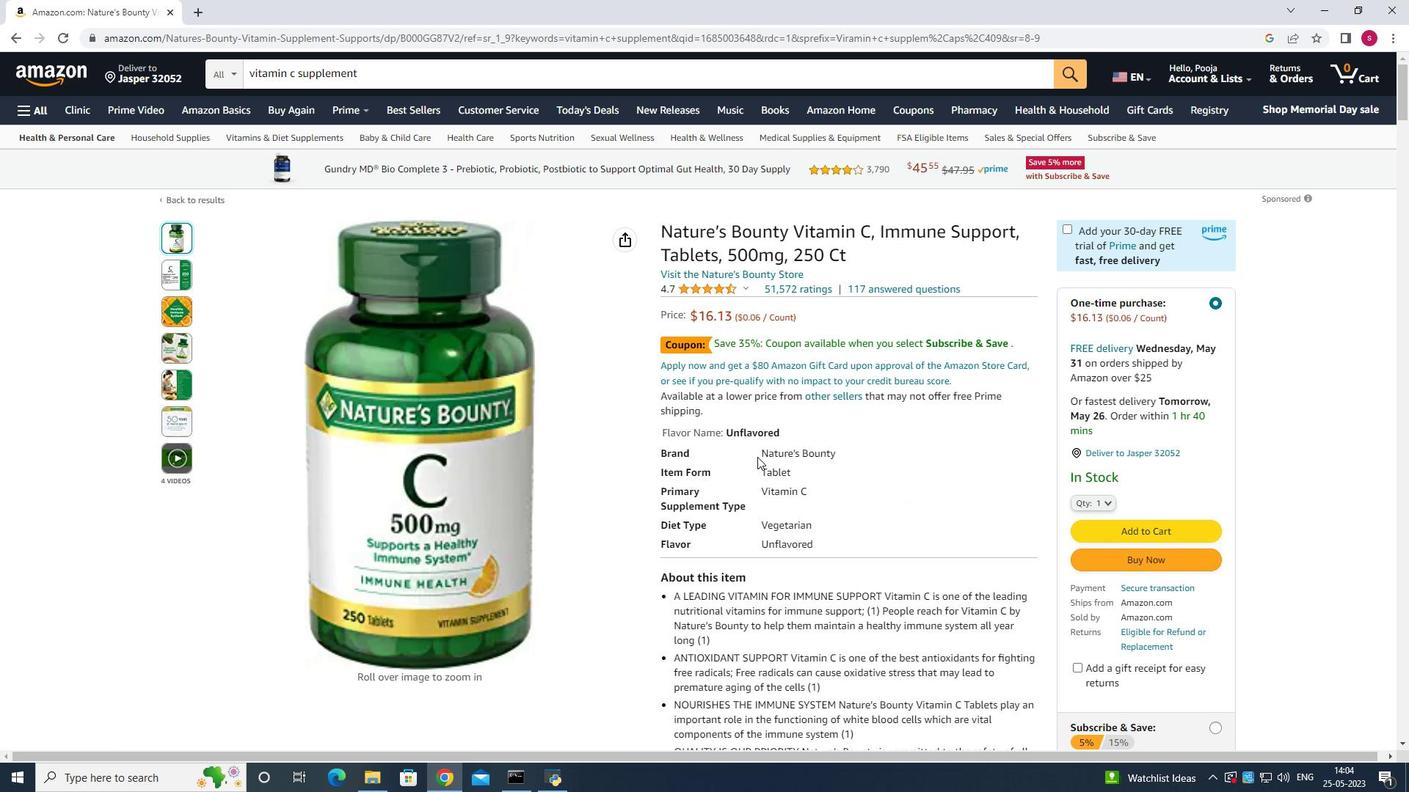 
Action: Mouse scrolled (757, 456) with delta (0, 0)
Screenshot: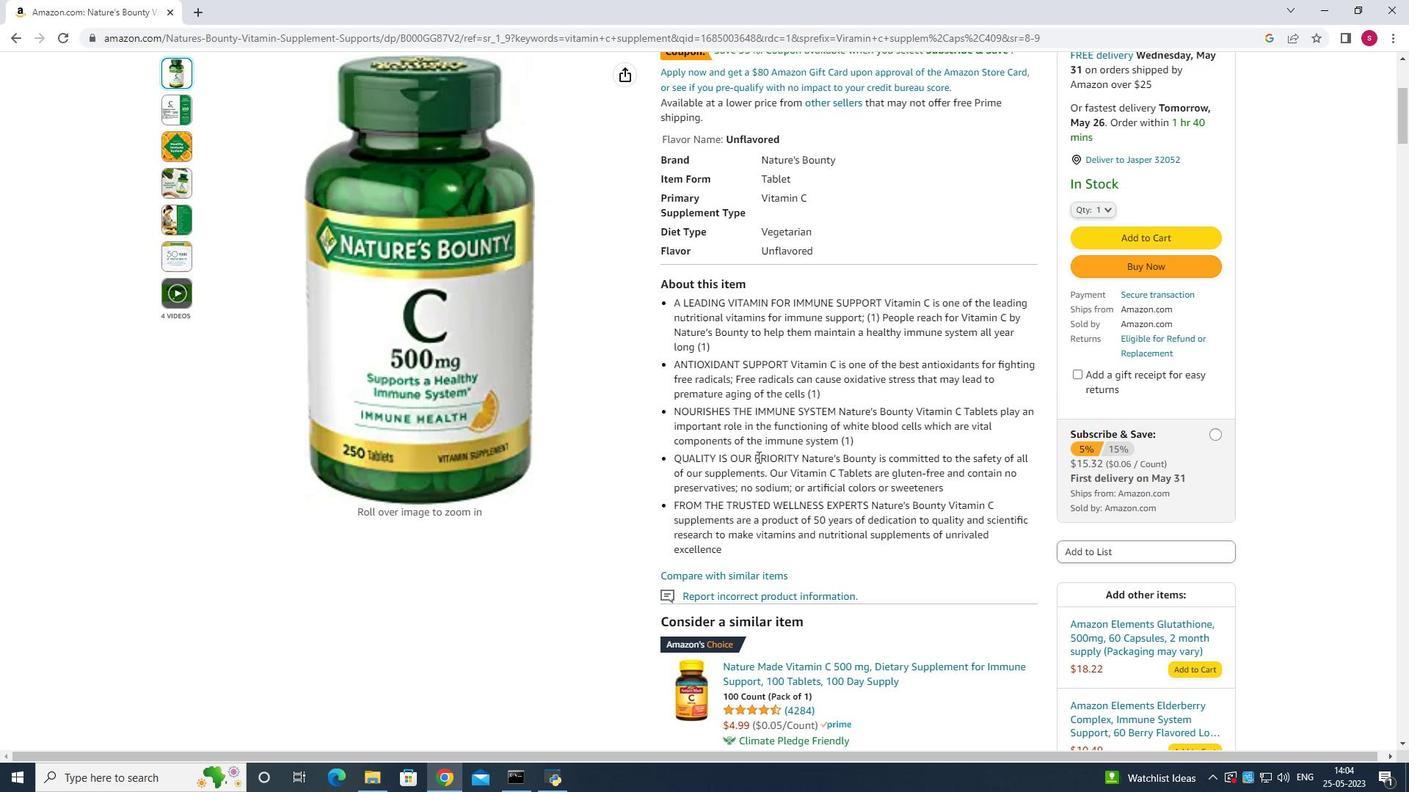 
Action: Mouse scrolled (757, 456) with delta (0, 0)
Screenshot: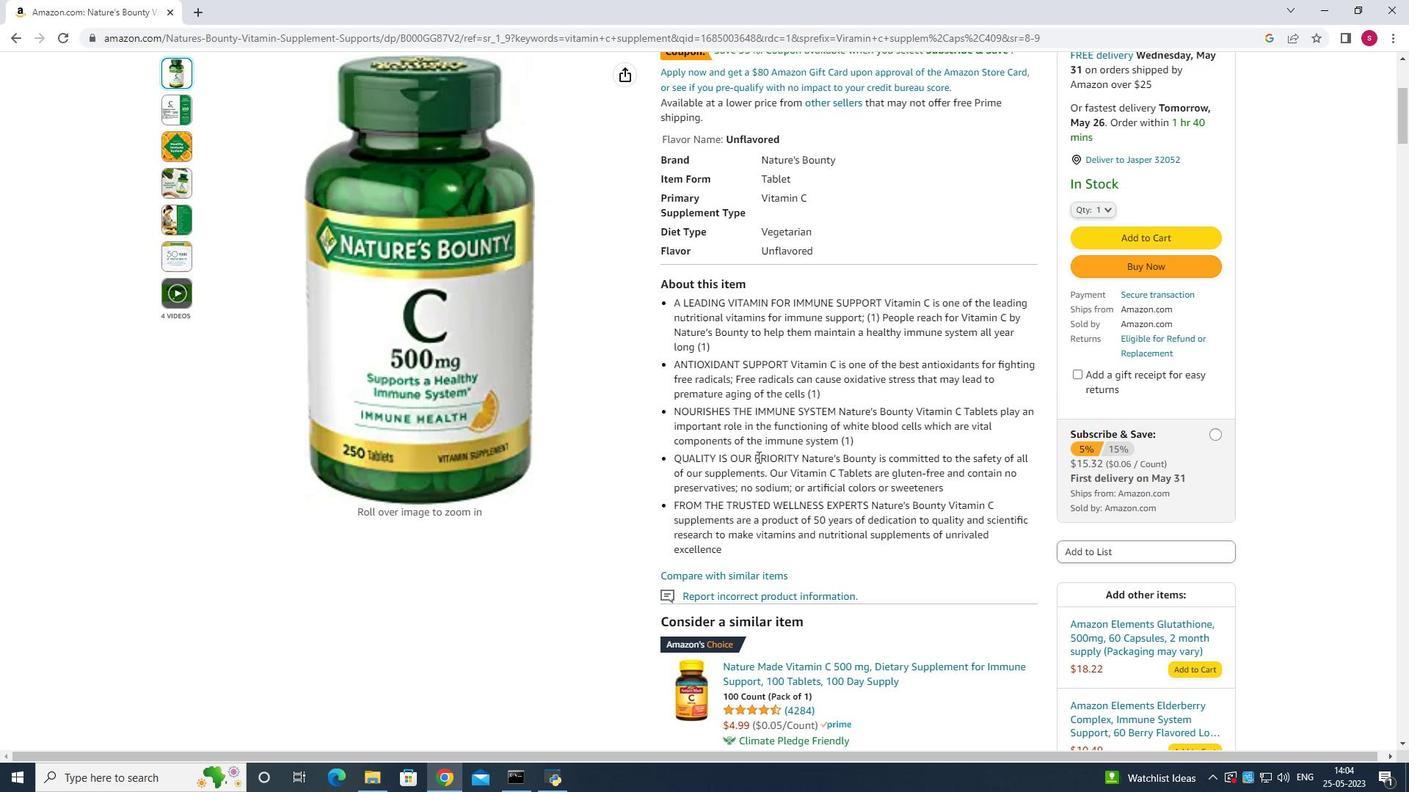 
Action: Mouse scrolled (757, 456) with delta (0, 0)
